 Task: Find and compare laptops on Amazon based on specifications and price.
Action: Mouse moved to (24, 112)
Screenshot: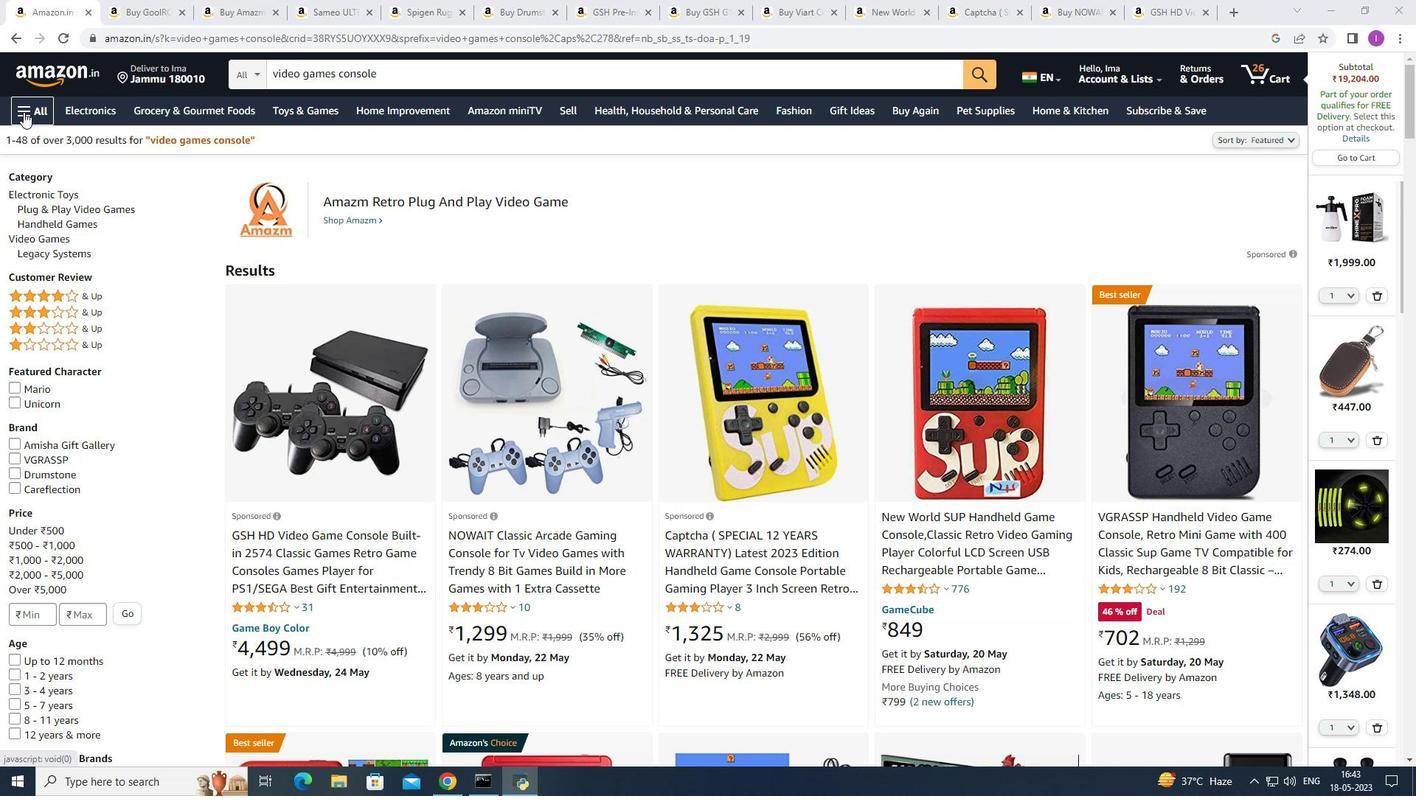 
Action: Mouse pressed left at (24, 112)
Screenshot: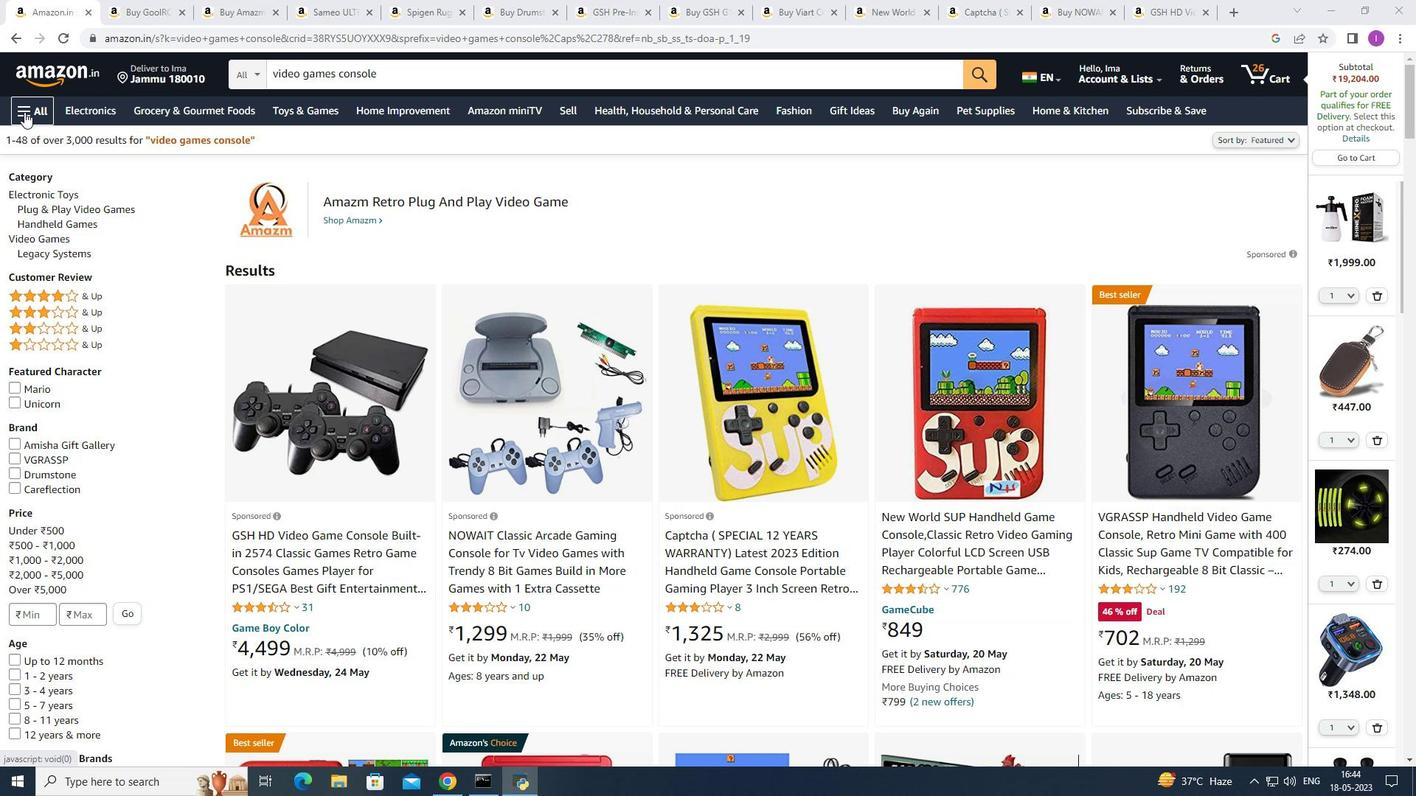 
Action: Mouse moved to (44, 646)
Screenshot: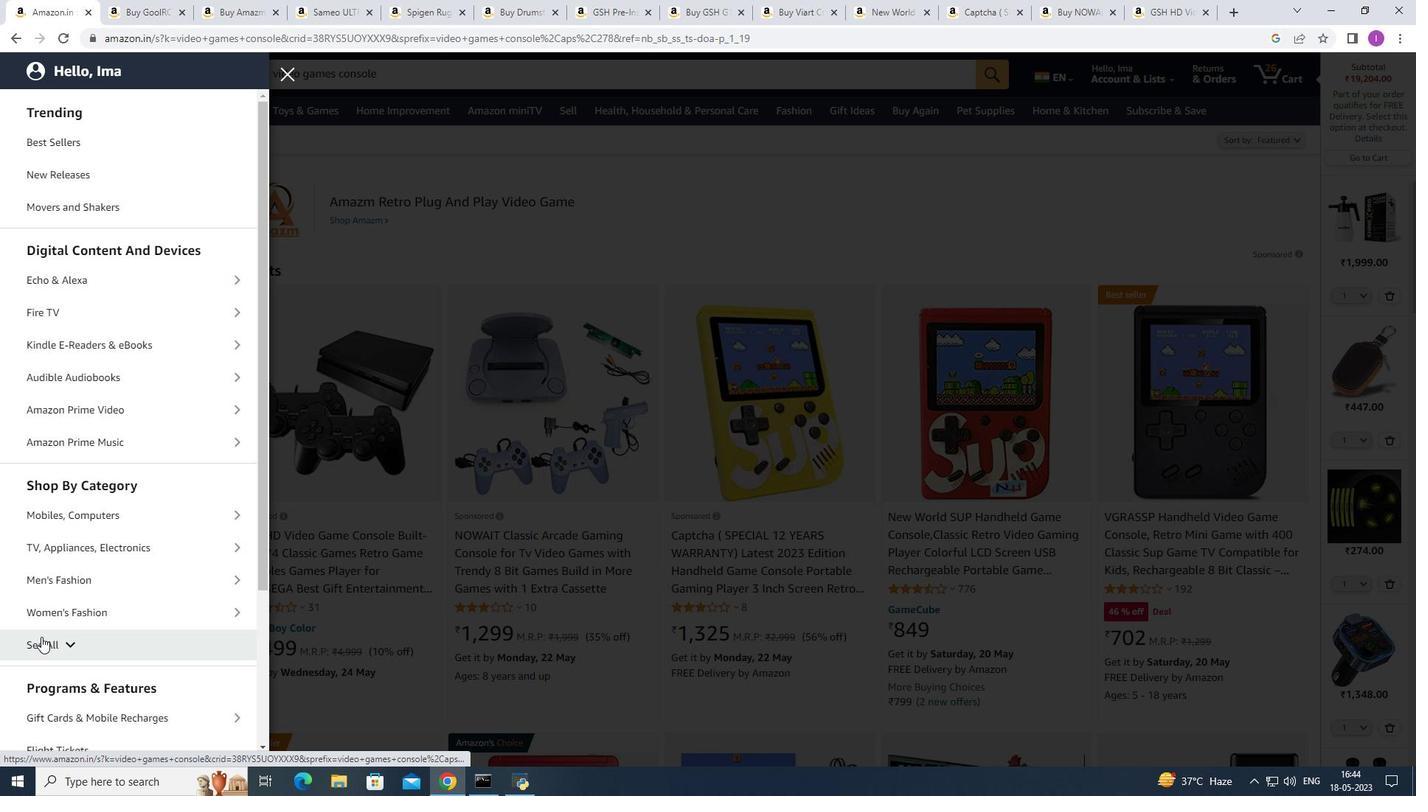 
Action: Mouse pressed left at (44, 646)
Screenshot: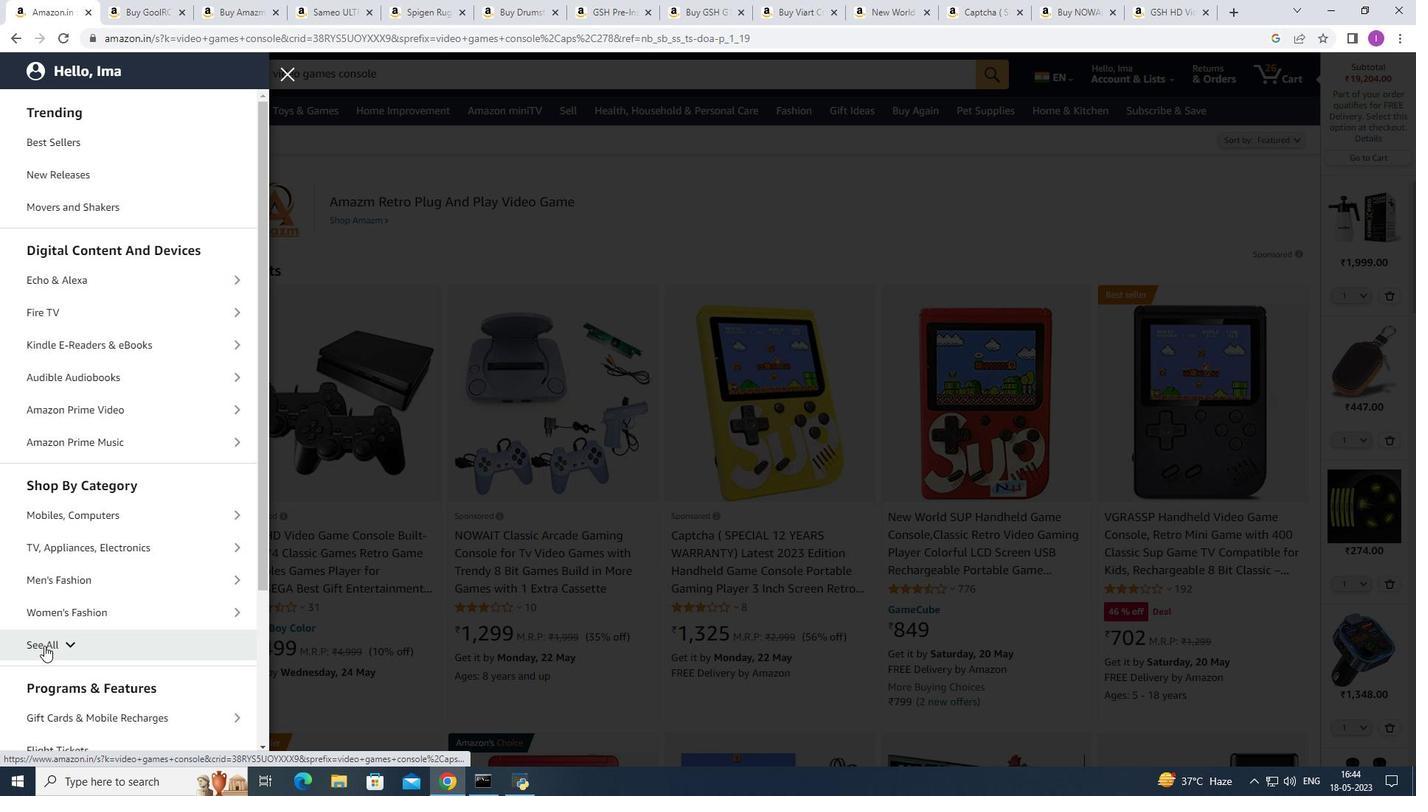 
Action: Mouse moved to (45, 646)
Screenshot: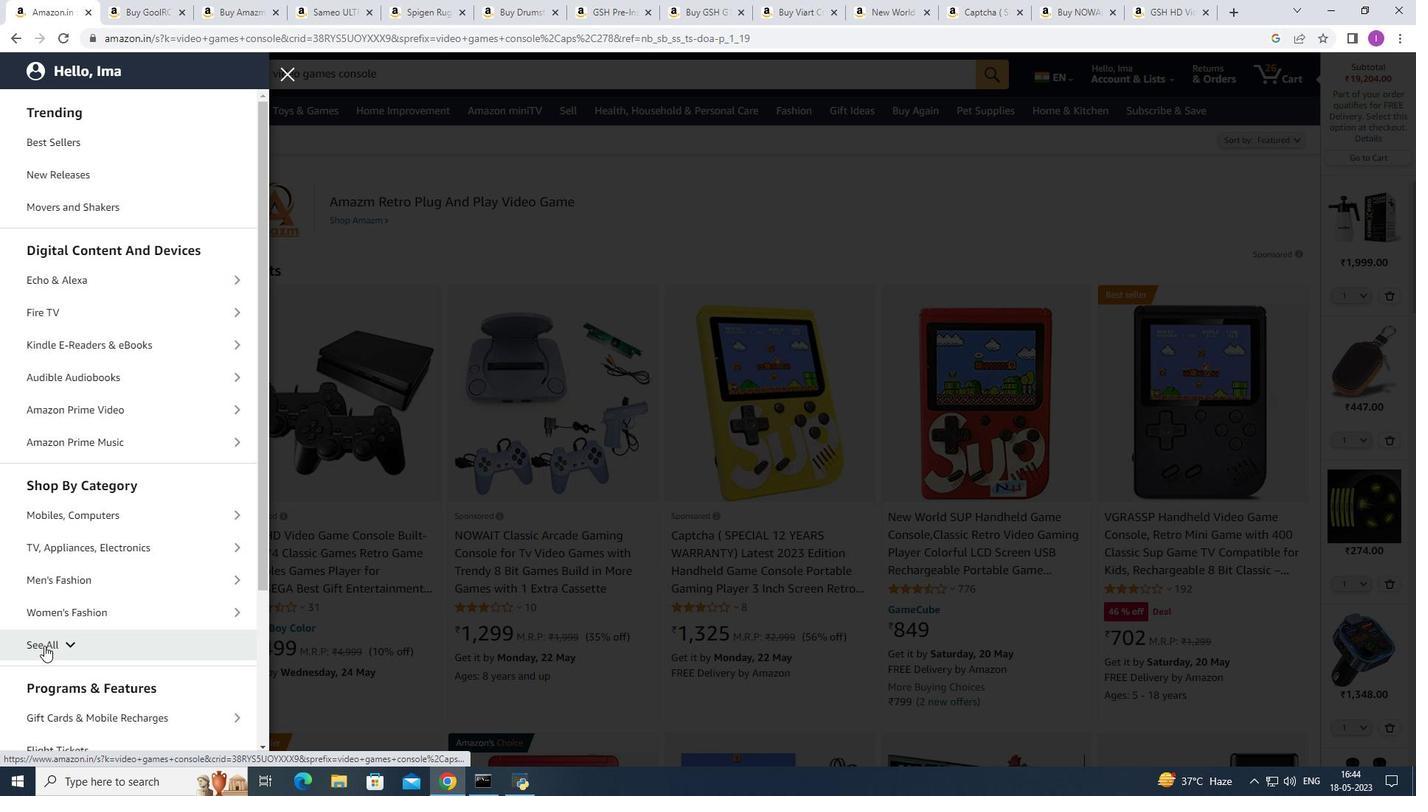 
Action: Mouse pressed left at (45, 646)
Screenshot: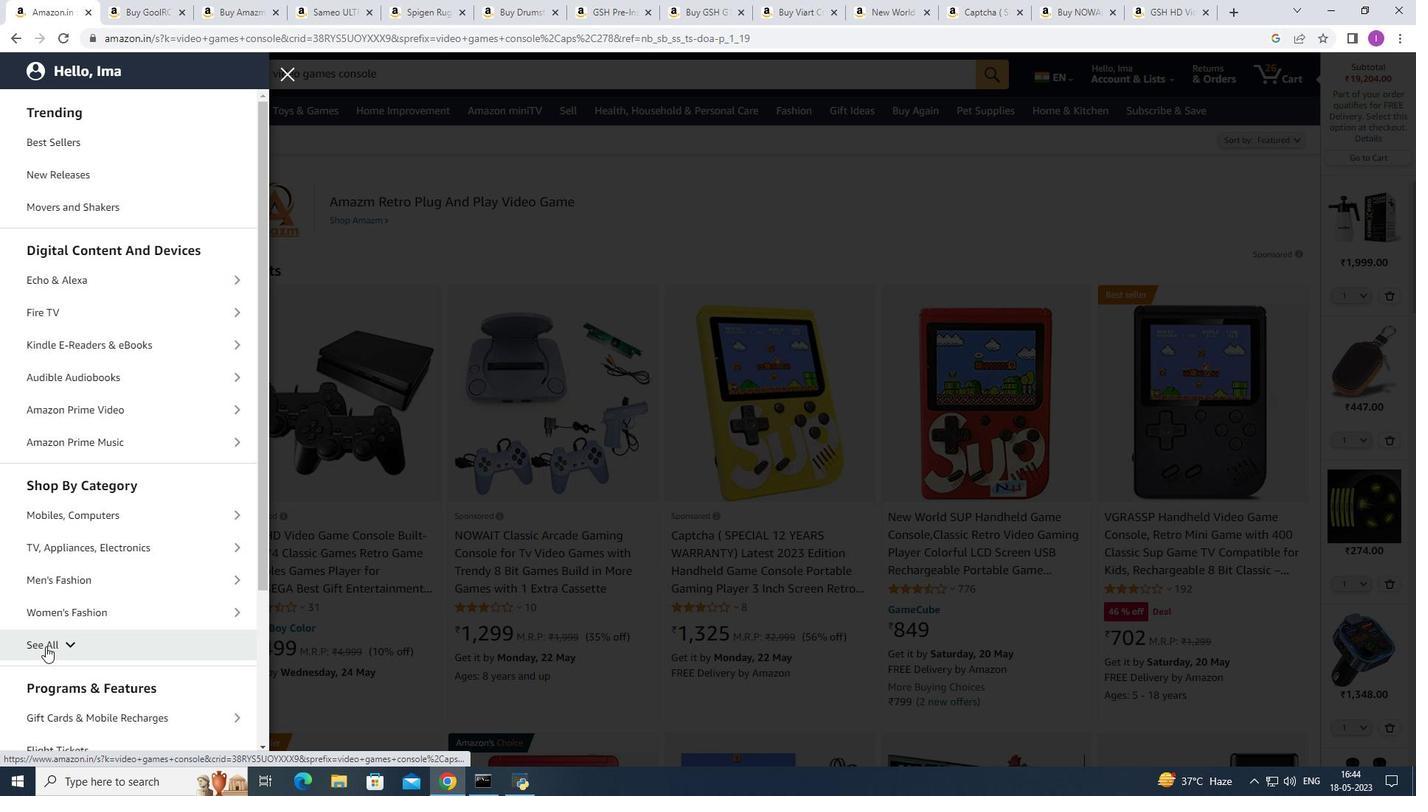 
Action: Mouse moved to (64, 577)
Screenshot: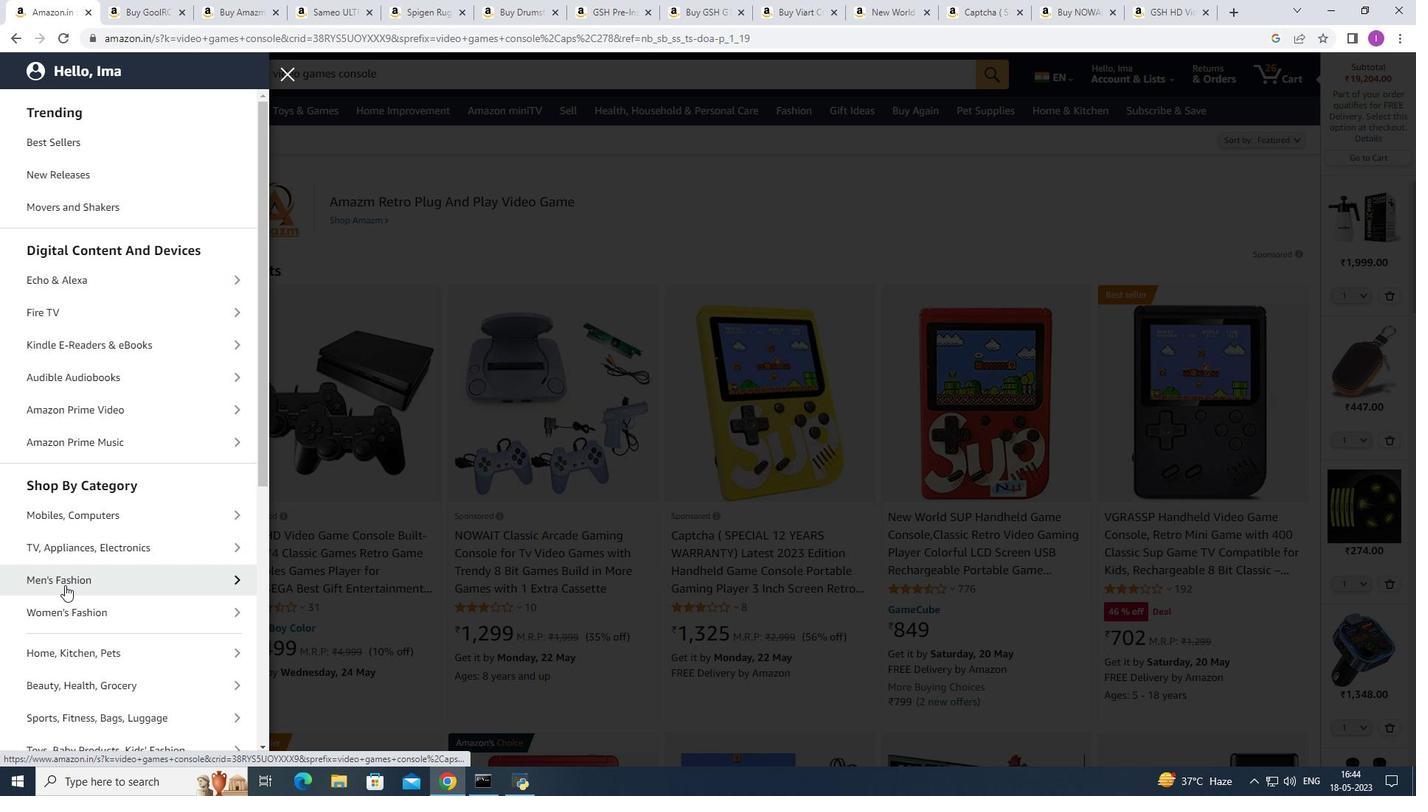 
Action: Mouse scrolled (64, 581) with delta (0, 0)
Screenshot: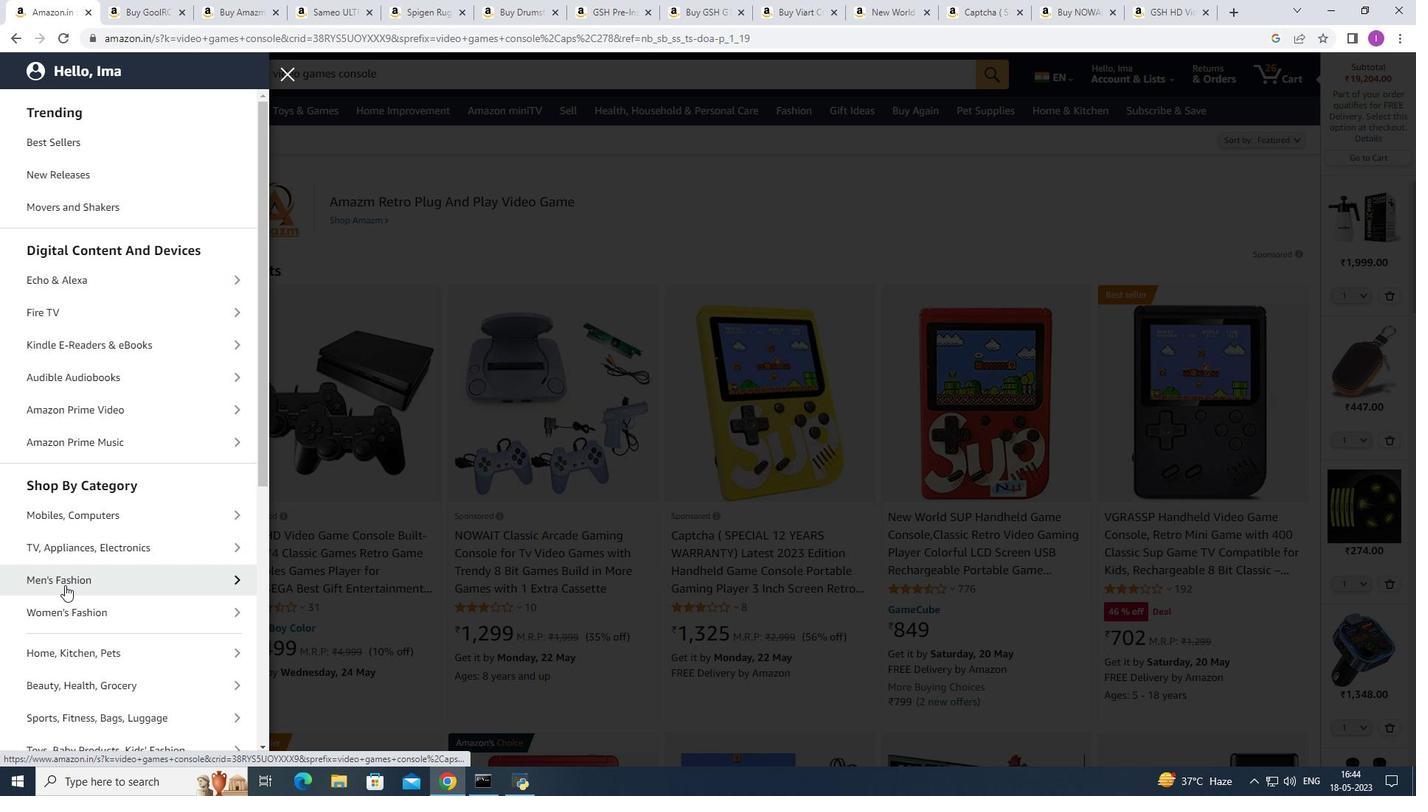 
Action: Mouse moved to (115, 470)
Screenshot: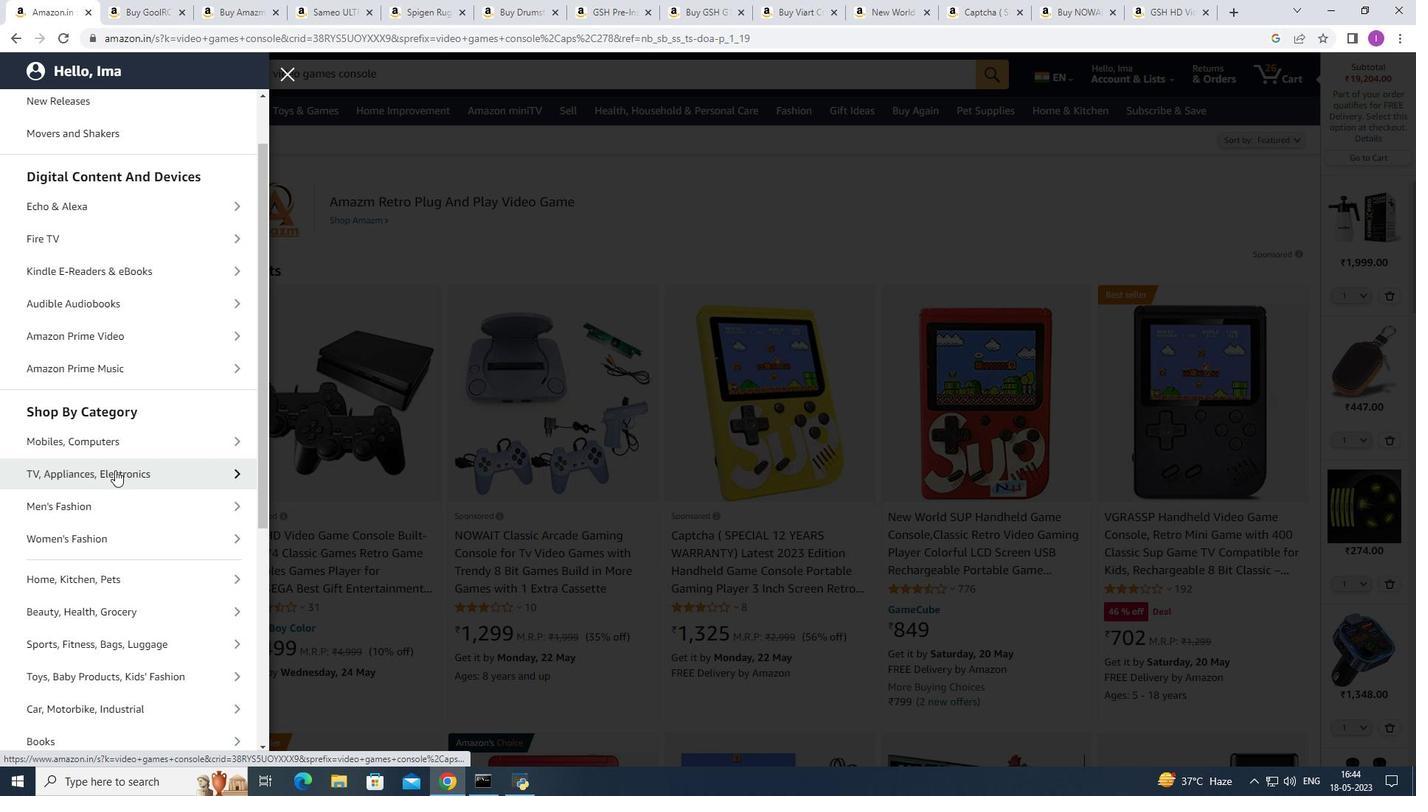 
Action: Mouse pressed left at (115, 470)
Screenshot: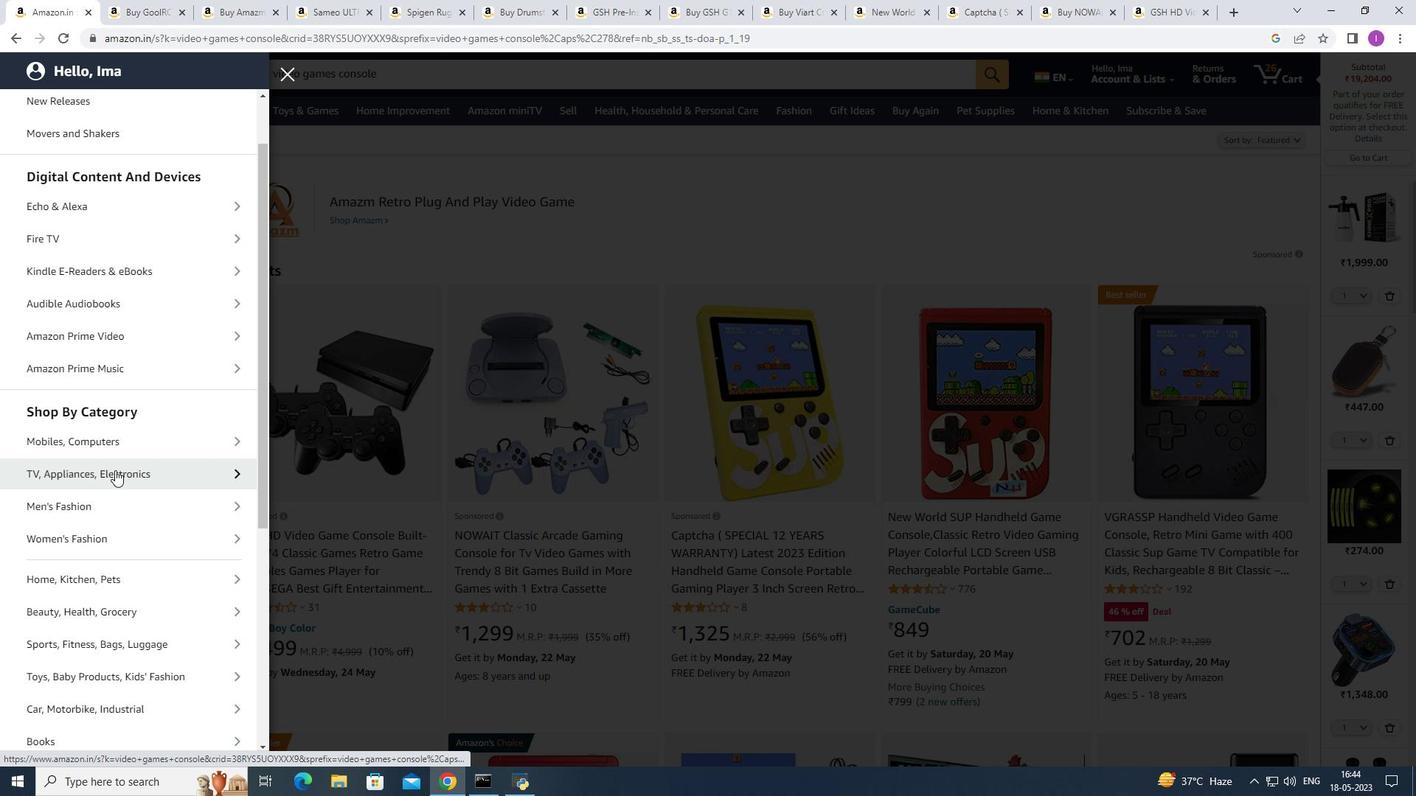 
Action: Mouse moved to (156, 466)
Screenshot: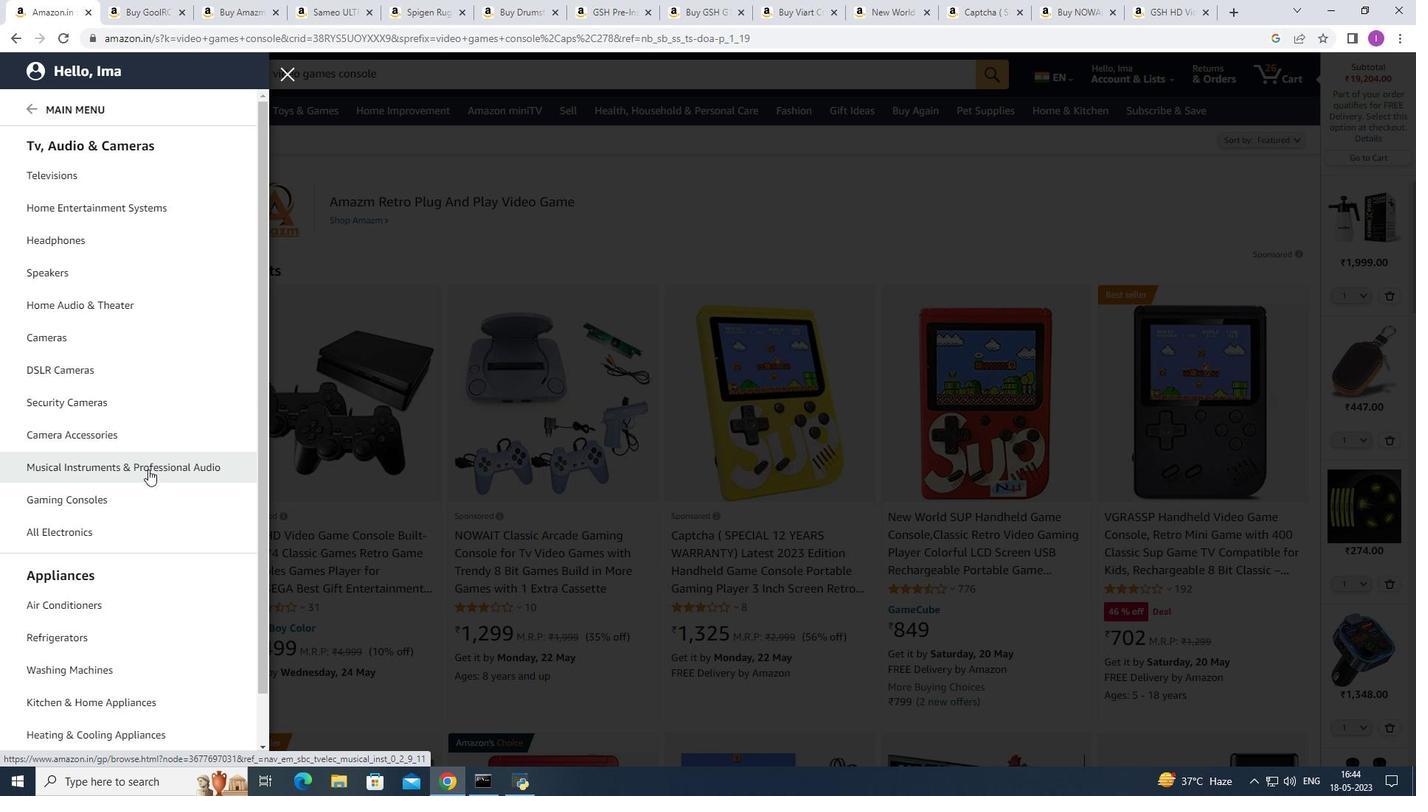 
Action: Mouse scrolled (156, 465) with delta (0, 0)
Screenshot: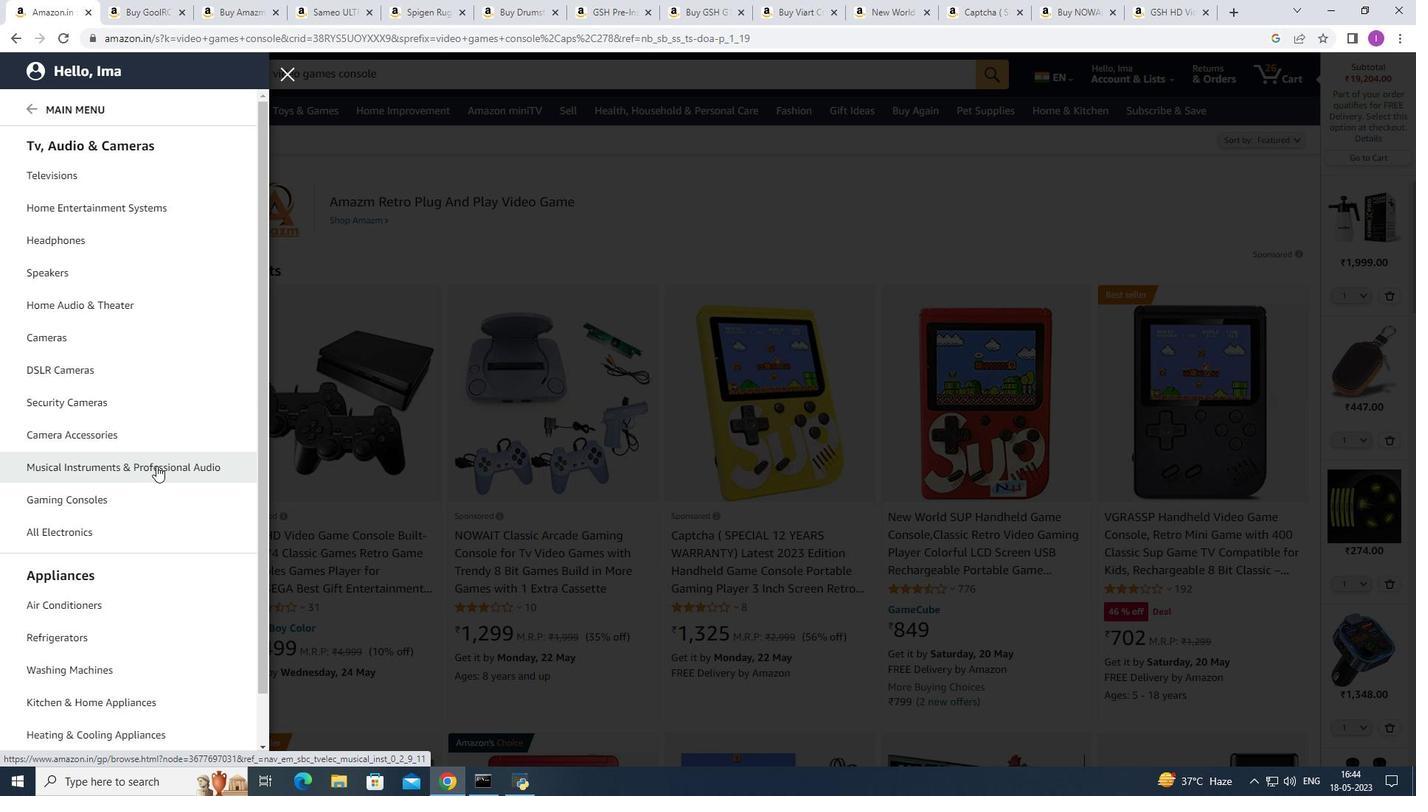 
Action: Mouse moved to (151, 340)
Screenshot: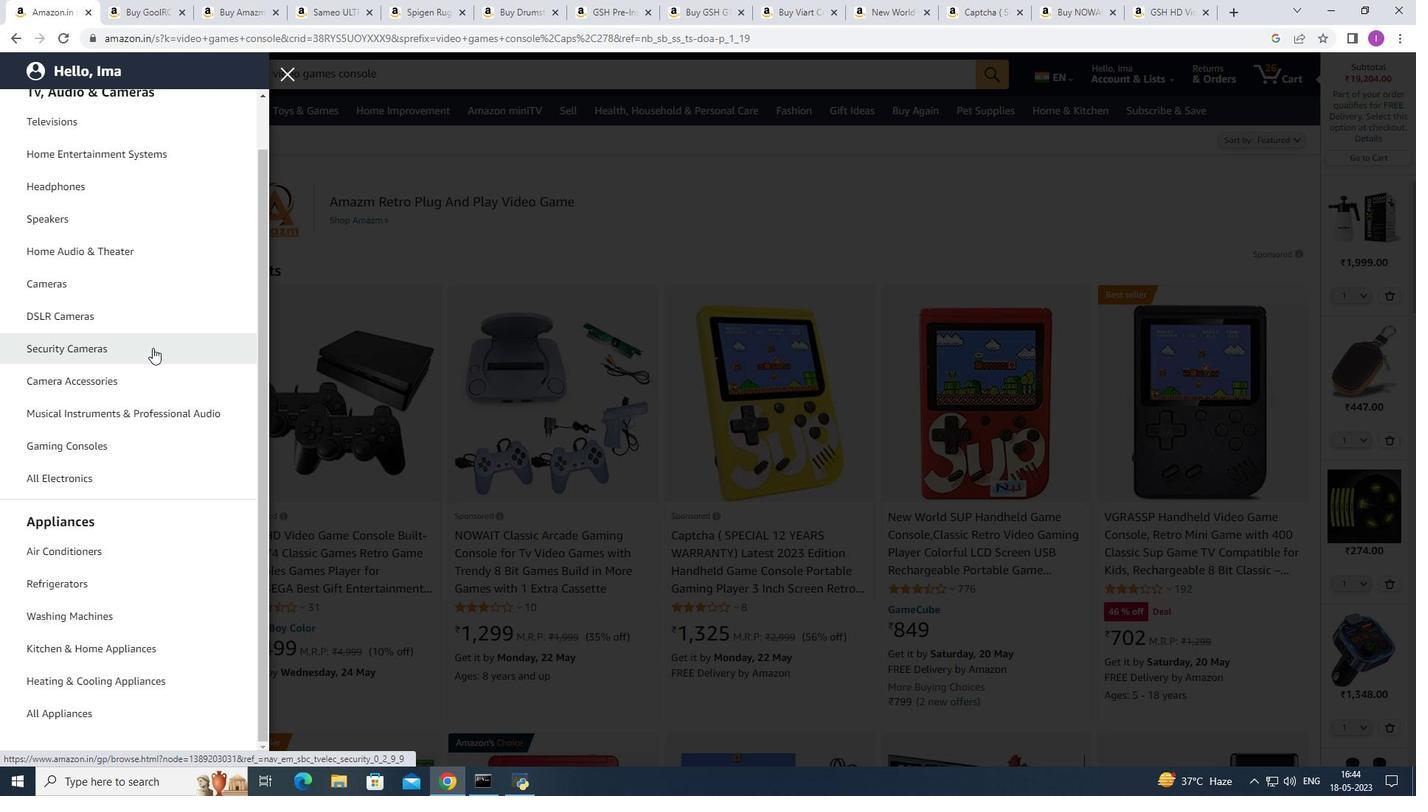 
Action: Mouse scrolled (151, 339) with delta (0, 0)
Screenshot: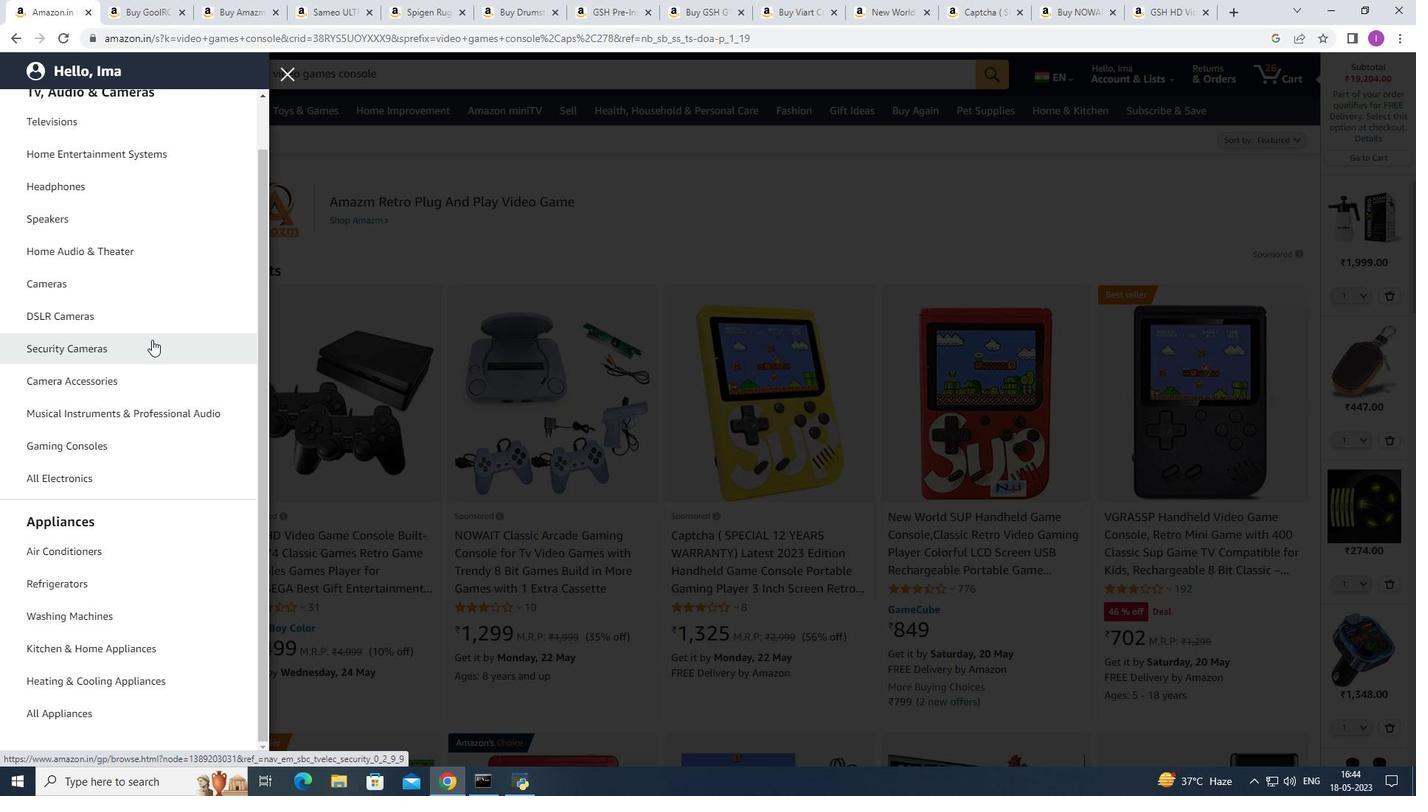 
Action: Mouse scrolled (151, 339) with delta (0, 0)
Screenshot: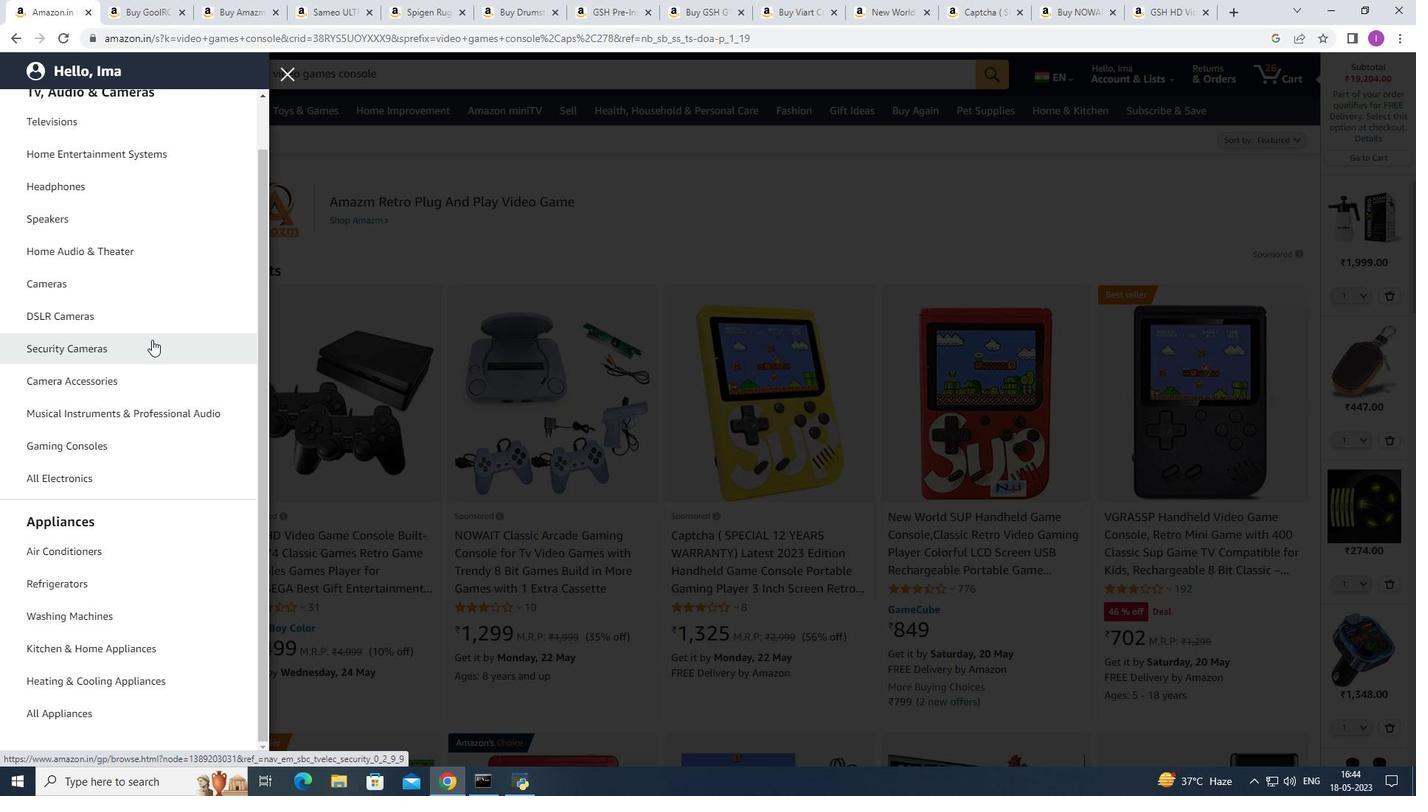 
Action: Mouse scrolled (151, 340) with delta (0, 0)
Screenshot: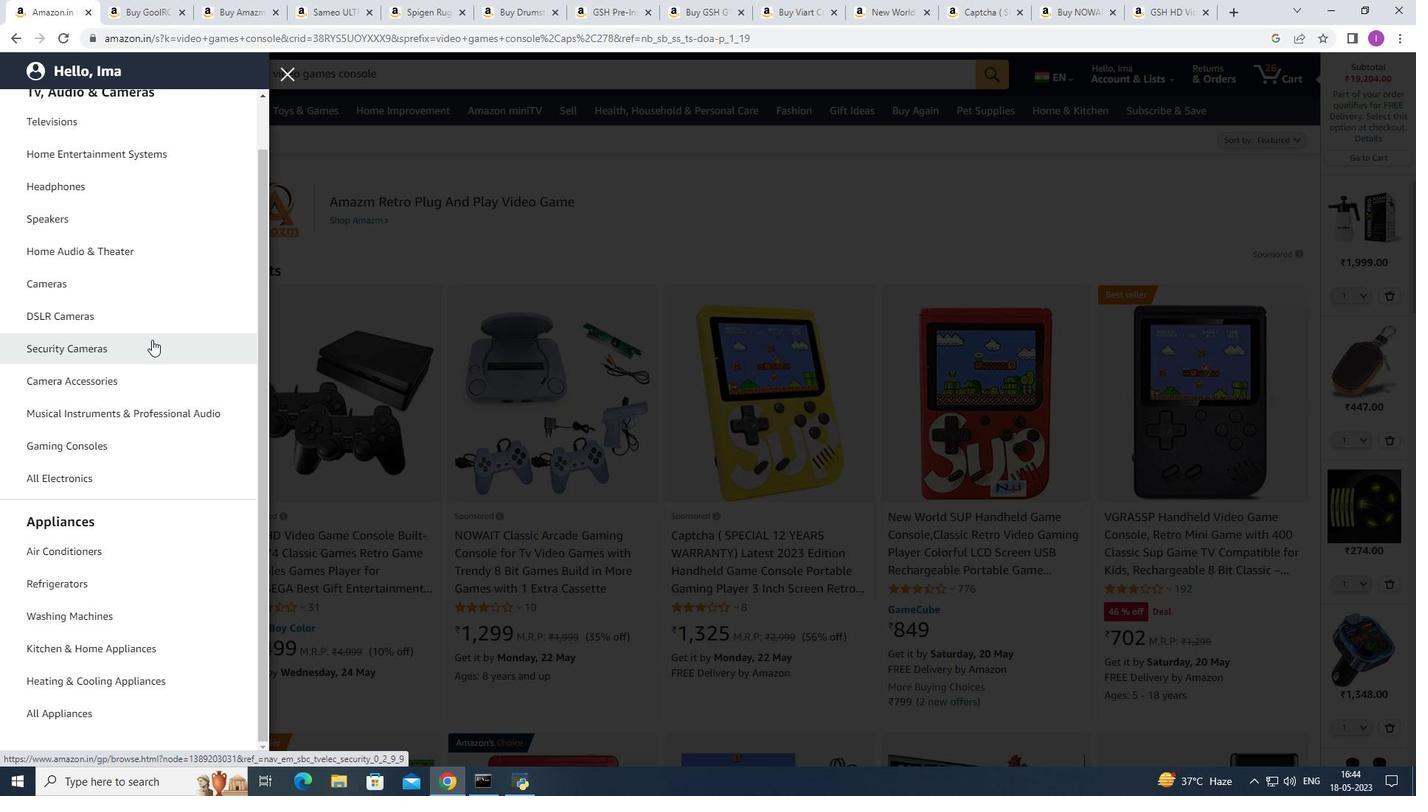 
Action: Mouse scrolled (151, 340) with delta (0, 0)
Screenshot: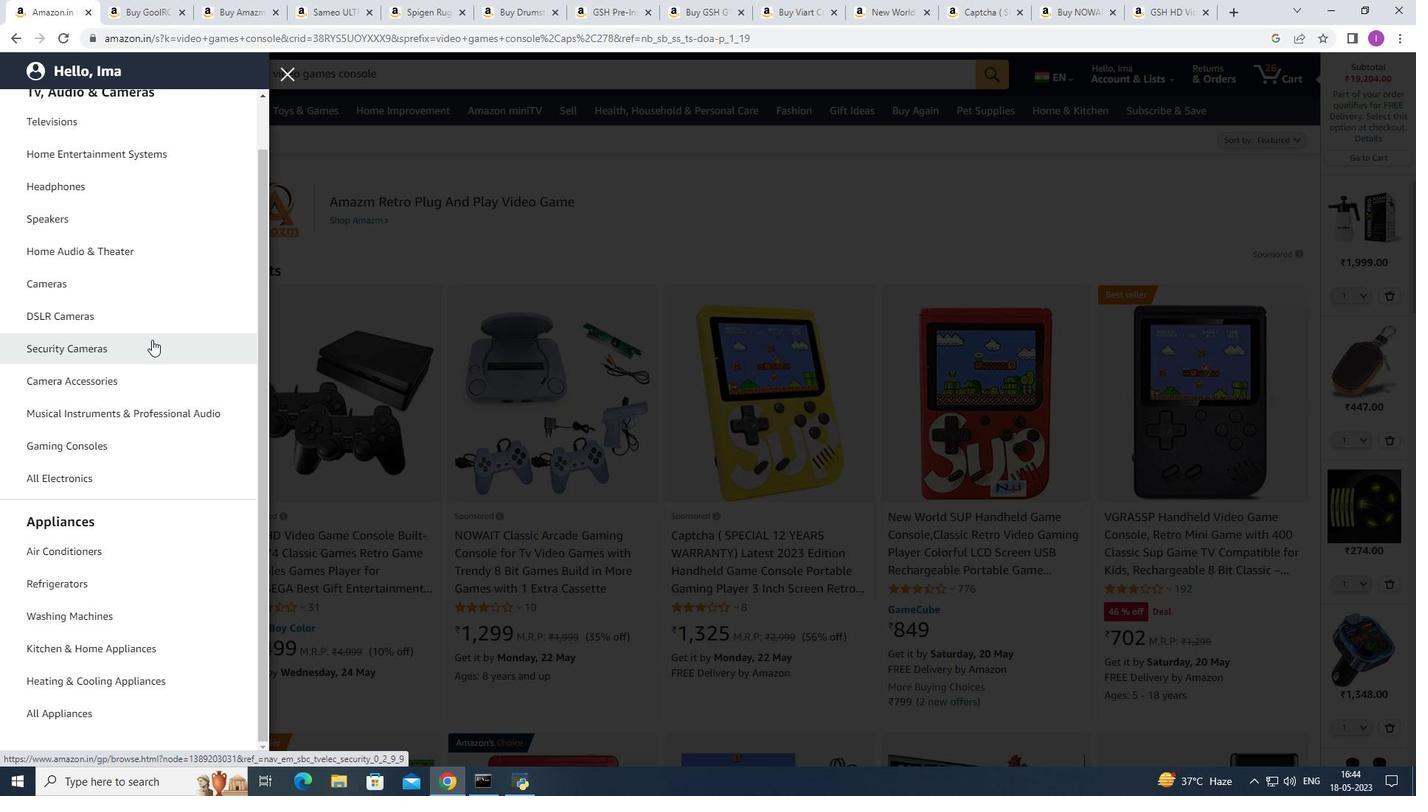 
Action: Mouse scrolled (151, 340) with delta (0, 0)
Screenshot: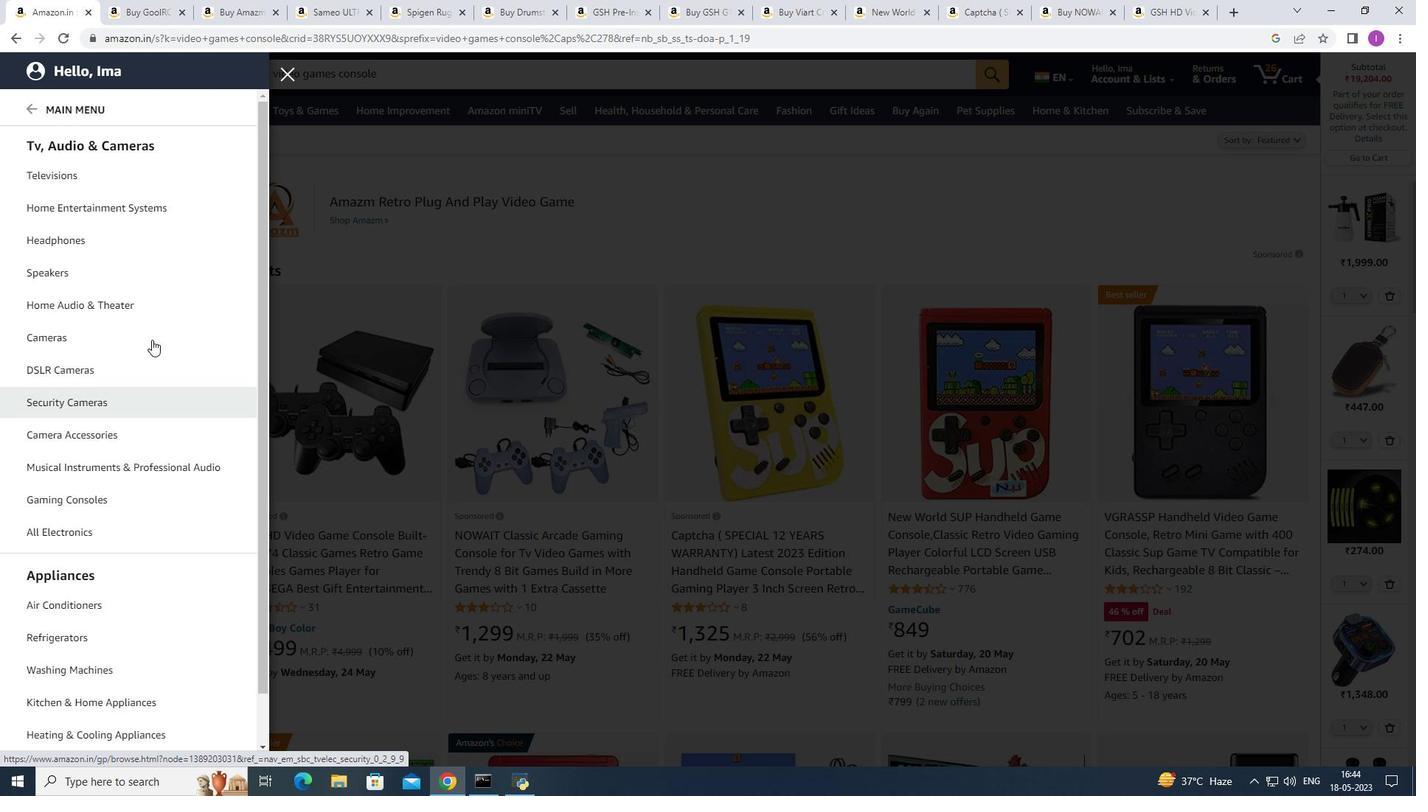 
Action: Mouse scrolled (151, 340) with delta (0, 0)
Screenshot: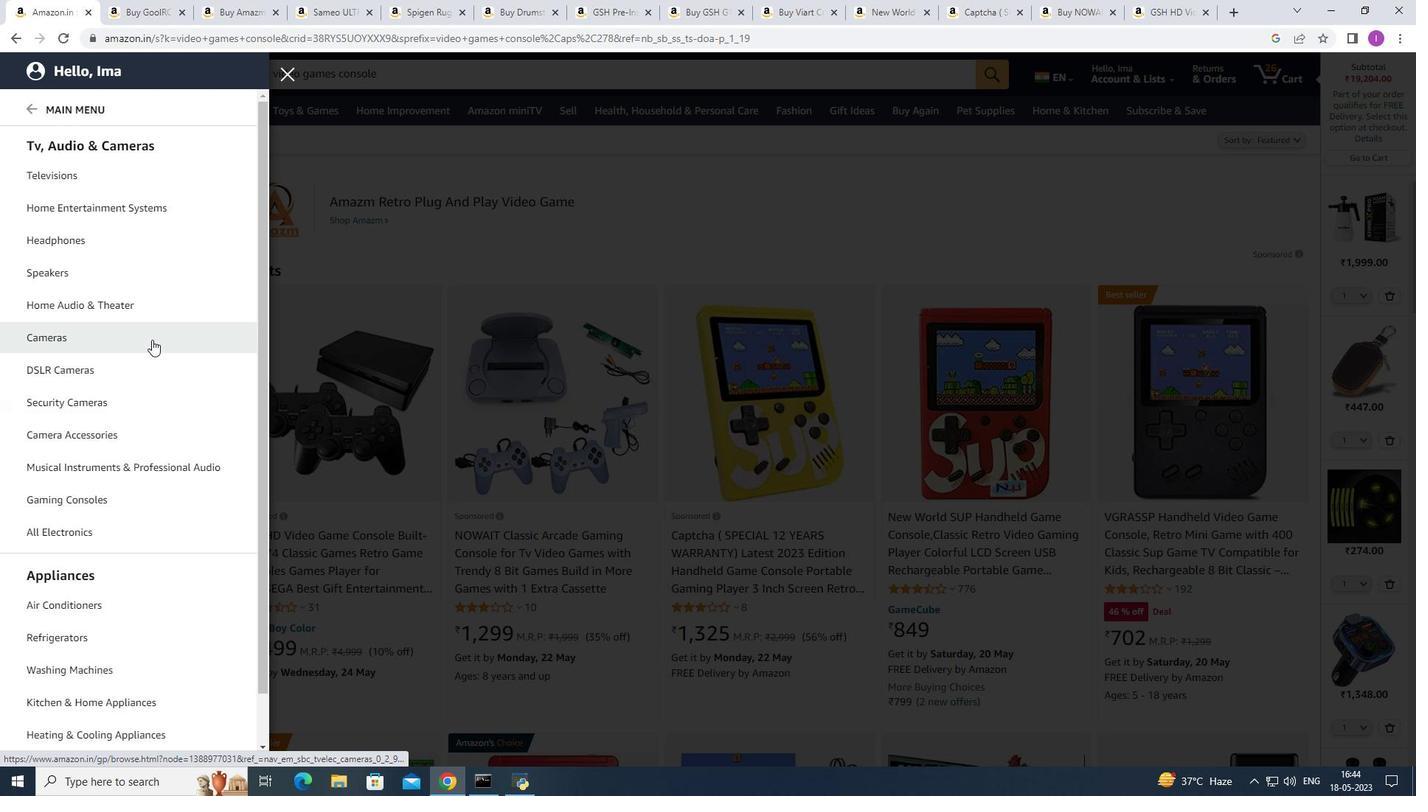 
Action: Mouse moved to (151, 340)
Screenshot: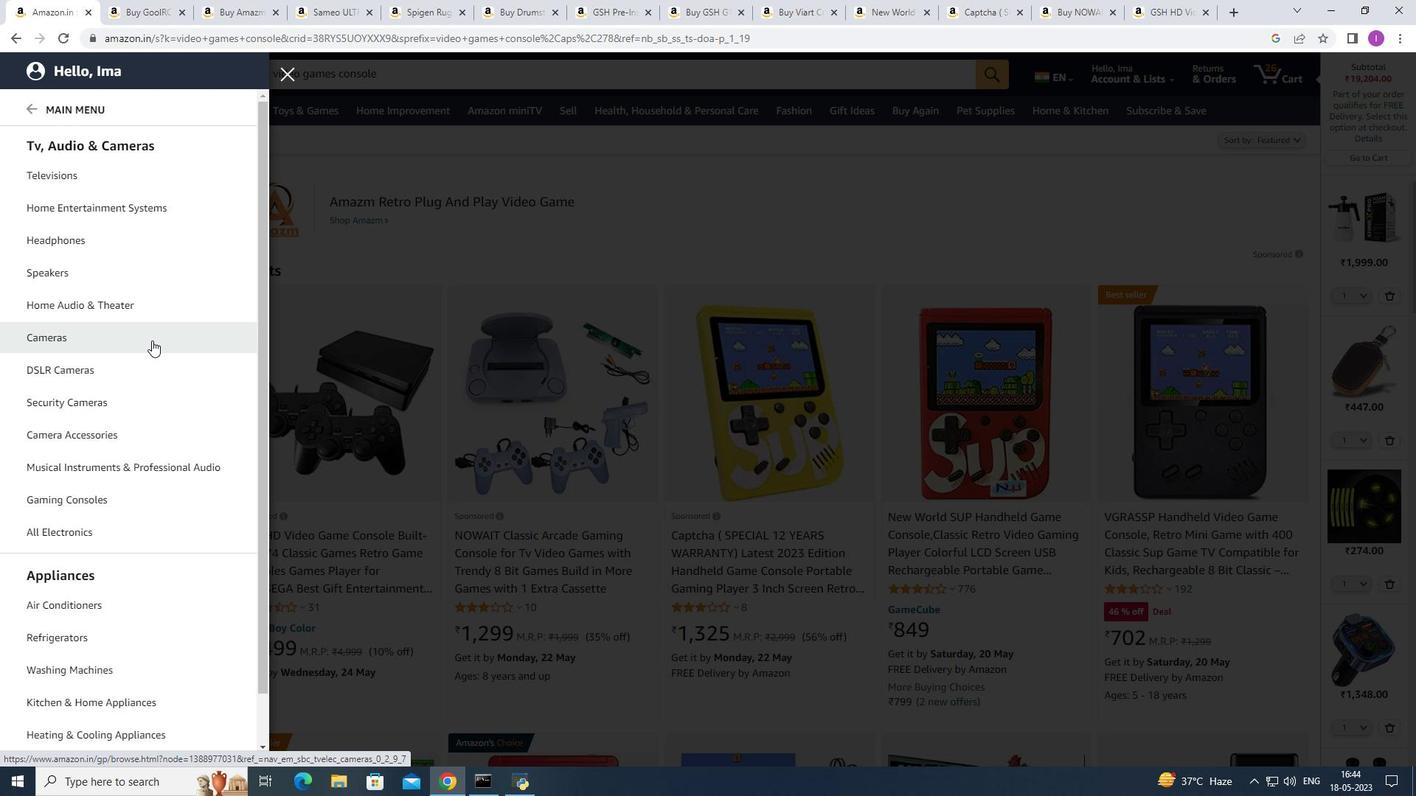 
Action: Mouse scrolled (151, 341) with delta (0, 0)
Screenshot: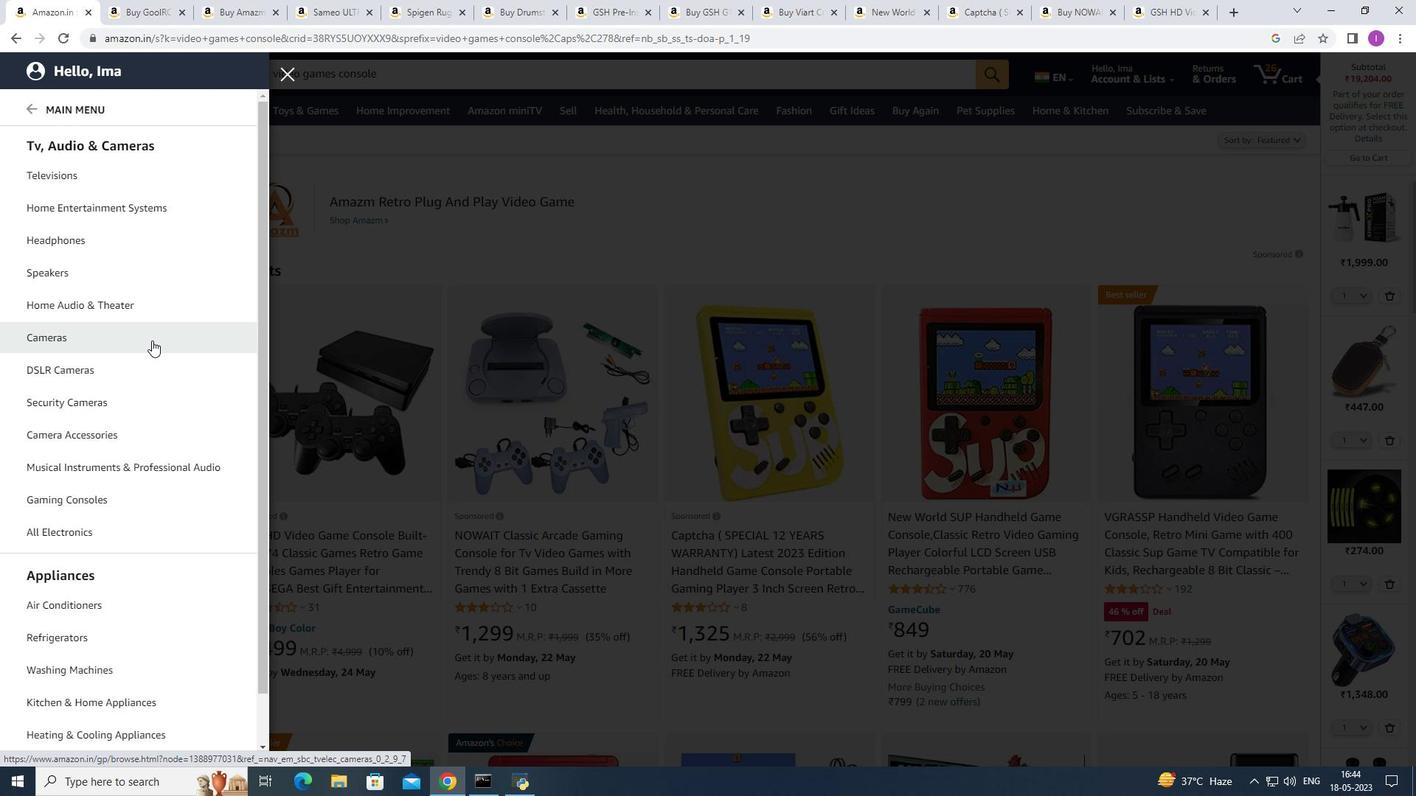 
Action: Mouse moved to (154, 340)
Screenshot: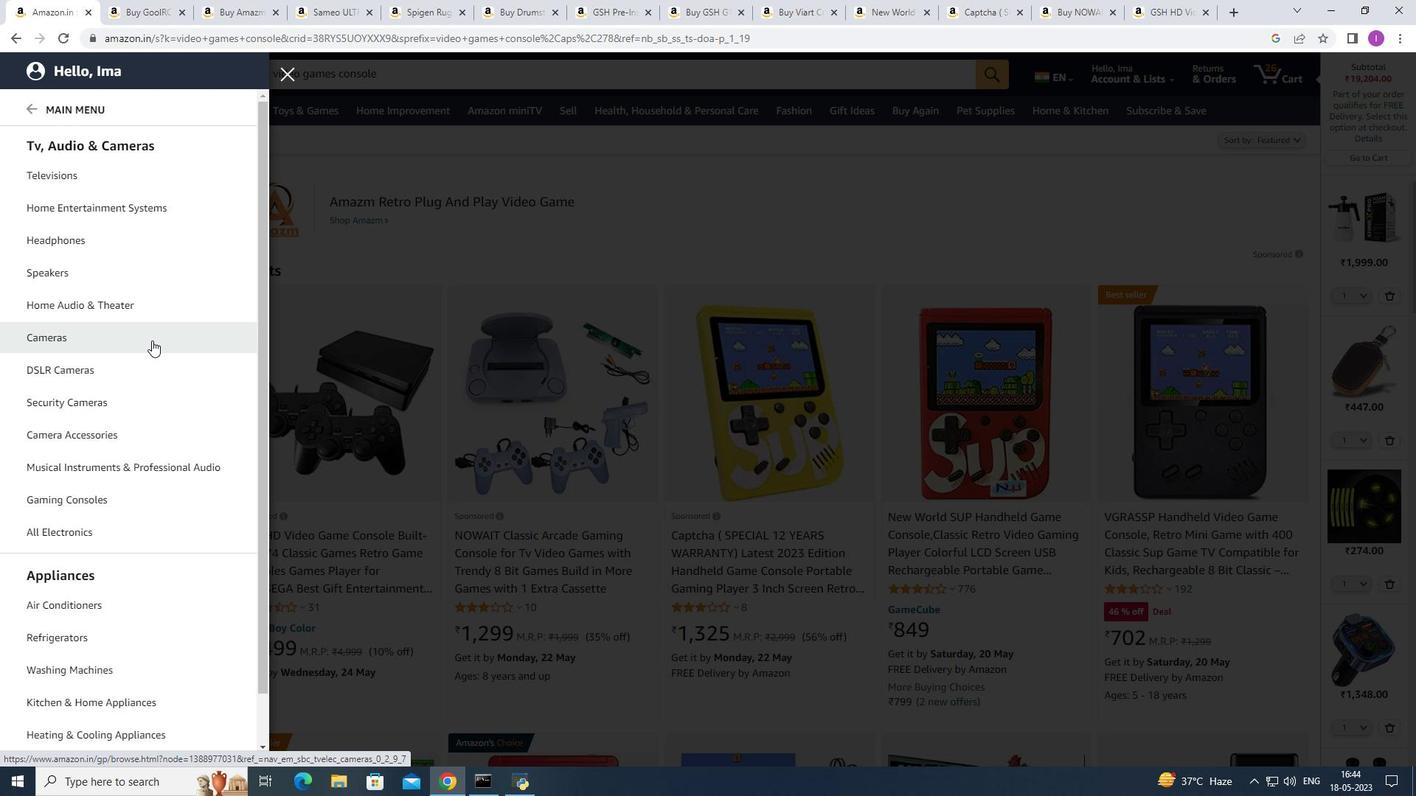 
Action: Mouse scrolled (154, 340) with delta (0, 0)
Screenshot: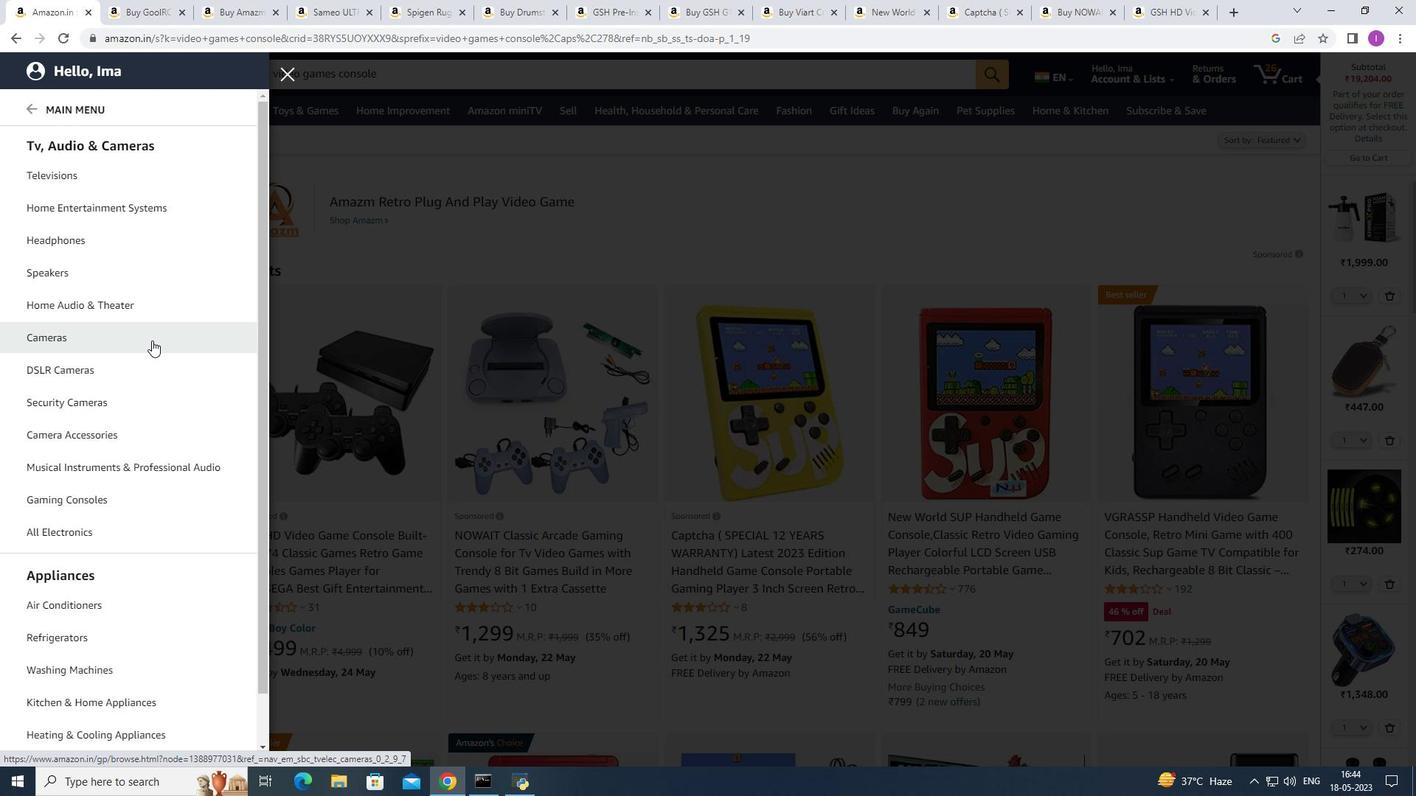 
Action: Mouse moved to (107, 351)
Screenshot: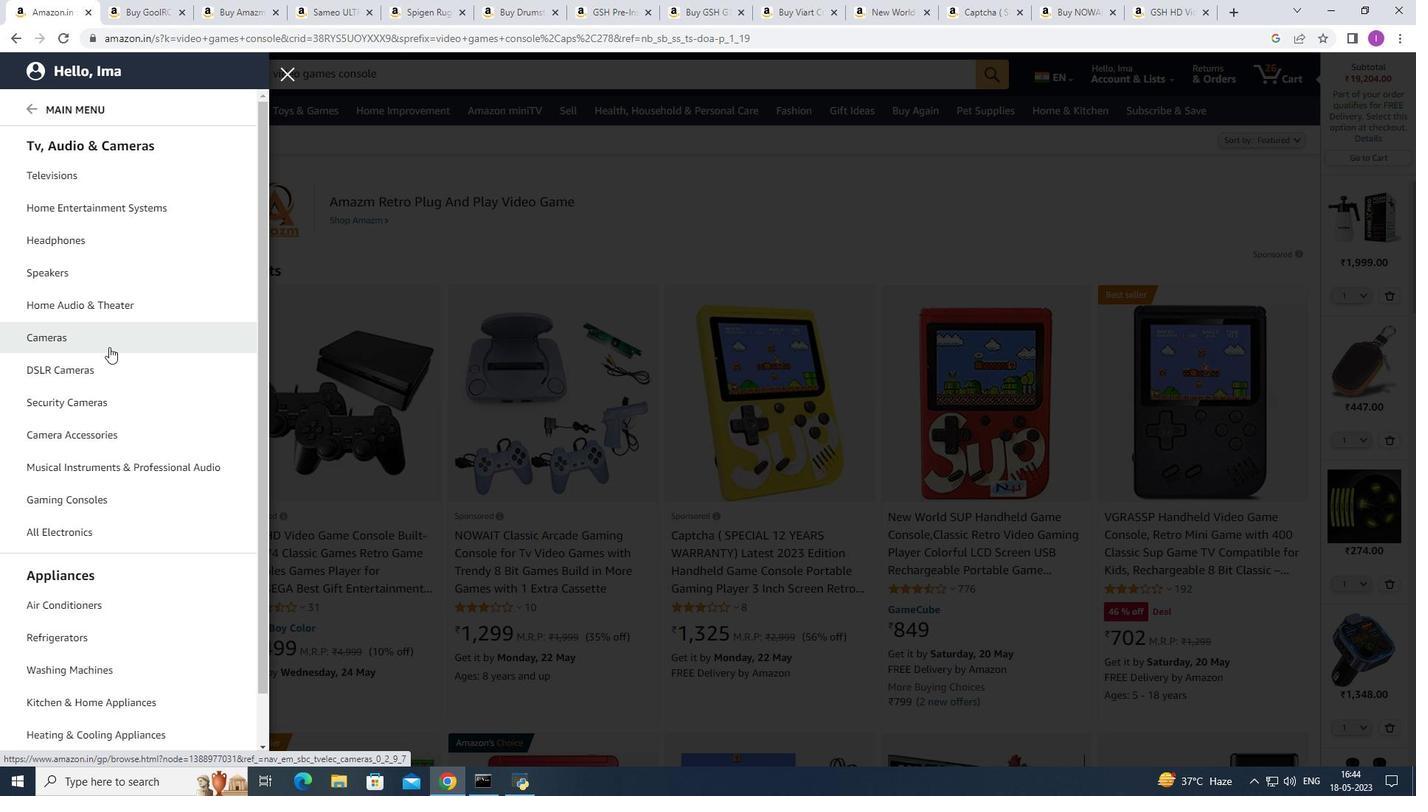 
Action: Mouse scrolled (107, 351) with delta (0, 0)
Screenshot: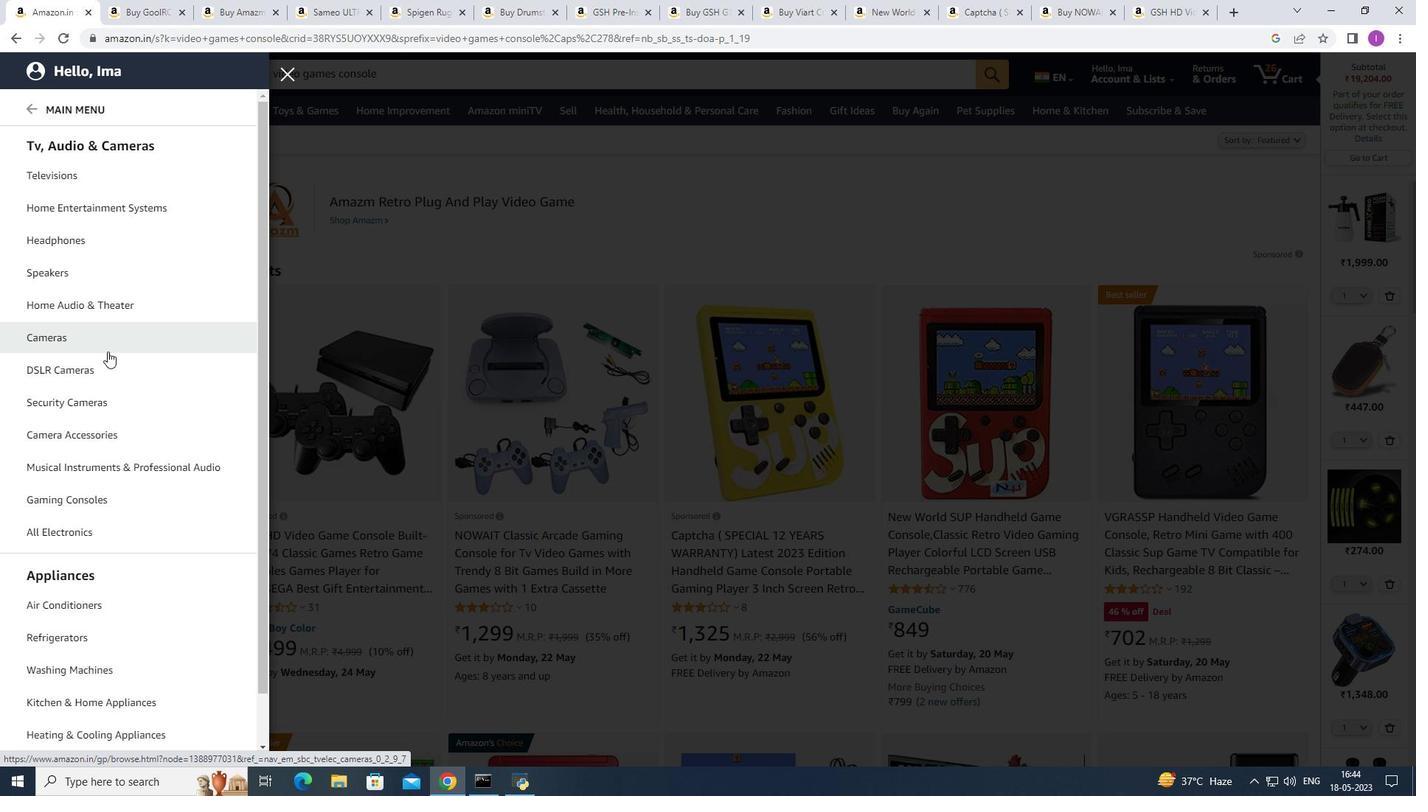 
Action: Mouse scrolled (107, 351) with delta (0, 0)
Screenshot: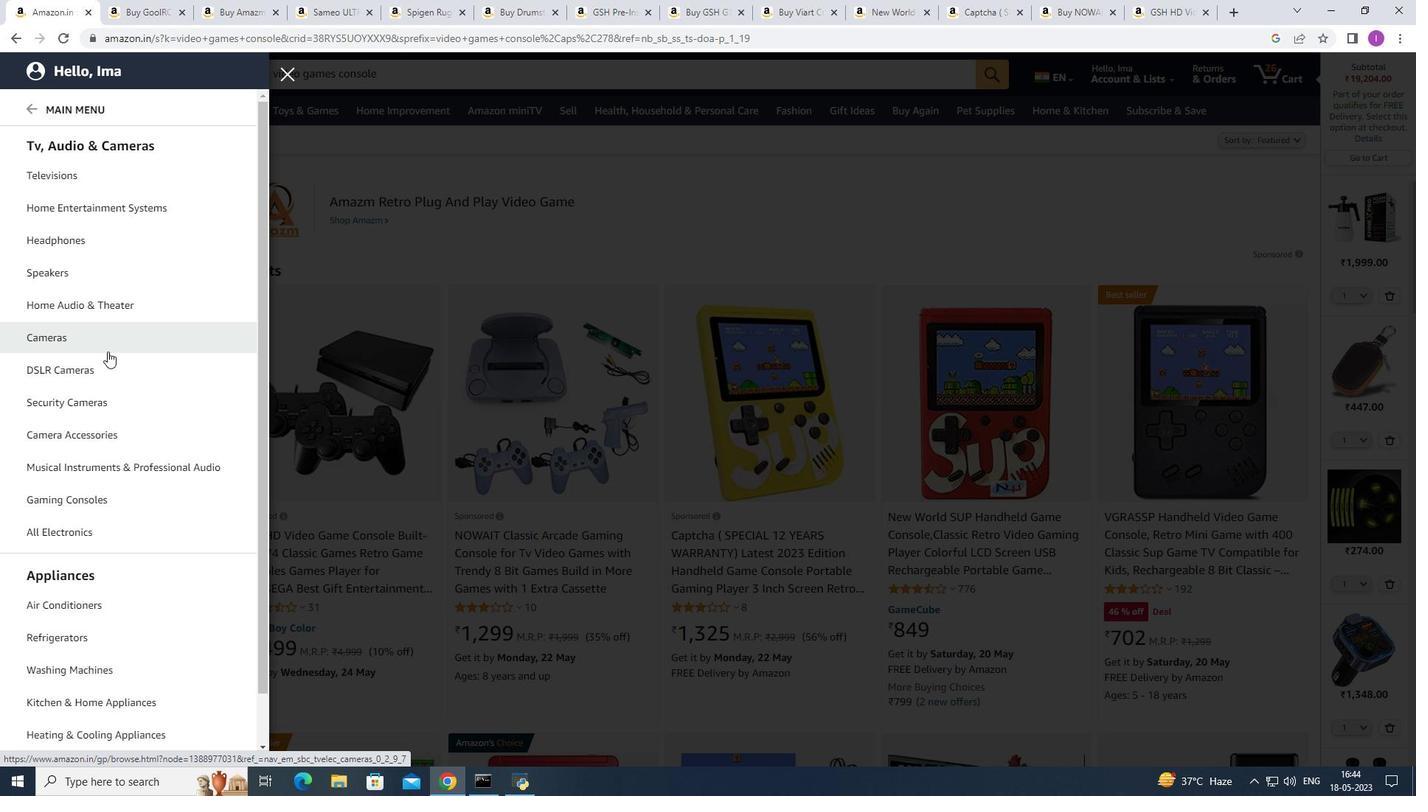 
Action: Mouse scrolled (107, 351) with delta (0, 0)
Screenshot: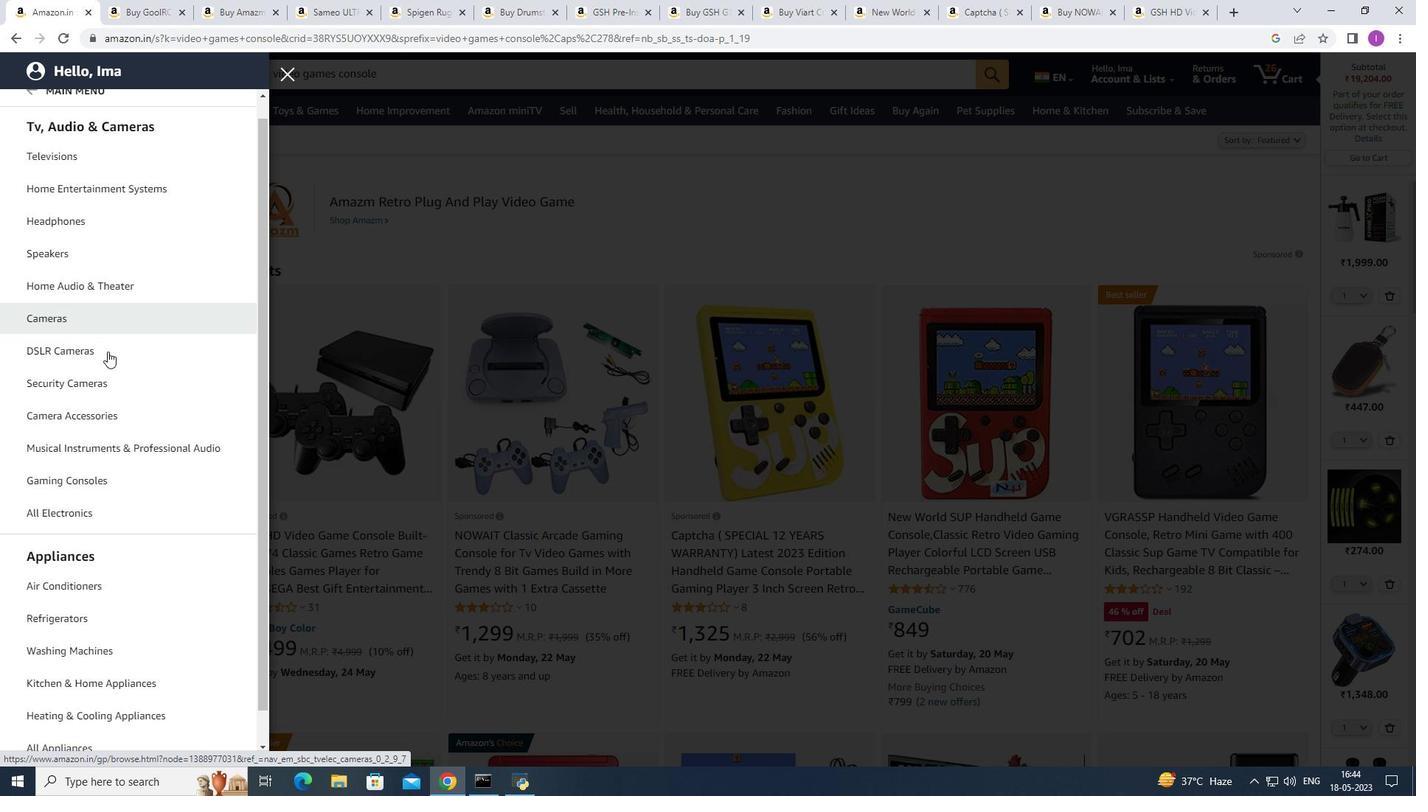 
Action: Mouse moved to (101, 348)
Screenshot: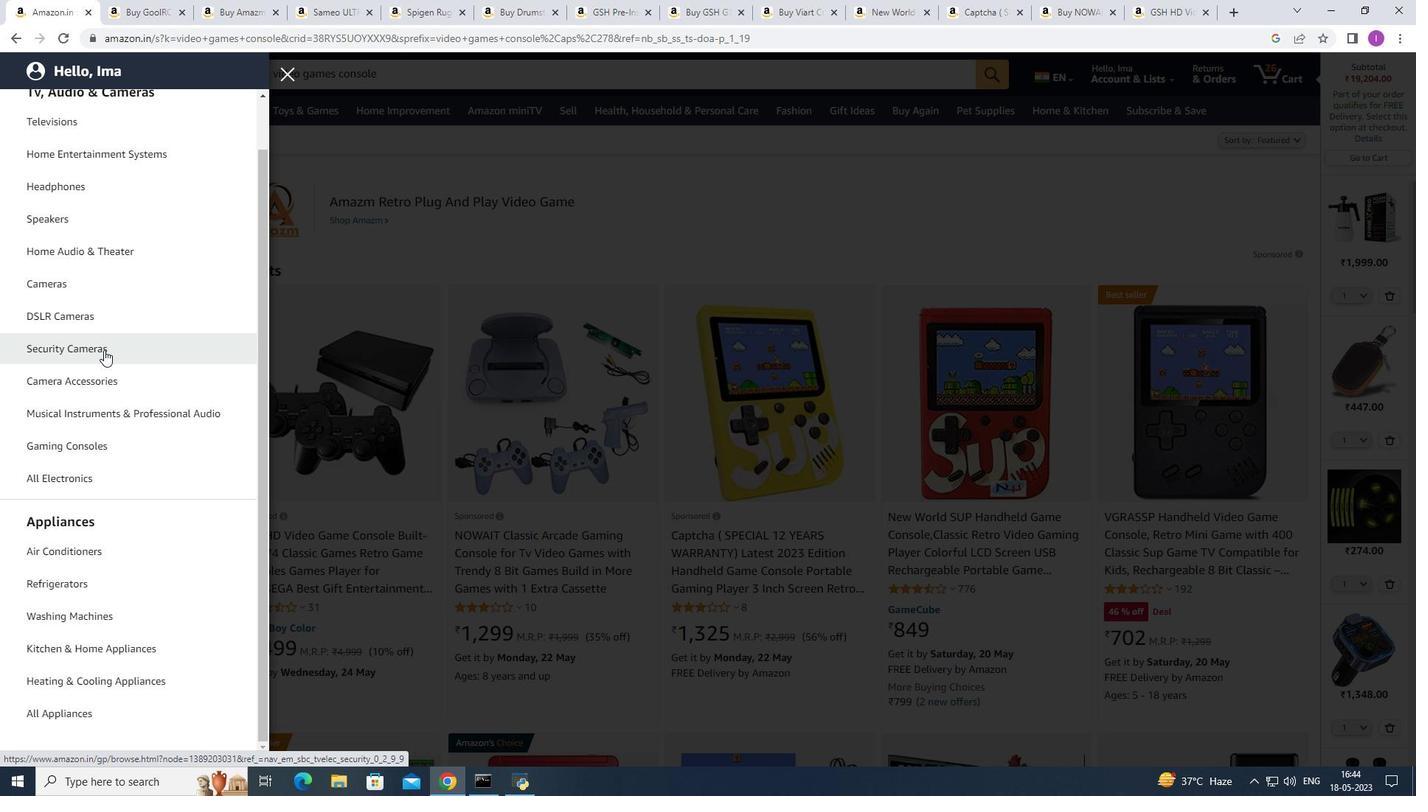 
Action: Mouse scrolled (101, 348) with delta (0, 0)
Screenshot: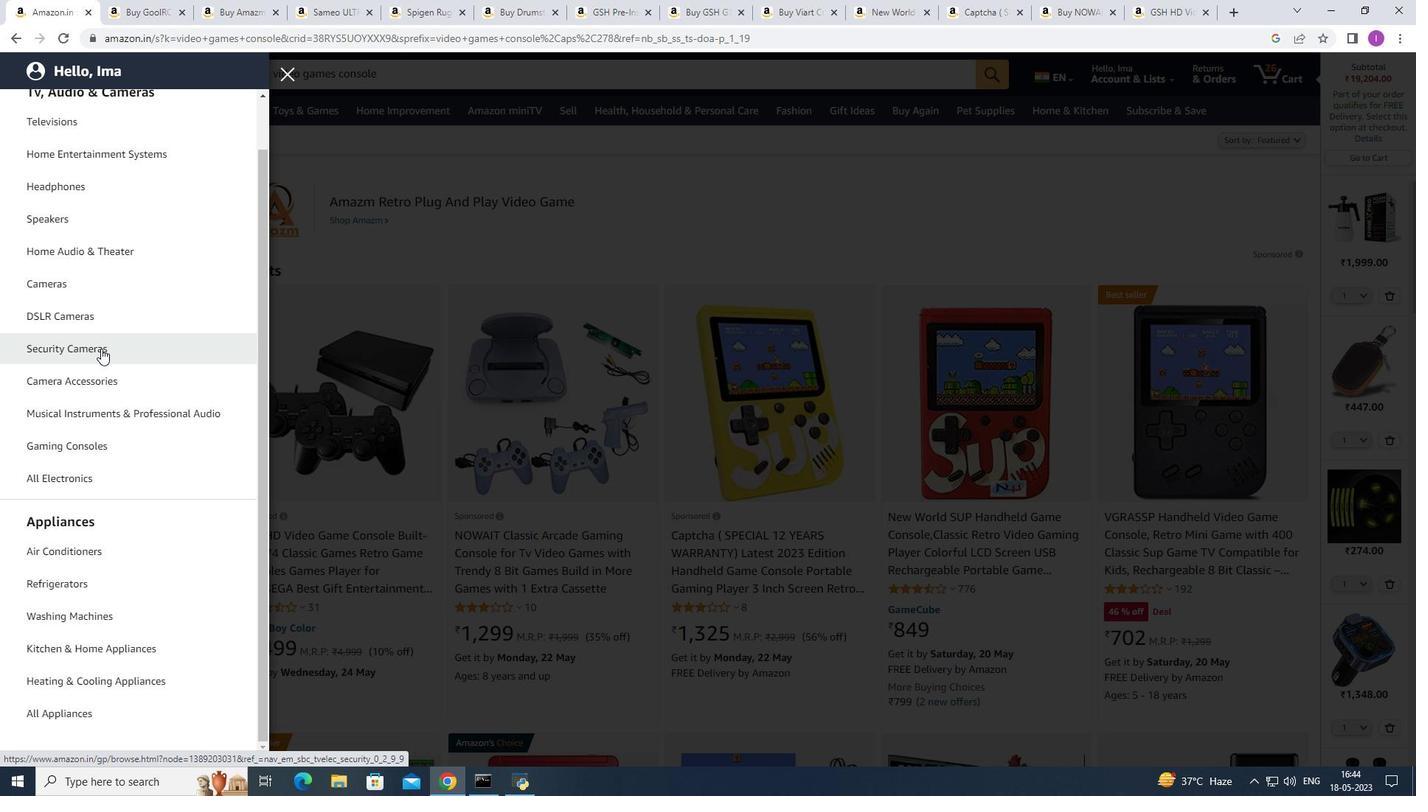 
Action: Mouse moved to (98, 349)
Screenshot: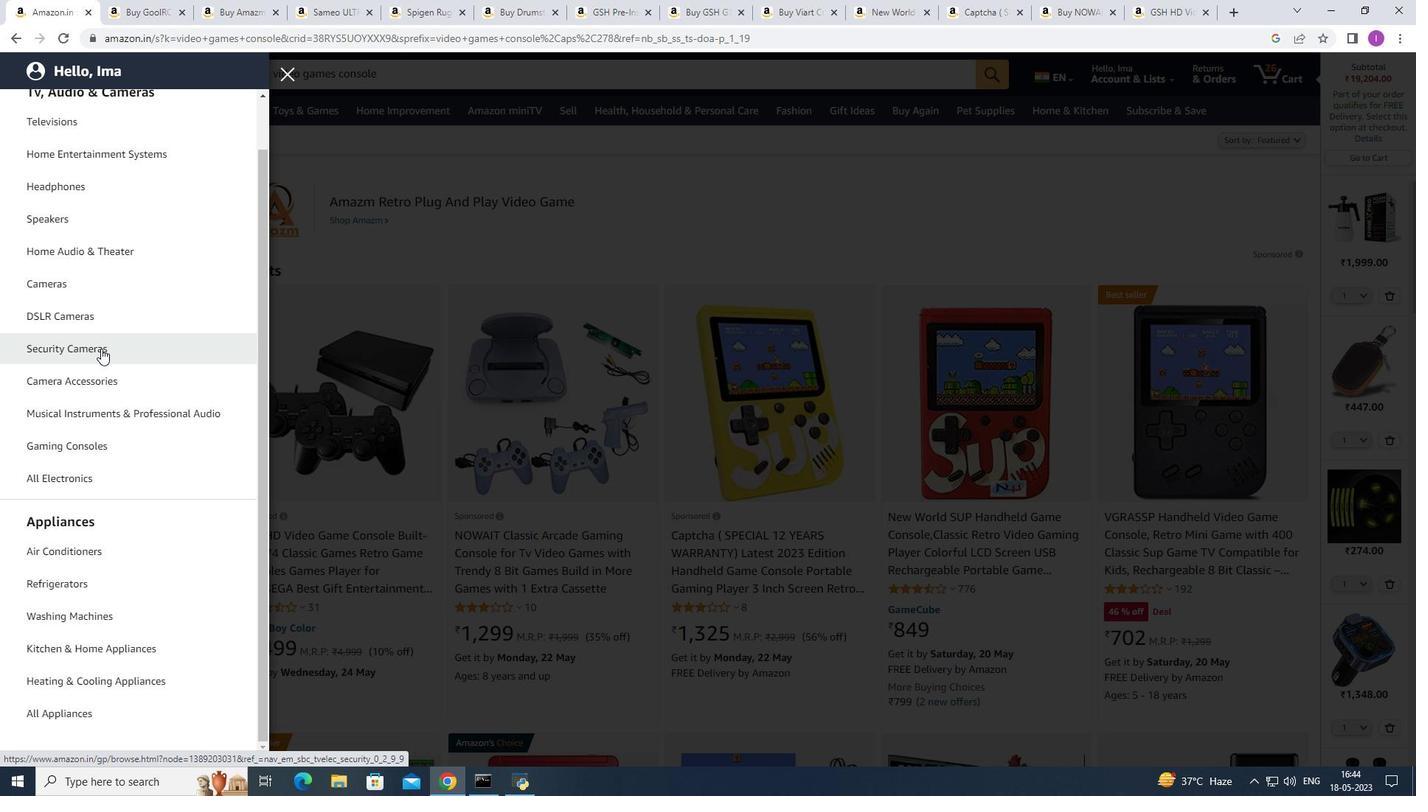 
Action: Mouse scrolled (98, 348) with delta (0, 0)
Screenshot: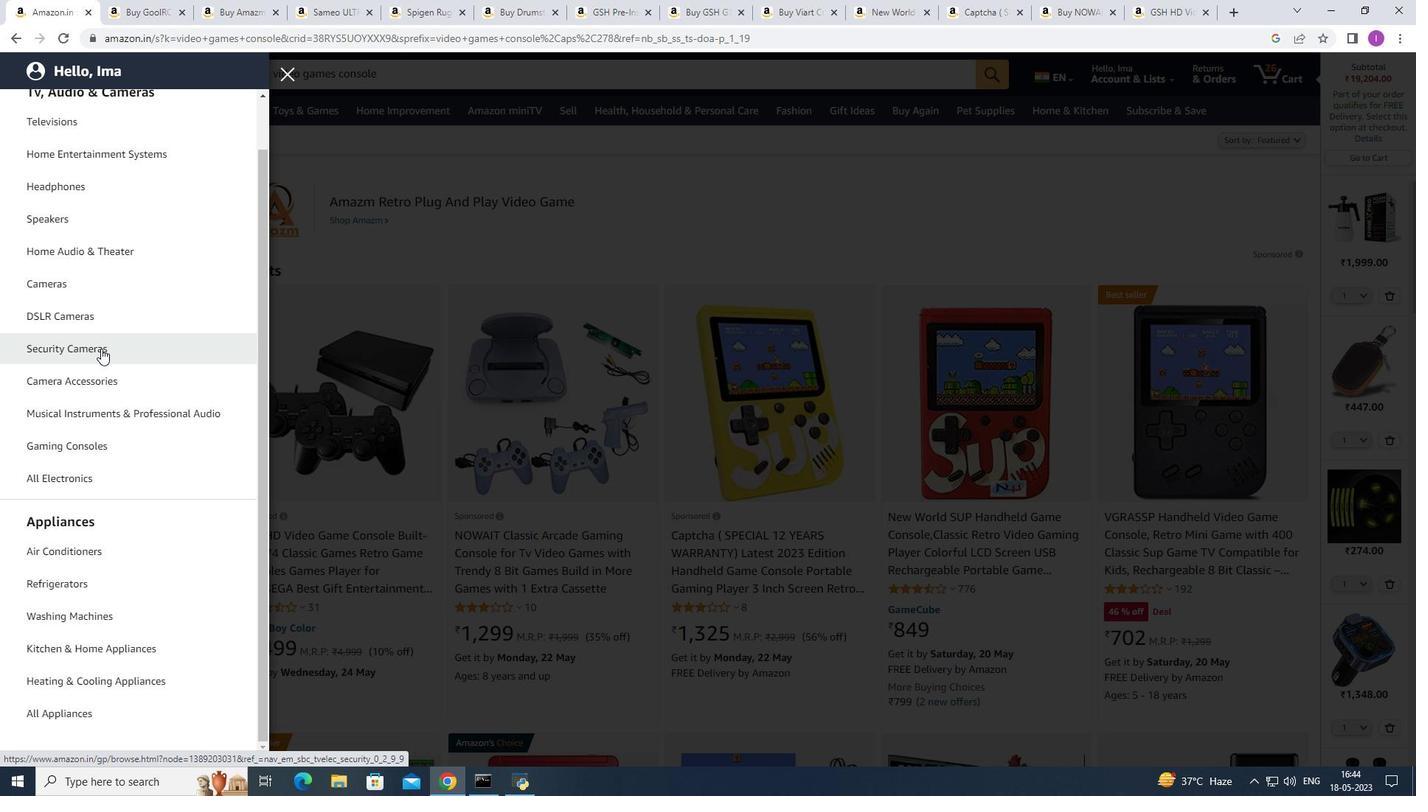 
Action: Mouse scrolled (98, 348) with delta (0, 0)
Screenshot: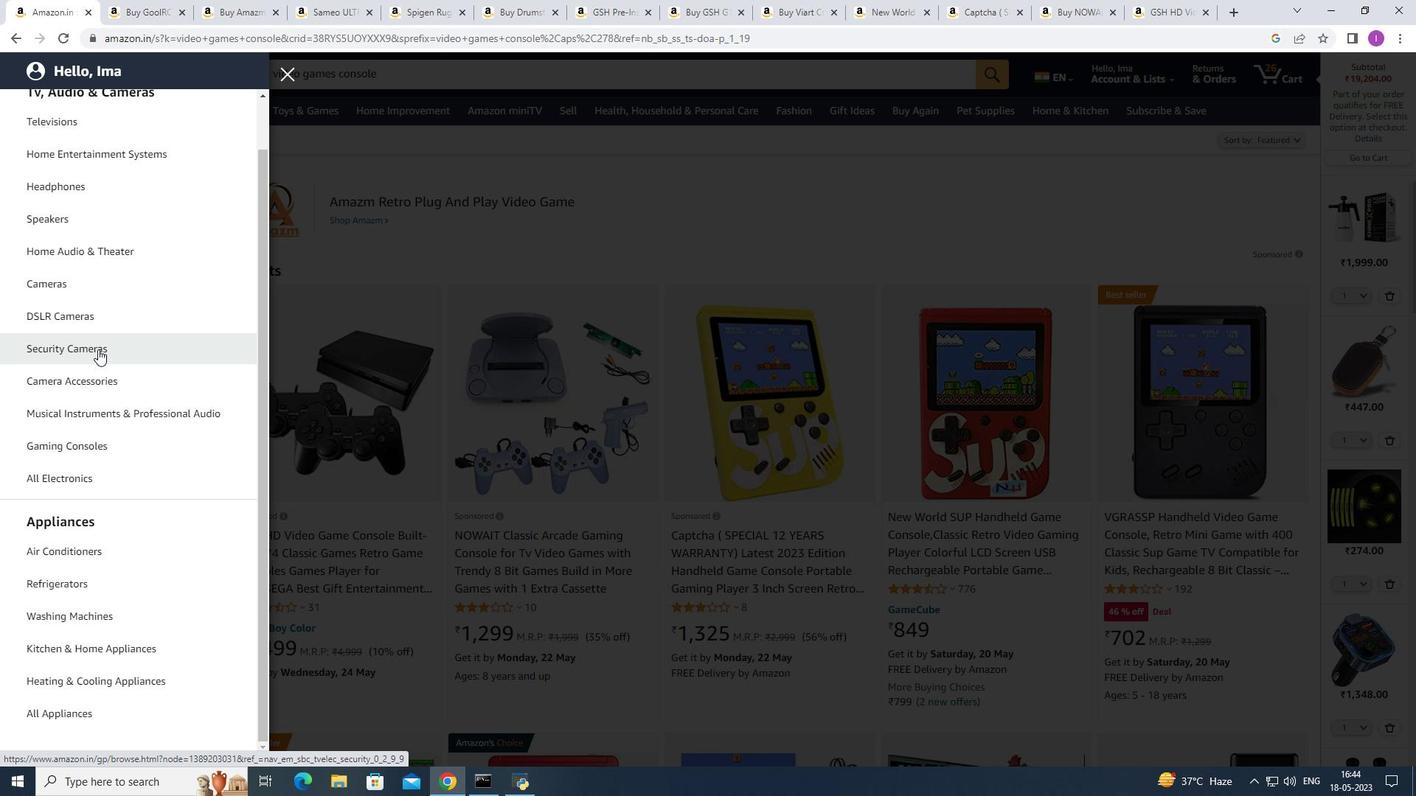 
Action: Mouse scrolled (98, 348) with delta (0, 0)
Screenshot: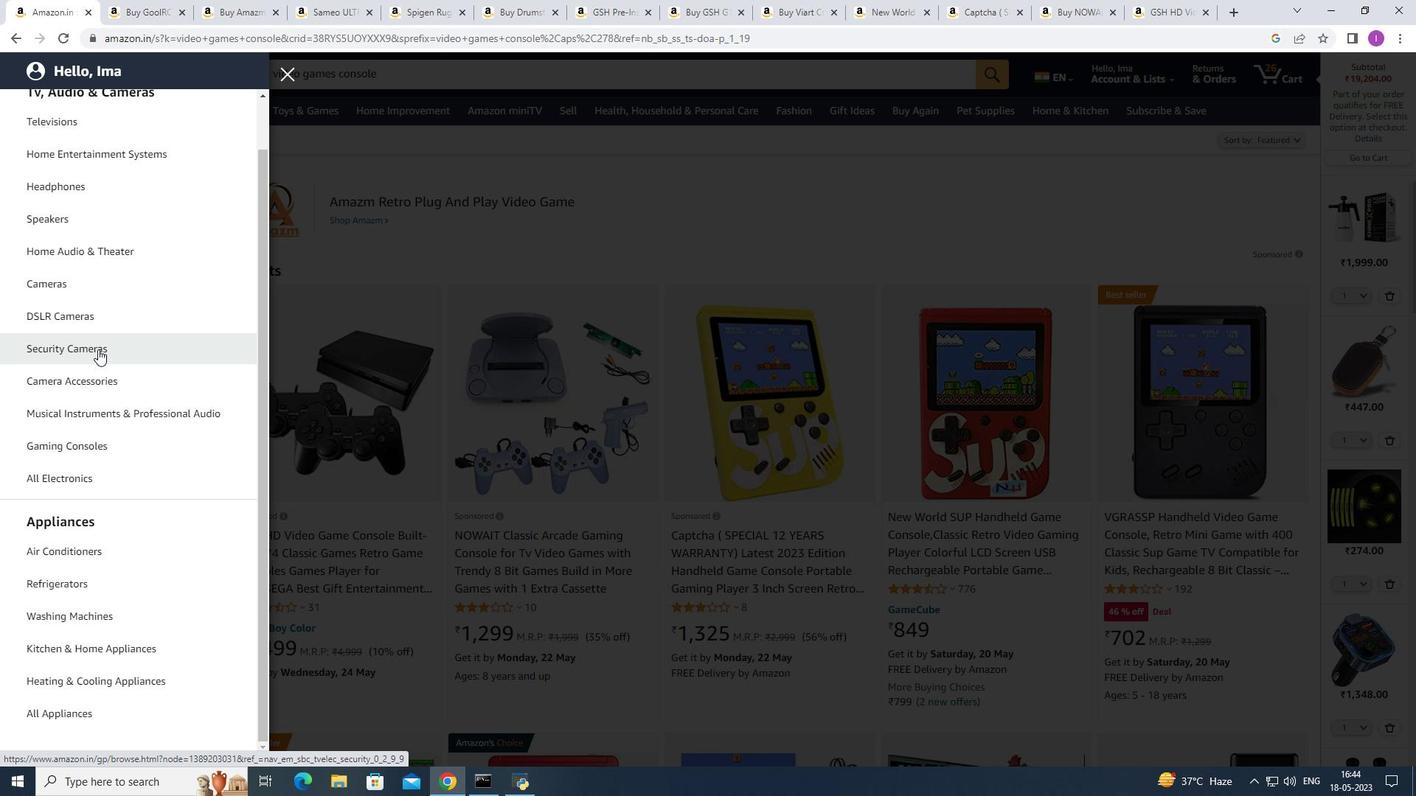 
Action: Mouse moved to (92, 377)
Screenshot: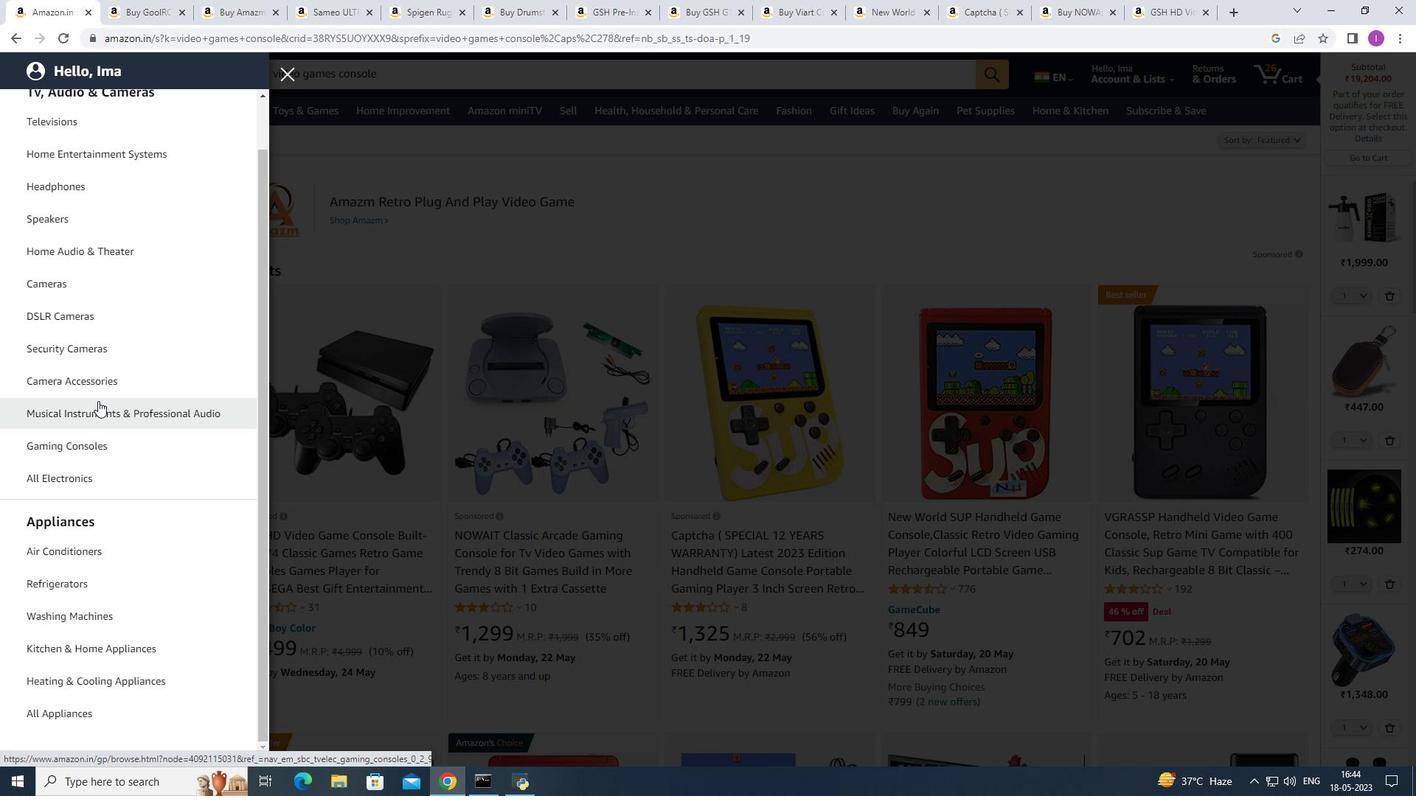 
Action: Mouse scrolled (92, 378) with delta (0, 0)
Screenshot: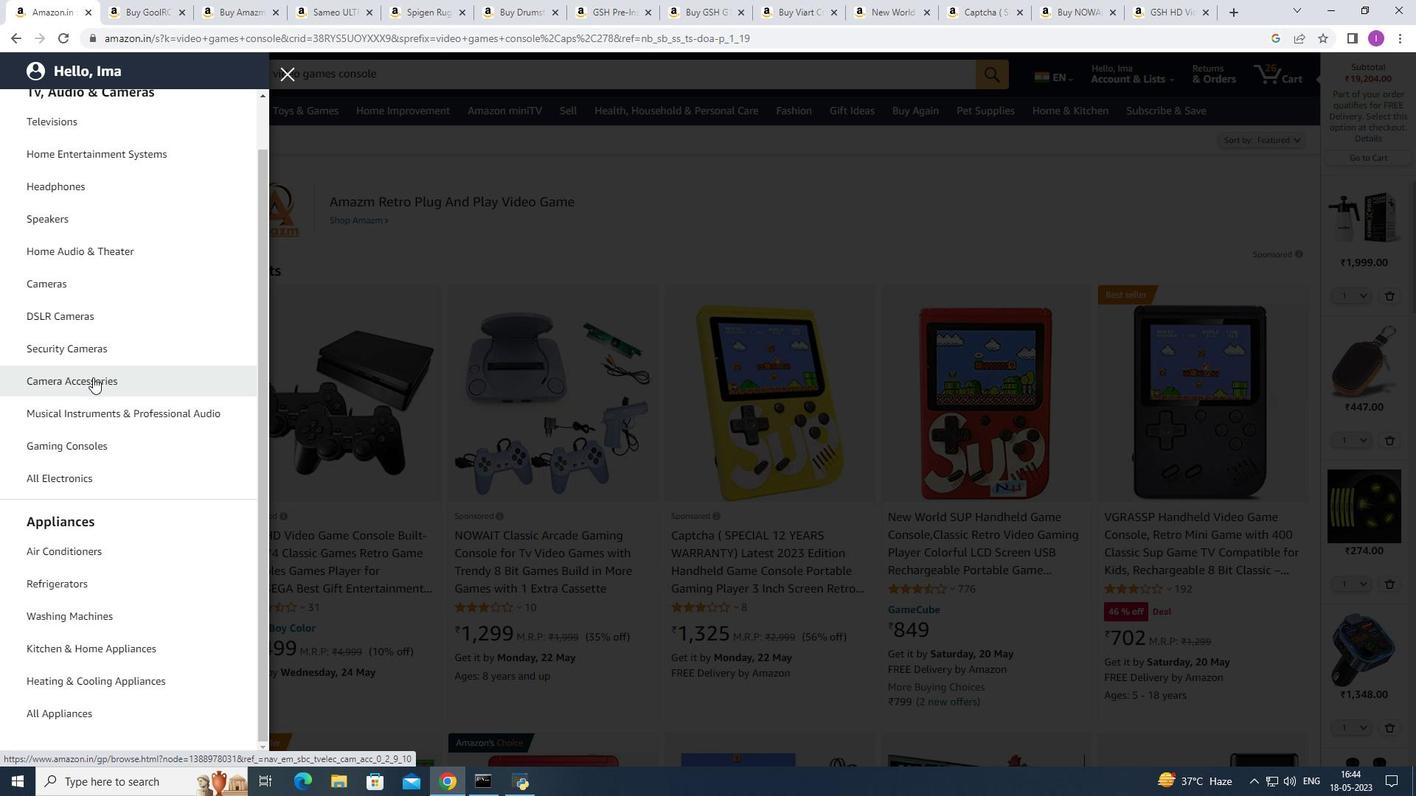 
Action: Mouse scrolled (92, 378) with delta (0, 0)
Screenshot: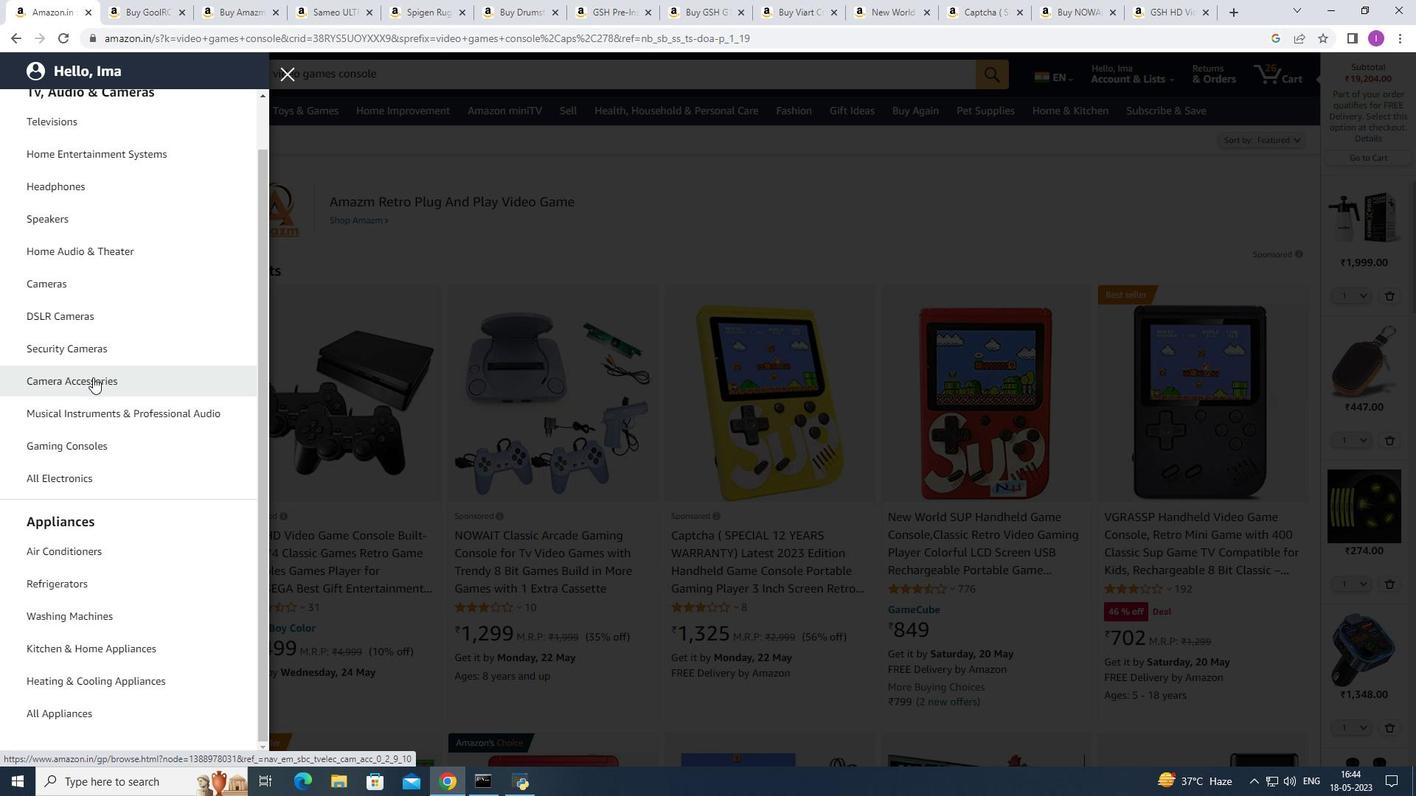 
Action: Mouse scrolled (92, 378) with delta (0, 0)
Screenshot: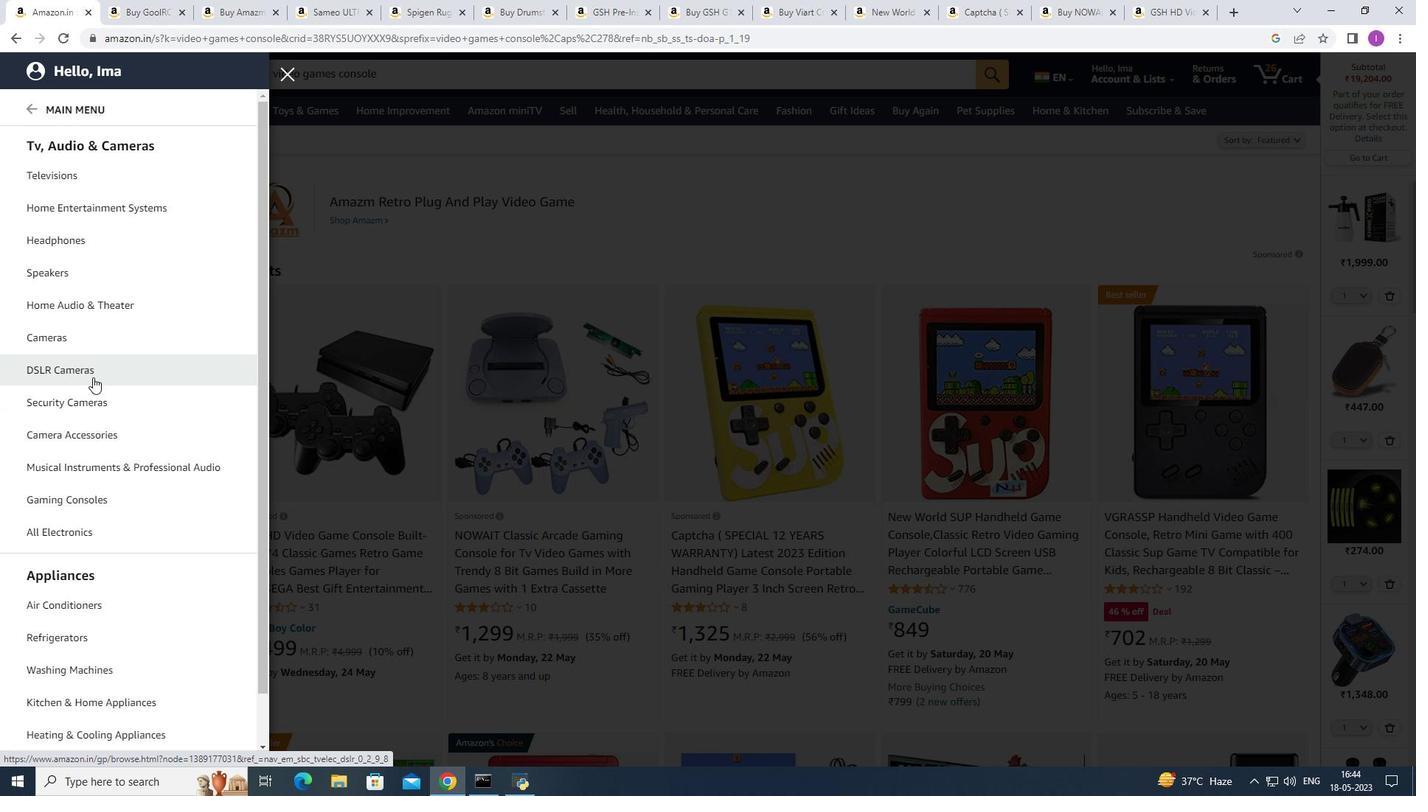 
Action: Mouse scrolled (92, 378) with delta (0, 0)
Screenshot: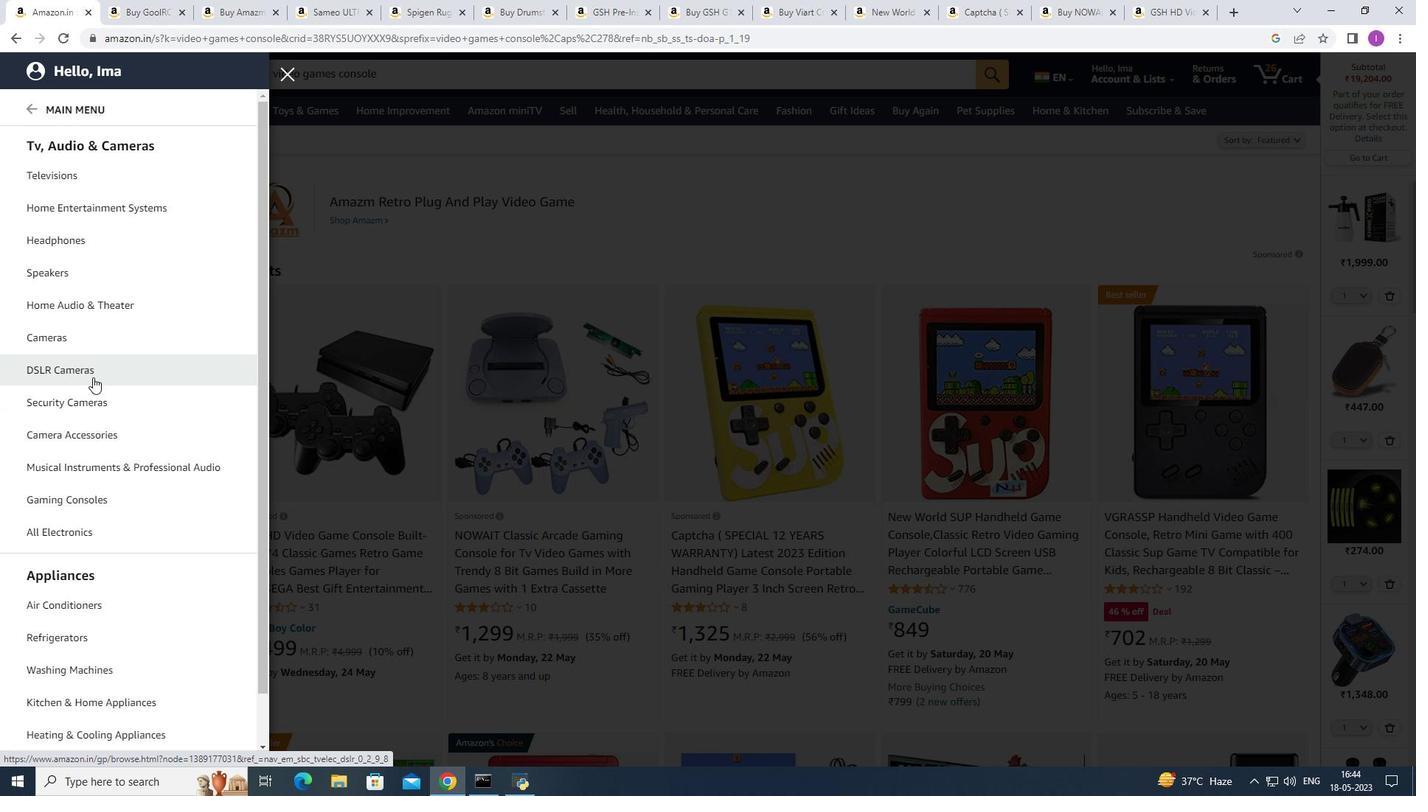 
Action: Mouse moved to (61, 533)
Screenshot: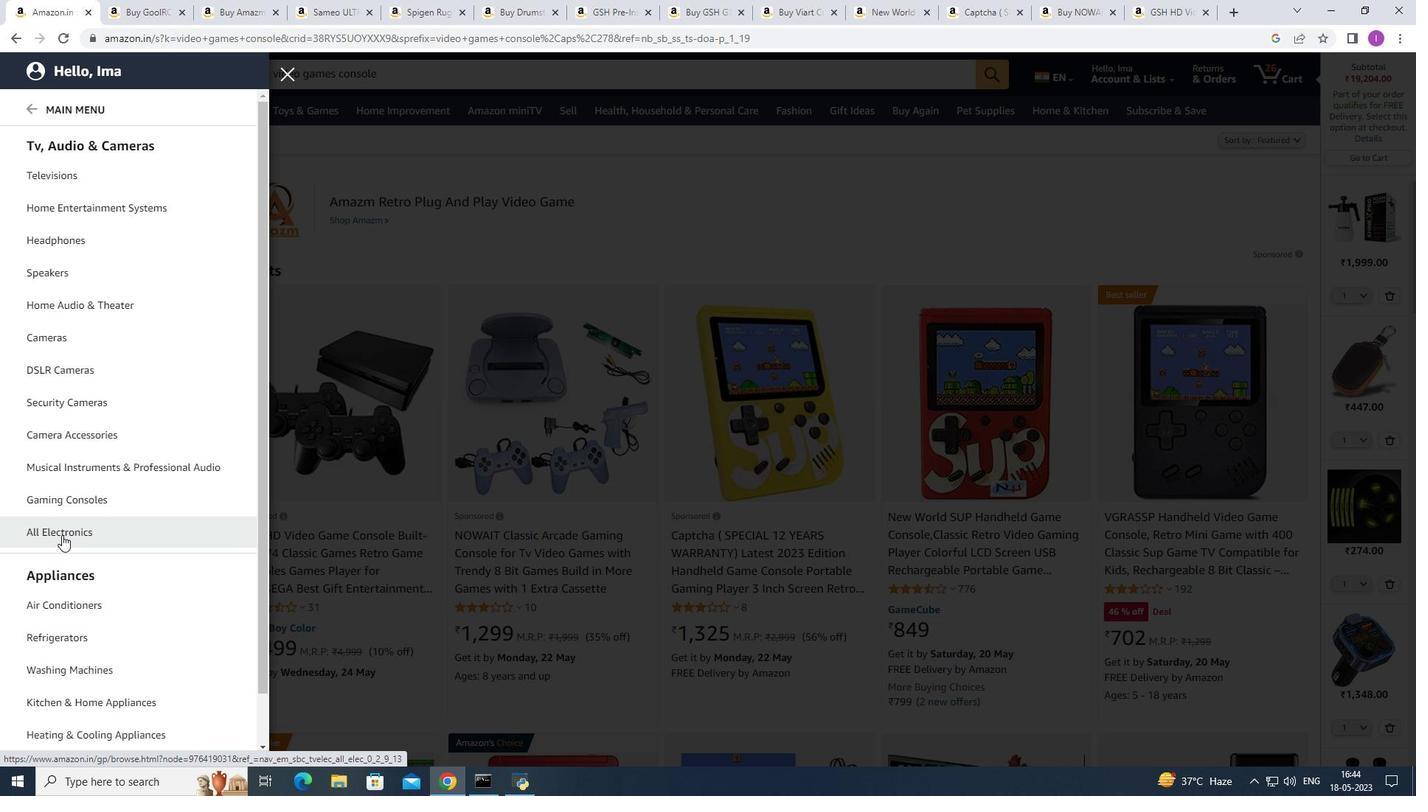 
Action: Mouse pressed left at (61, 533)
Screenshot: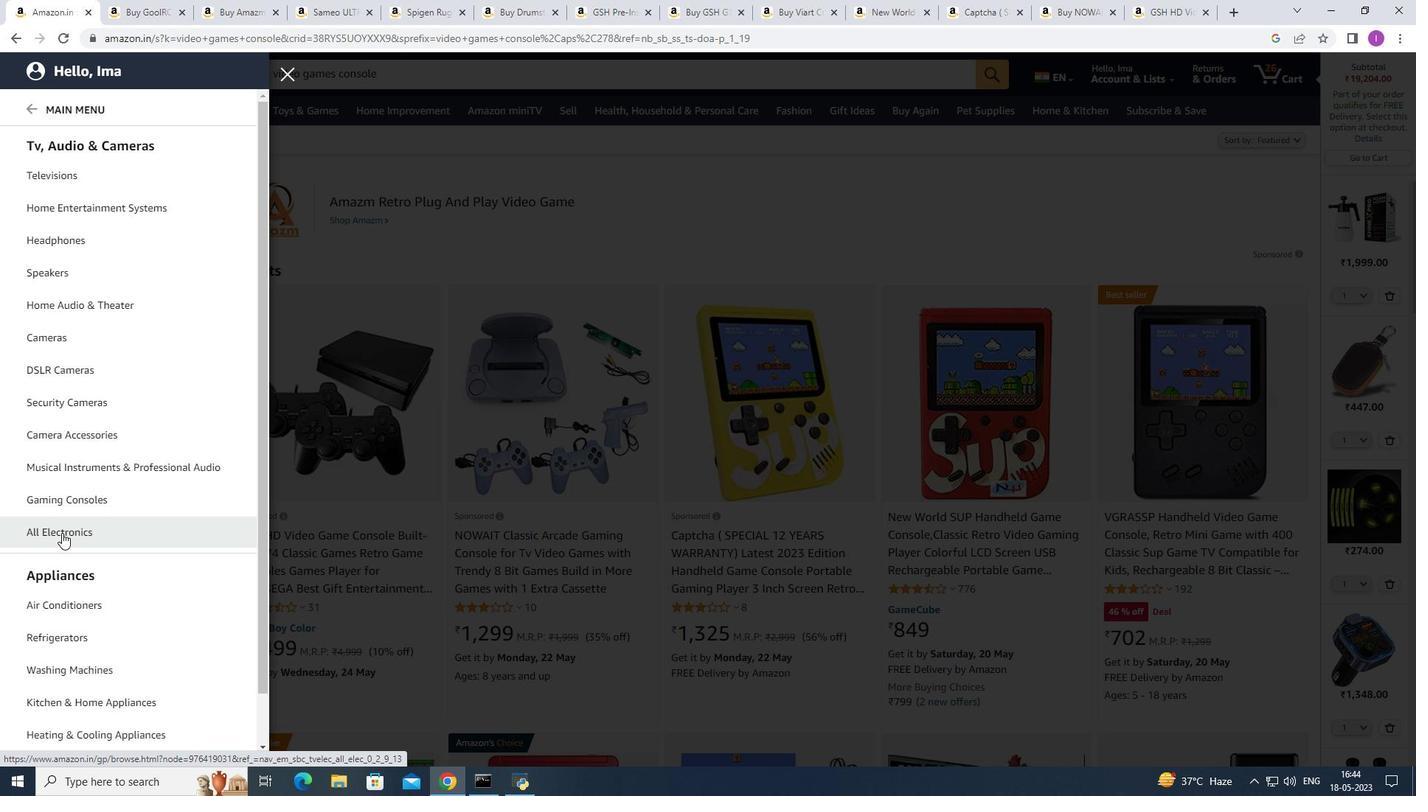 
Action: Mouse moved to (70, 273)
Screenshot: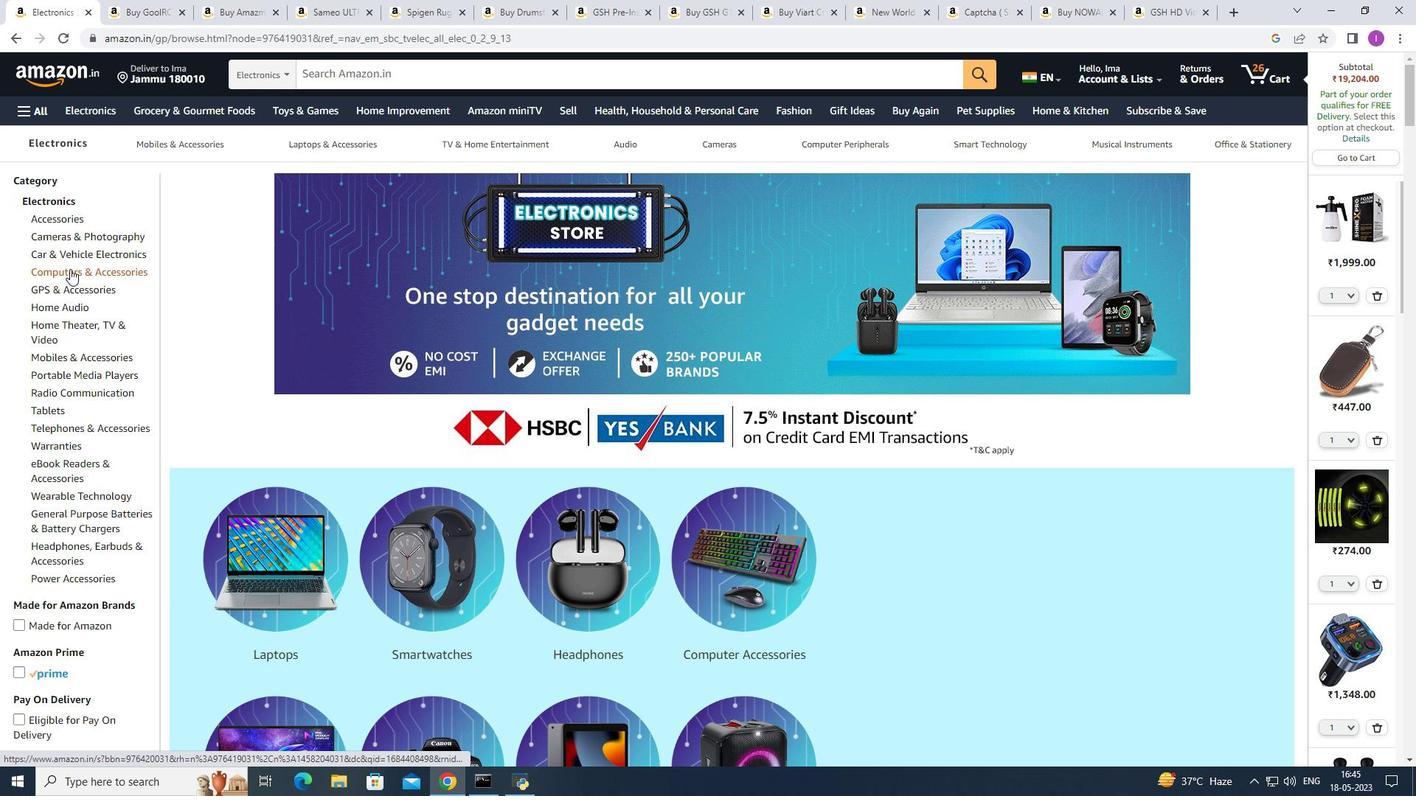 
Action: Mouse pressed left at (70, 273)
Screenshot: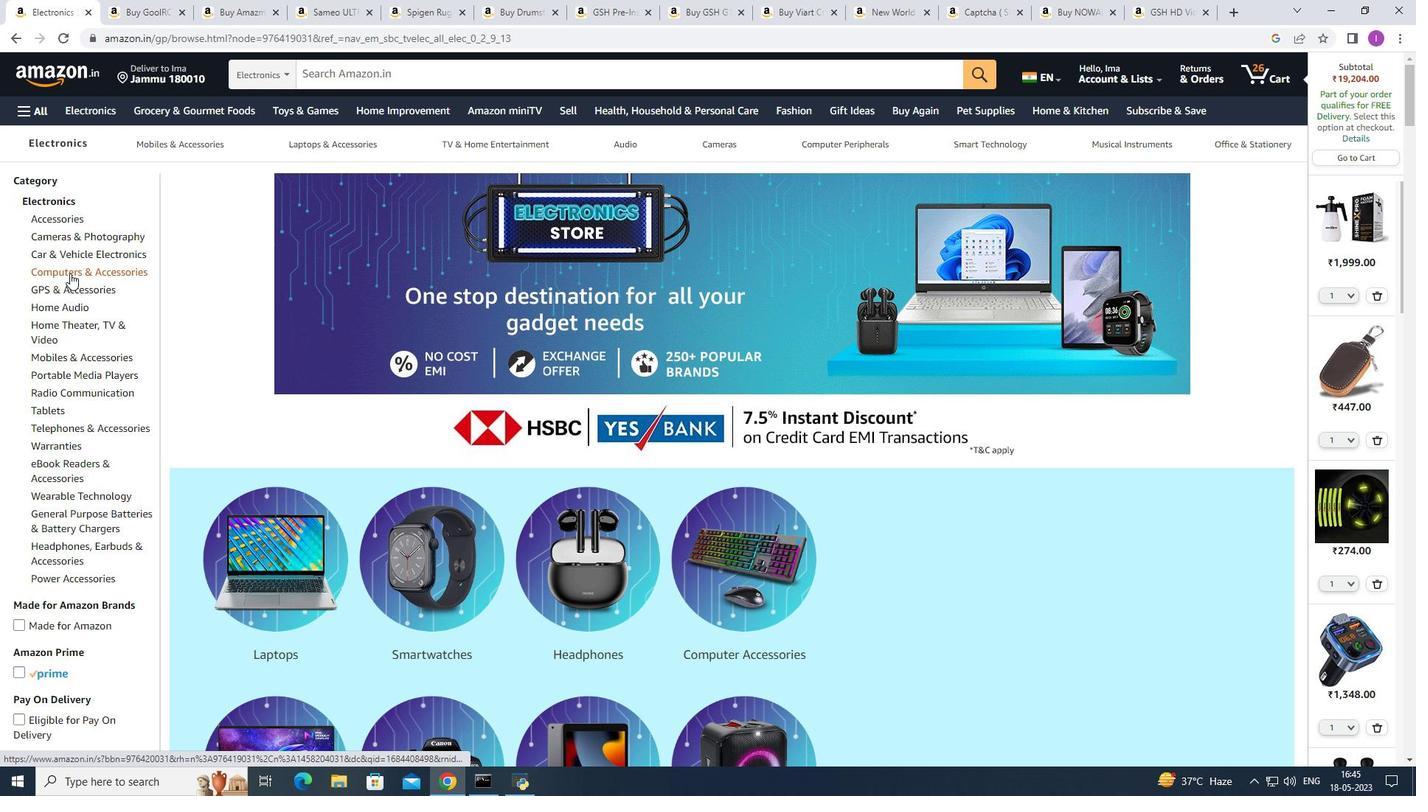 
Action: Mouse moved to (36, 451)
Screenshot: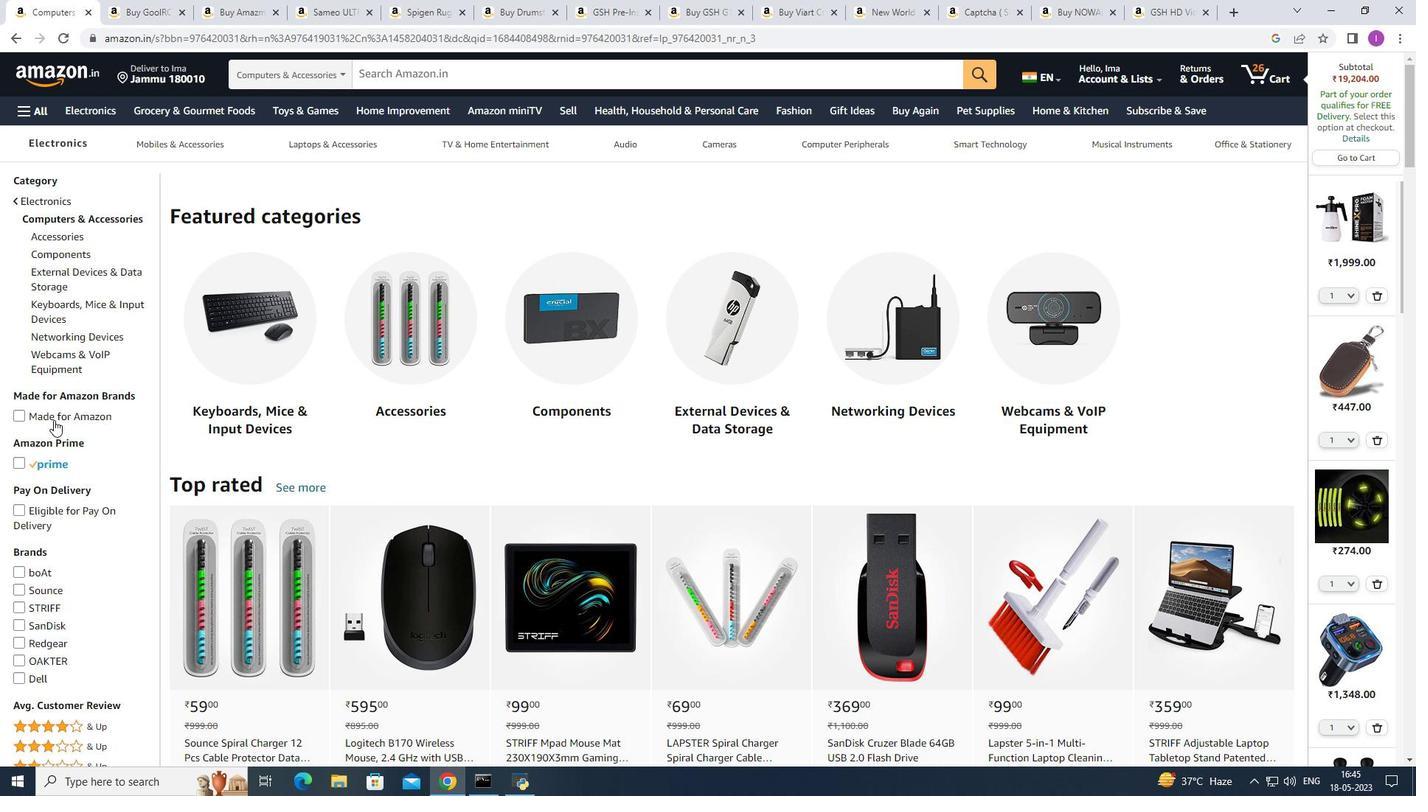 
Action: Mouse scrolled (36, 450) with delta (0, 0)
Screenshot: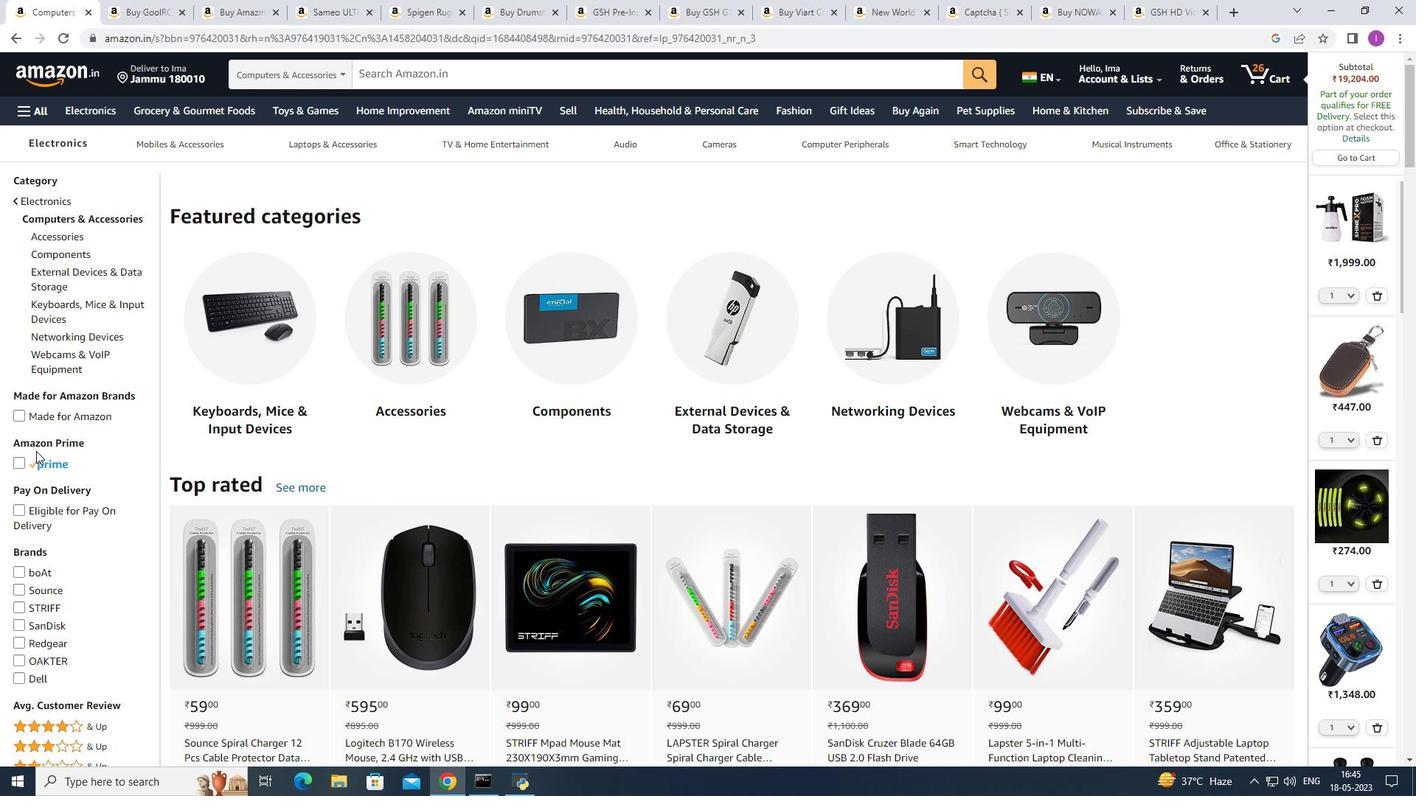 
Action: Mouse scrolled (36, 450) with delta (0, 0)
Screenshot: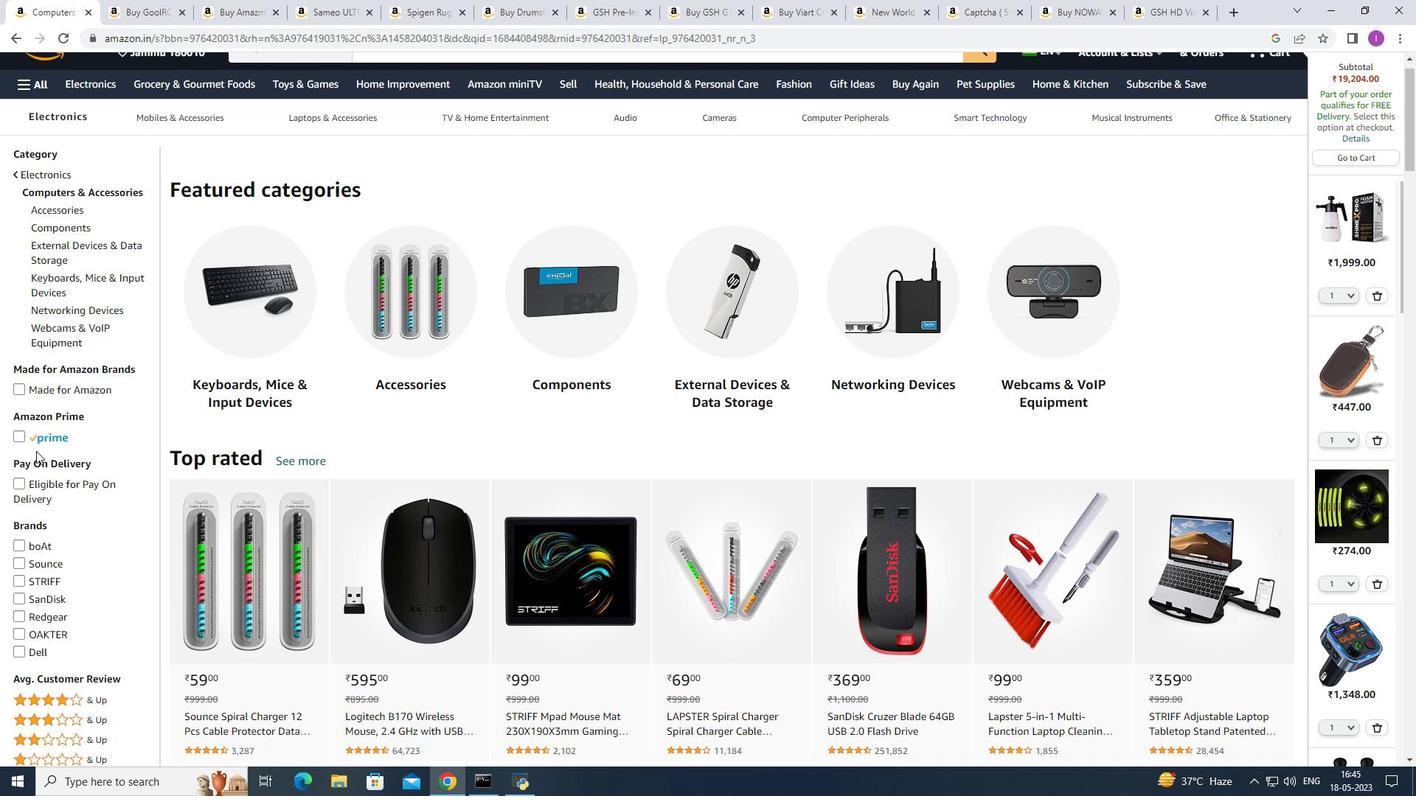
Action: Mouse scrolled (36, 452) with delta (0, 0)
Screenshot: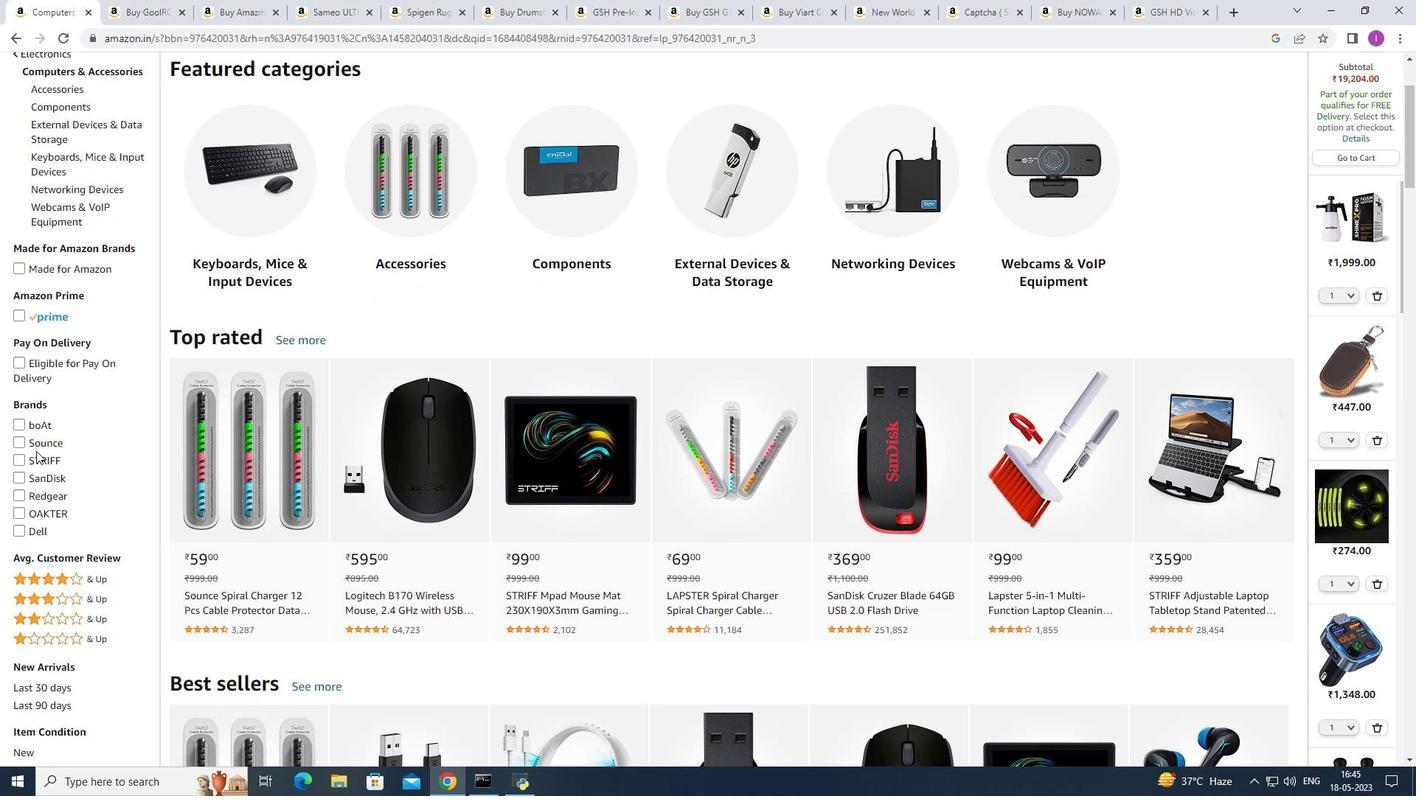 
Action: Mouse scrolled (36, 452) with delta (0, 0)
Screenshot: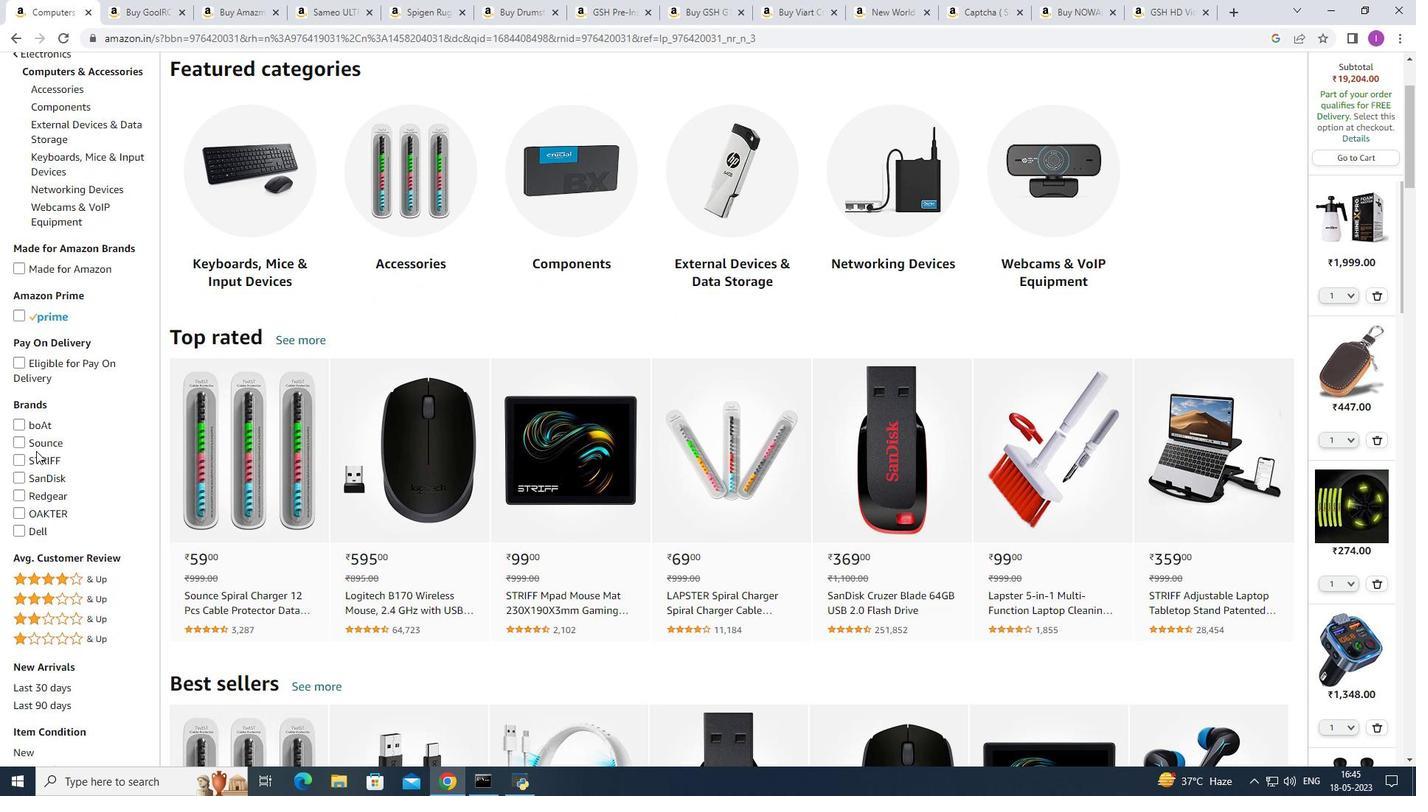 
Action: Mouse scrolled (36, 452) with delta (0, 0)
Screenshot: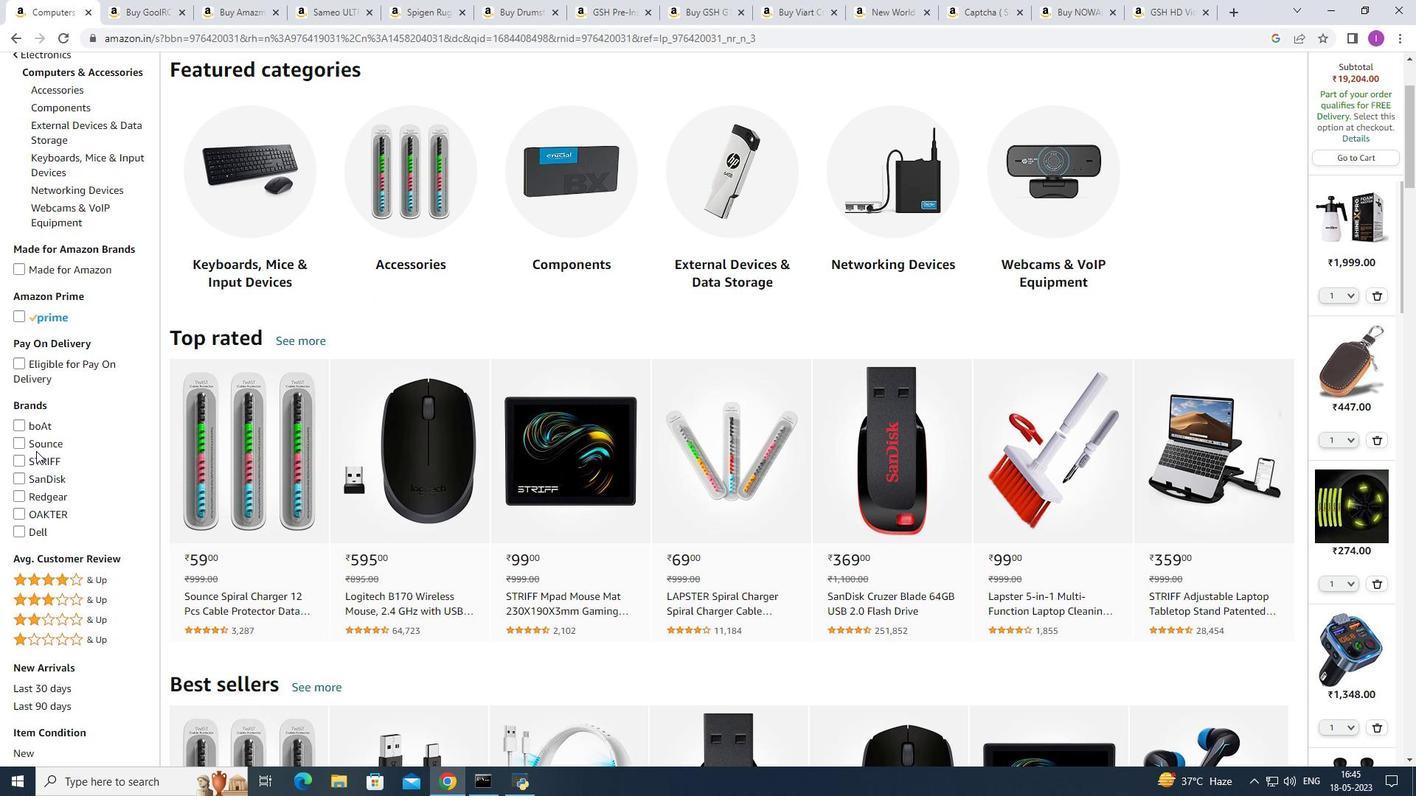 
Action: Mouse moved to (314, 145)
Screenshot: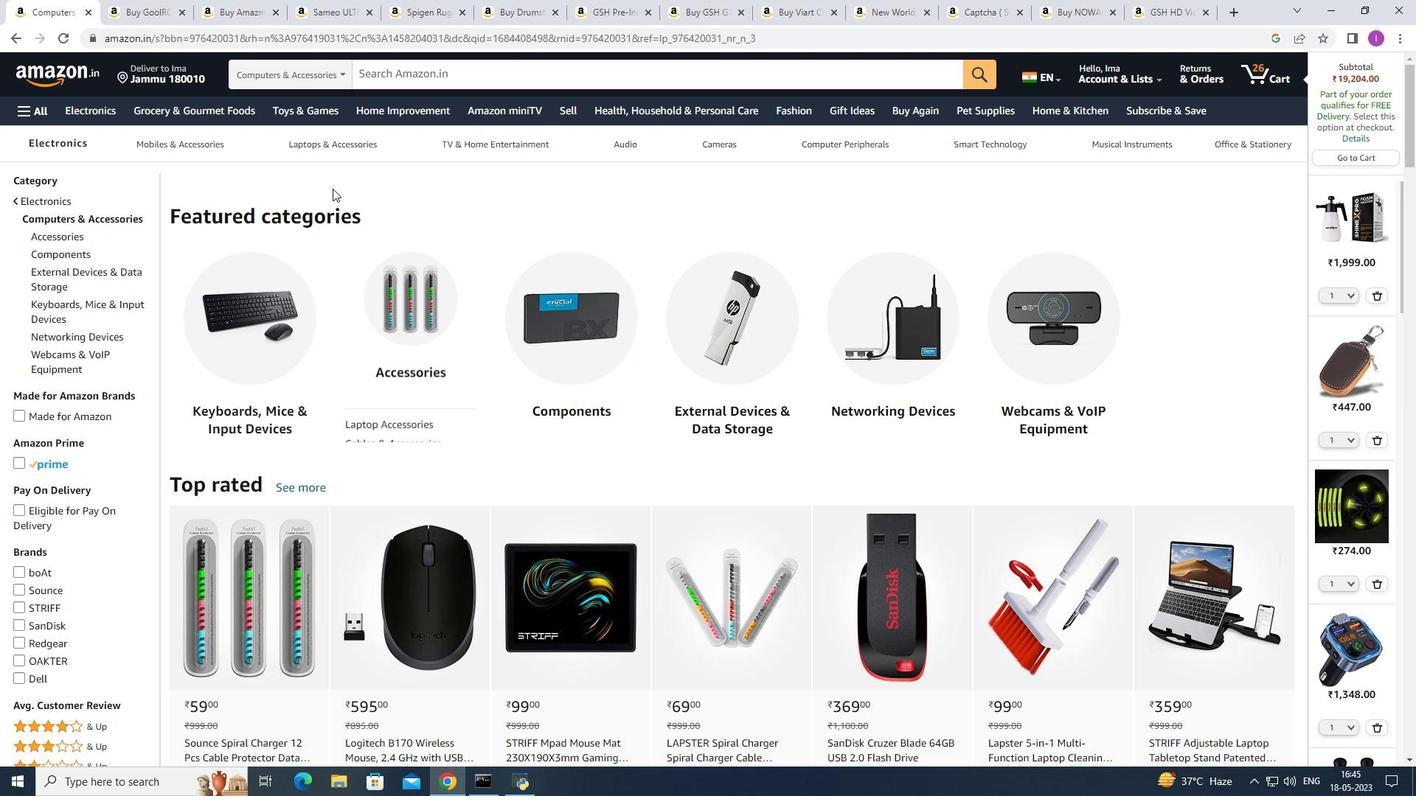 
Action: Mouse pressed left at (314, 145)
Screenshot: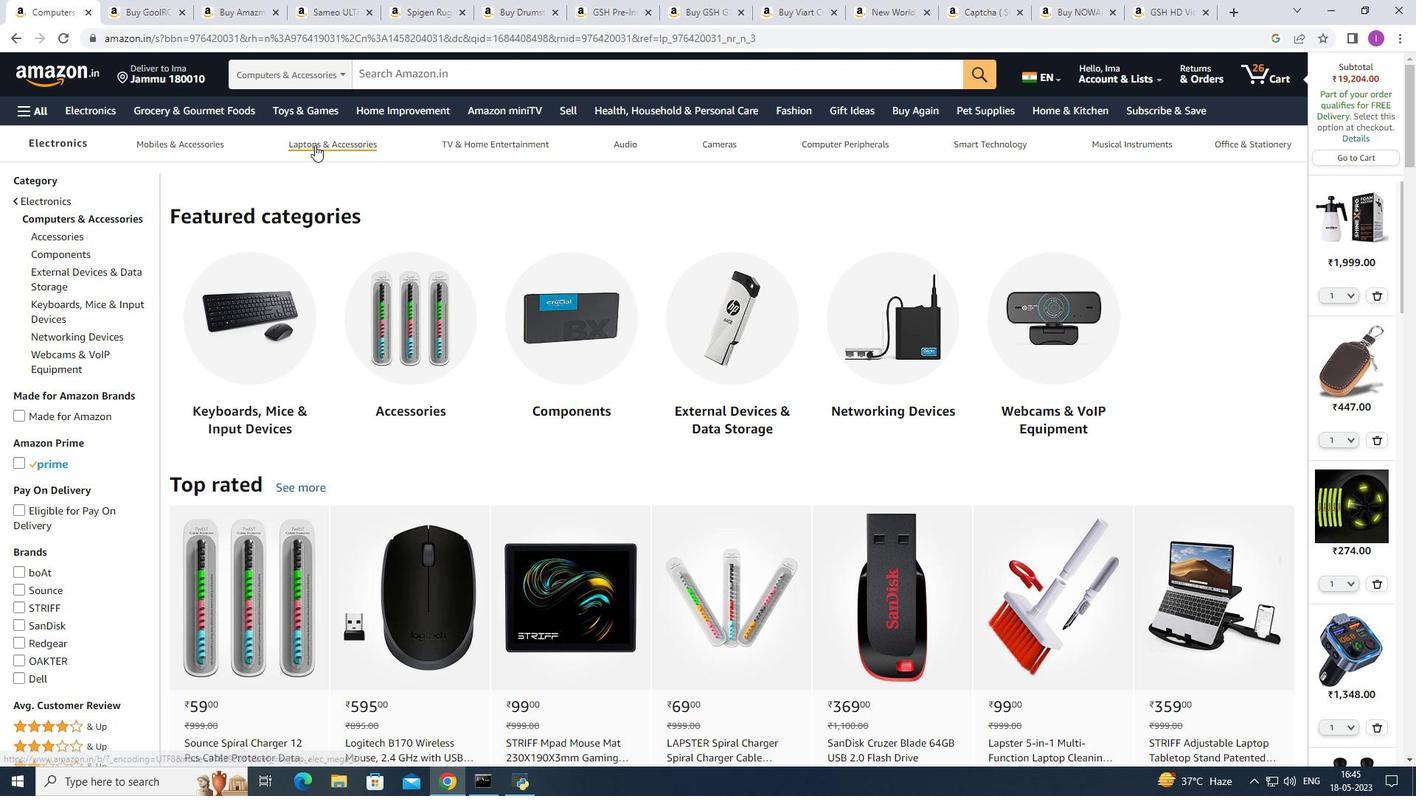 
Action: Mouse moved to (308, 140)
Screenshot: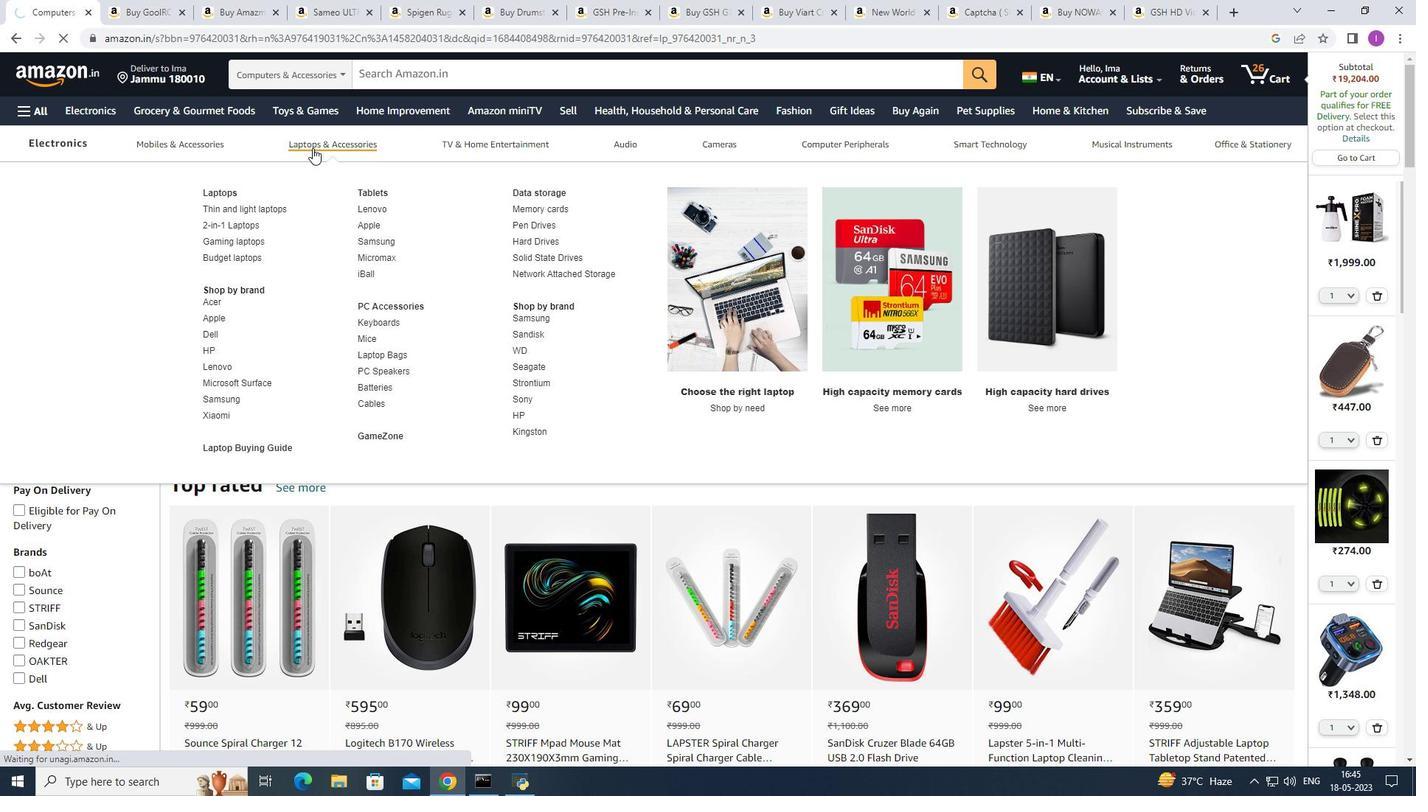 
Action: Mouse pressed left at (308, 140)
Screenshot: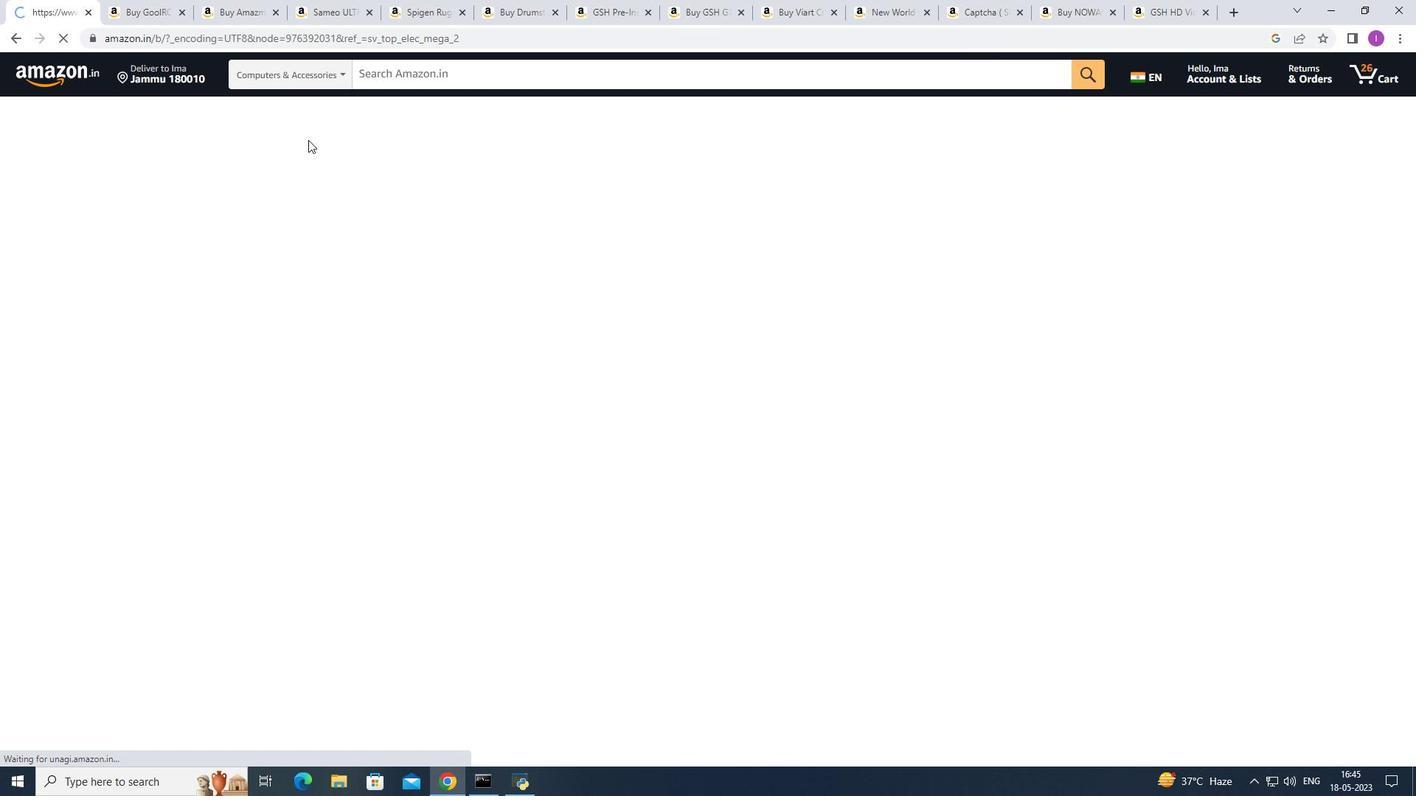 
Action: Mouse moved to (289, 412)
Screenshot: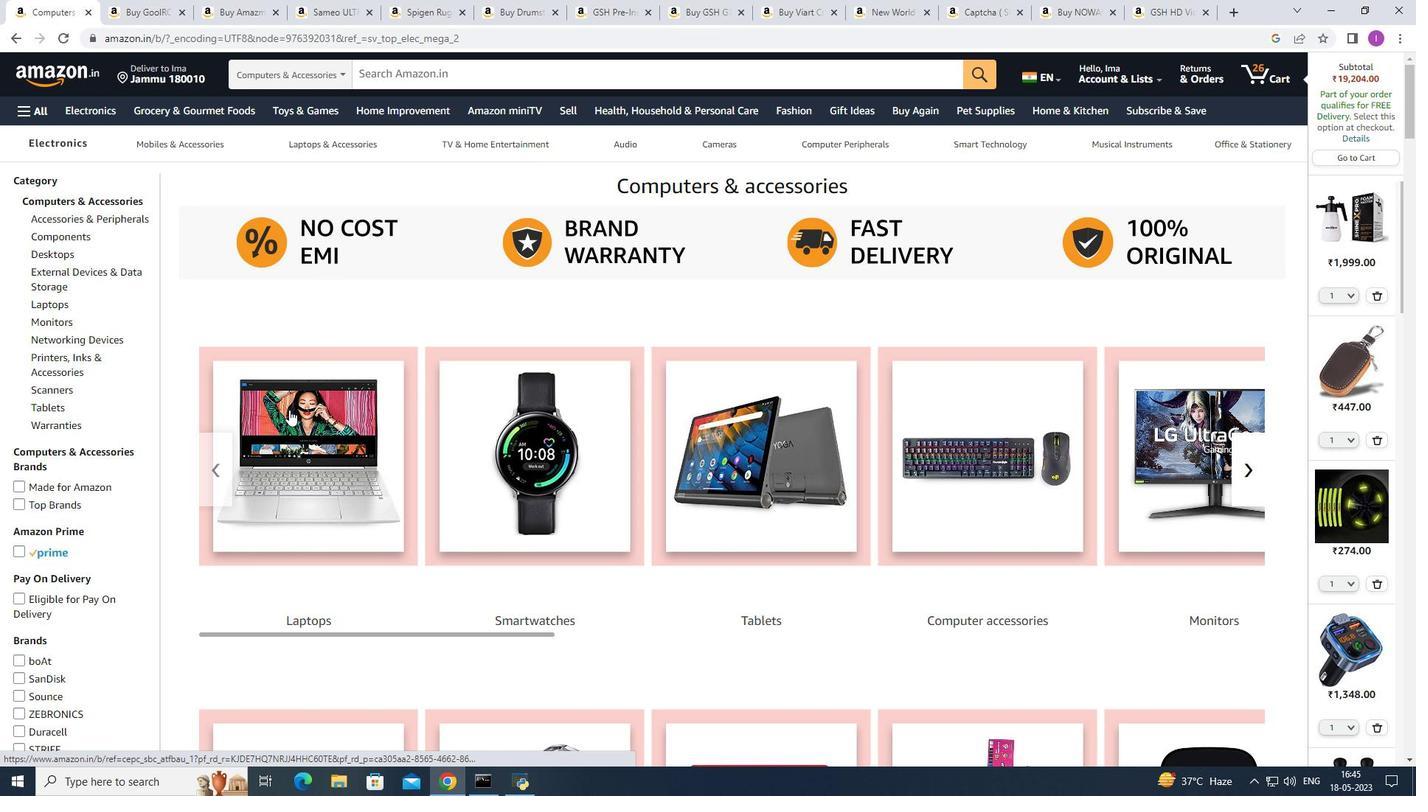 
Action: Mouse pressed left at (289, 412)
Screenshot: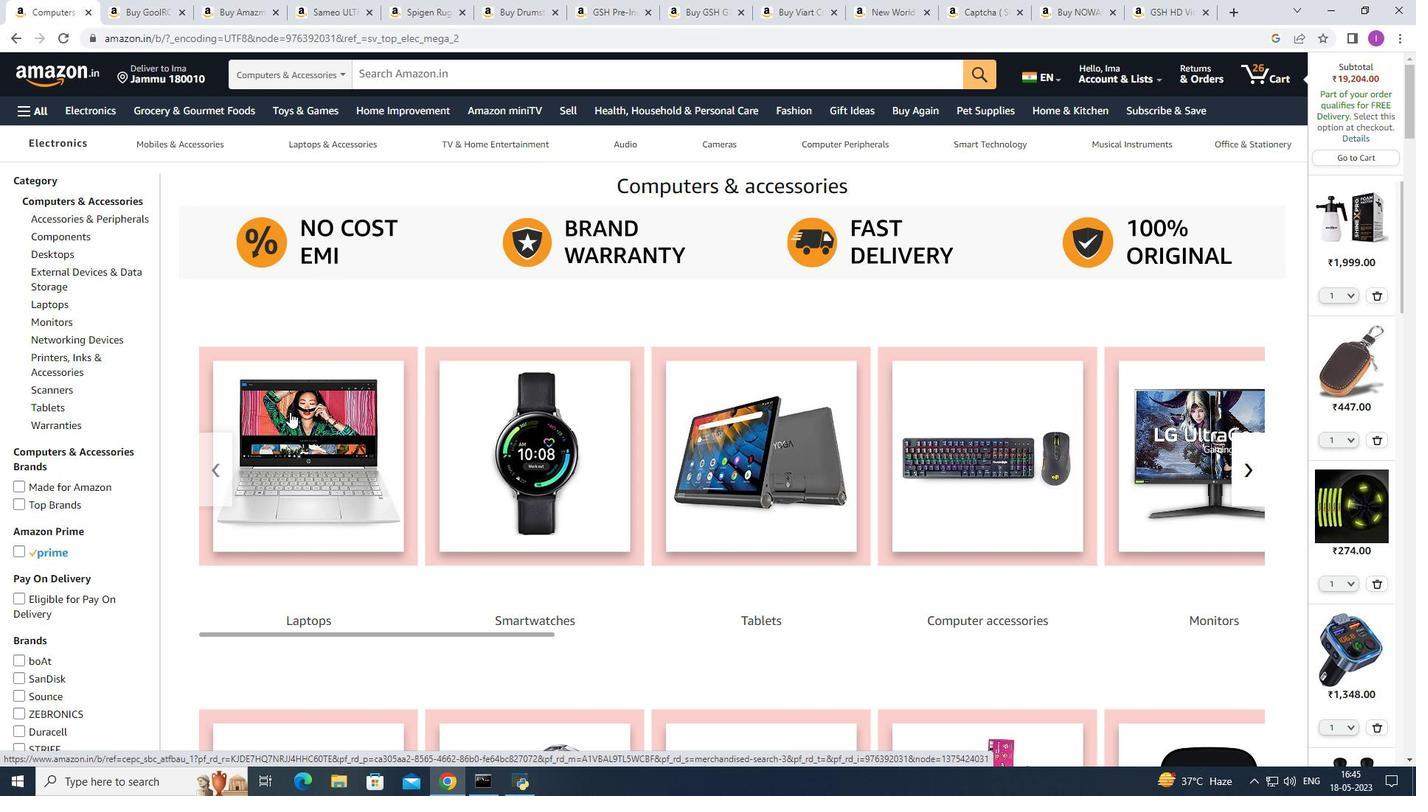 
Action: Mouse moved to (348, 307)
Screenshot: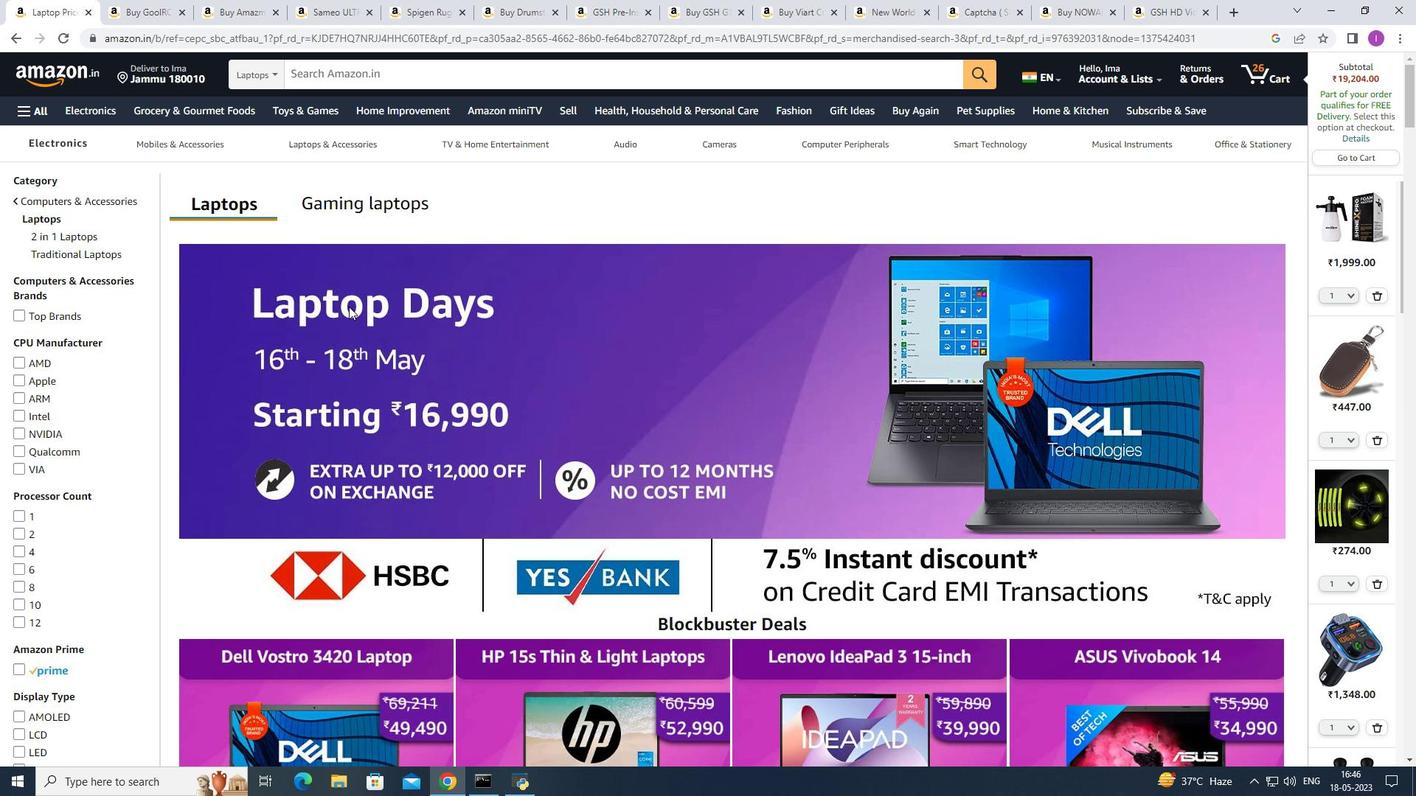 
Action: Mouse scrolled (348, 308) with delta (0, 0)
Screenshot: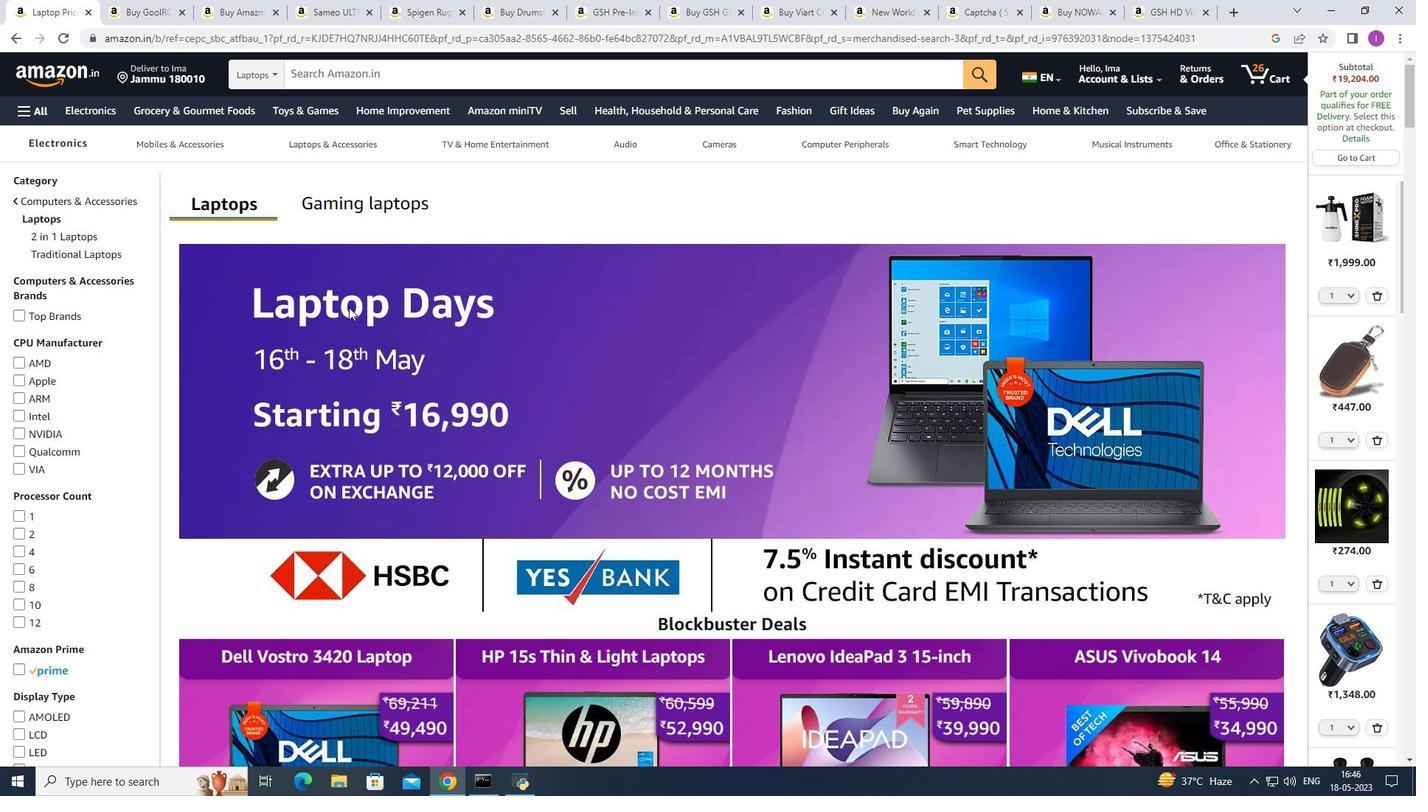 
Action: Mouse moved to (328, 241)
Screenshot: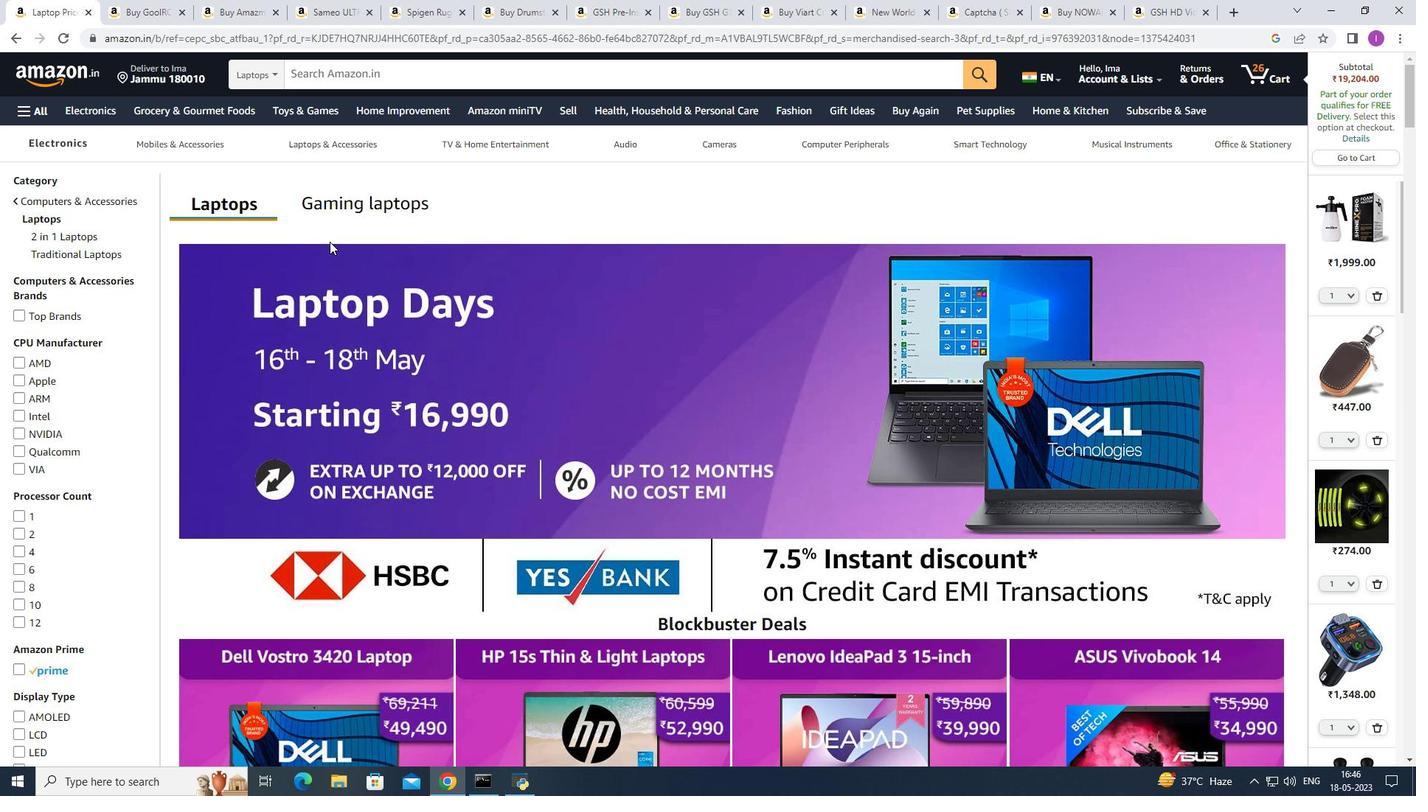 
Action: Mouse scrolled (328, 242) with delta (0, 0)
Screenshot: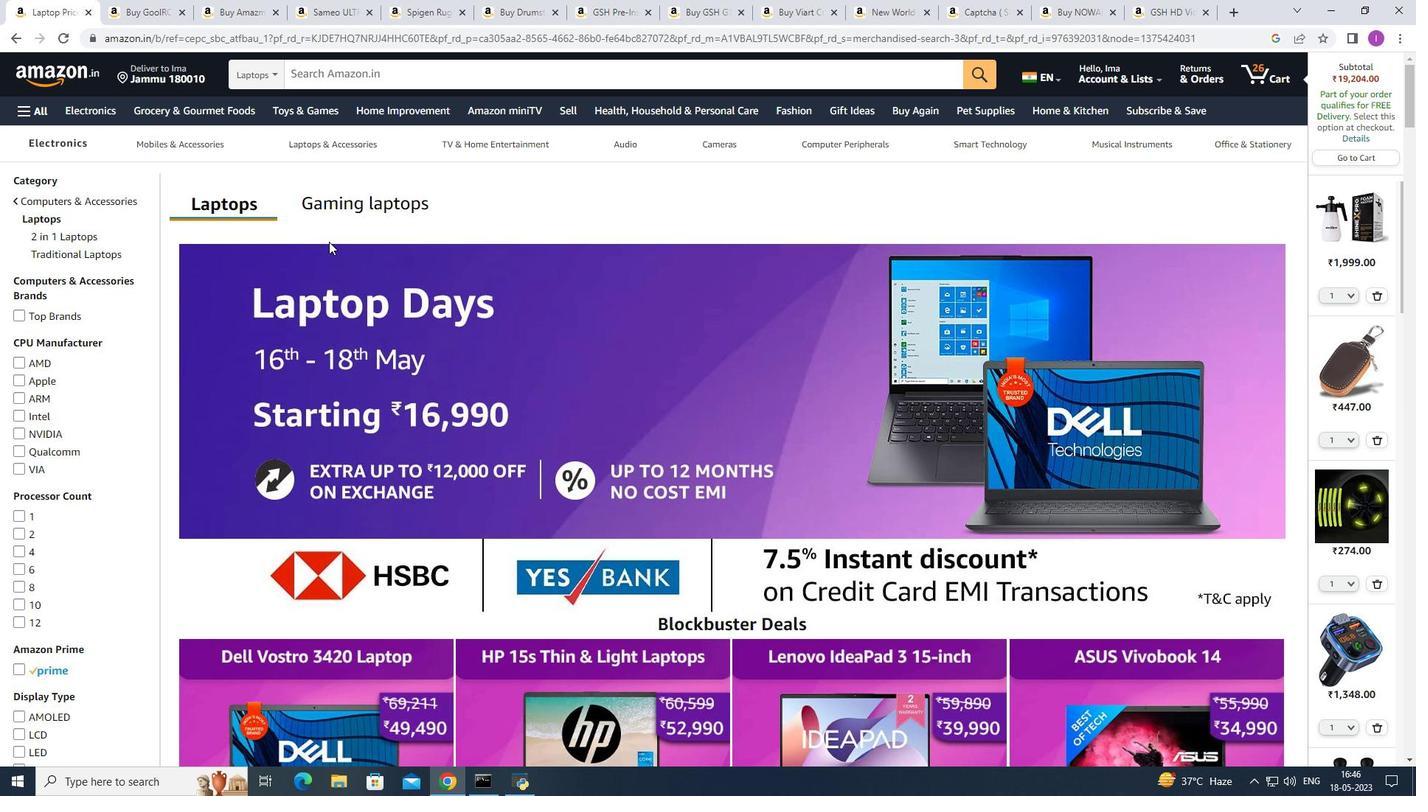 
Action: Mouse moved to (285, 251)
Screenshot: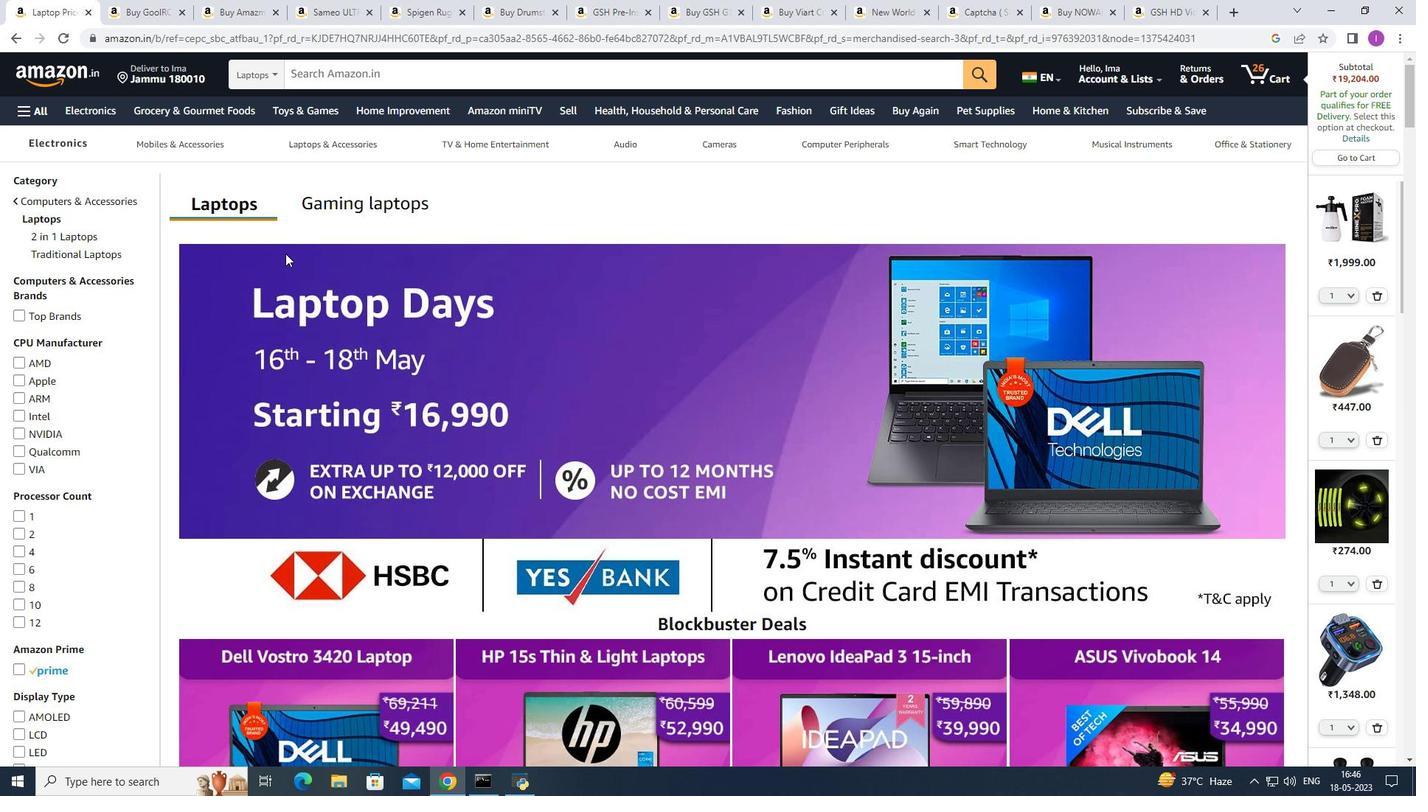 
Action: Mouse scrolled (285, 252) with delta (0, 0)
Screenshot: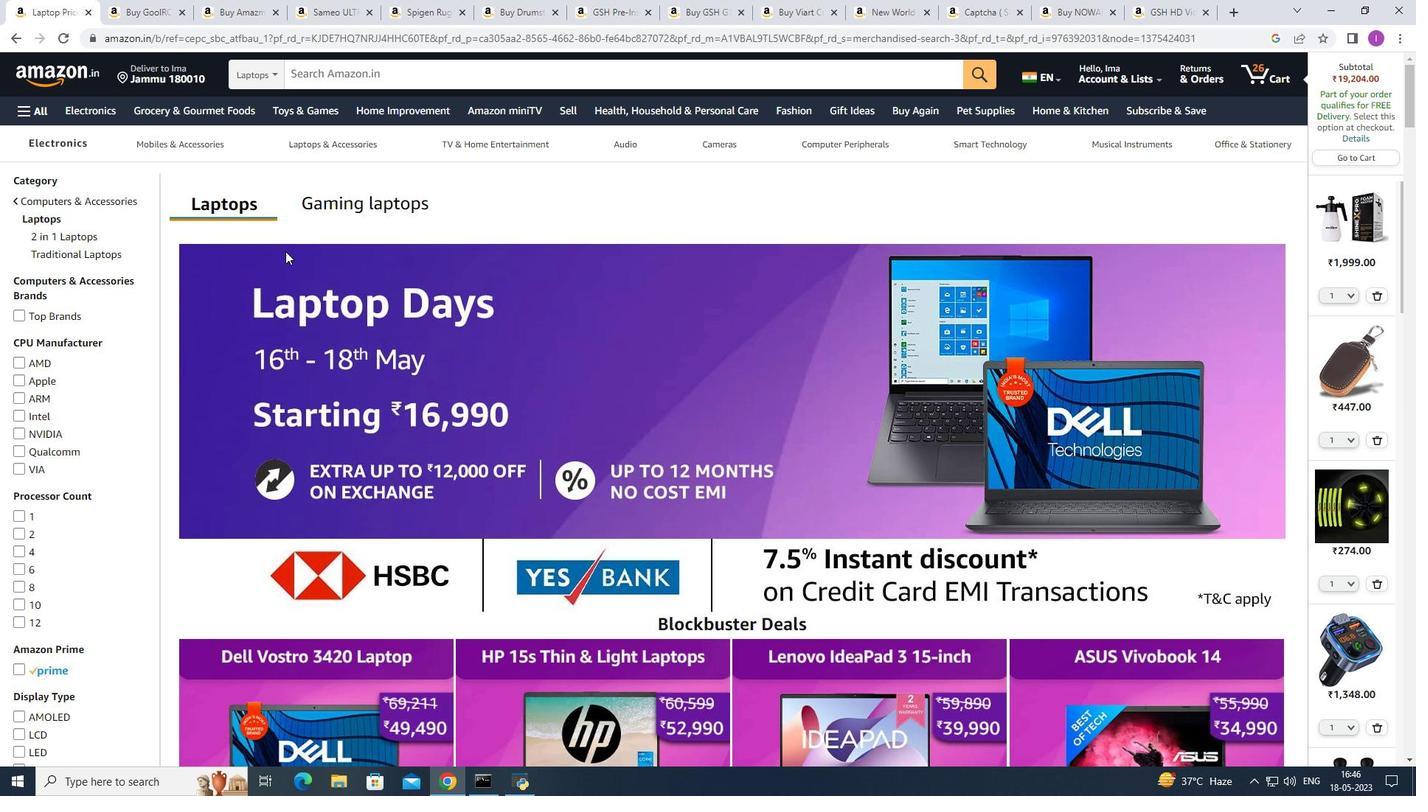 
Action: Mouse moved to (285, 249)
Screenshot: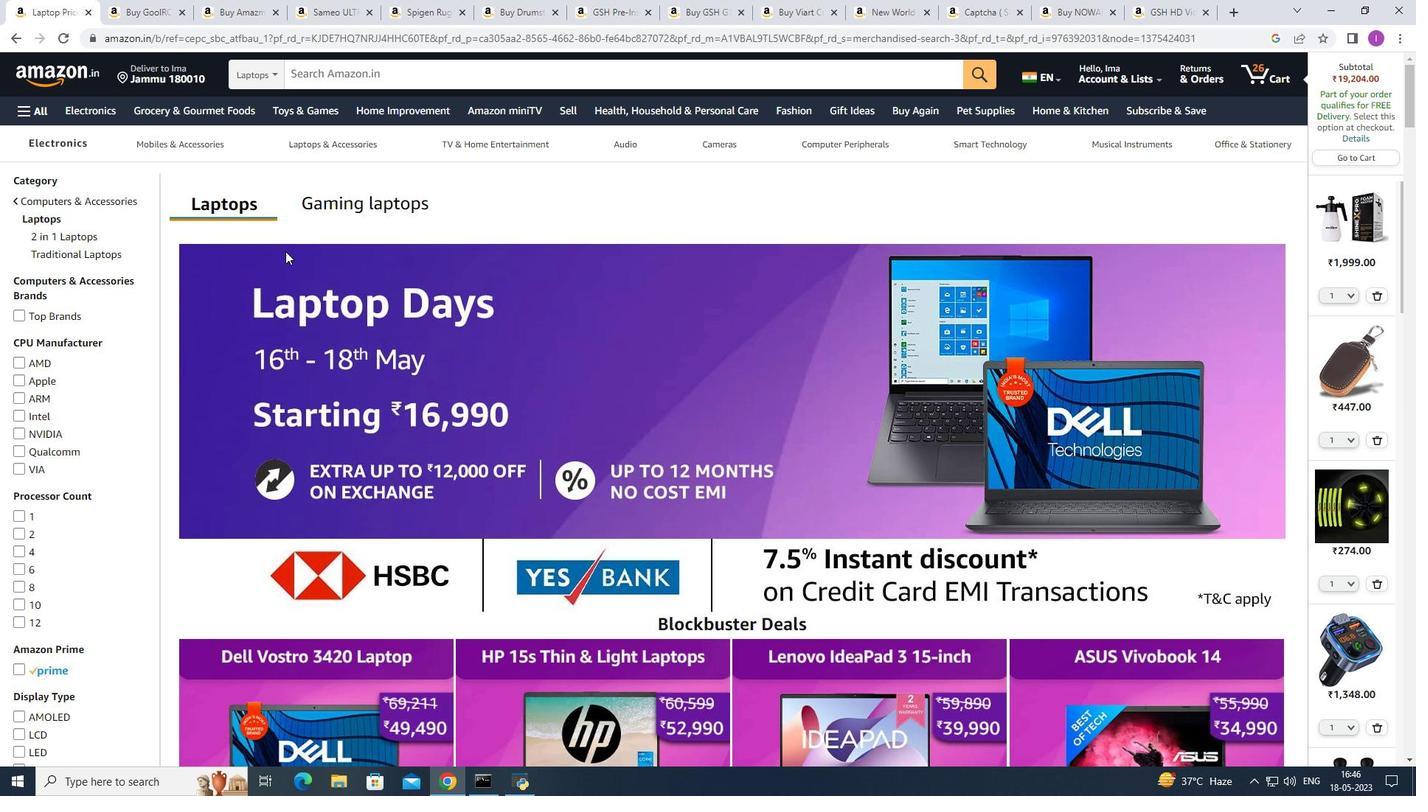 
Action: Mouse scrolled (285, 248) with delta (0, 0)
Screenshot: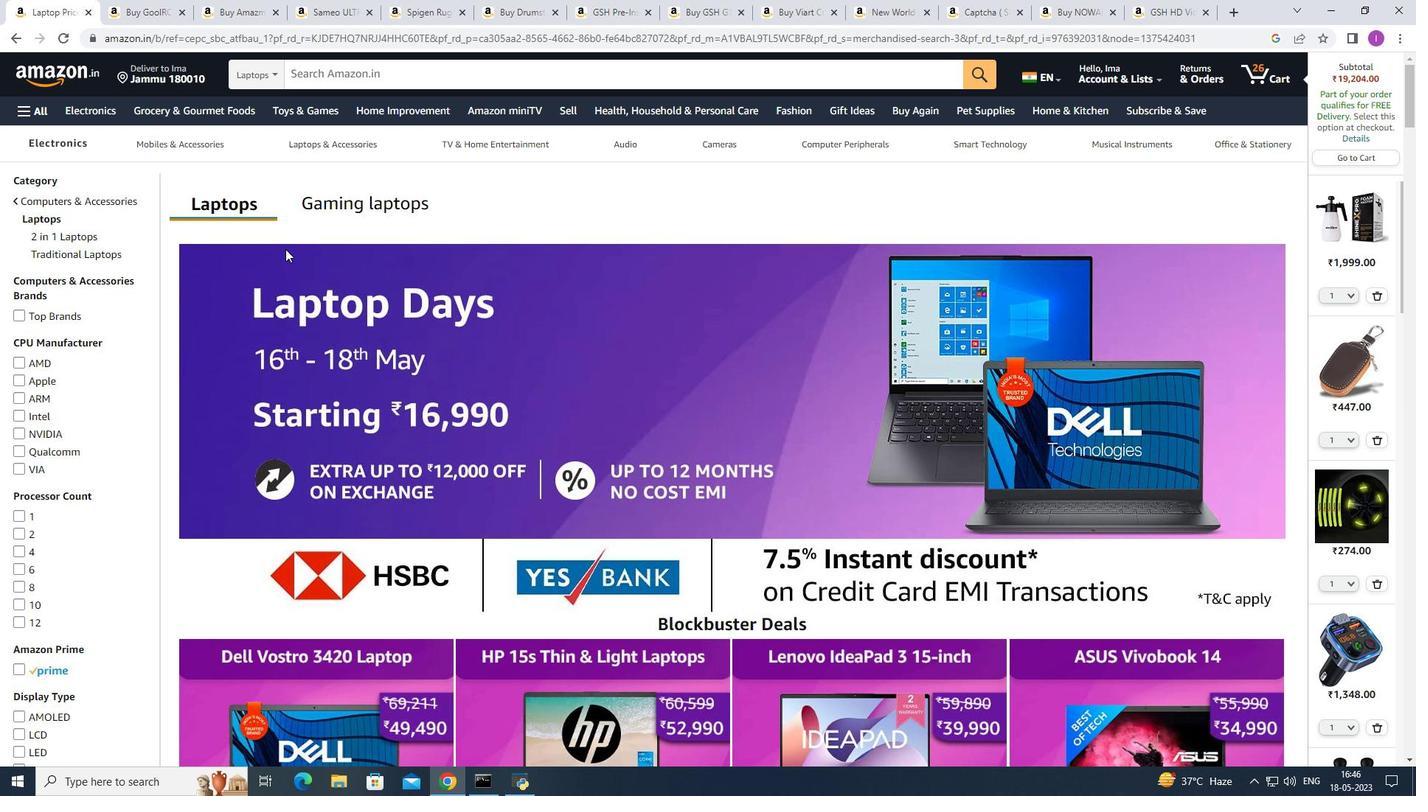 
Action: Mouse scrolled (285, 248) with delta (0, 0)
Screenshot: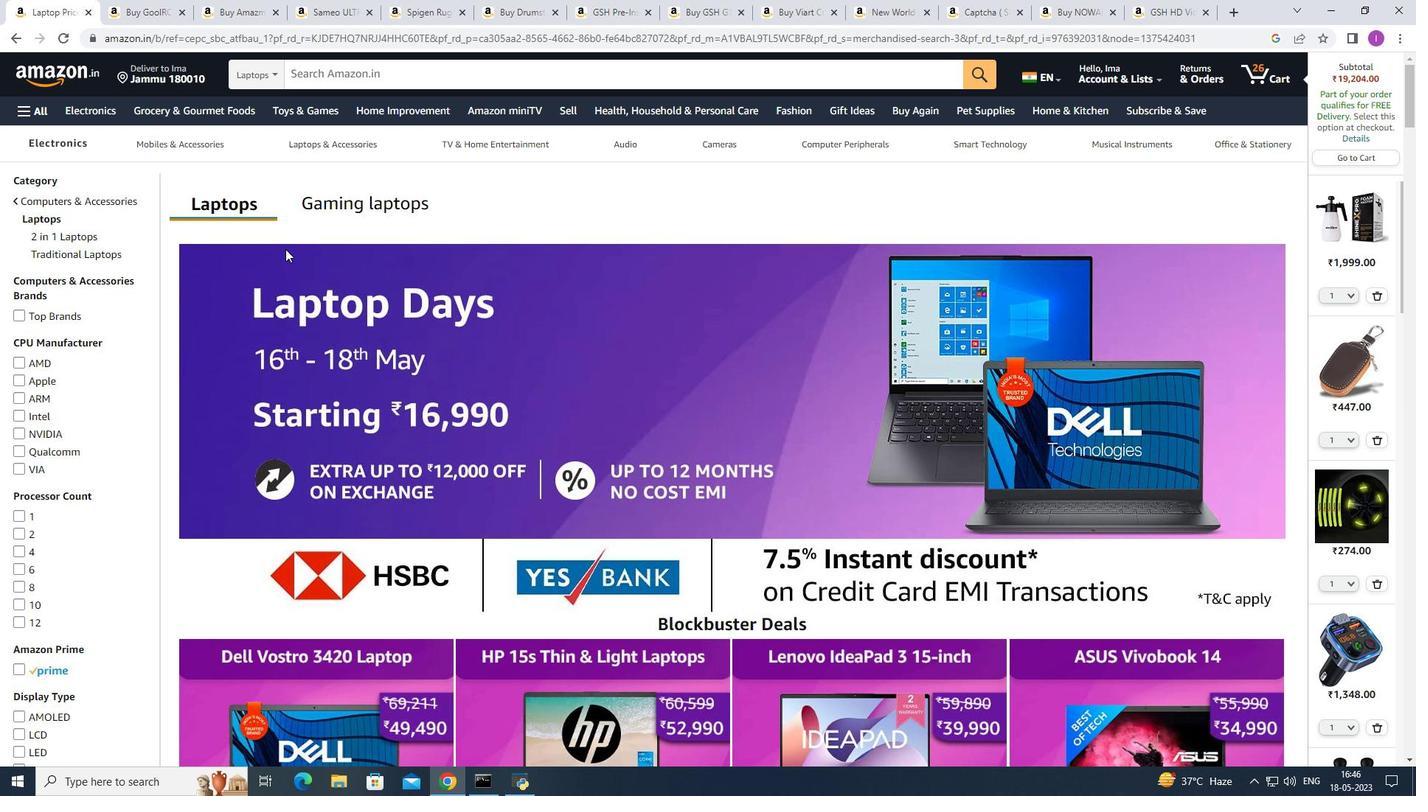 
Action: Mouse scrolled (285, 248) with delta (0, 0)
Screenshot: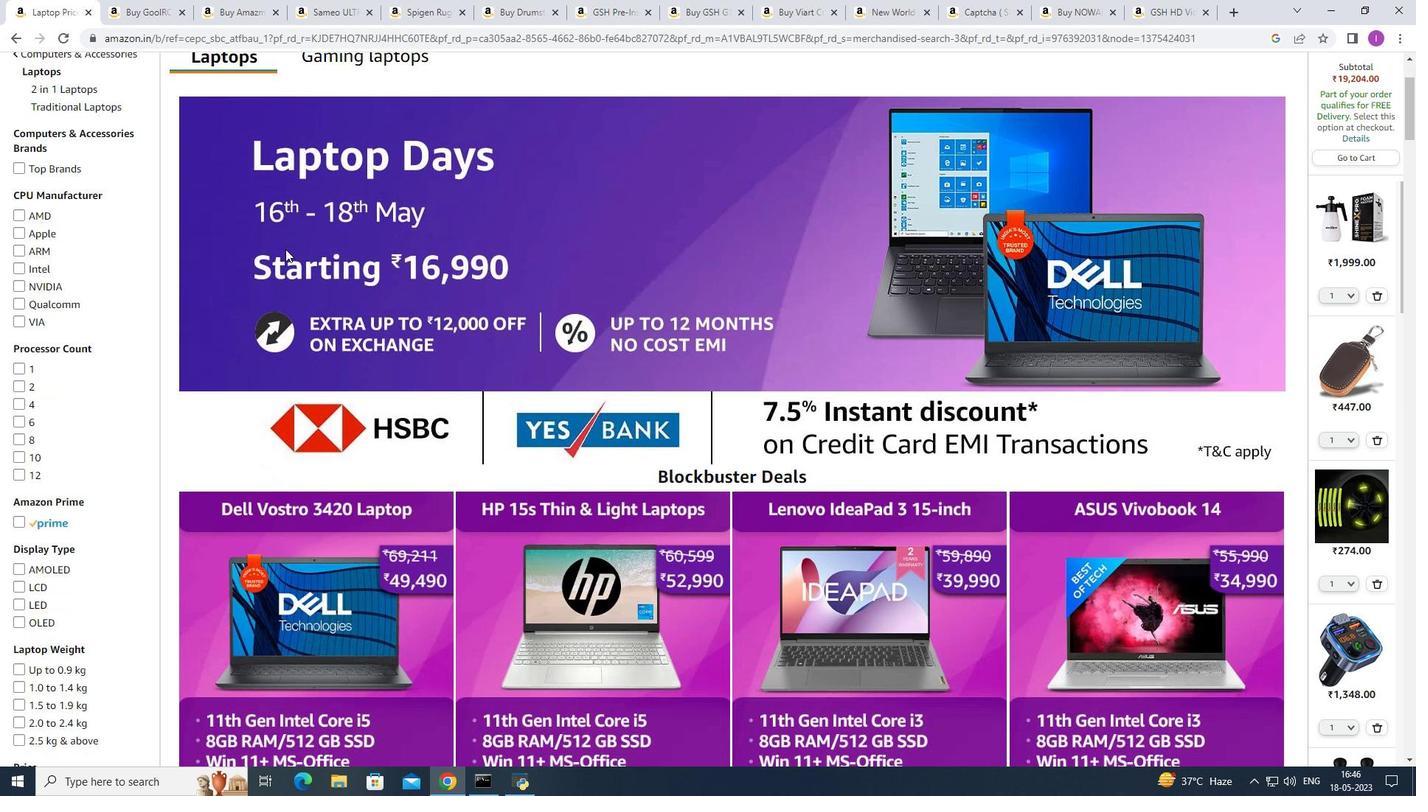 
Action: Mouse scrolled (285, 248) with delta (0, 0)
Screenshot: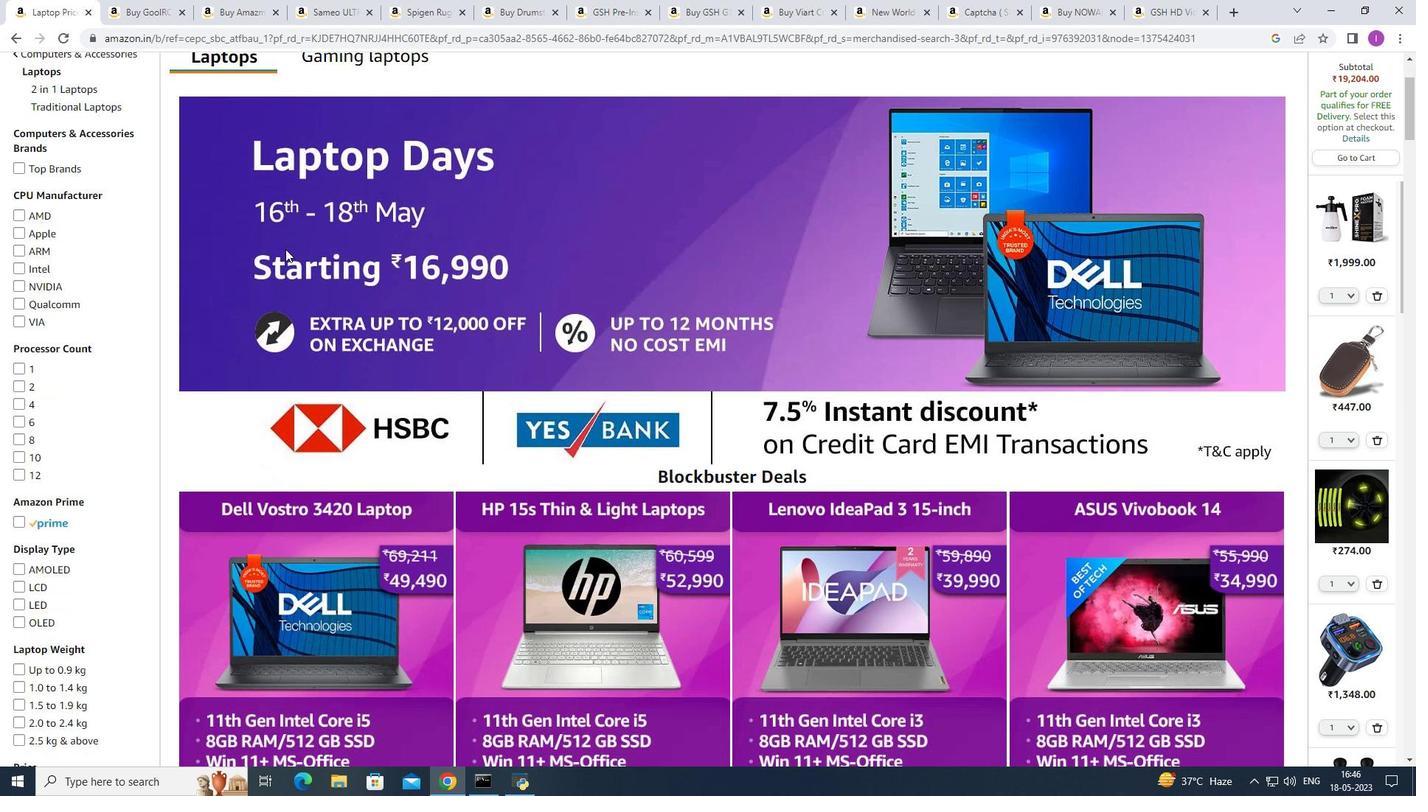 
Action: Mouse scrolled (285, 248) with delta (0, 0)
Screenshot: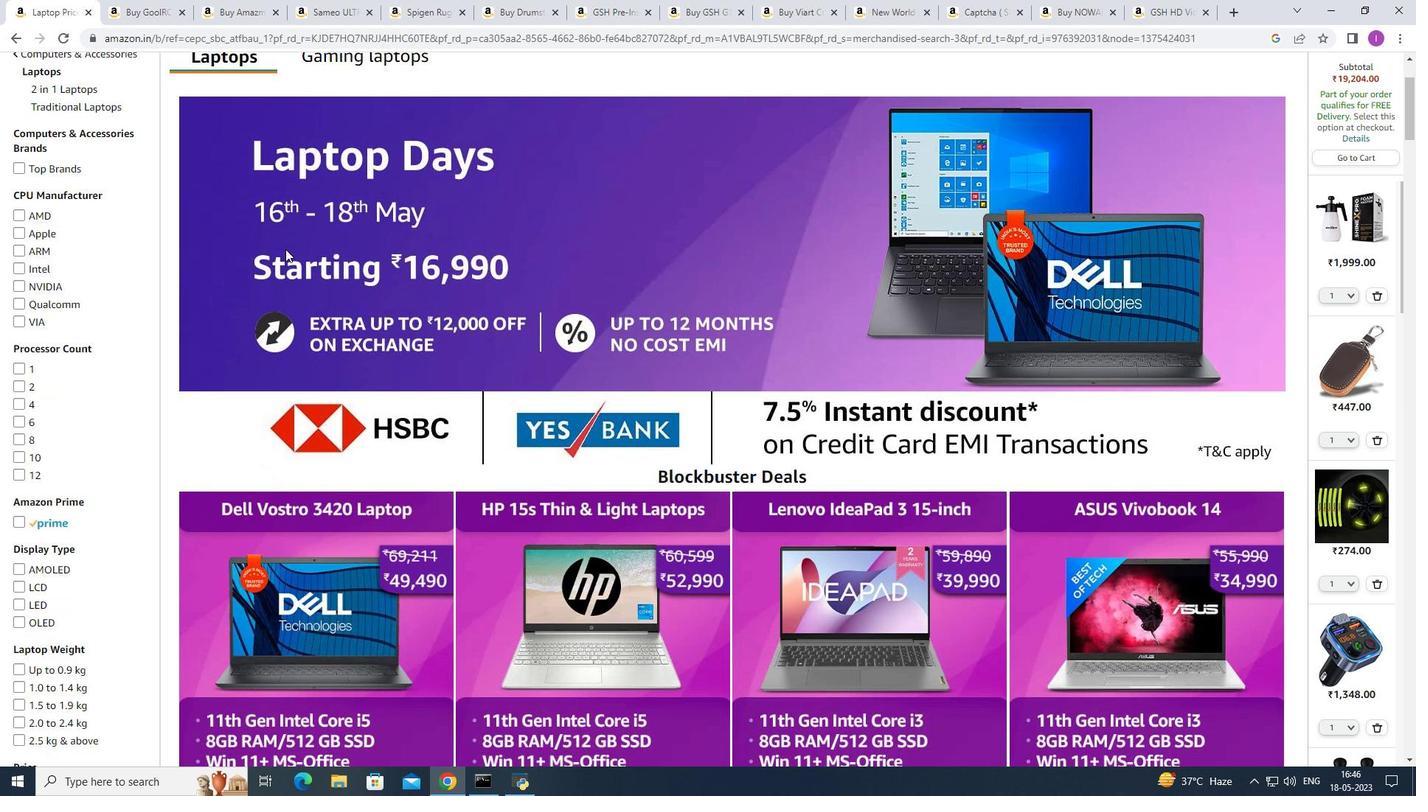 
Action: Mouse scrolled (285, 248) with delta (0, 0)
Screenshot: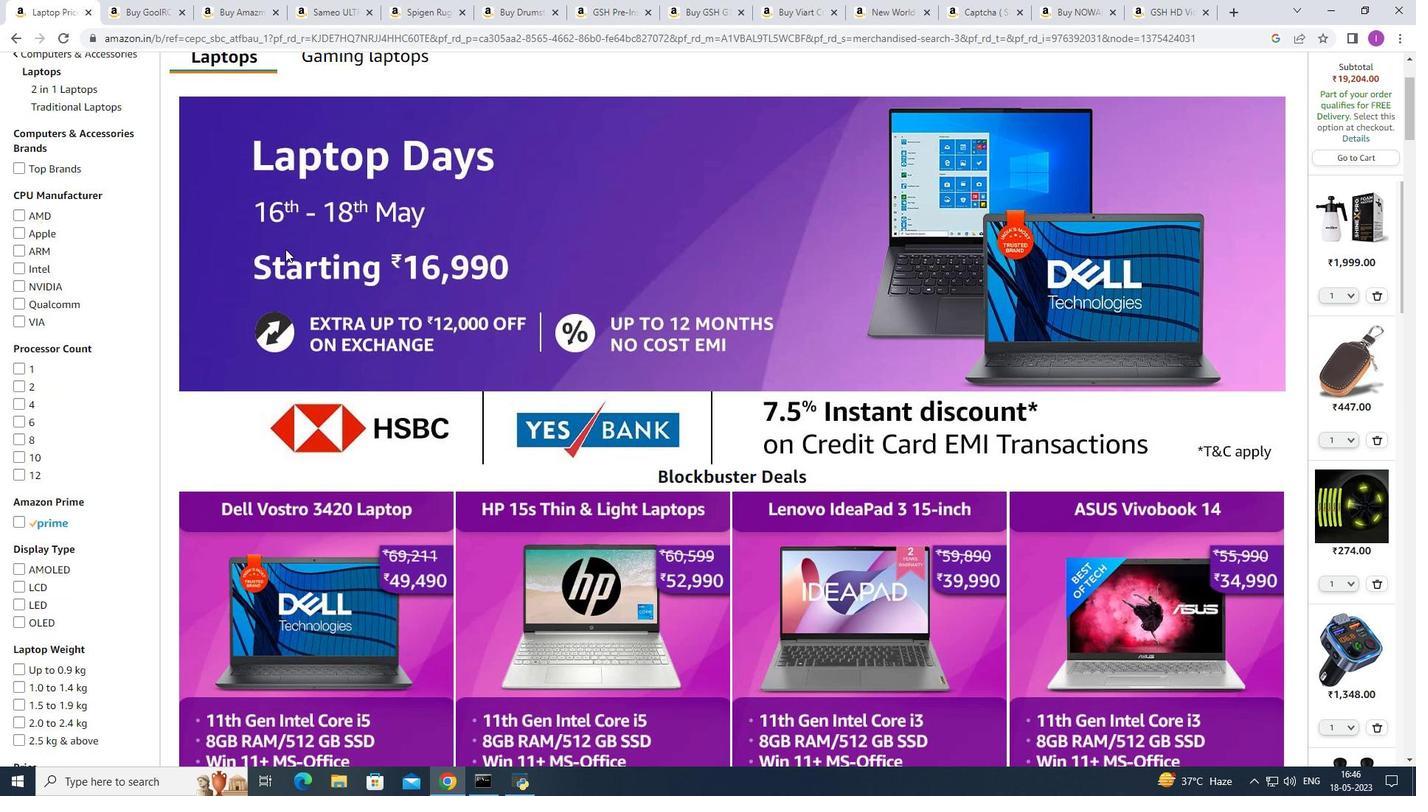 
Action: Mouse moved to (286, 249)
Screenshot: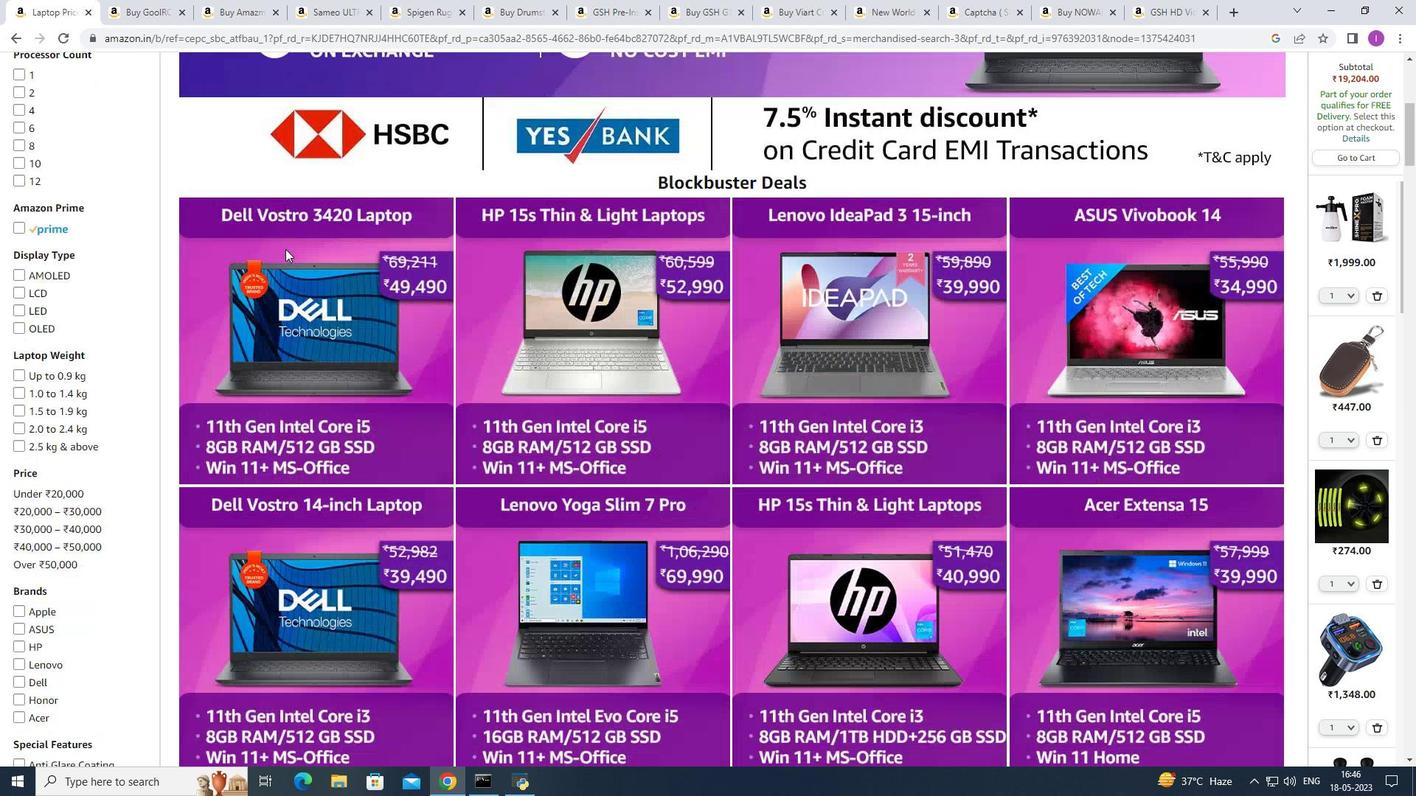 
Action: Mouse scrolled (286, 248) with delta (0, 0)
Screenshot: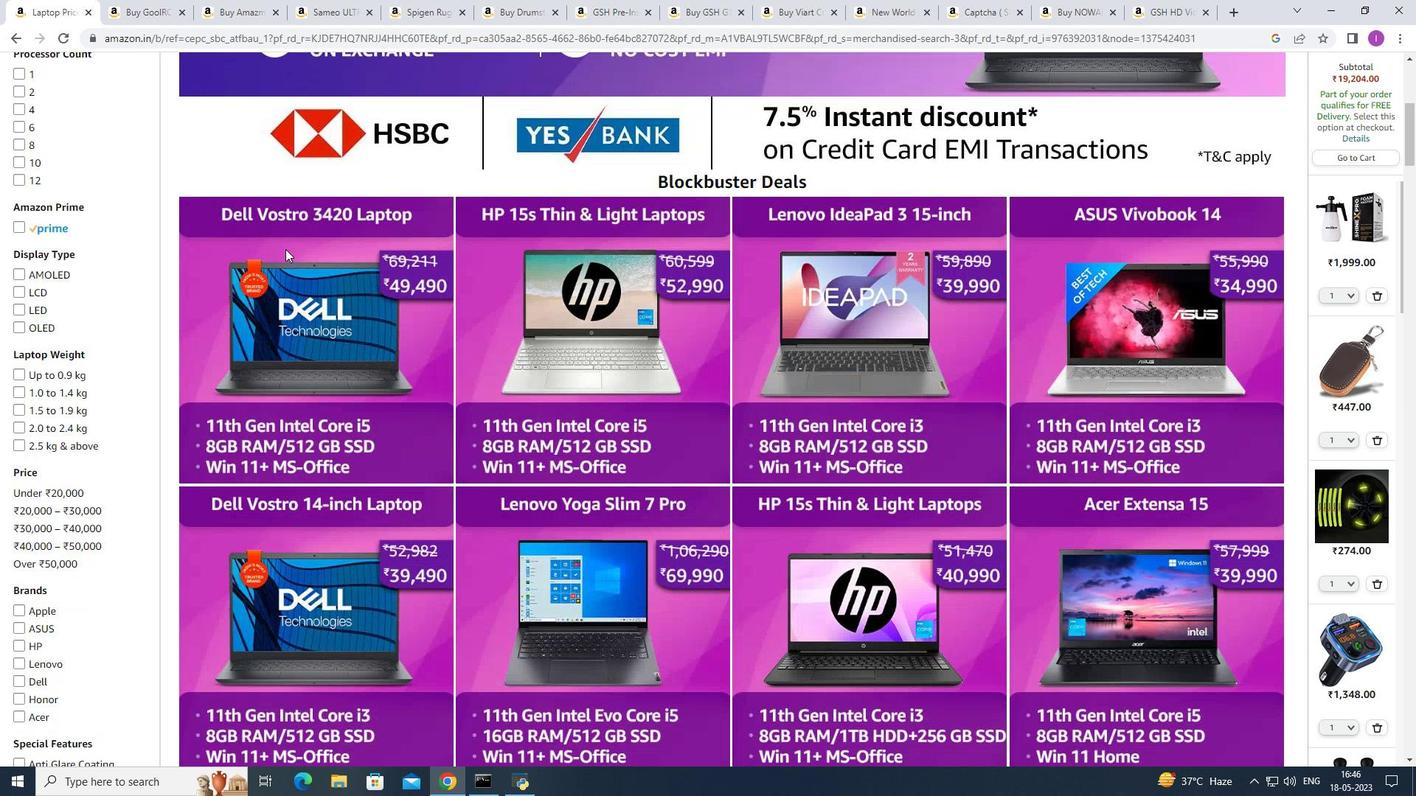 
Action: Mouse scrolled (286, 248) with delta (0, 0)
Screenshot: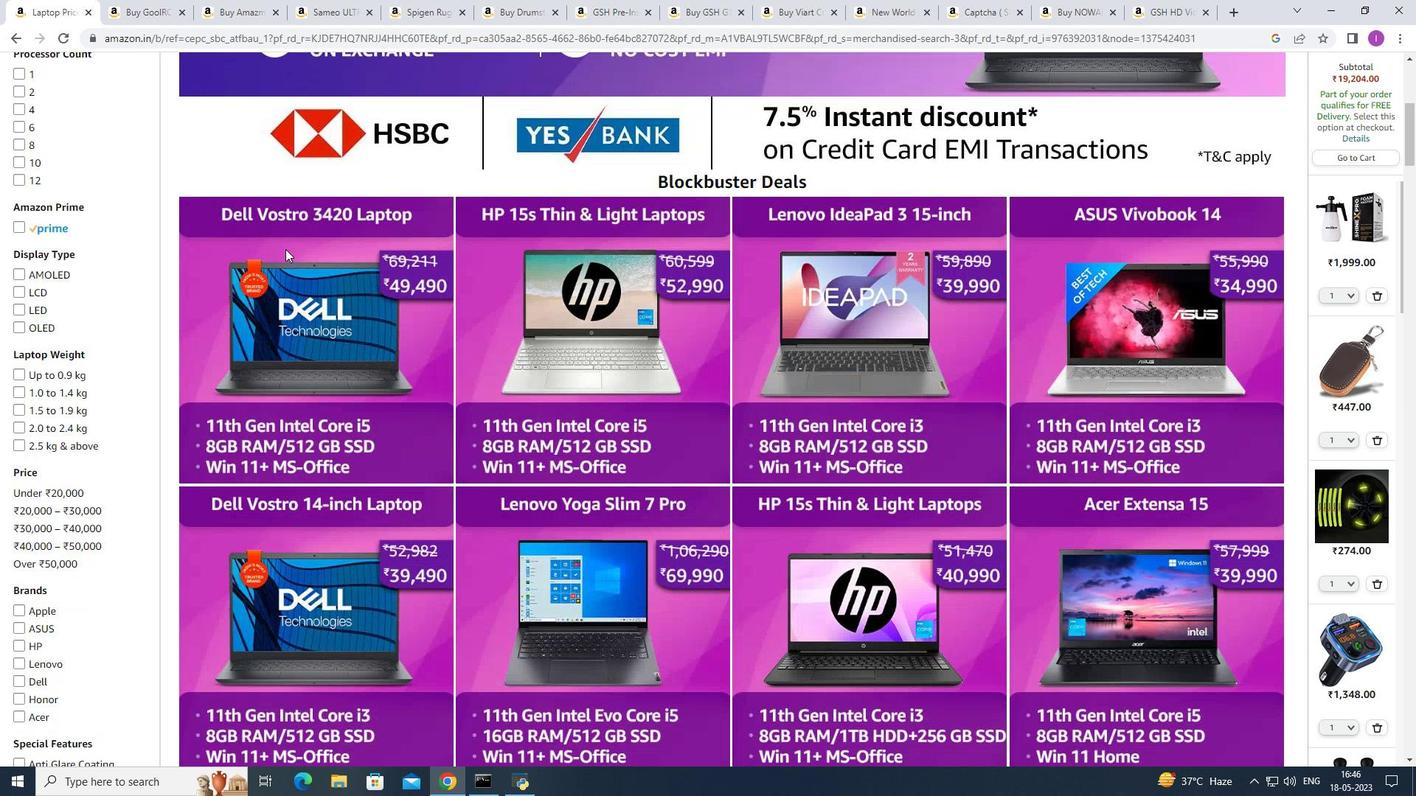 
Action: Mouse scrolled (286, 248) with delta (0, 0)
Screenshot: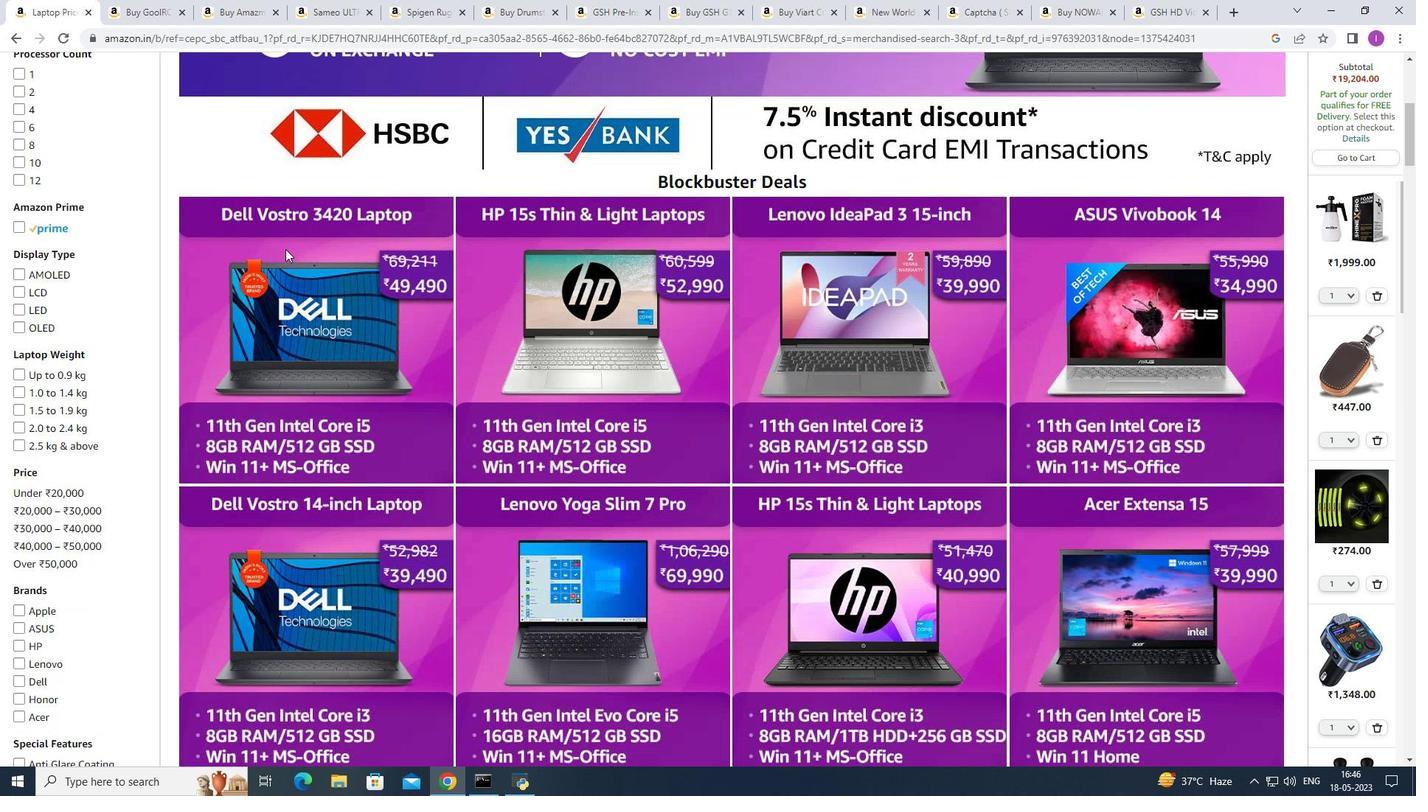 
Action: Mouse scrolled (286, 248) with delta (0, 0)
Screenshot: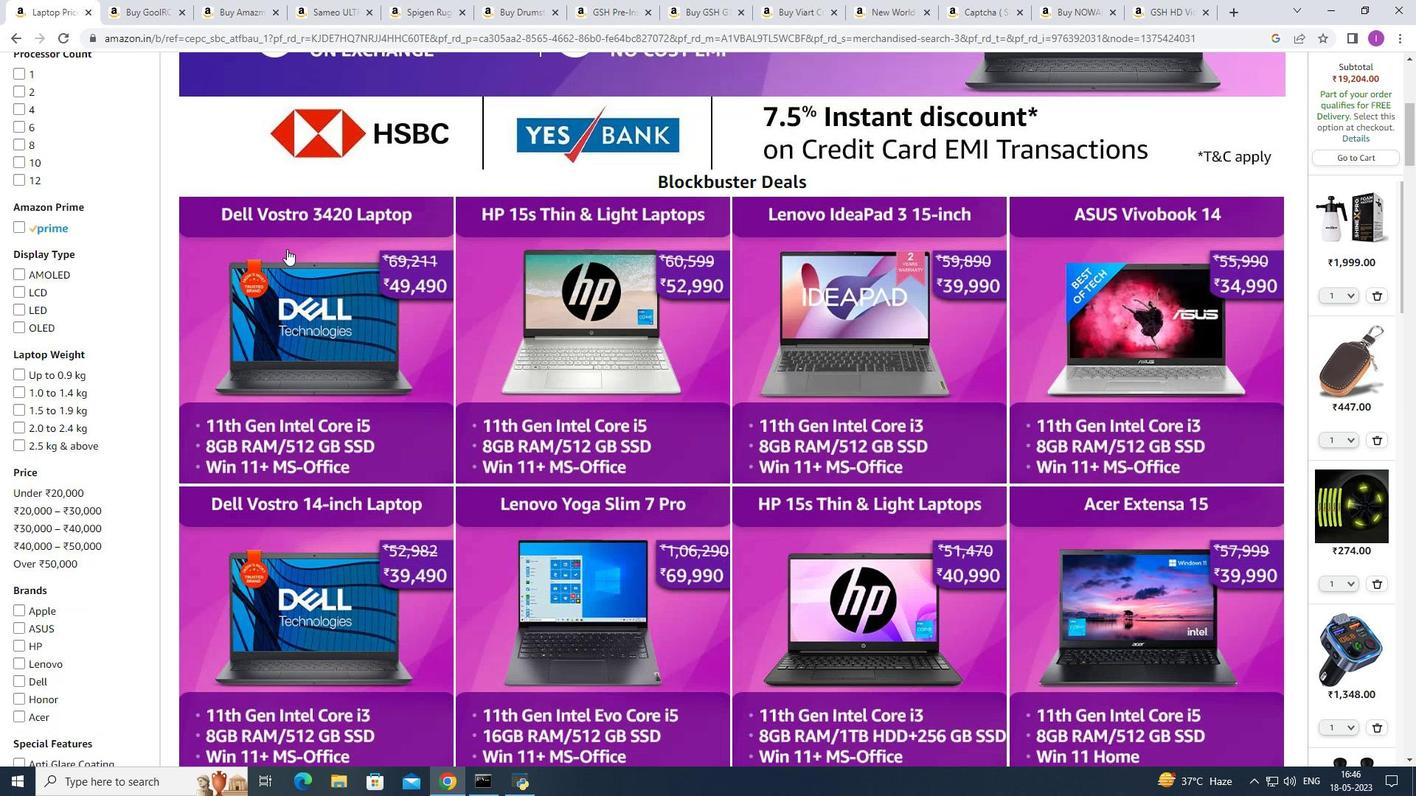 
Action: Mouse moved to (287, 248)
Screenshot: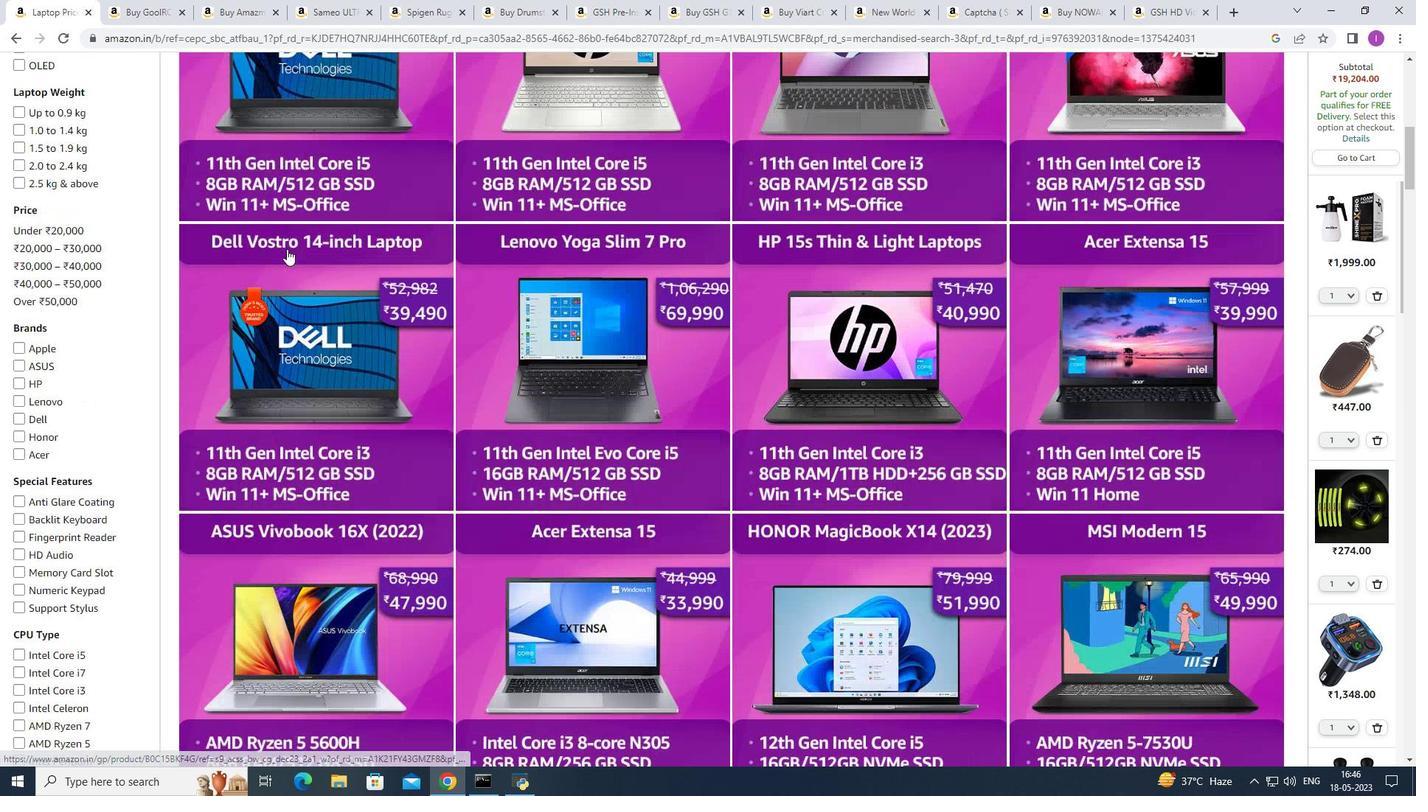 
Action: Mouse scrolled (287, 247) with delta (0, 0)
Screenshot: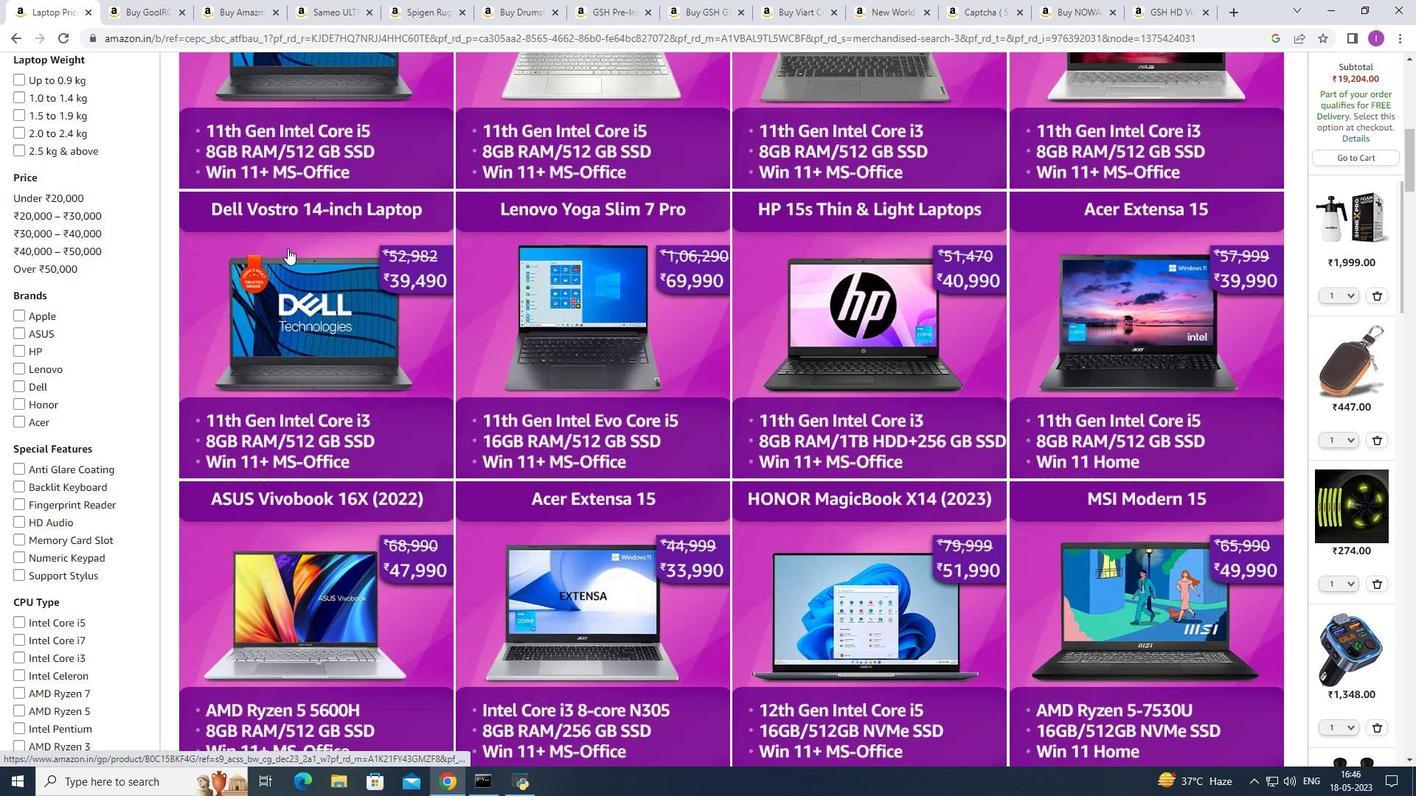 
Action: Mouse scrolled (287, 247) with delta (0, 0)
Screenshot: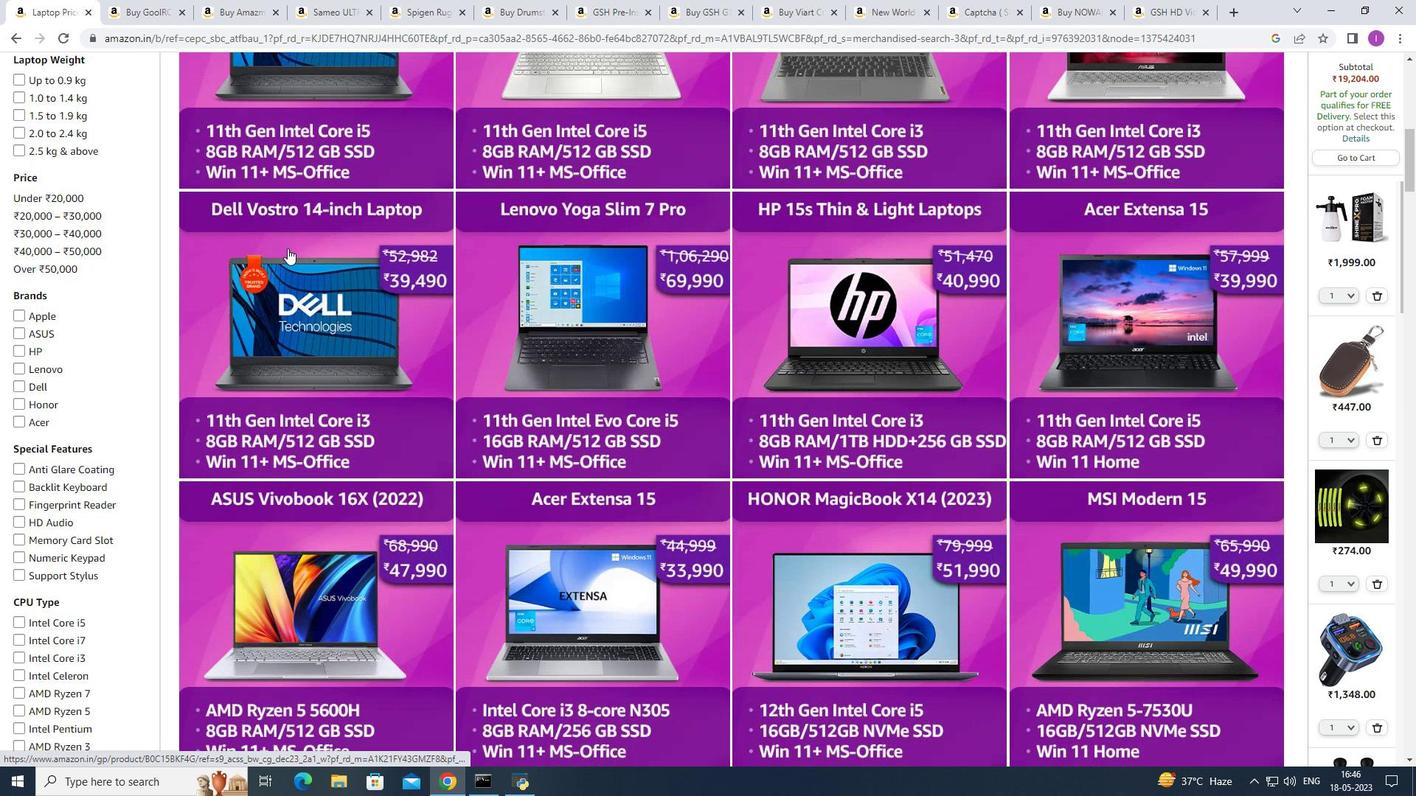 
Action: Mouse moved to (288, 248)
Screenshot: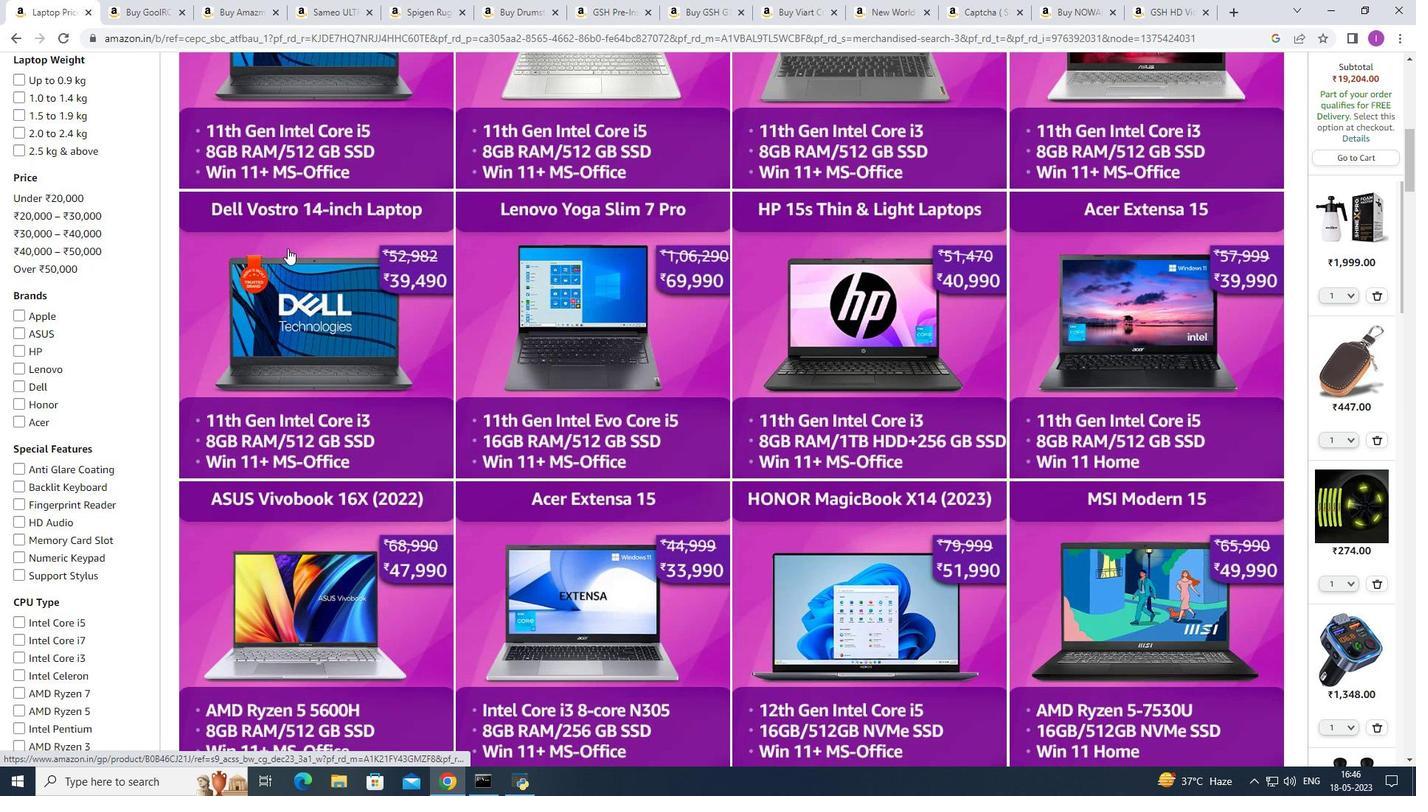 
Action: Mouse scrolled (288, 247) with delta (0, 0)
Screenshot: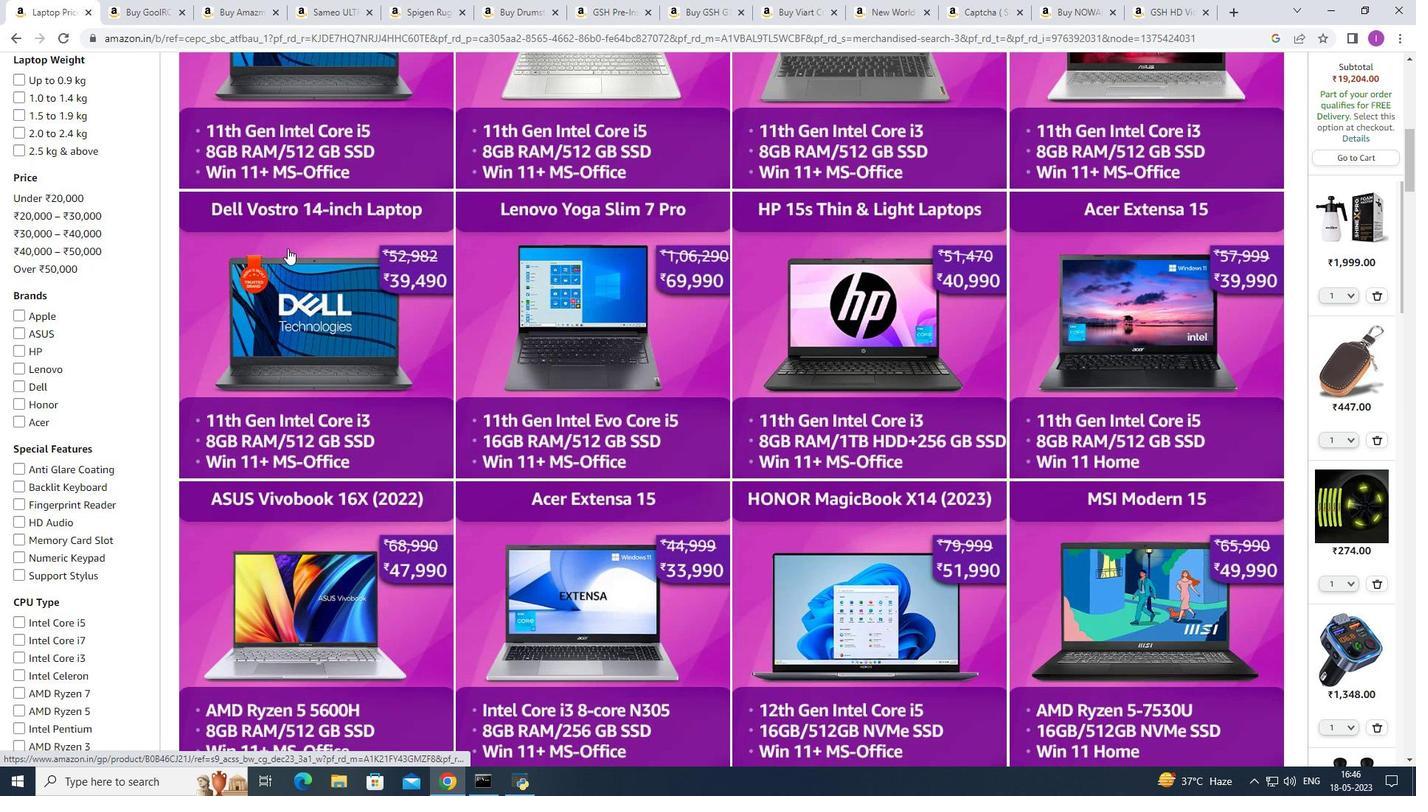 
Action: Mouse scrolled (288, 247) with delta (0, 0)
Screenshot: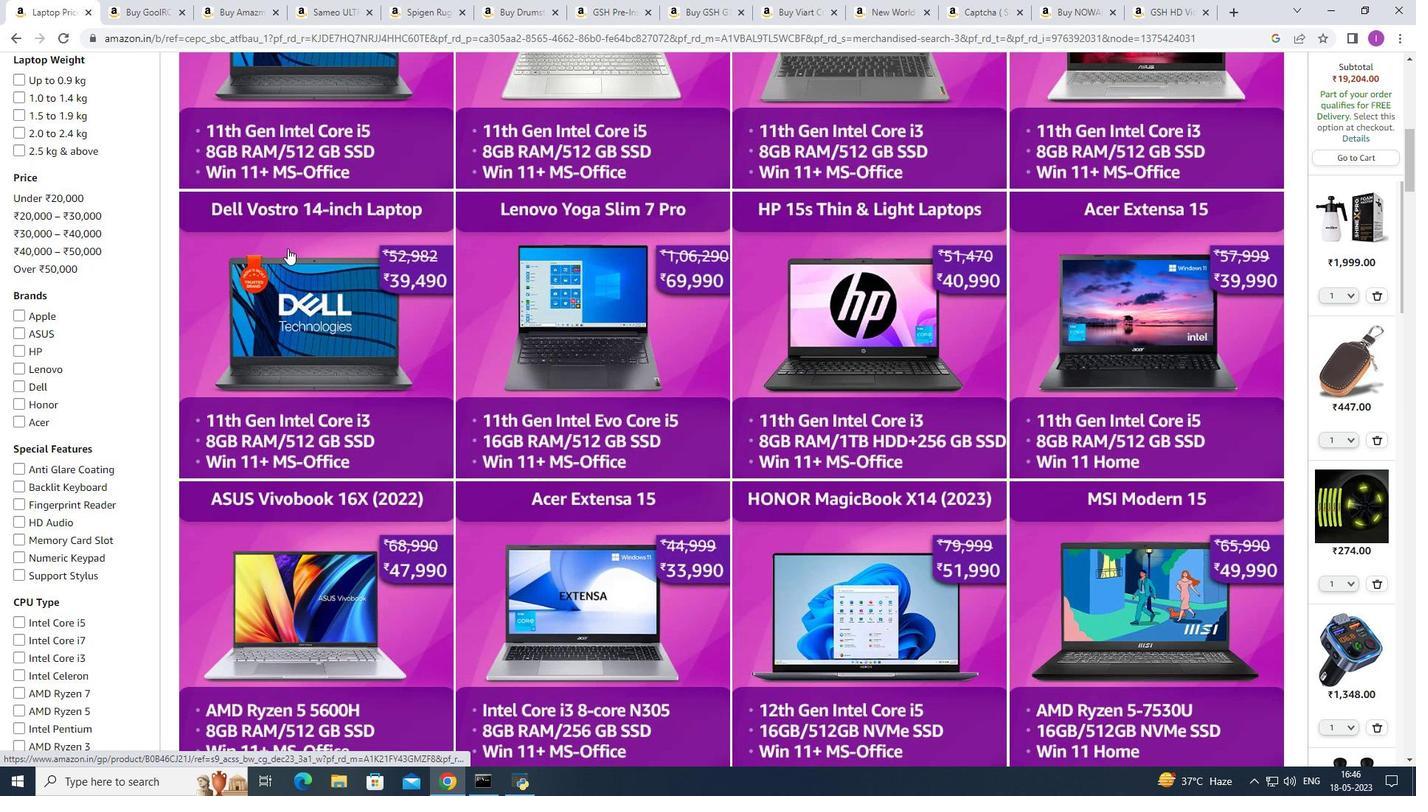 
Action: Mouse moved to (288, 247)
Screenshot: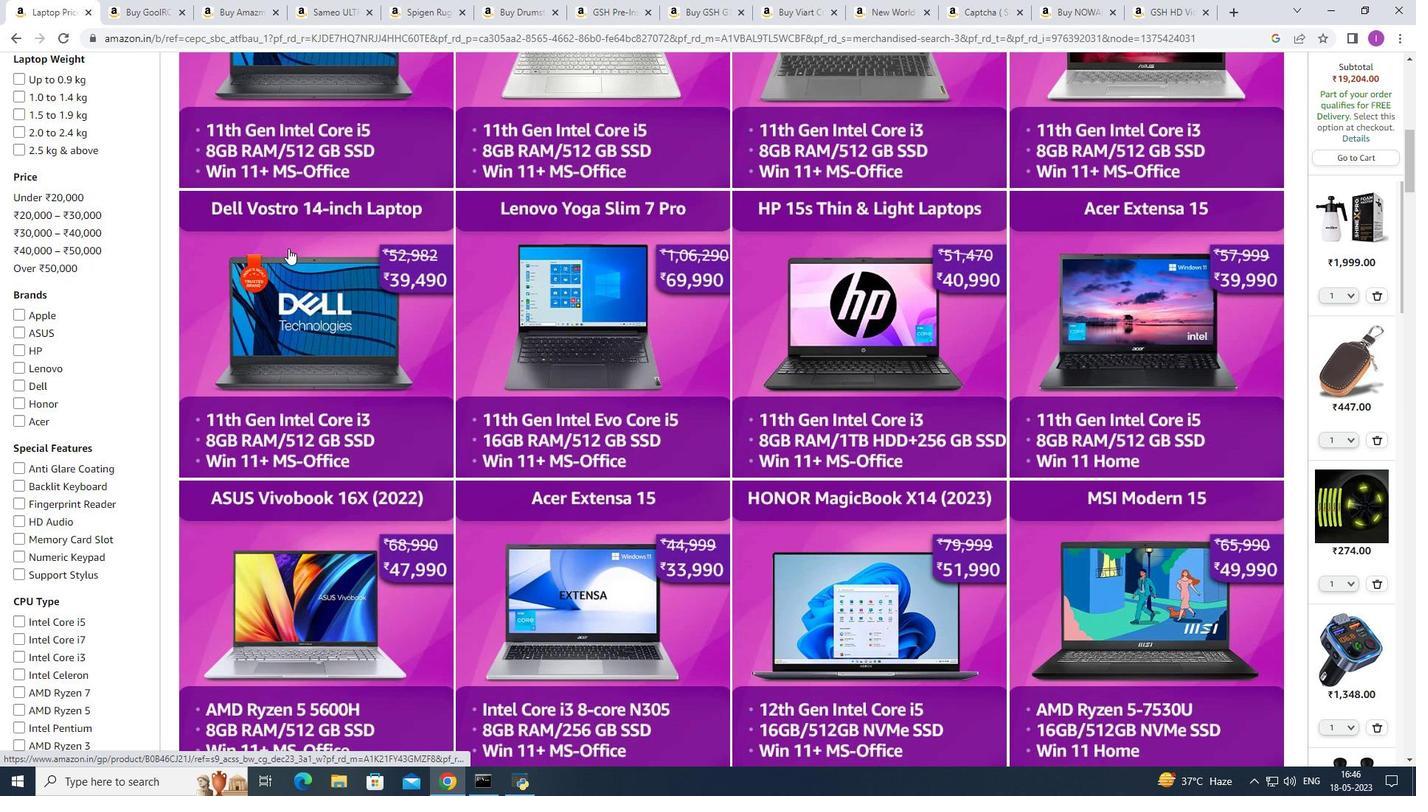 
Action: Mouse scrolled (288, 247) with delta (0, 0)
Screenshot: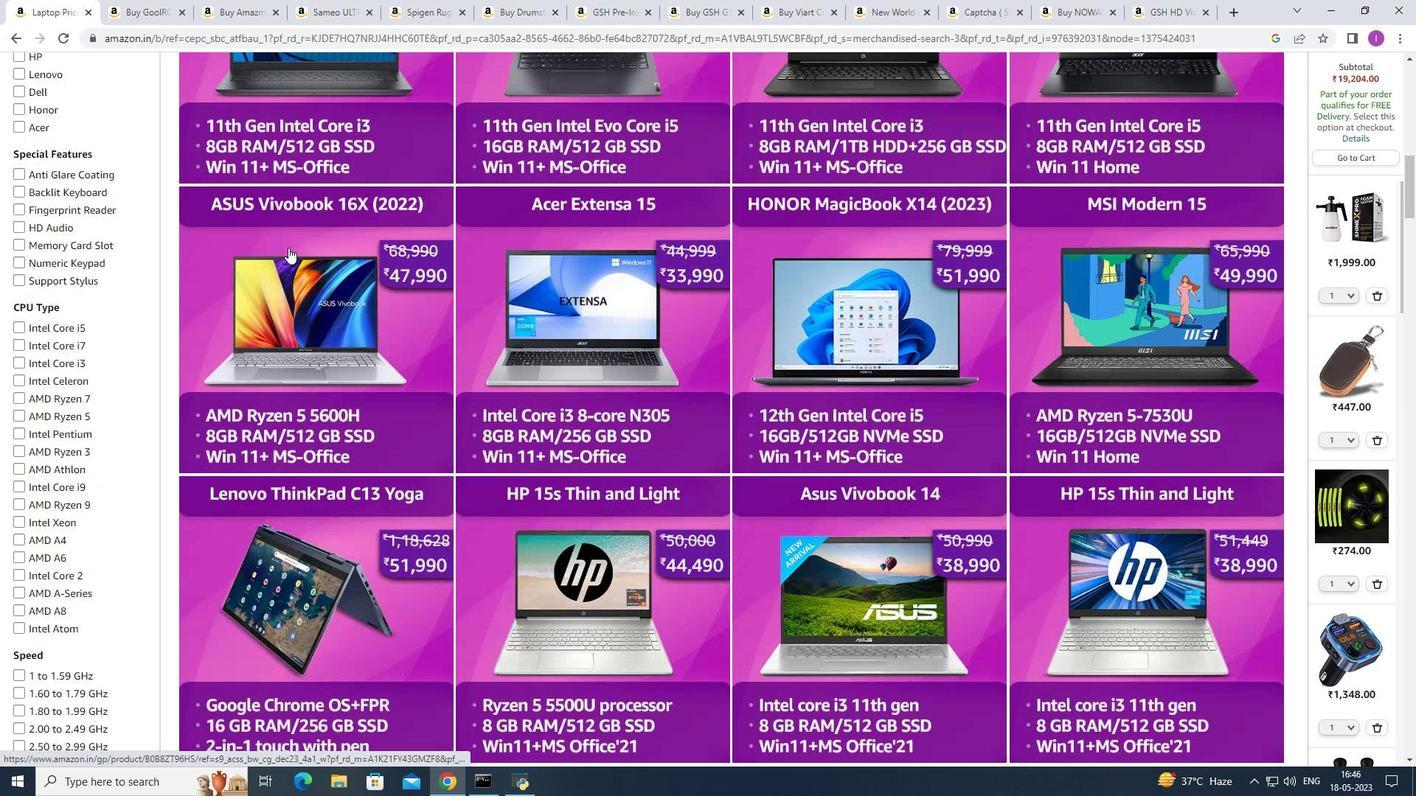 
Action: Mouse scrolled (288, 247) with delta (0, 0)
Screenshot: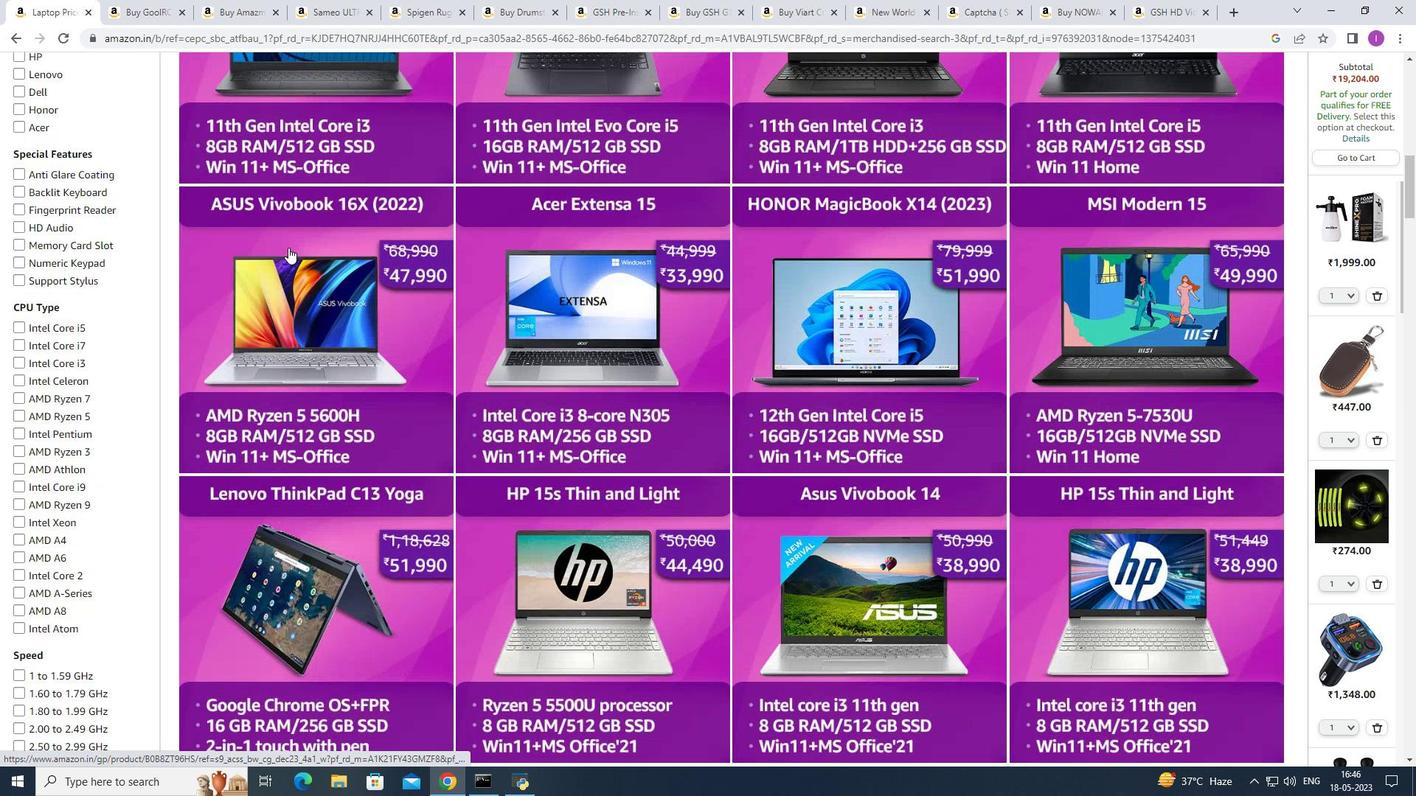 
Action: Mouse scrolled (288, 247) with delta (0, 0)
Screenshot: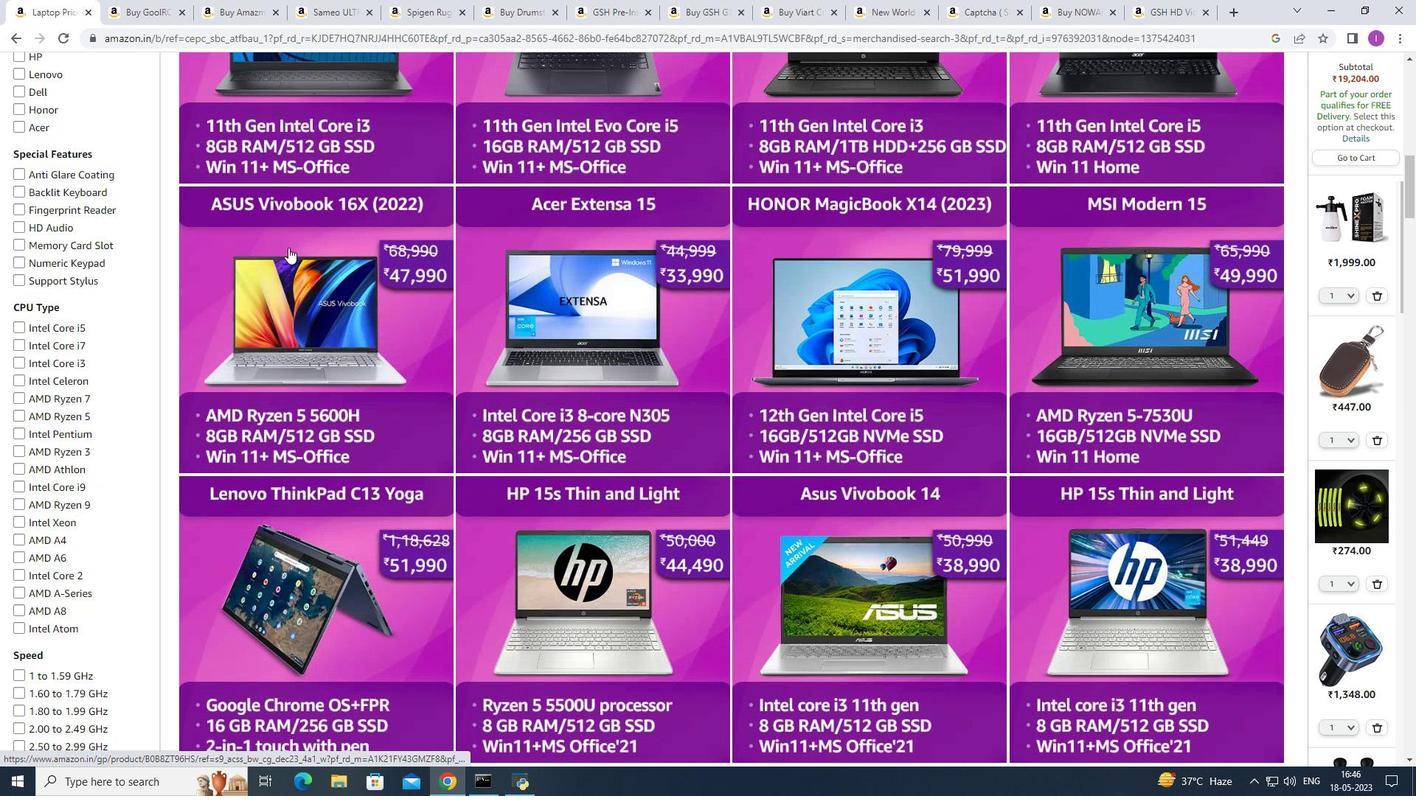 
Action: Mouse moved to (289, 247)
Screenshot: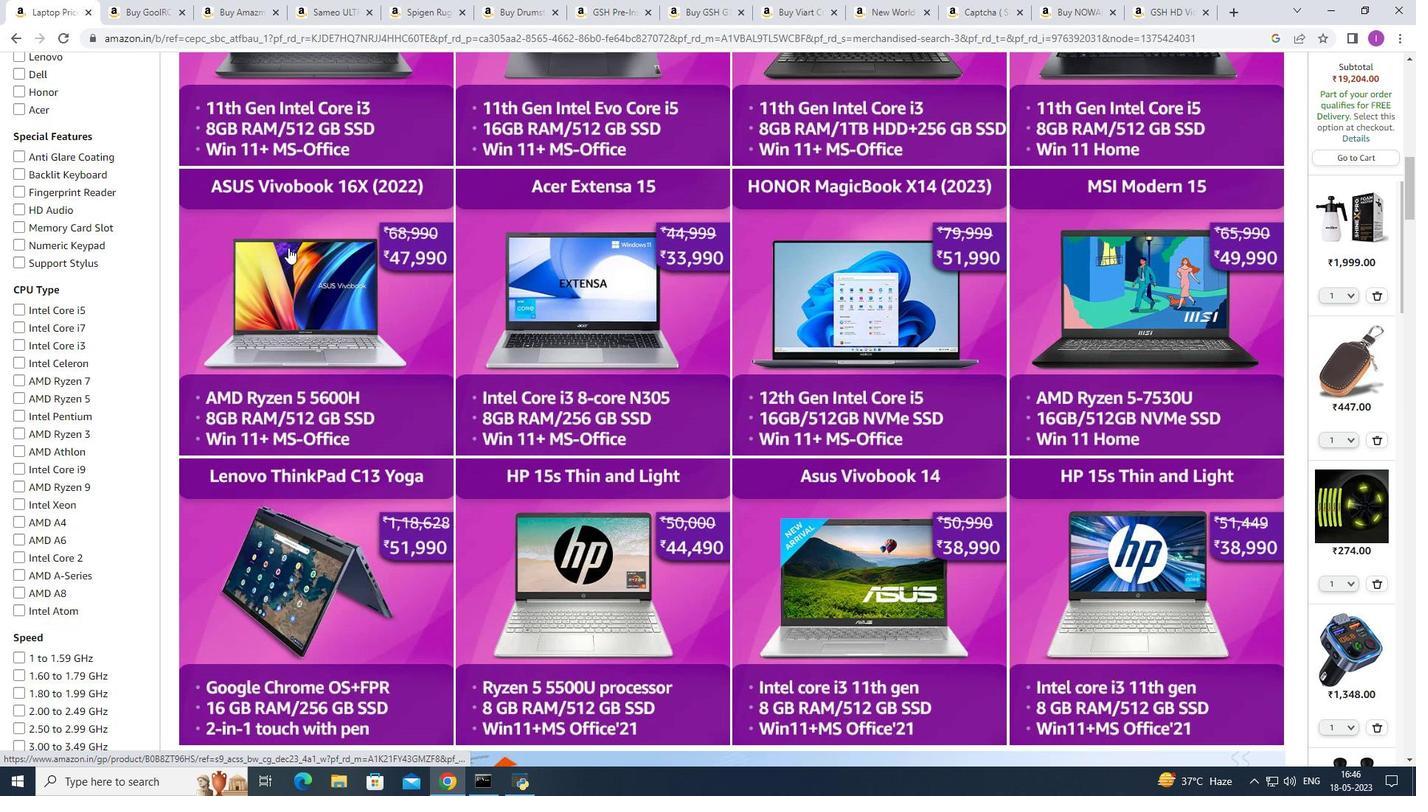 
Action: Mouse scrolled (289, 247) with delta (0, 0)
Screenshot: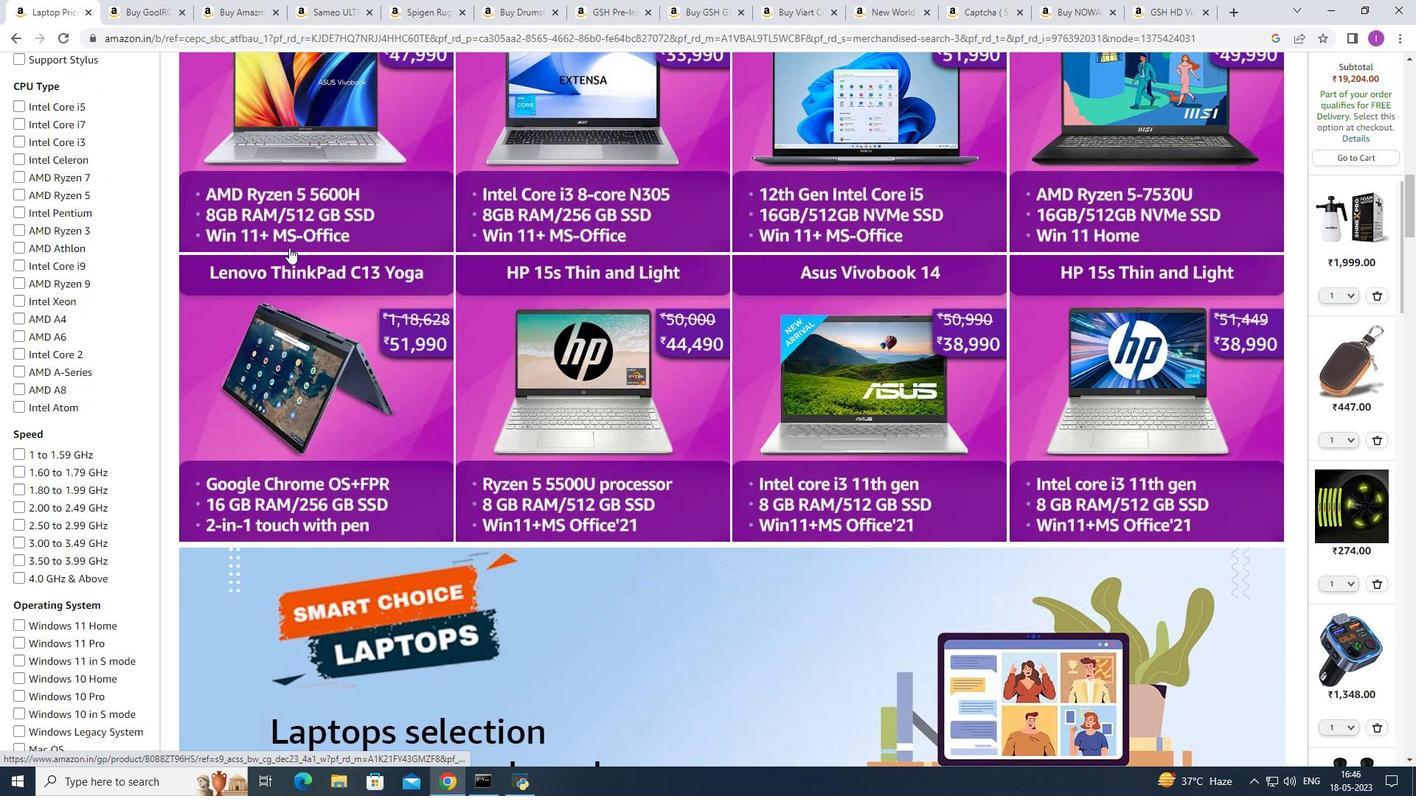 
Action: Mouse scrolled (289, 247) with delta (0, 0)
Screenshot: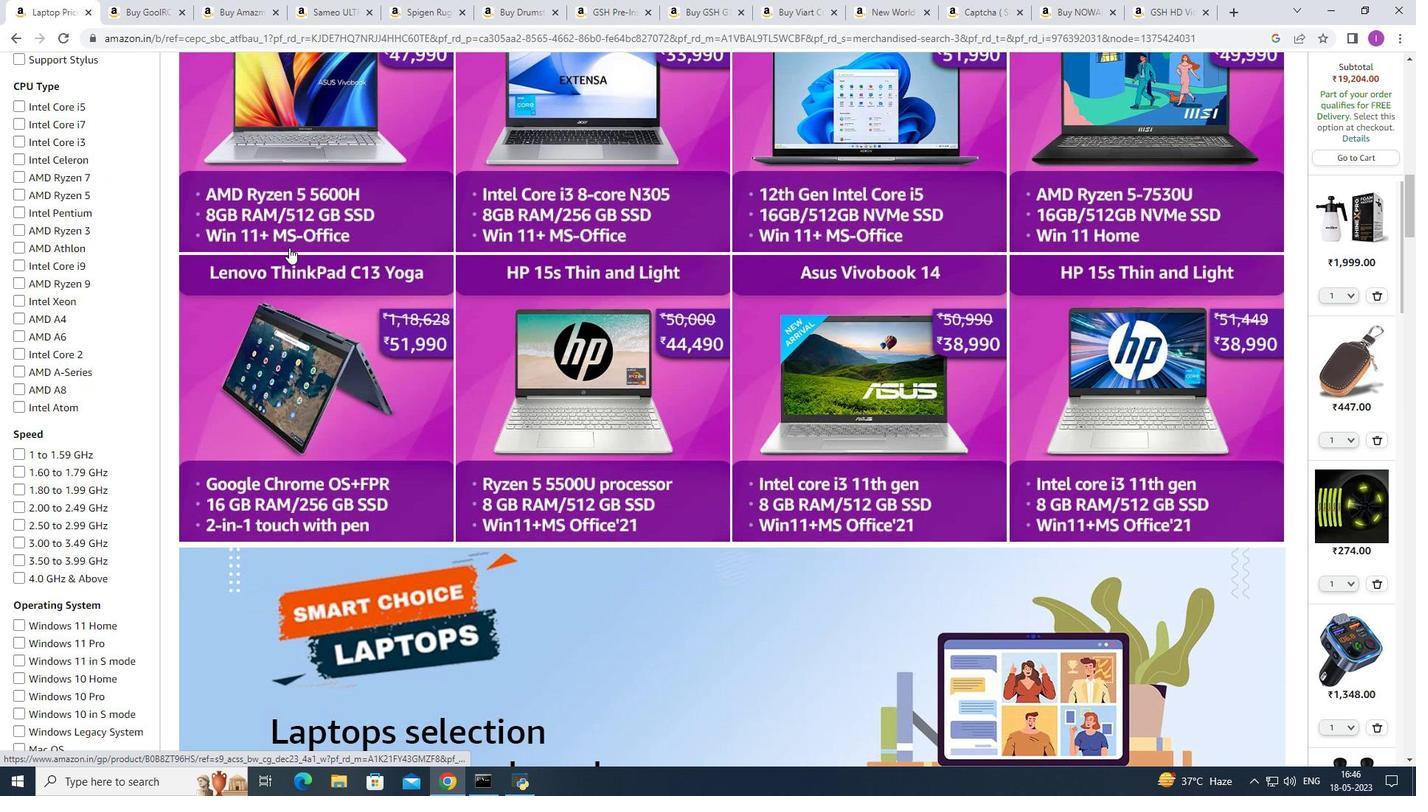 
Action: Mouse scrolled (289, 248) with delta (0, 0)
Screenshot: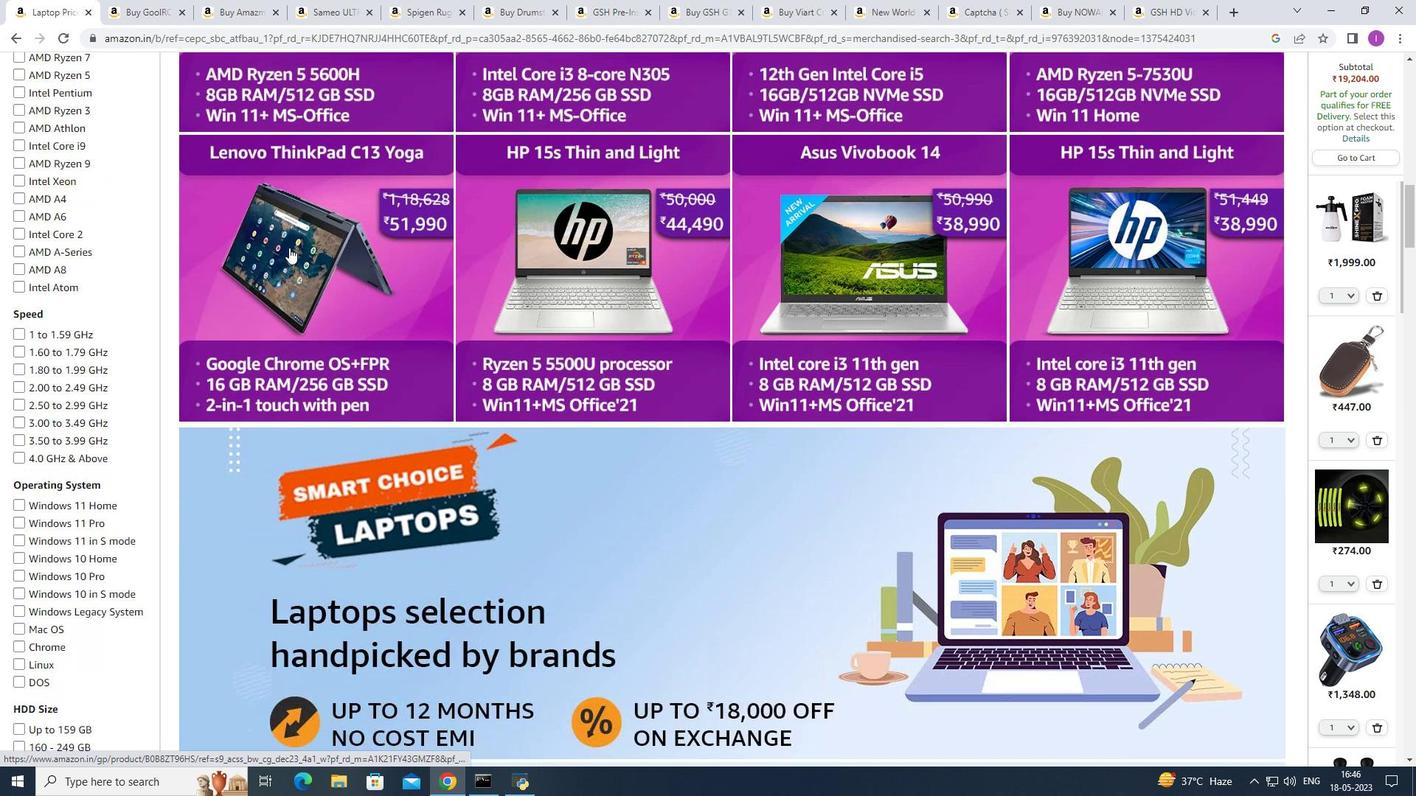 
Action: Mouse scrolled (289, 248) with delta (0, 0)
Screenshot: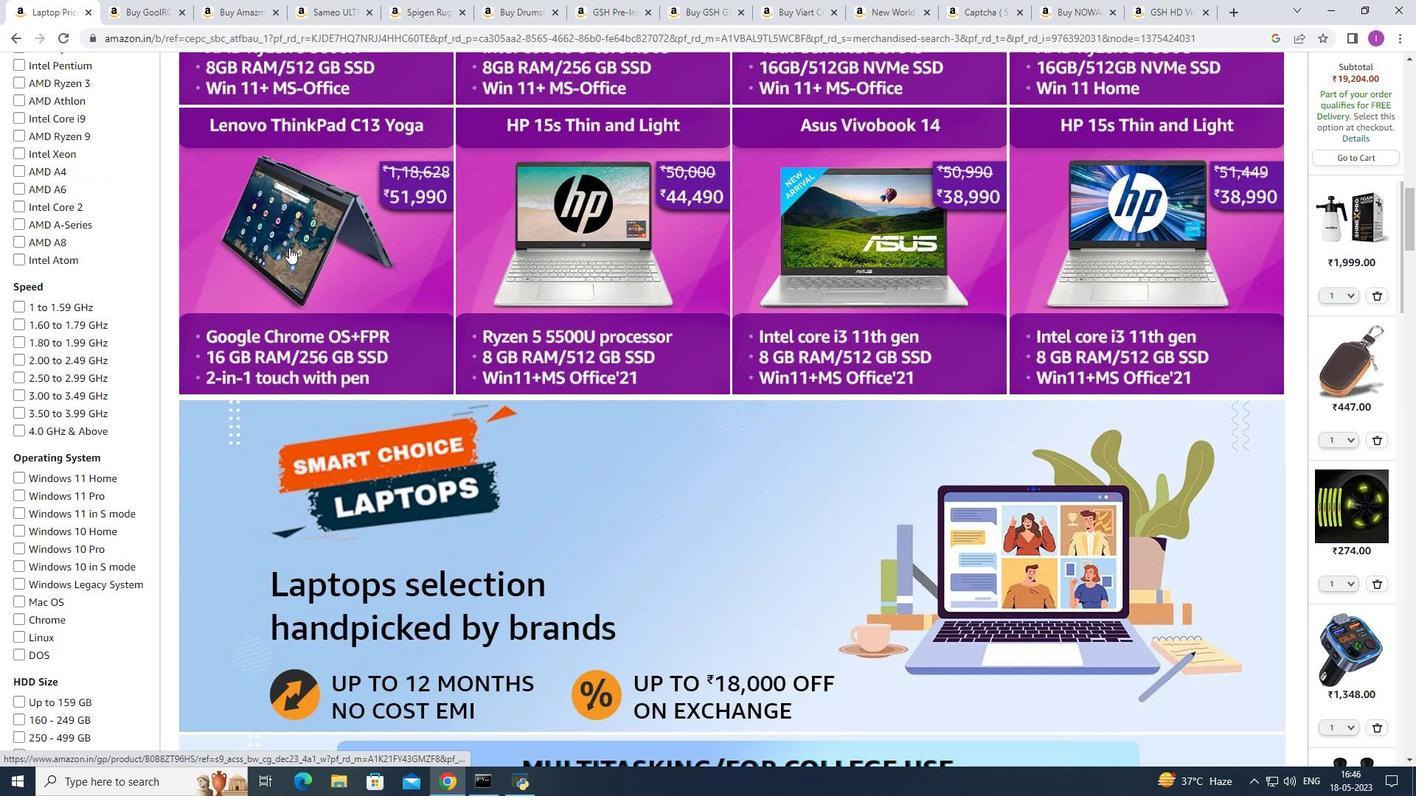 
Action: Mouse moved to (292, 255)
Screenshot: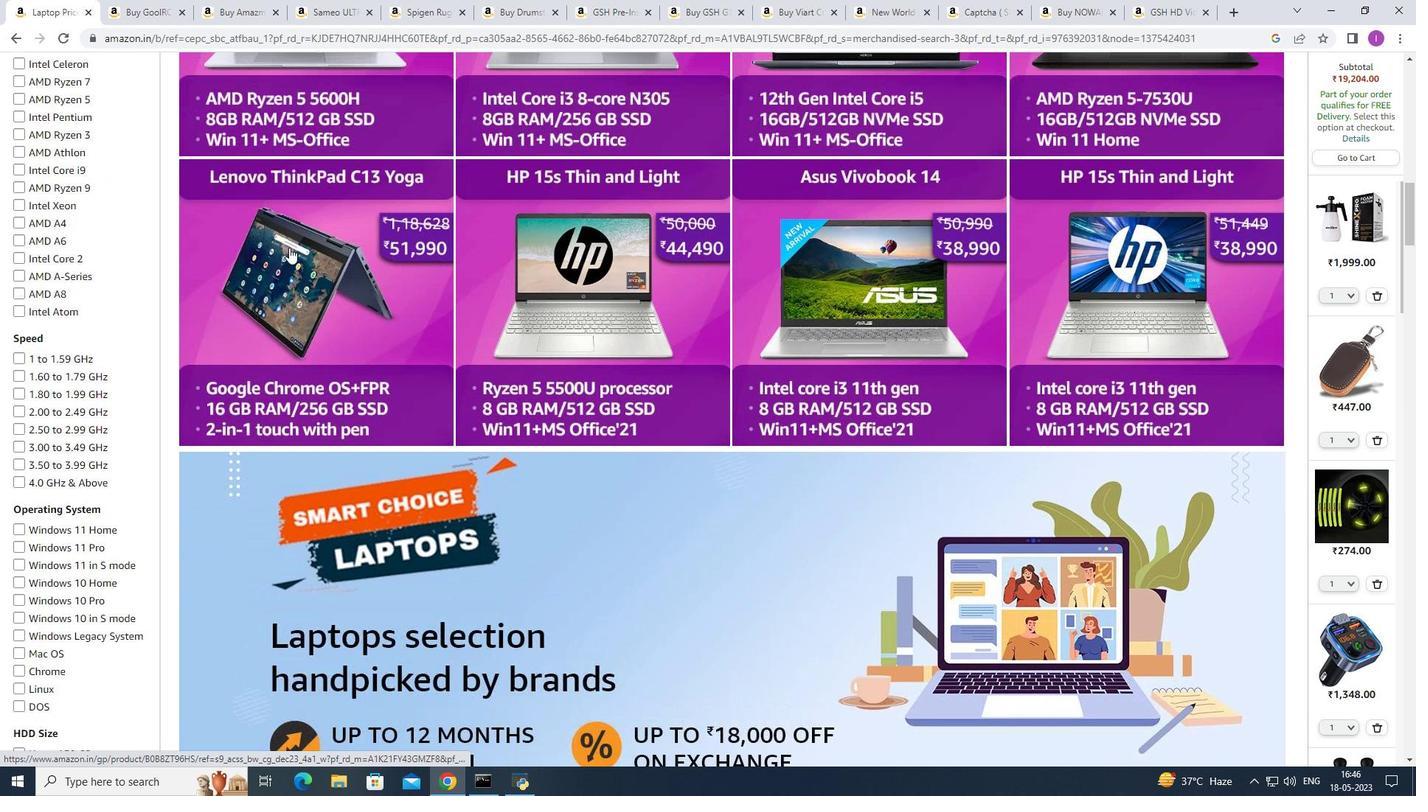 
Action: Mouse scrolled (290, 253) with delta (0, 0)
Screenshot: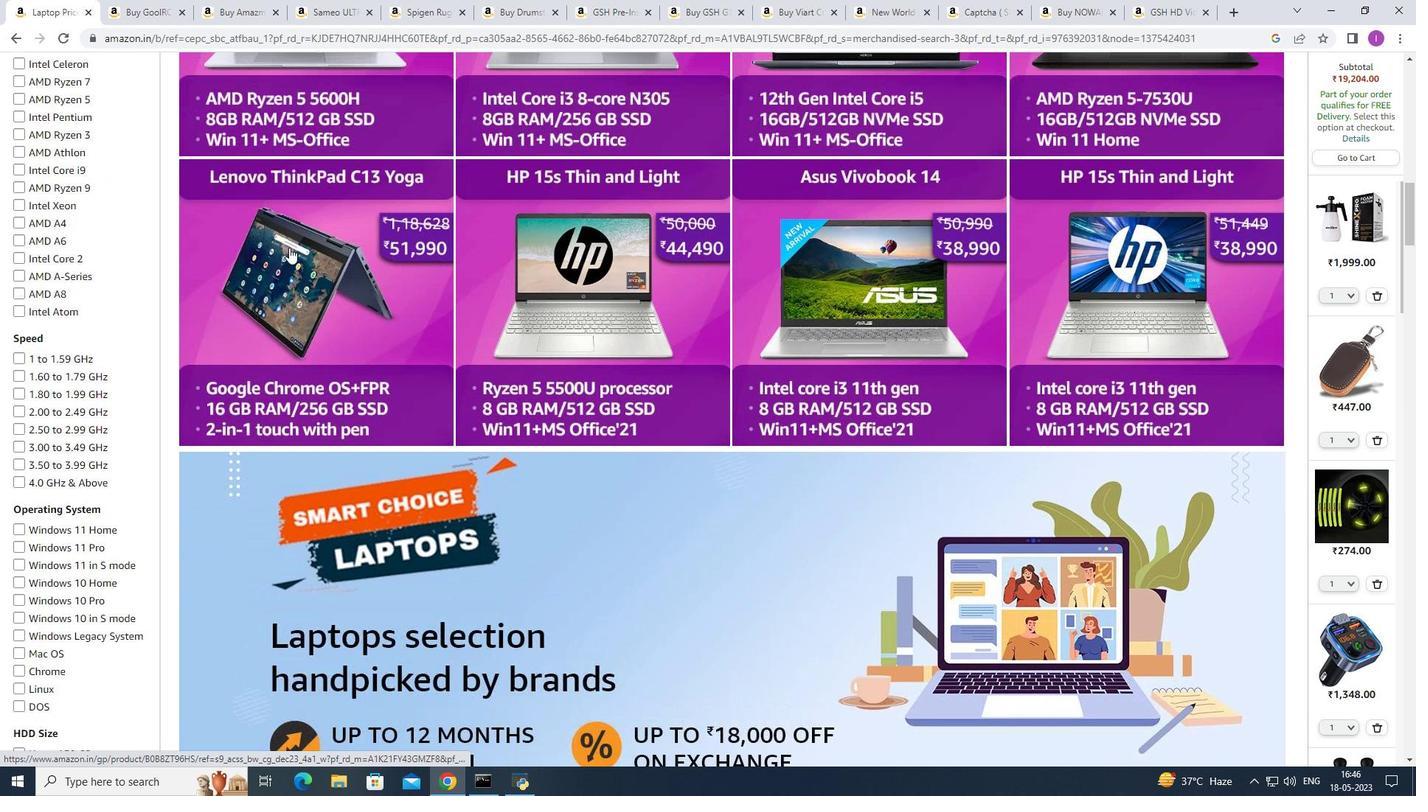 
Action: Mouse moved to (312, 297)
Screenshot: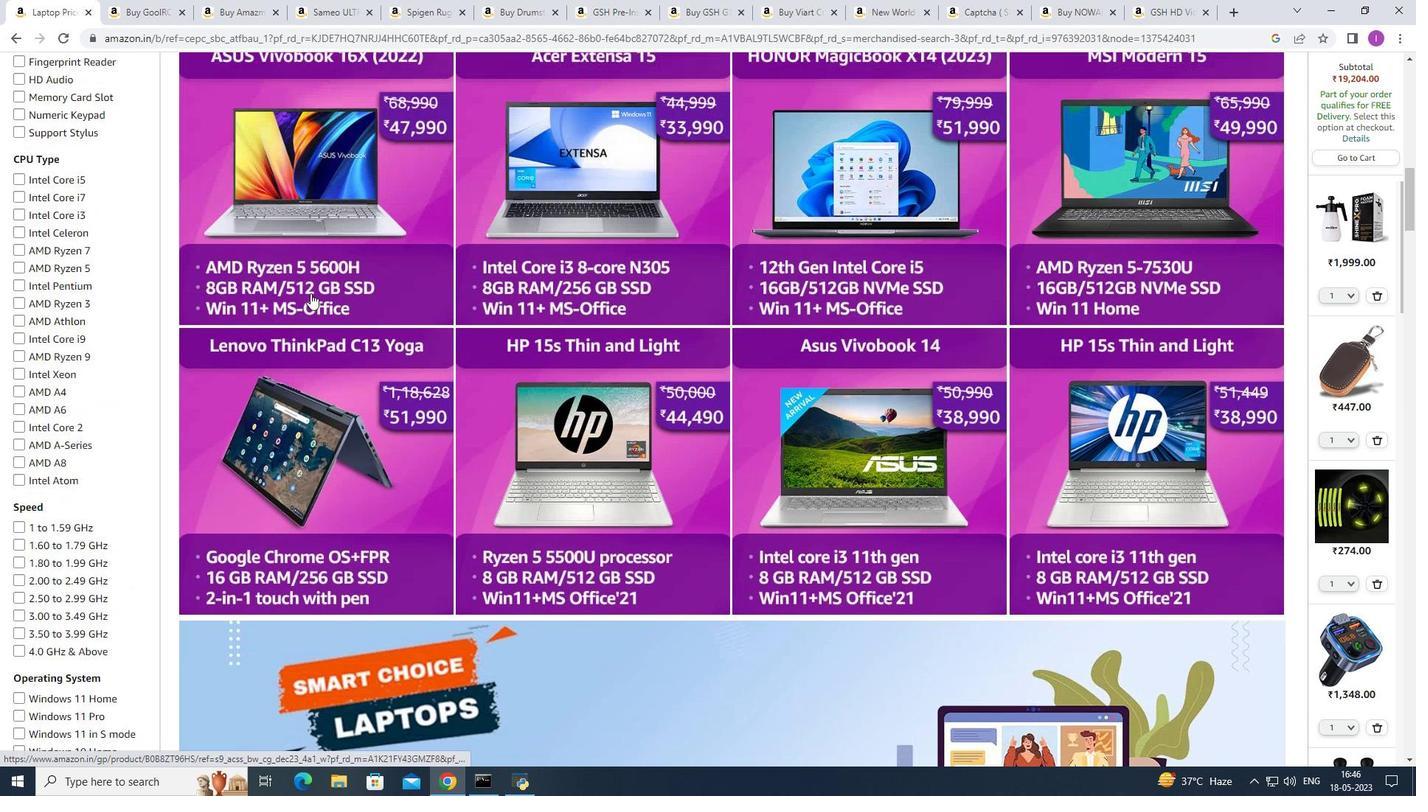 
Action: Mouse scrolled (312, 297) with delta (0, 0)
Screenshot: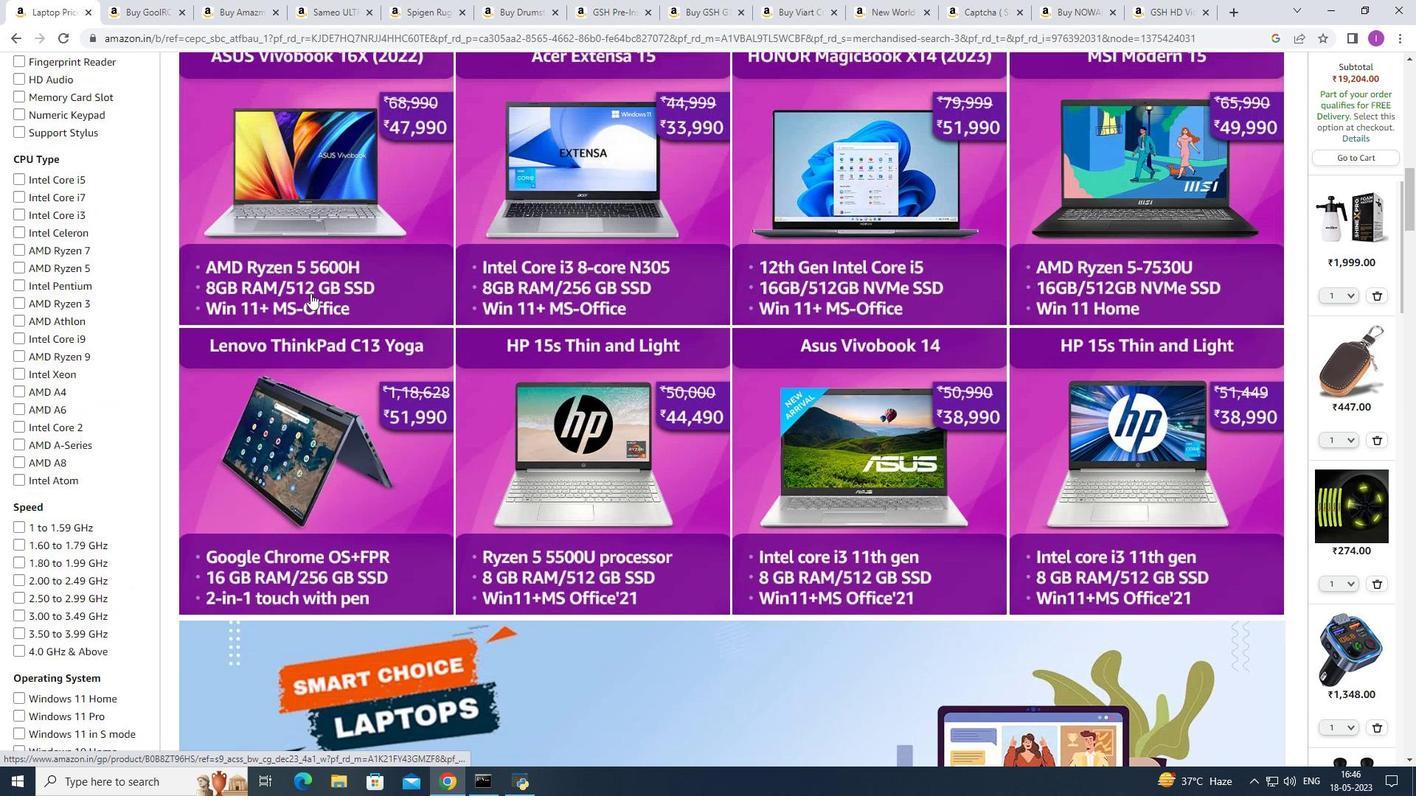 
Action: Mouse scrolled (312, 297) with delta (0, 0)
Screenshot: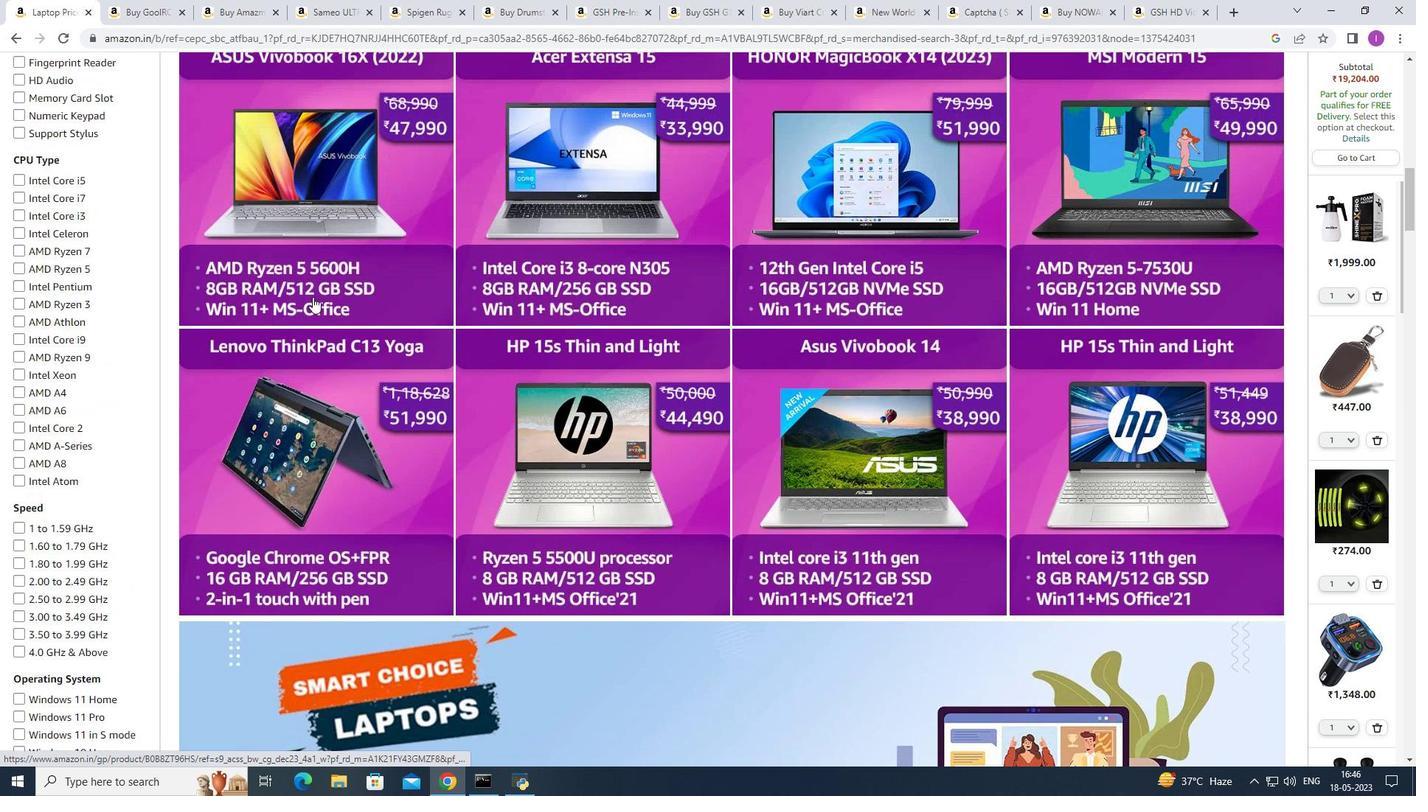 
Action: Mouse scrolled (312, 297) with delta (0, 0)
Screenshot: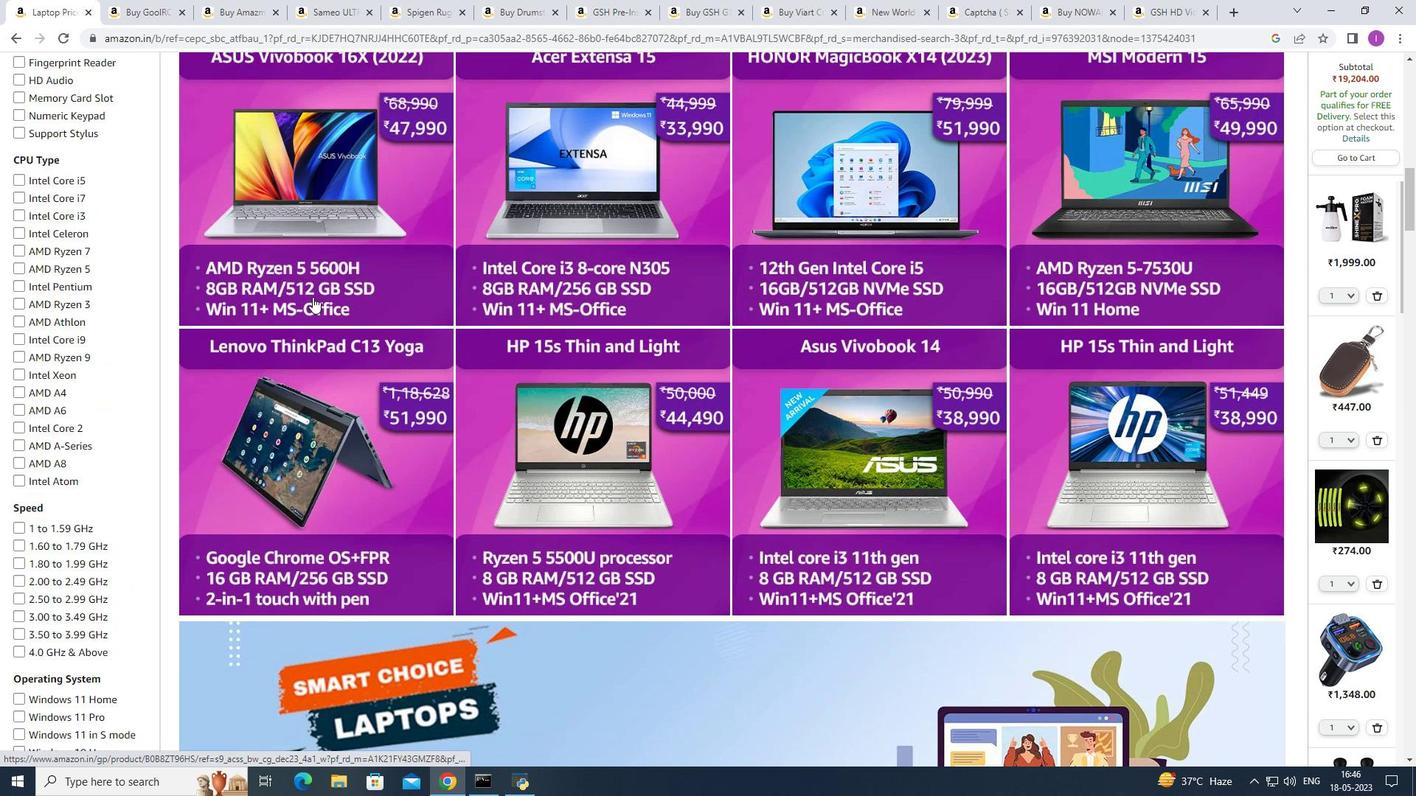 
Action: Mouse moved to (312, 297)
Screenshot: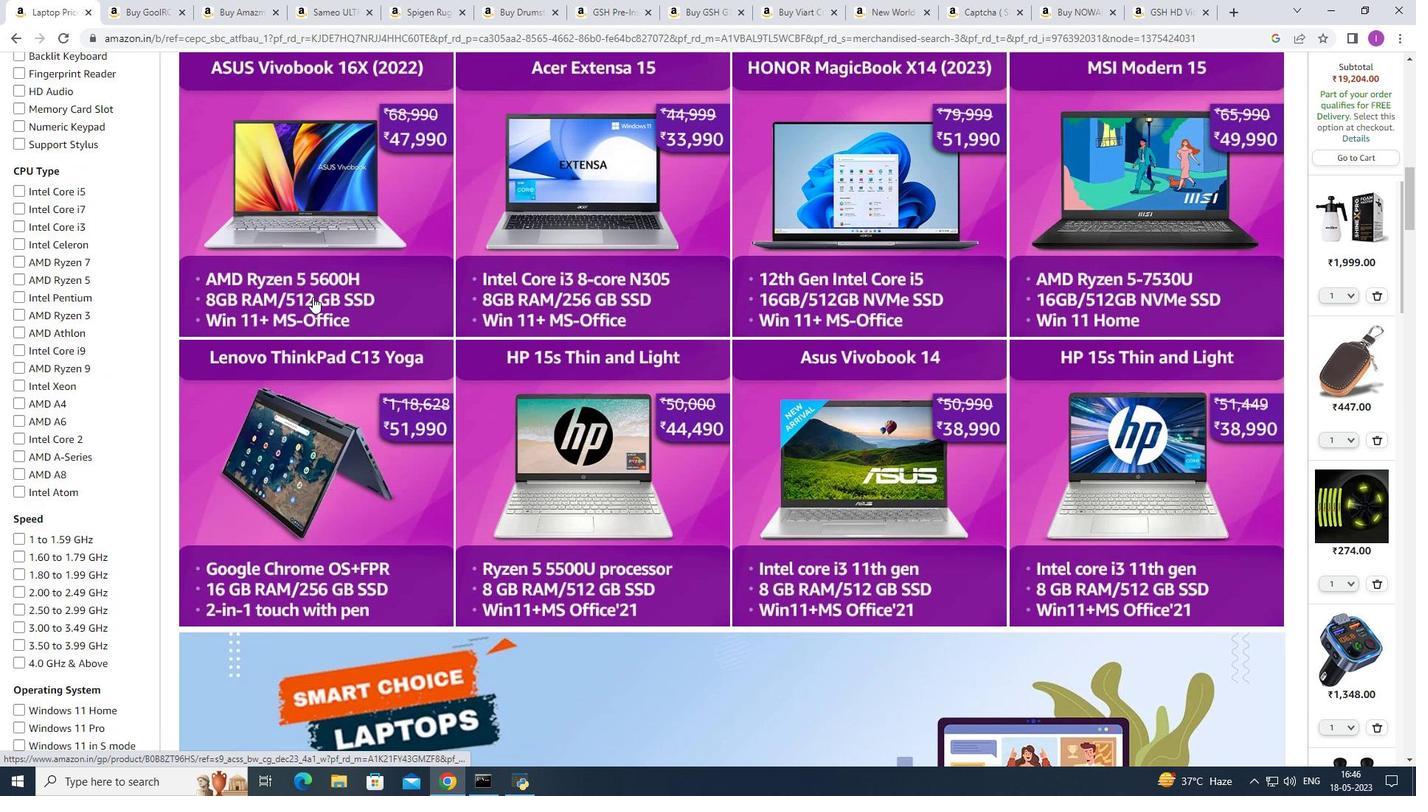 
Action: Mouse scrolled (312, 298) with delta (0, 0)
Screenshot: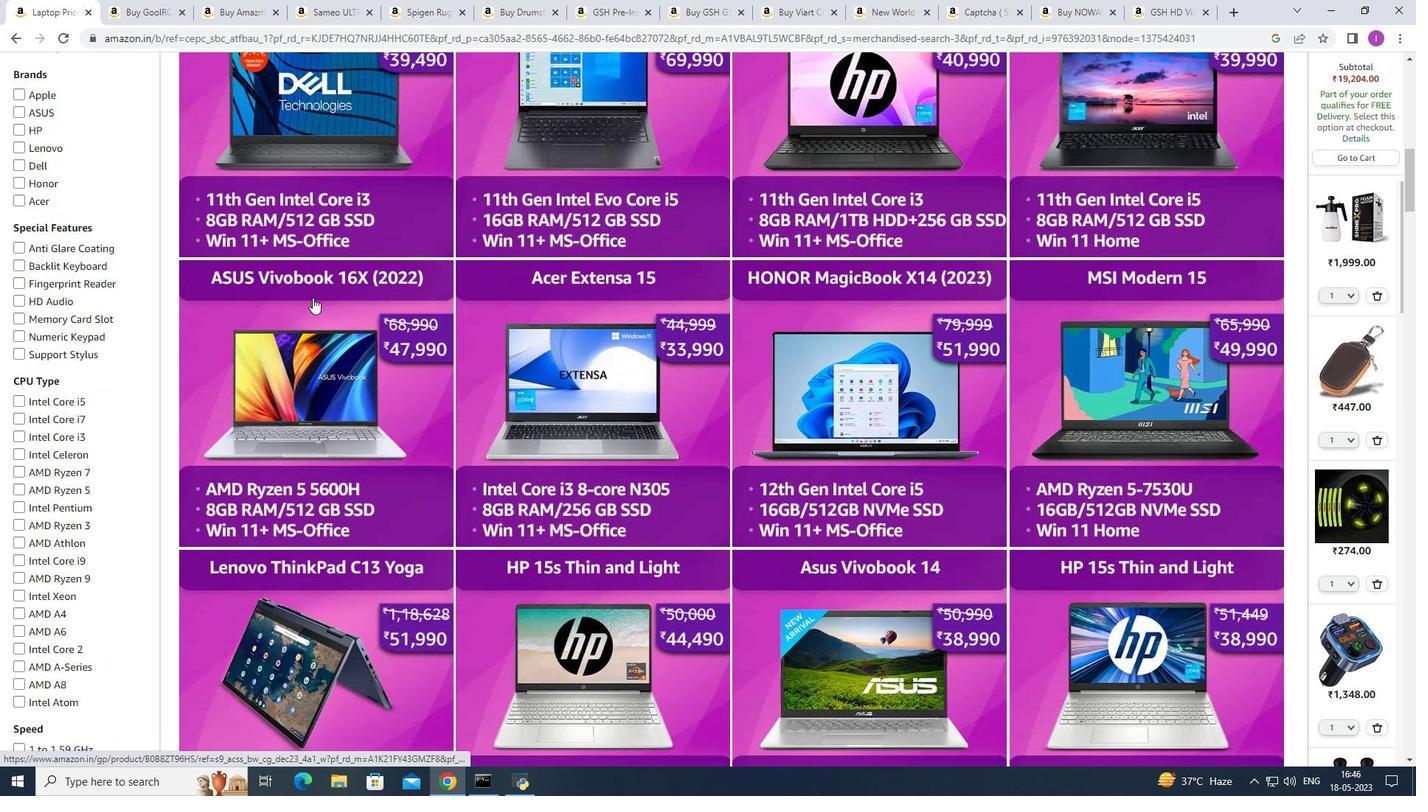 
Action: Mouse scrolled (312, 298) with delta (0, 0)
Screenshot: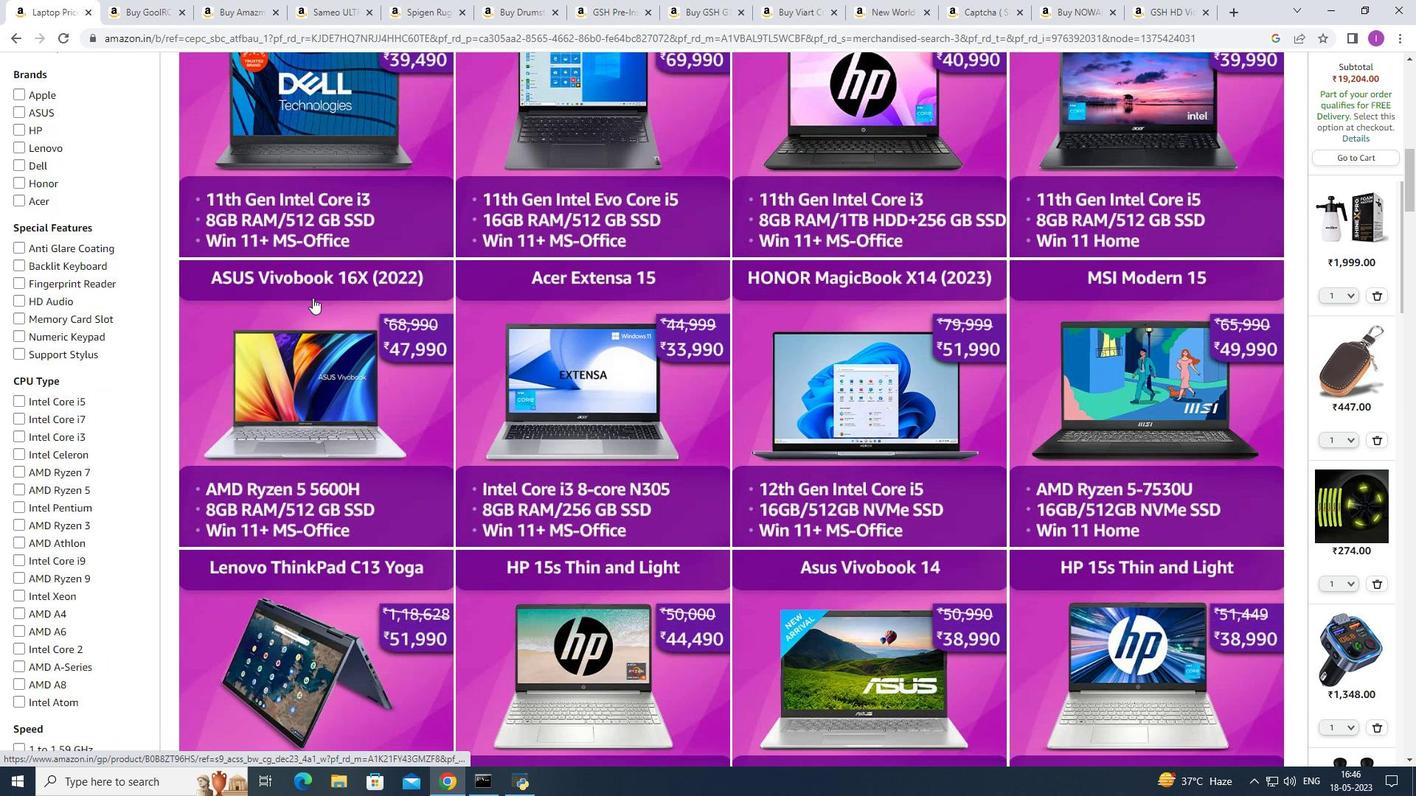 
Action: Mouse scrolled (312, 298) with delta (0, 0)
Screenshot: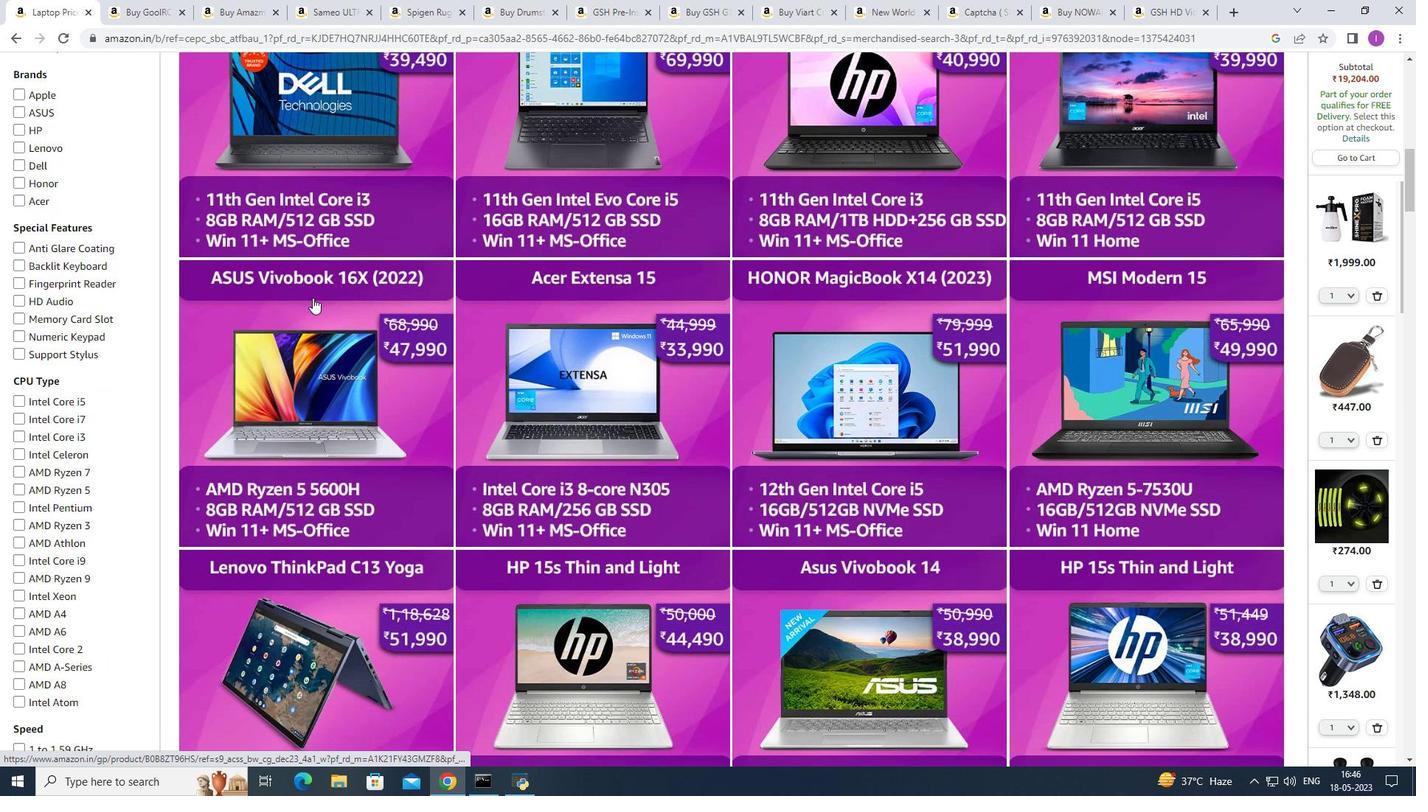 
Action: Mouse moved to (315, 303)
Screenshot: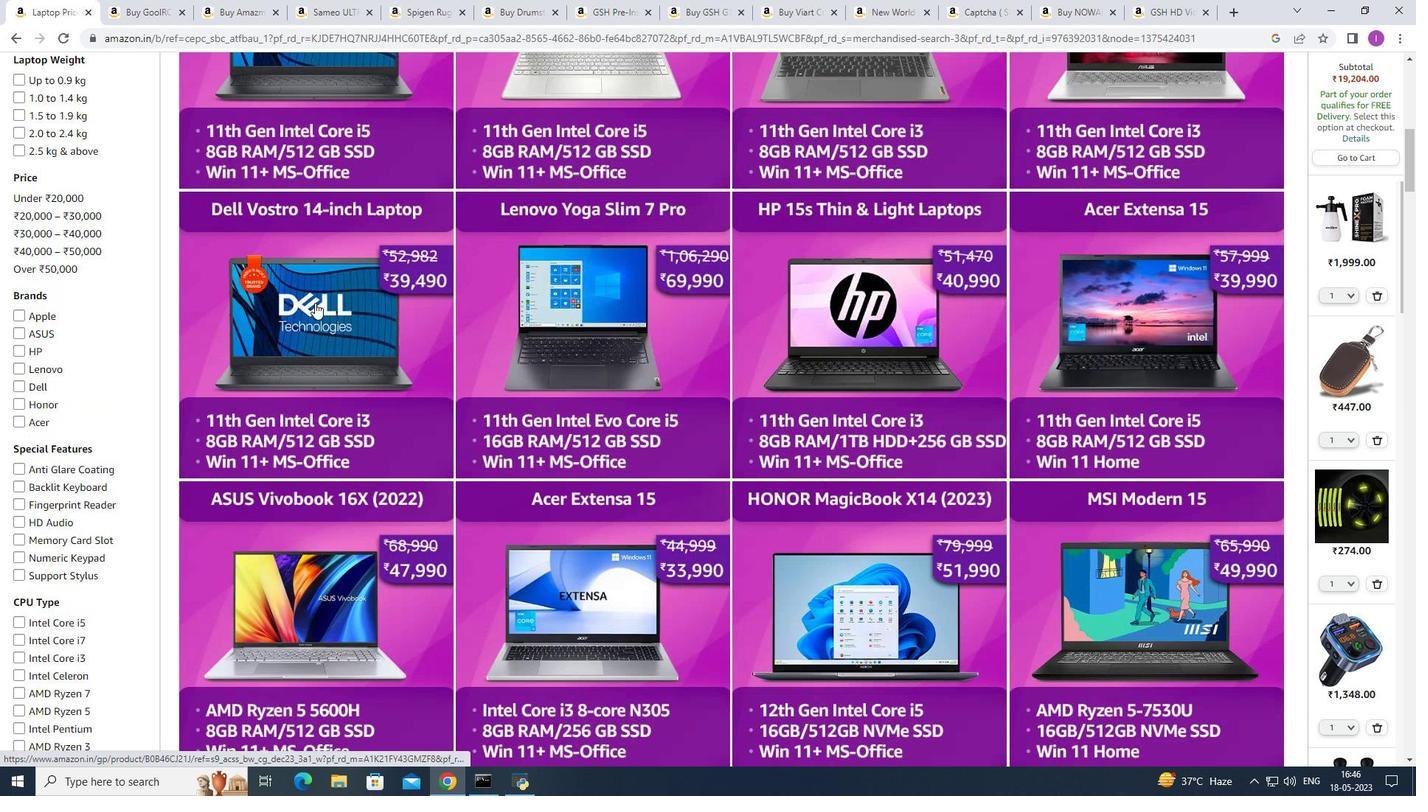 
Action: Mouse scrolled (315, 303) with delta (0, 0)
Screenshot: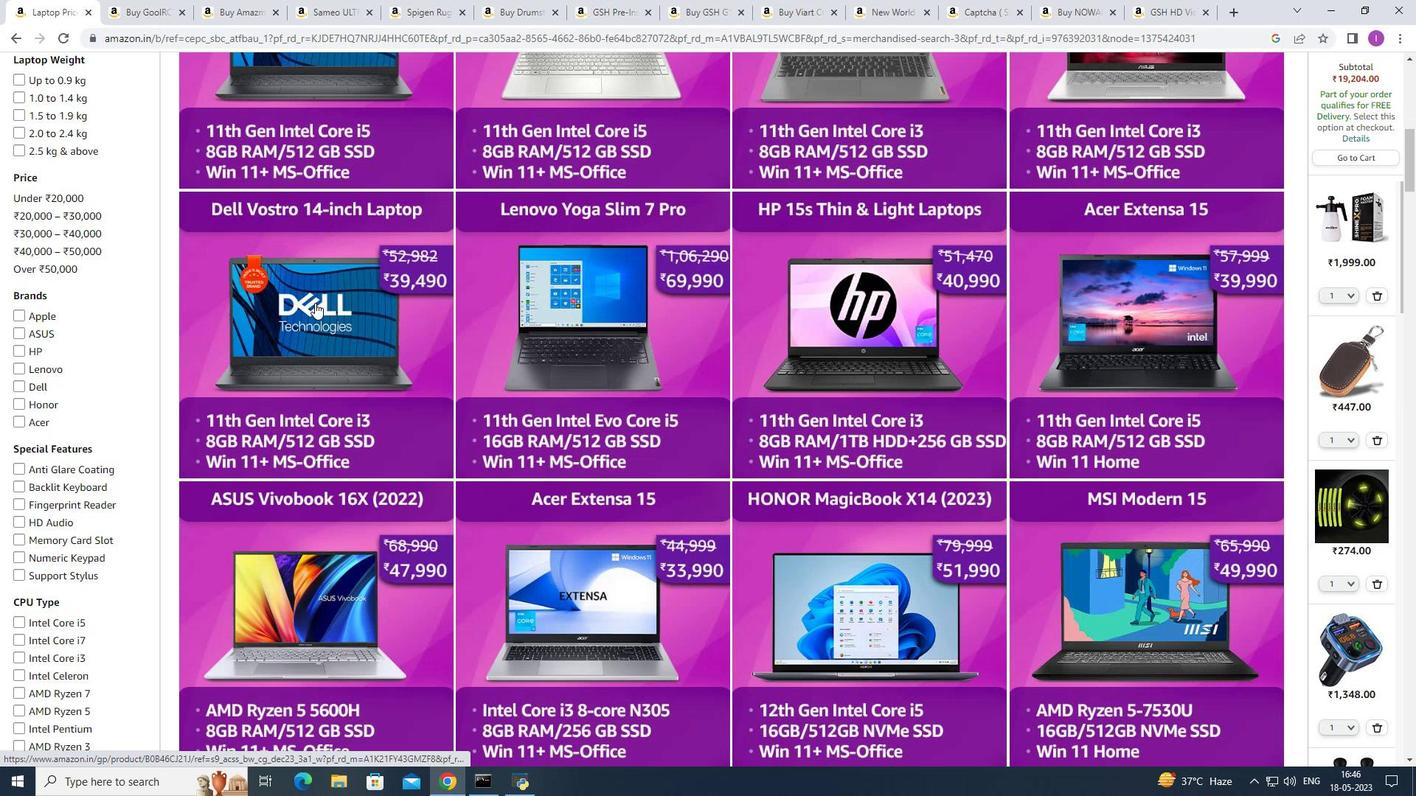 
Action: Mouse scrolled (315, 303) with delta (0, 0)
Screenshot: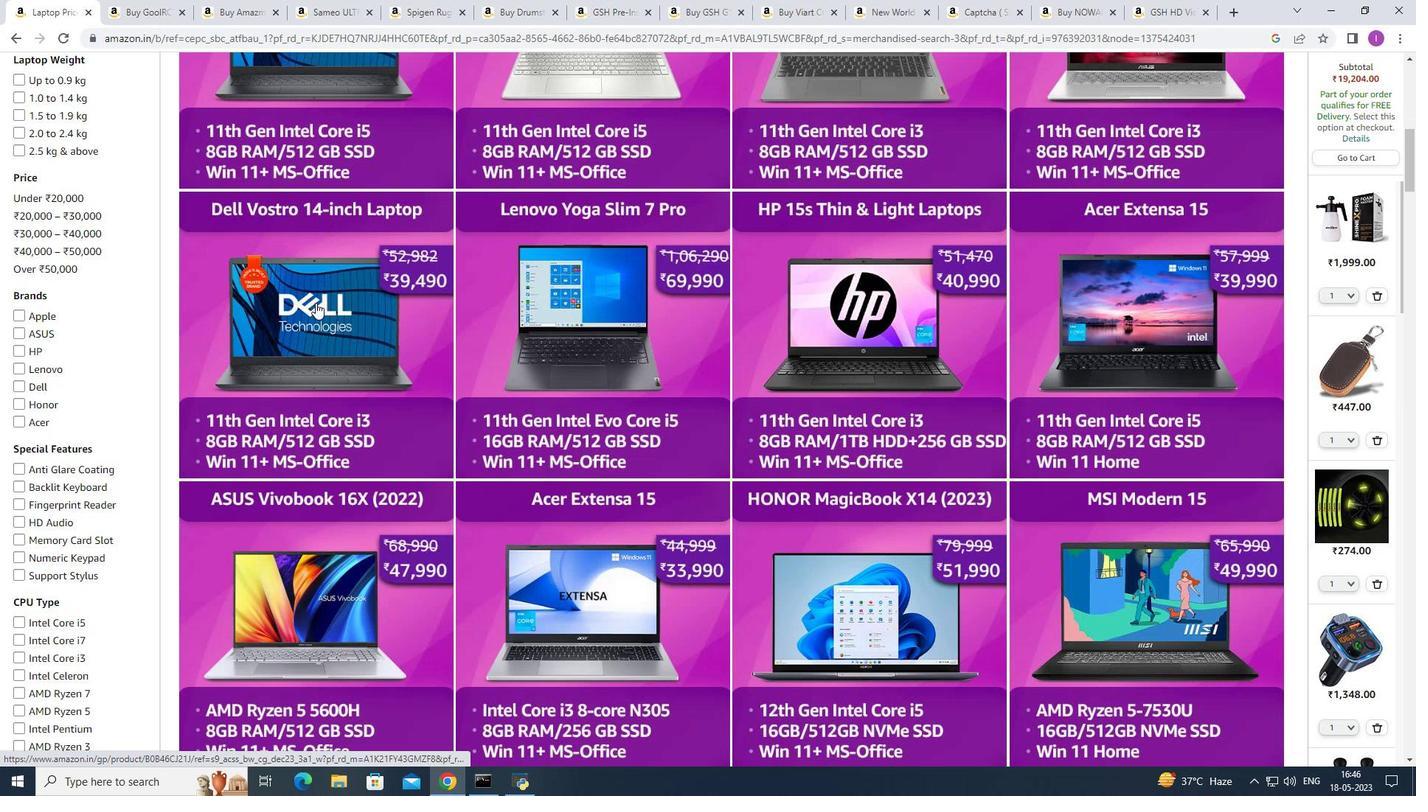 
Action: Mouse scrolled (315, 303) with delta (0, 0)
Screenshot: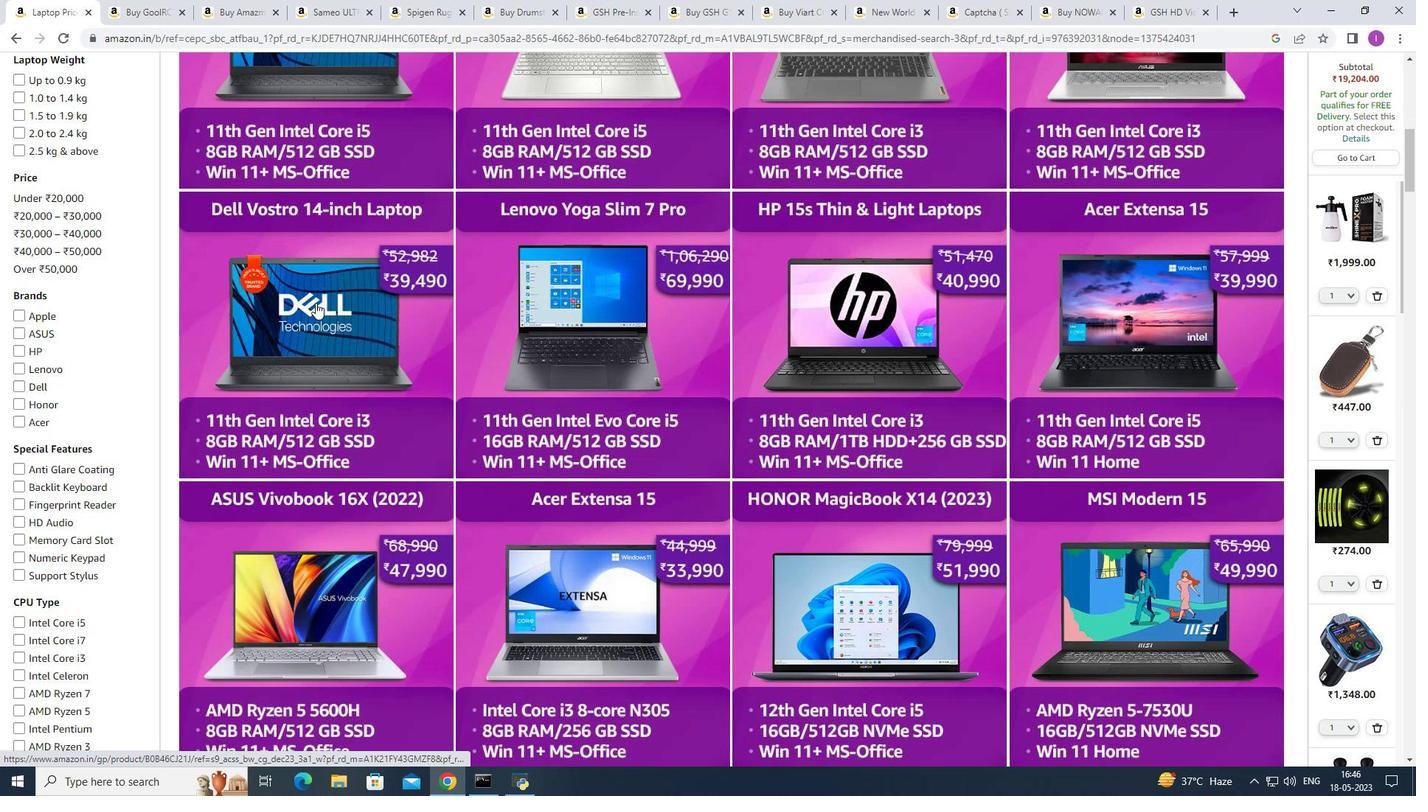 
Action: Mouse scrolled (315, 303) with delta (0, 0)
Screenshot: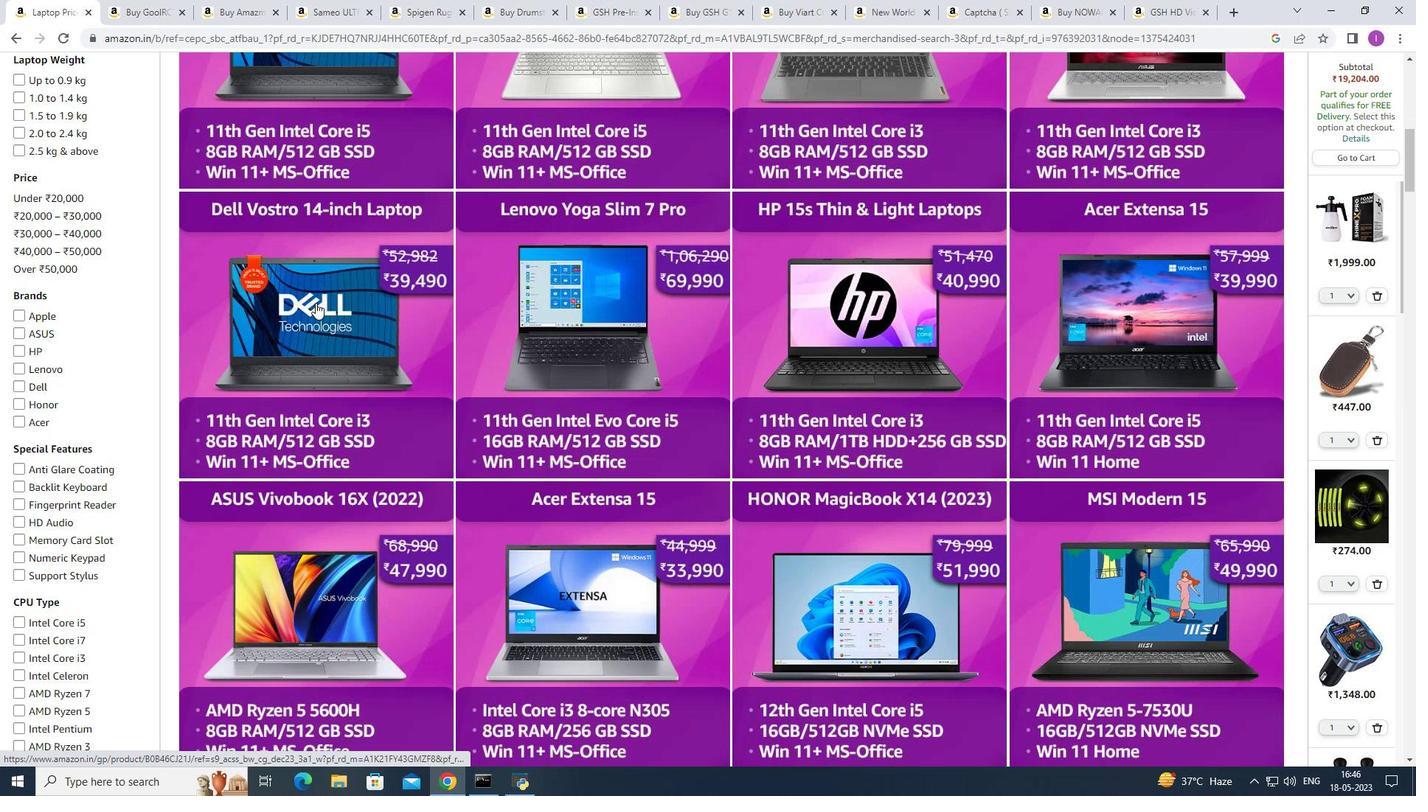 
Action: Mouse moved to (318, 303)
Screenshot: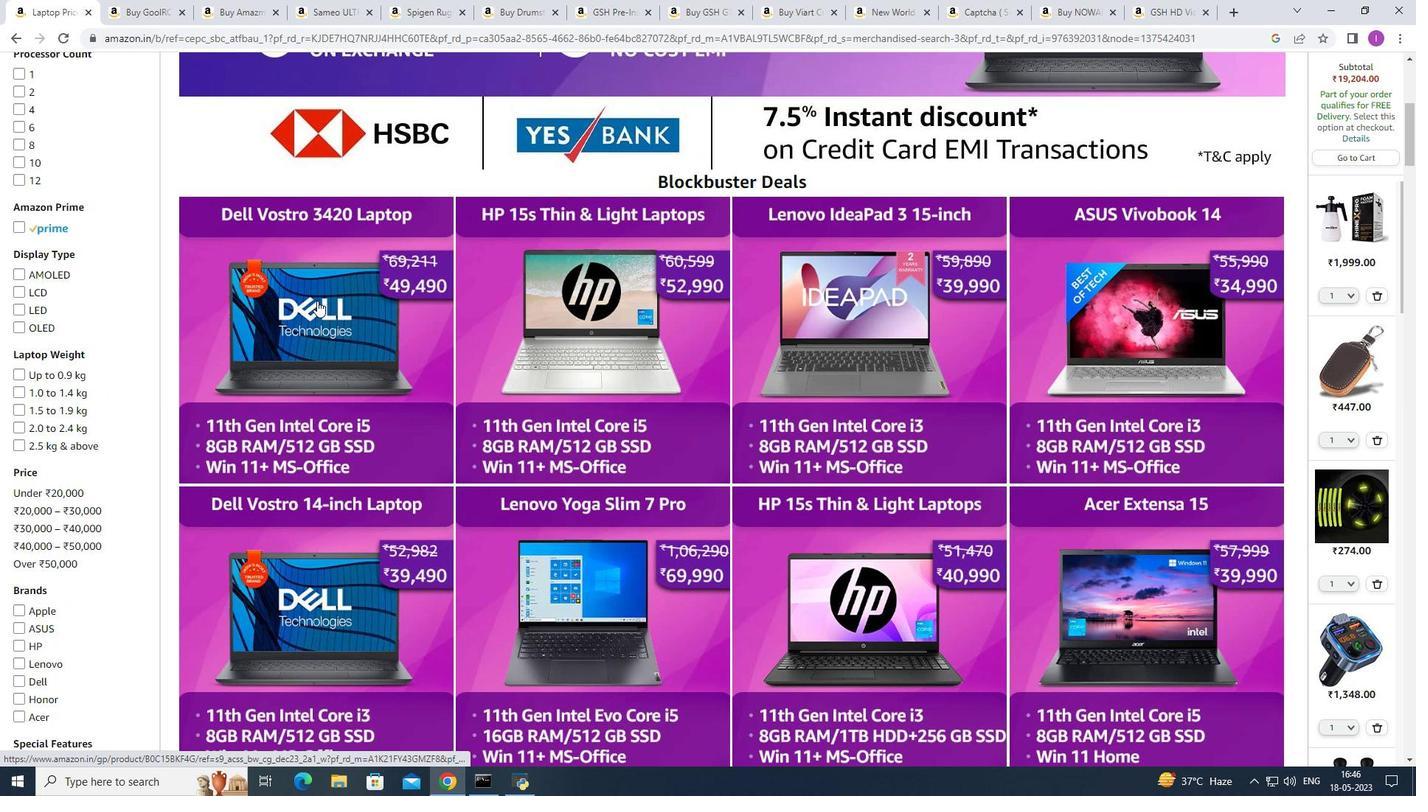 
Action: Mouse scrolled (318, 304) with delta (0, 0)
Screenshot: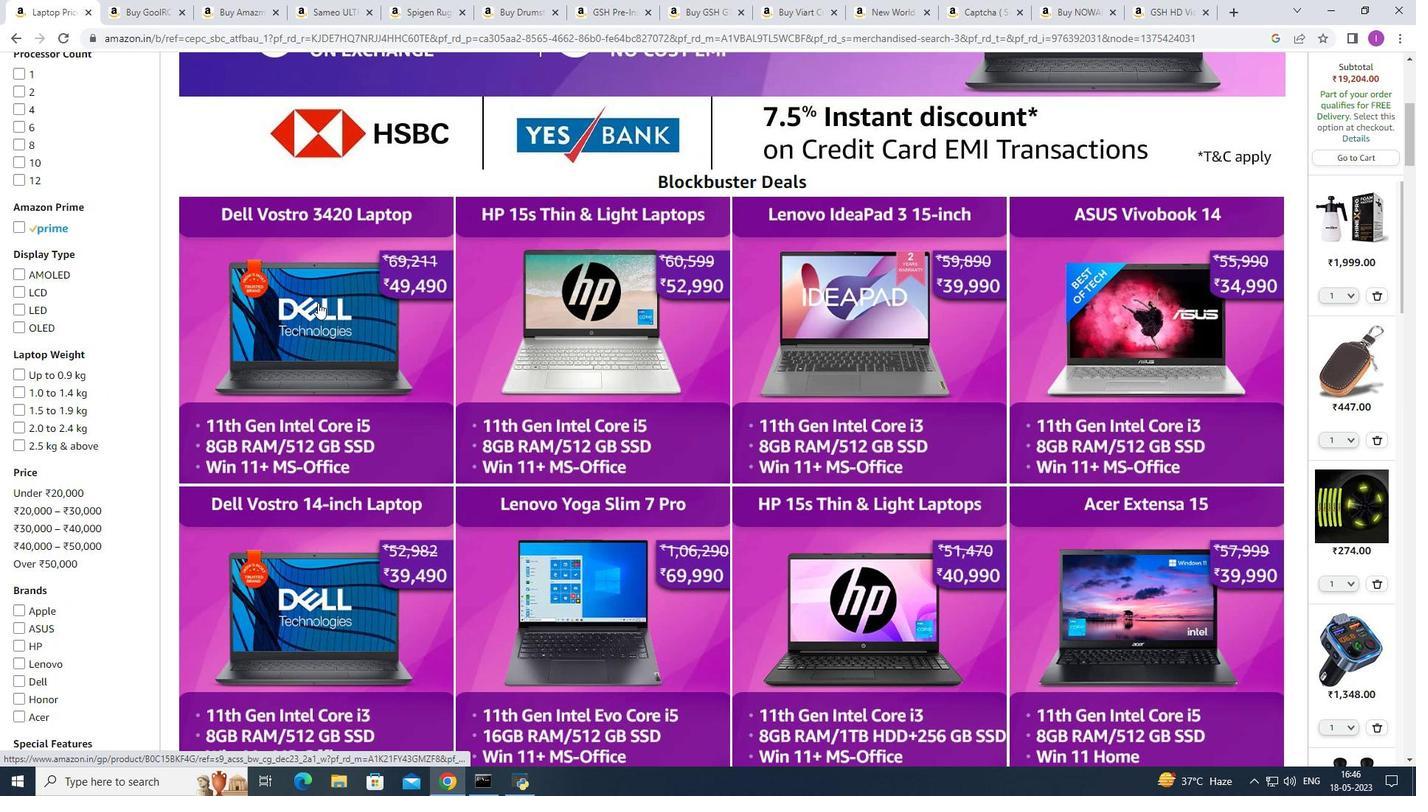 
Action: Mouse scrolled (318, 304) with delta (0, 0)
Screenshot: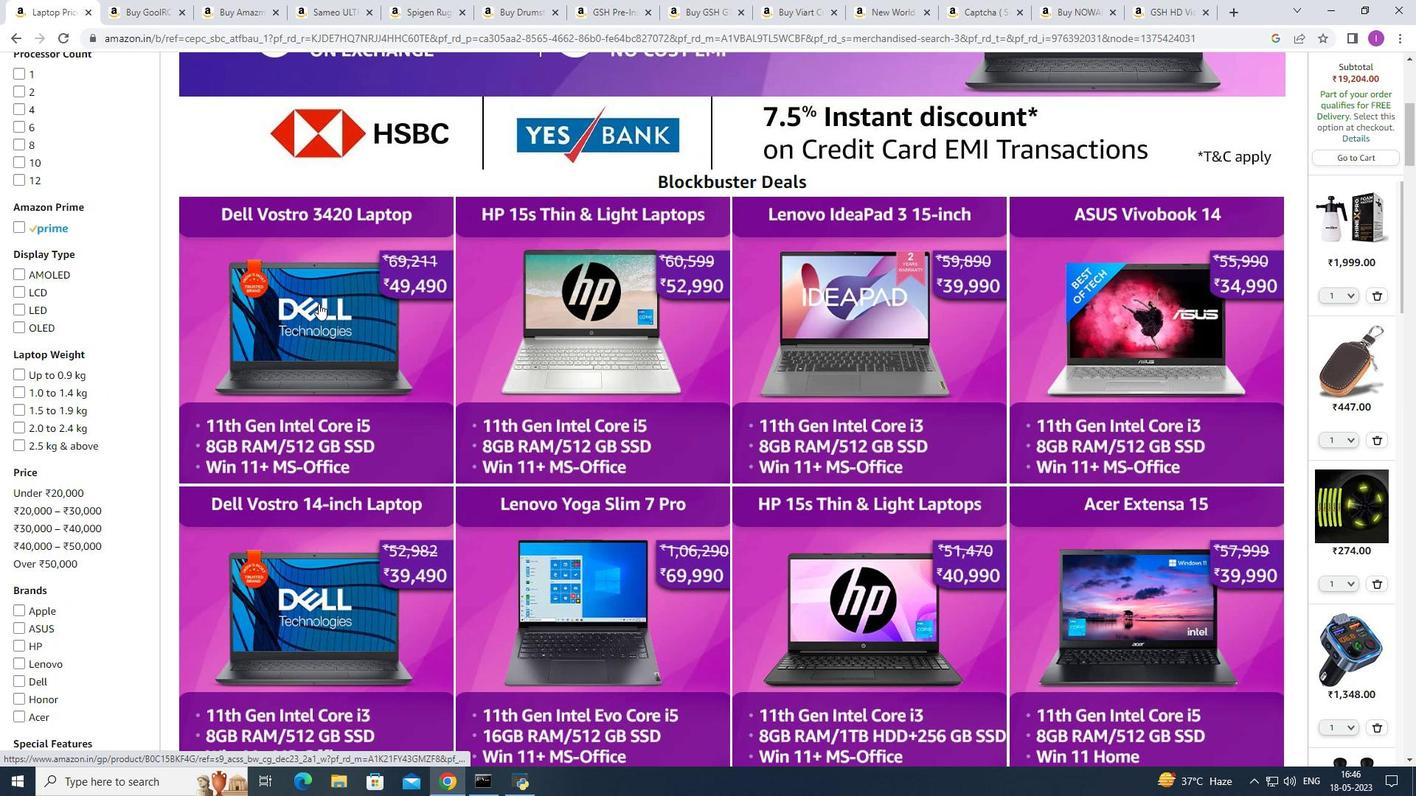 
Action: Mouse scrolled (318, 304) with delta (0, 0)
Screenshot: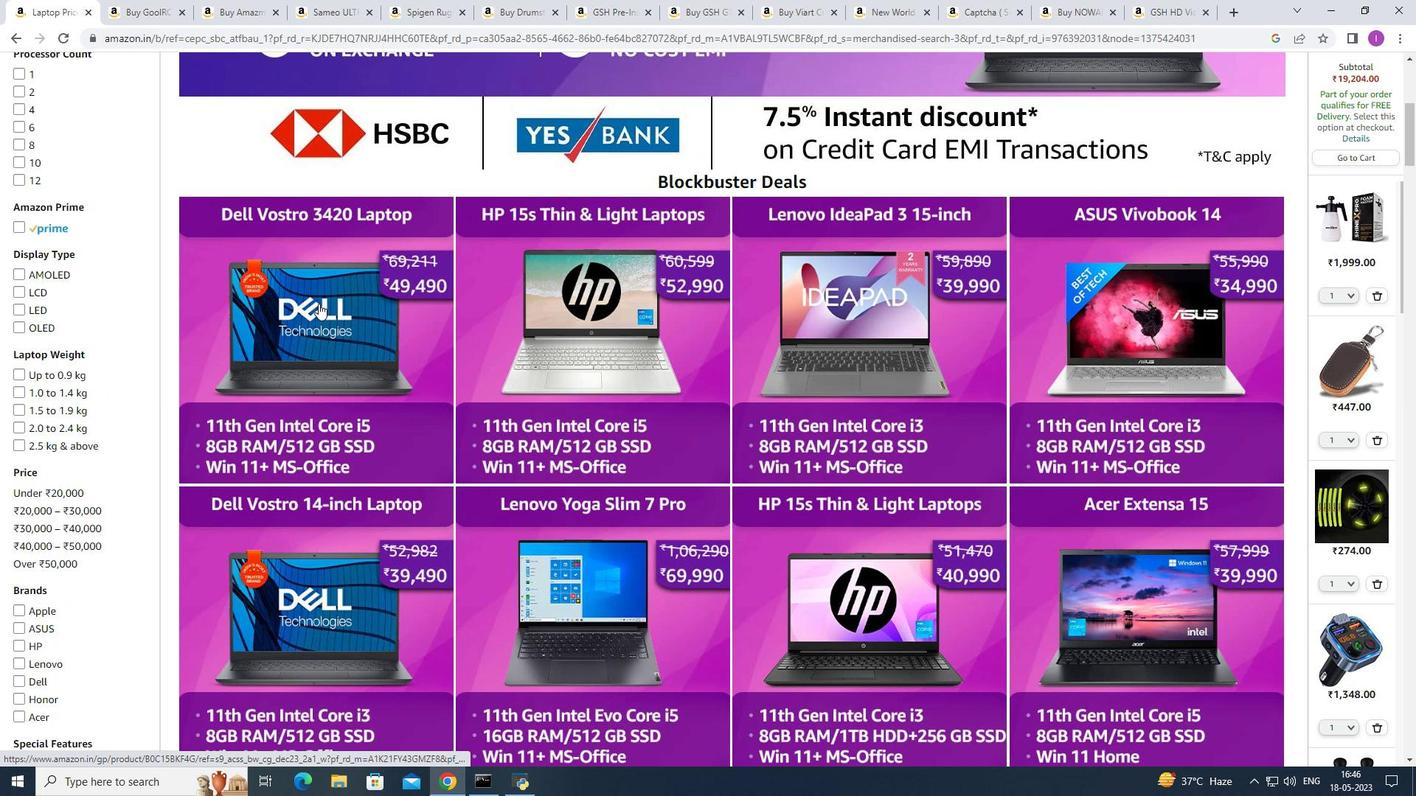
Action: Mouse moved to (323, 315)
Screenshot: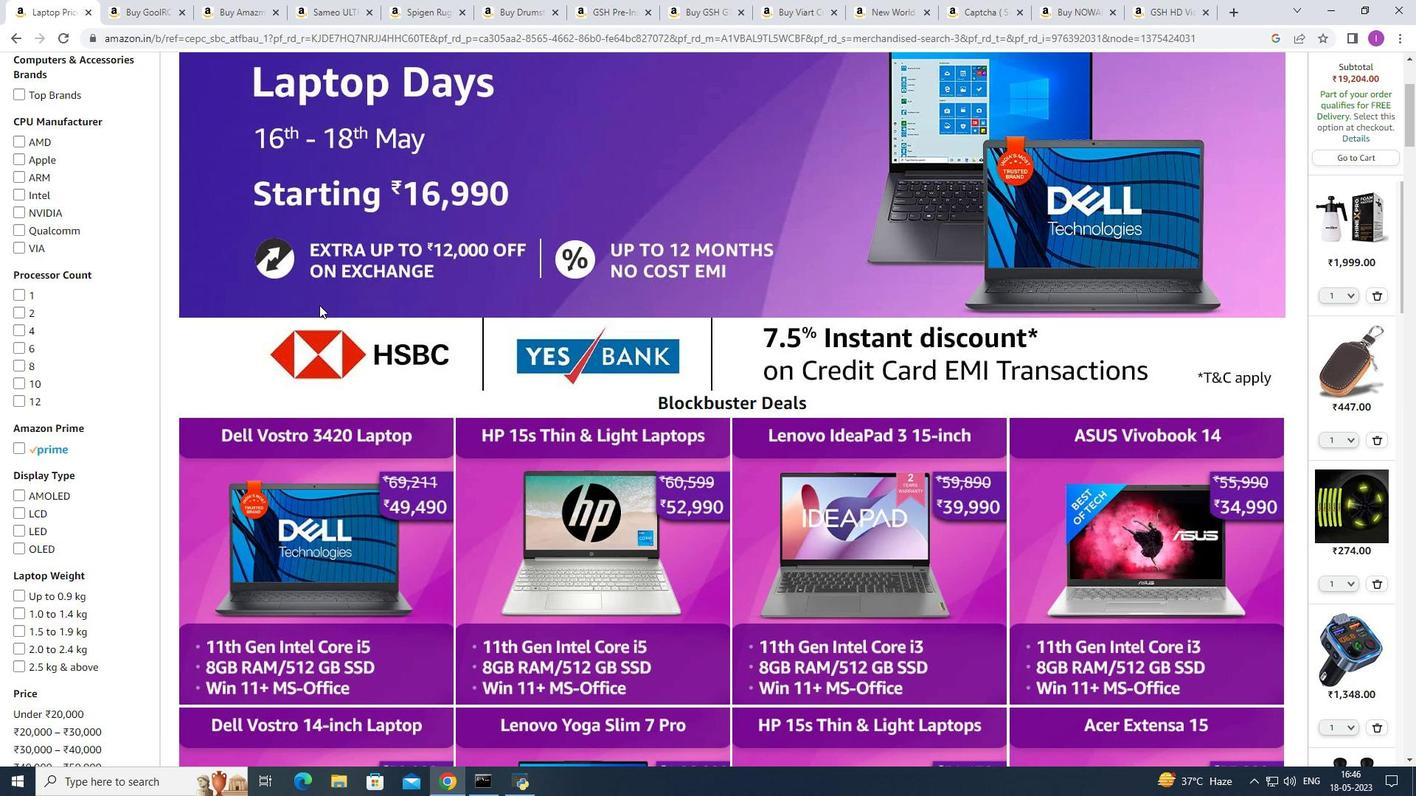 
Action: Mouse scrolled (323, 314) with delta (0, 0)
Screenshot: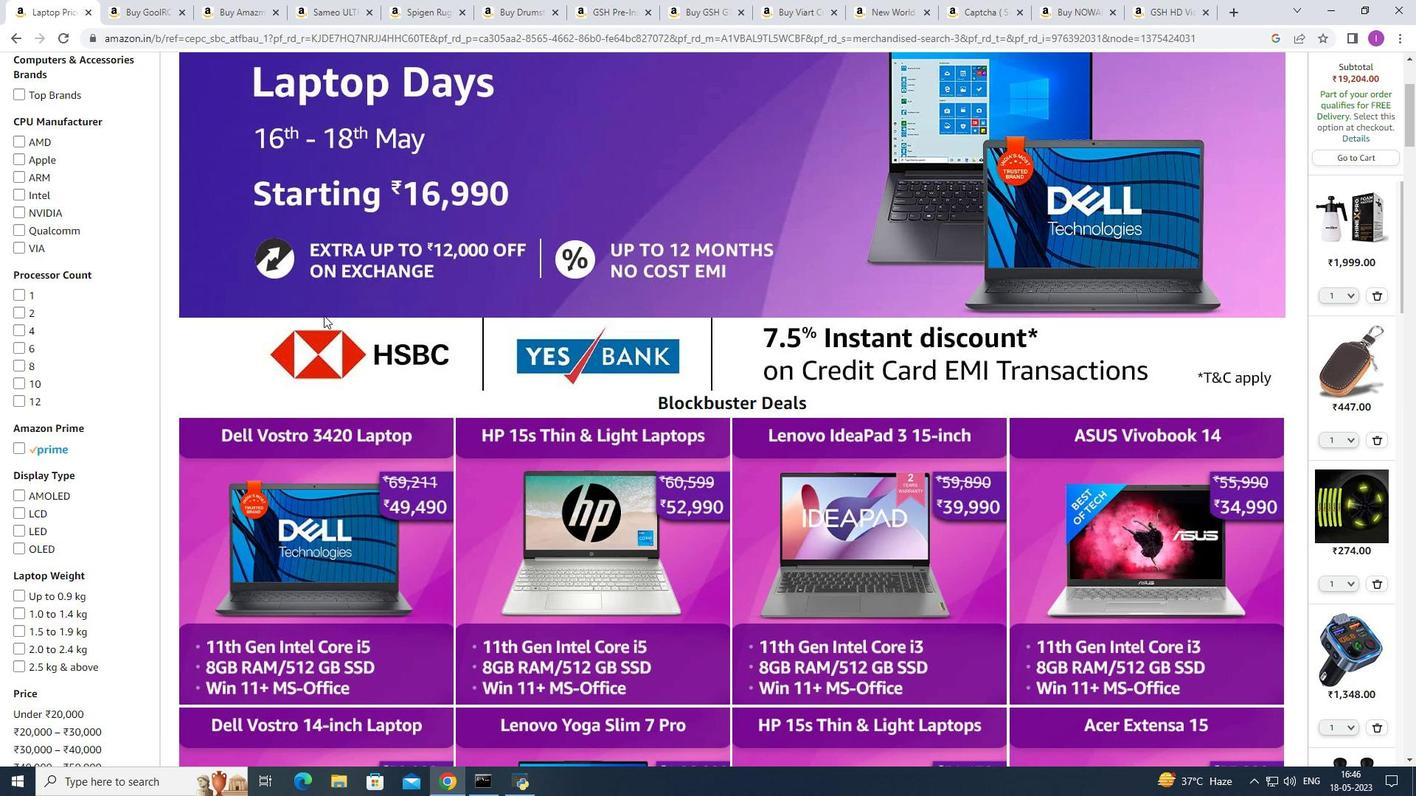 
Action: Mouse scrolled (323, 314) with delta (0, 0)
Screenshot: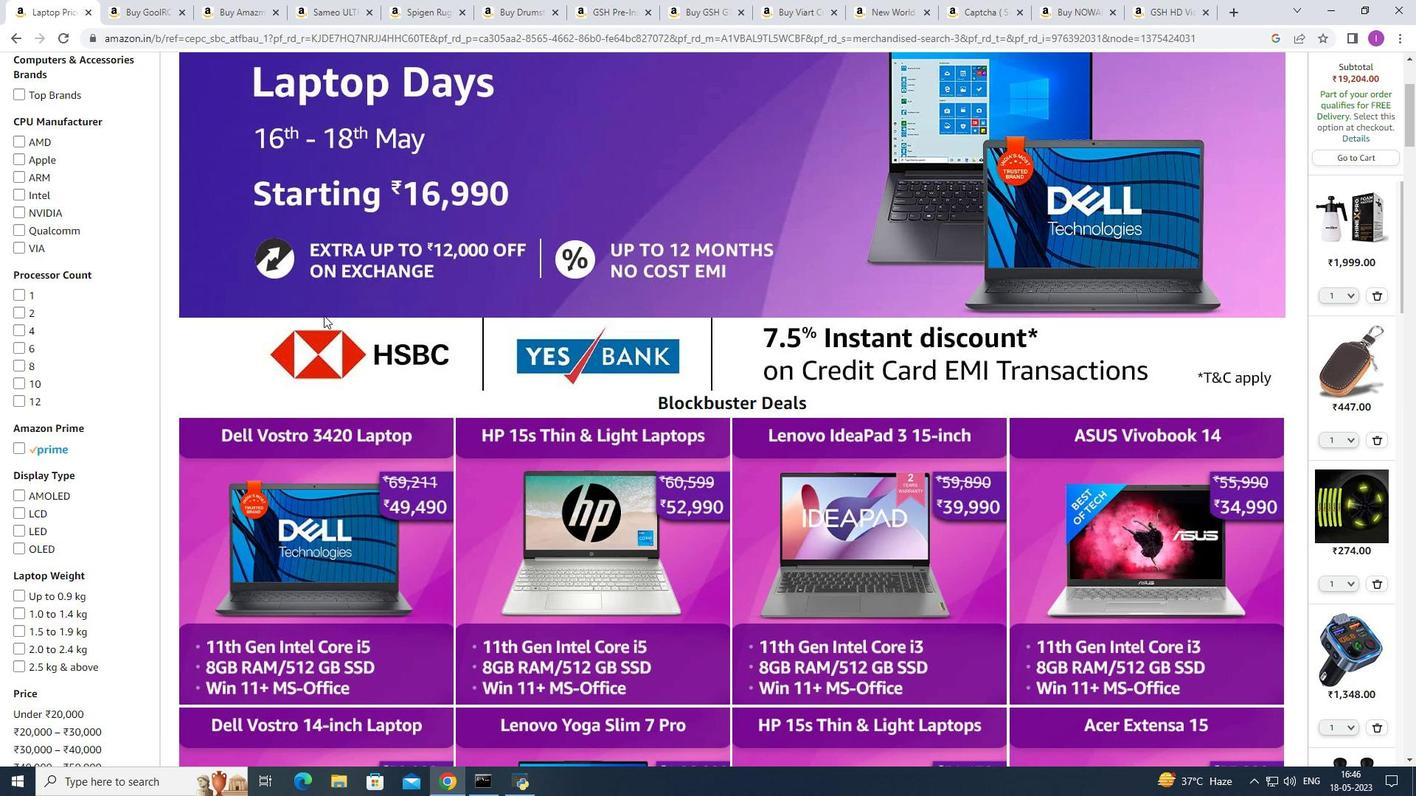 
Action: Mouse scrolled (323, 314) with delta (0, 0)
Screenshot: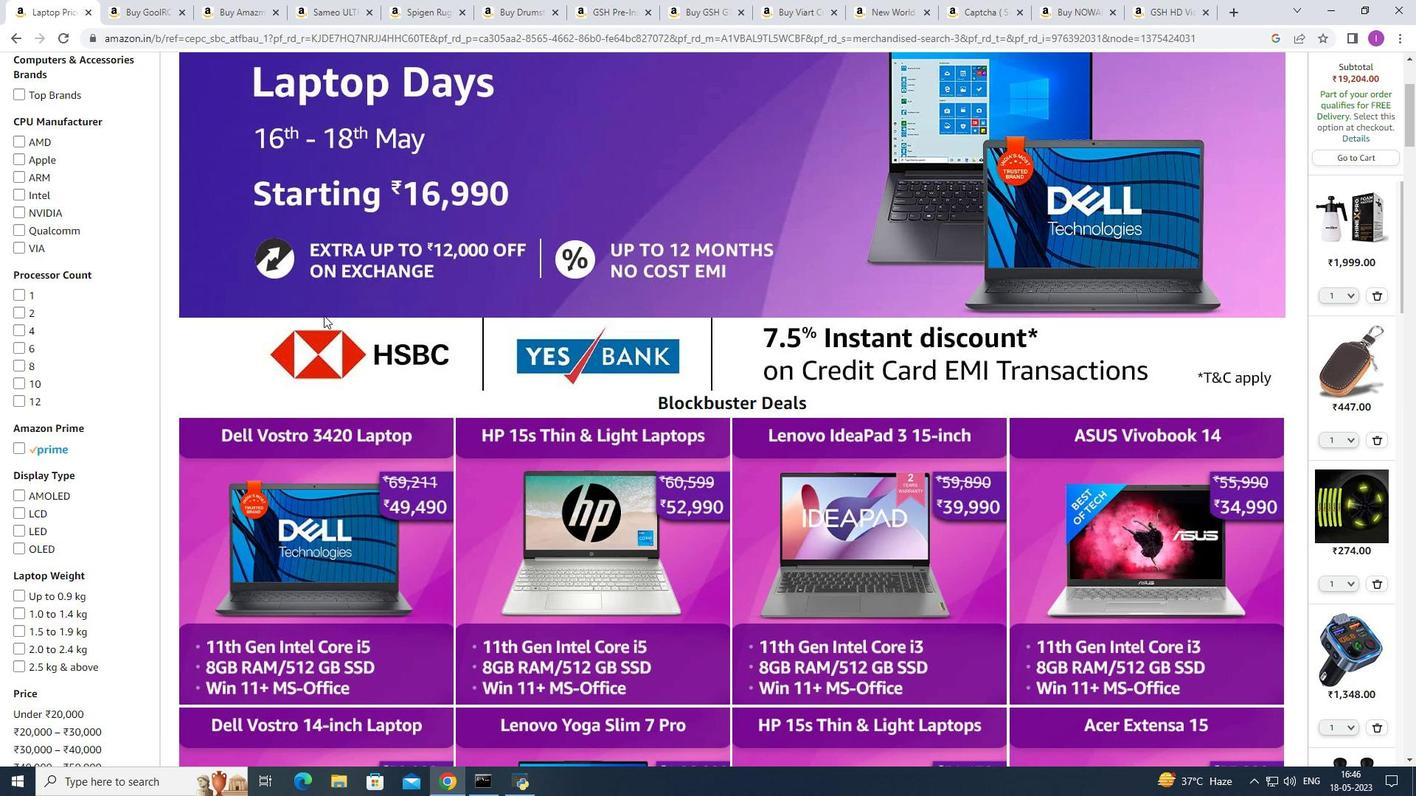 
Action: Mouse moved to (324, 316)
Screenshot: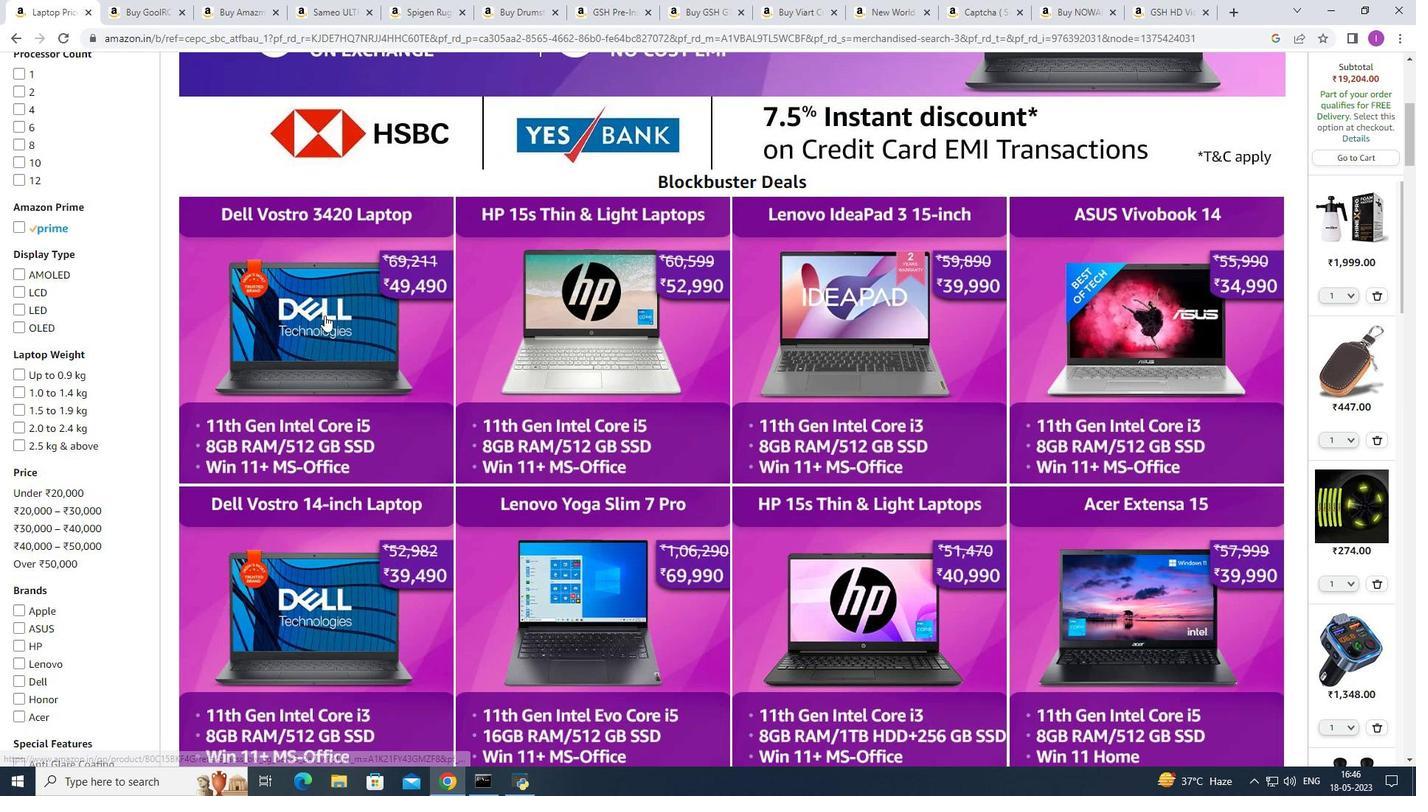 
Action: Mouse scrolled (324, 315) with delta (0, 0)
Screenshot: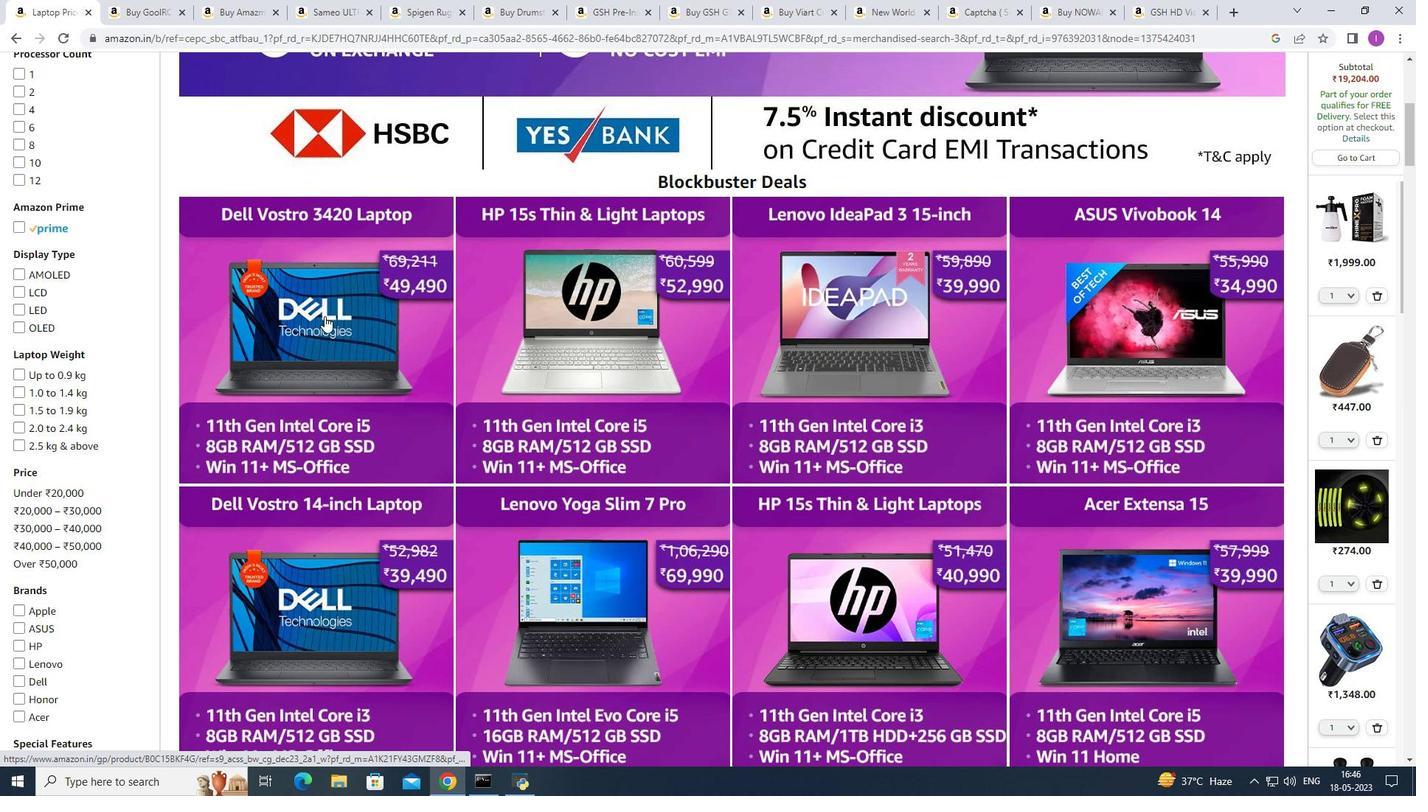 
Action: Mouse moved to (317, 302)
Screenshot: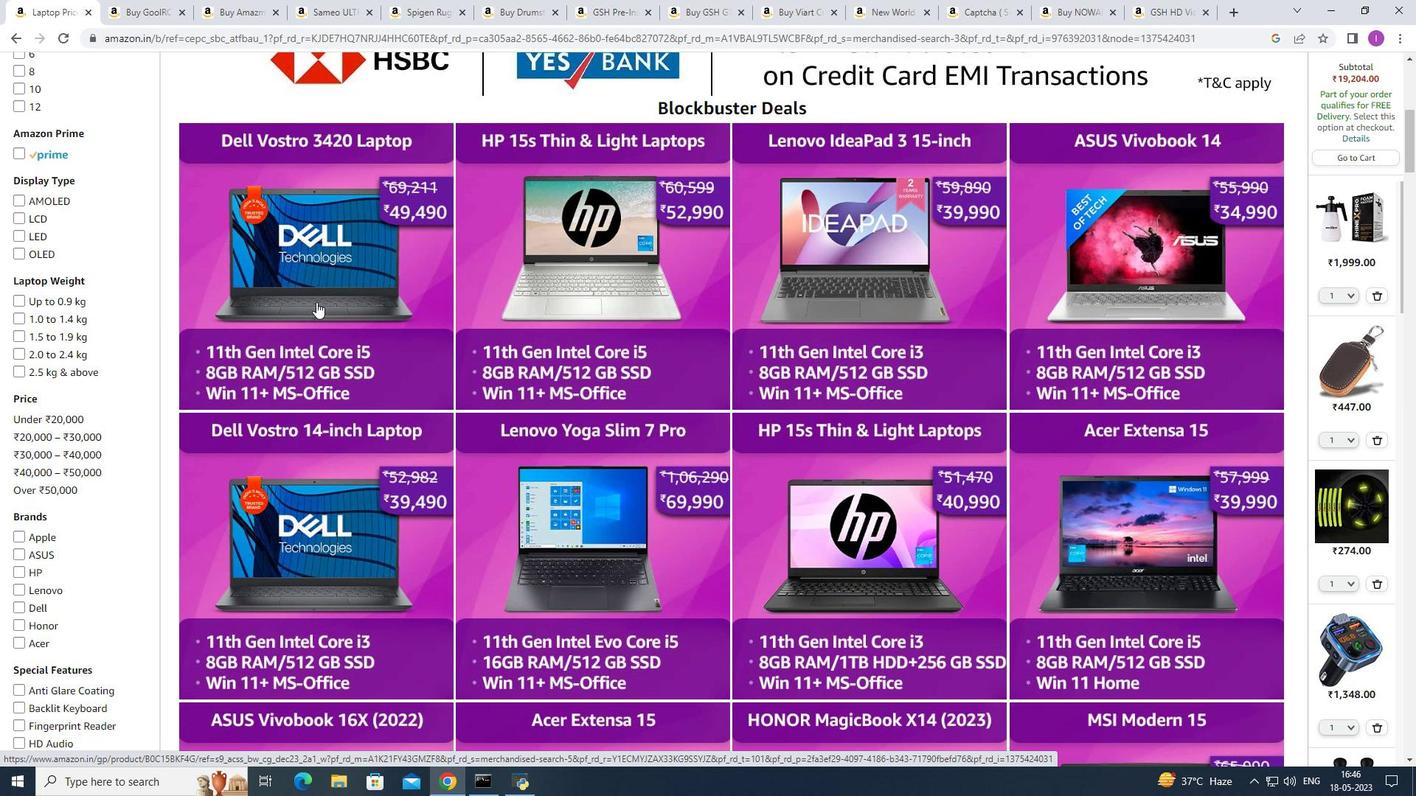 
Action: Mouse pressed left at (317, 302)
Screenshot: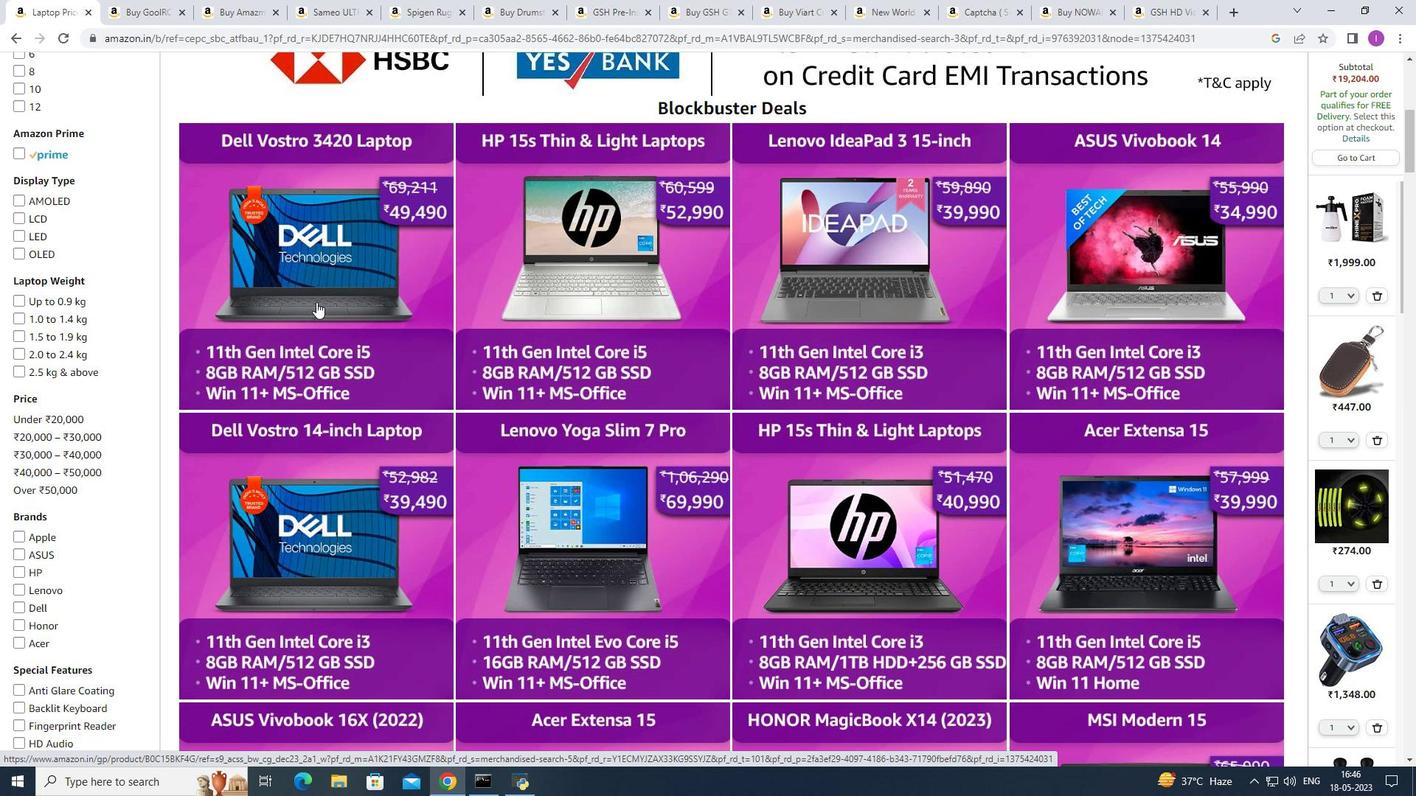 
Action: Mouse moved to (581, 330)
Screenshot: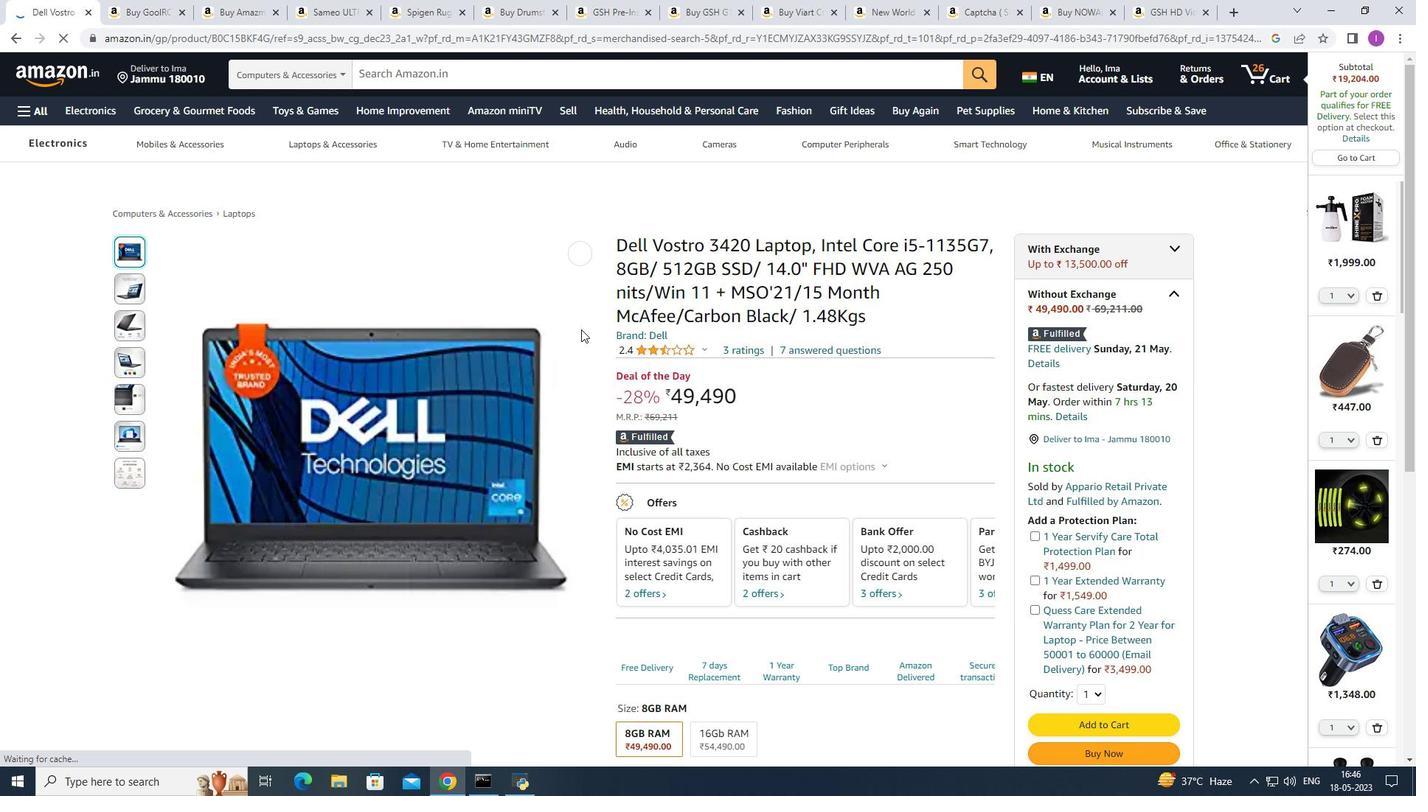 
Action: Mouse scrolled (581, 329) with delta (0, 0)
Screenshot: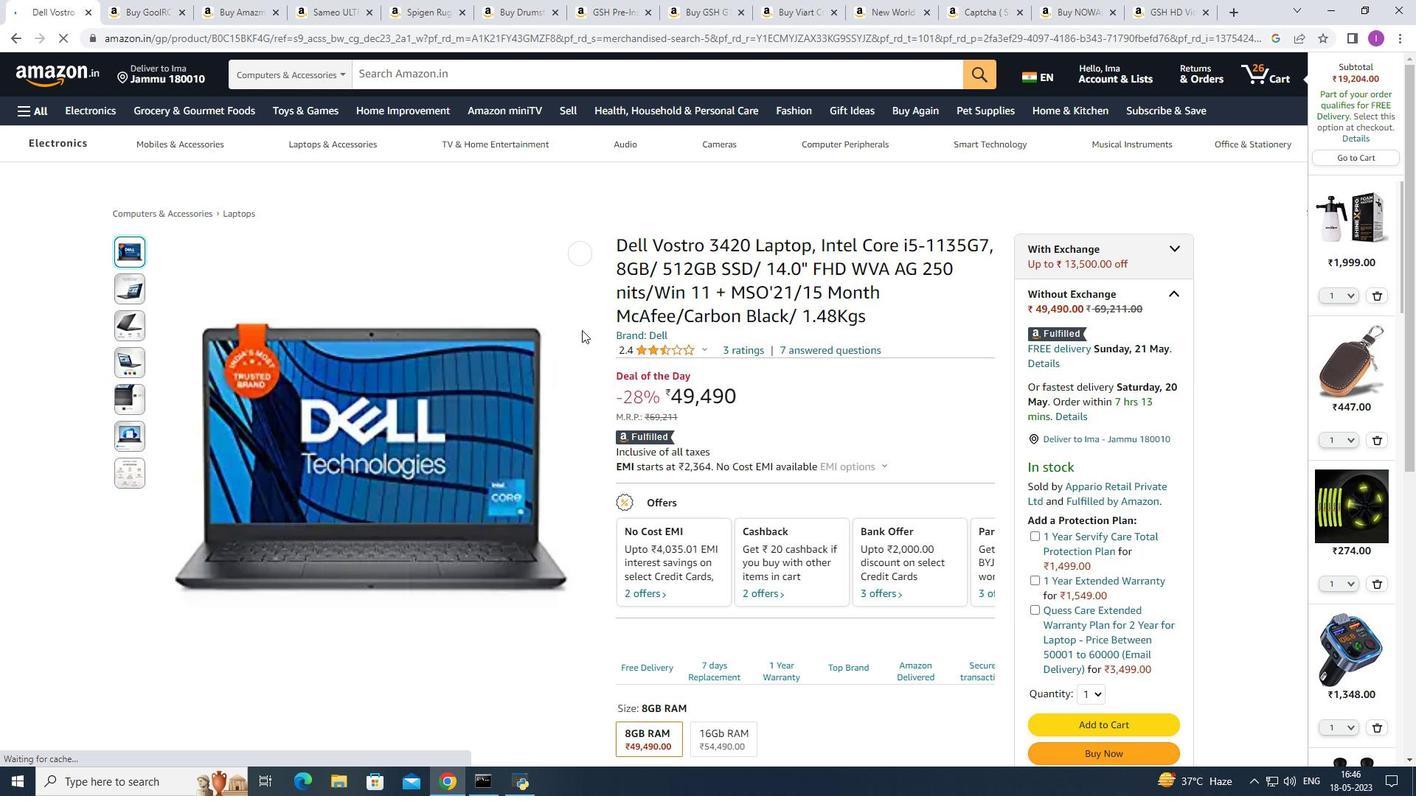 
Action: Mouse scrolled (581, 329) with delta (0, 0)
Screenshot: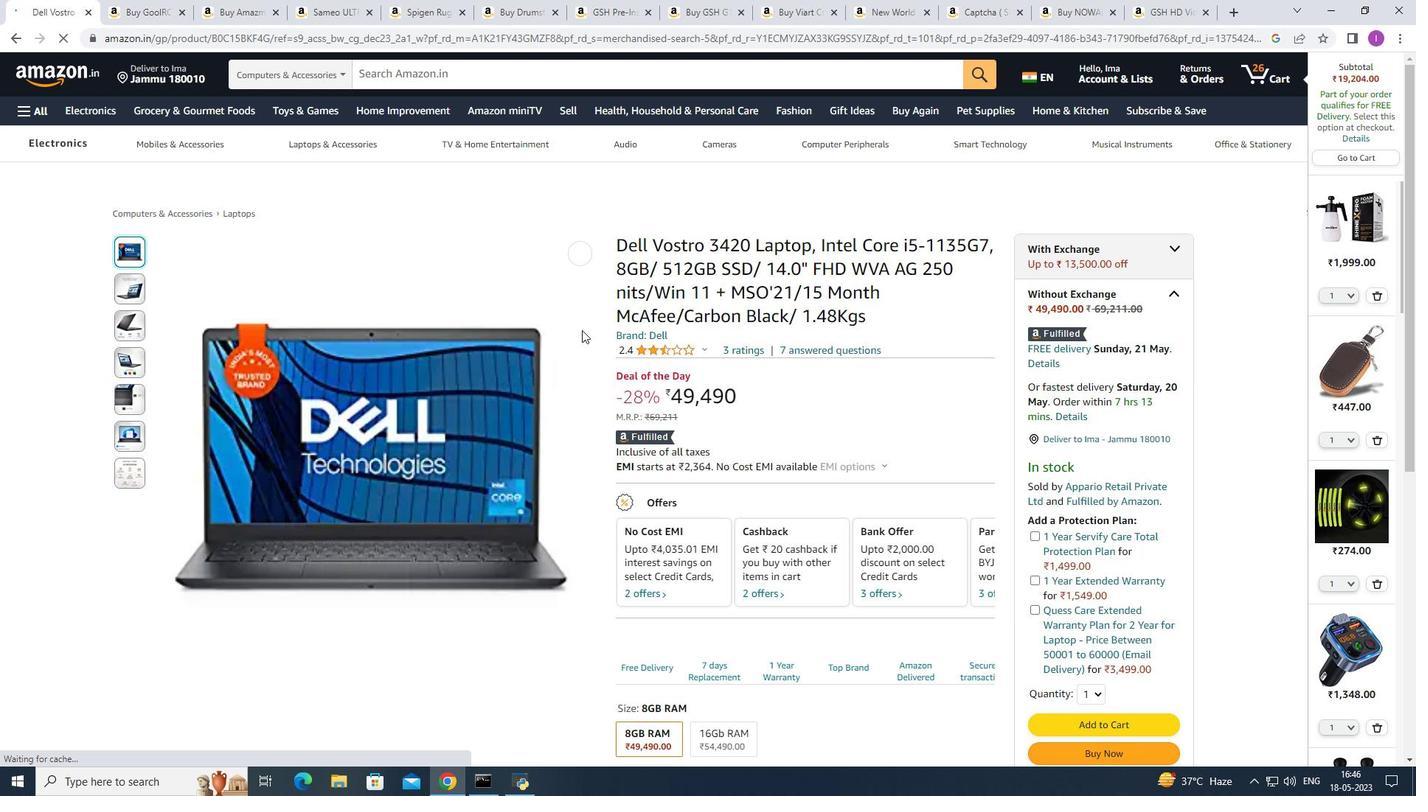 
Action: Mouse scrolled (581, 329) with delta (0, 0)
Screenshot: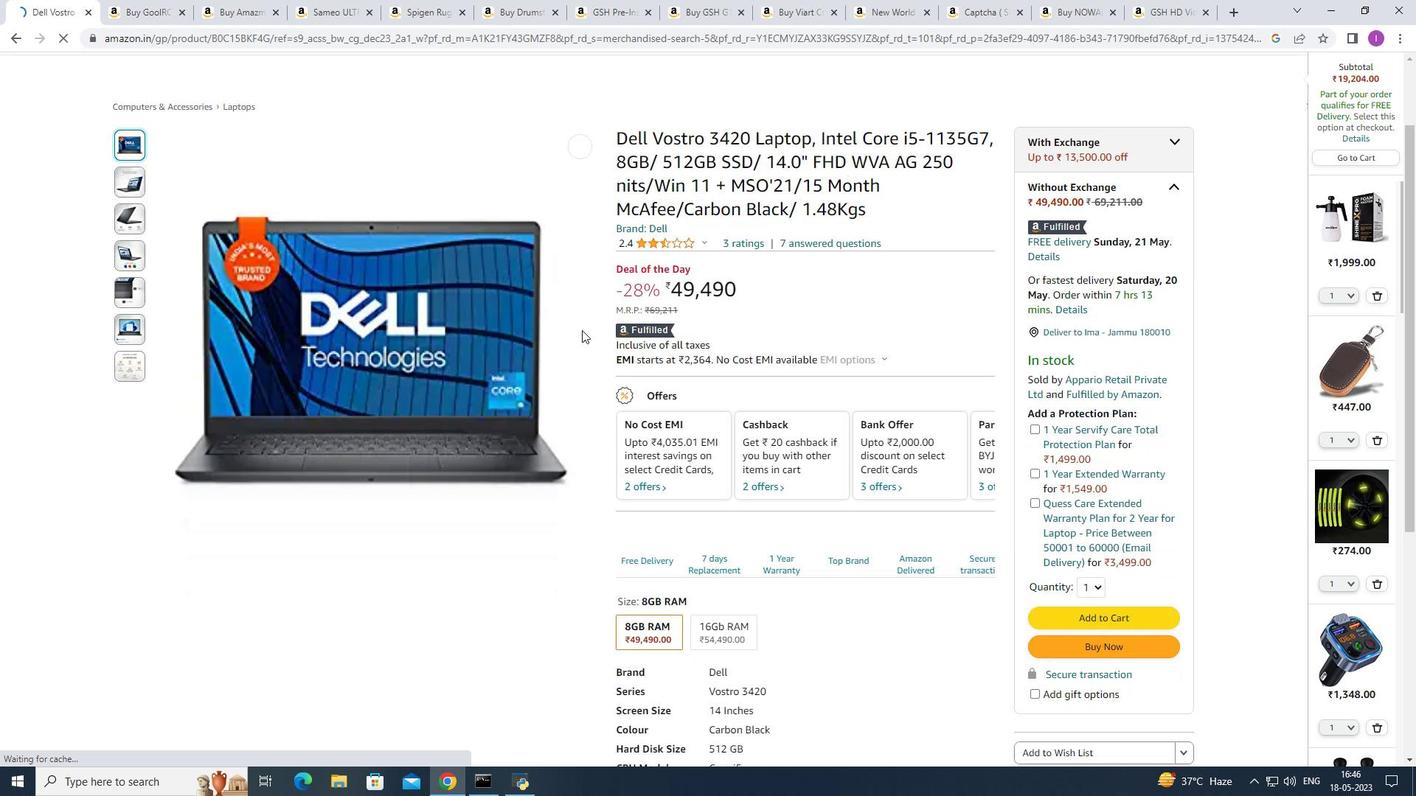 
Action: Mouse moved to (582, 330)
Screenshot: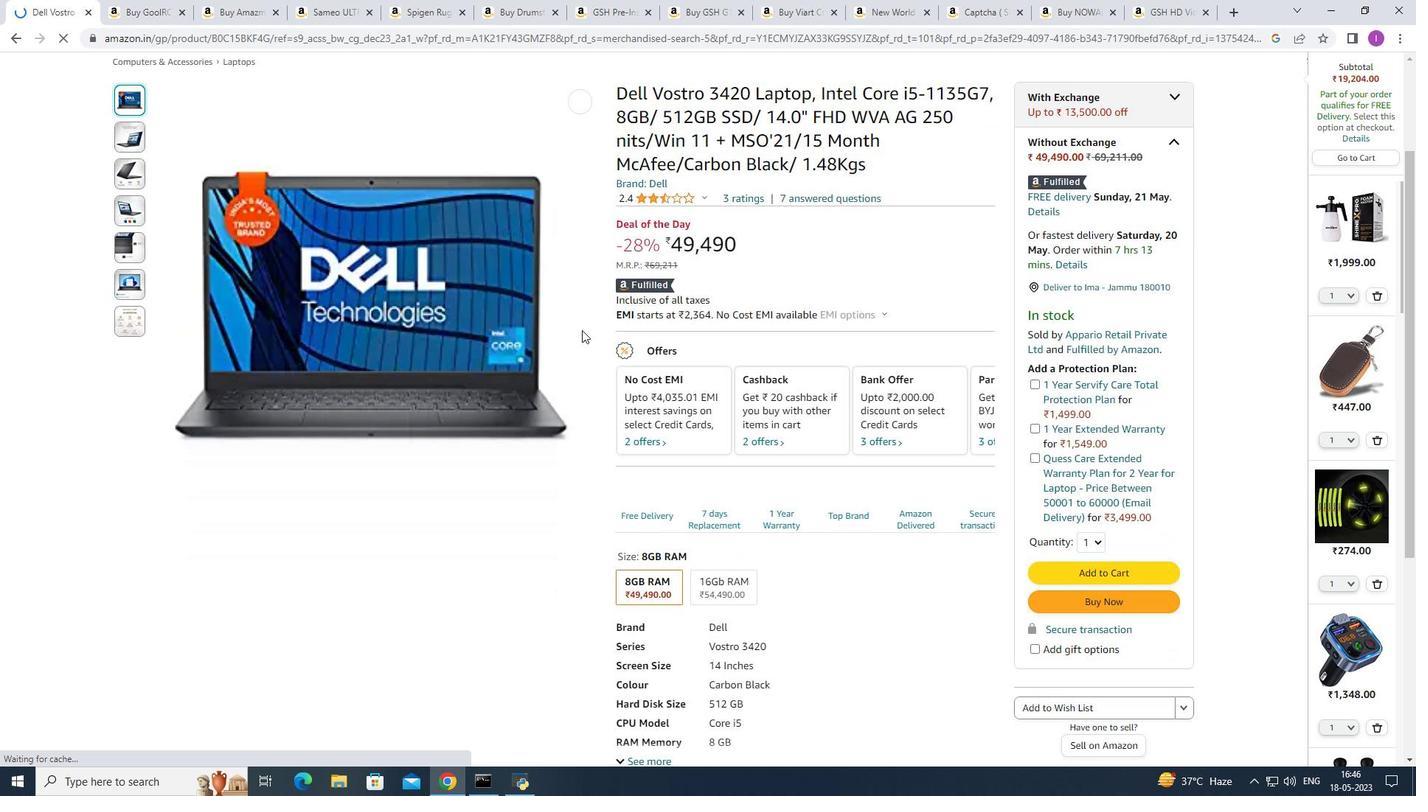 
Action: Mouse scrolled (582, 329) with delta (0, 0)
Screenshot: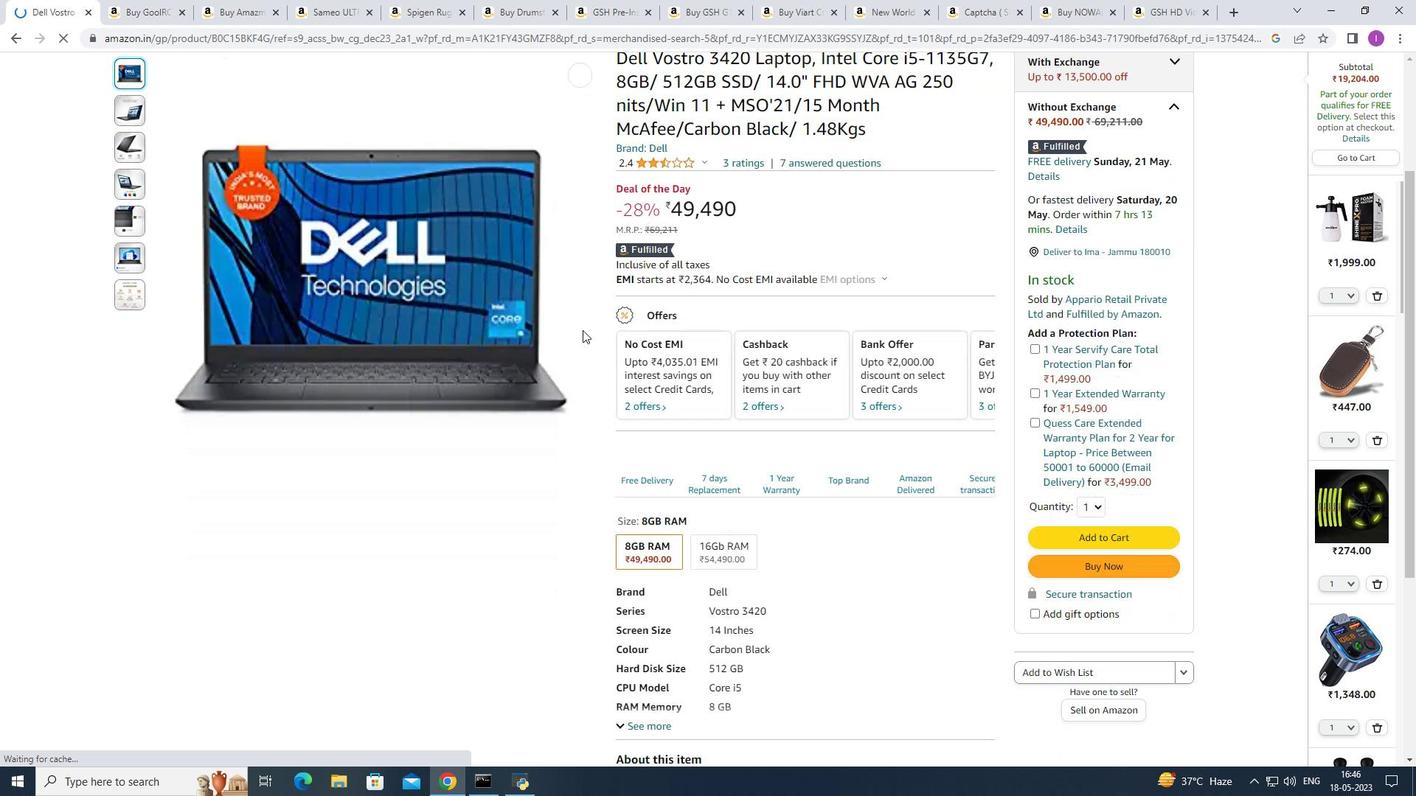 
Action: Mouse moved to (583, 326)
Screenshot: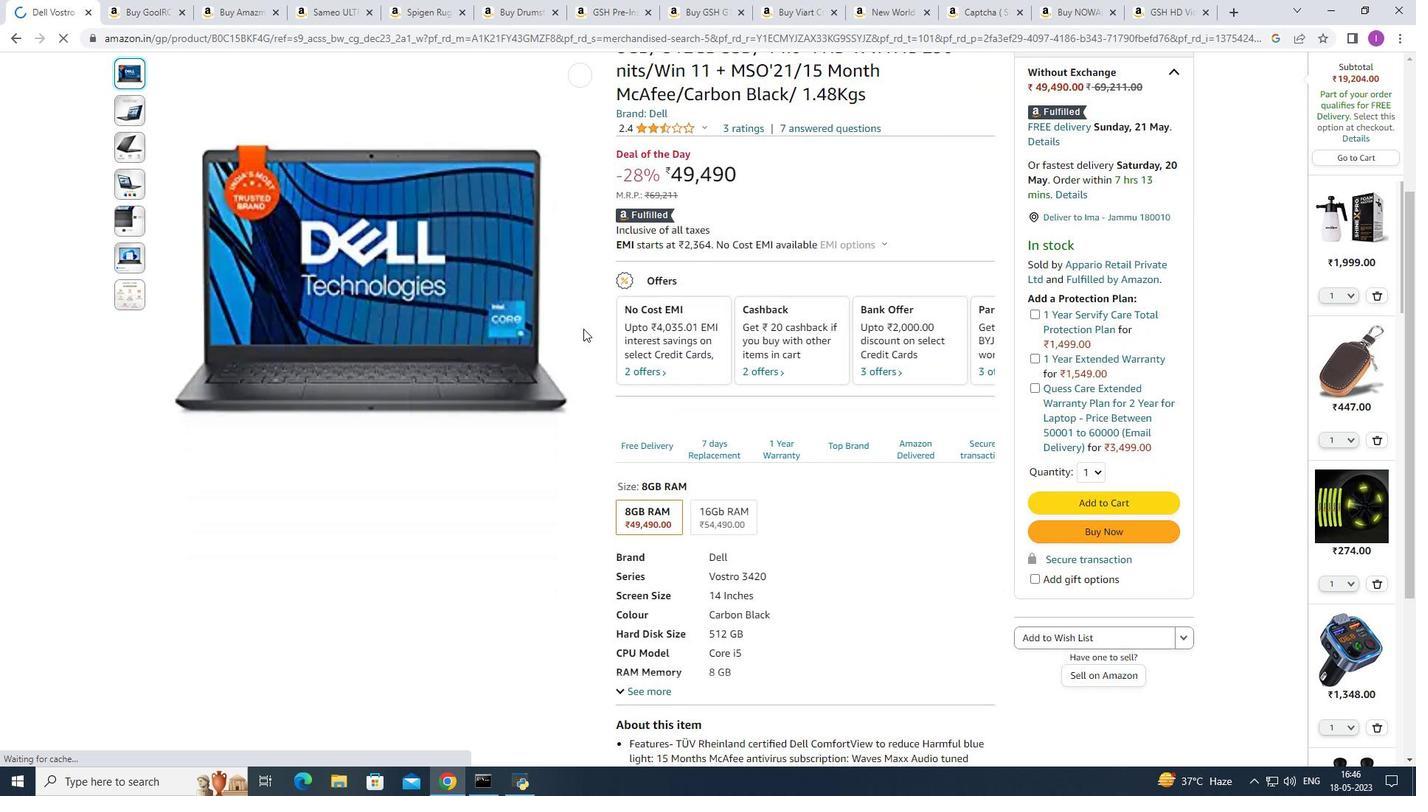 
Action: Mouse scrolled (583, 326) with delta (0, 0)
Screenshot: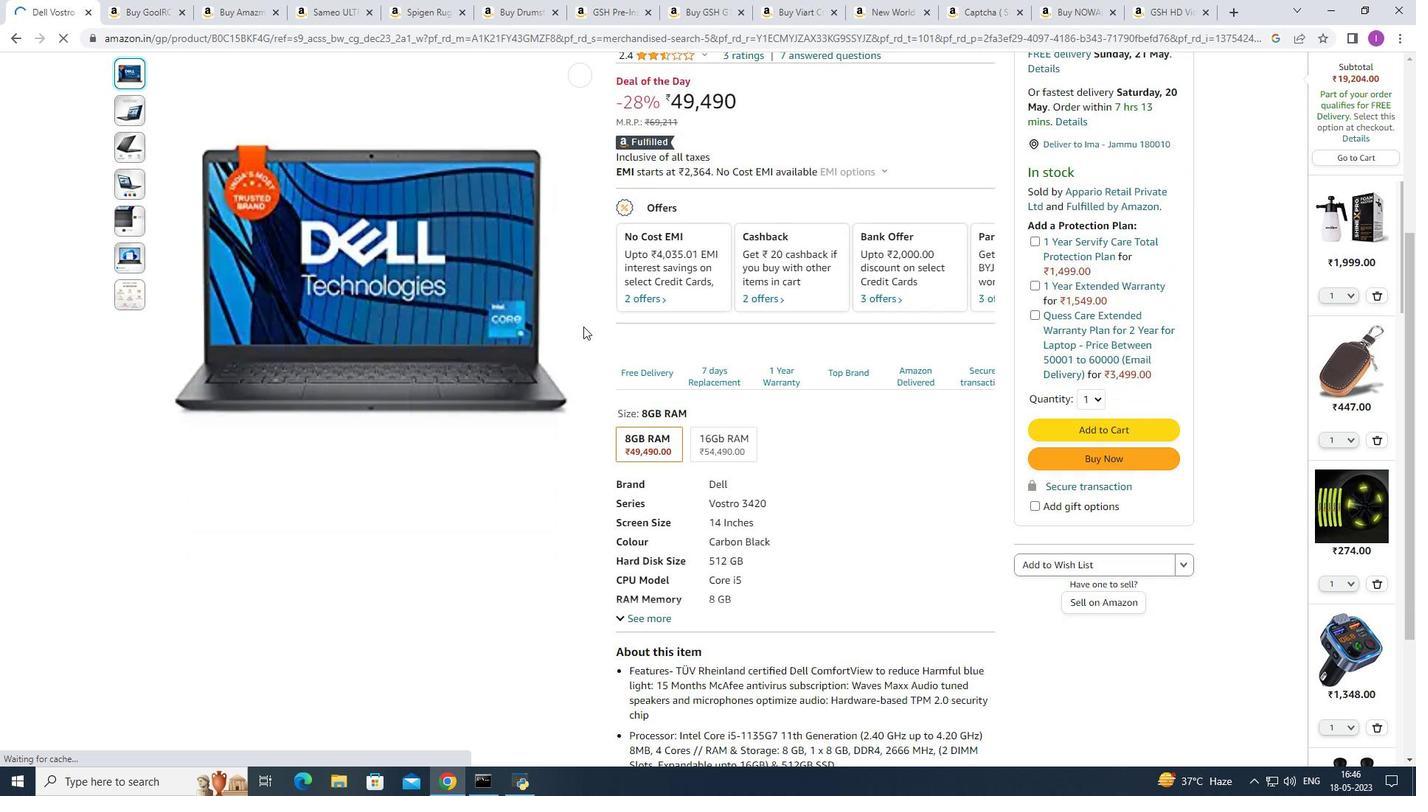 
Action: Mouse scrolled (583, 326) with delta (0, 0)
Screenshot: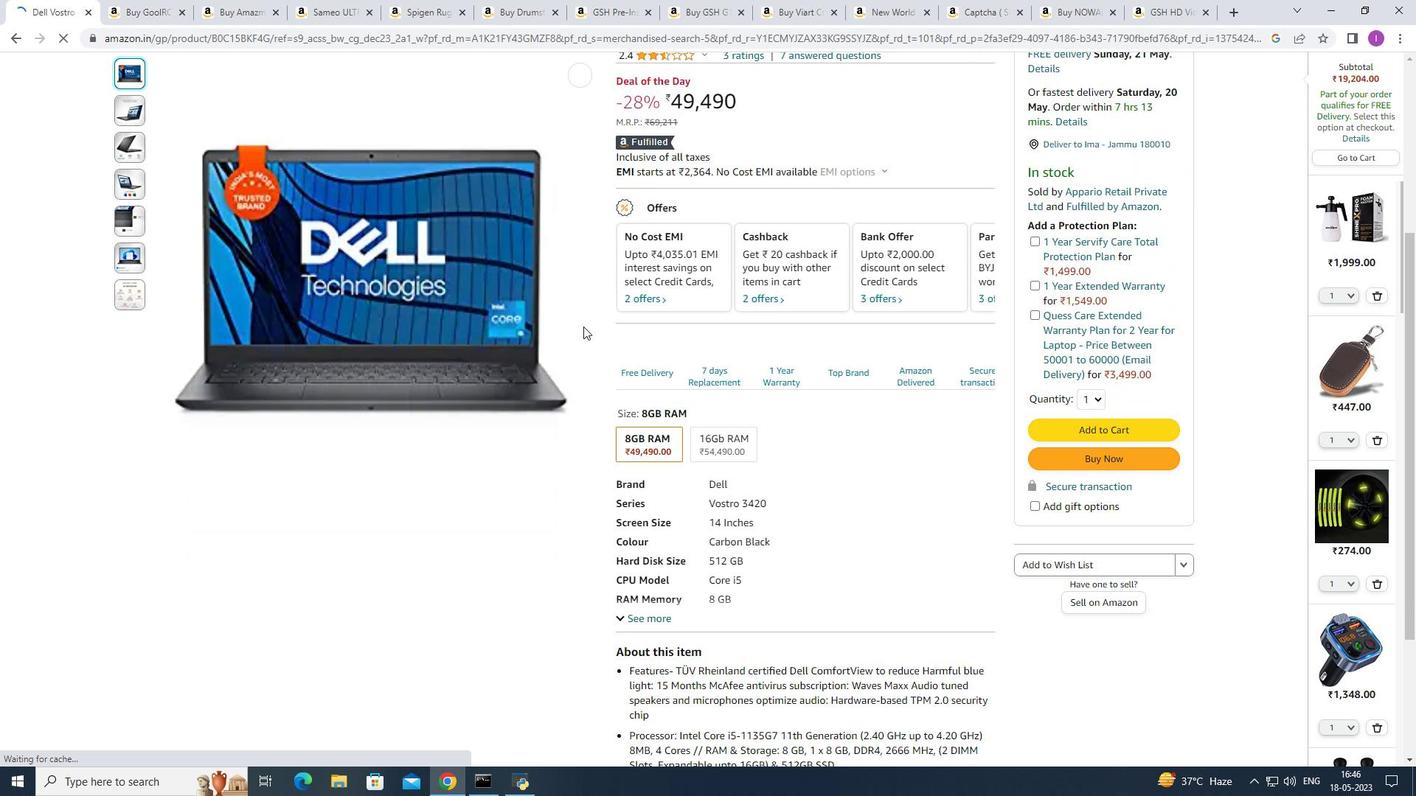 
Action: Mouse scrolled (583, 326) with delta (0, 0)
Screenshot: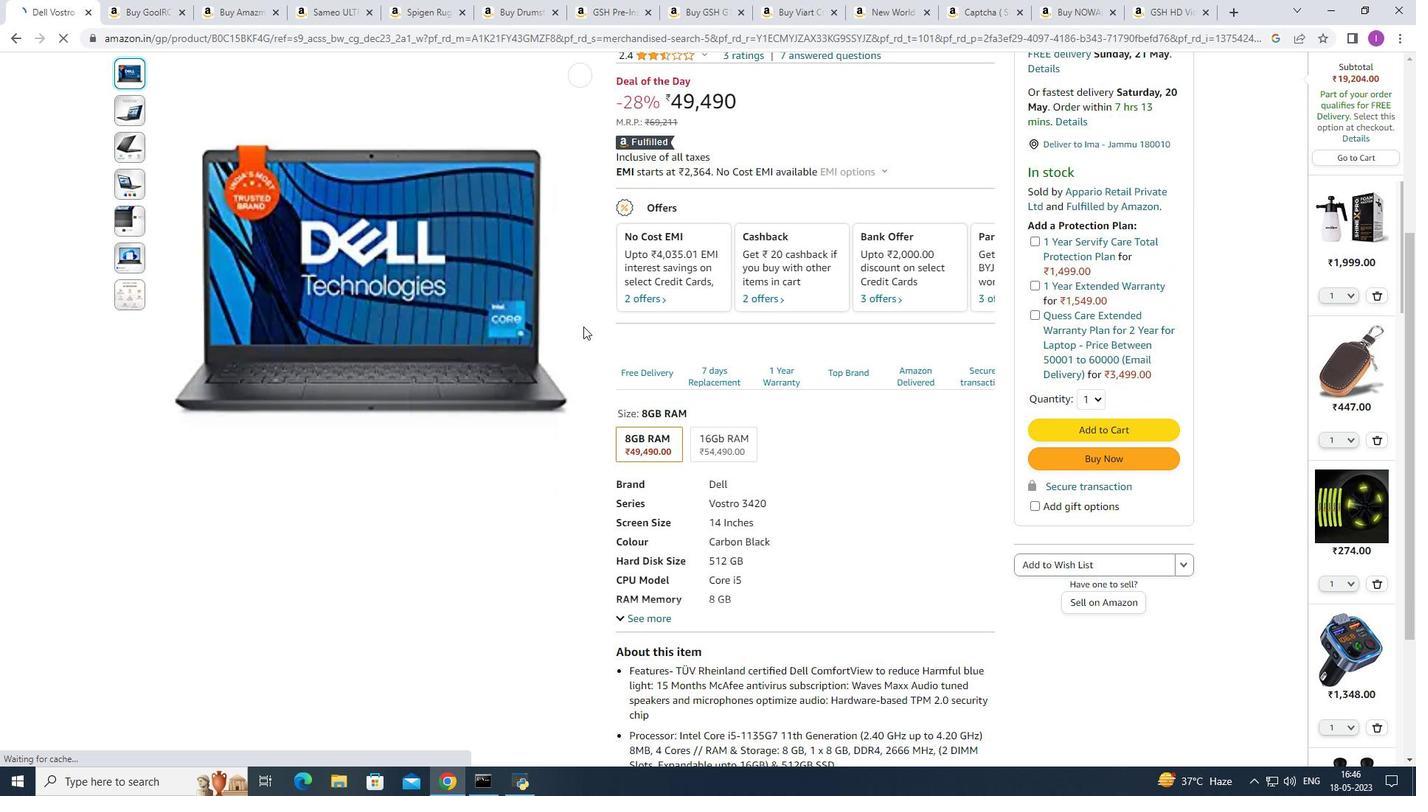 
Action: Mouse scrolled (583, 326) with delta (0, 0)
Screenshot: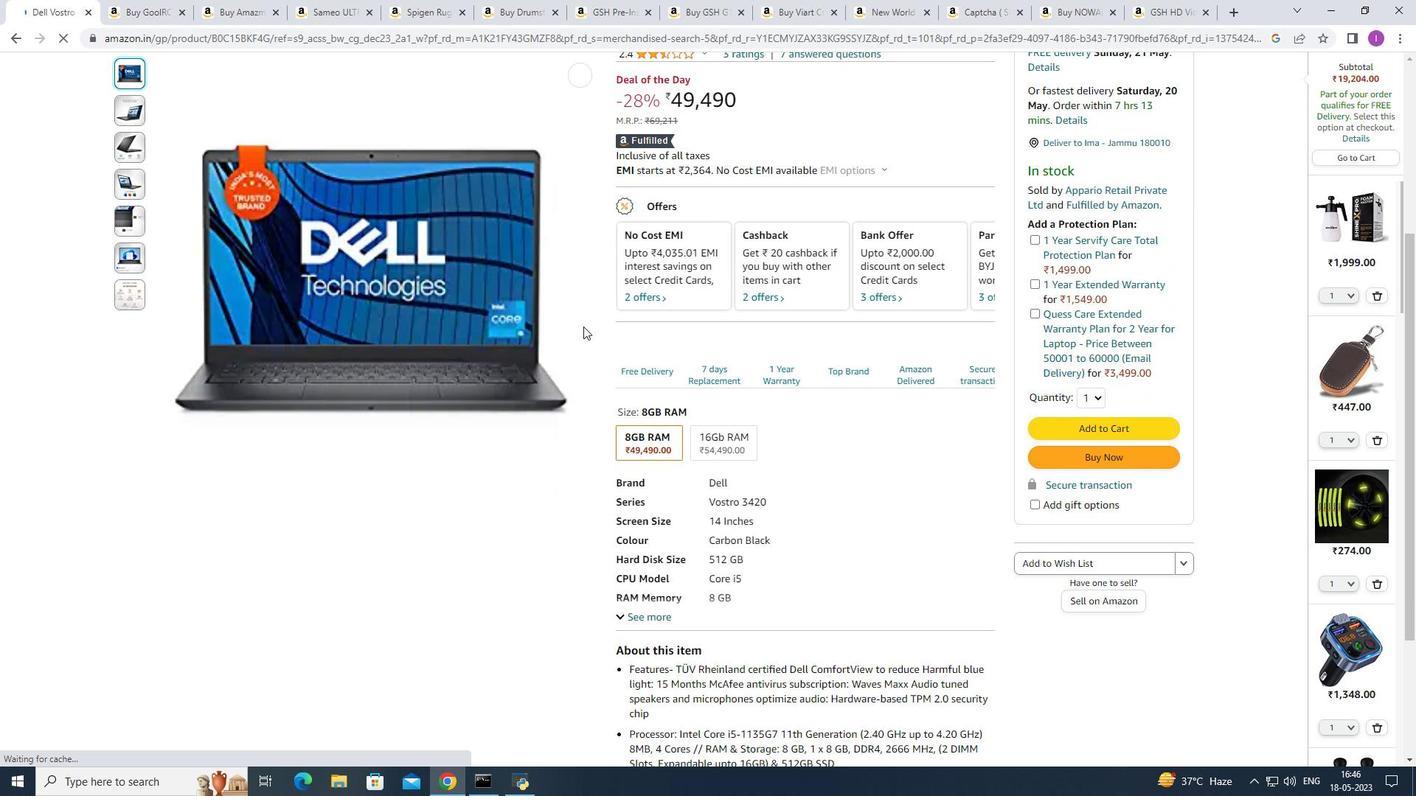 
Action: Mouse moved to (584, 326)
Screenshot: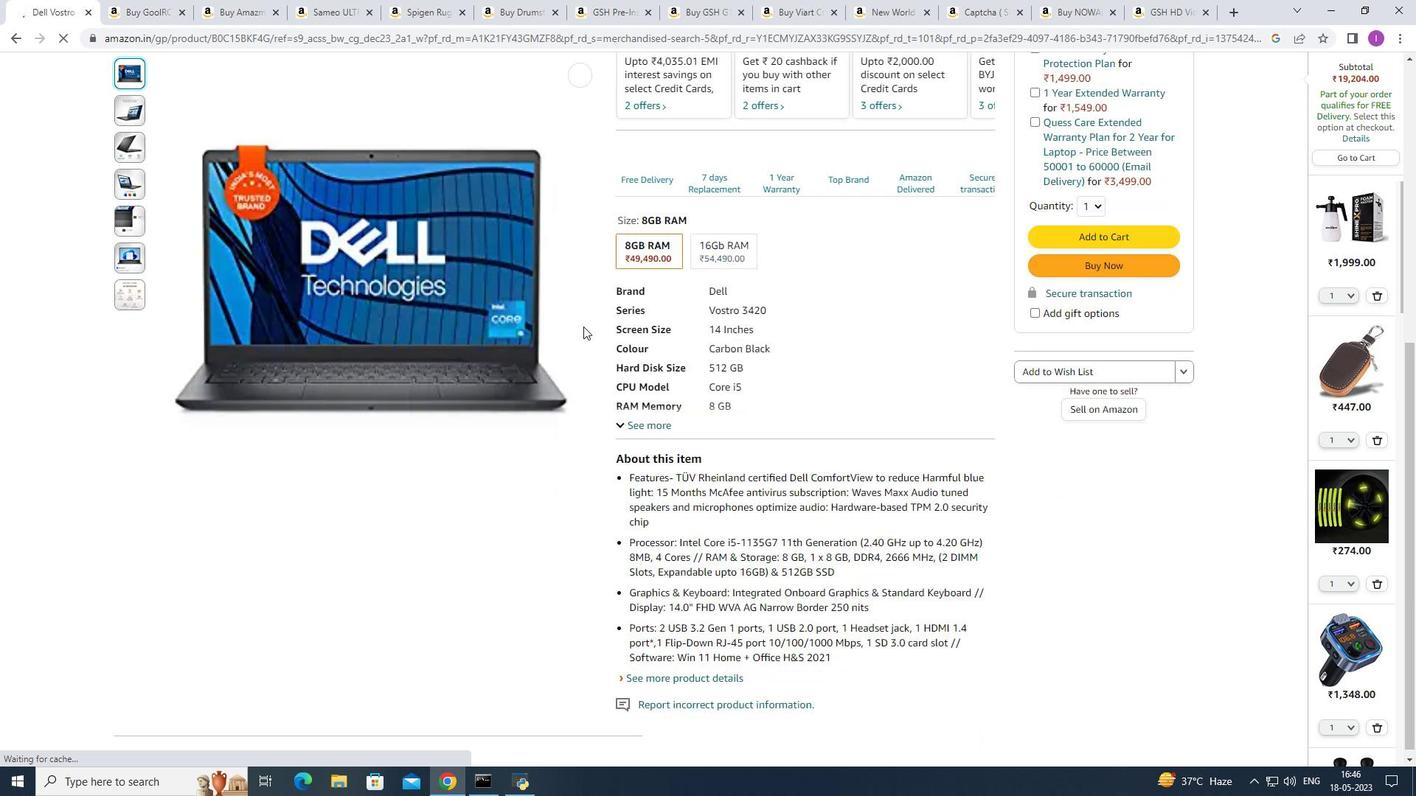 
Action: Mouse scrolled (584, 325) with delta (0, 0)
Screenshot: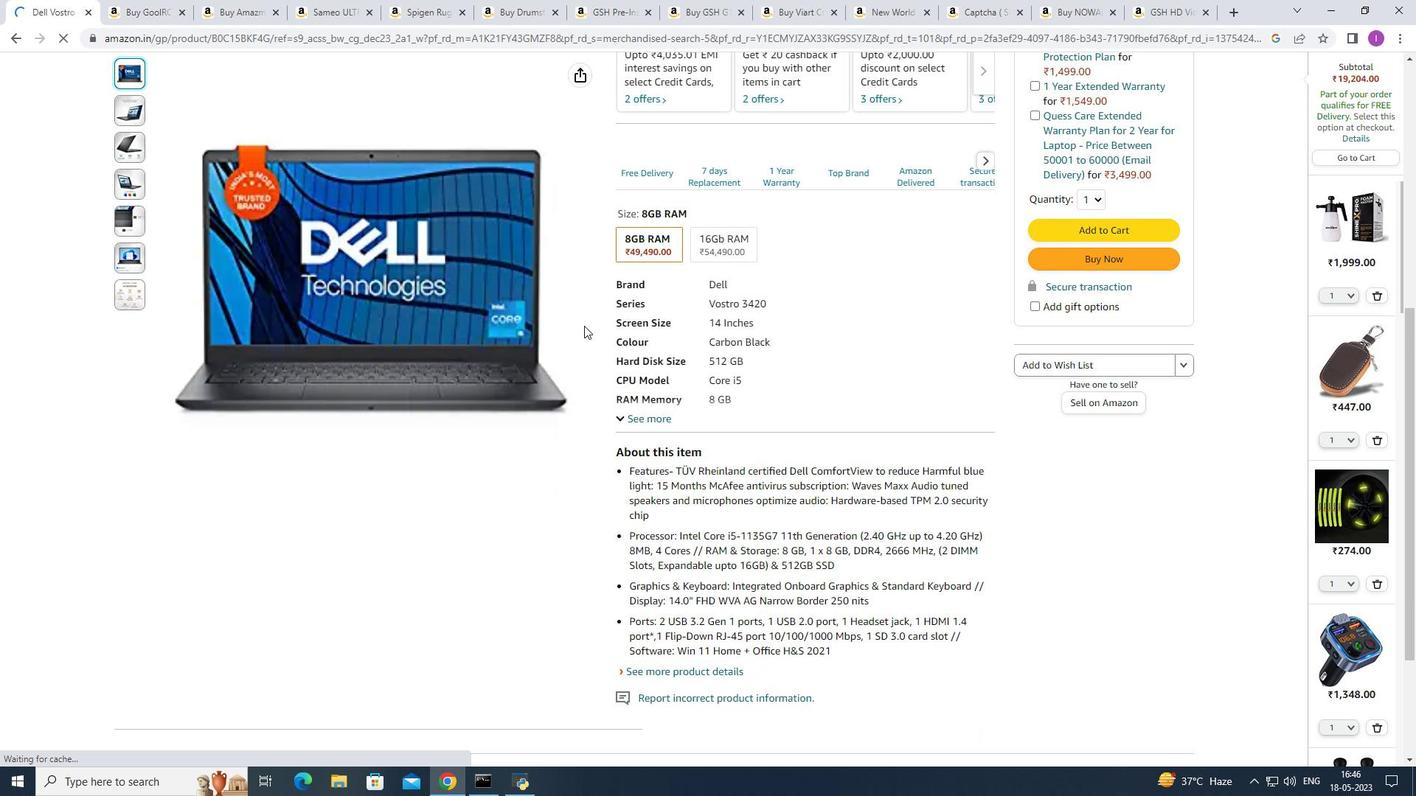 
Action: Mouse scrolled (584, 325) with delta (0, 0)
Screenshot: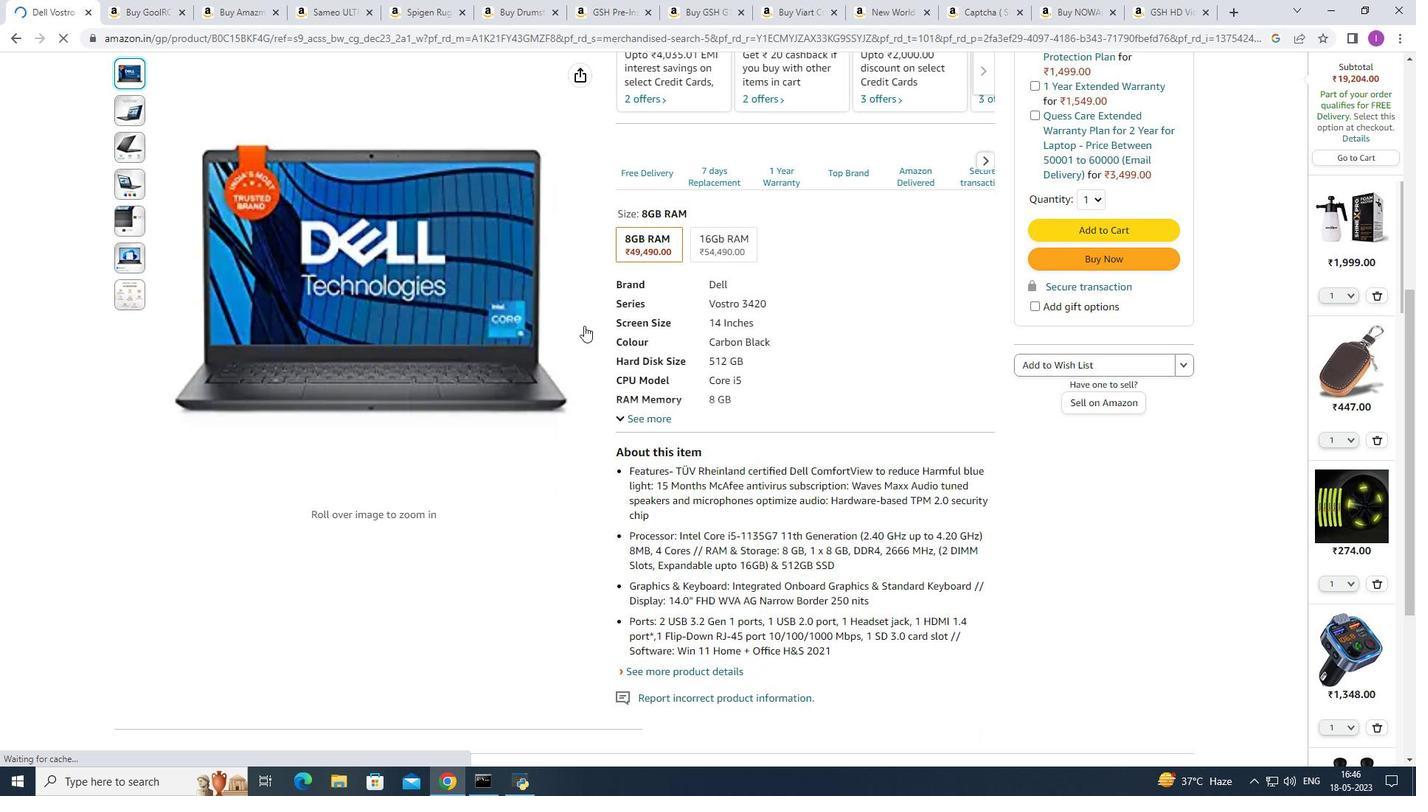 
Action: Mouse scrolled (584, 325) with delta (0, 0)
Screenshot: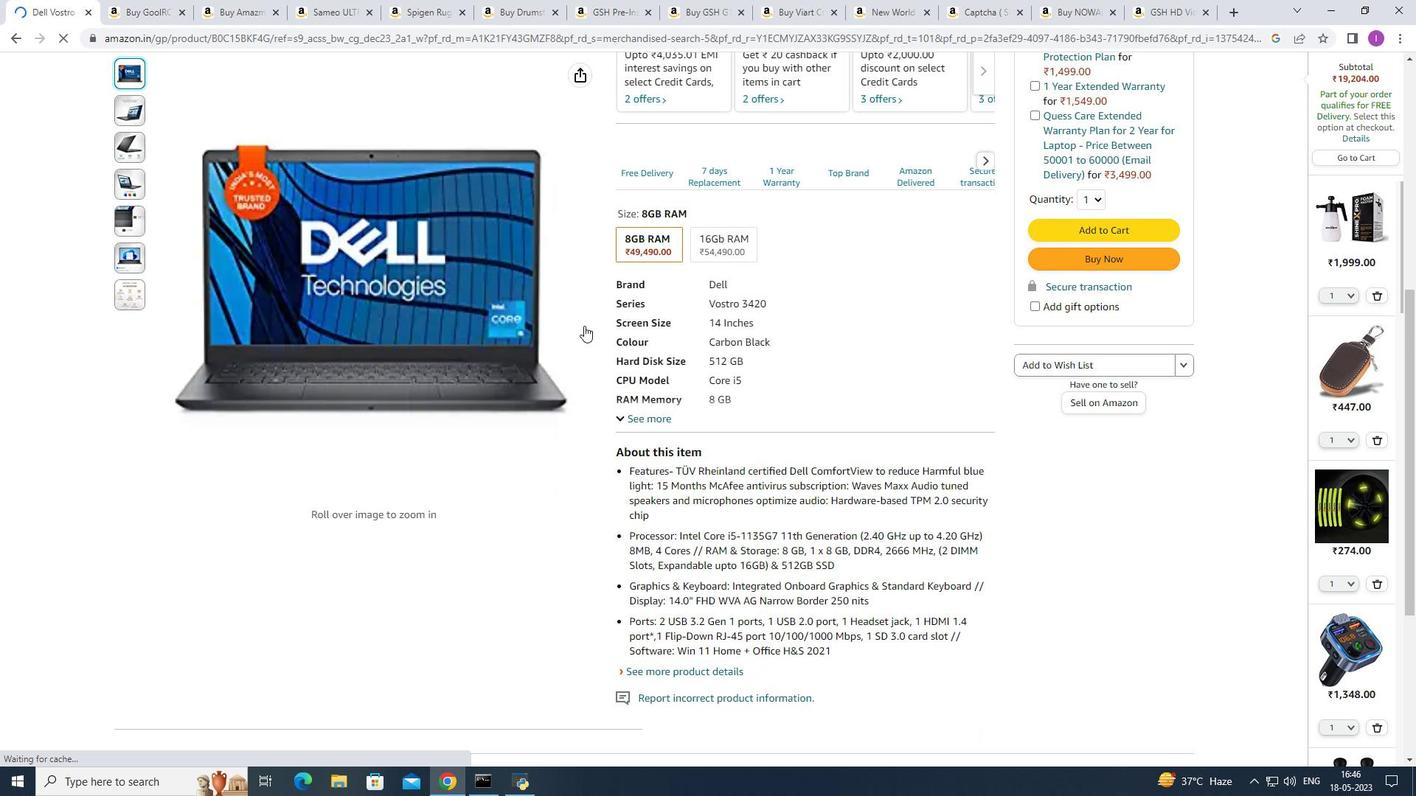
Action: Mouse scrolled (584, 325) with delta (0, 0)
Screenshot: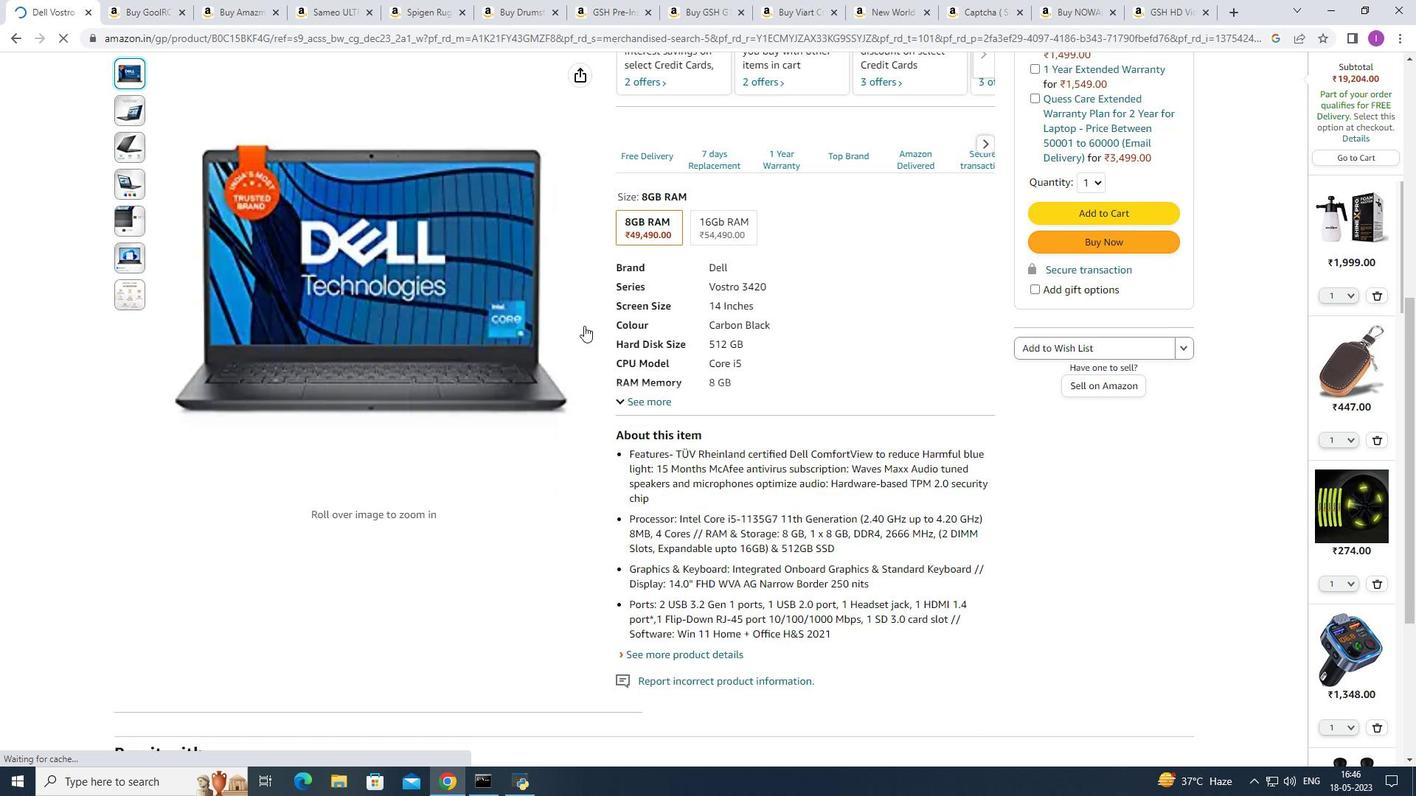 
Action: Mouse moved to (585, 325)
Screenshot: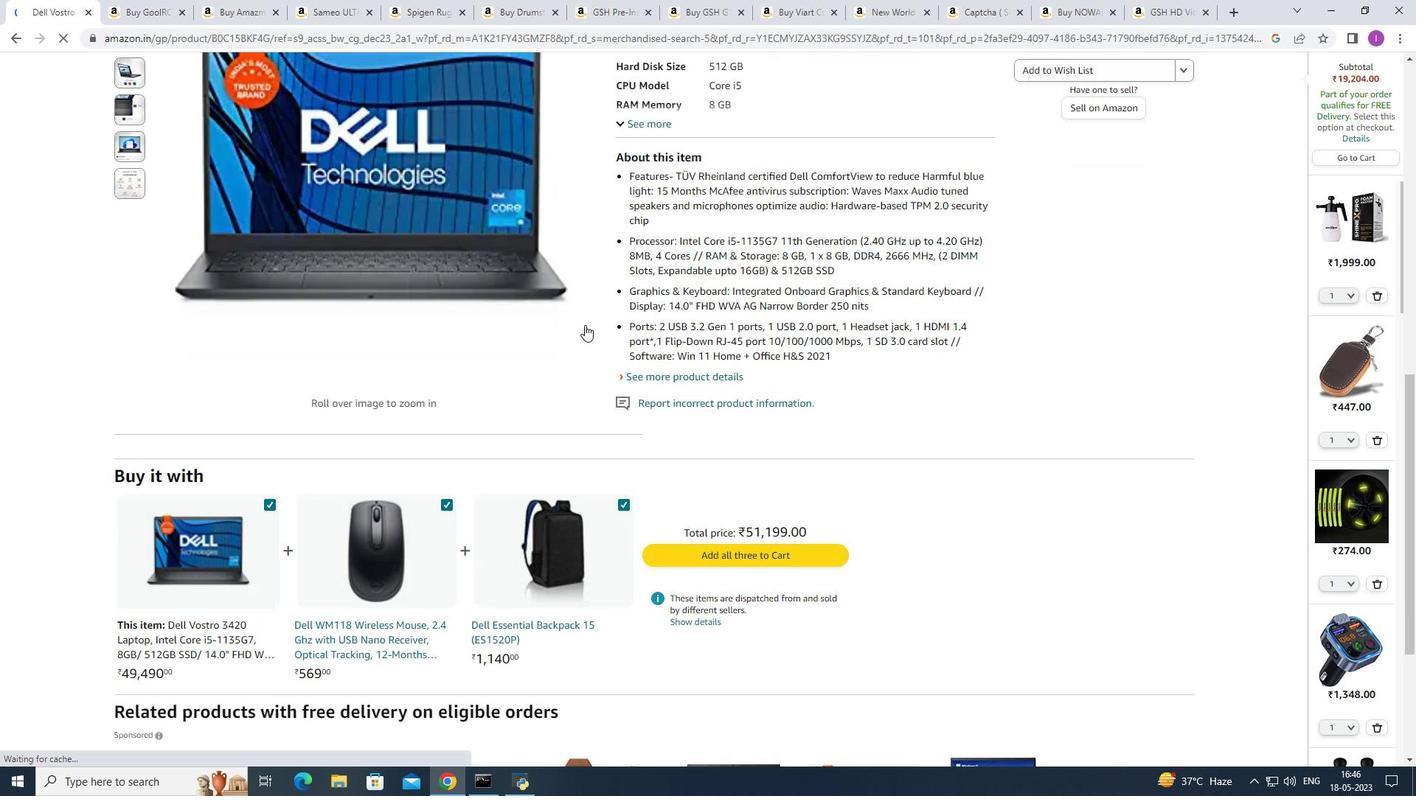 
Action: Mouse scrolled (585, 324) with delta (0, 0)
Screenshot: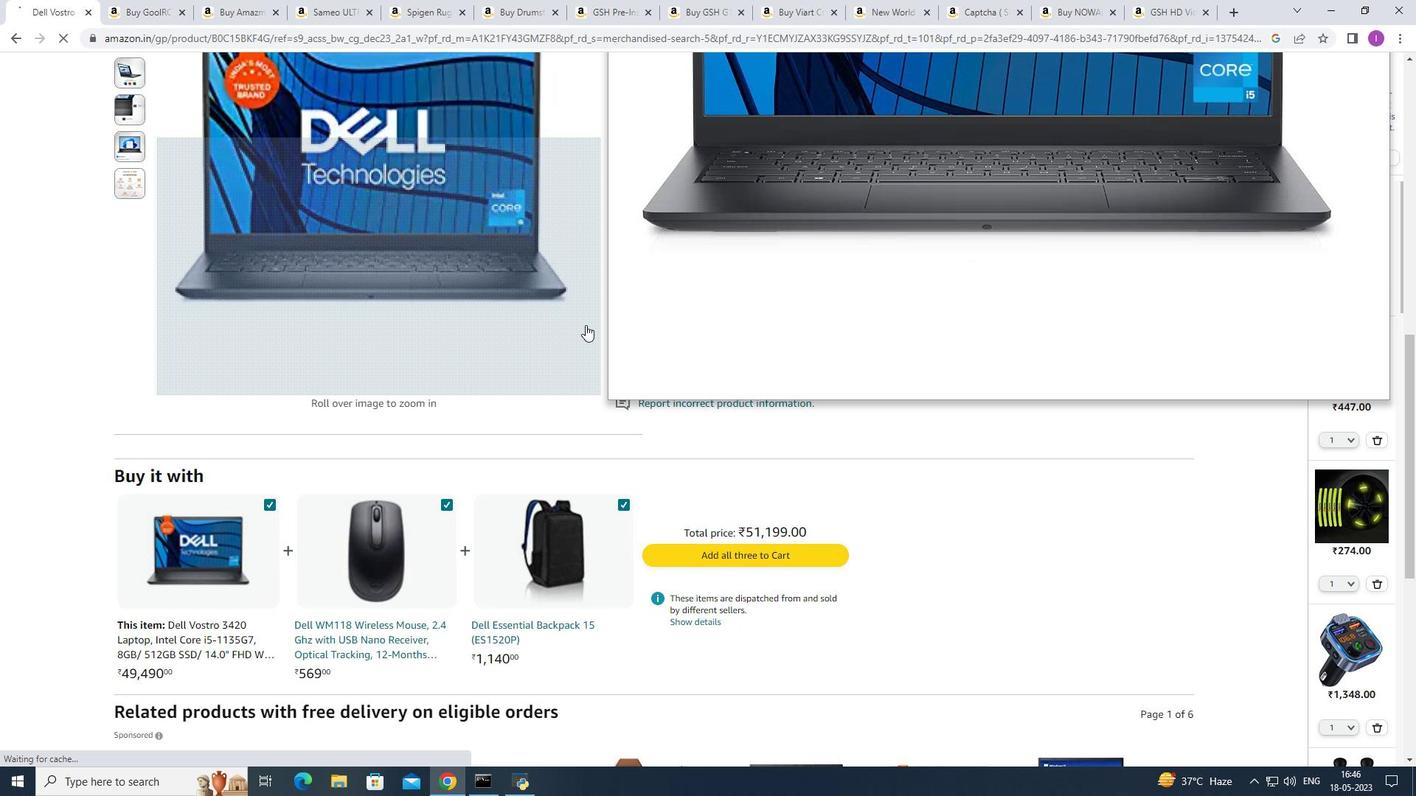 
Action: Mouse scrolled (585, 324) with delta (0, 0)
Screenshot: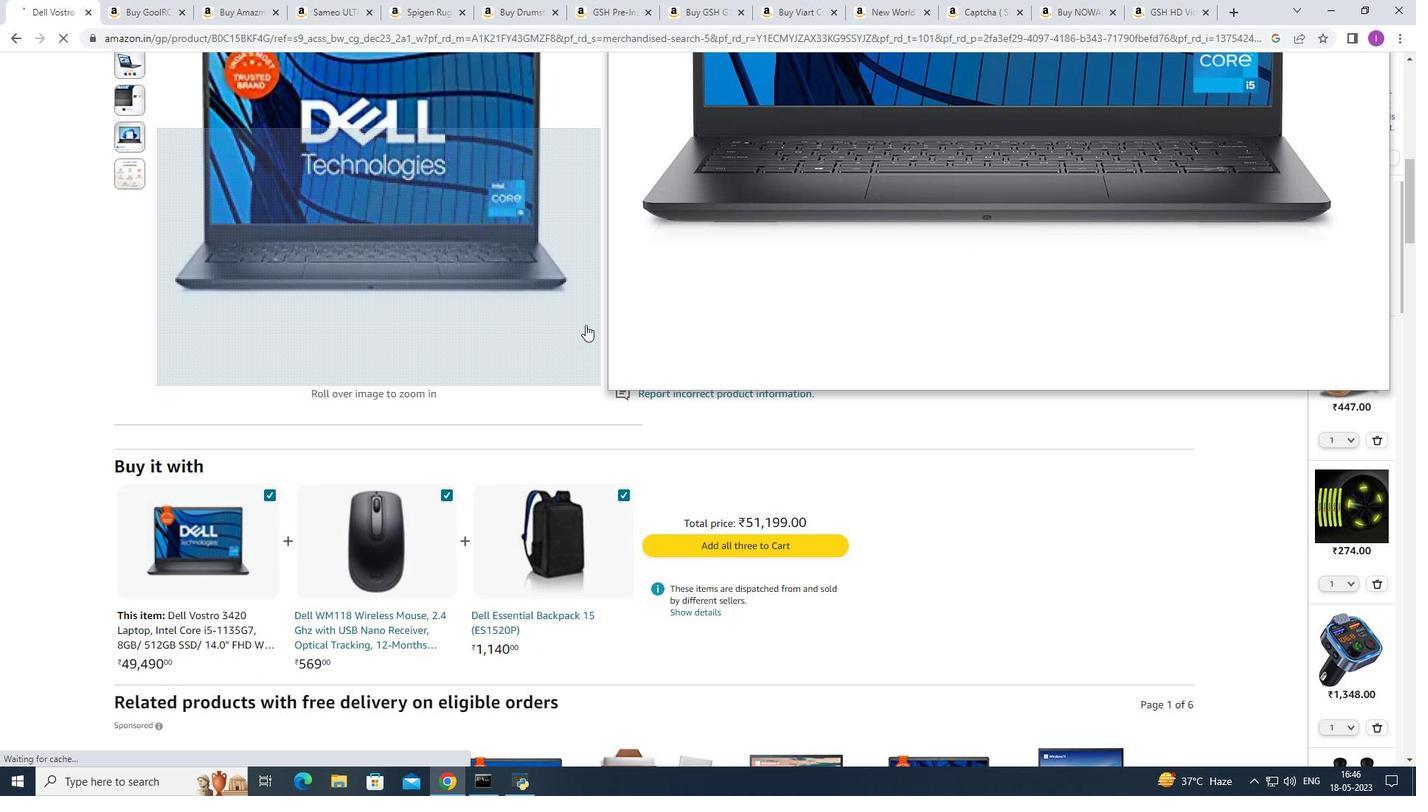 
Action: Mouse scrolled (585, 324) with delta (0, 0)
Screenshot: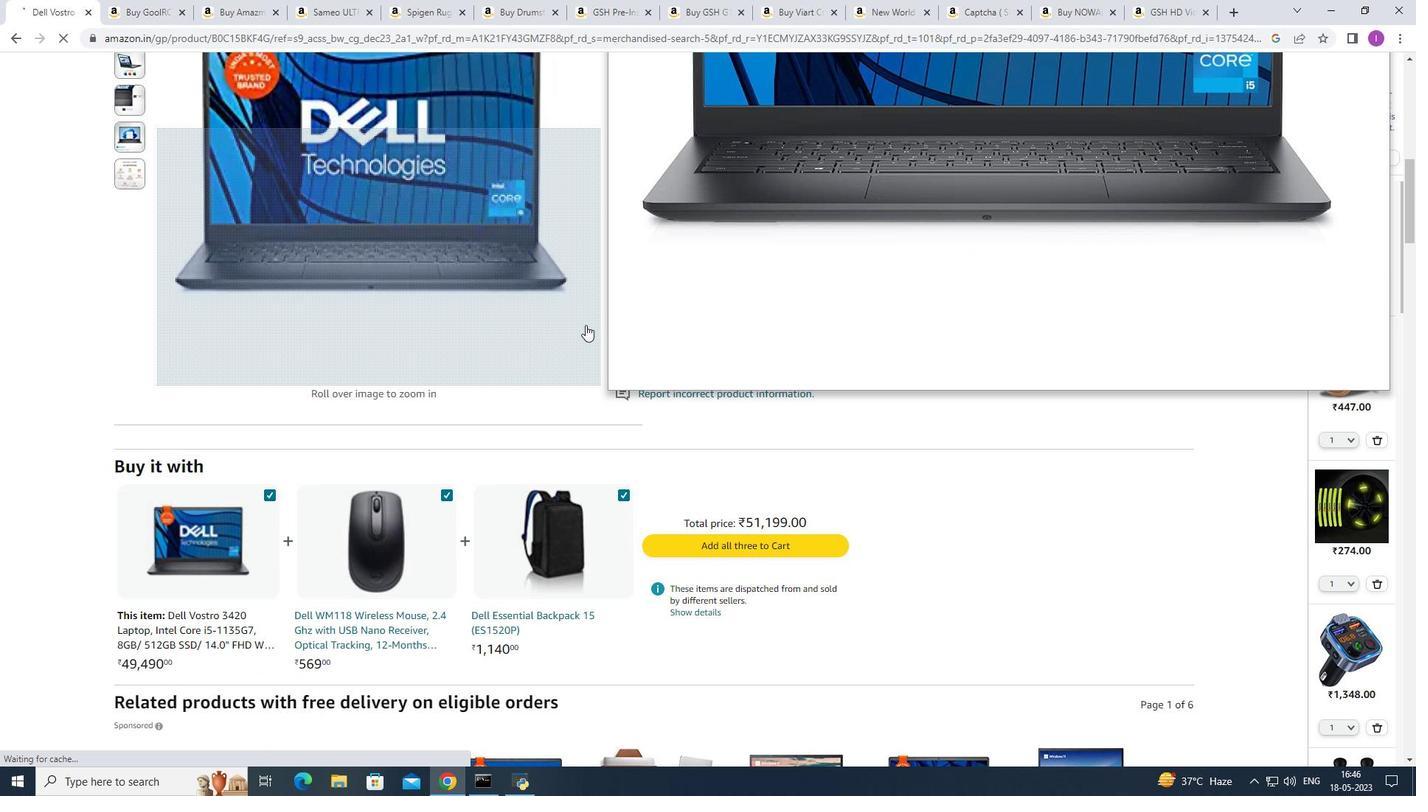 
Action: Mouse scrolled (585, 326) with delta (0, 0)
Screenshot: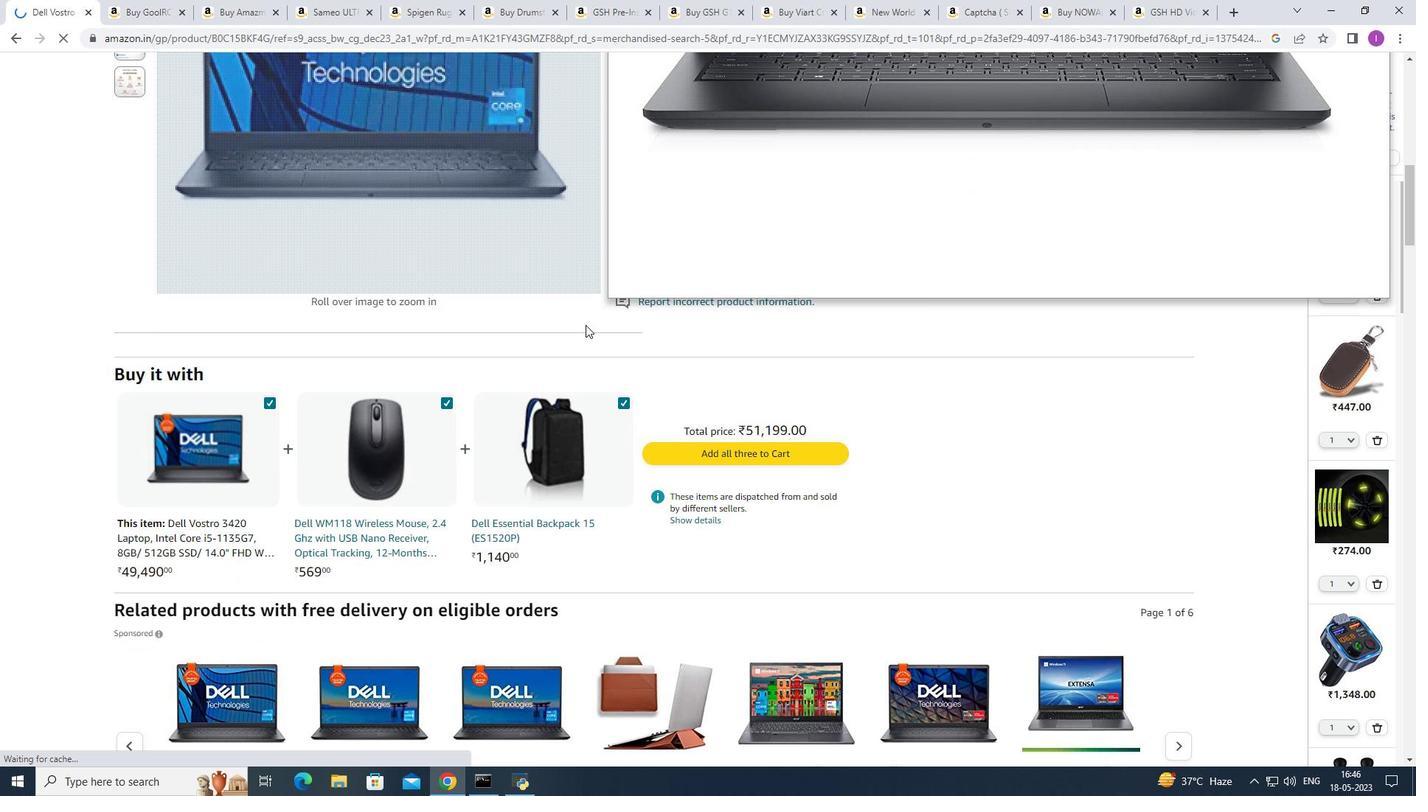 
Action: Mouse scrolled (585, 326) with delta (0, 0)
Screenshot: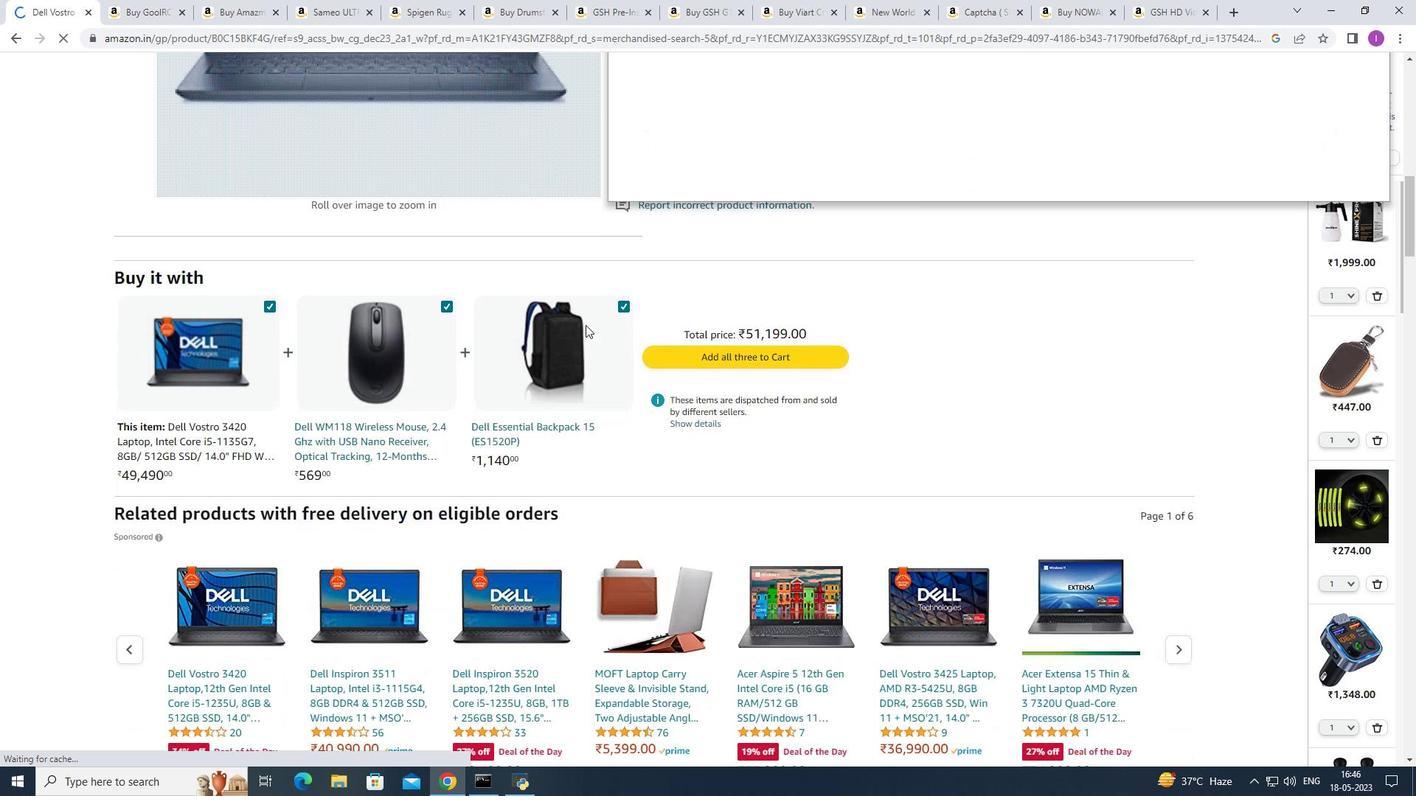 
Action: Mouse scrolled (585, 326) with delta (0, 0)
Screenshot: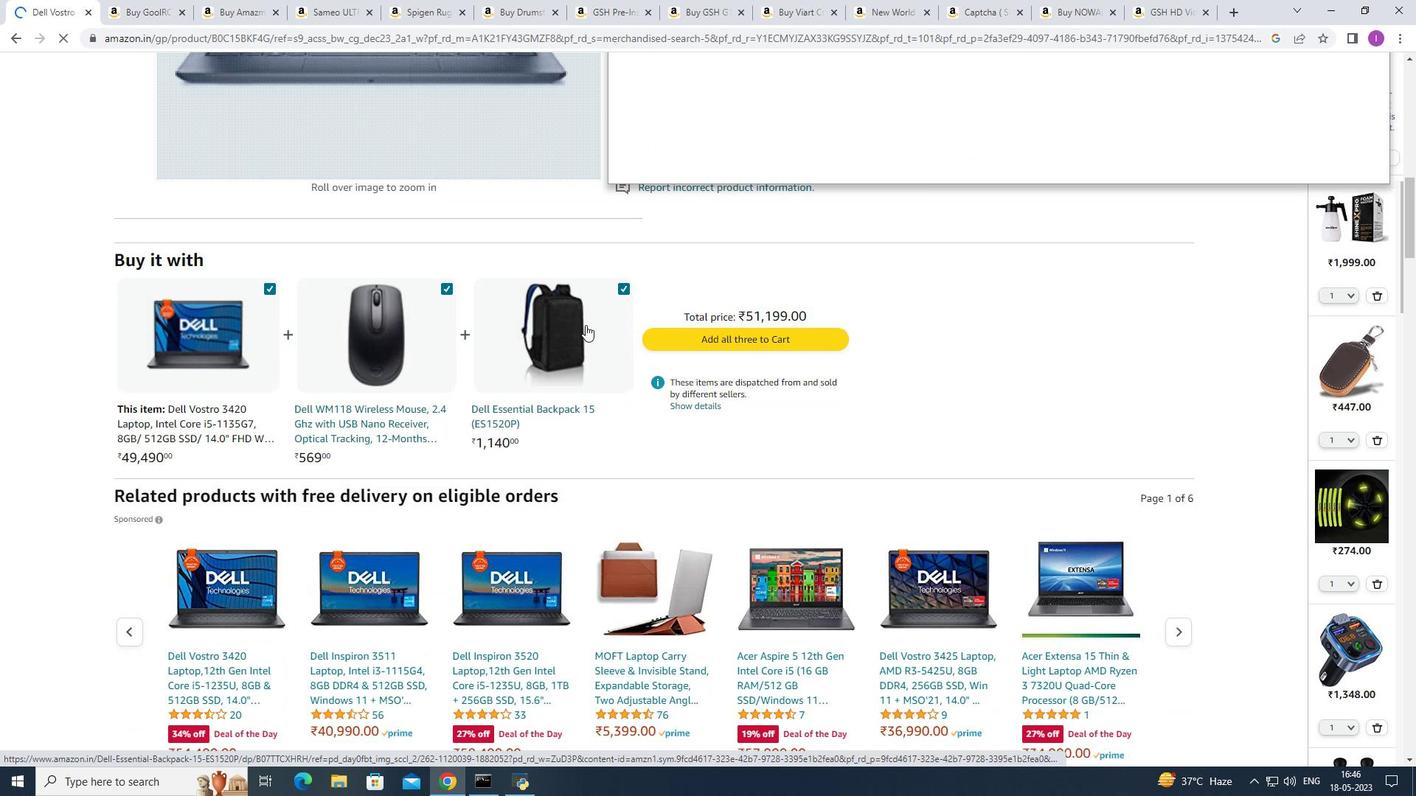 
Action: Mouse moved to (632, 325)
Screenshot: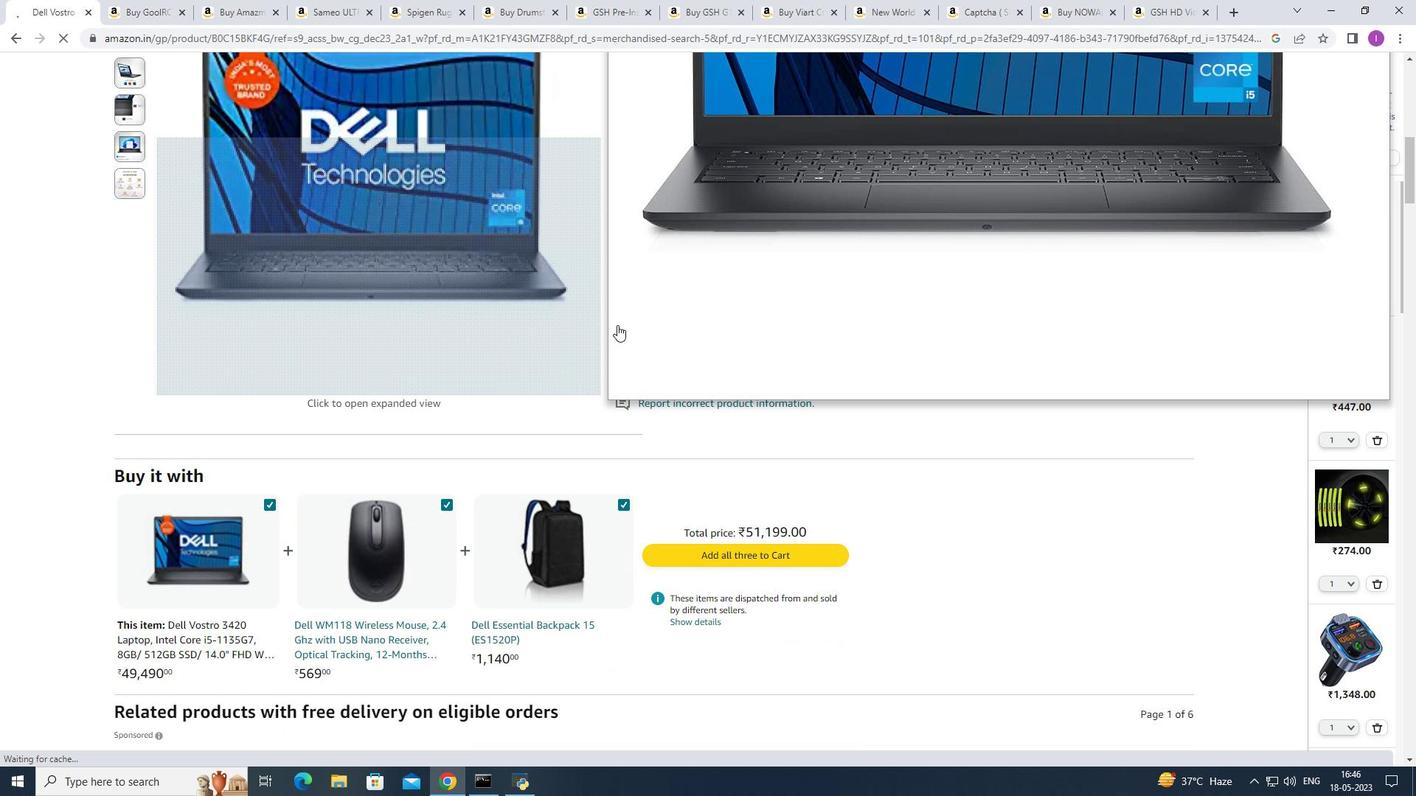 
Action: Mouse scrolled (631, 326) with delta (0, 0)
Screenshot: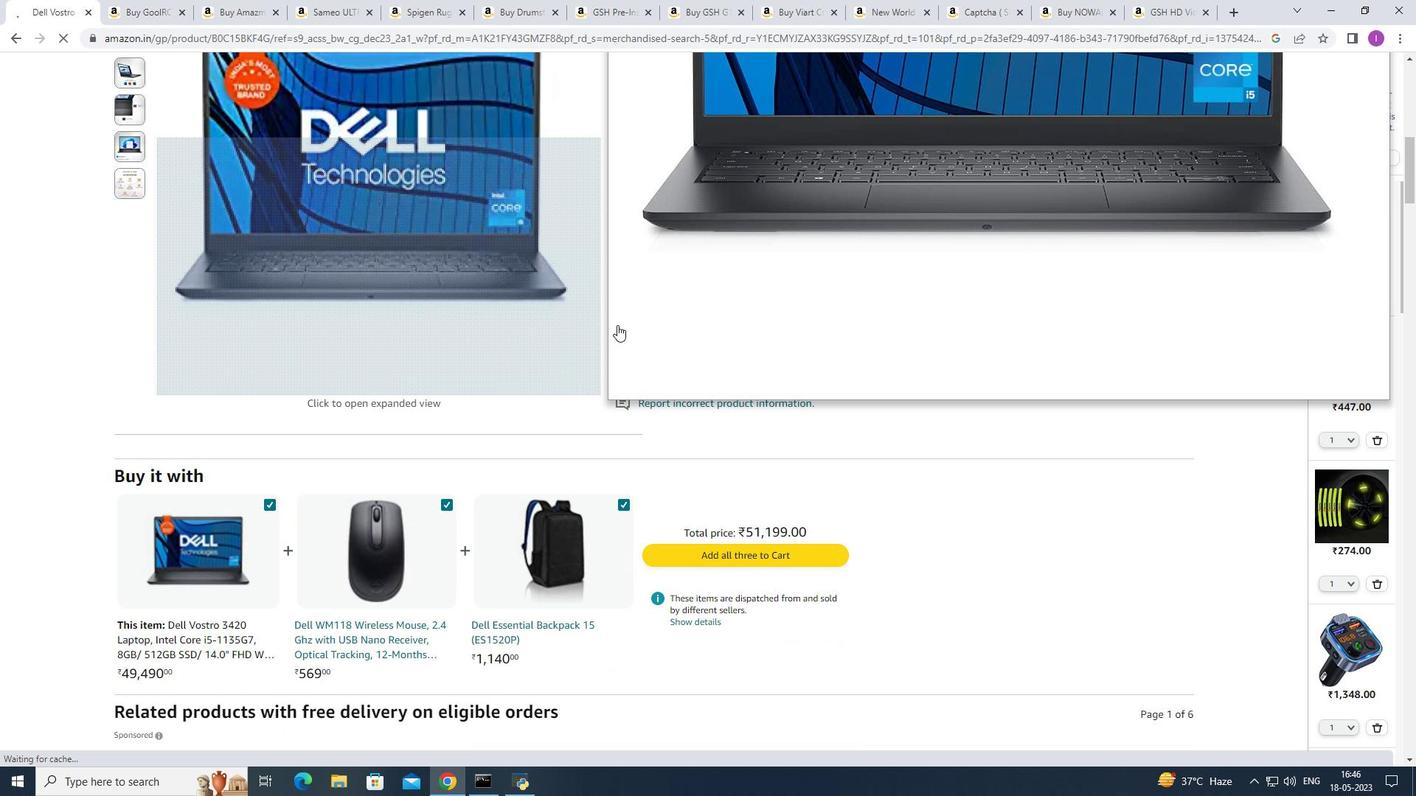 
Action: Mouse moved to (636, 325)
Screenshot: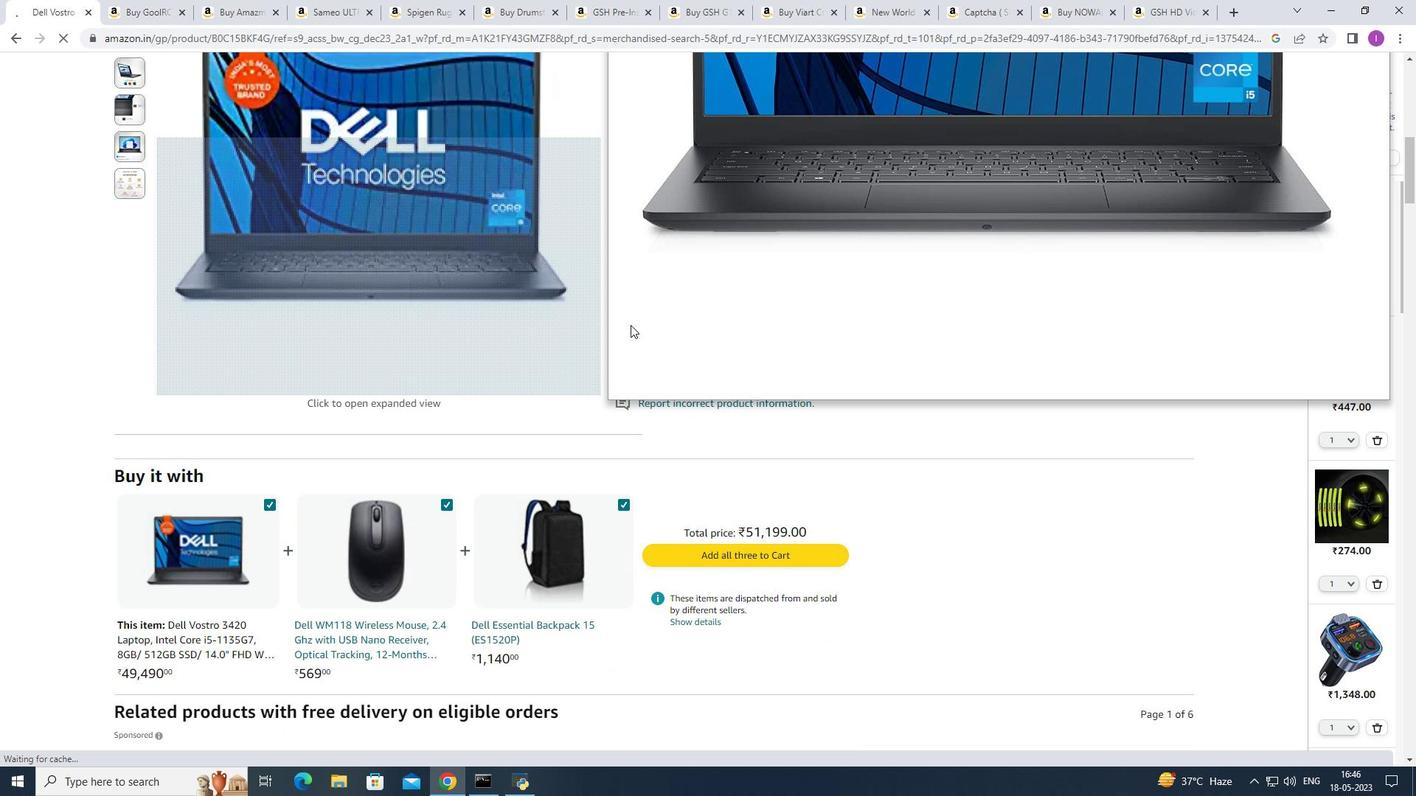 
Action: Mouse scrolled (635, 326) with delta (0, 0)
Screenshot: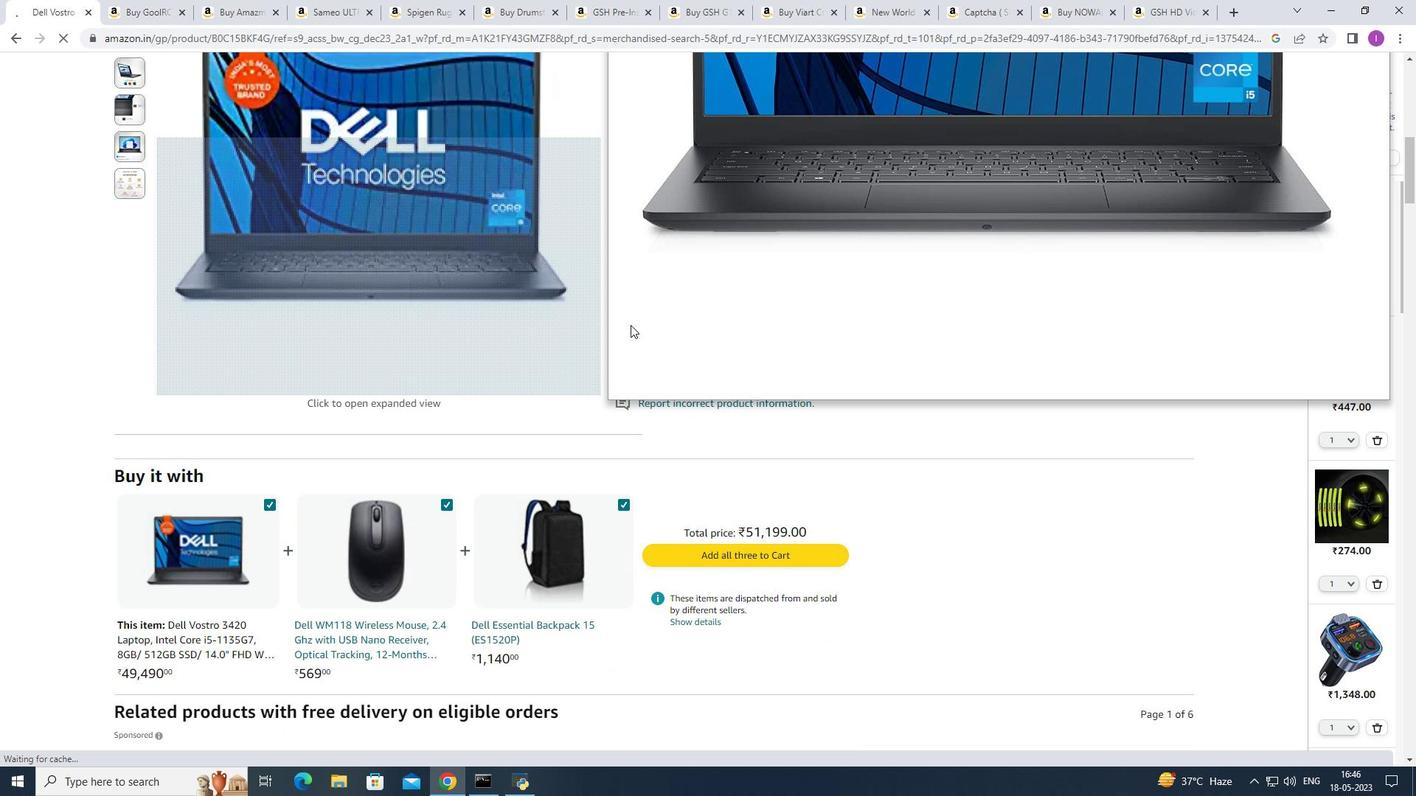 
Action: Mouse scrolled (636, 326) with delta (0, 0)
Screenshot: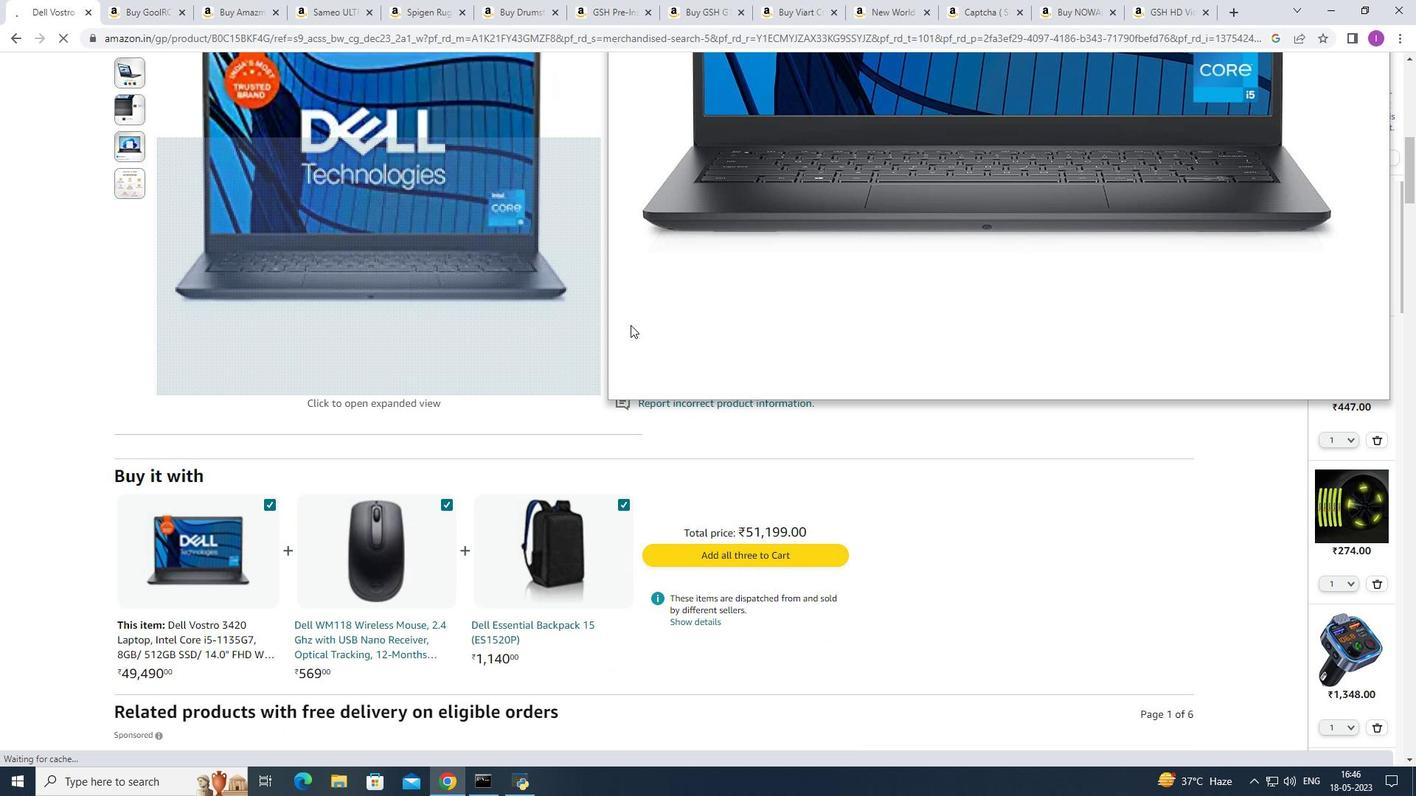 
Action: Mouse moved to (646, 325)
Screenshot: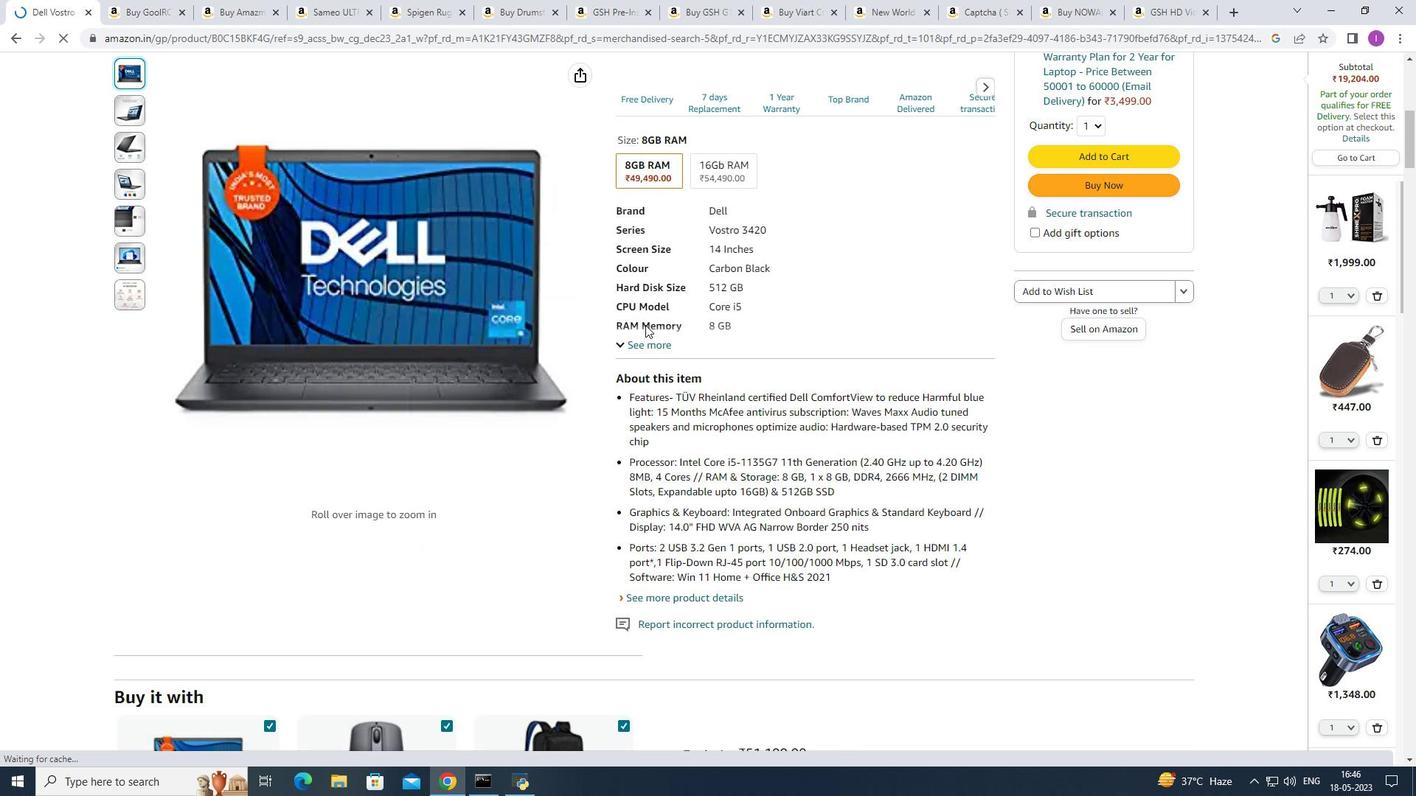 
Action: Mouse scrolled (646, 326) with delta (0, 0)
Screenshot: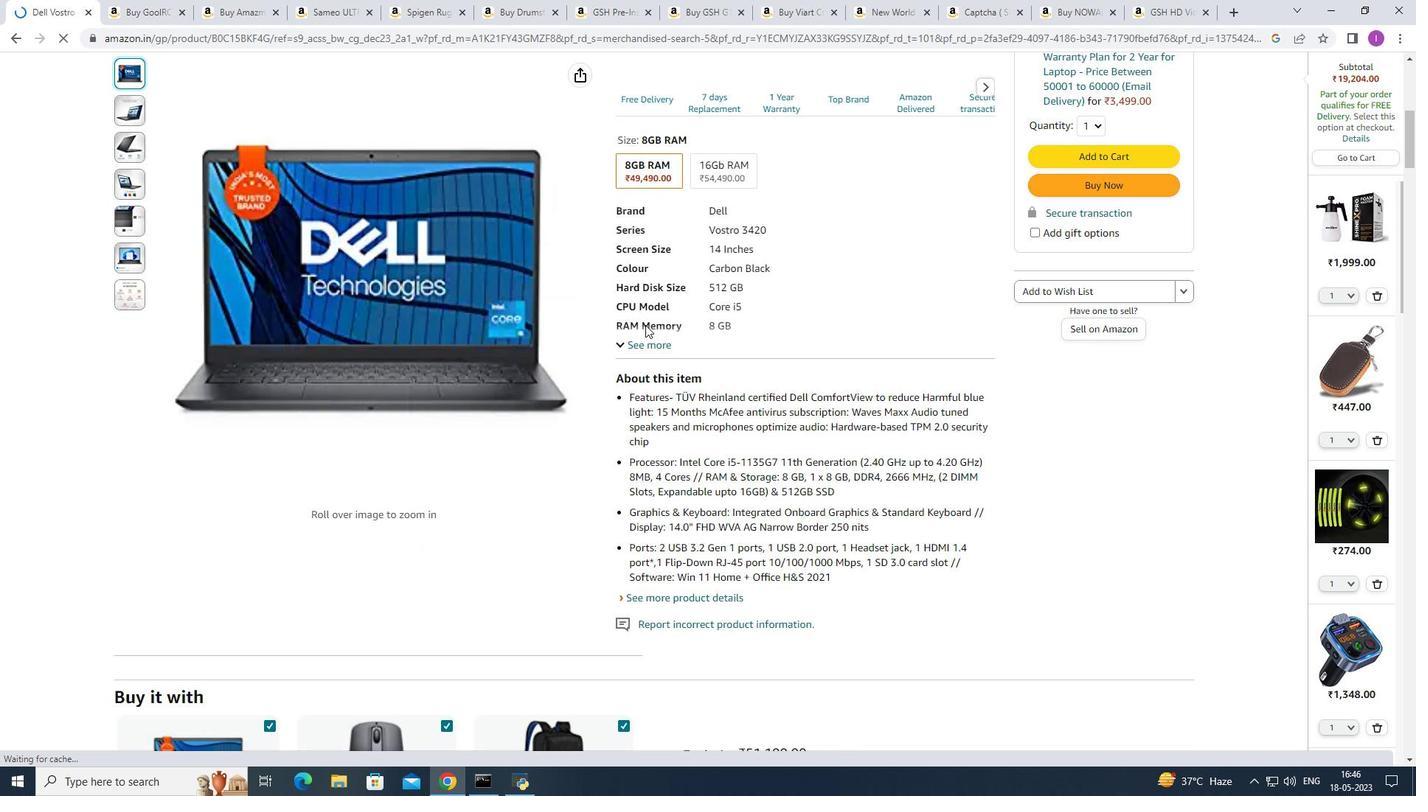 
Action: Mouse moved to (646, 325)
Screenshot: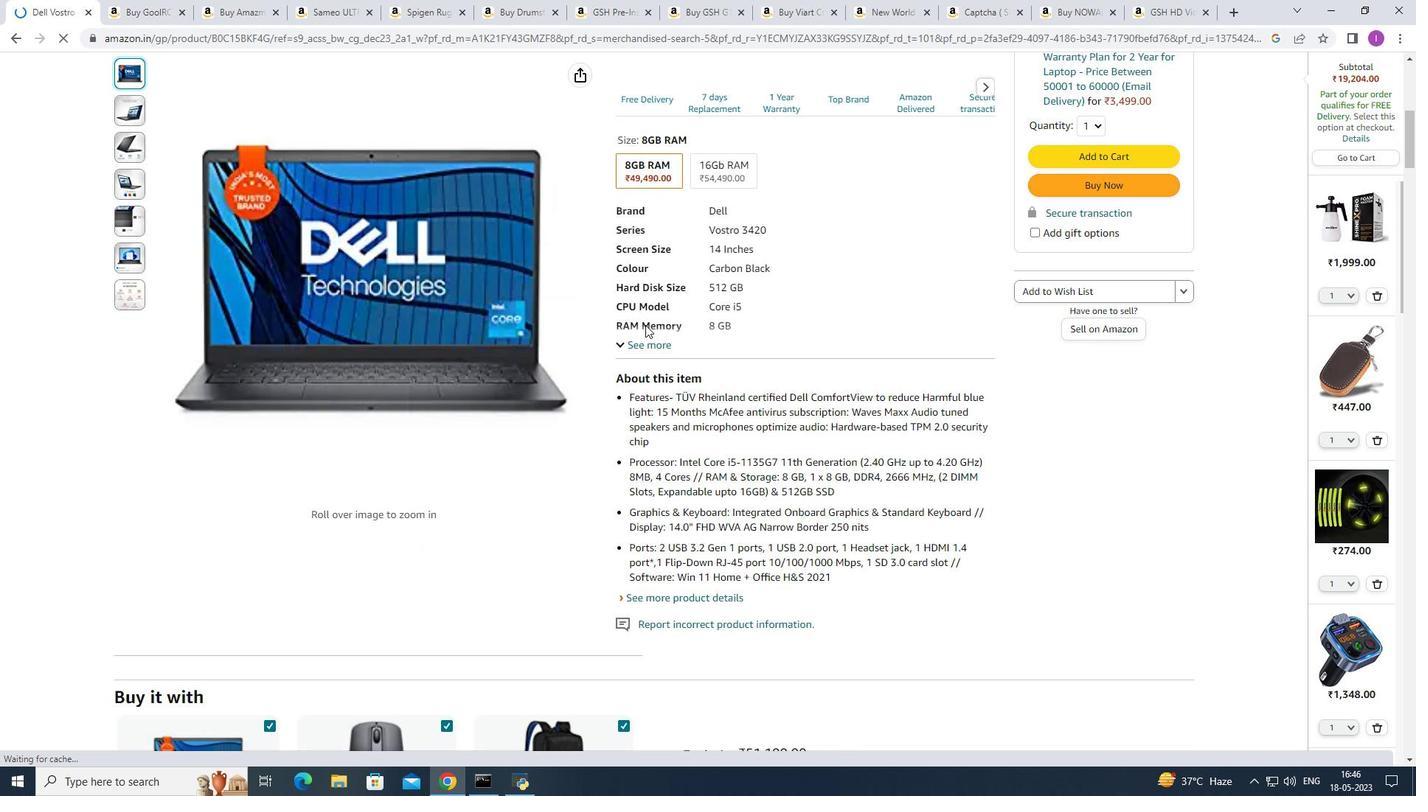 
Action: Mouse scrolled (646, 326) with delta (0, 0)
Screenshot: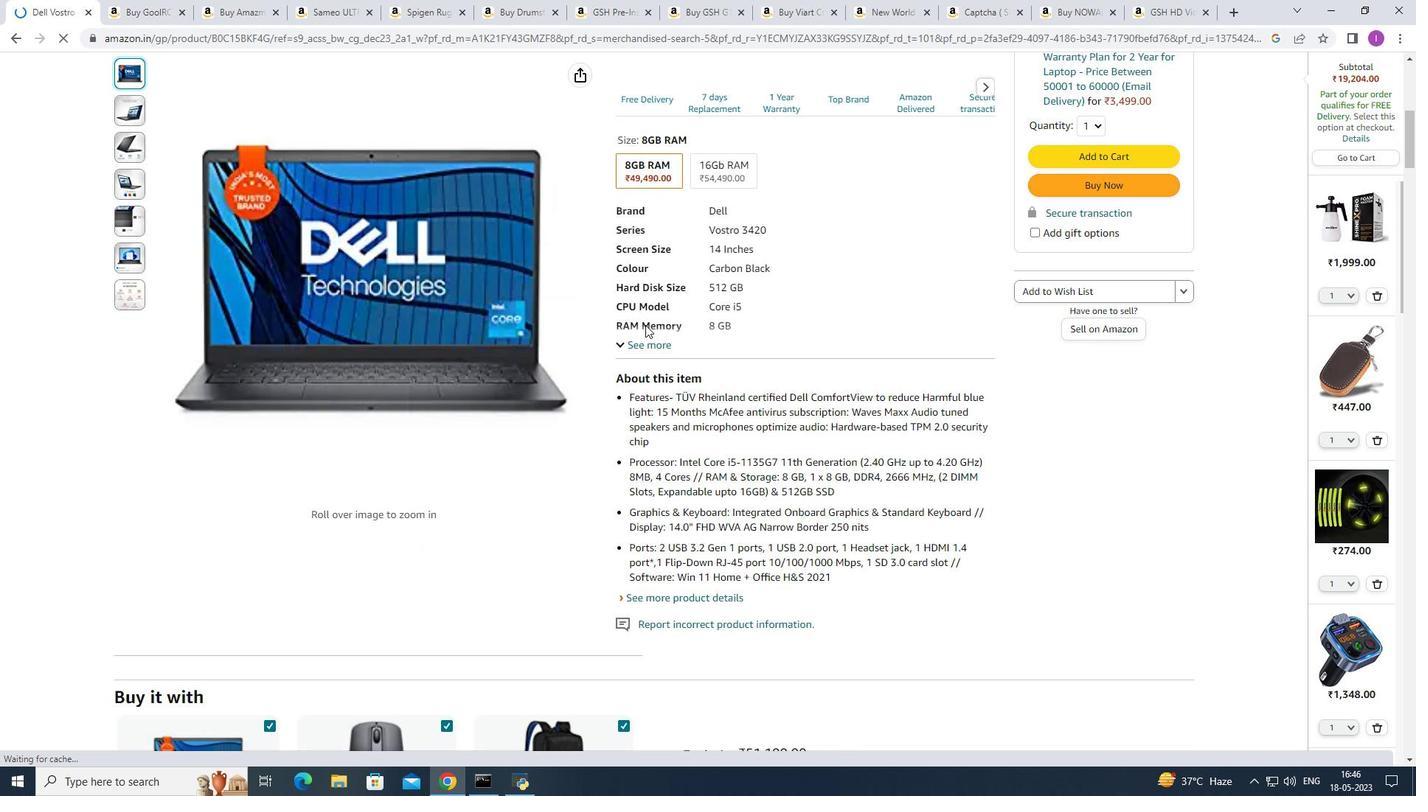 
Action: Mouse moved to (652, 325)
Screenshot: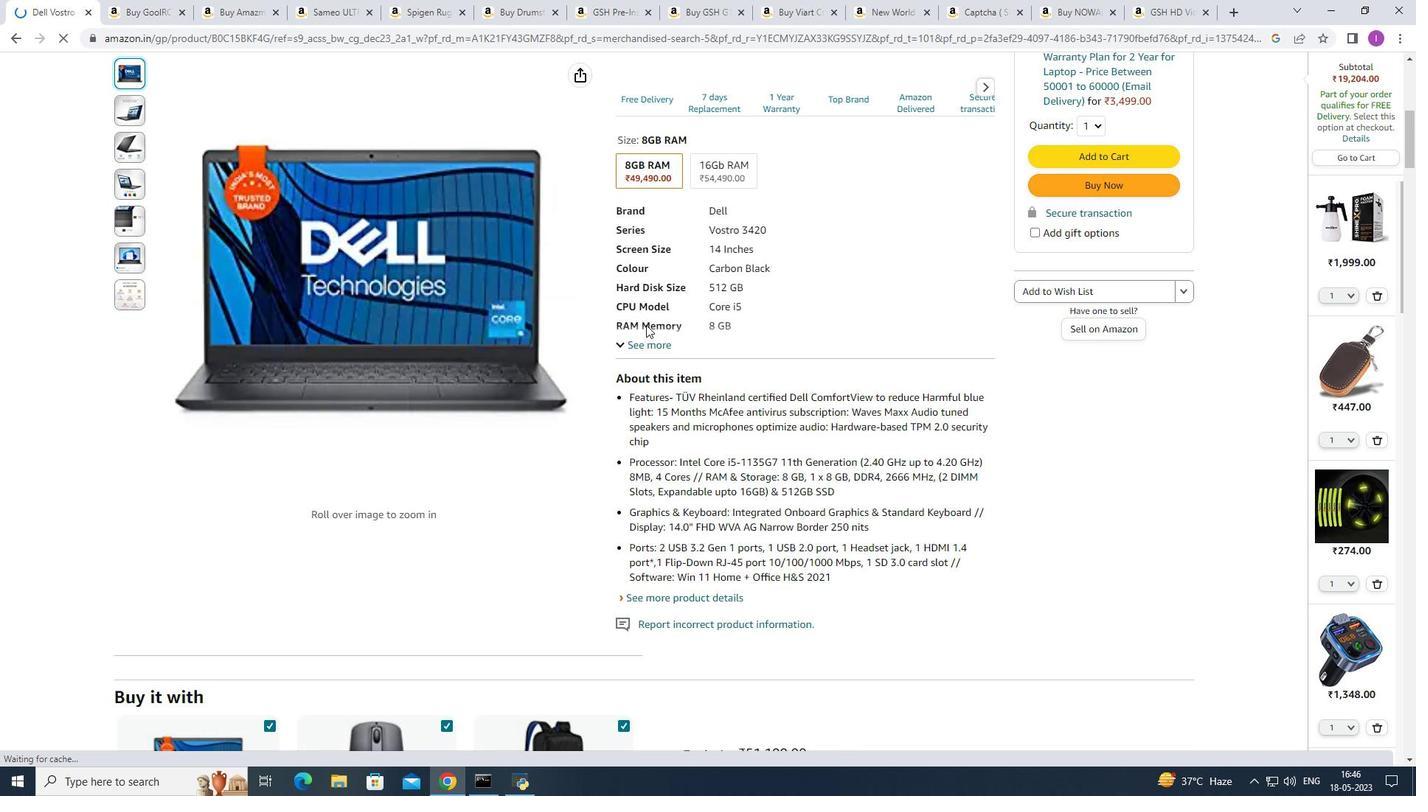
Action: Mouse scrolled (650, 326) with delta (0, 0)
Screenshot: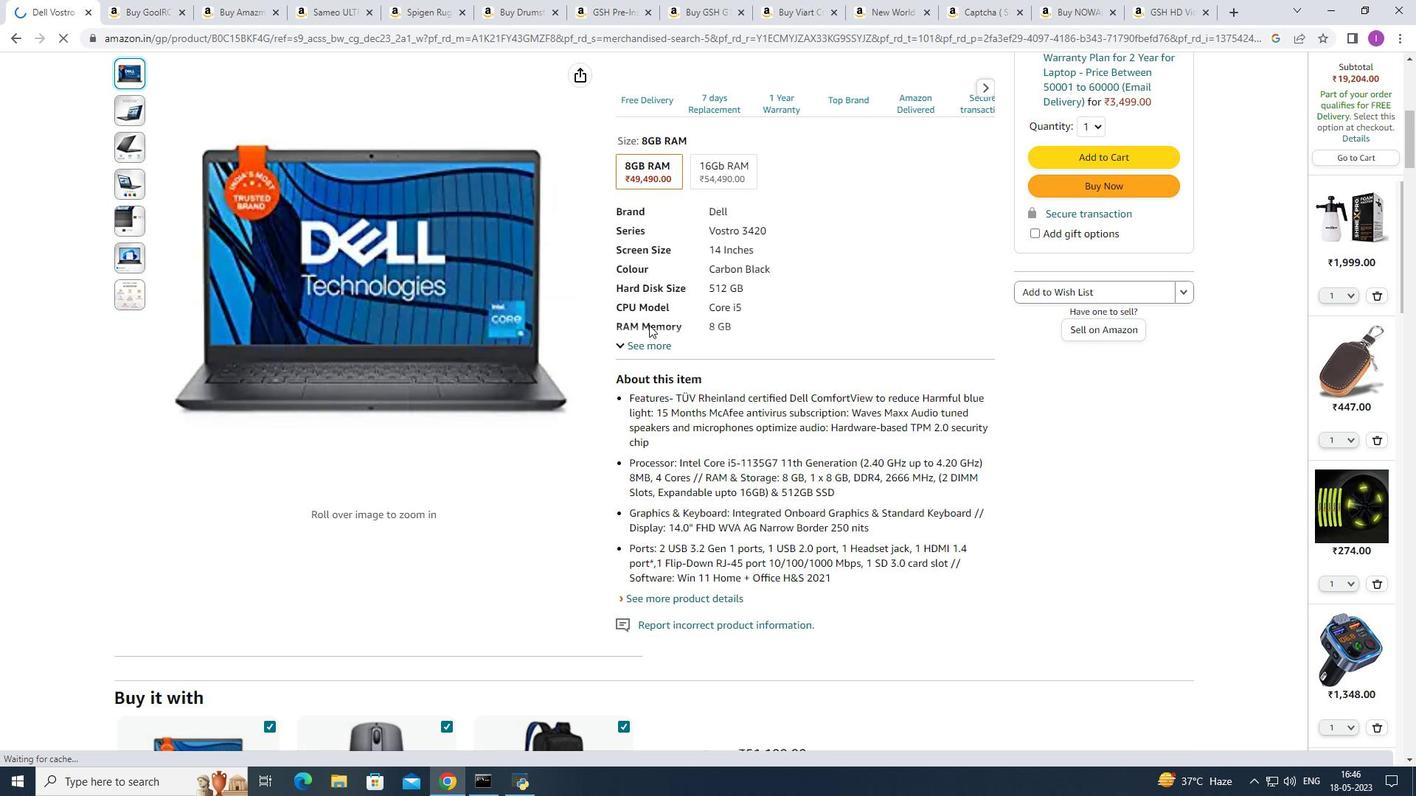 
Action: Mouse scrolled (652, 326) with delta (0, 0)
Screenshot: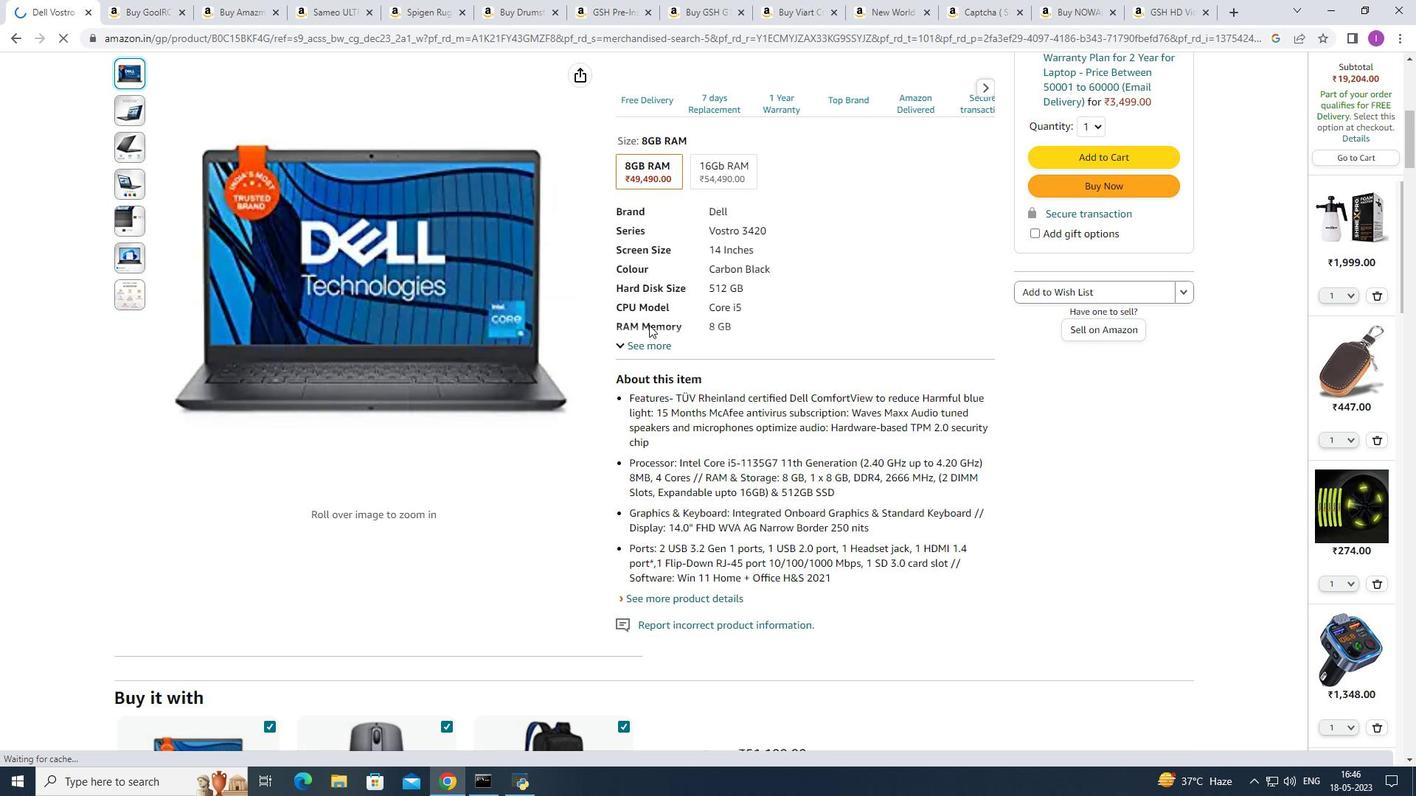 
Action: Mouse moved to (652, 325)
Screenshot: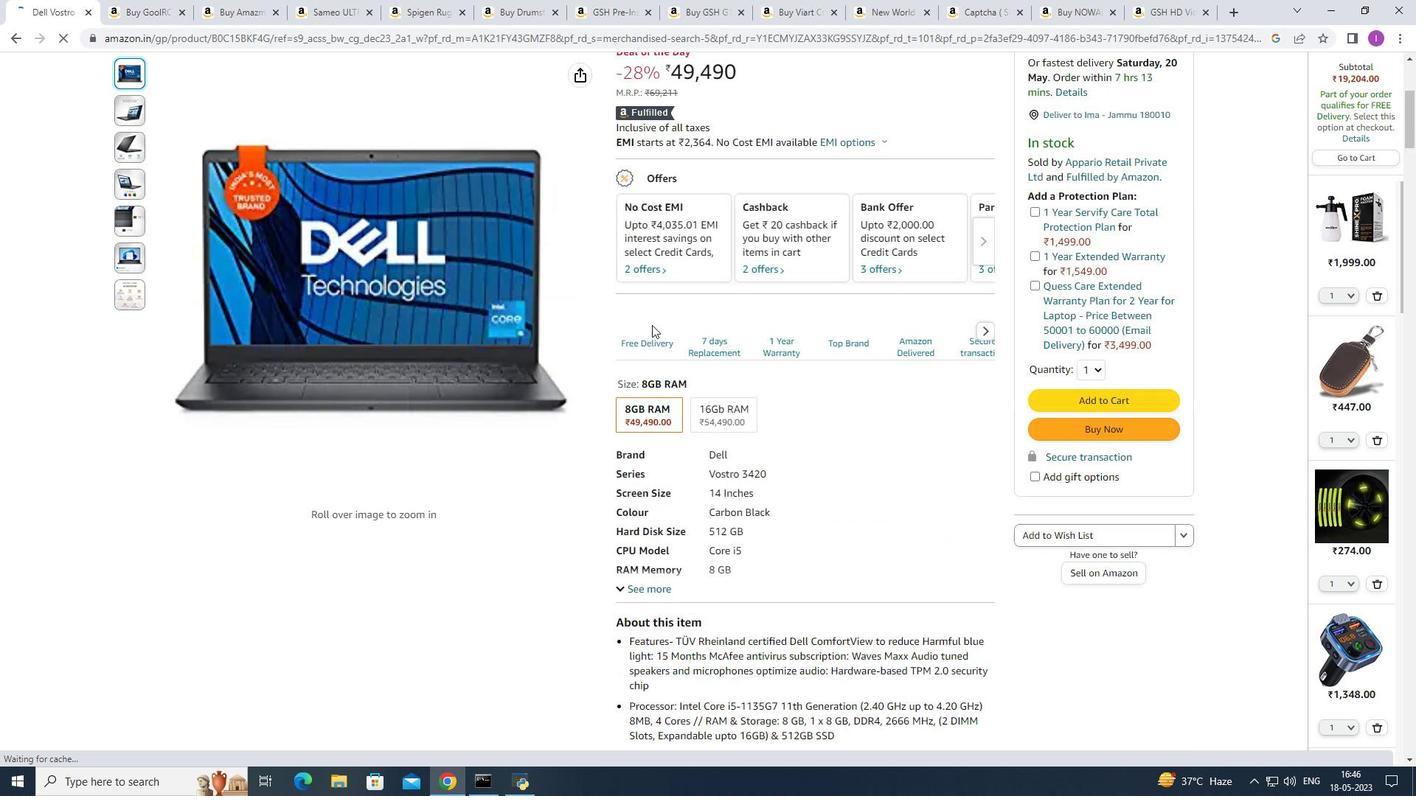 
Action: Mouse scrolled (652, 326) with delta (0, 0)
Screenshot: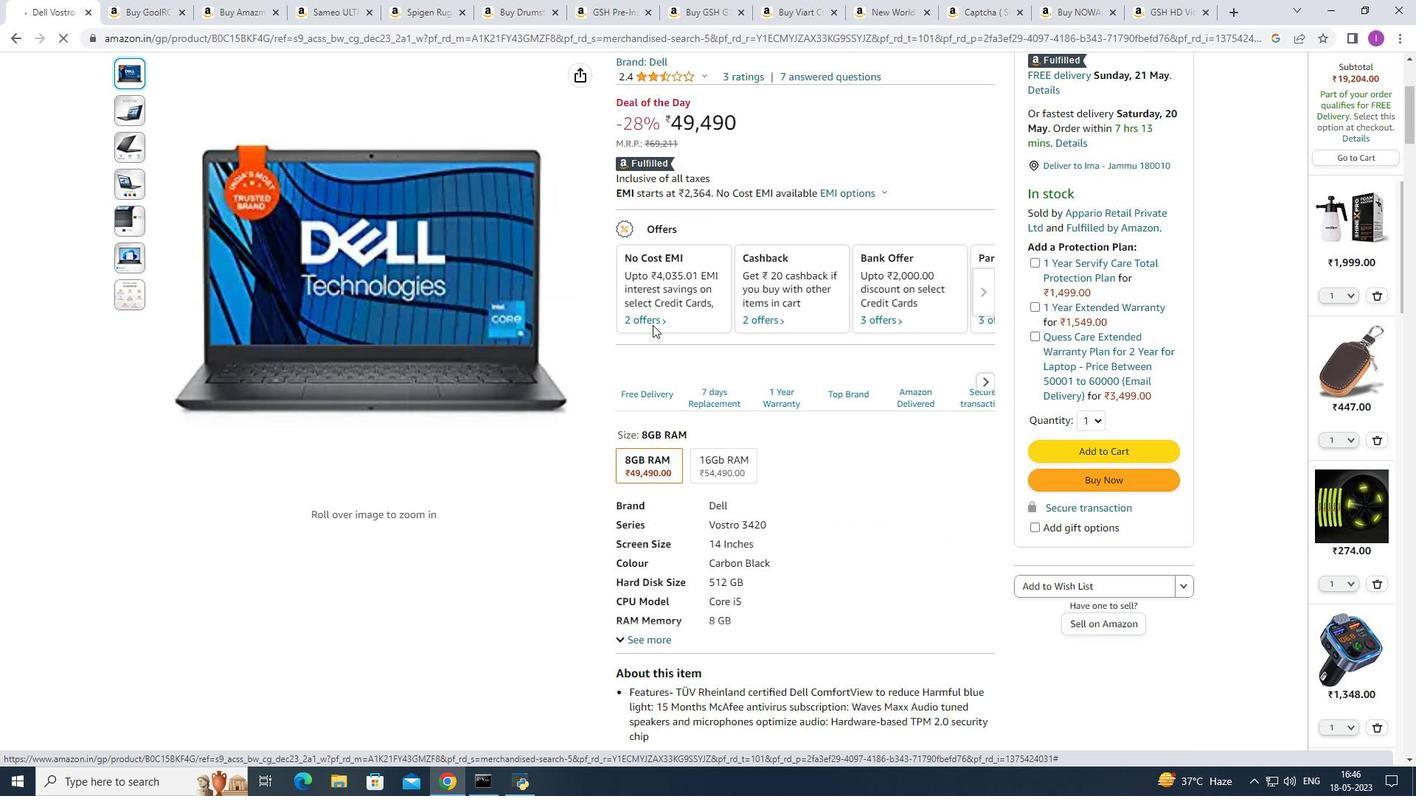 
Action: Mouse moved to (653, 325)
Screenshot: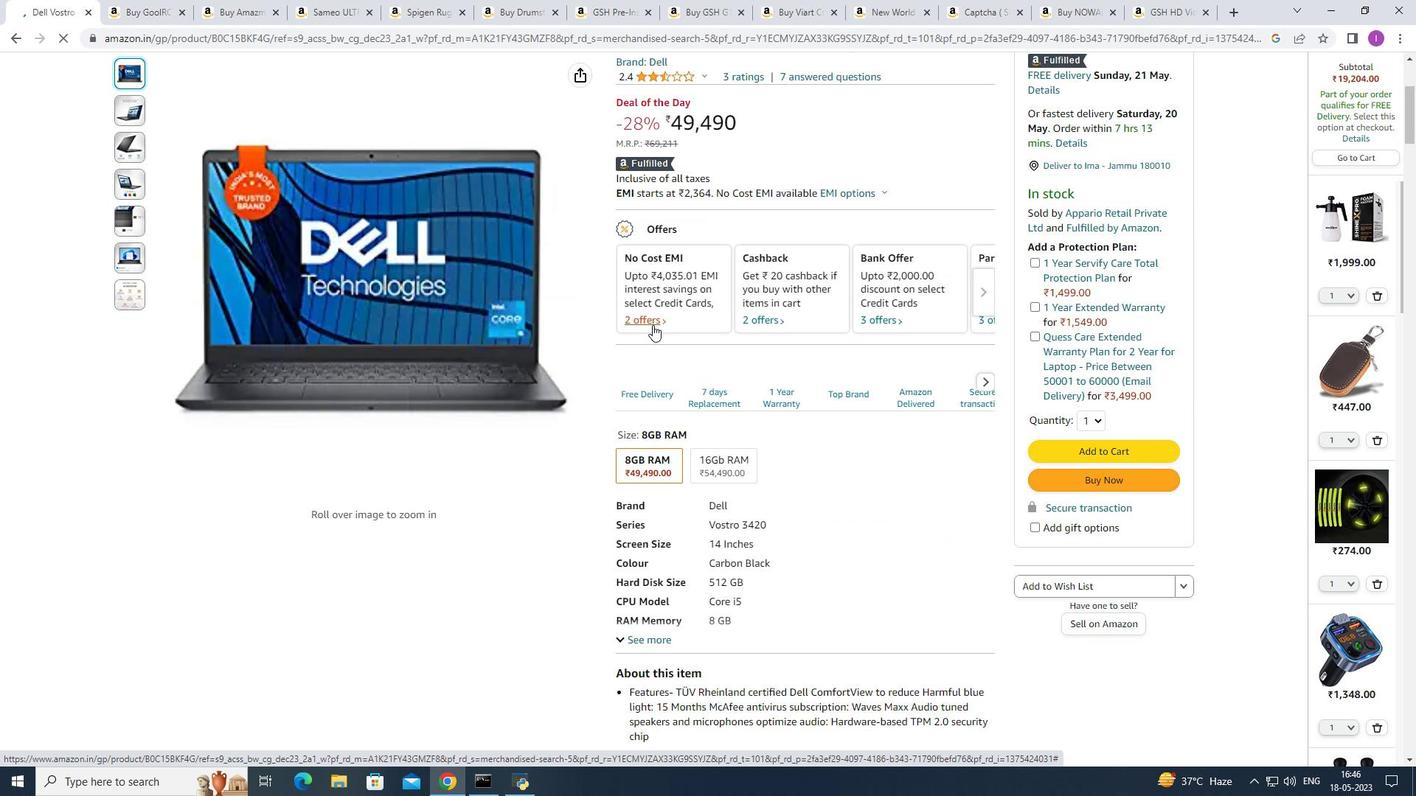 
Action: Mouse scrolled (653, 326) with delta (0, 0)
Screenshot: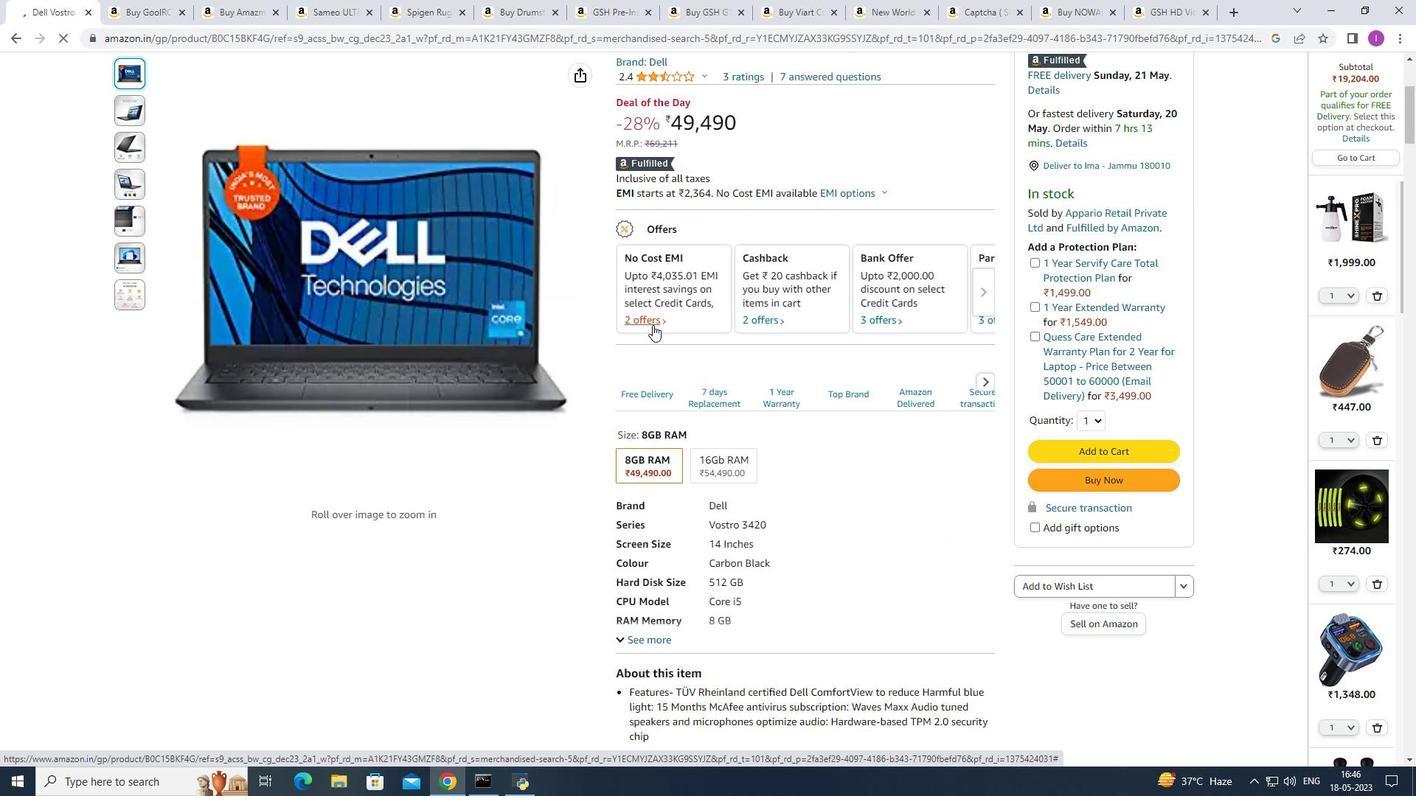 
Action: Mouse scrolled (653, 326) with delta (0, 0)
Screenshot: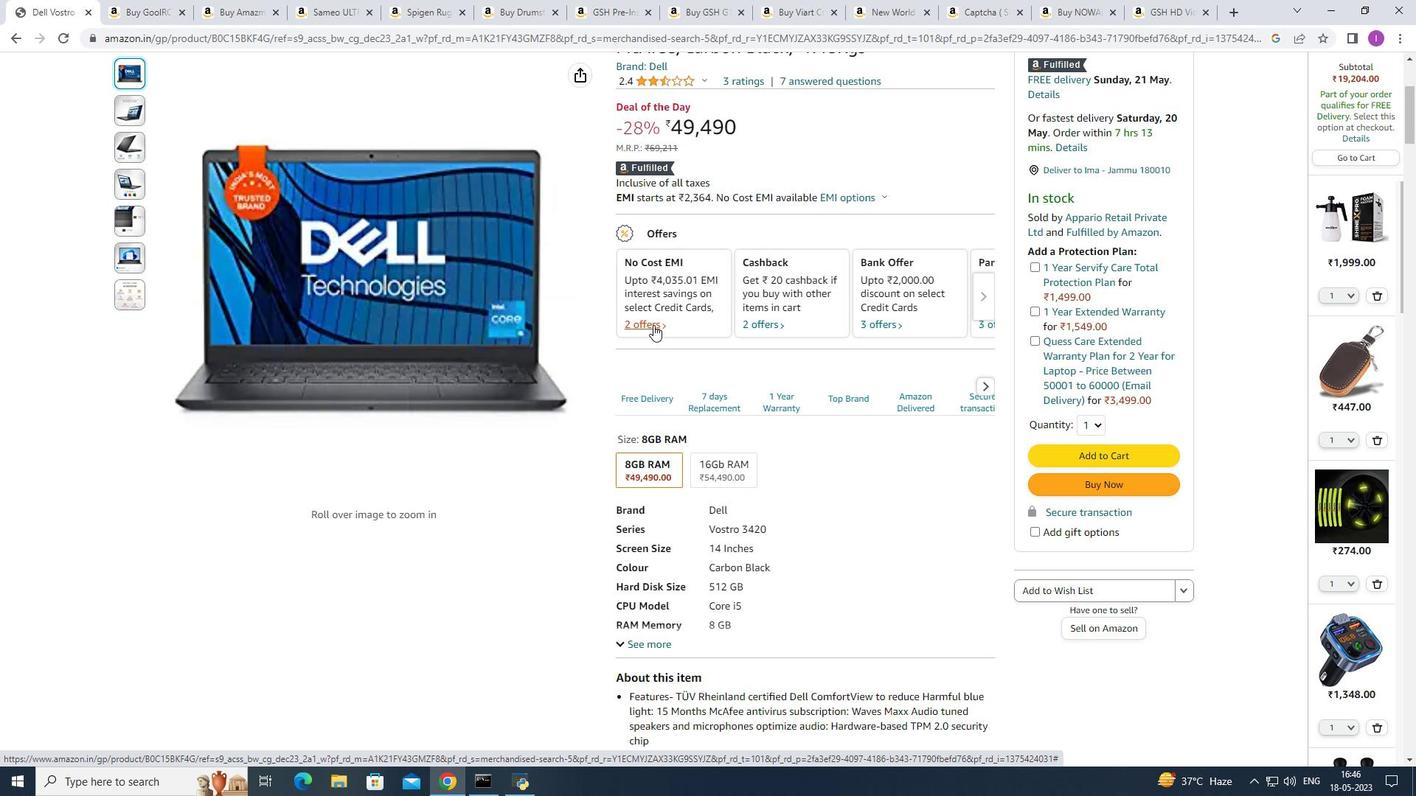 
Action: Mouse scrolled (653, 326) with delta (0, 0)
Screenshot: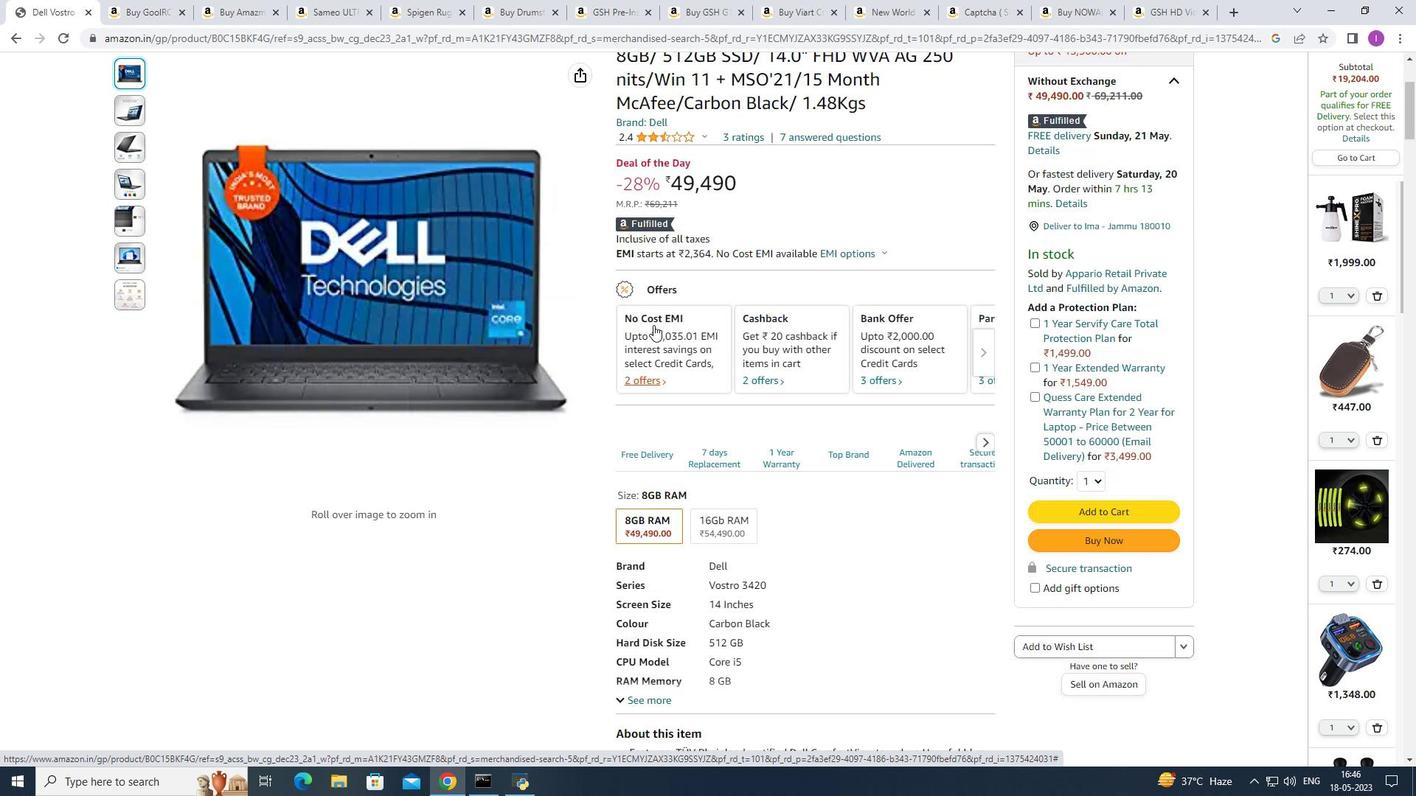 
Action: Mouse scrolled (653, 326) with delta (0, 0)
Screenshot: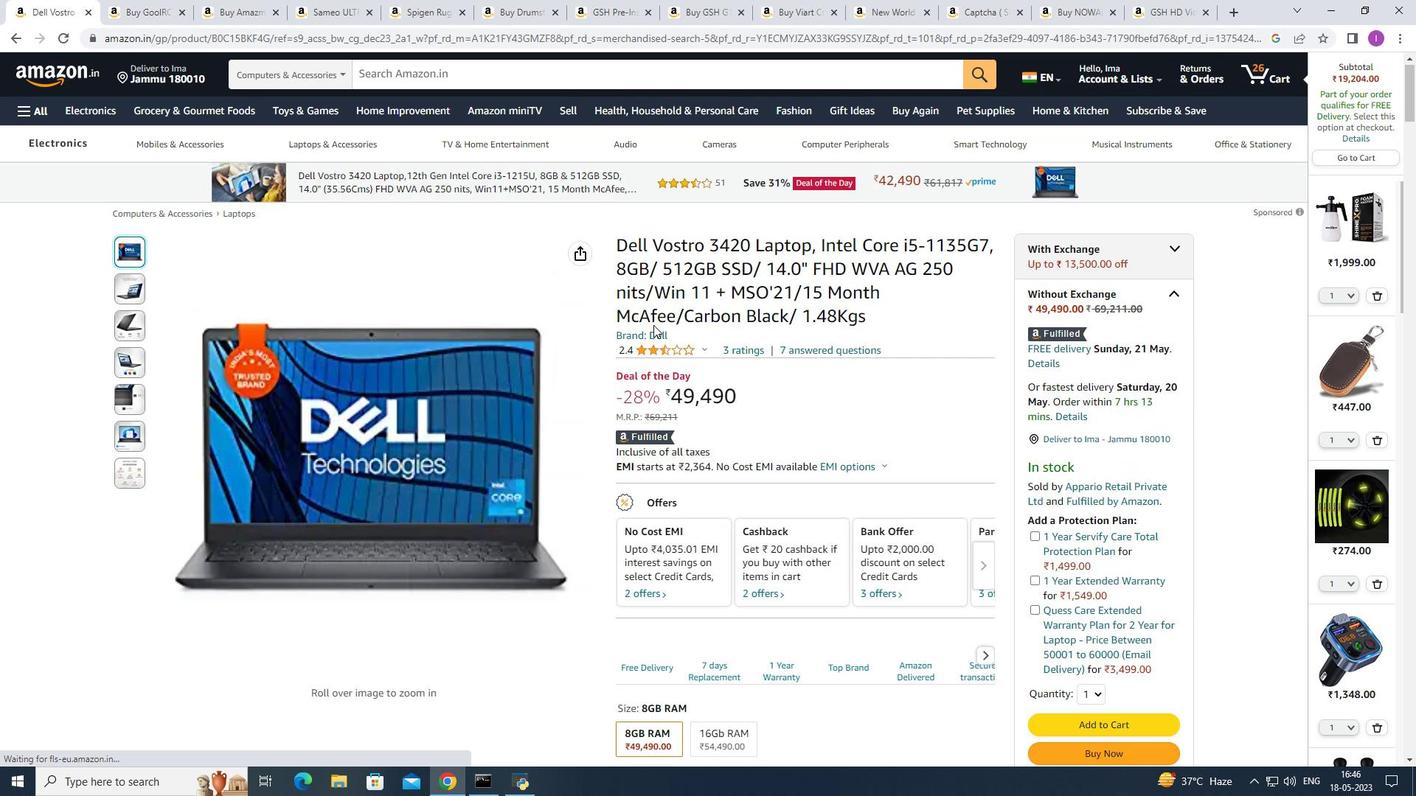 
Action: Mouse scrolled (653, 326) with delta (0, 0)
Screenshot: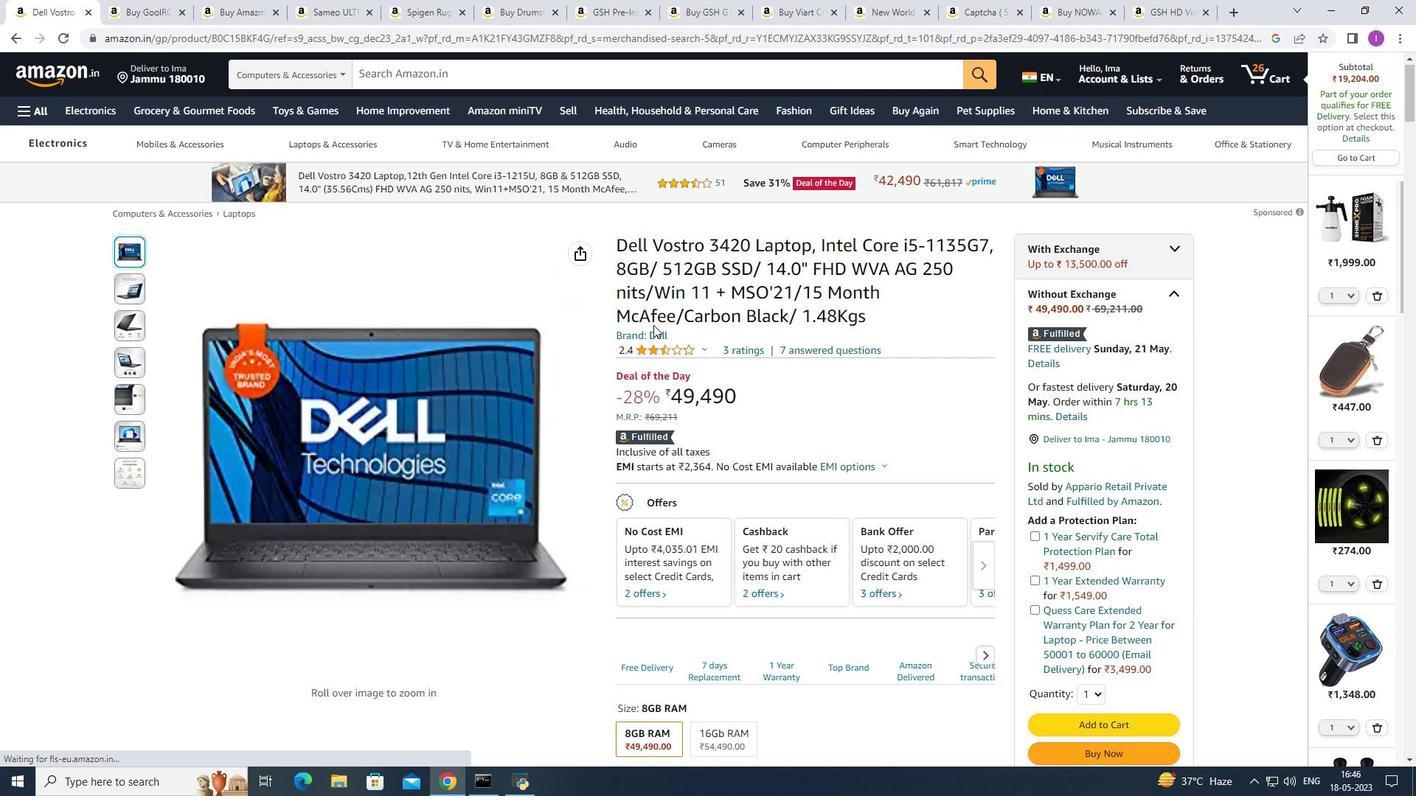 
Action: Mouse scrolled (653, 324) with delta (0, 0)
Screenshot: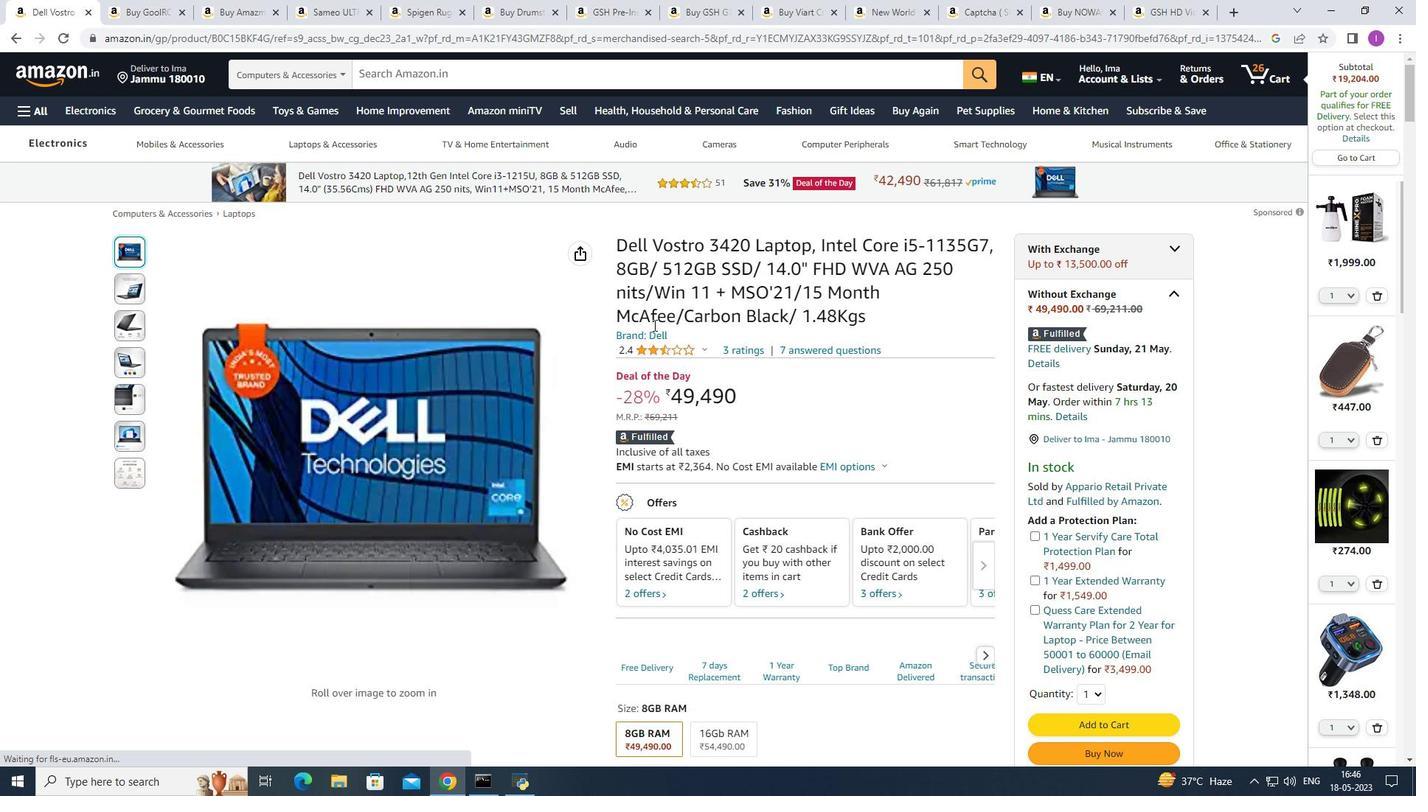 
Action: Mouse scrolled (653, 324) with delta (0, 0)
Screenshot: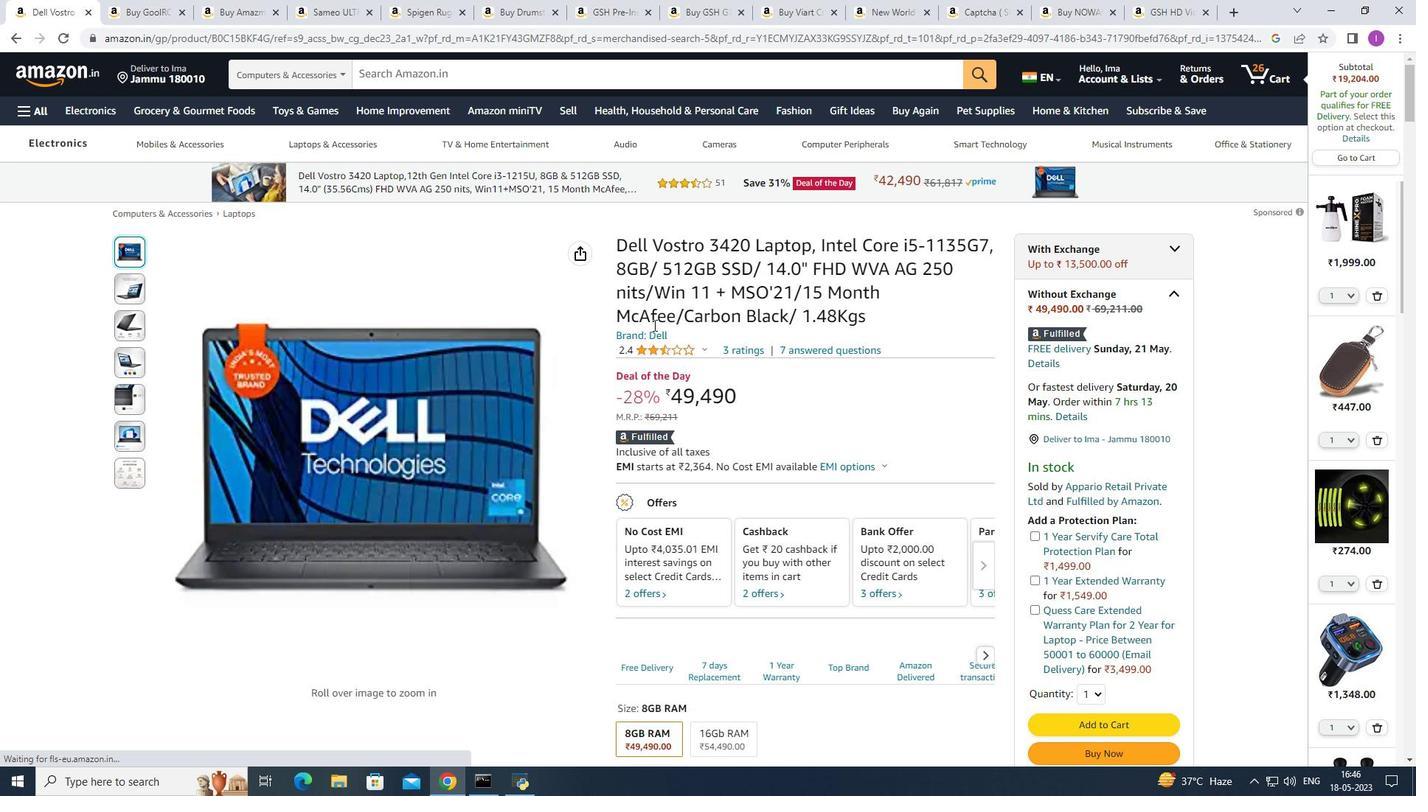 
Action: Mouse scrolled (653, 324) with delta (0, 0)
Screenshot: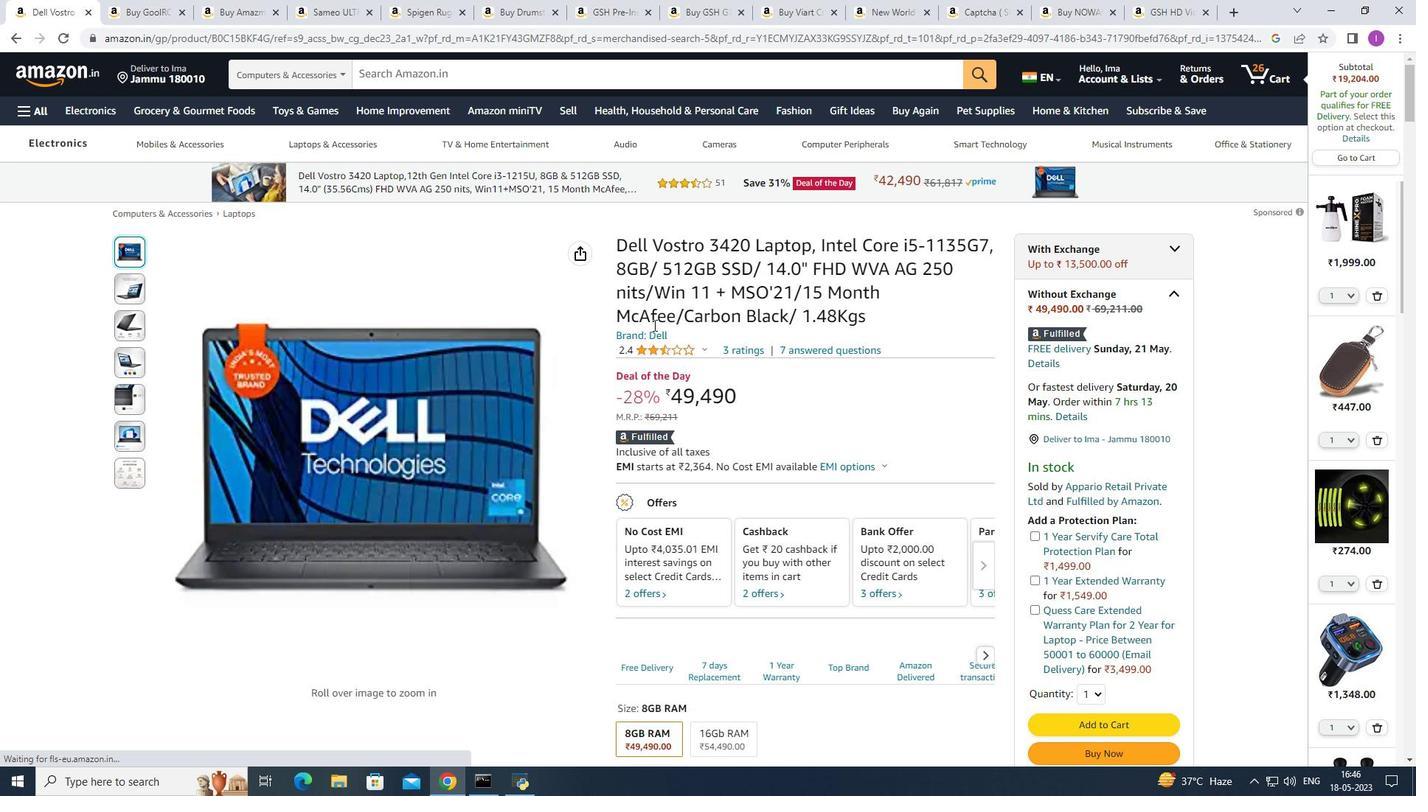 
Action: Mouse scrolled (653, 324) with delta (0, 0)
Screenshot: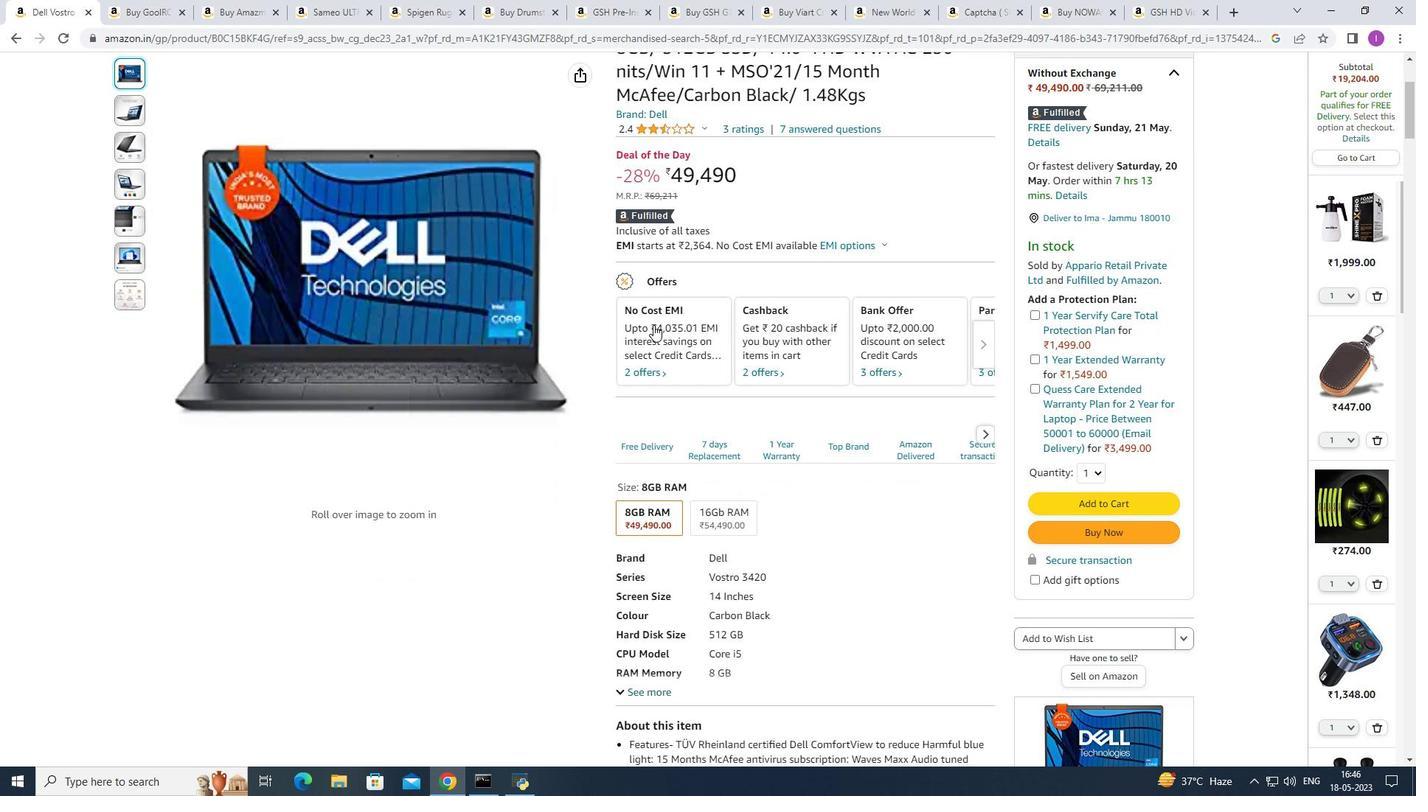 
Action: Mouse scrolled (653, 324) with delta (0, 0)
Screenshot: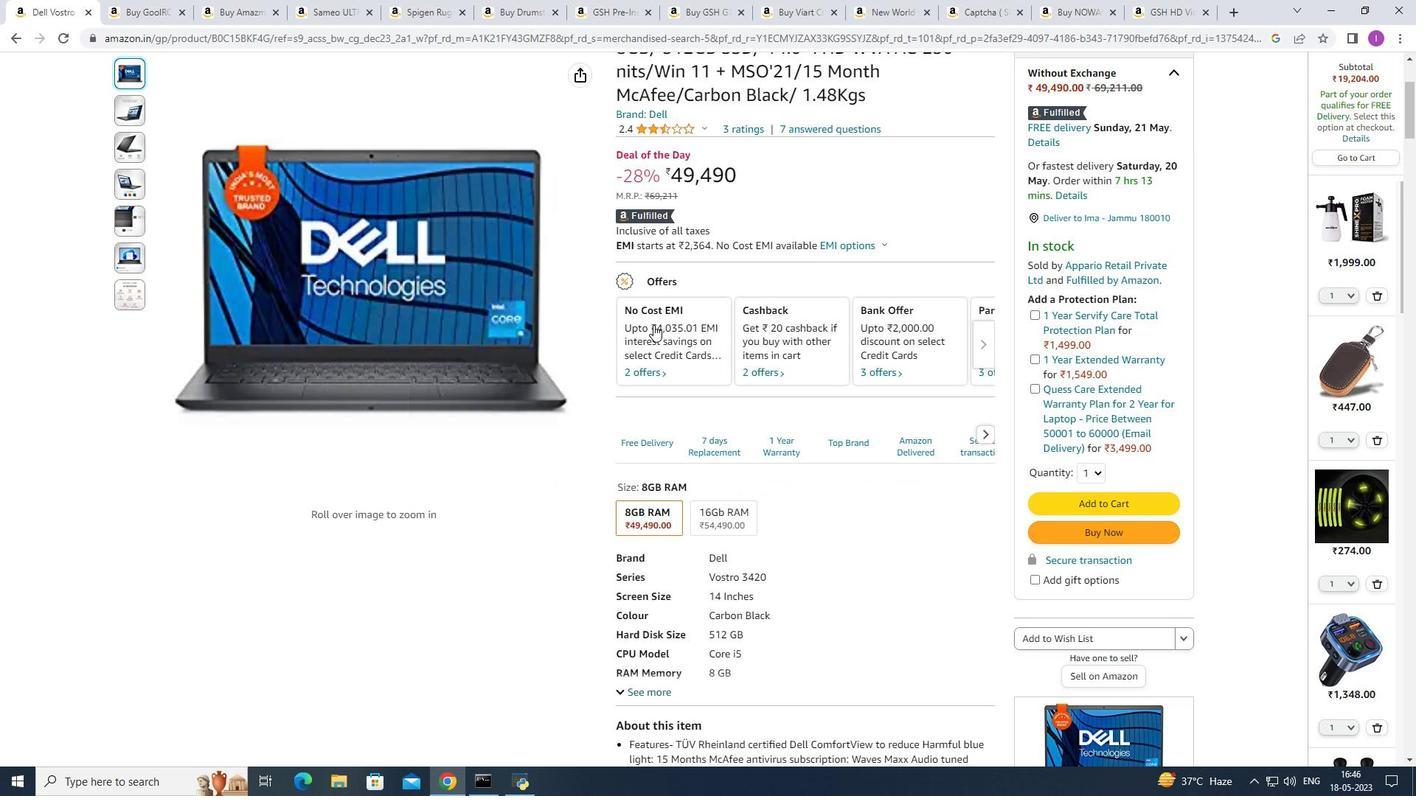 
Action: Mouse scrolled (653, 324) with delta (0, 0)
Screenshot: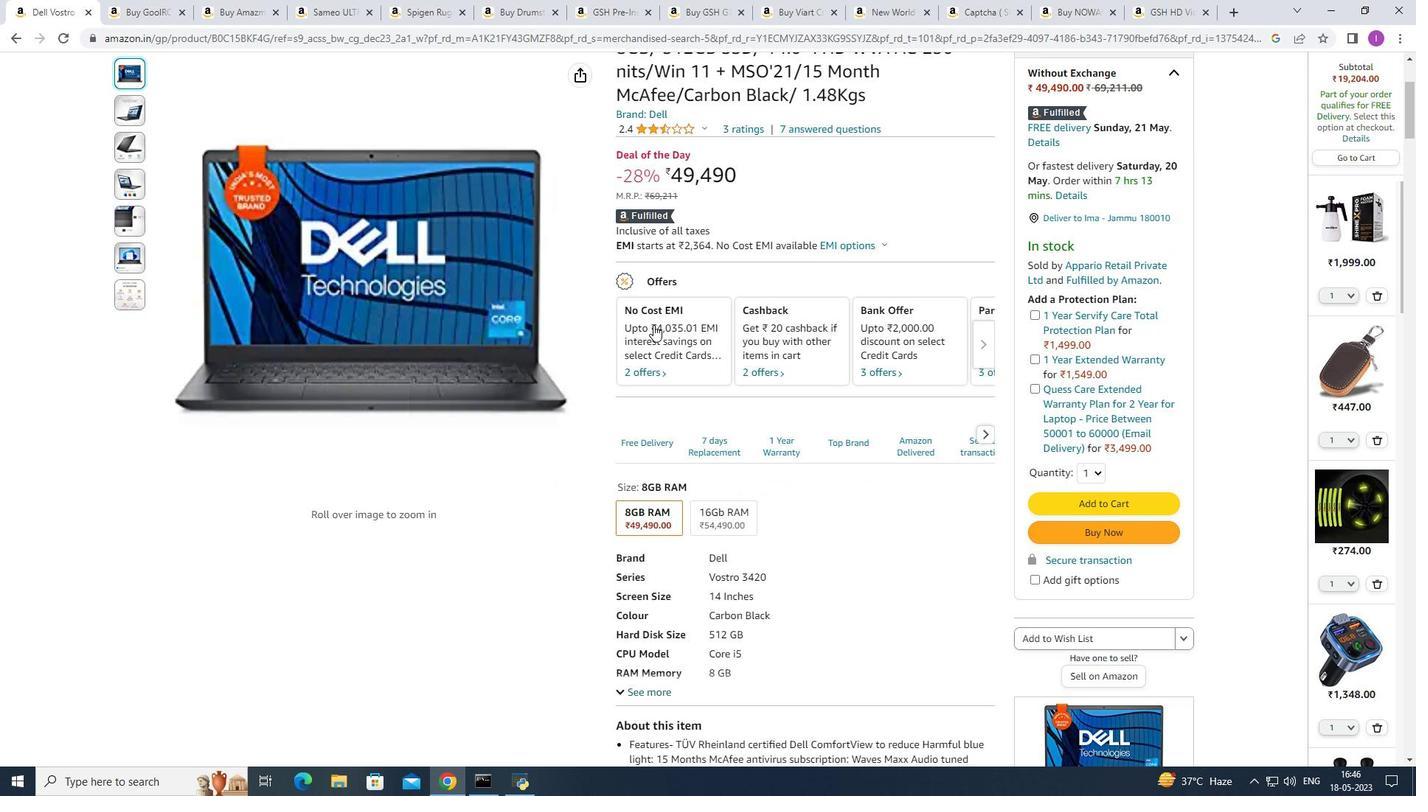 
Action: Mouse scrolled (653, 324) with delta (0, 0)
Screenshot: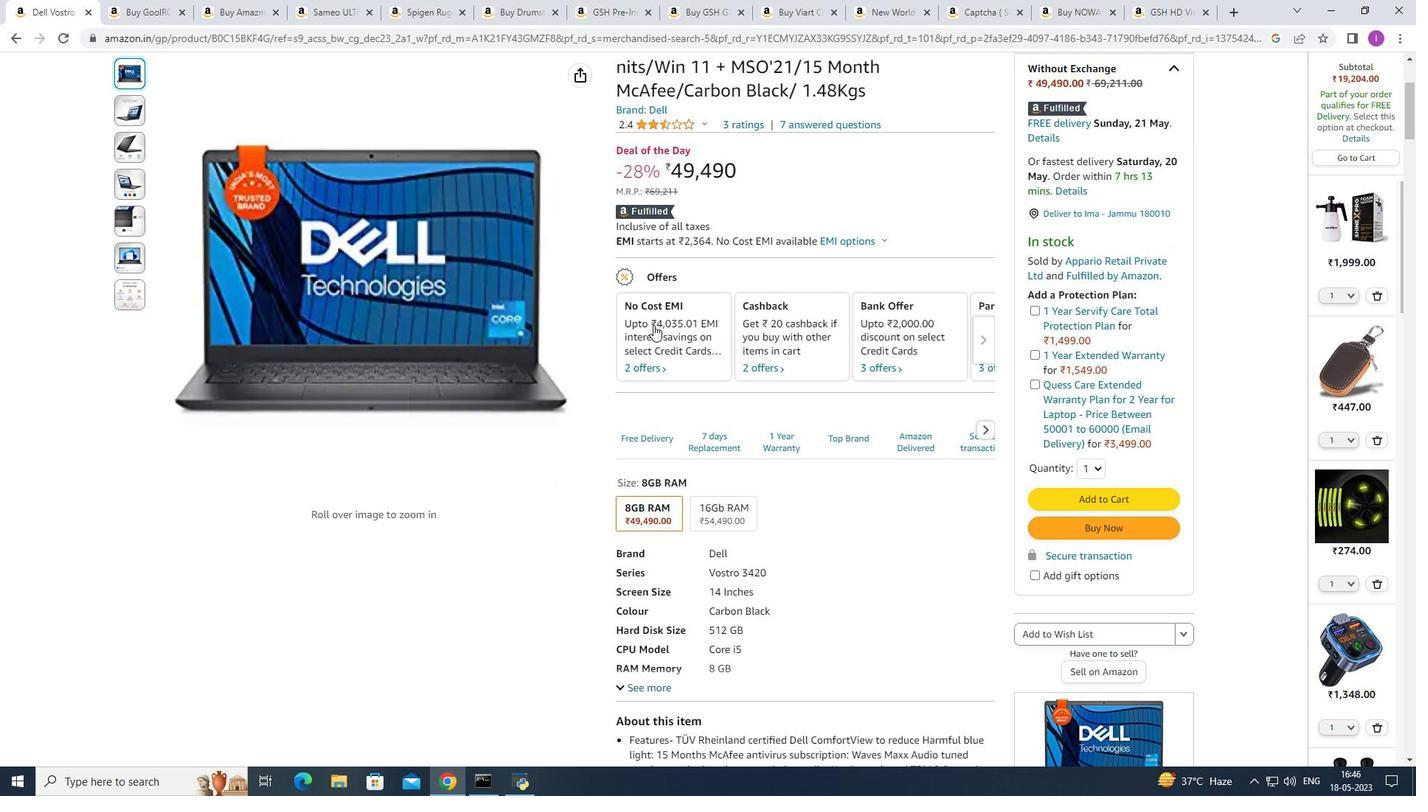 
Action: Mouse scrolled (653, 324) with delta (0, 0)
Screenshot: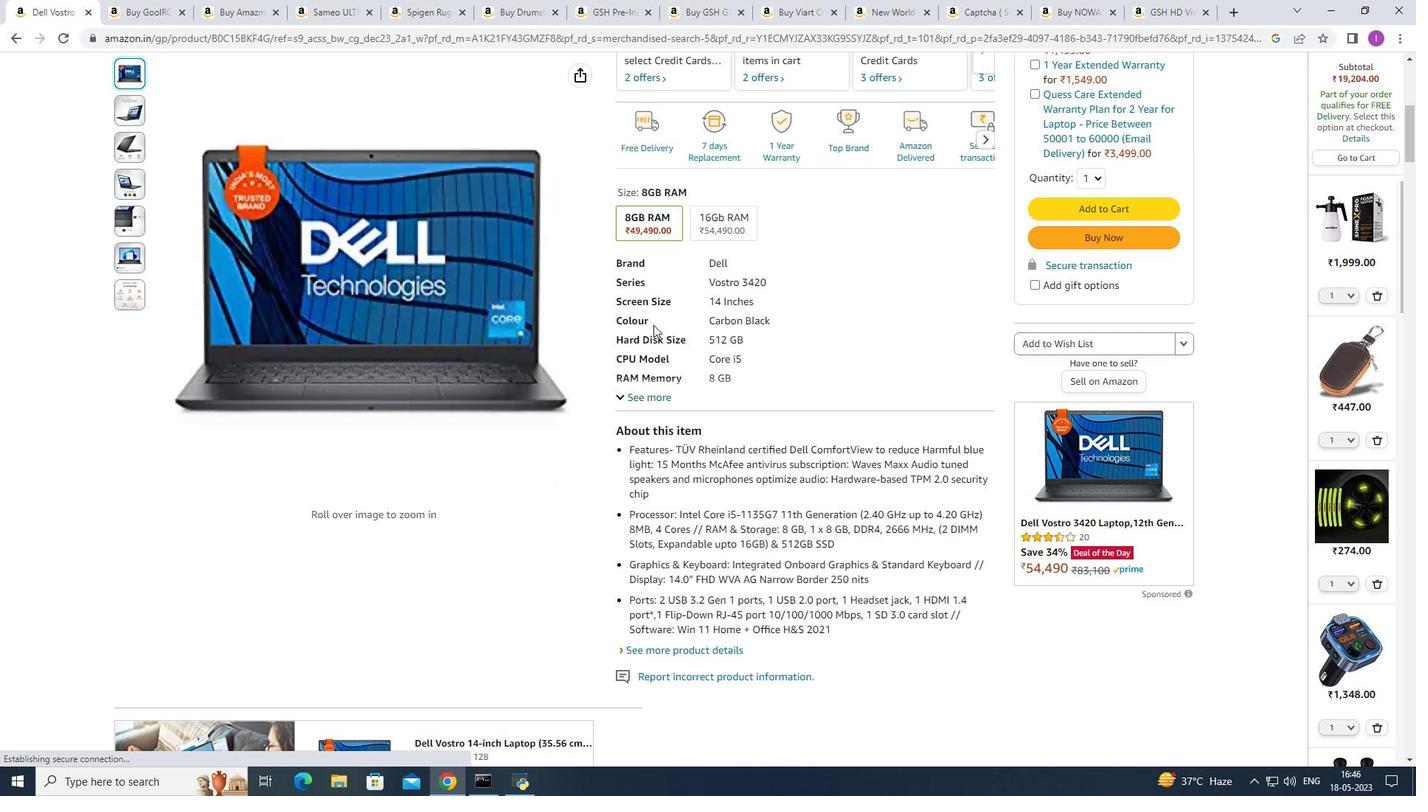 
Action: Mouse scrolled (653, 324) with delta (0, 0)
Screenshot: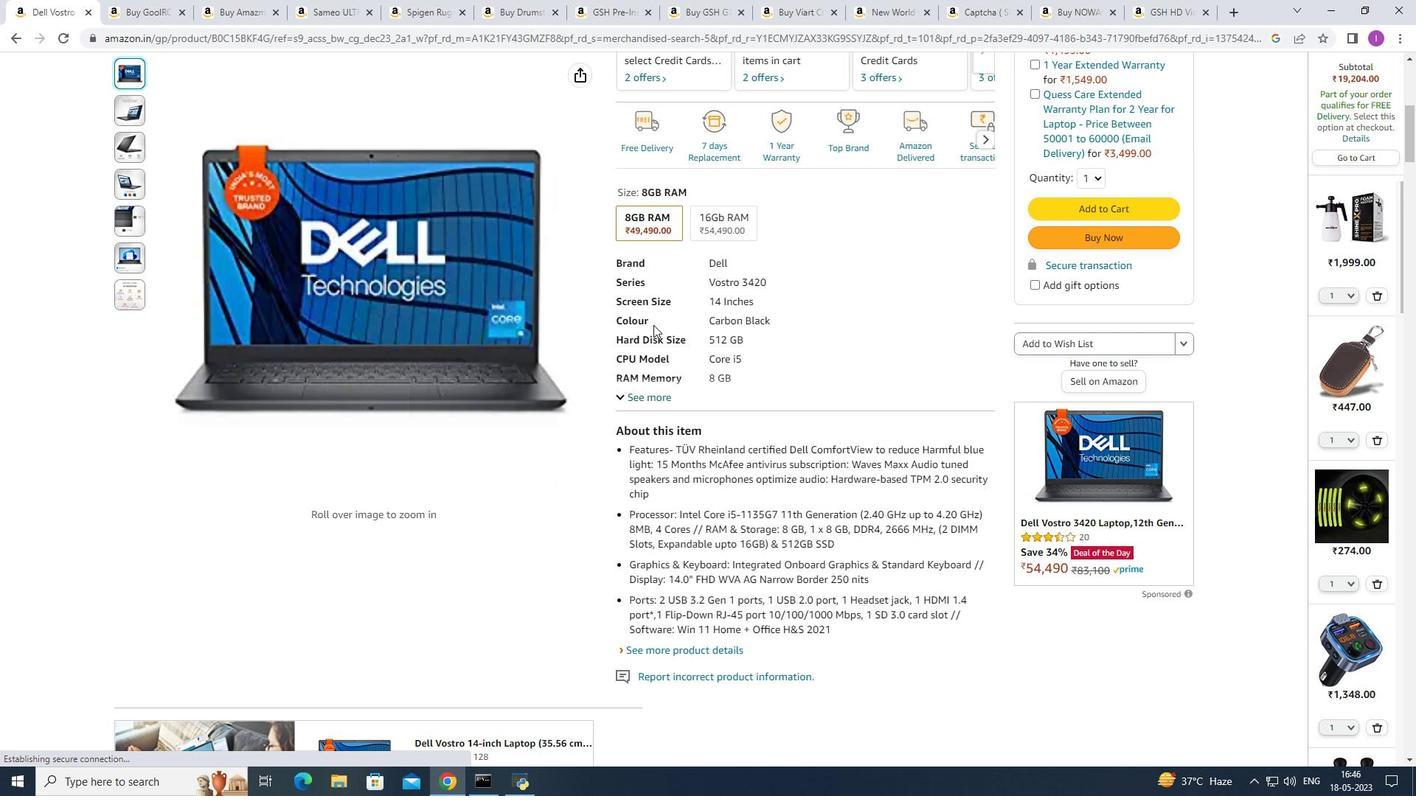 
Action: Mouse scrolled (653, 324) with delta (0, 0)
Screenshot: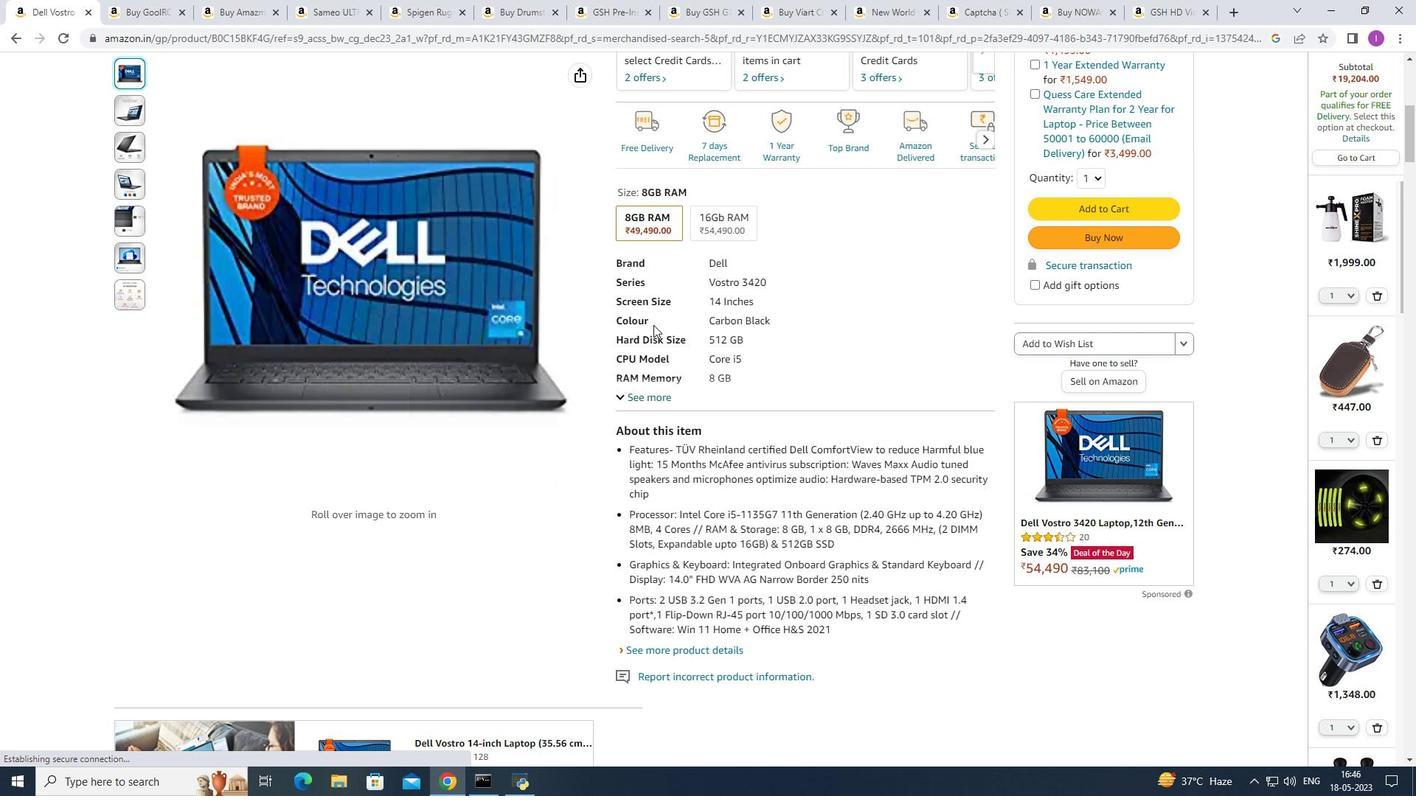 
Action: Mouse scrolled (653, 324) with delta (0, 0)
Screenshot: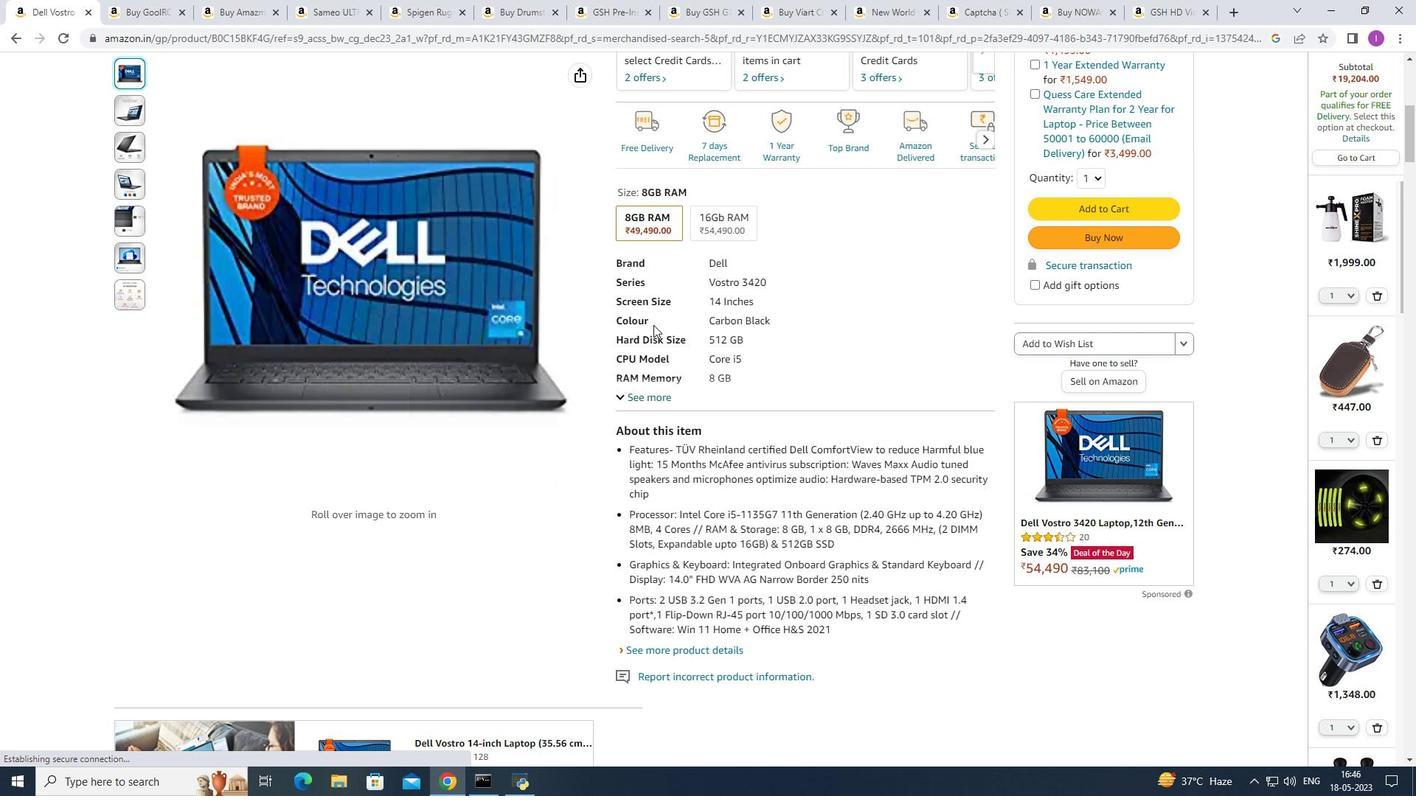 
Action: Mouse scrolled (653, 324) with delta (0, 0)
Screenshot: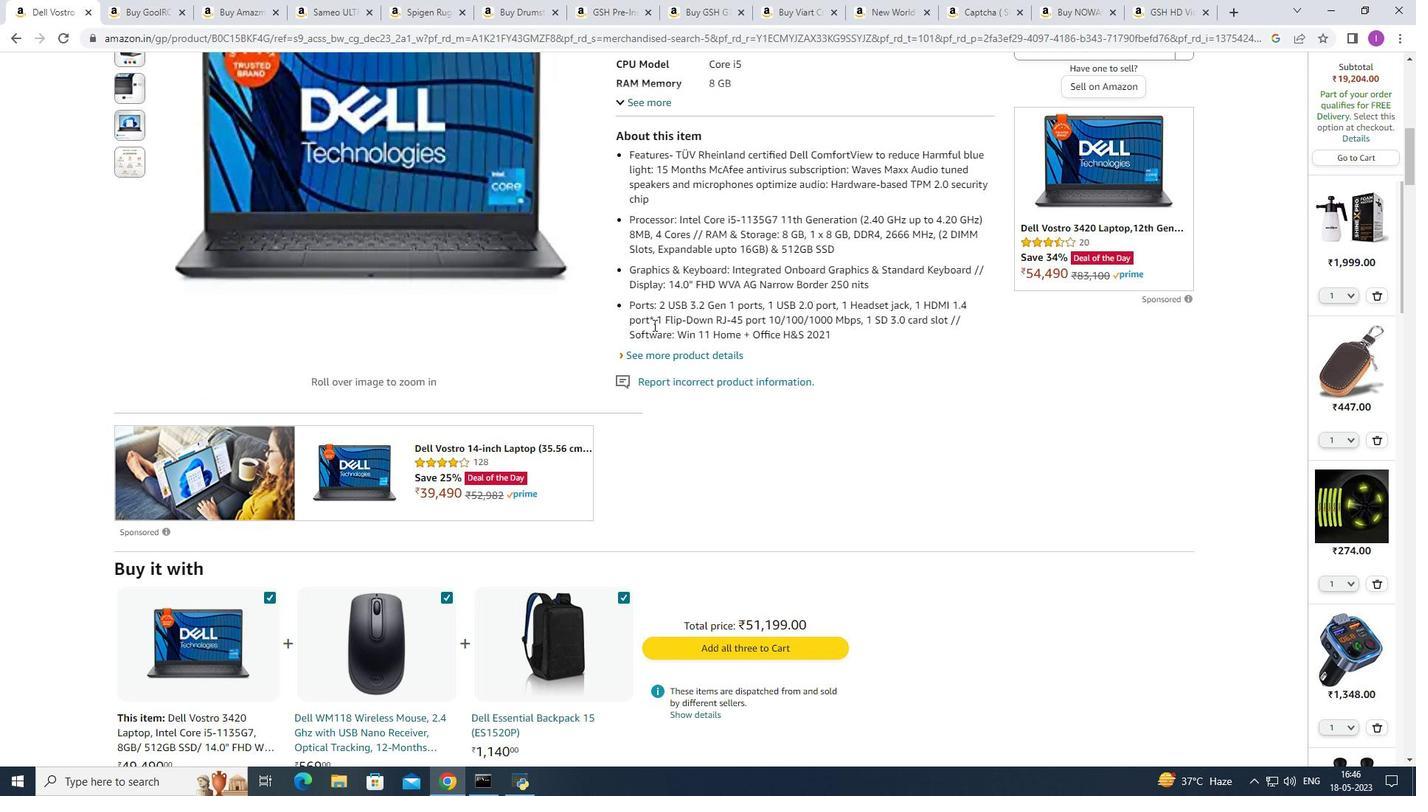 
Action: Mouse scrolled (653, 324) with delta (0, 0)
Screenshot: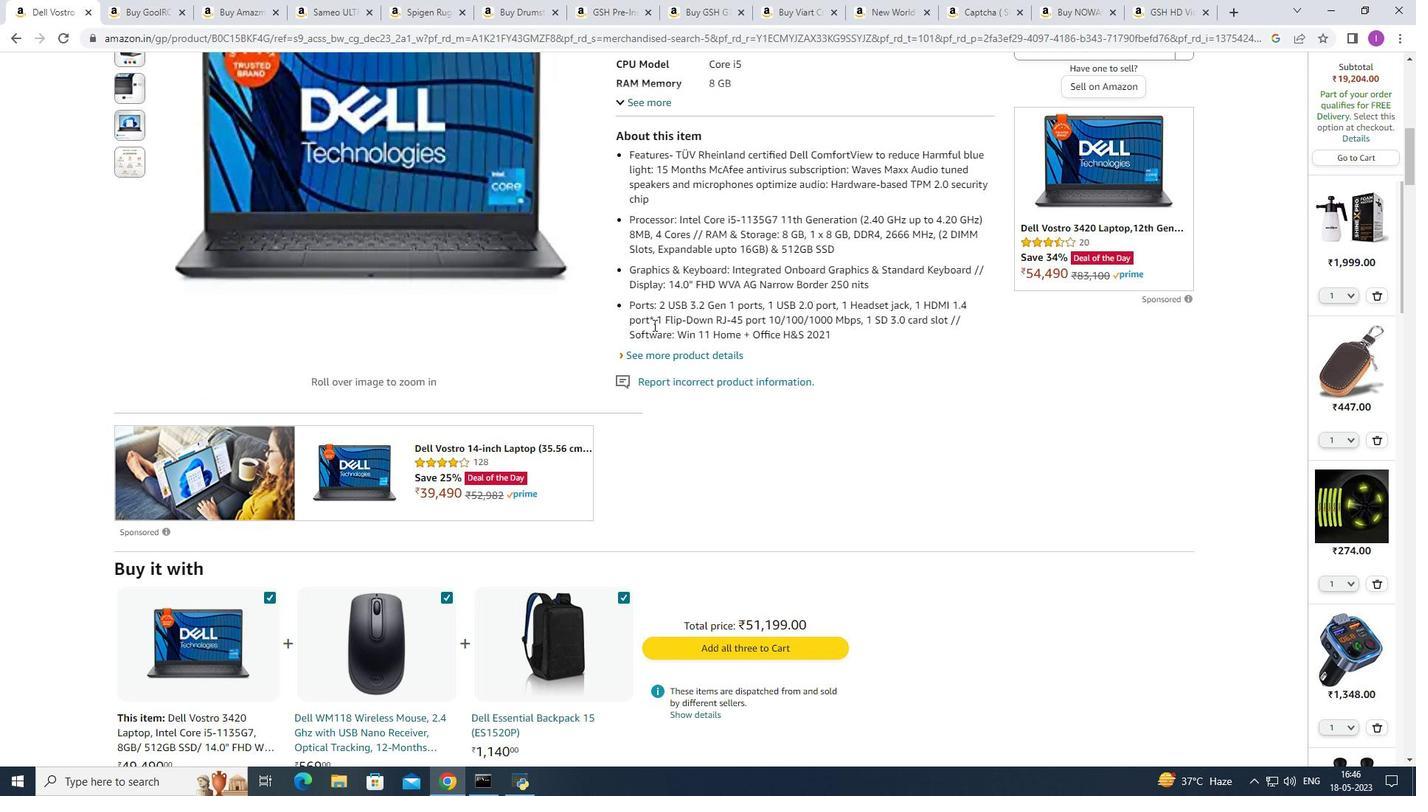 
Action: Mouse scrolled (653, 324) with delta (0, 0)
Screenshot: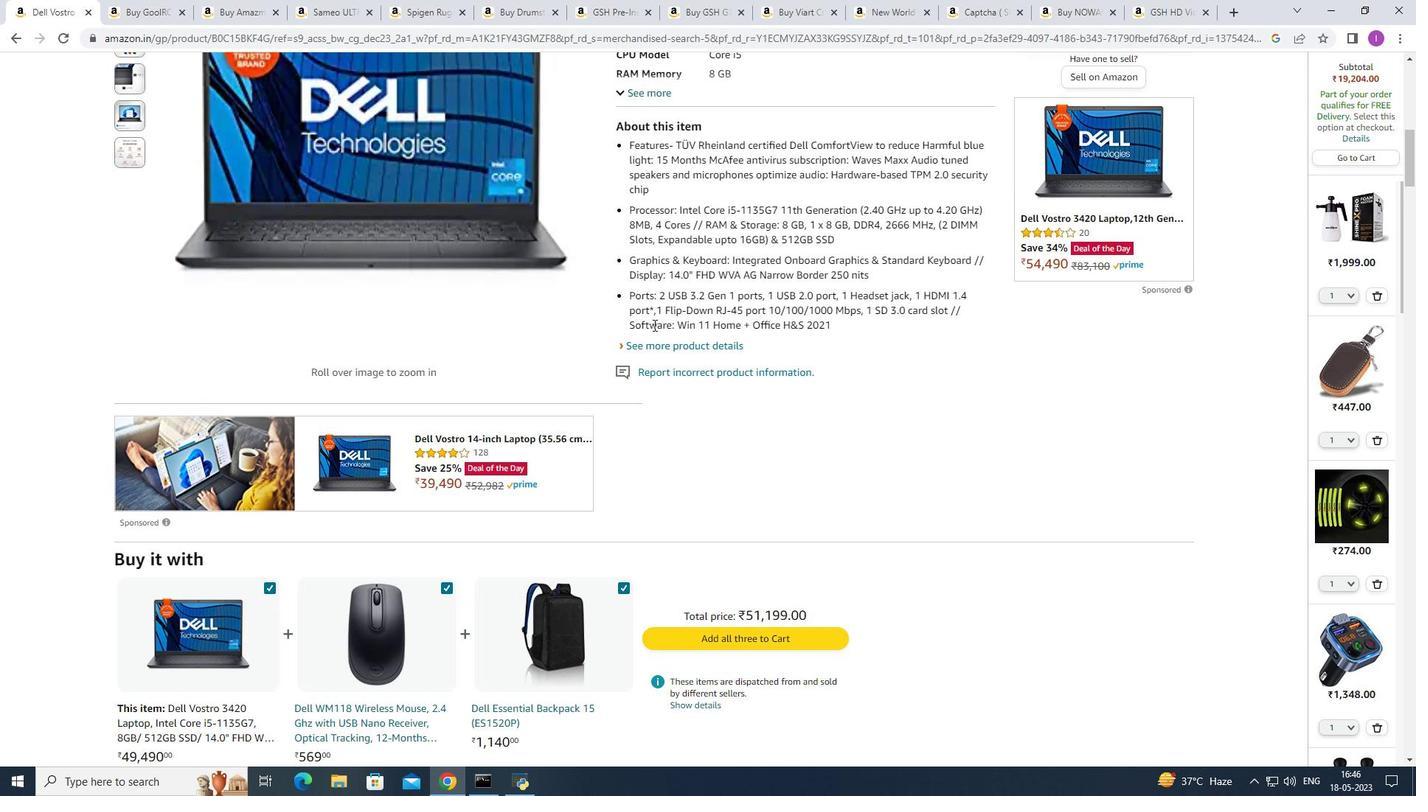 
Action: Mouse moved to (654, 326)
Screenshot: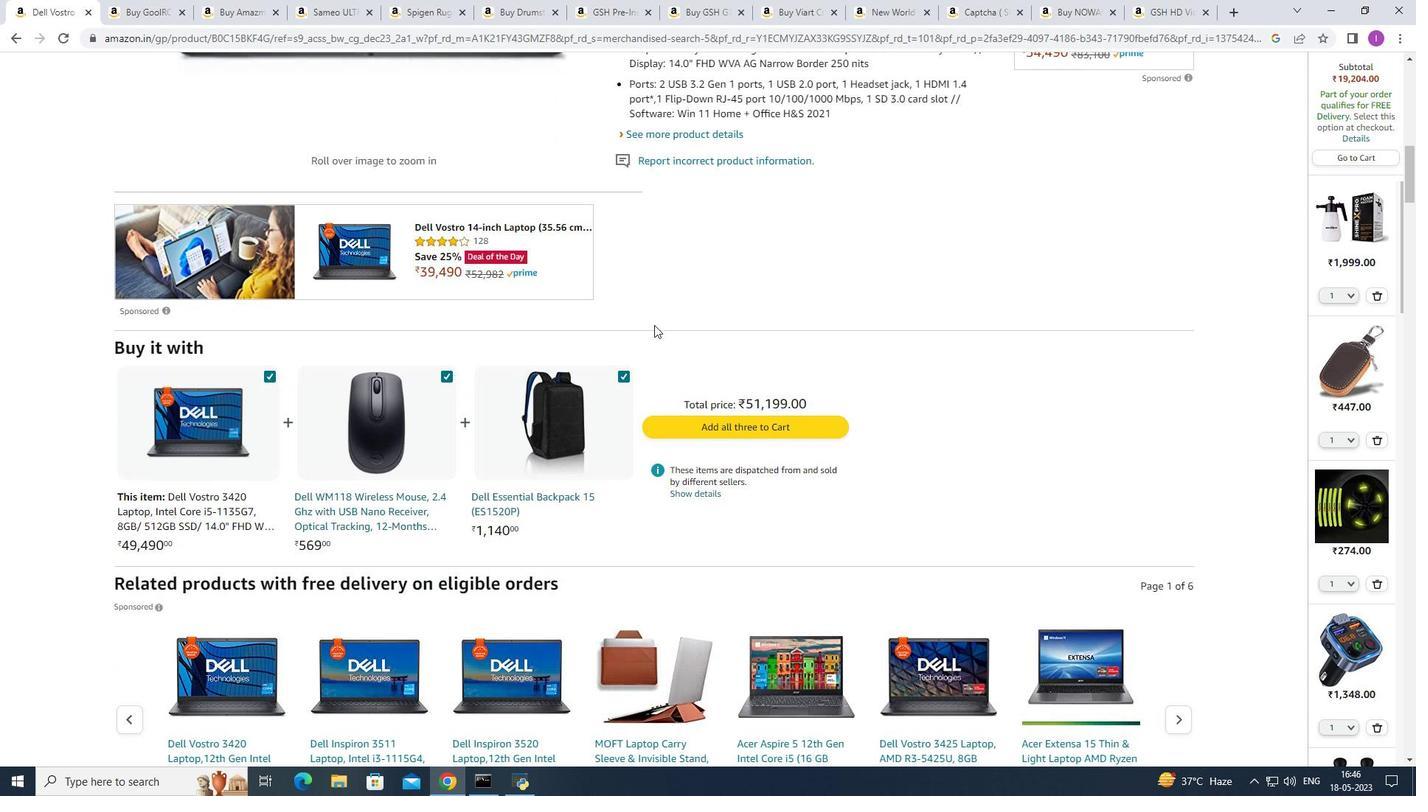 
Action: Mouse scrolled (654, 325) with delta (0, 0)
Screenshot: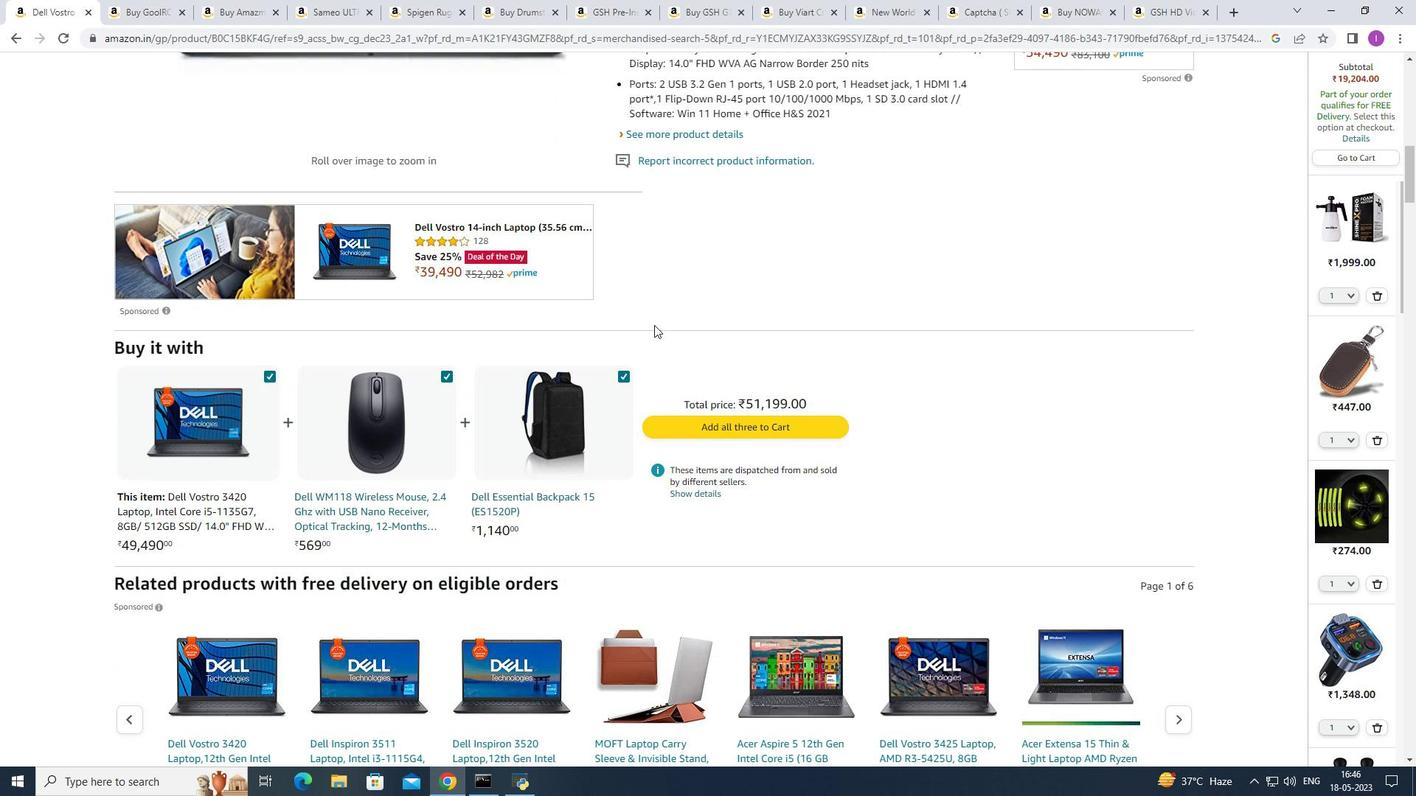 
Action: Mouse scrolled (654, 325) with delta (0, 0)
Screenshot: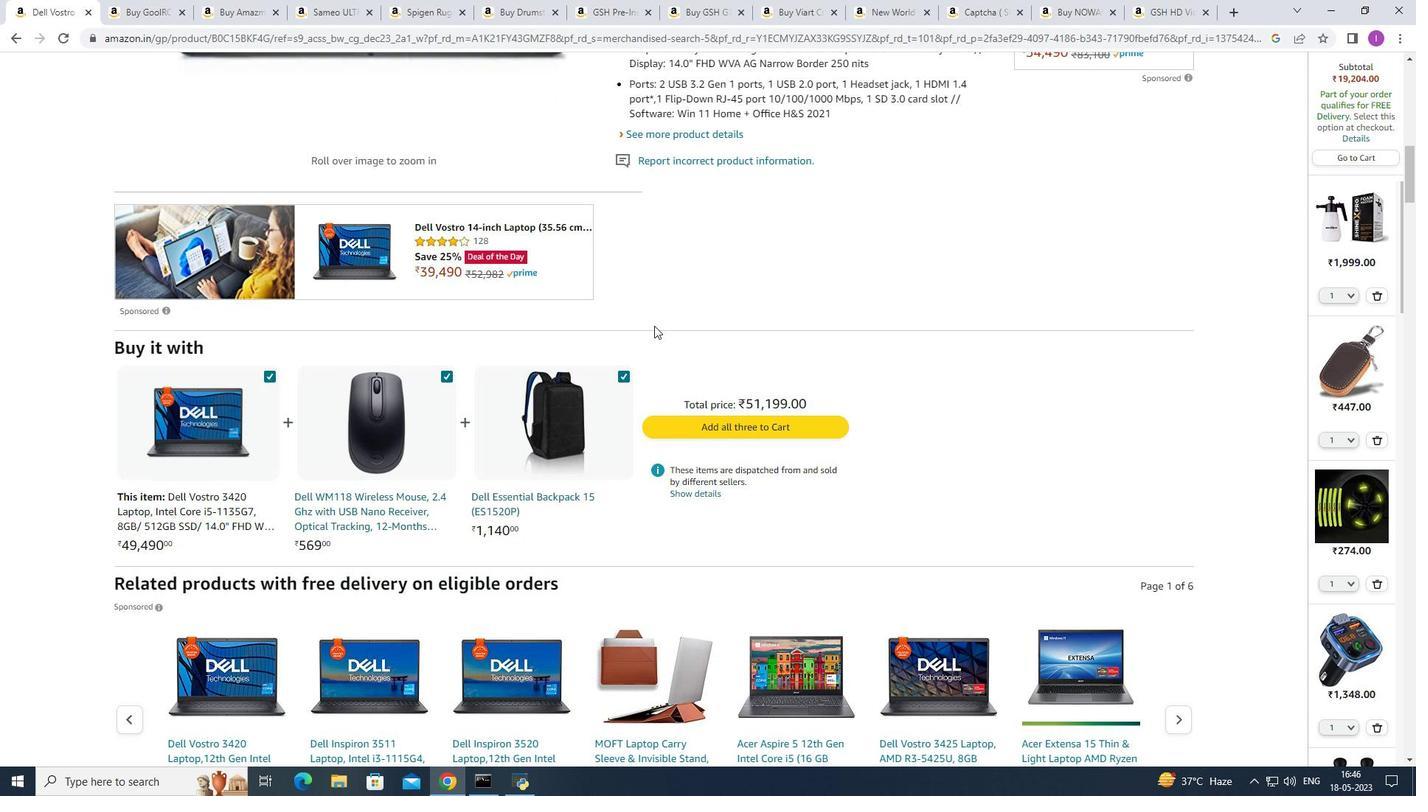 
Action: Mouse scrolled (654, 325) with delta (0, 0)
Screenshot: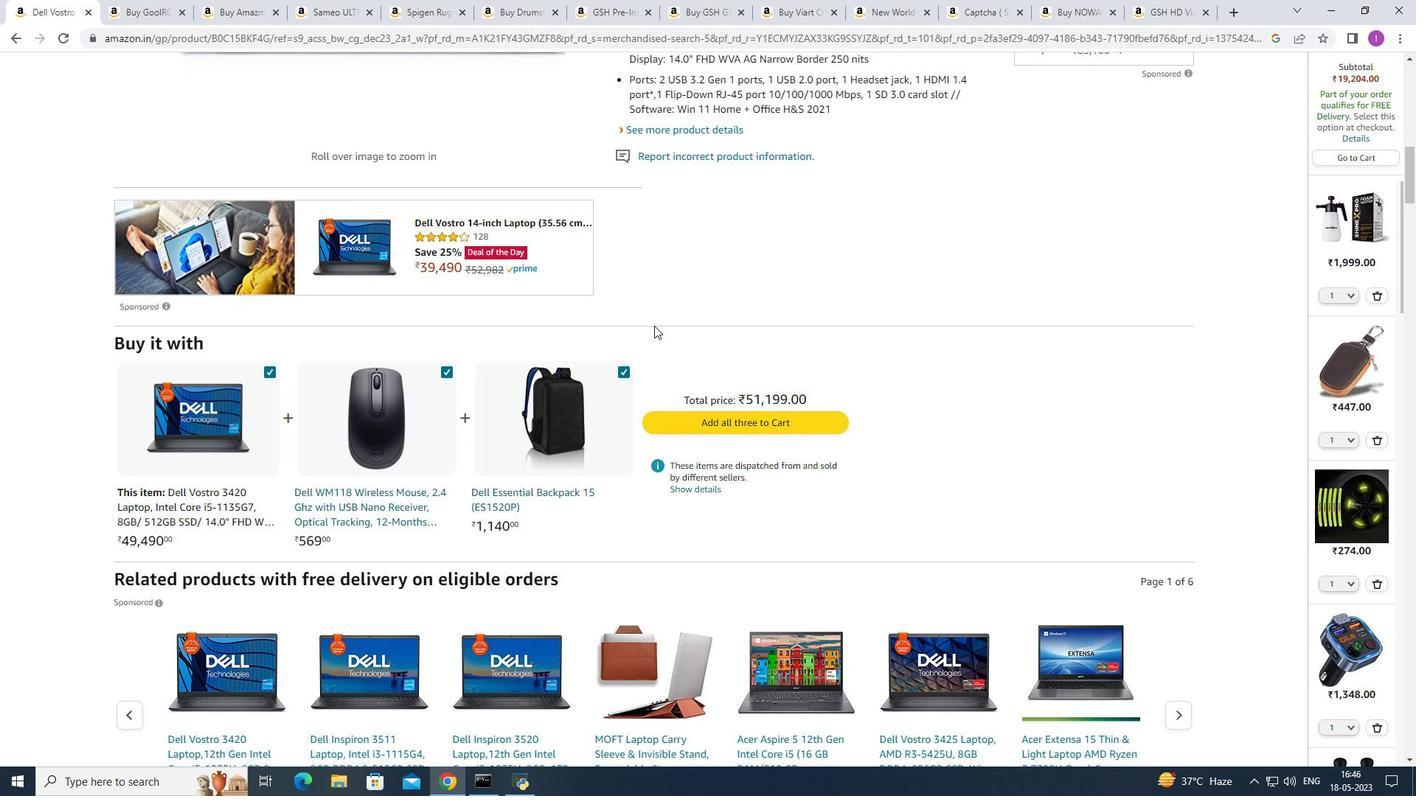 
Action: Mouse scrolled (654, 325) with delta (0, 0)
Screenshot: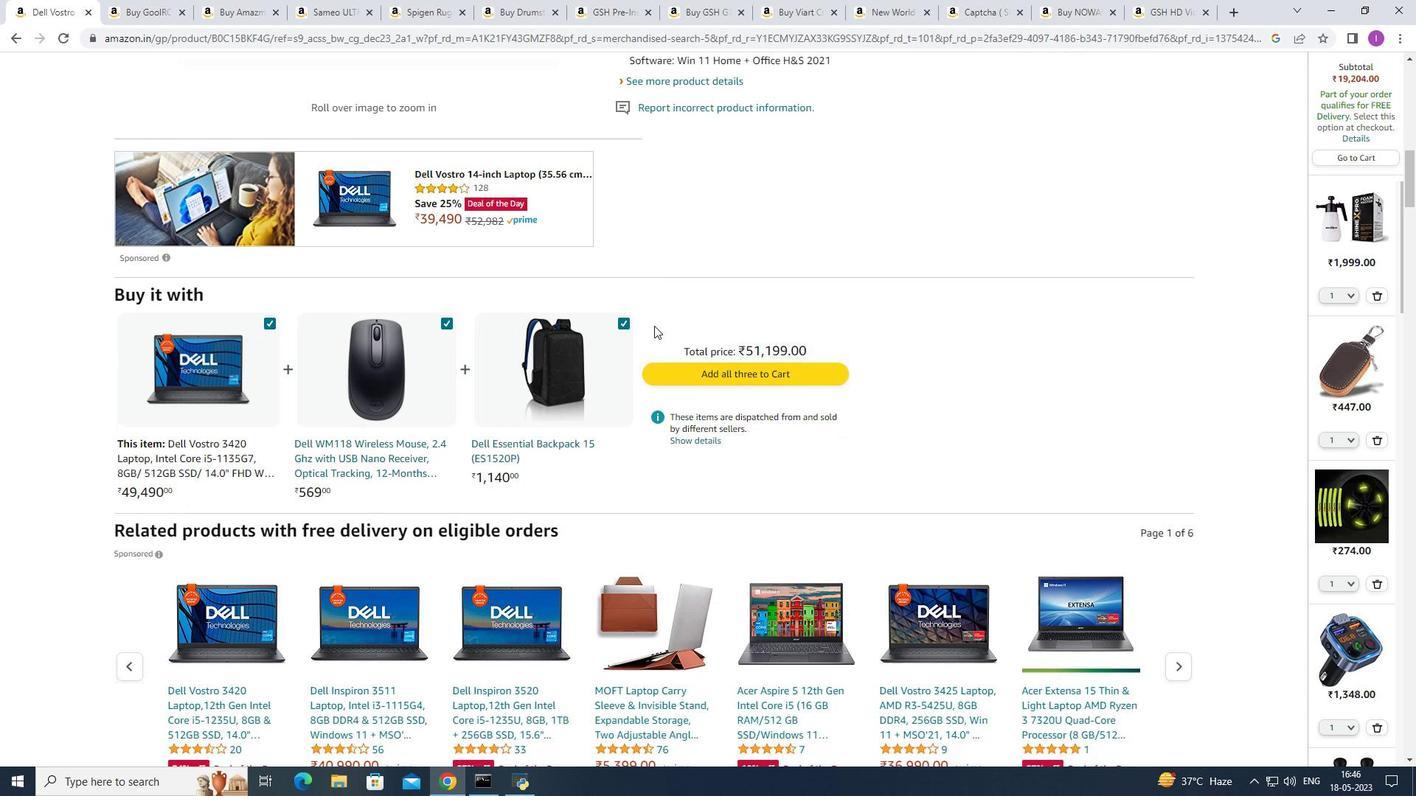 
Action: Mouse scrolled (654, 325) with delta (0, 0)
Screenshot: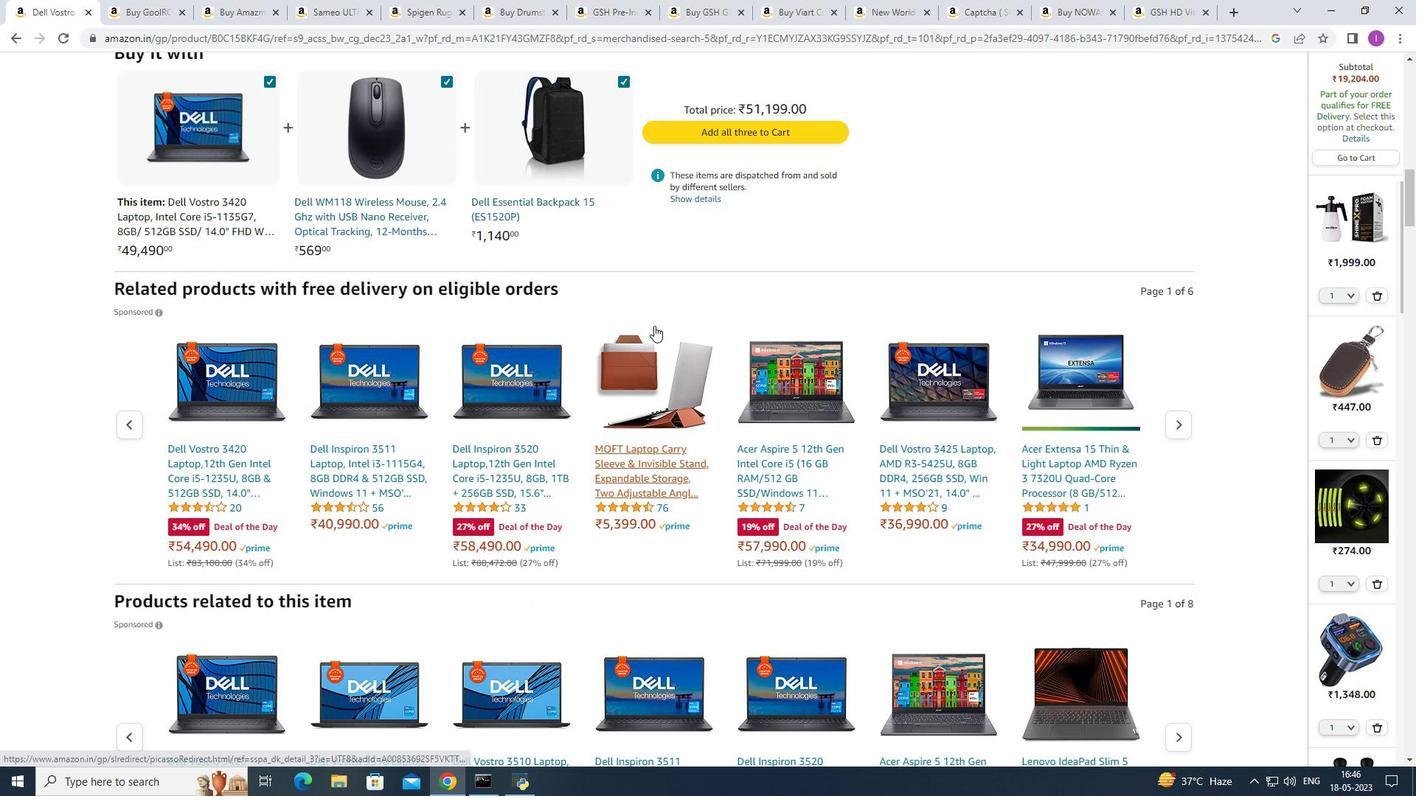 
Action: Mouse scrolled (654, 325) with delta (0, 0)
Screenshot: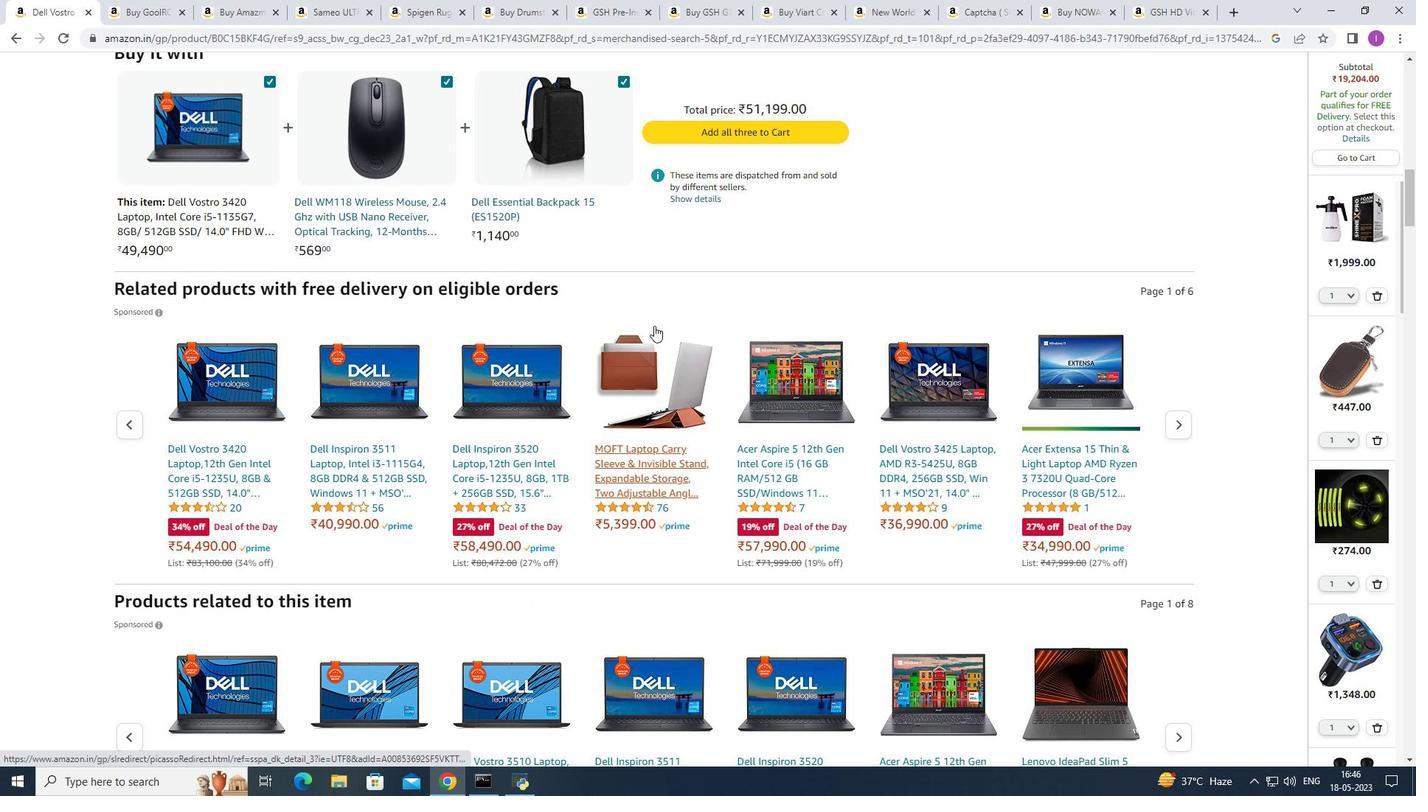 
Action: Mouse moved to (654, 327)
Screenshot: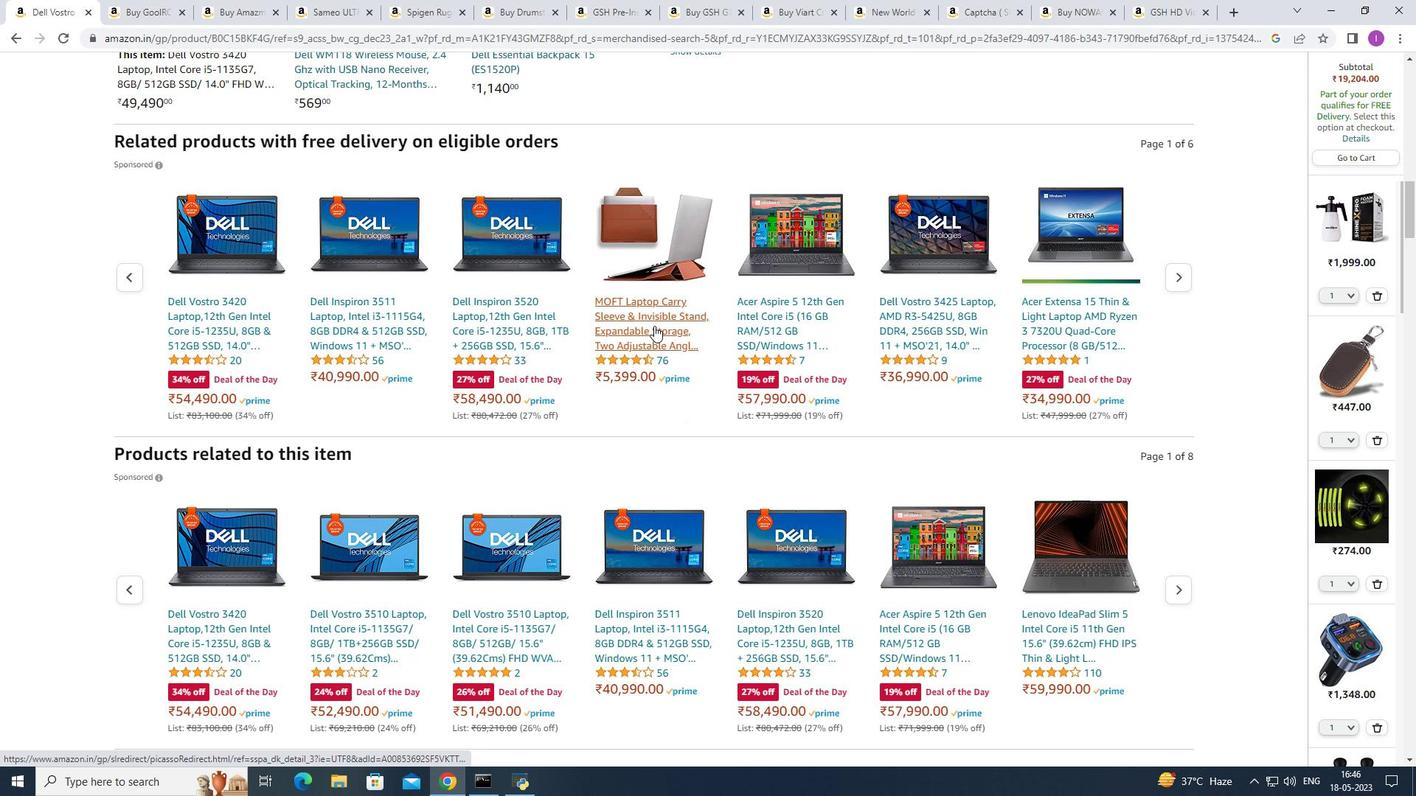 
Action: Mouse scrolled (654, 326) with delta (0, 0)
Screenshot: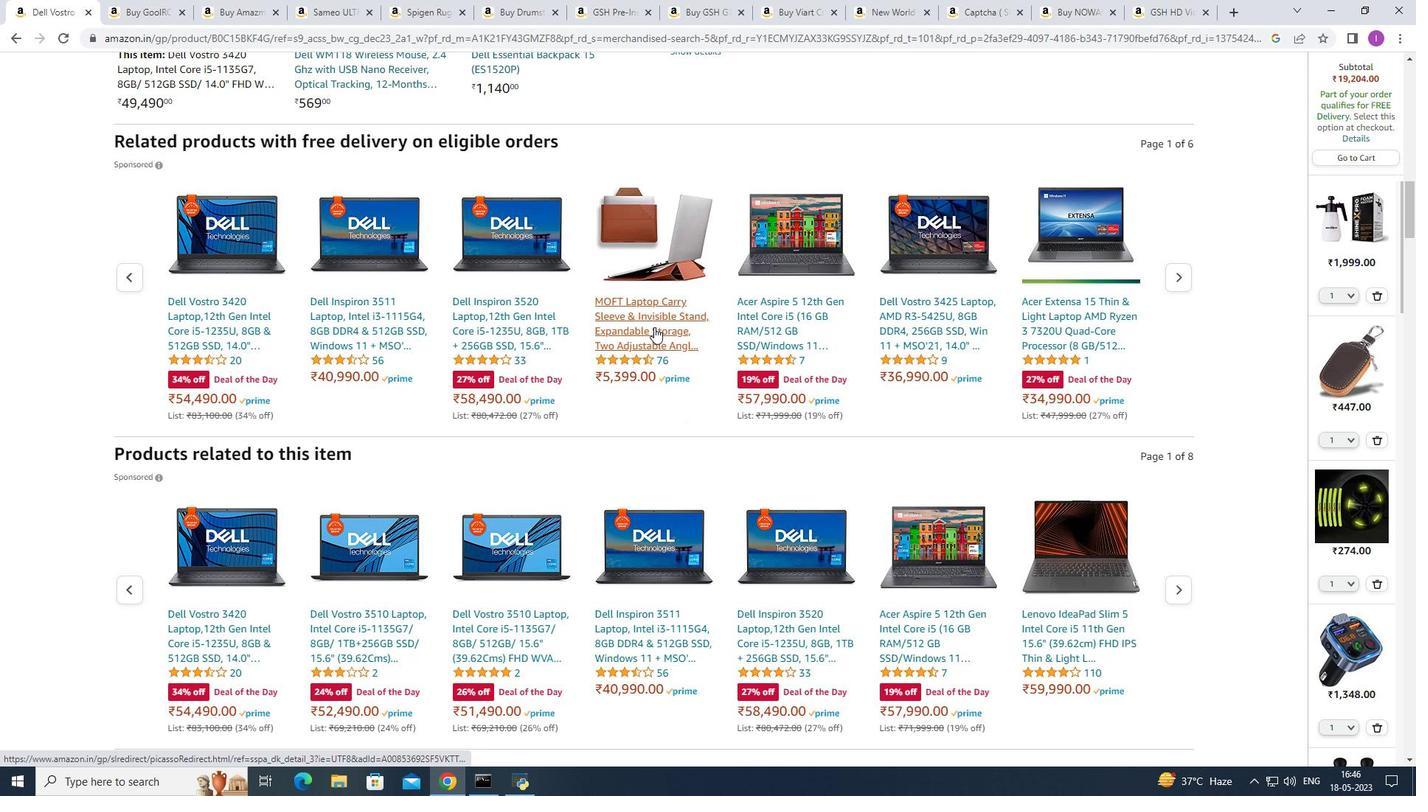 
Action: Mouse scrolled (654, 326) with delta (0, 0)
Screenshot: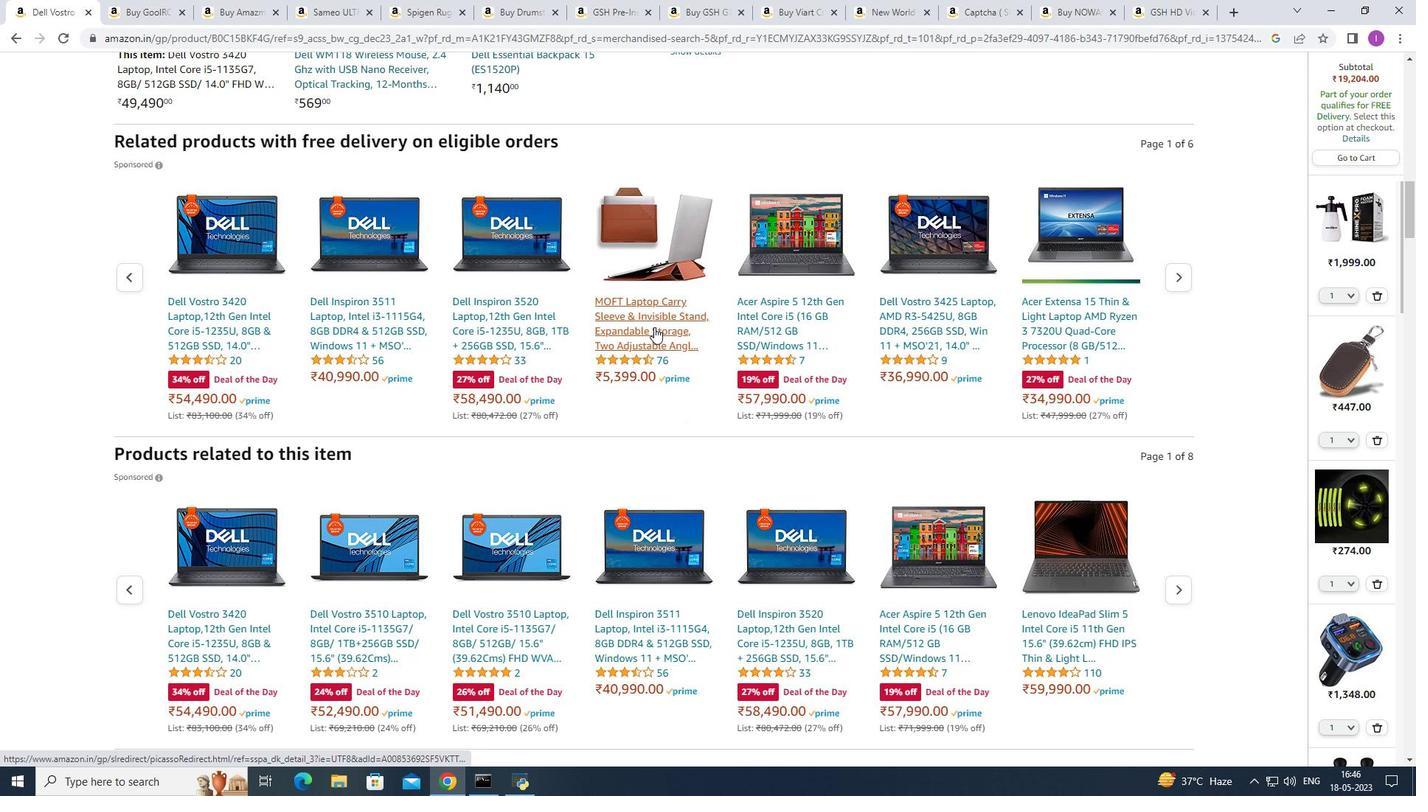 
Action: Mouse moved to (654, 326)
Screenshot: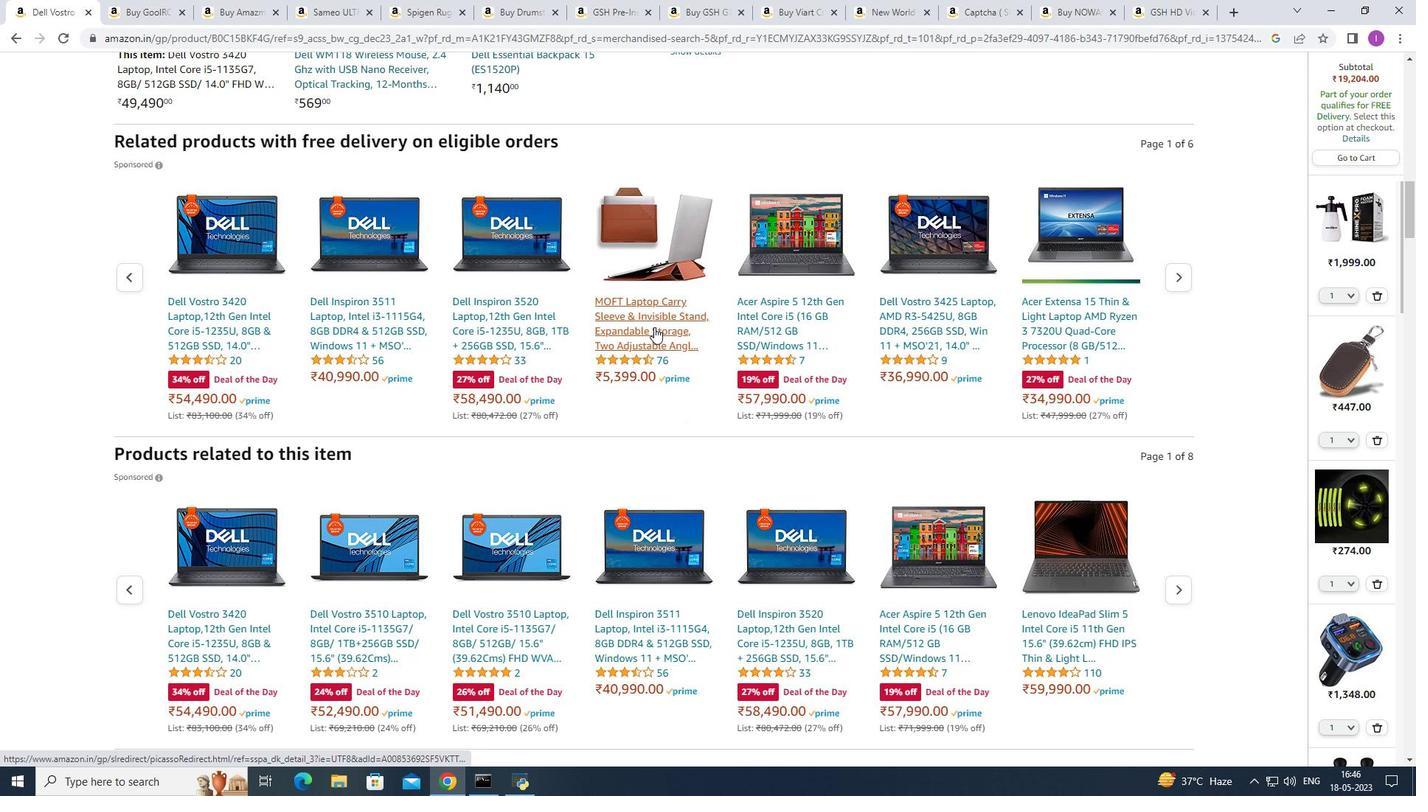 
Action: Mouse scrolled (654, 326) with delta (0, 0)
Screenshot: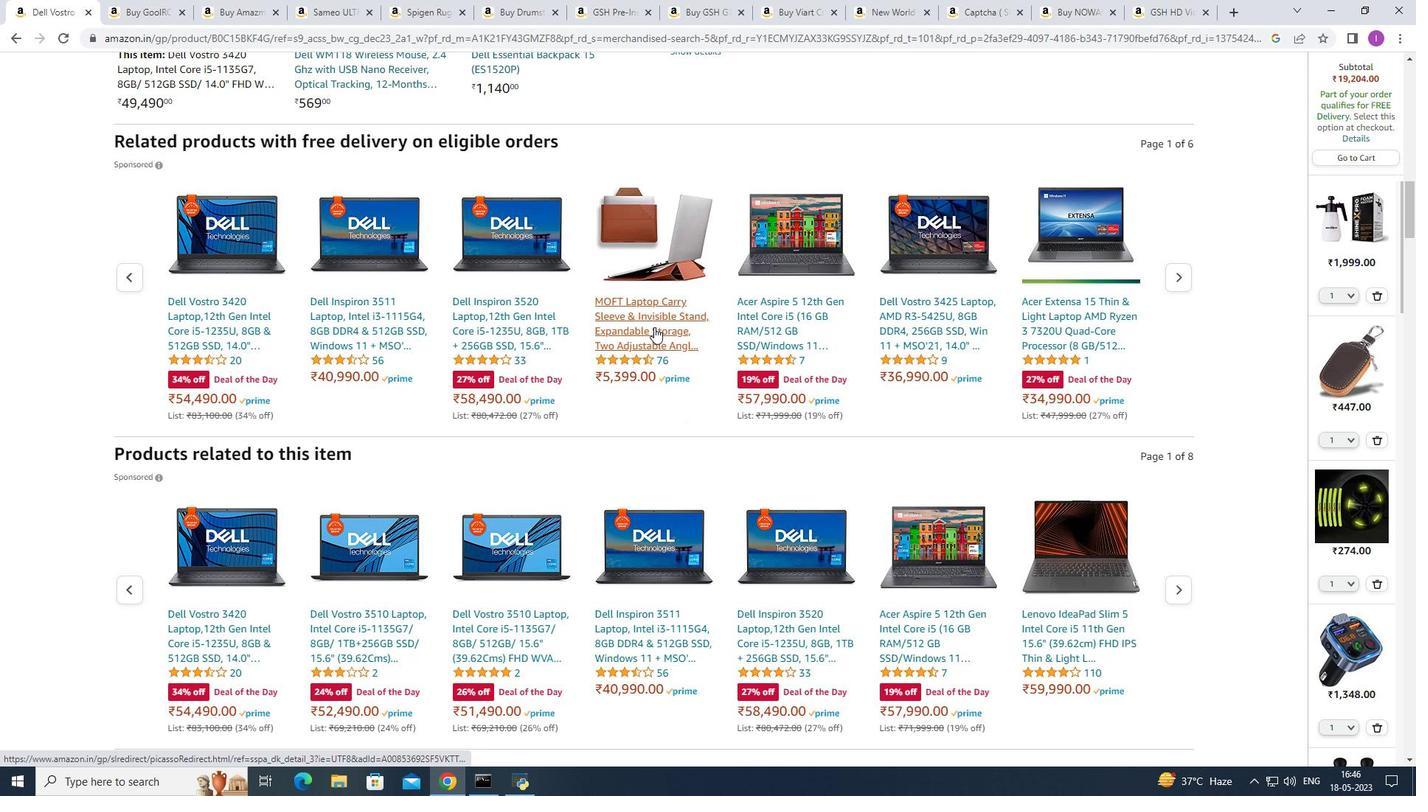 
Action: Mouse moved to (654, 325)
Screenshot: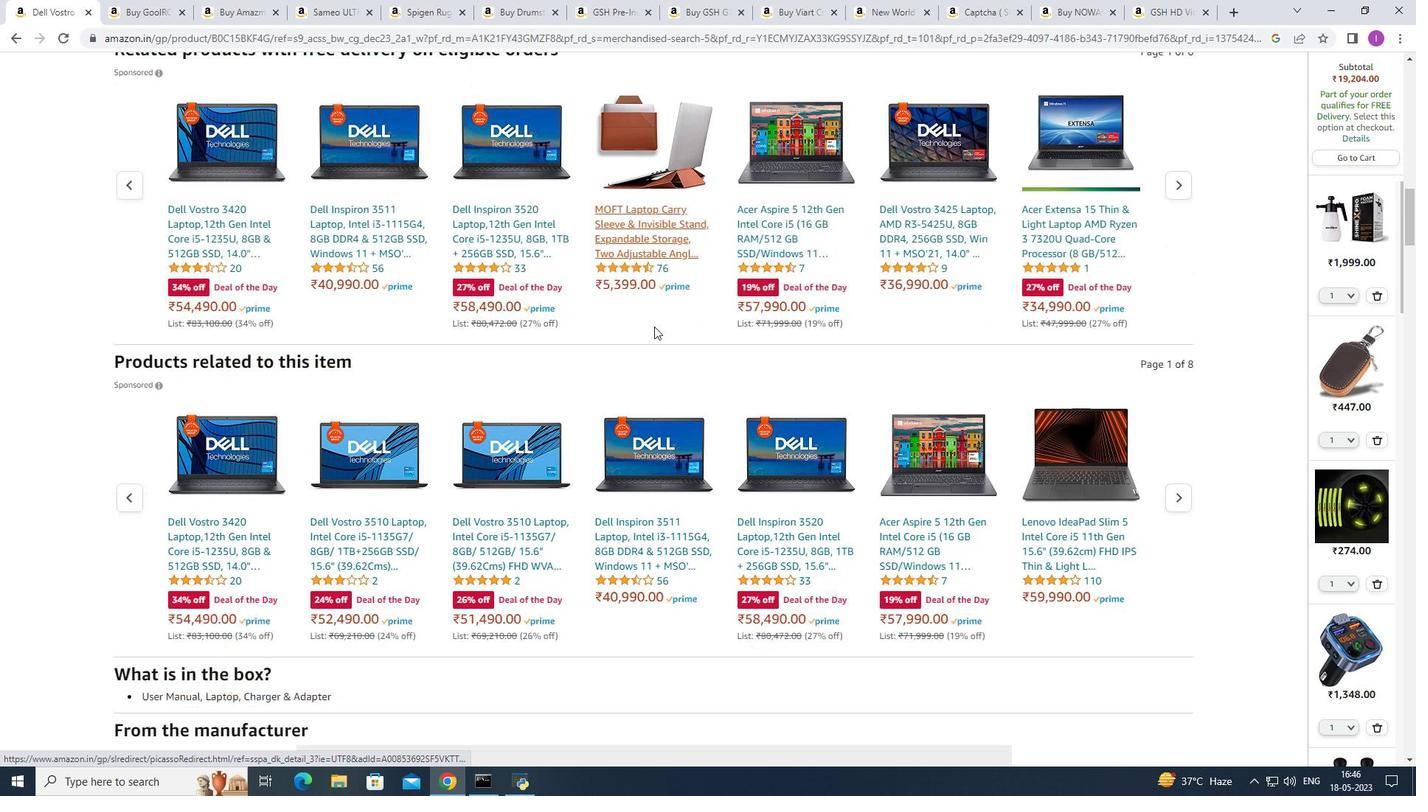 
Action: Mouse scrolled (654, 324) with delta (0, 0)
Screenshot: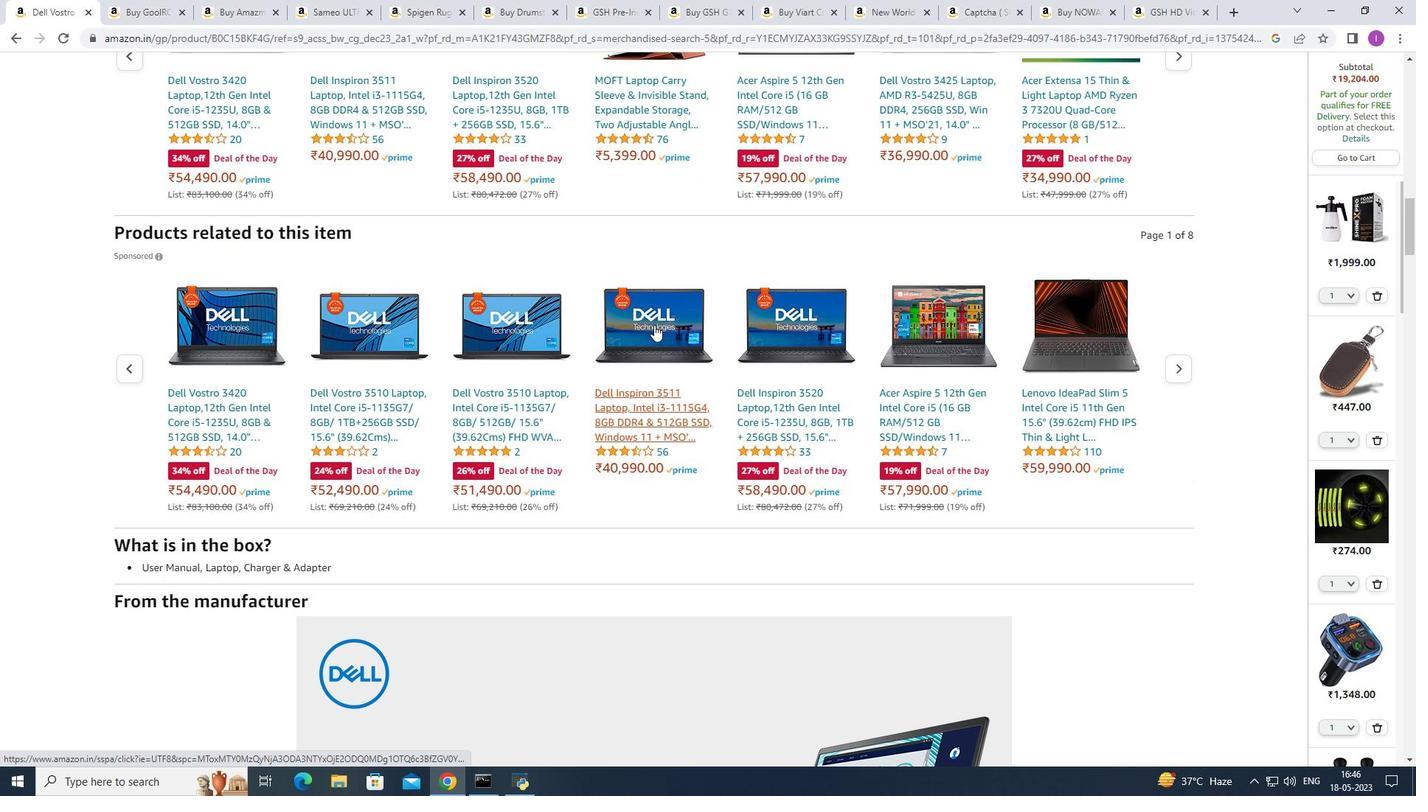 
Action: Mouse scrolled (654, 324) with delta (0, 0)
Screenshot: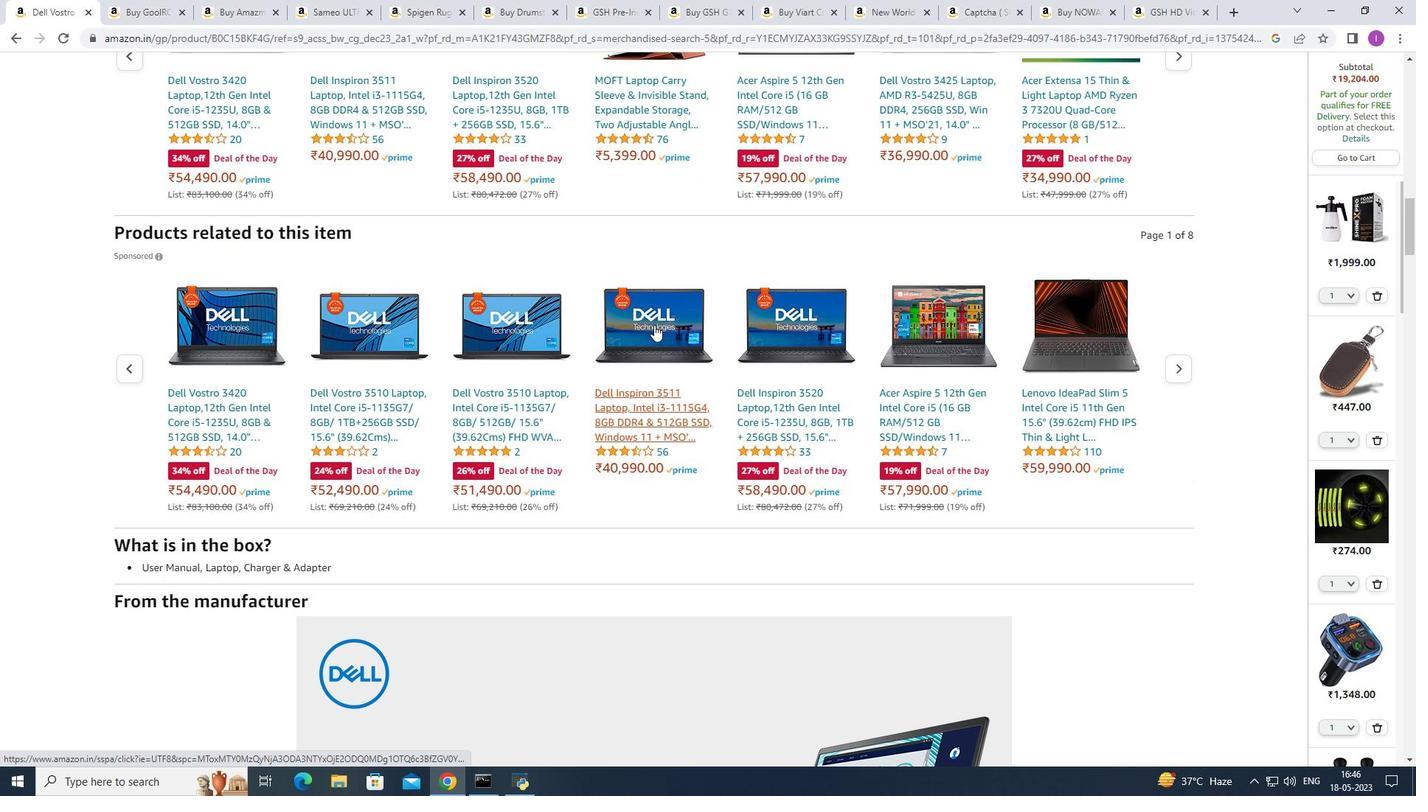 
Action: Mouse scrolled (654, 324) with delta (0, 0)
Screenshot: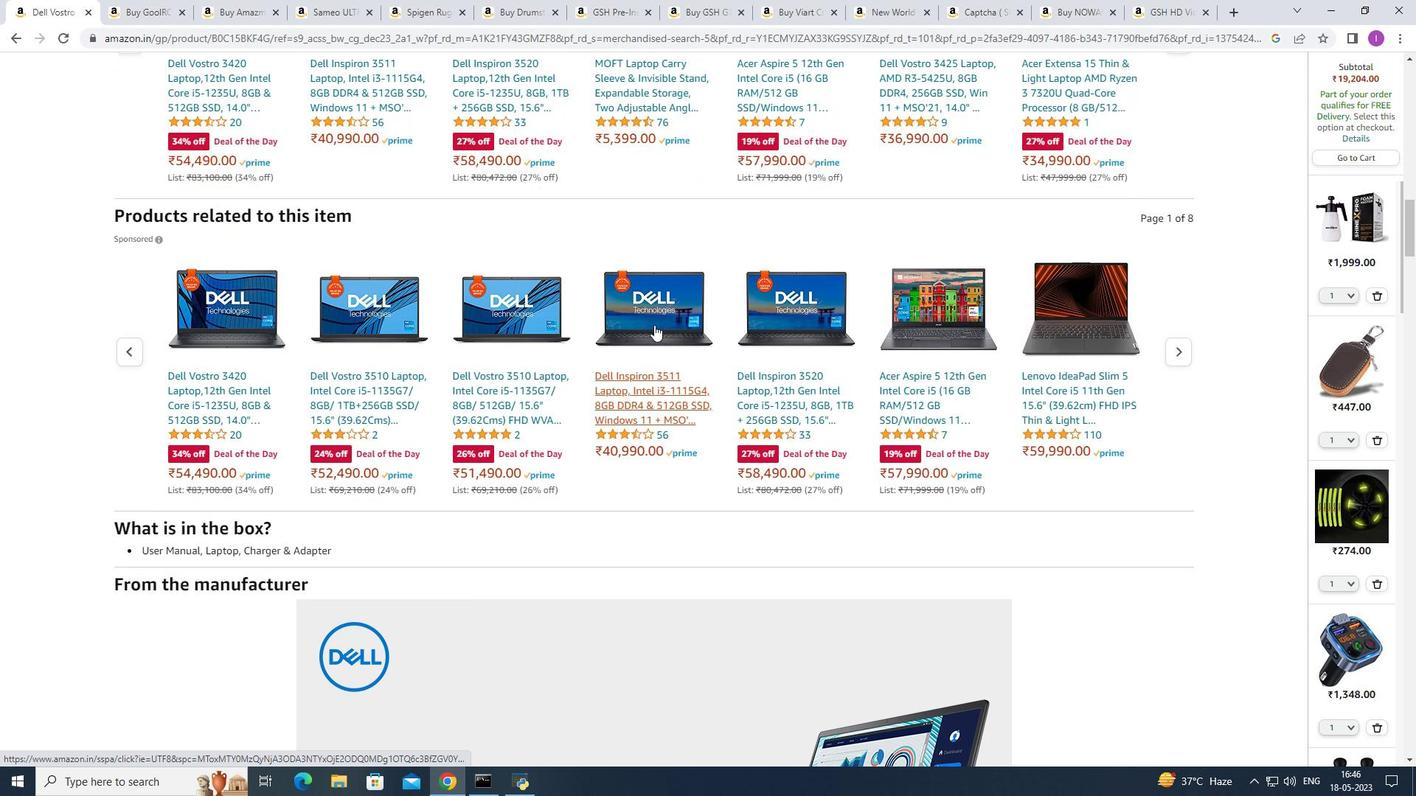 
Action: Mouse moved to (653, 322)
Screenshot: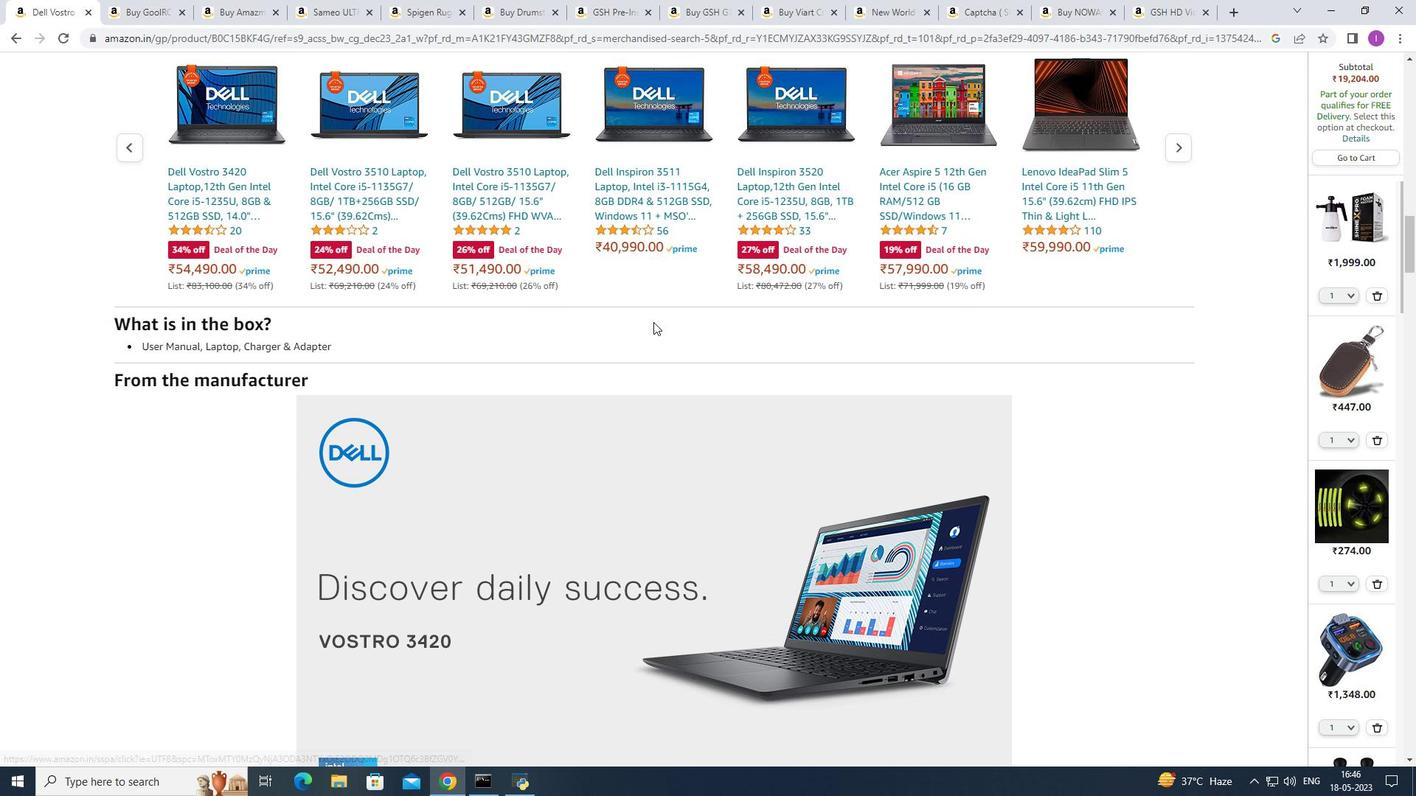 
Action: Mouse scrolled (653, 321) with delta (0, 0)
Screenshot: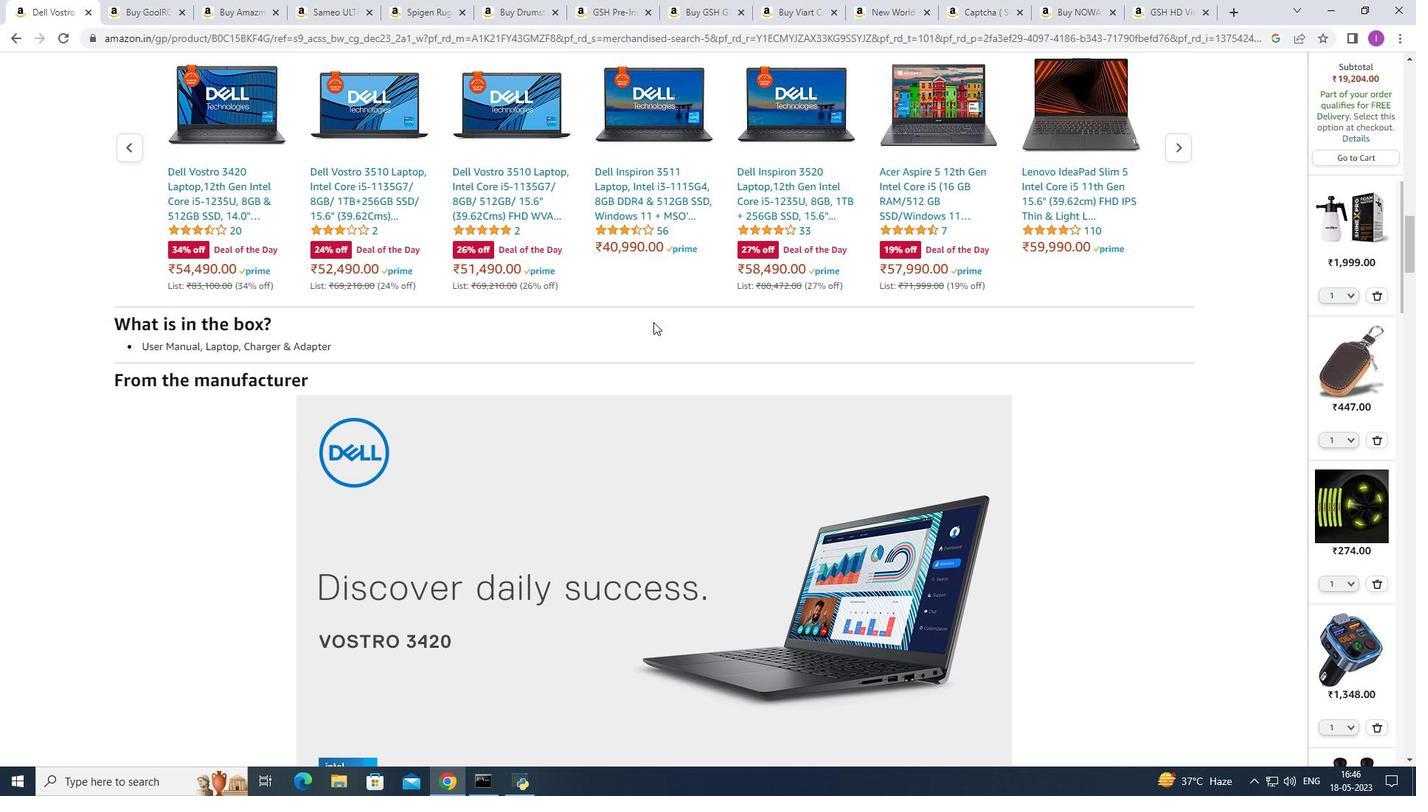 
Action: Mouse scrolled (653, 321) with delta (0, 0)
Screenshot: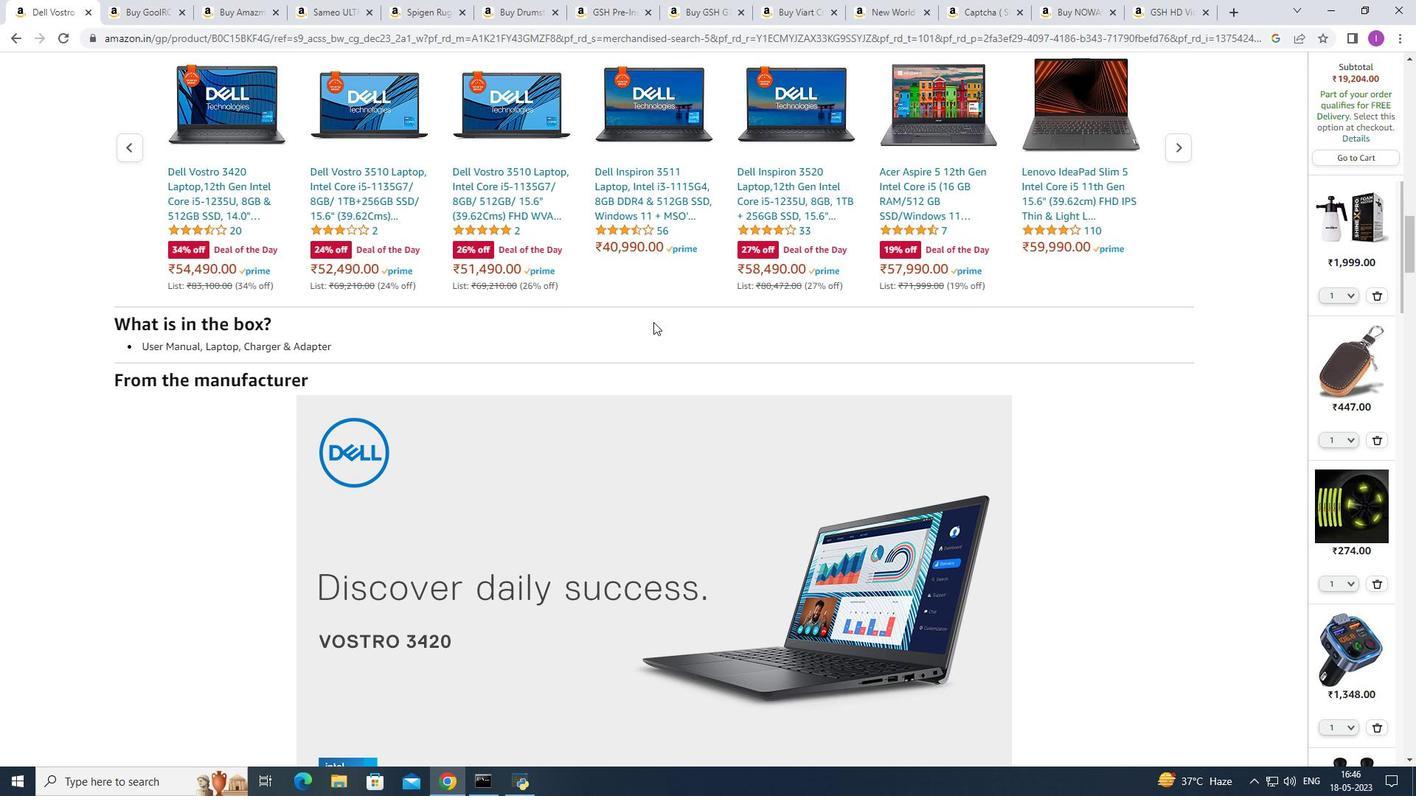 
Action: Mouse moved to (652, 322)
Screenshot: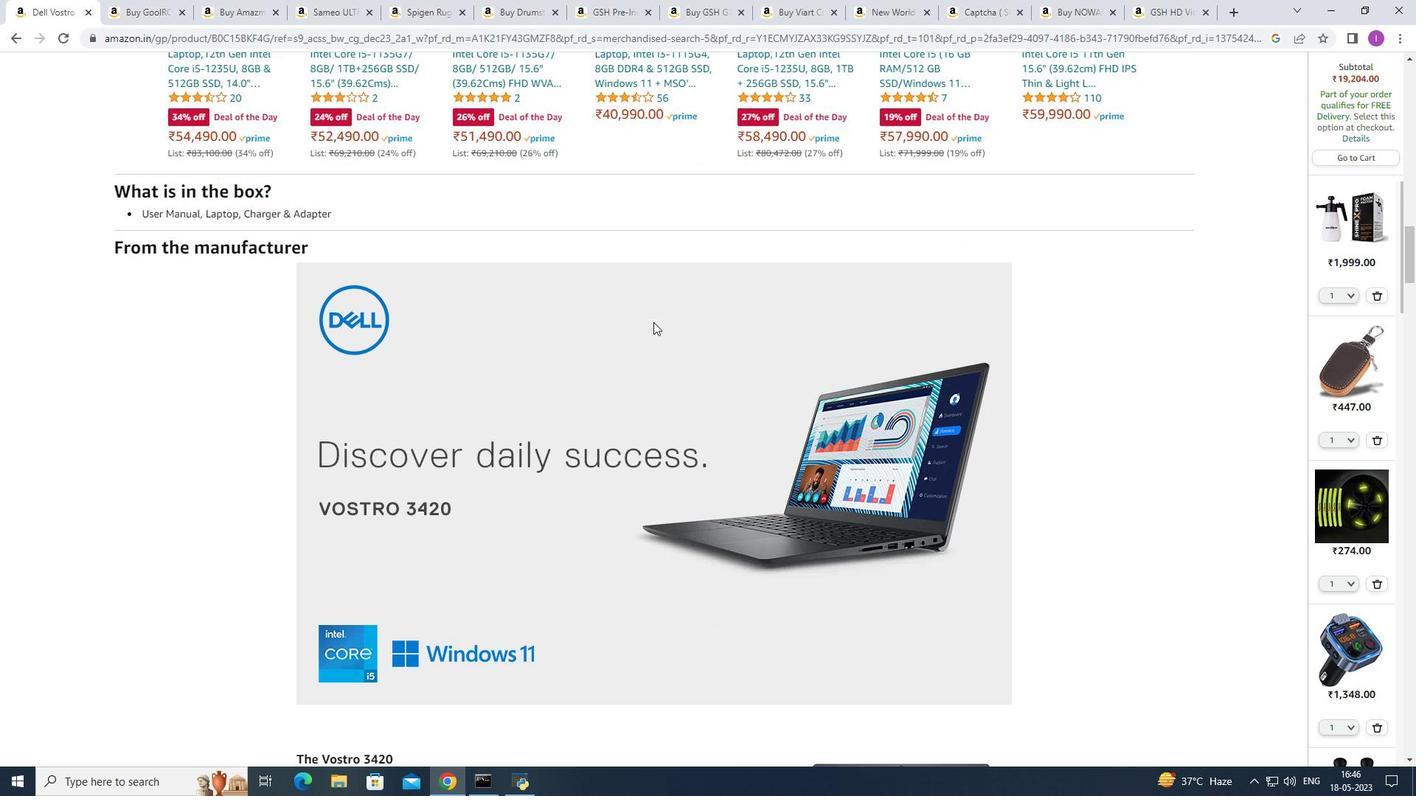 
Action: Mouse scrolled (652, 321) with delta (0, 0)
Screenshot: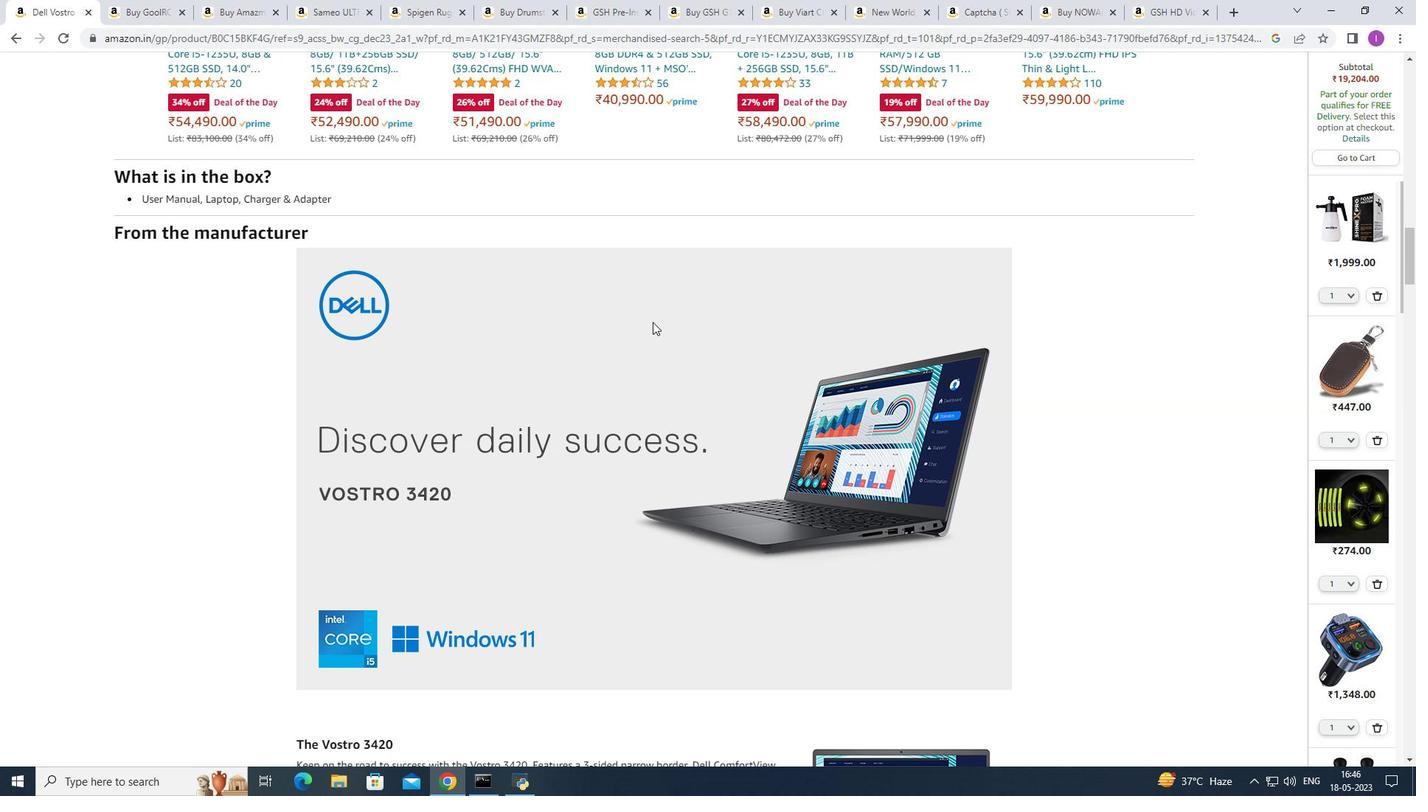 
Action: Mouse scrolled (652, 321) with delta (0, 0)
Screenshot: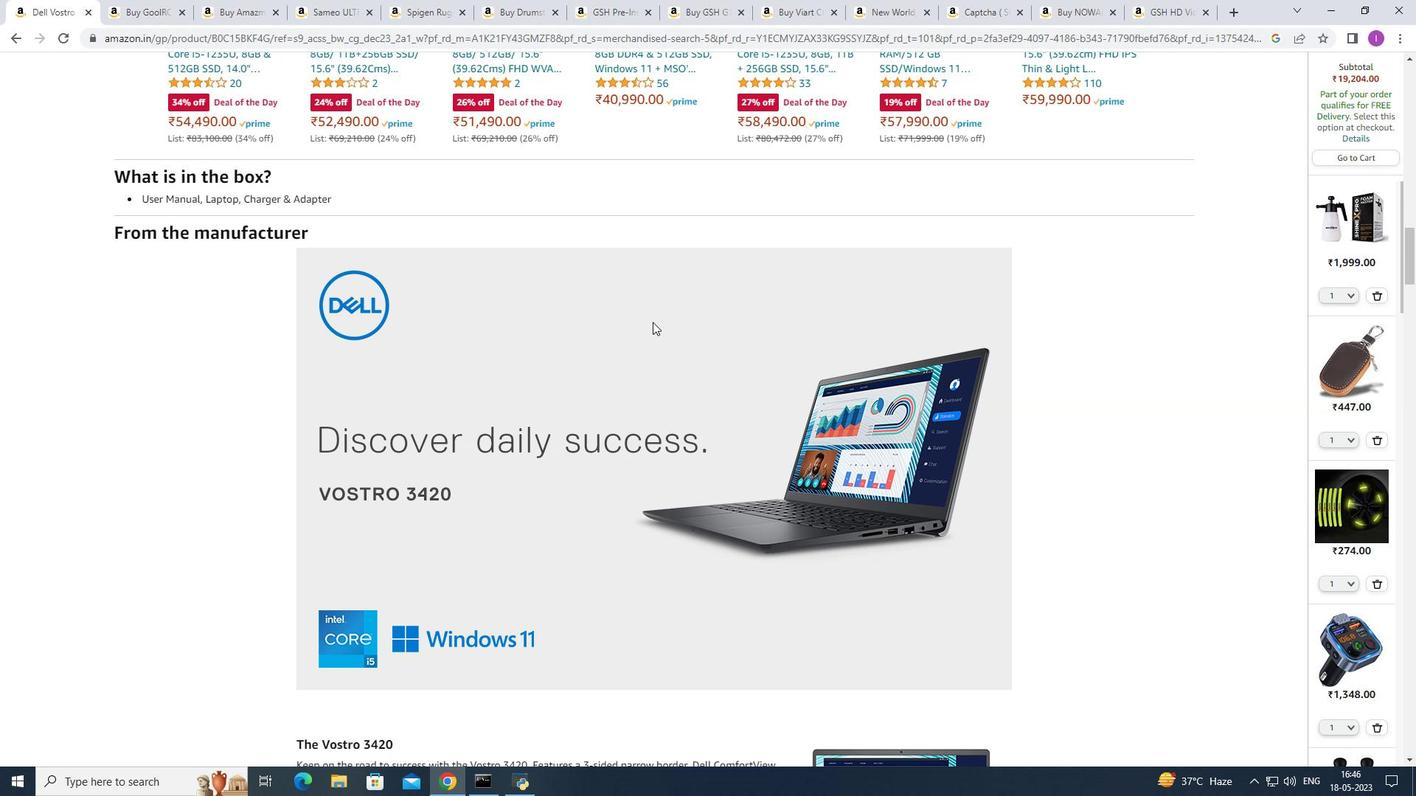 
Action: Mouse scrolled (652, 321) with delta (0, 0)
Screenshot: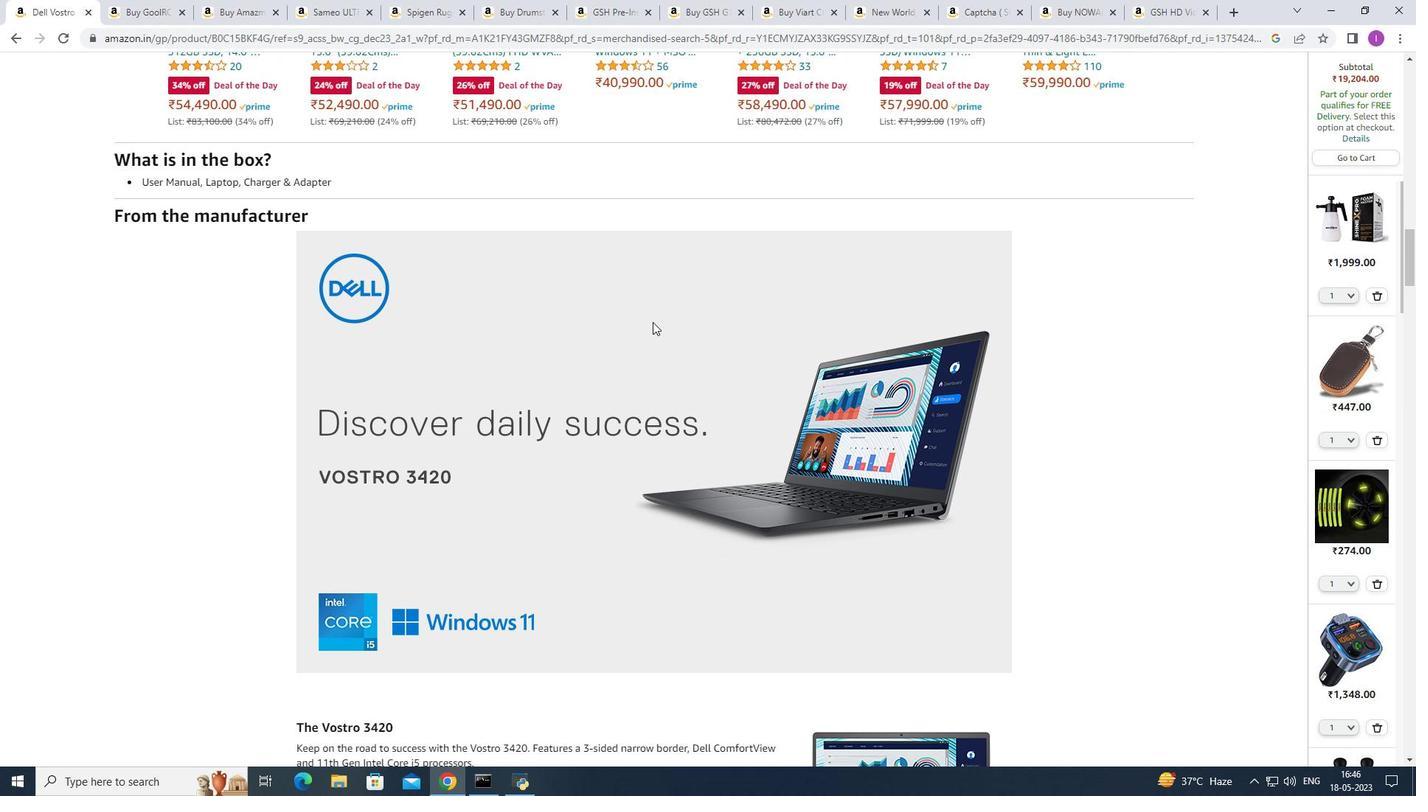 
Action: Mouse moved to (651, 320)
Screenshot: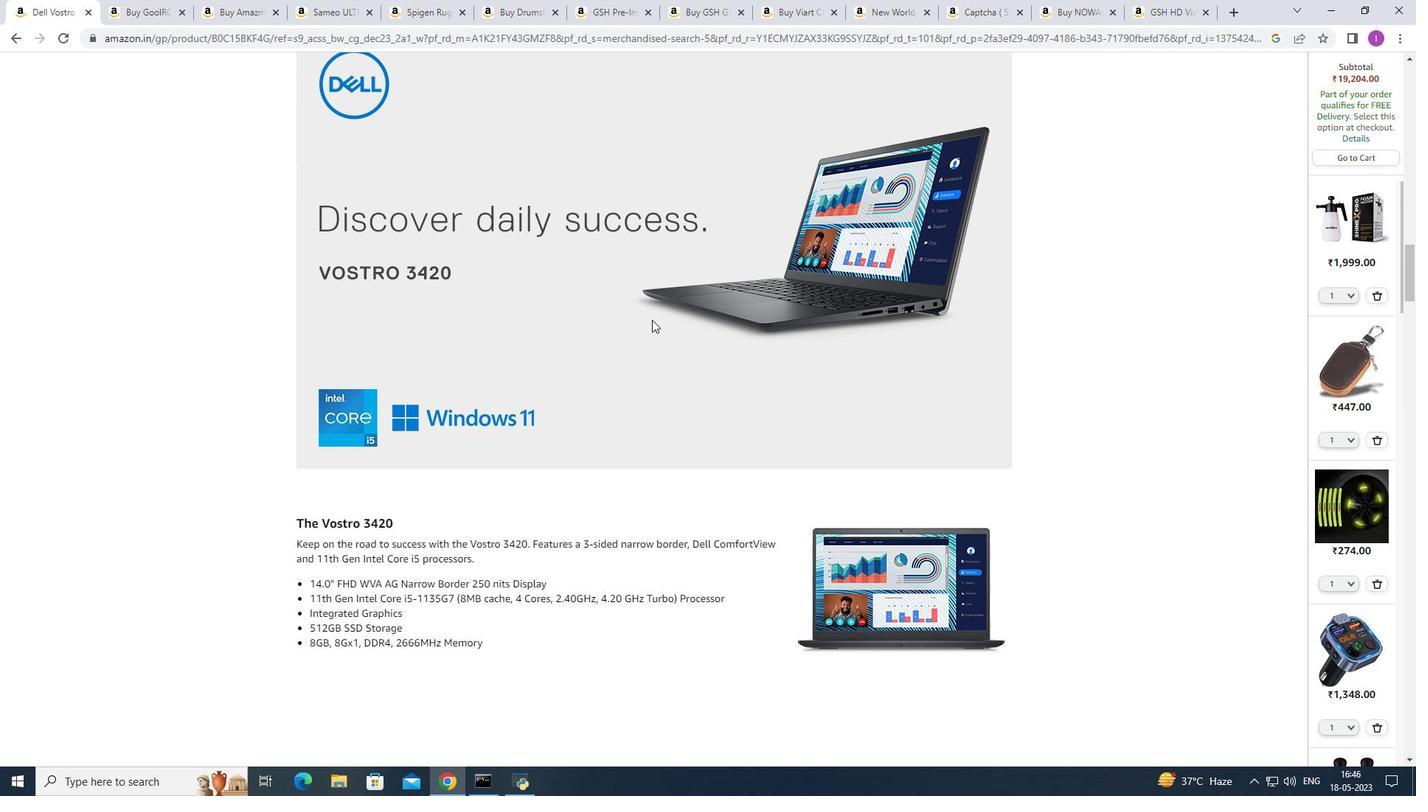 
Action: Mouse scrolled (651, 319) with delta (0, 0)
Screenshot: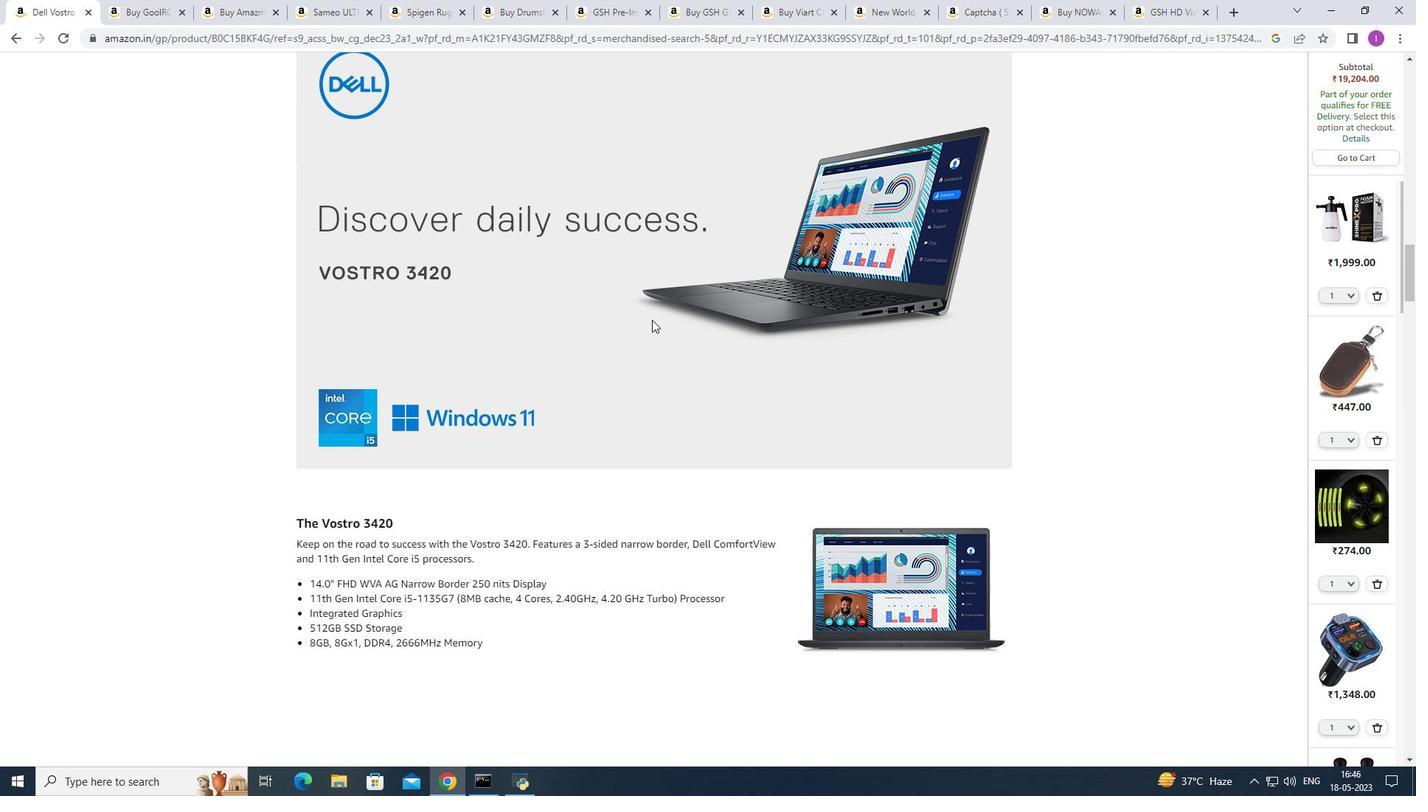 
Action: Mouse scrolled (651, 319) with delta (0, 0)
Screenshot: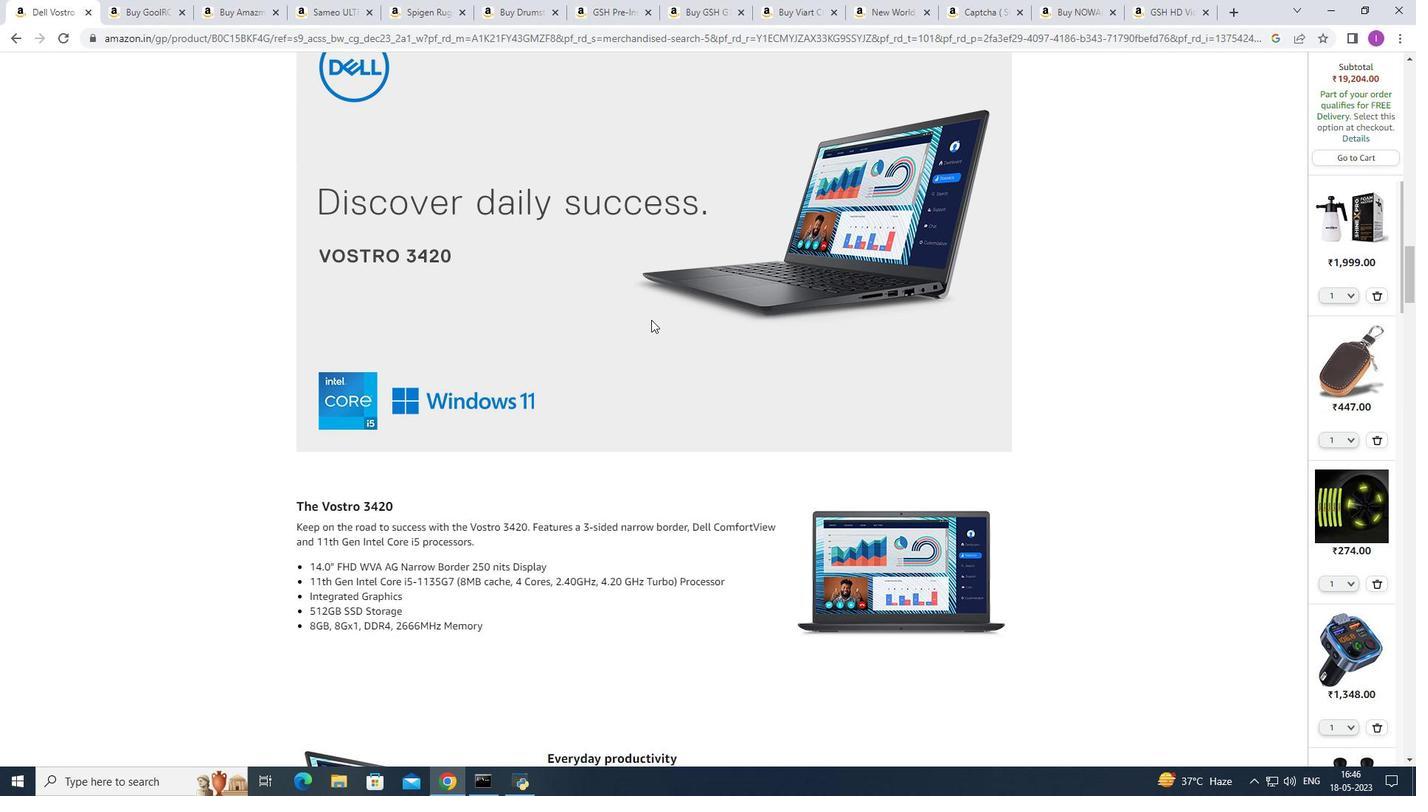 
Action: Mouse scrolled (651, 319) with delta (0, 0)
Screenshot: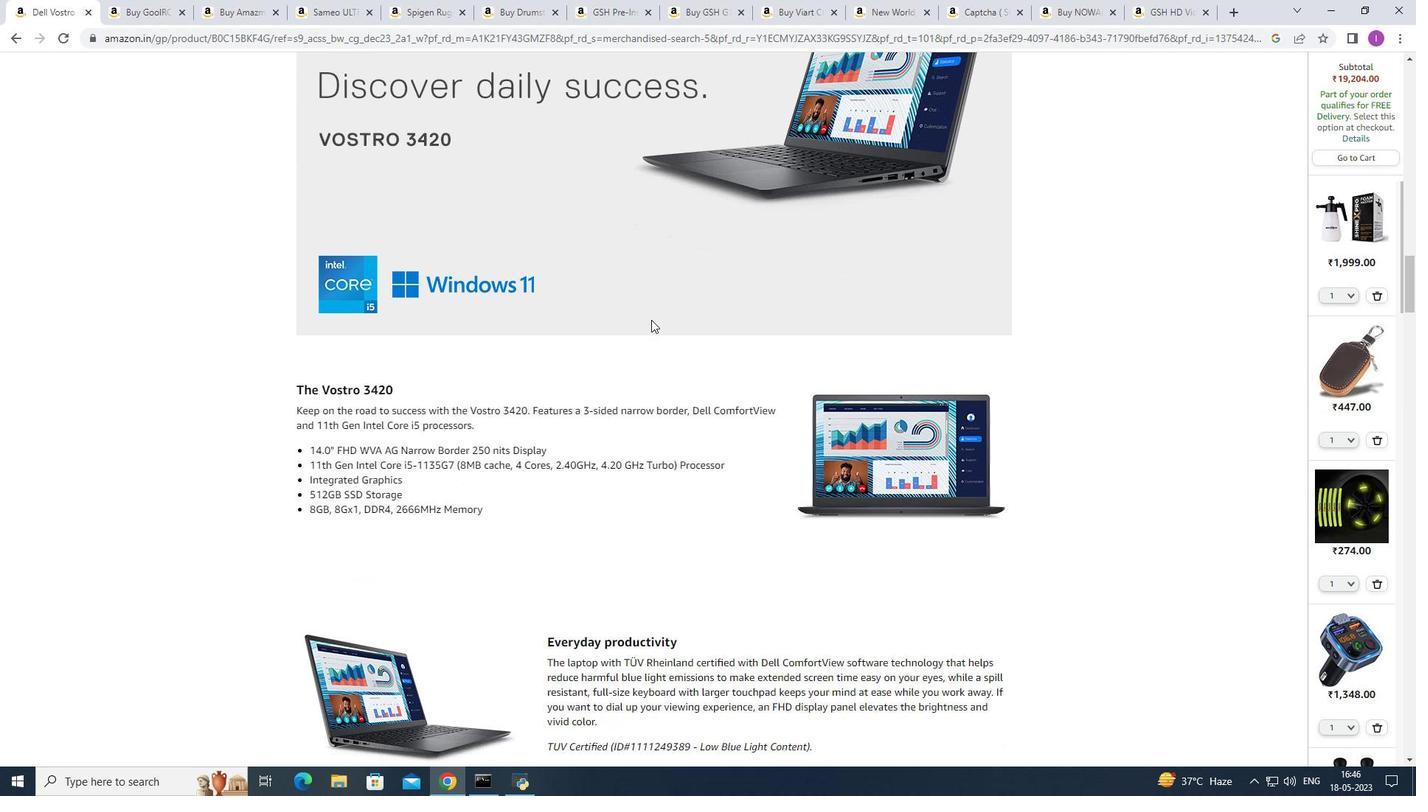 
Action: Mouse moved to (649, 316)
Screenshot: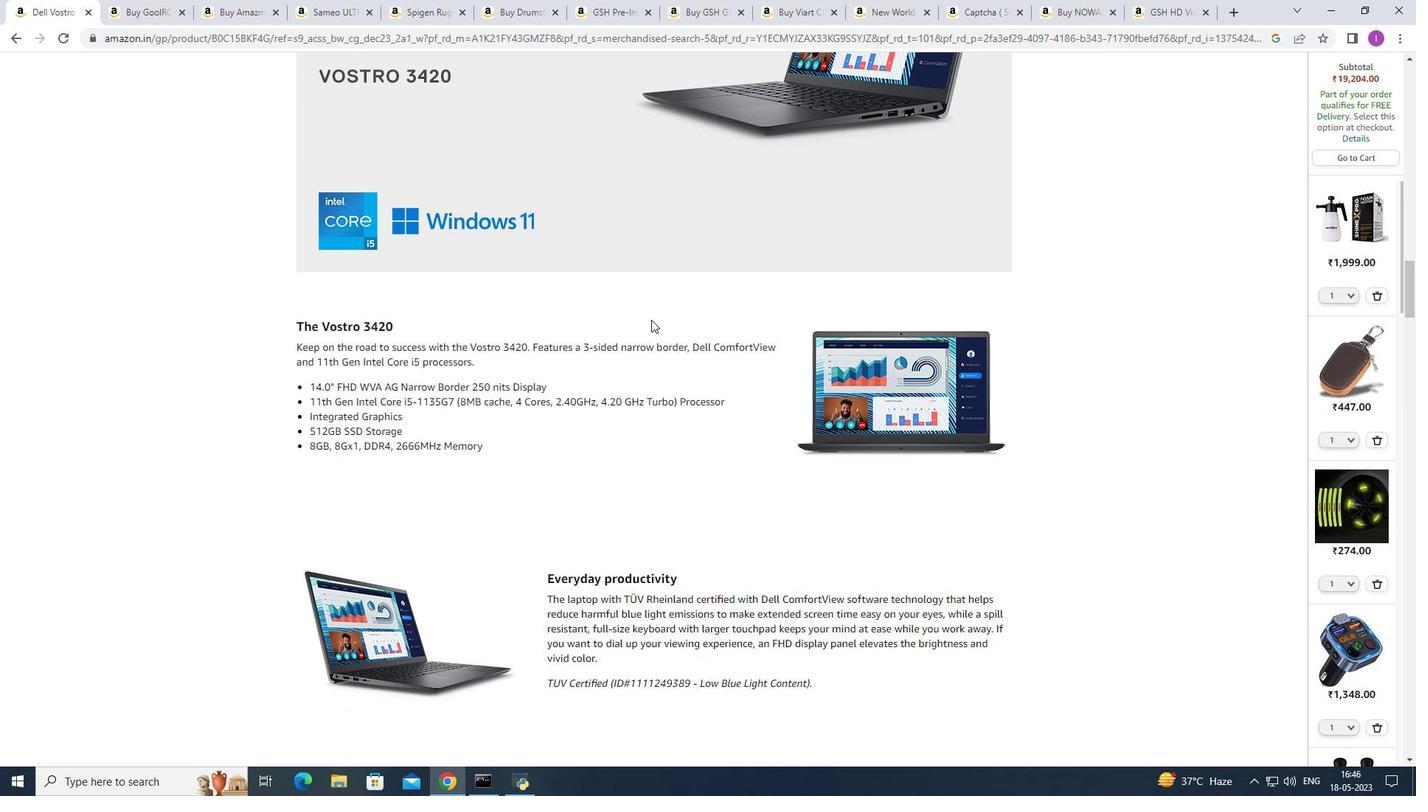
Action: Mouse scrolled (649, 315) with delta (0, 0)
Screenshot: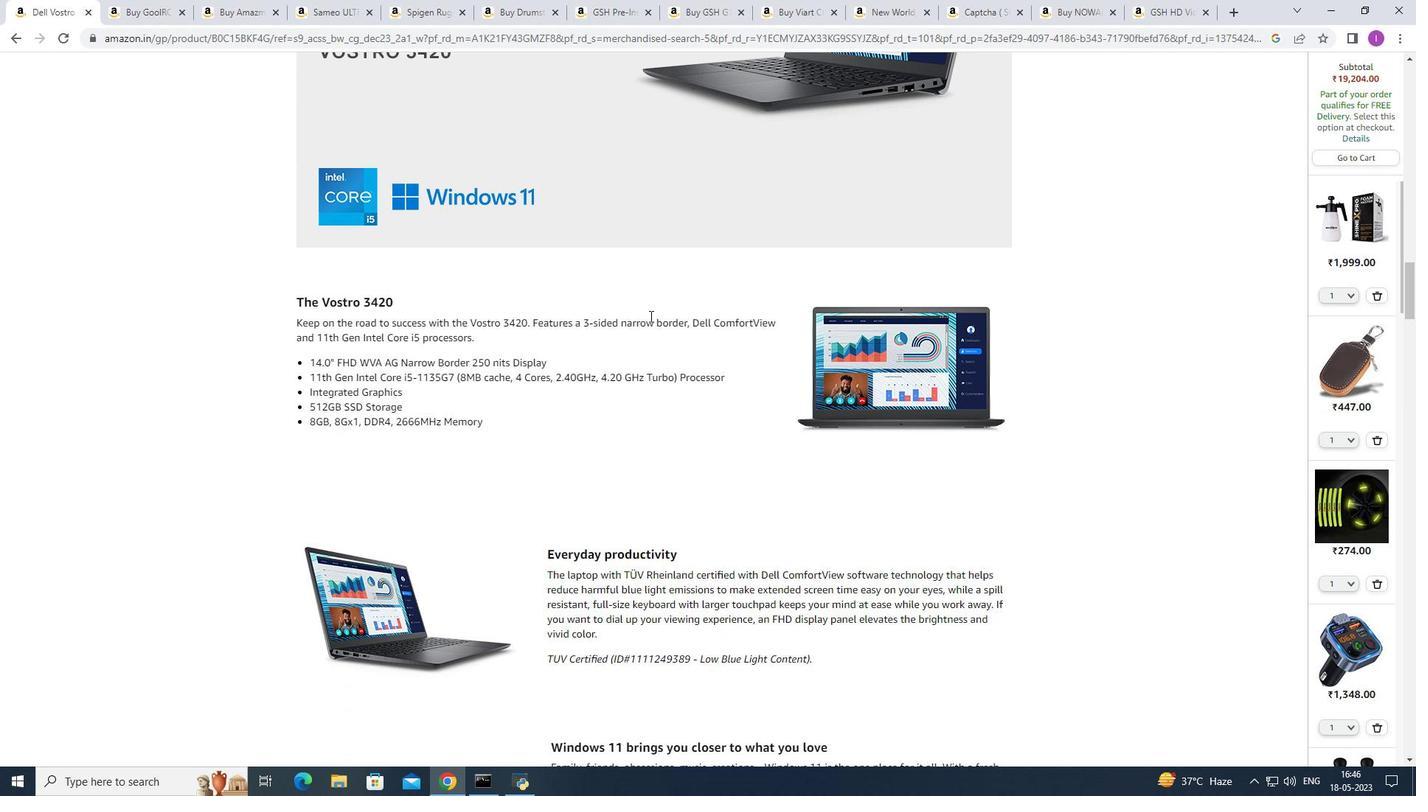 
Action: Mouse scrolled (649, 315) with delta (0, 0)
Screenshot: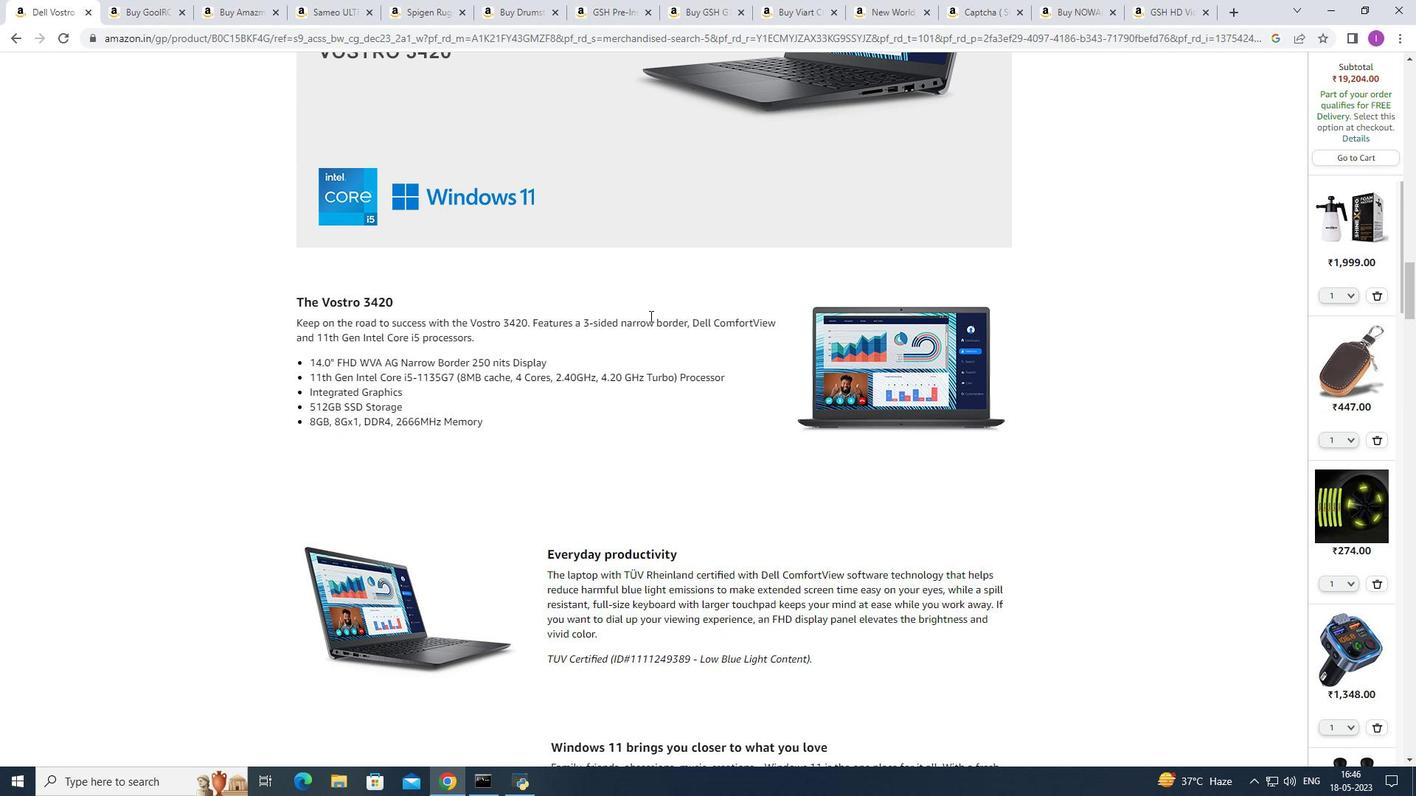 
Action: Mouse scrolled (649, 315) with delta (0, 0)
Screenshot: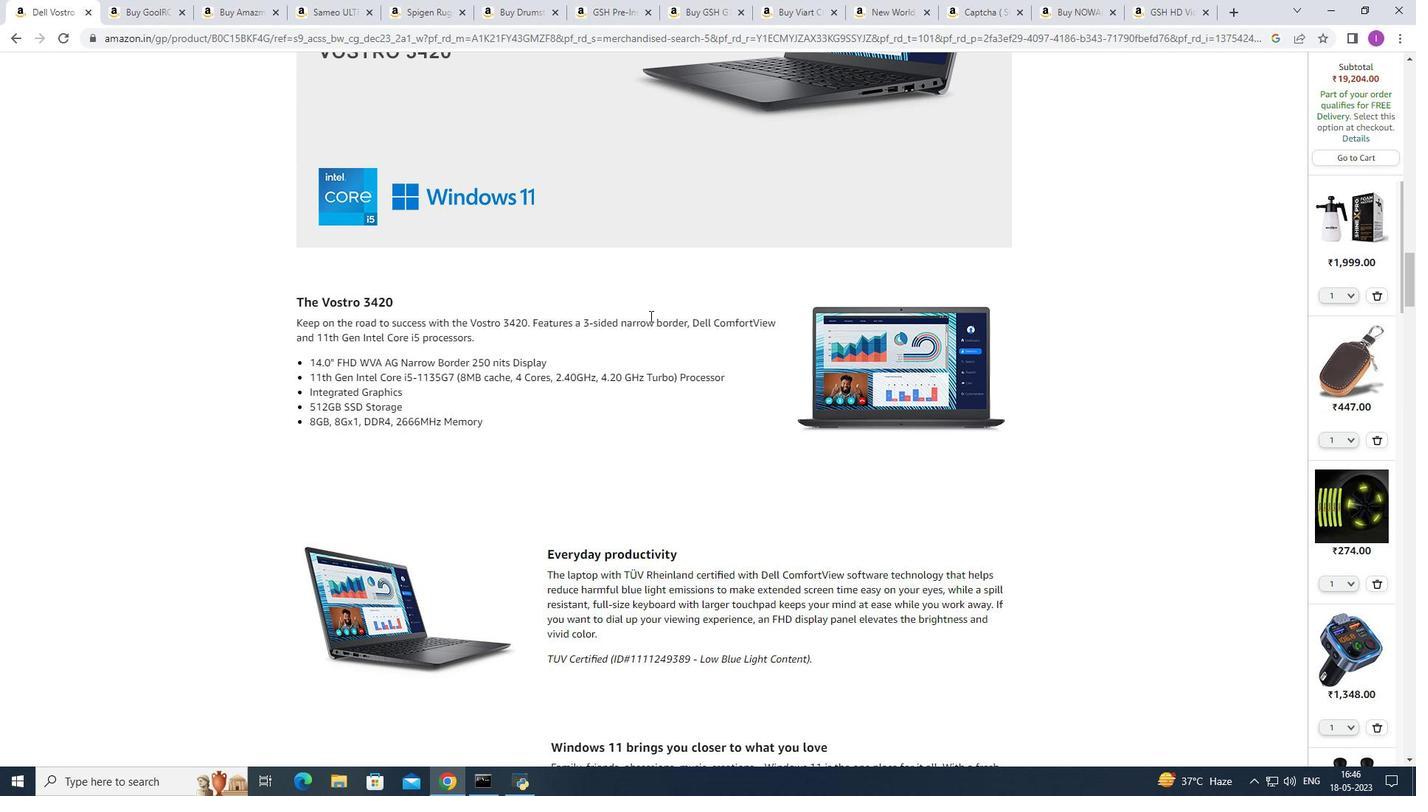 
Action: Mouse scrolled (649, 315) with delta (0, 0)
Screenshot: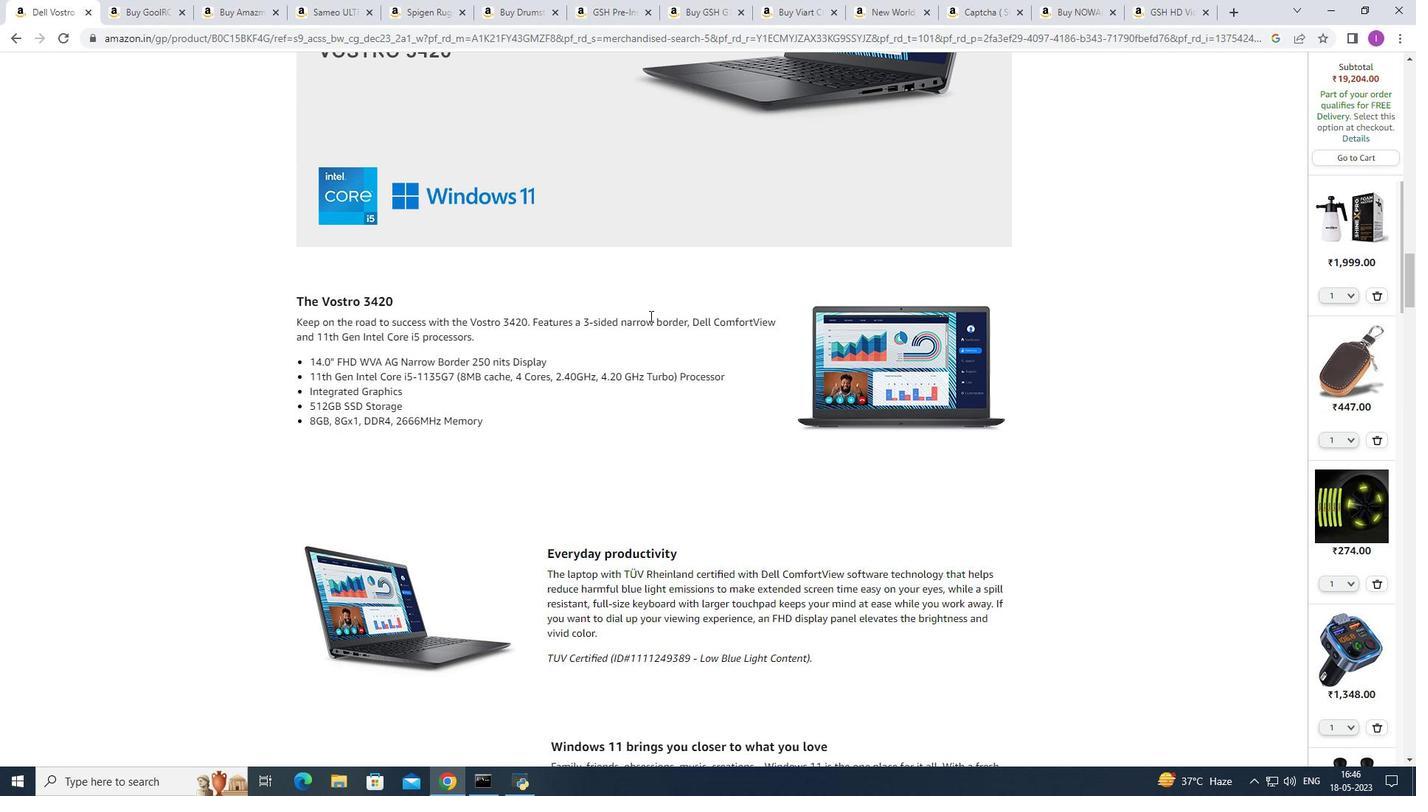 
Action: Mouse scrolled (649, 315) with delta (0, 0)
Screenshot: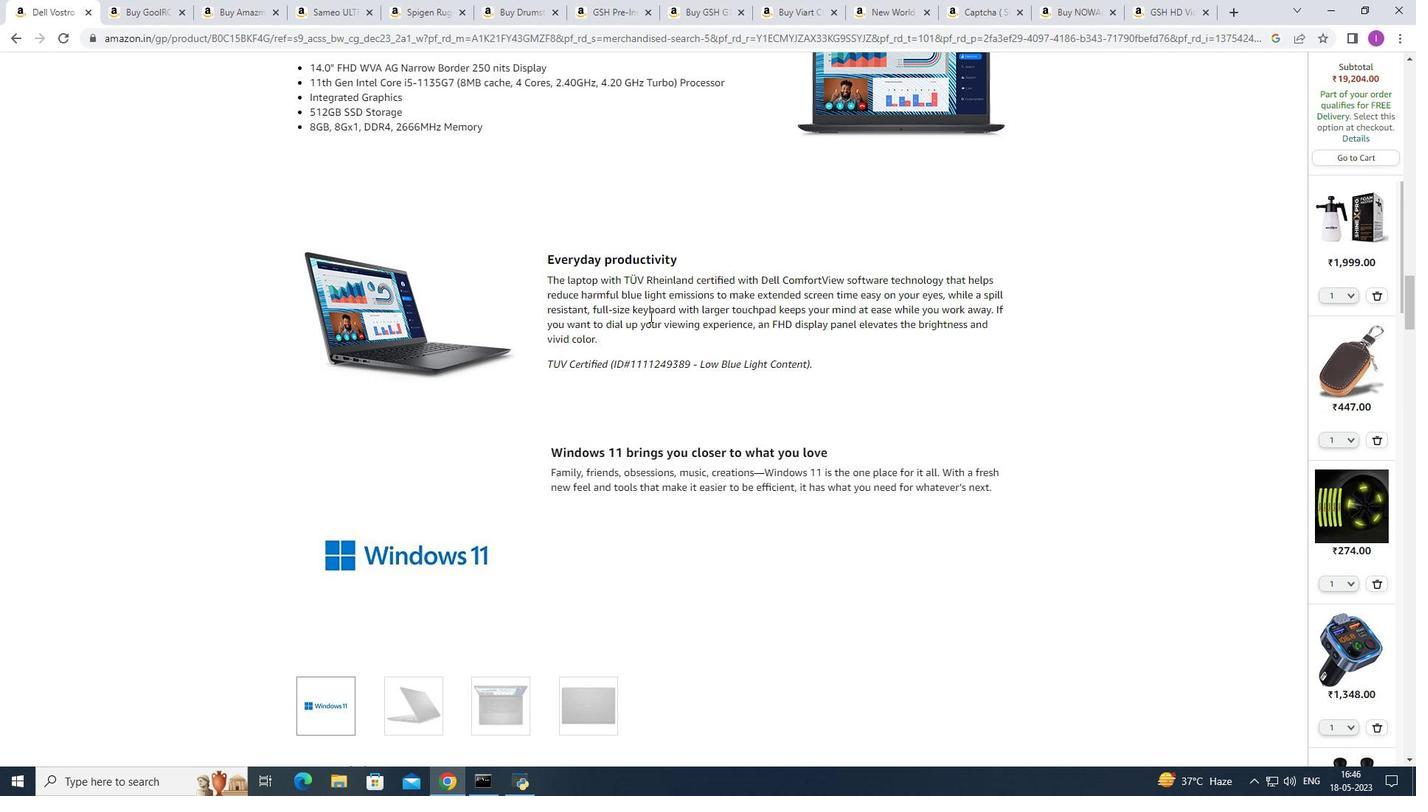 
Action: Mouse scrolled (649, 315) with delta (0, 0)
Screenshot: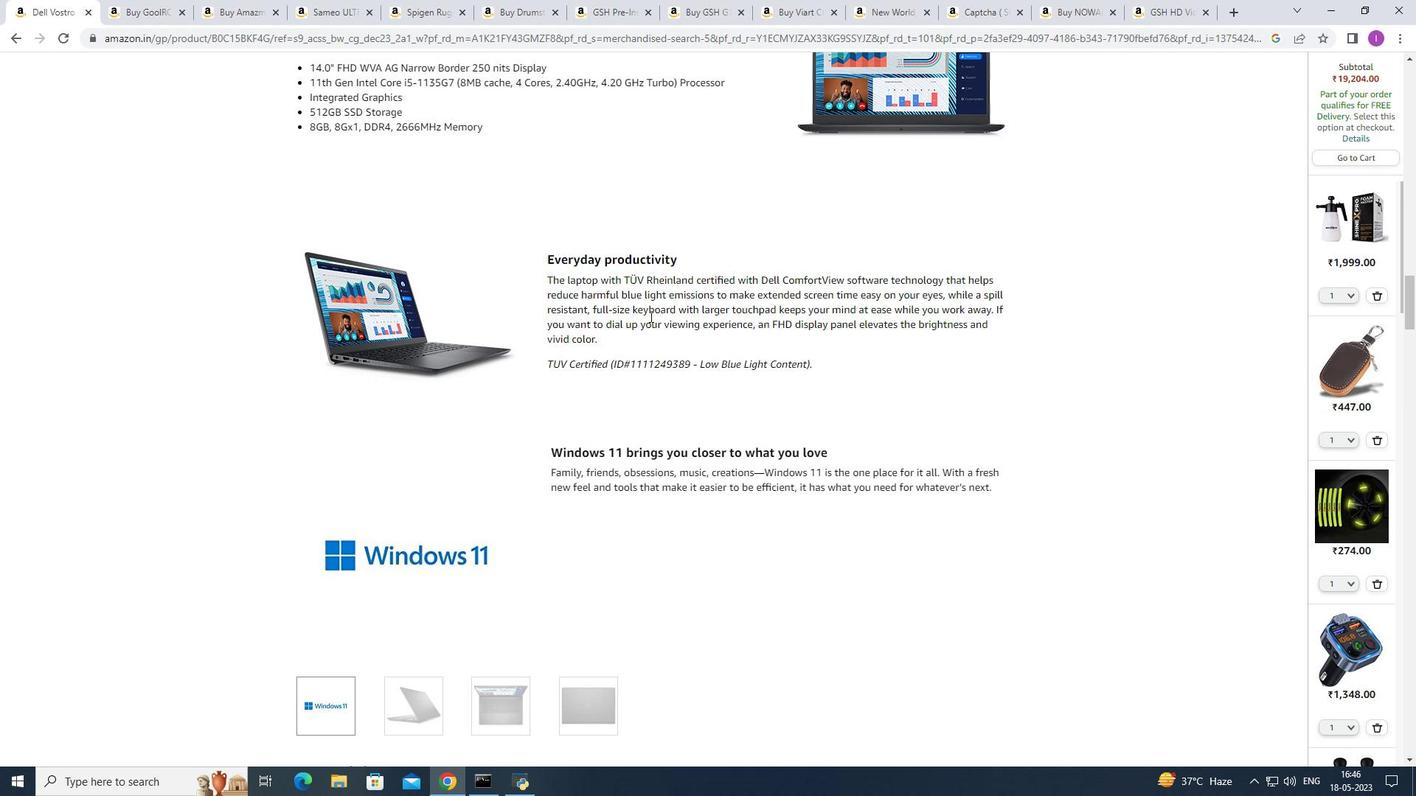 
Action: Mouse scrolled (649, 315) with delta (0, 0)
Screenshot: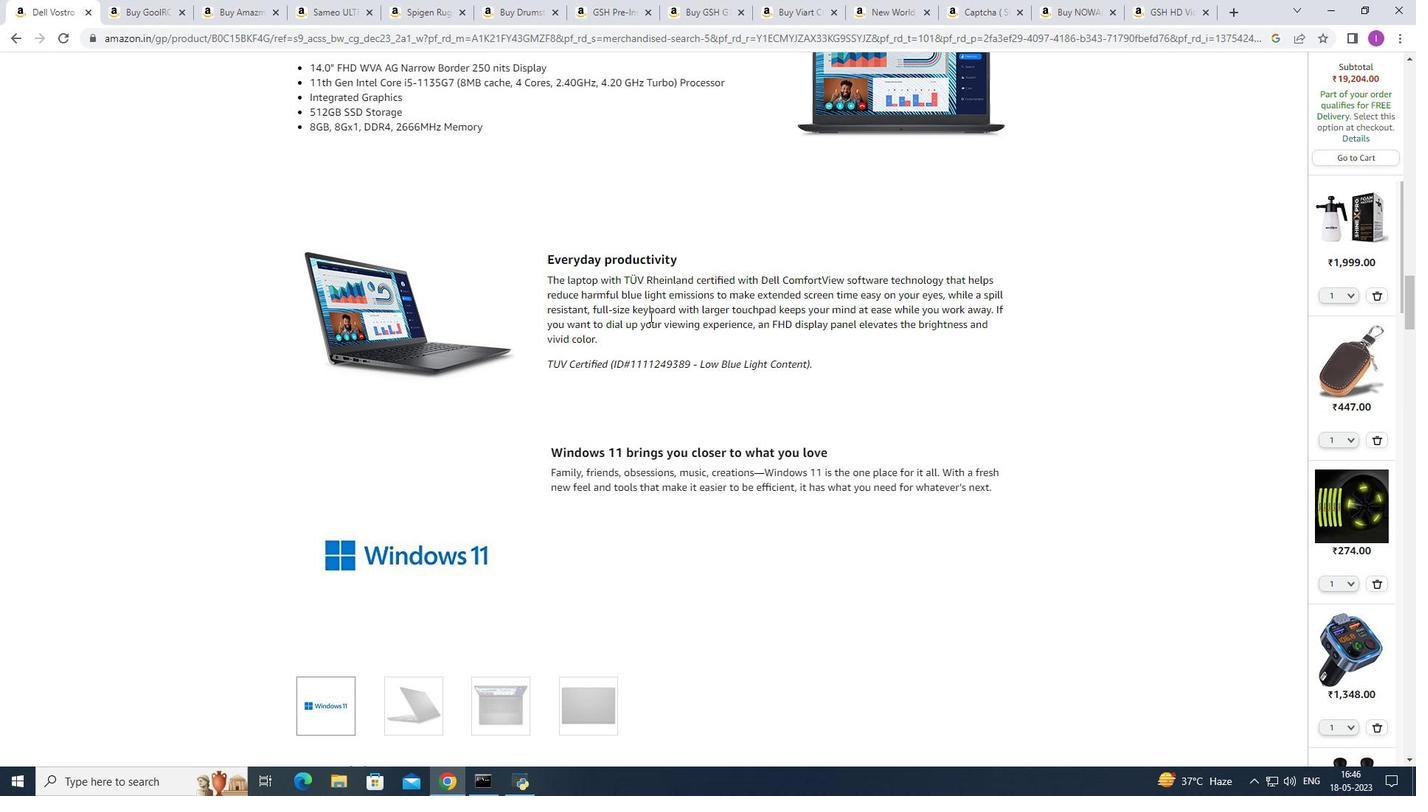 
Action: Mouse scrolled (649, 315) with delta (0, 0)
Screenshot: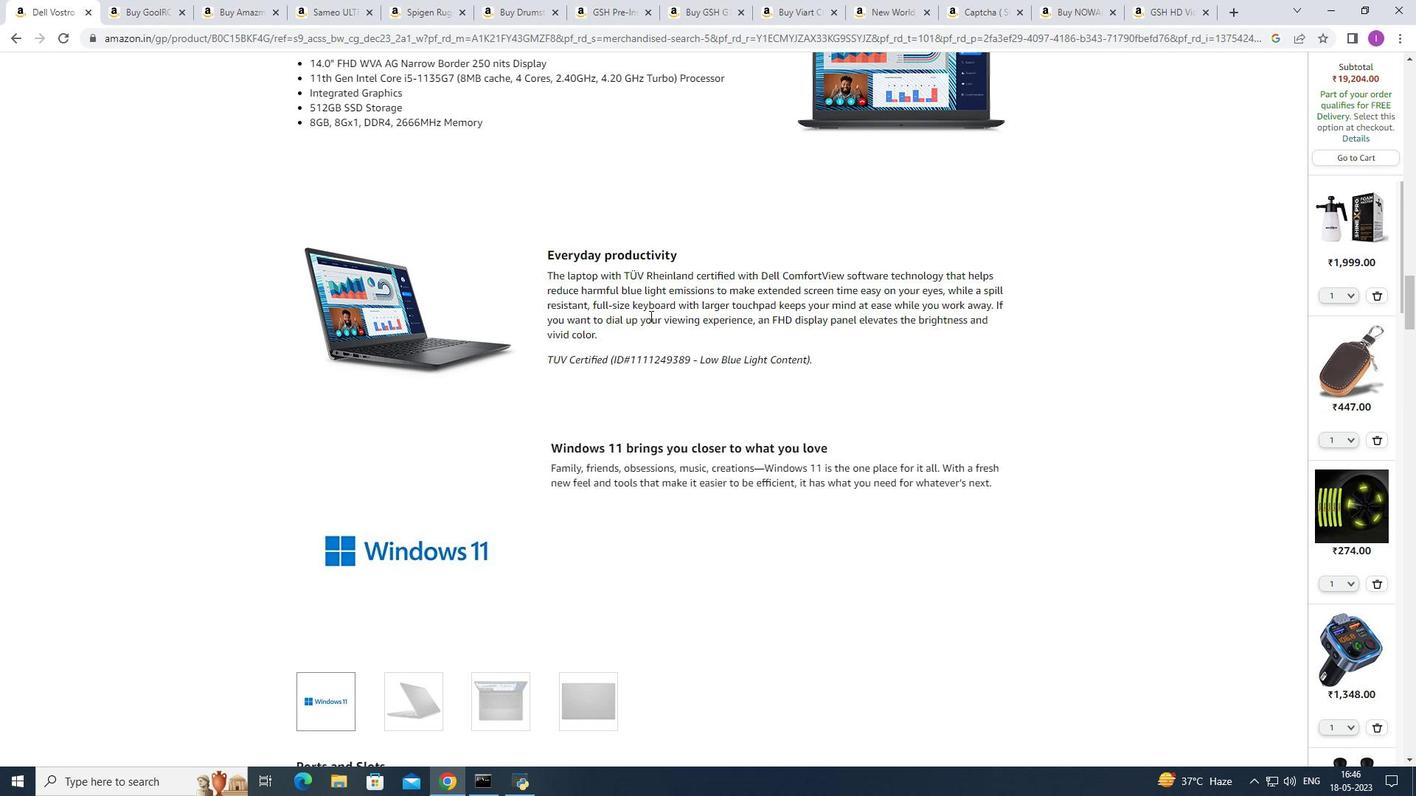 
Action: Mouse moved to (651, 314)
Screenshot: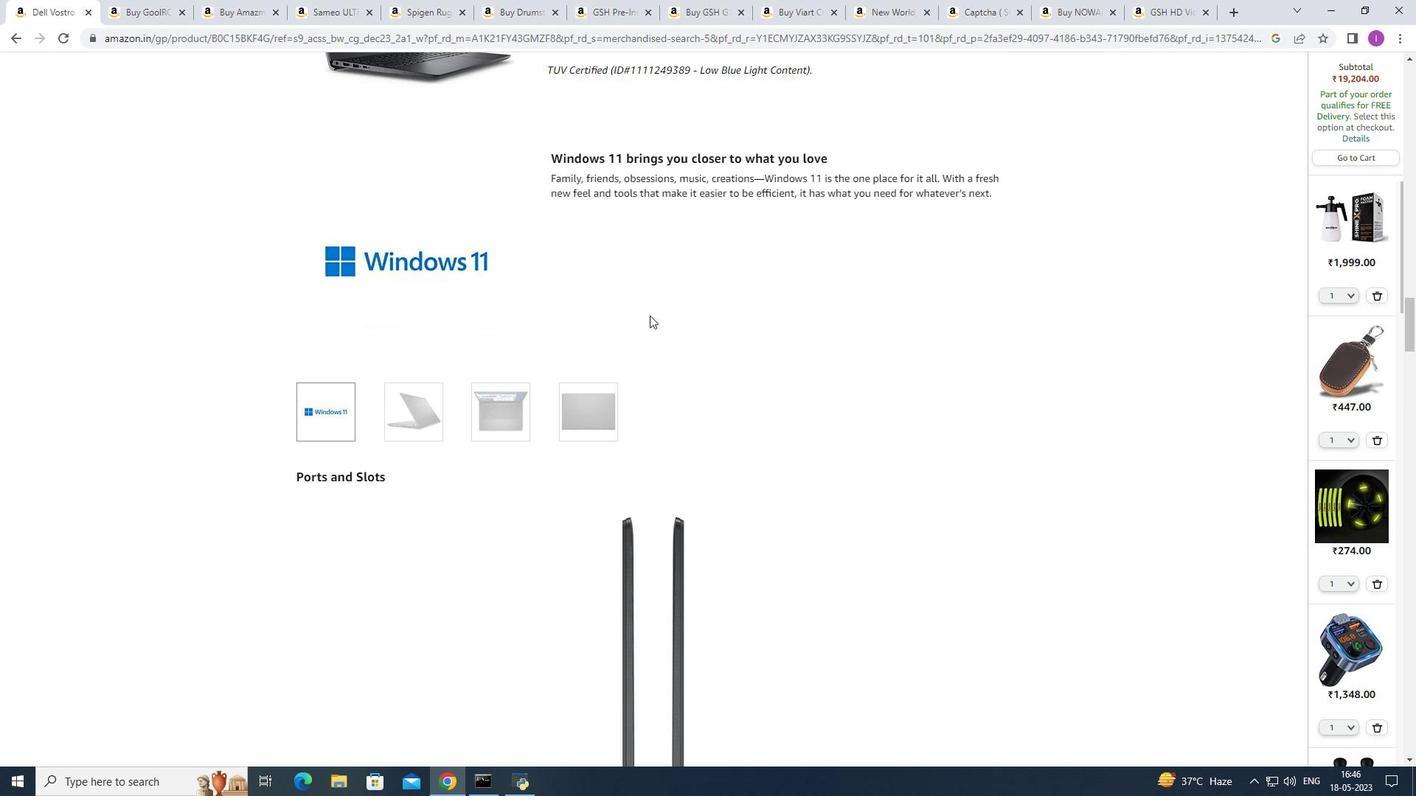 
Action: Mouse scrolled (651, 314) with delta (0, 0)
Screenshot: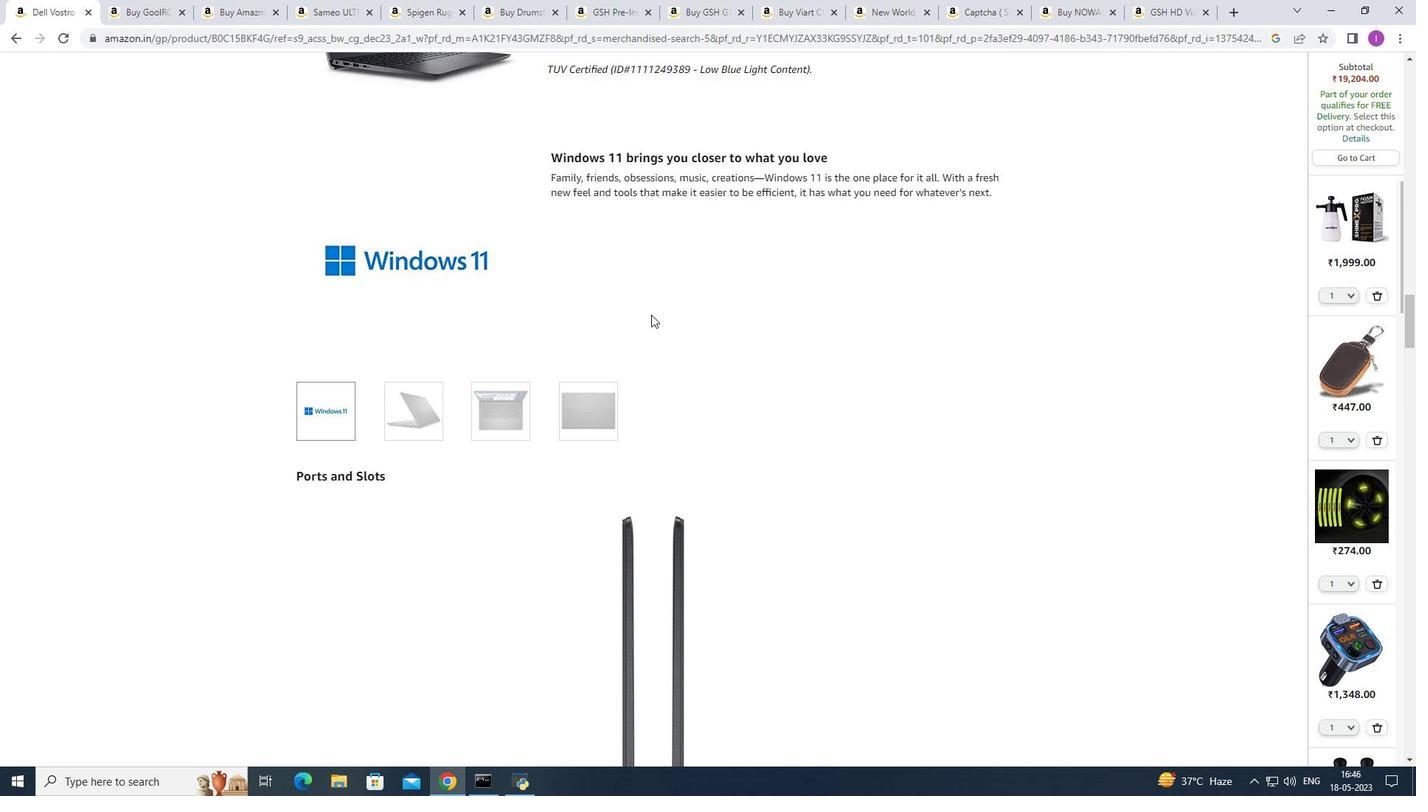 
Action: Mouse scrolled (651, 314) with delta (0, 0)
Screenshot: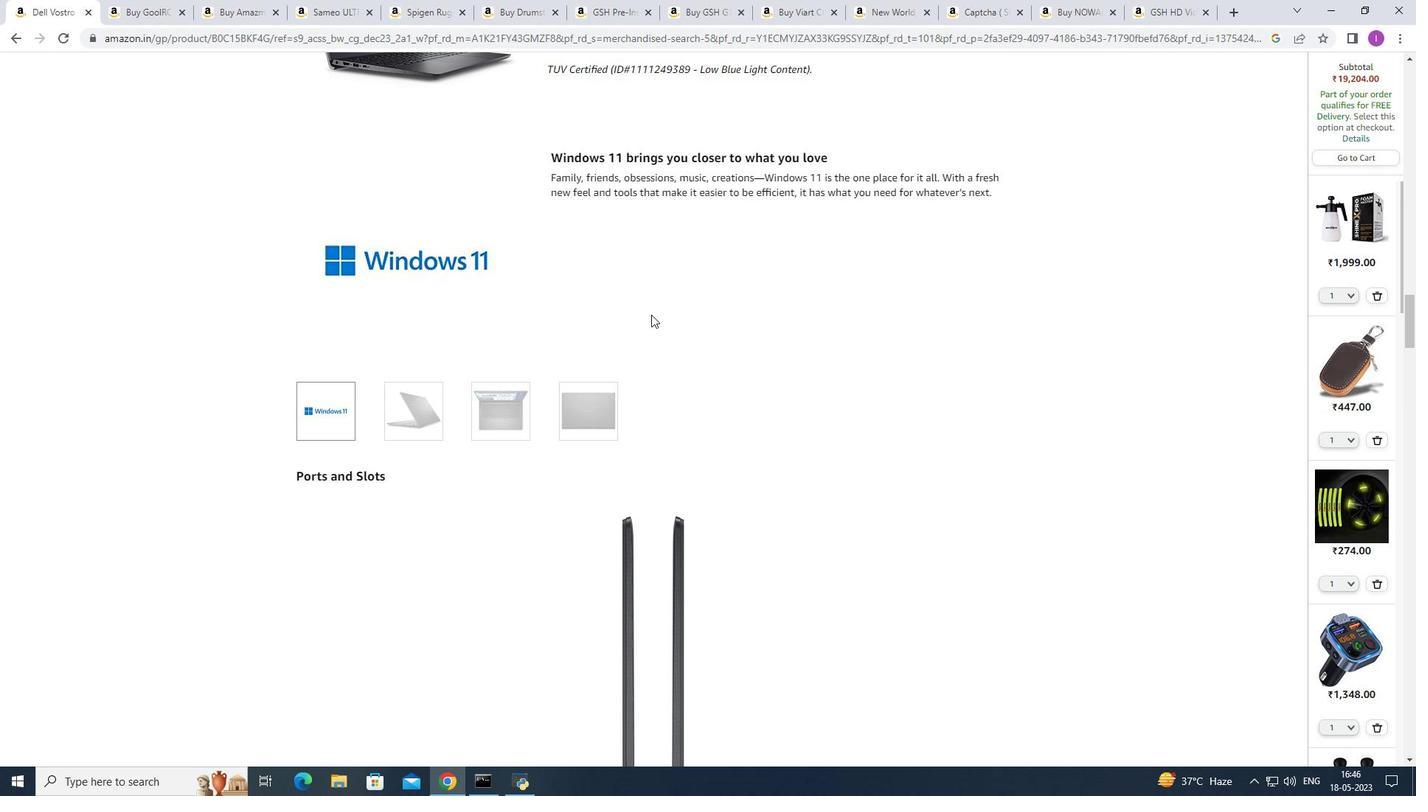 
Action: Mouse scrolled (651, 314) with delta (0, 0)
Screenshot: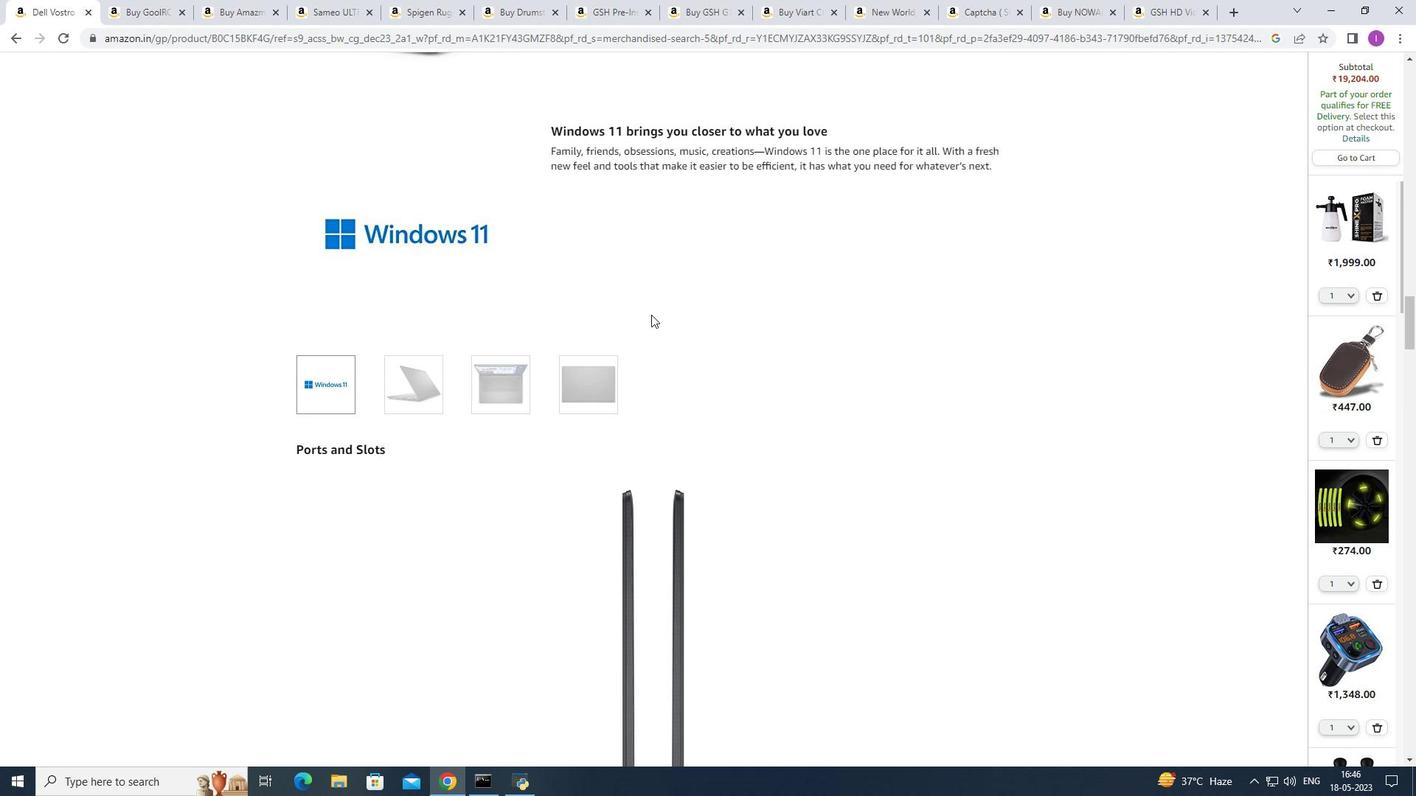 
Action: Mouse scrolled (651, 314) with delta (0, 0)
Screenshot: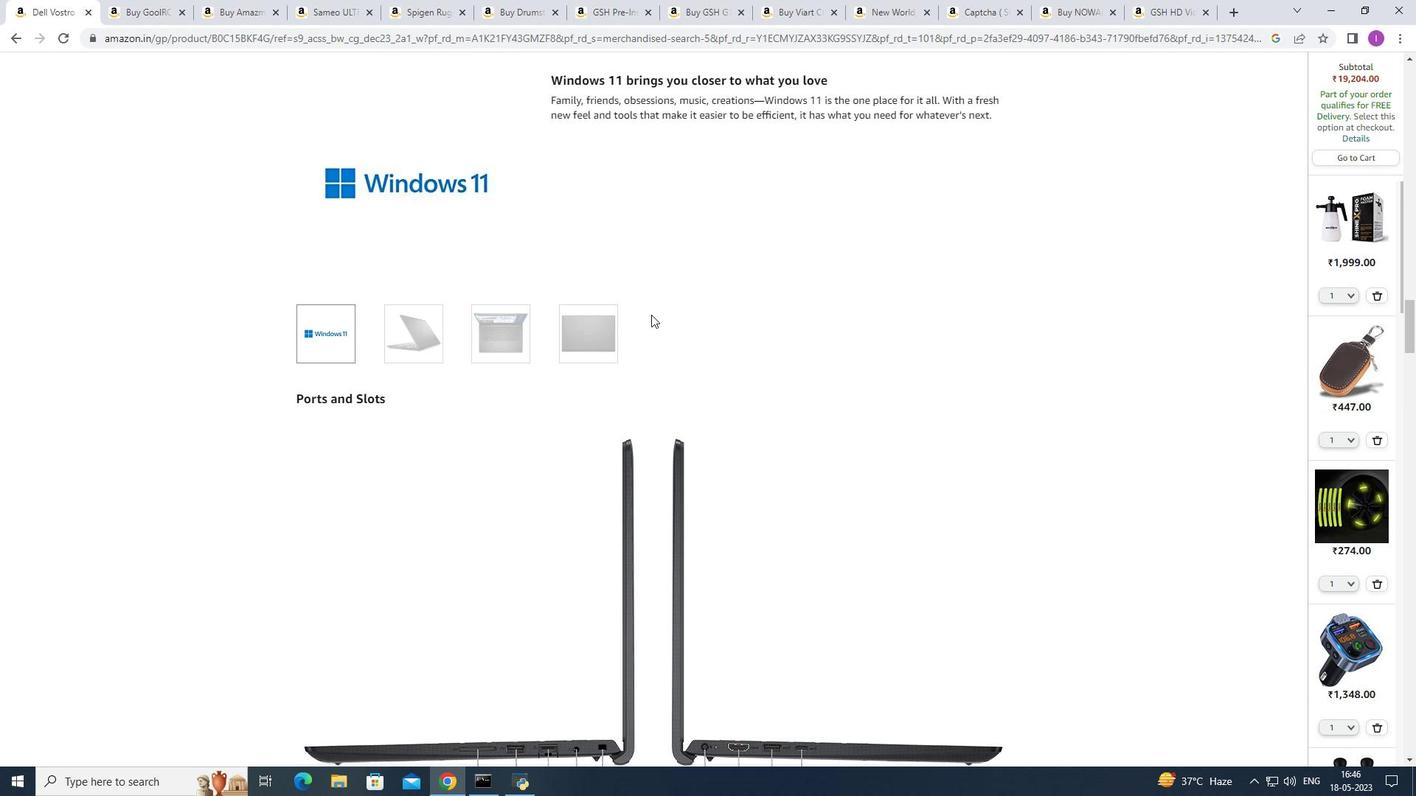 
Action: Mouse moved to (648, 308)
Screenshot: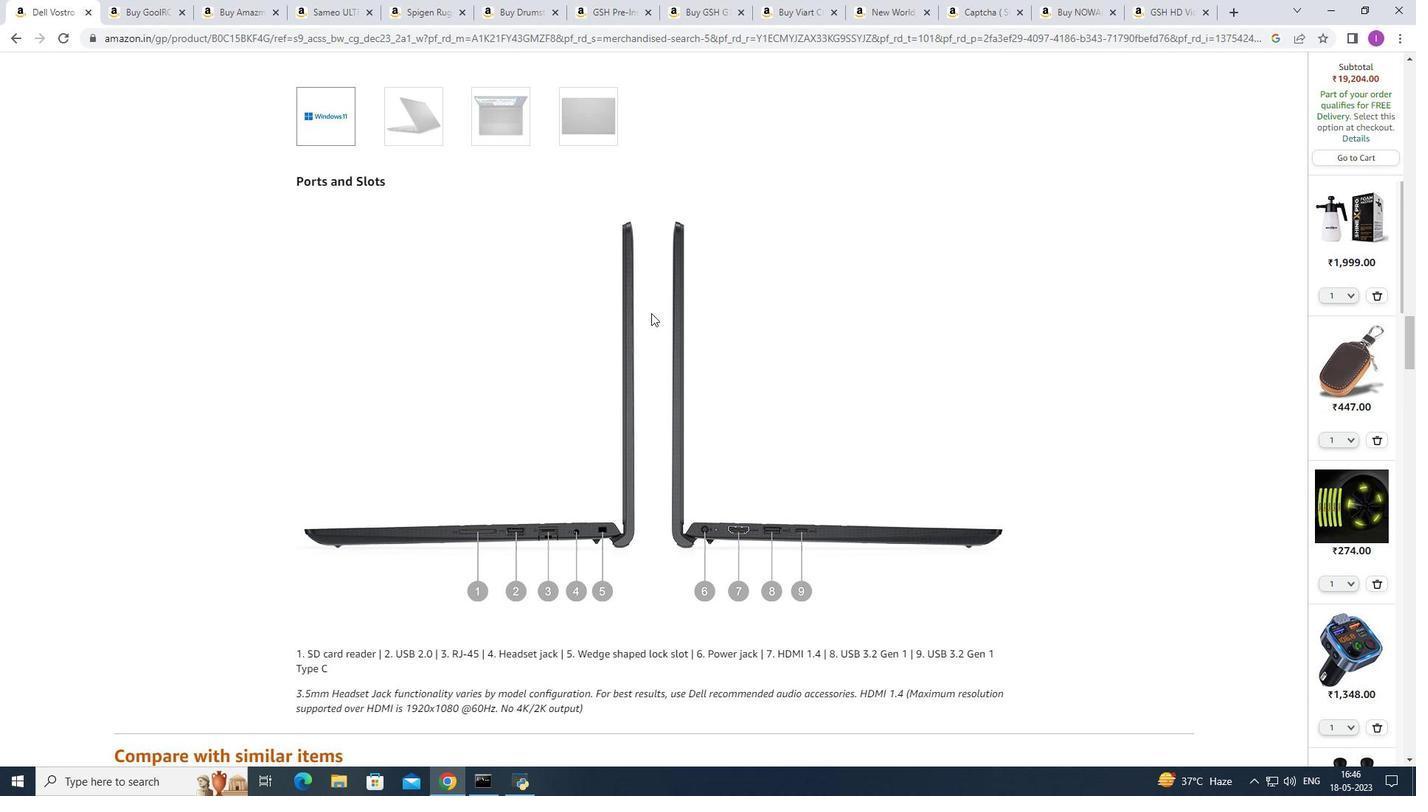 
Action: Mouse scrolled (648, 307) with delta (0, 0)
Screenshot: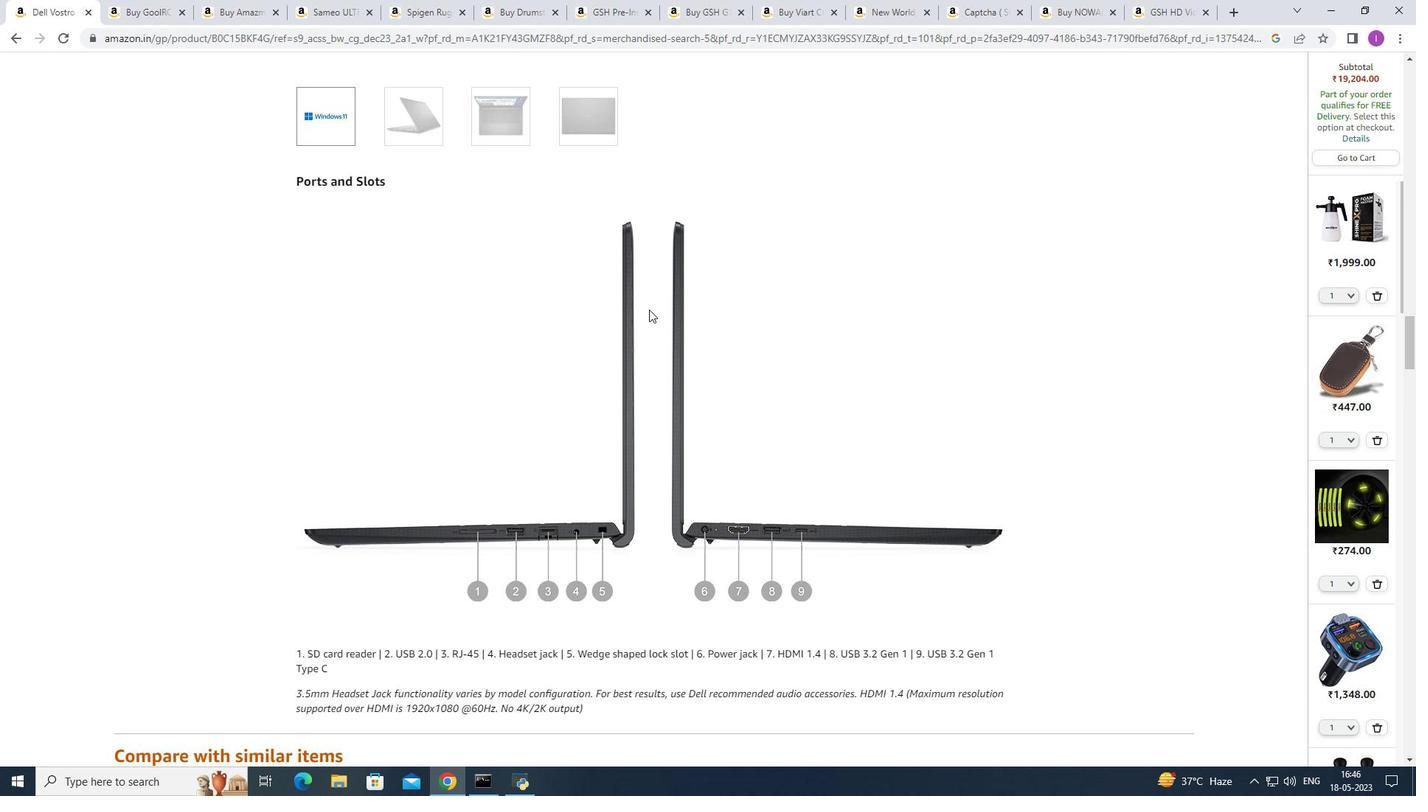 
Action: Mouse scrolled (648, 307) with delta (0, 0)
Screenshot: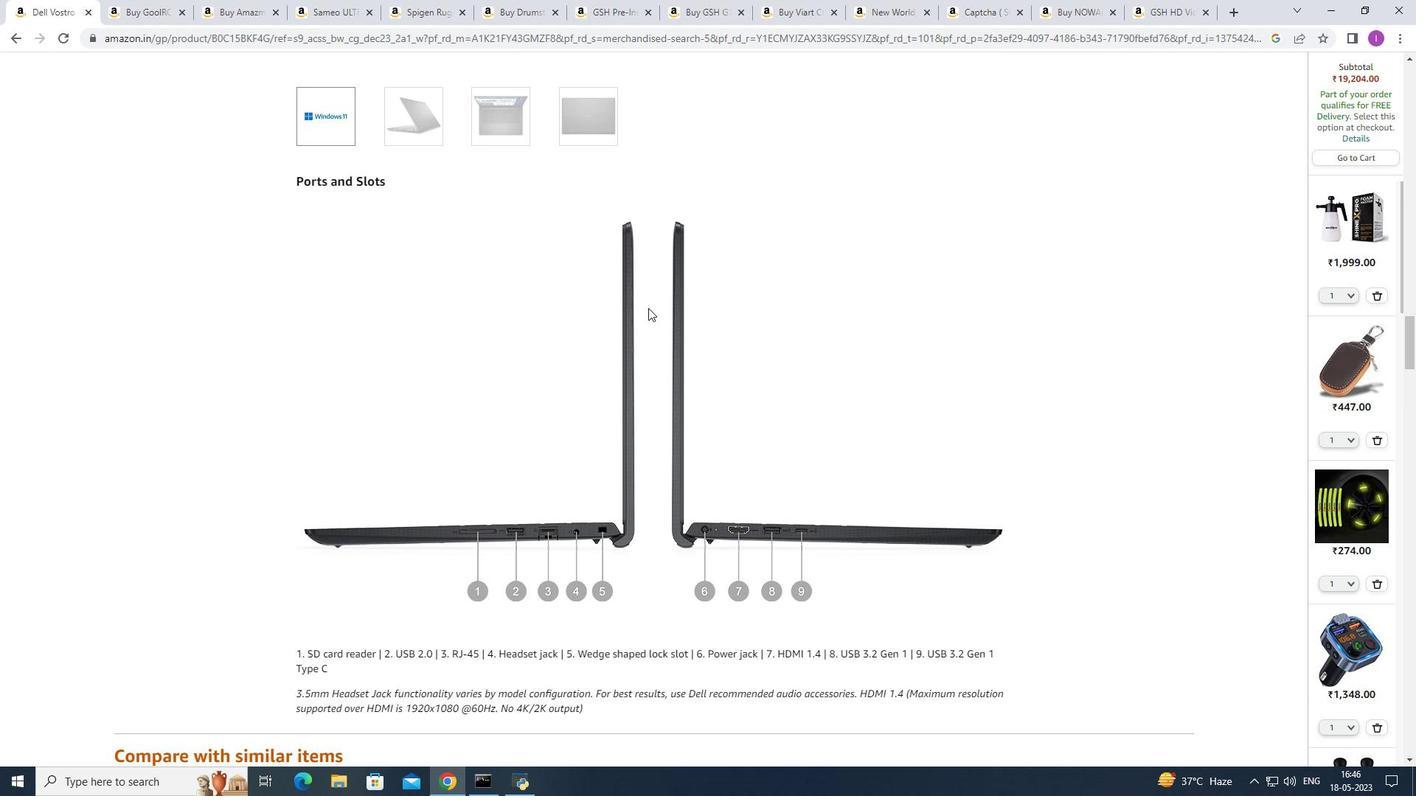 
Action: Mouse scrolled (648, 307) with delta (0, 0)
Screenshot: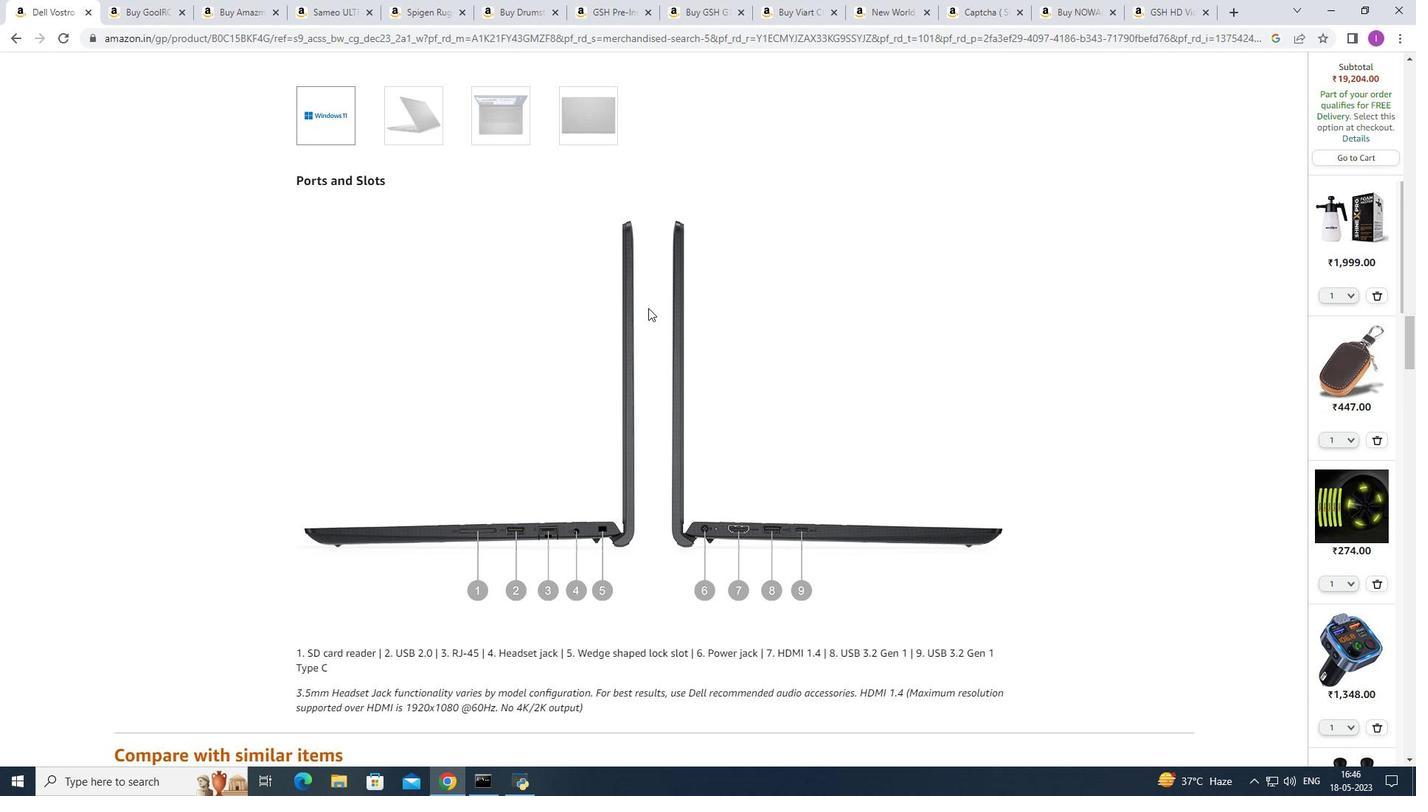 
Action: Mouse moved to (647, 307)
Screenshot: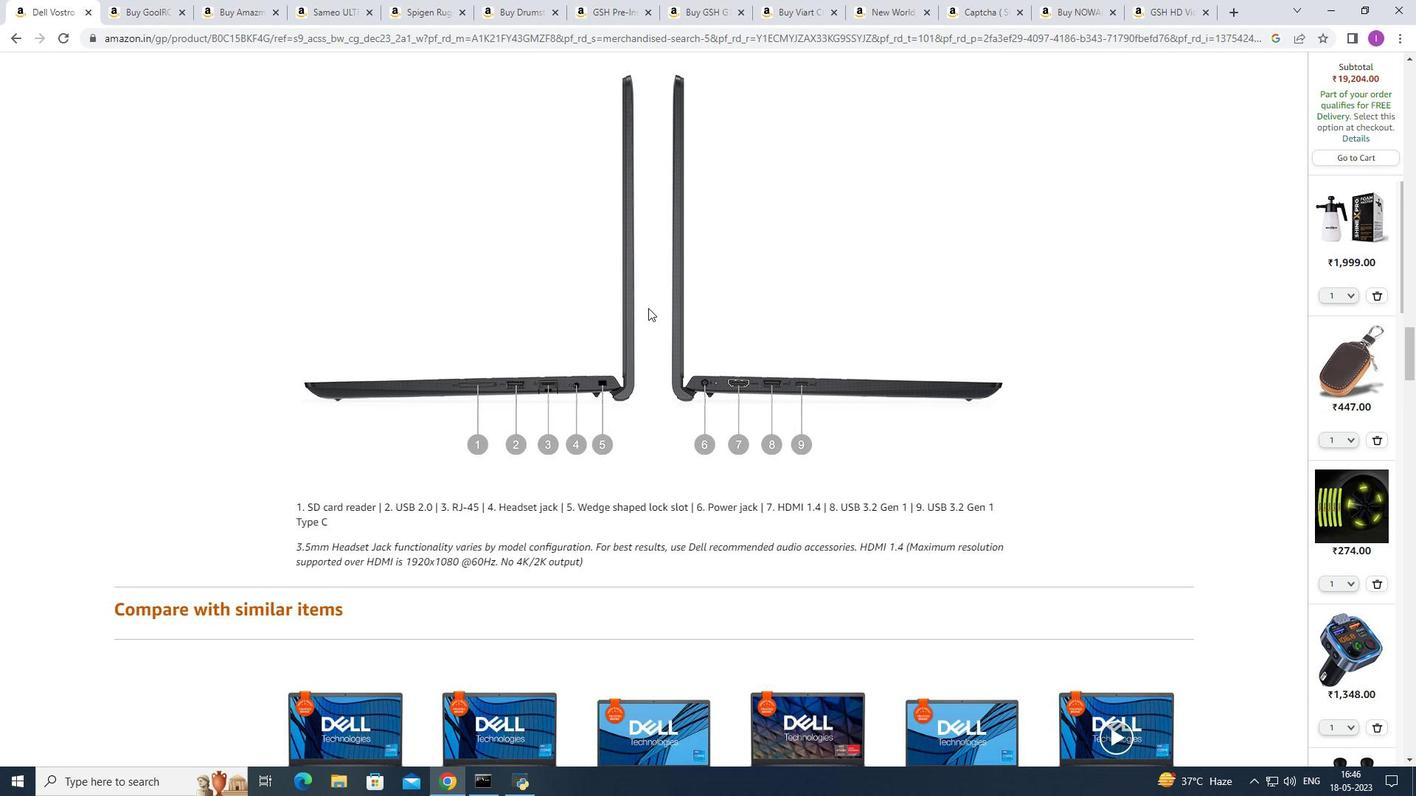 
Action: Mouse scrolled (647, 306) with delta (0, 0)
Screenshot: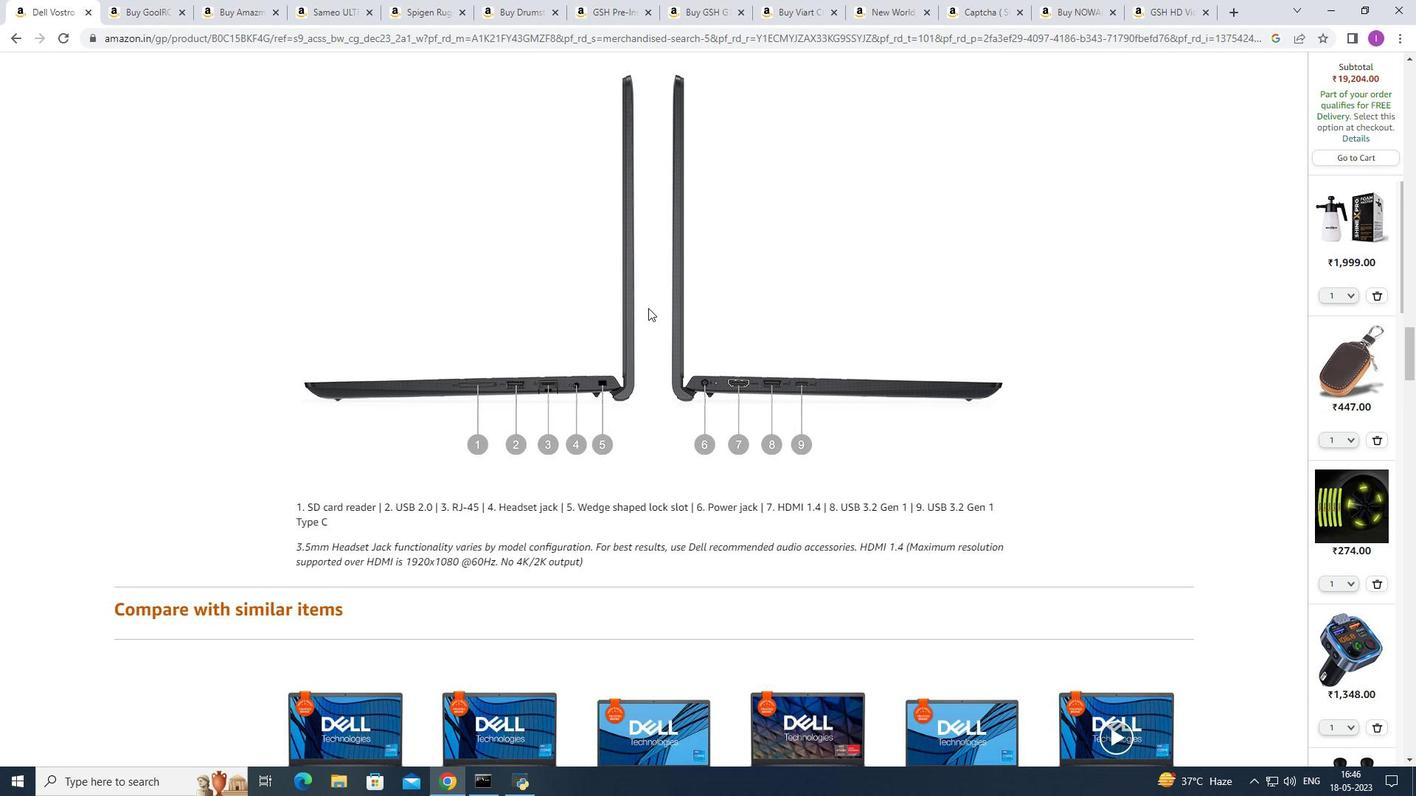 
Action: Mouse moved to (649, 307)
Screenshot: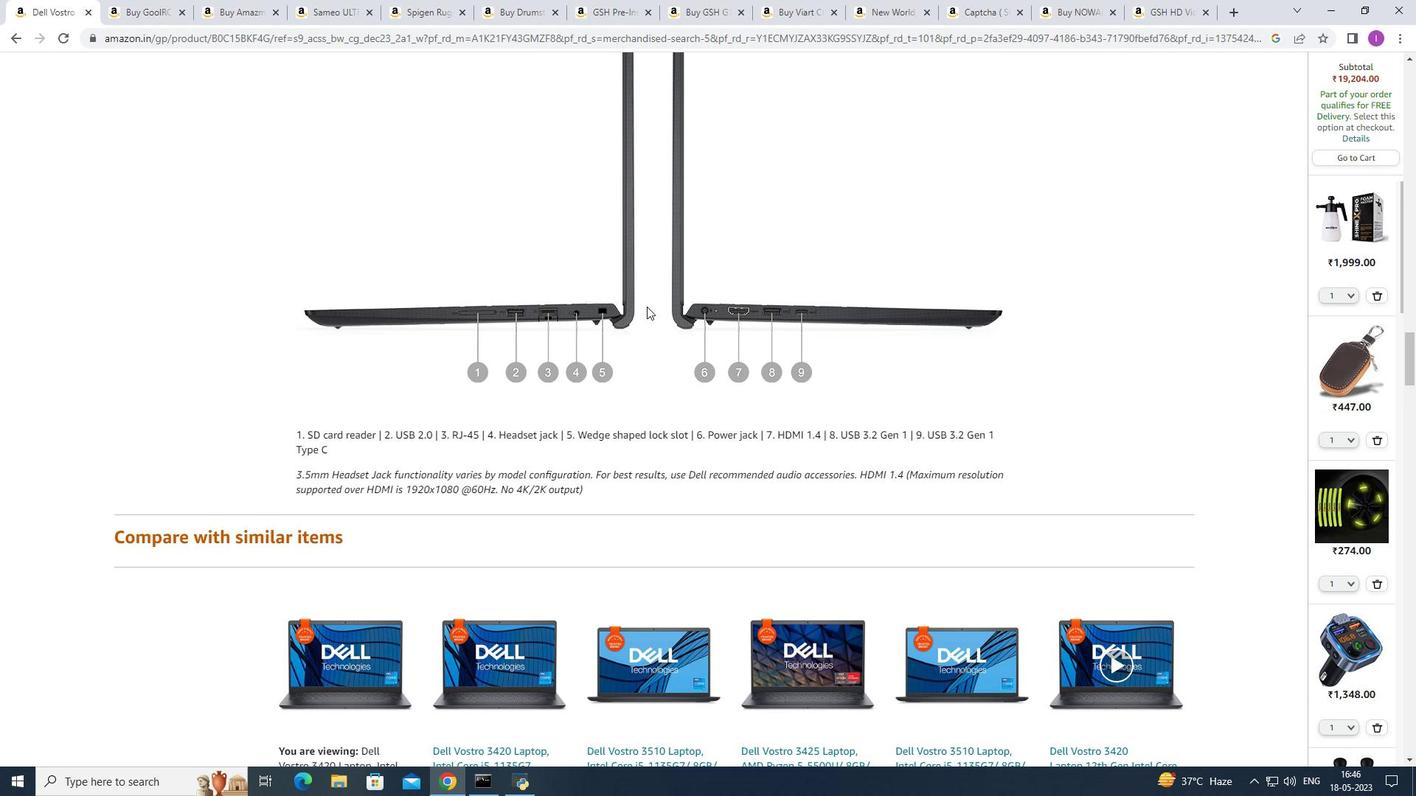 
Action: Mouse scrolled (649, 306) with delta (0, 0)
Screenshot: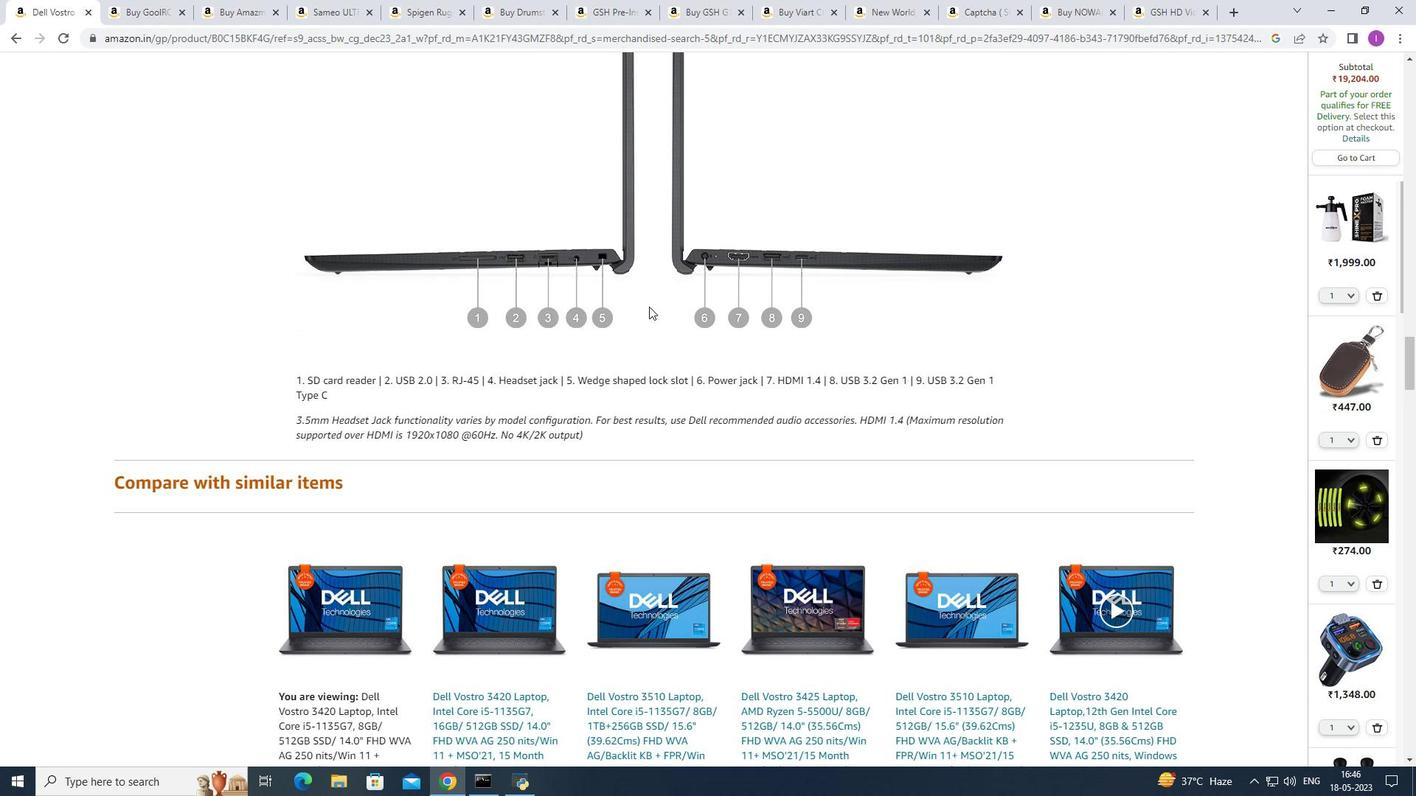 
Action: Mouse scrolled (649, 306) with delta (0, 0)
Screenshot: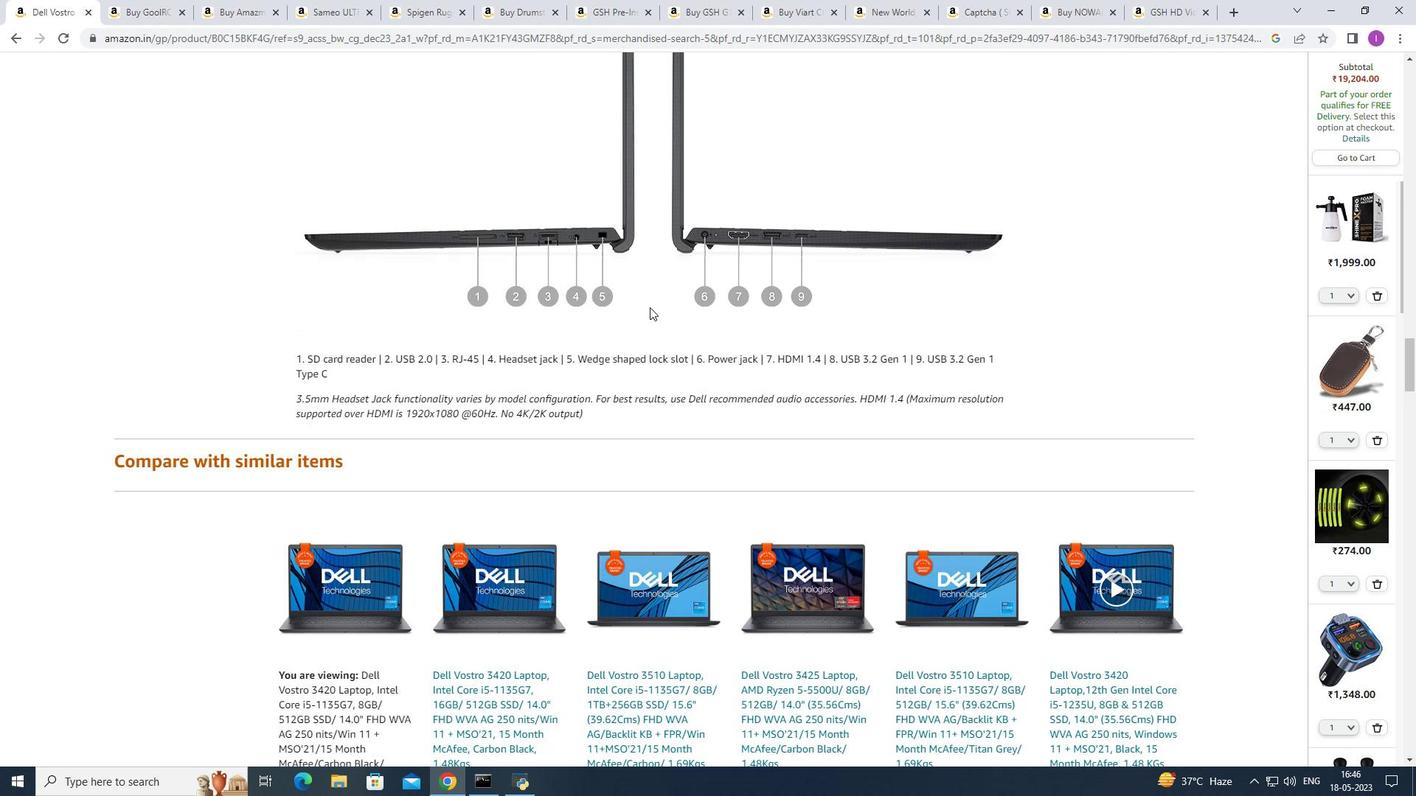 
Action: Mouse scrolled (649, 306) with delta (0, 0)
Screenshot: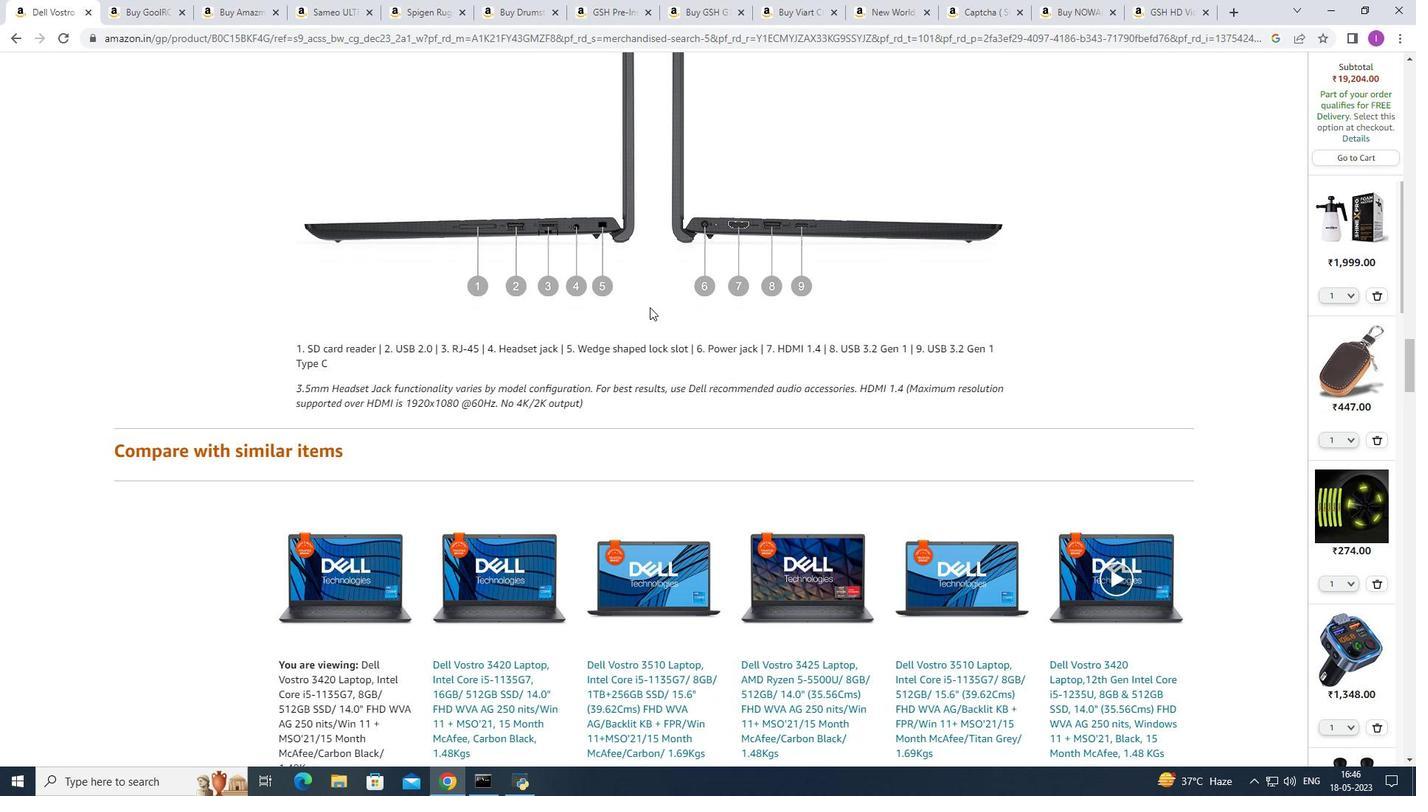 
Action: Mouse moved to (649, 309)
Screenshot: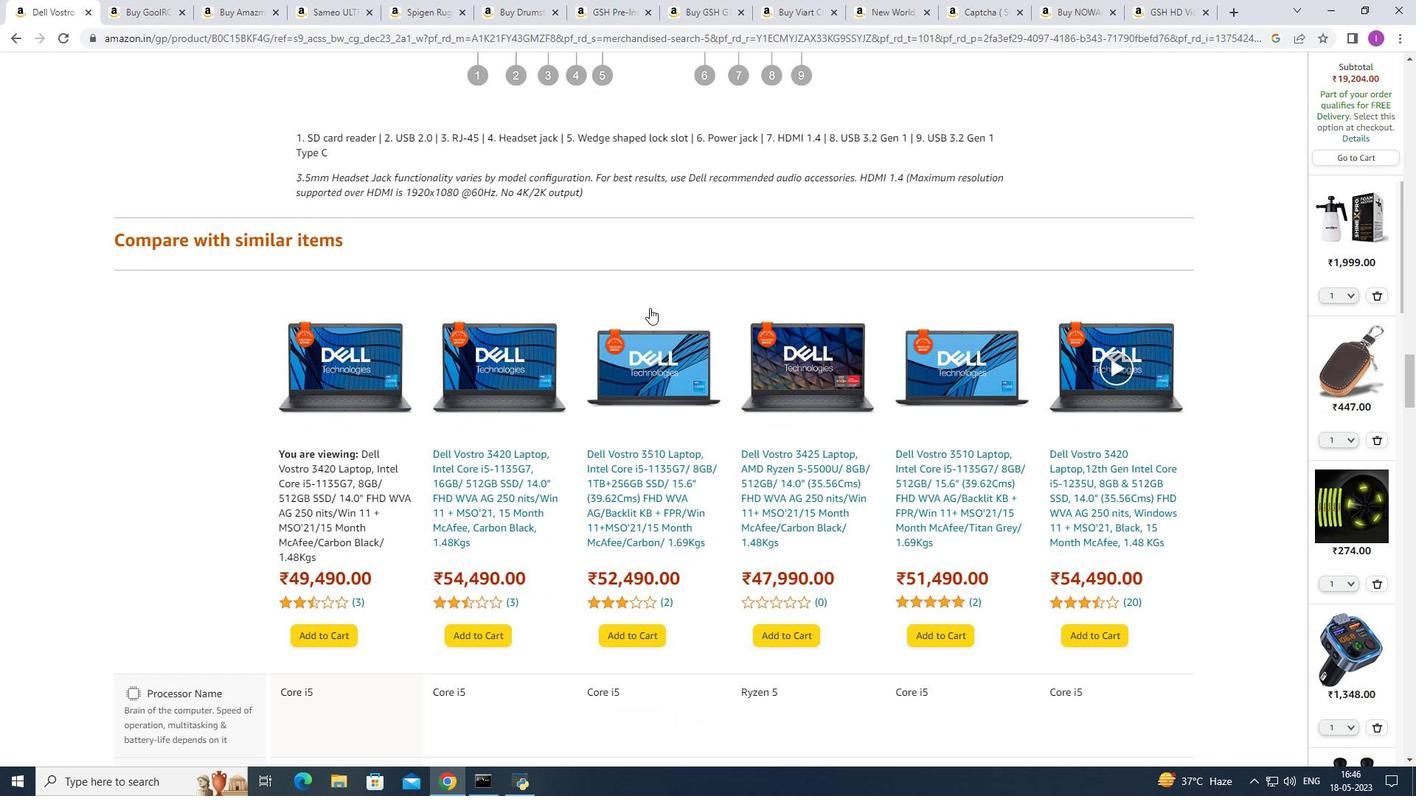 
Action: Mouse scrolled (649, 308) with delta (0, 0)
Screenshot: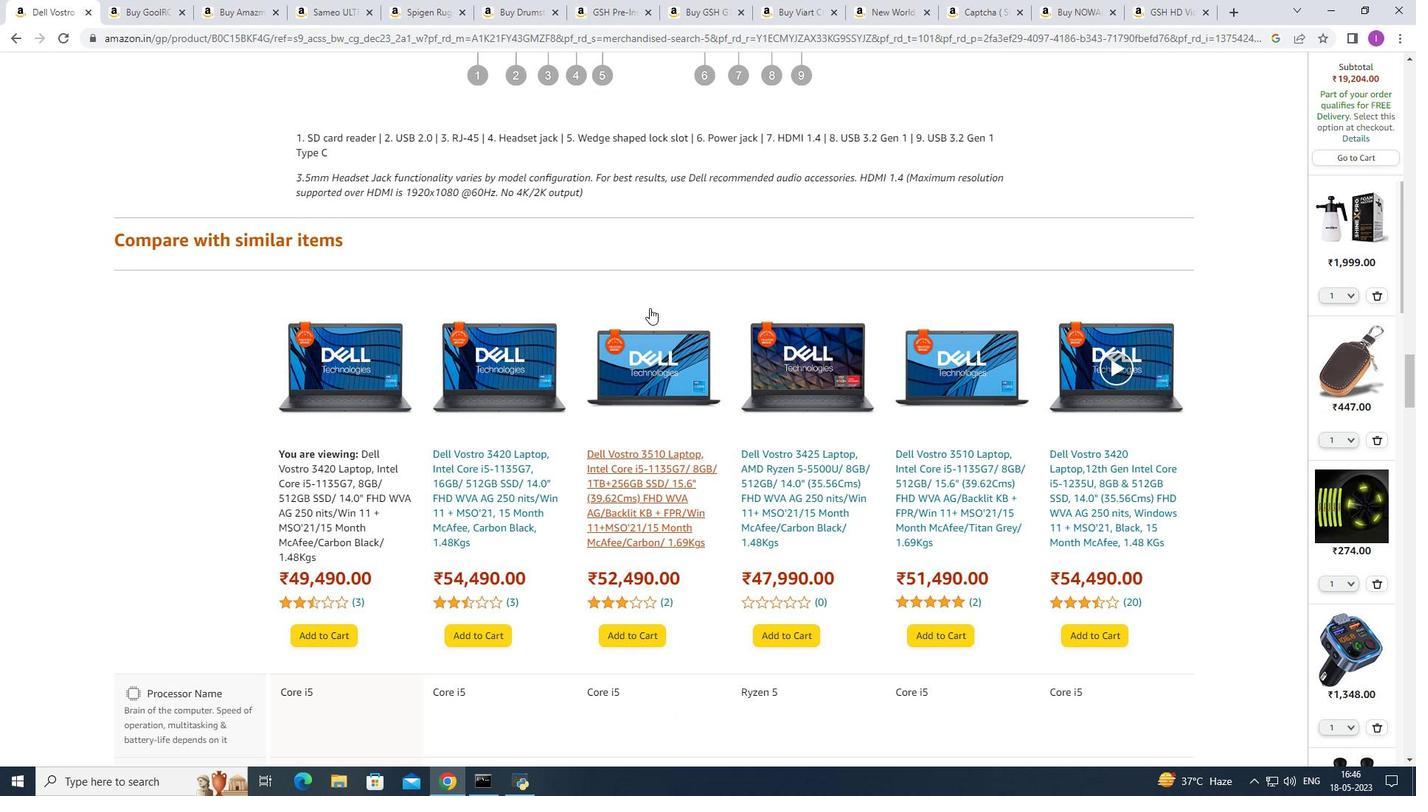 
Action: Mouse scrolled (649, 308) with delta (0, 0)
Screenshot: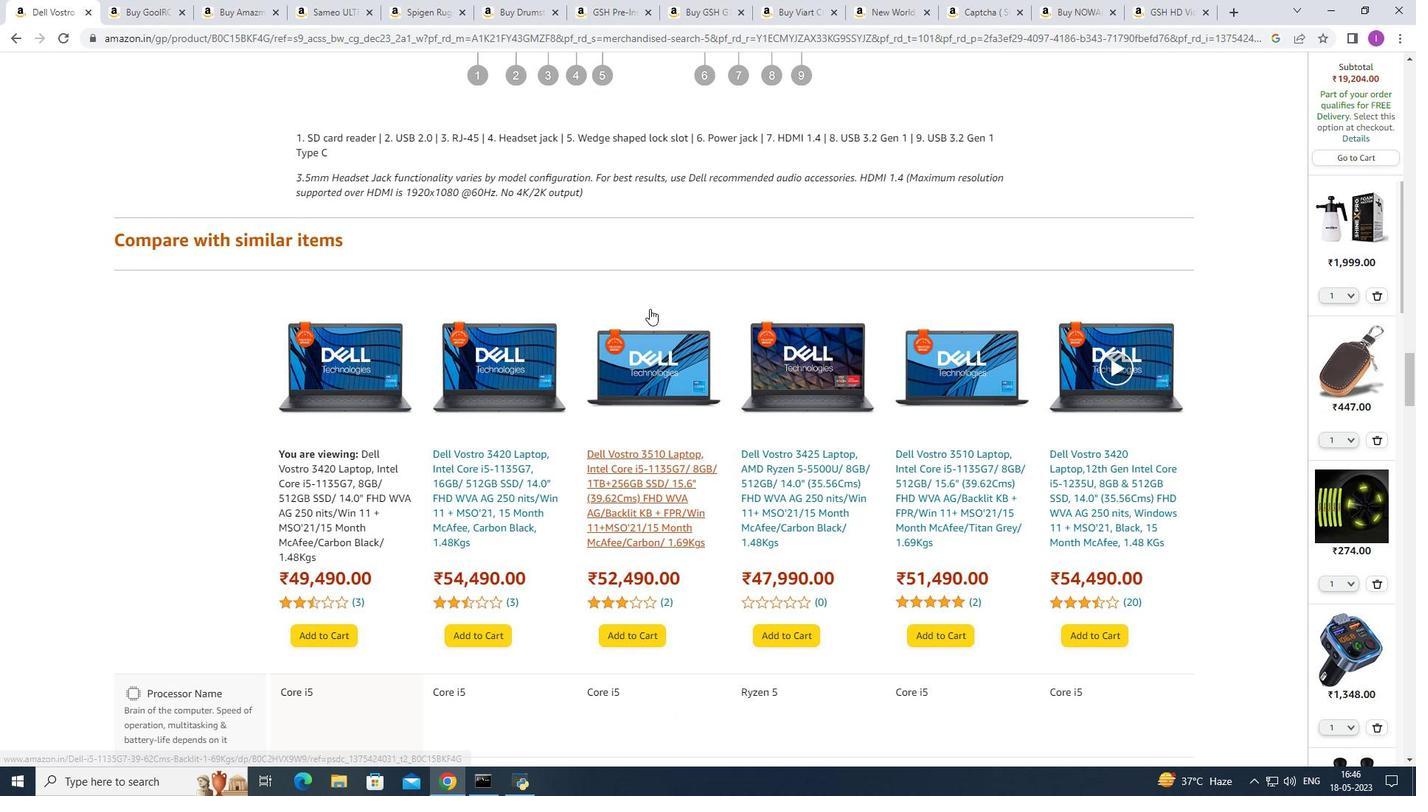 
Action: Mouse moved to (649, 309)
Screenshot: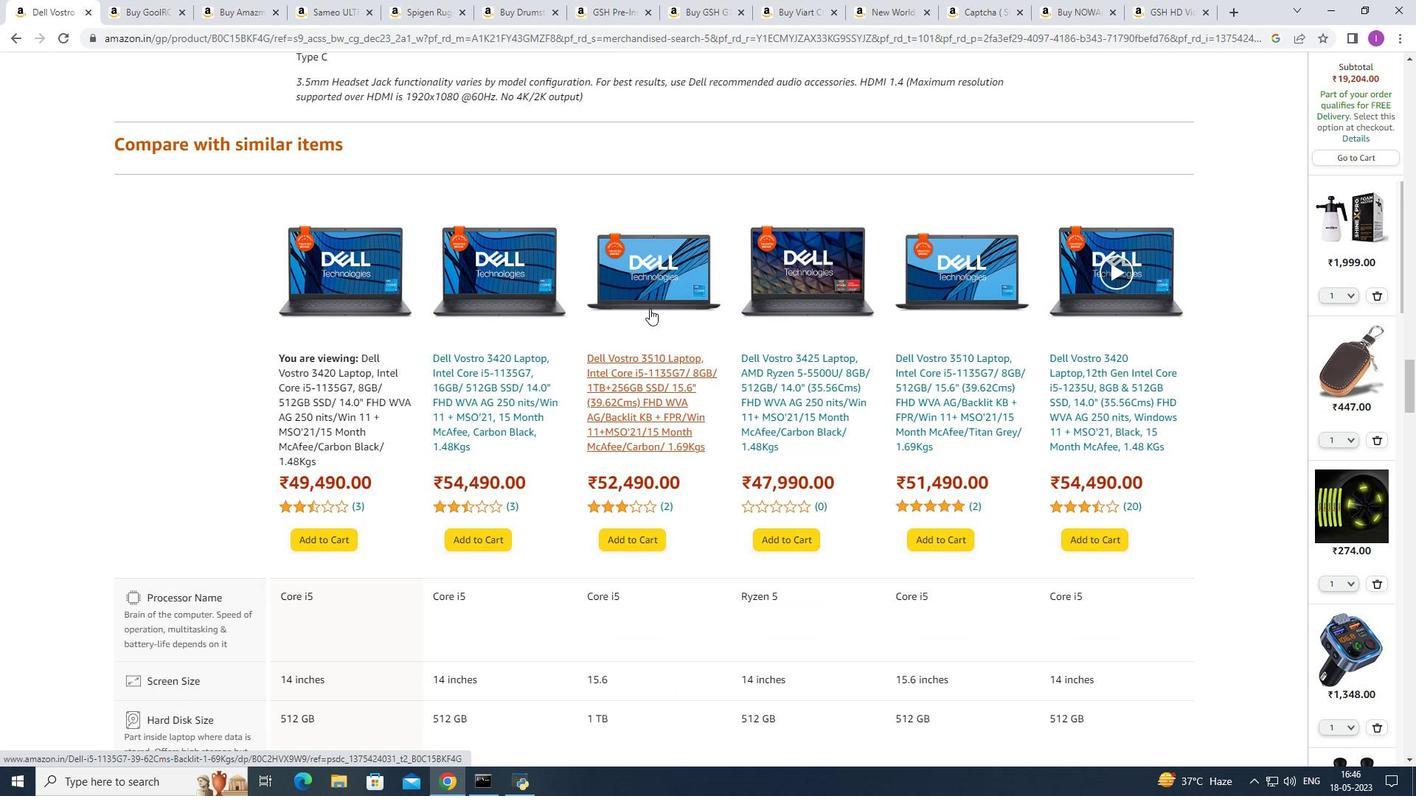 
Action: Mouse scrolled (649, 308) with delta (0, 0)
Screenshot: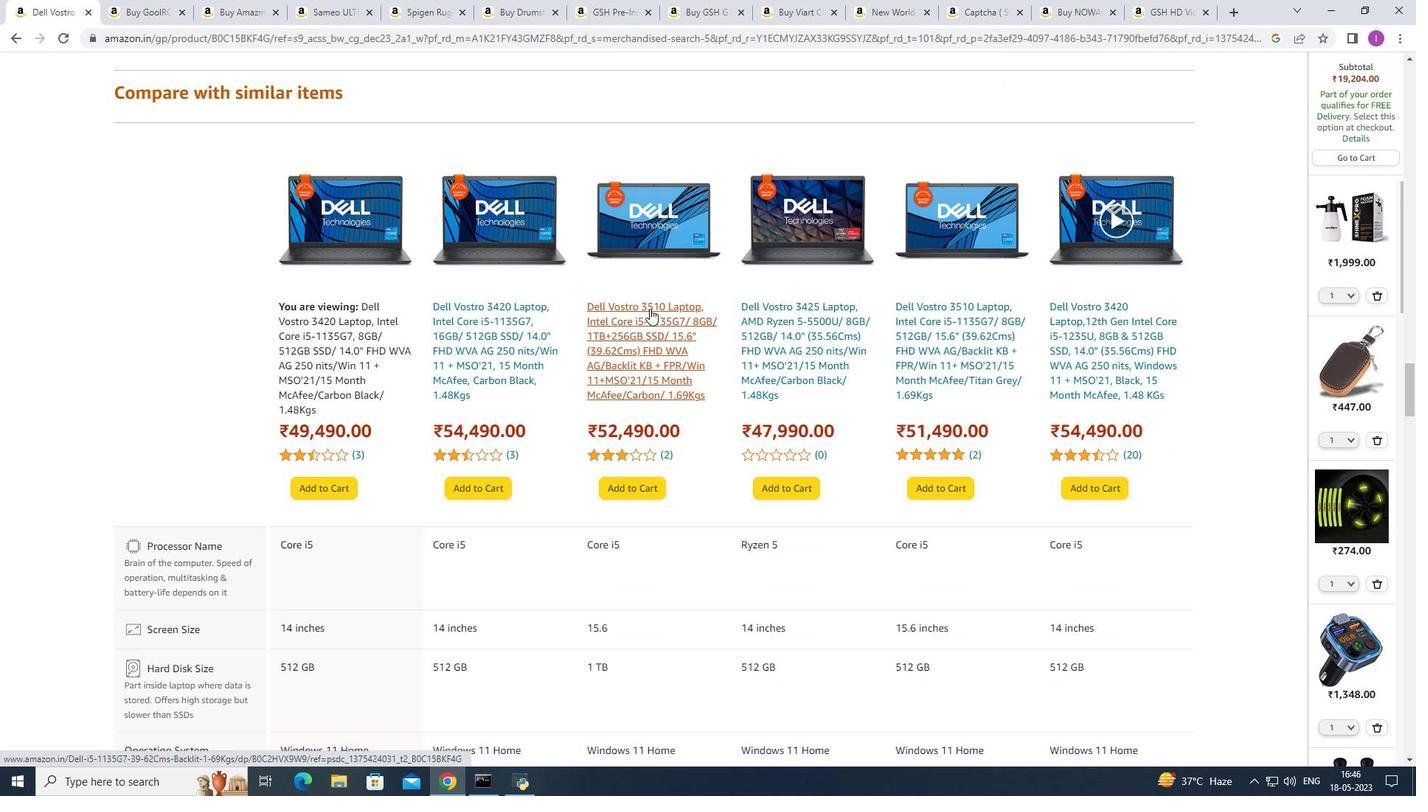 
Action: Mouse moved to (328, 288)
Screenshot: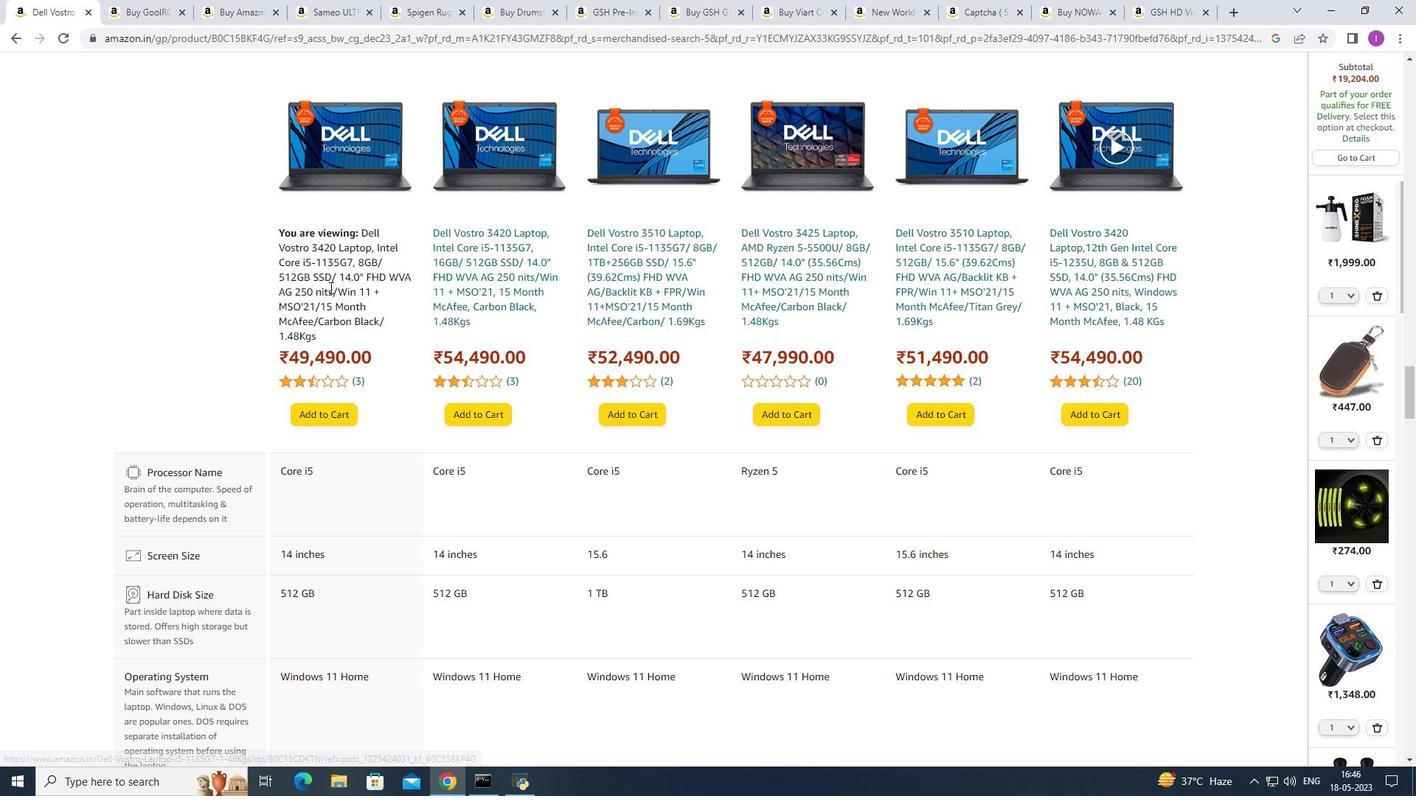 
Action: Mouse scrolled (328, 287) with delta (0, 0)
Screenshot: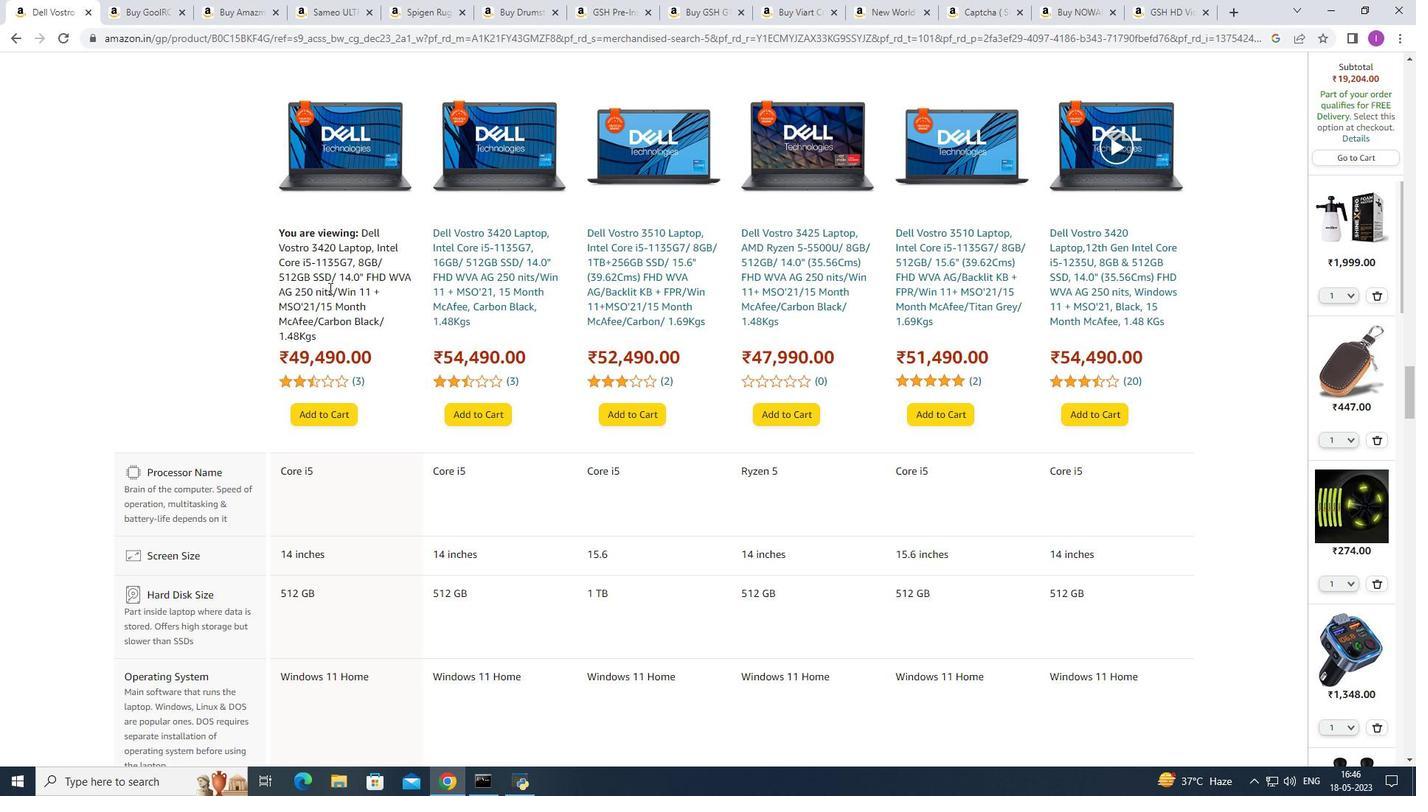 
Action: Mouse moved to (295, 241)
Screenshot: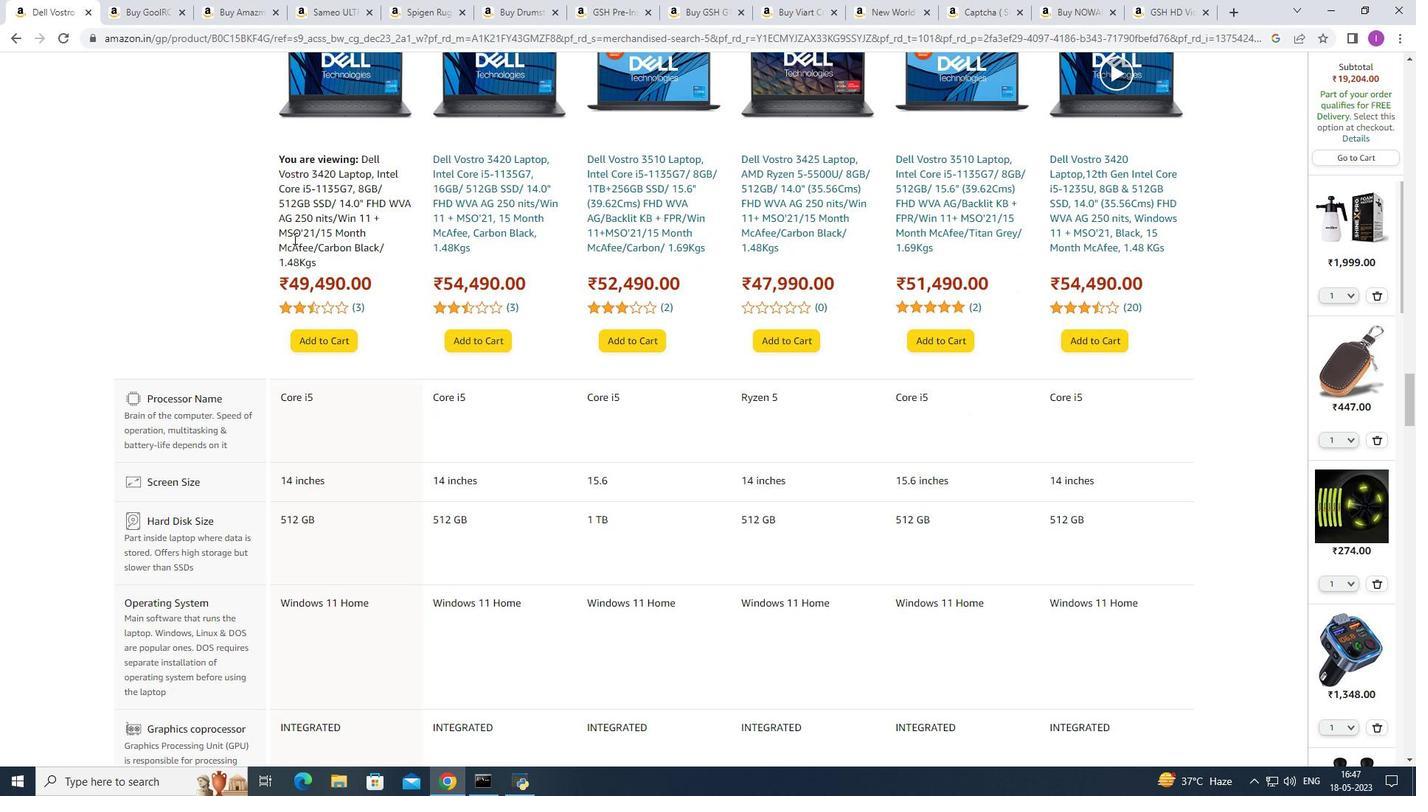 
Action: Mouse scrolled (295, 241) with delta (0, 0)
Screenshot: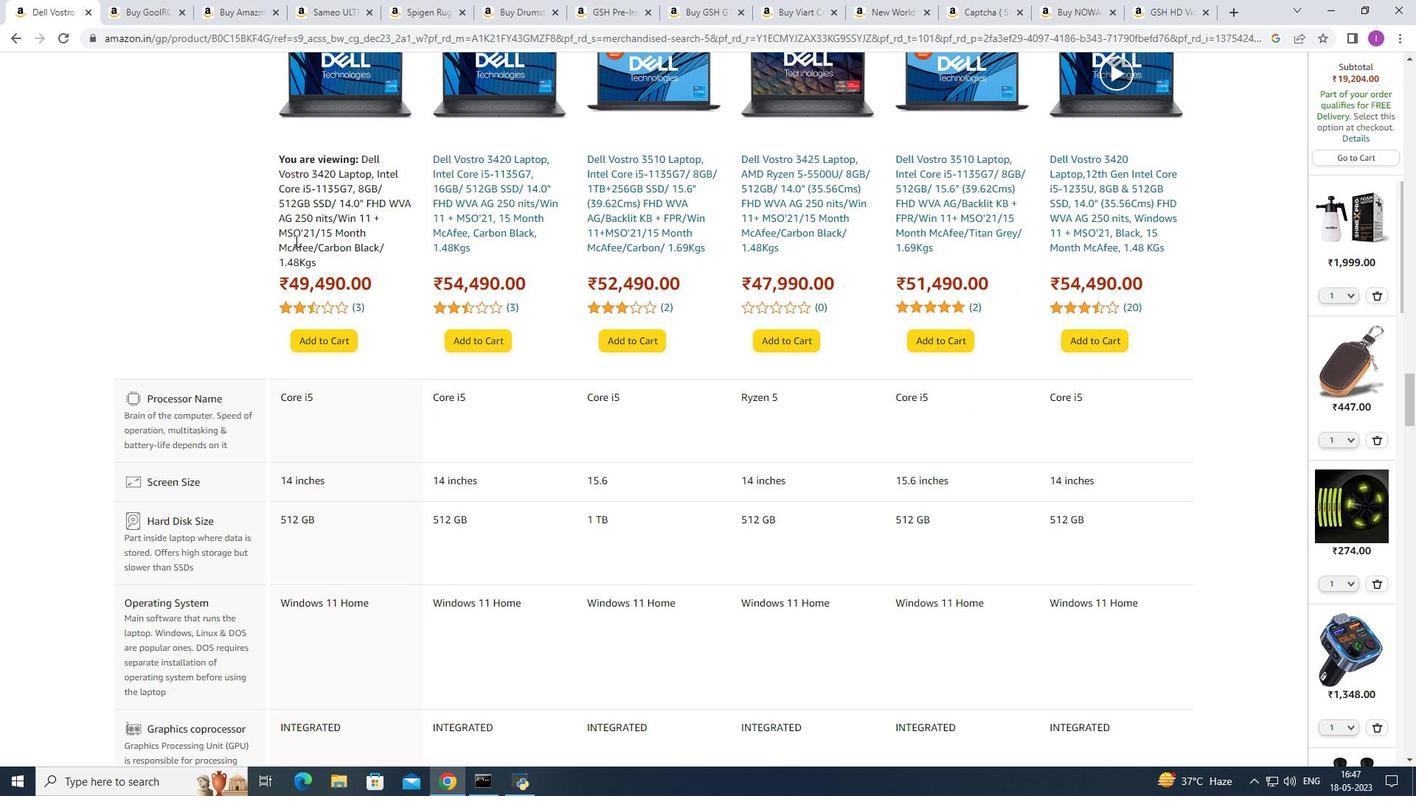 
Action: Mouse scrolled (295, 241) with delta (0, 0)
Screenshot: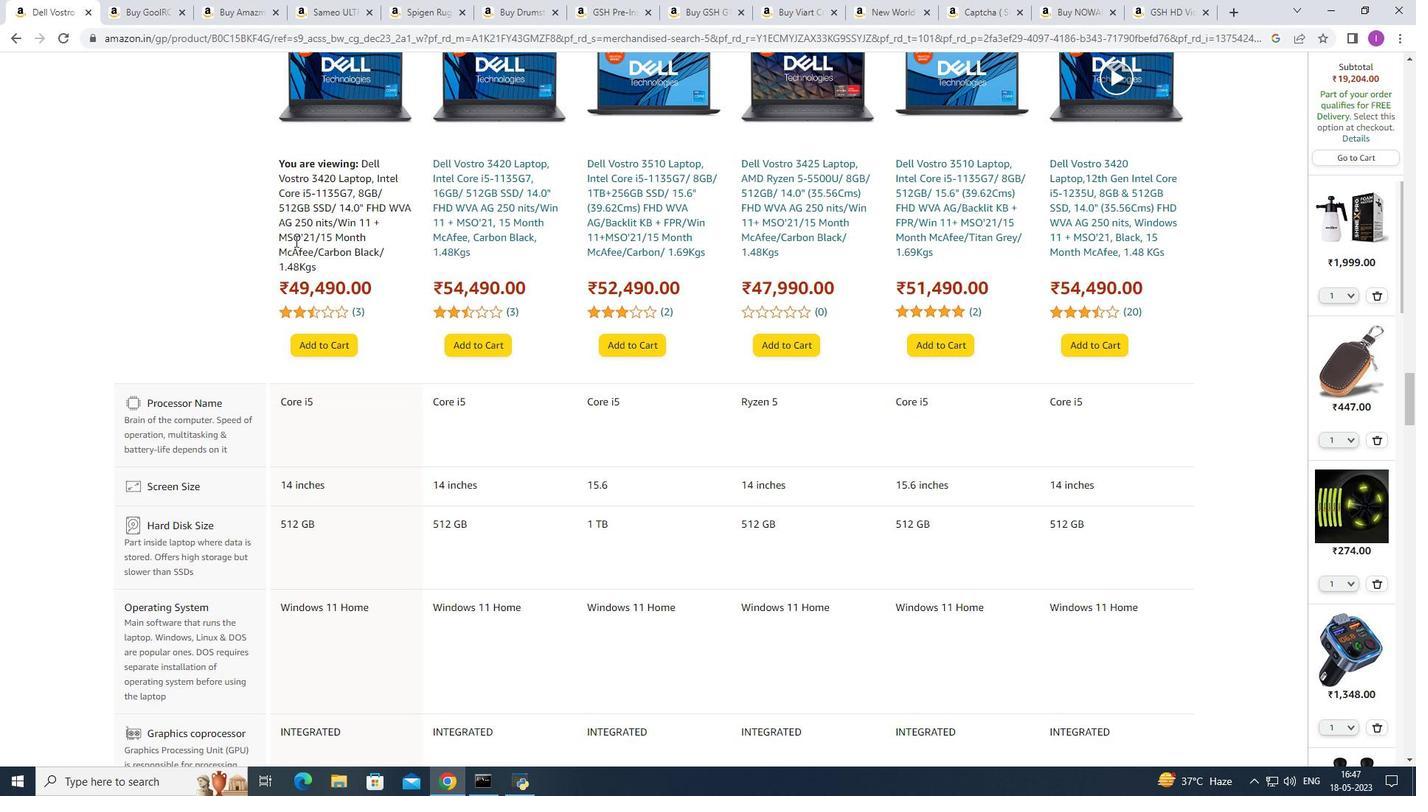 
Action: Mouse moved to (320, 219)
Screenshot: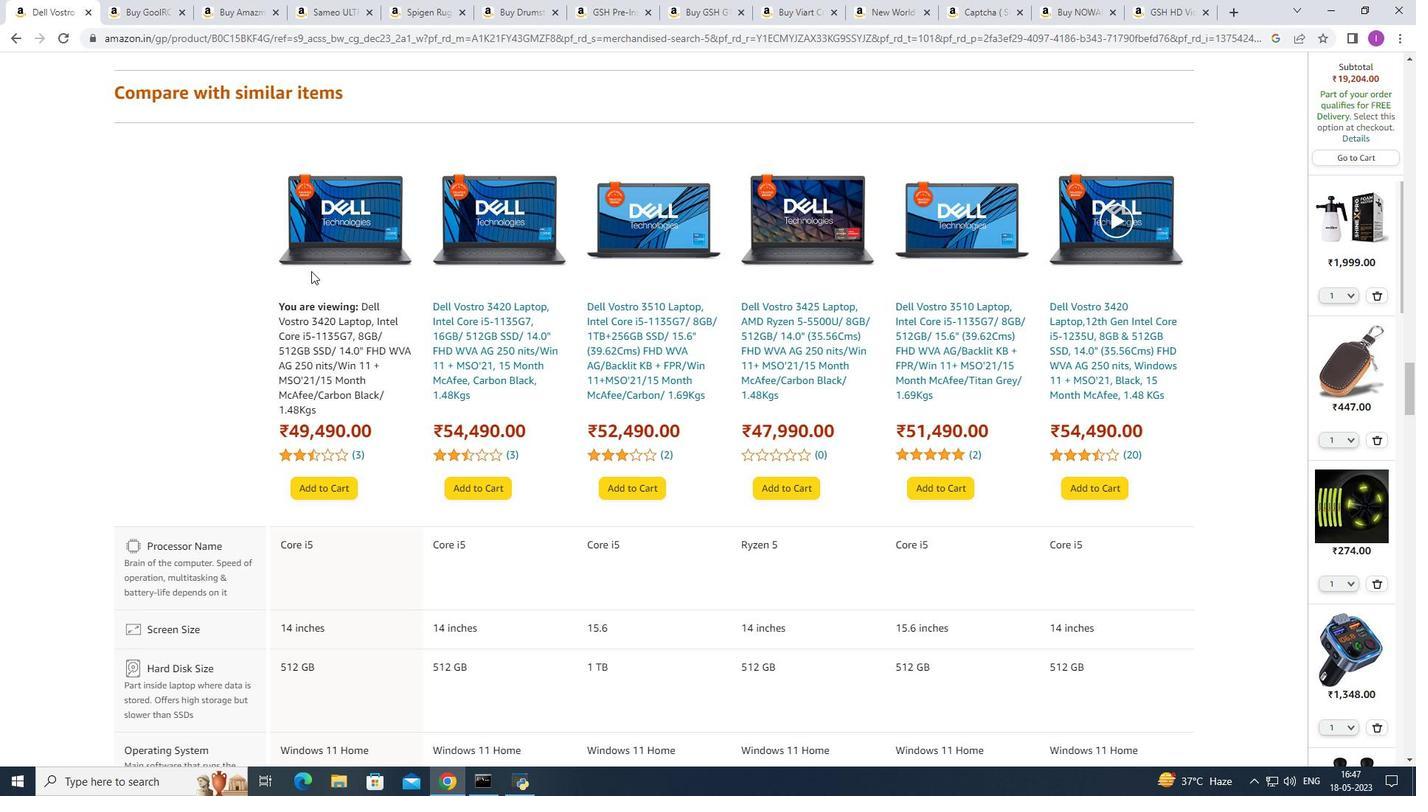 
Action: Mouse pressed left at (320, 219)
Screenshot: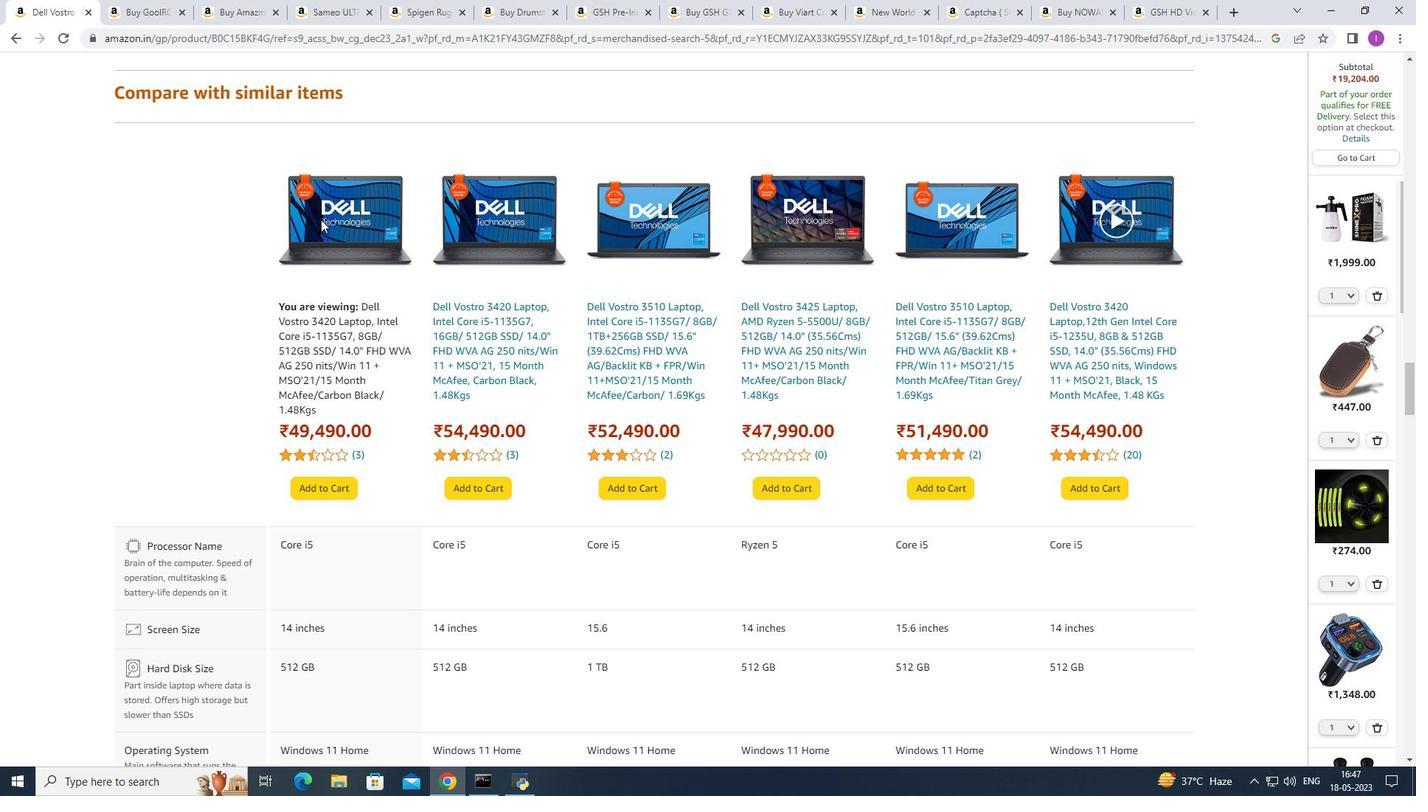 
Action: Mouse moved to (311, 232)
Screenshot: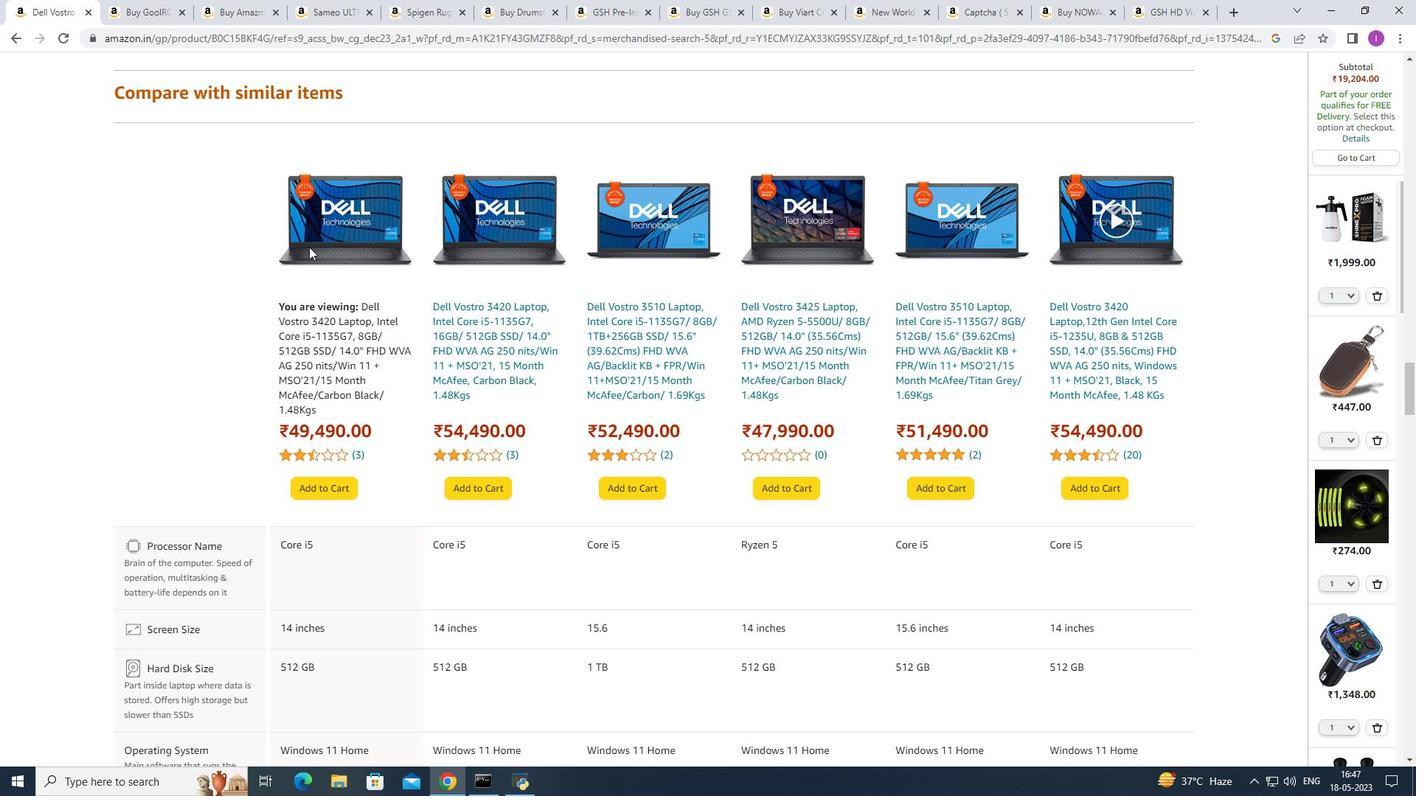 
Action: Mouse pressed left at (311, 232)
Screenshot: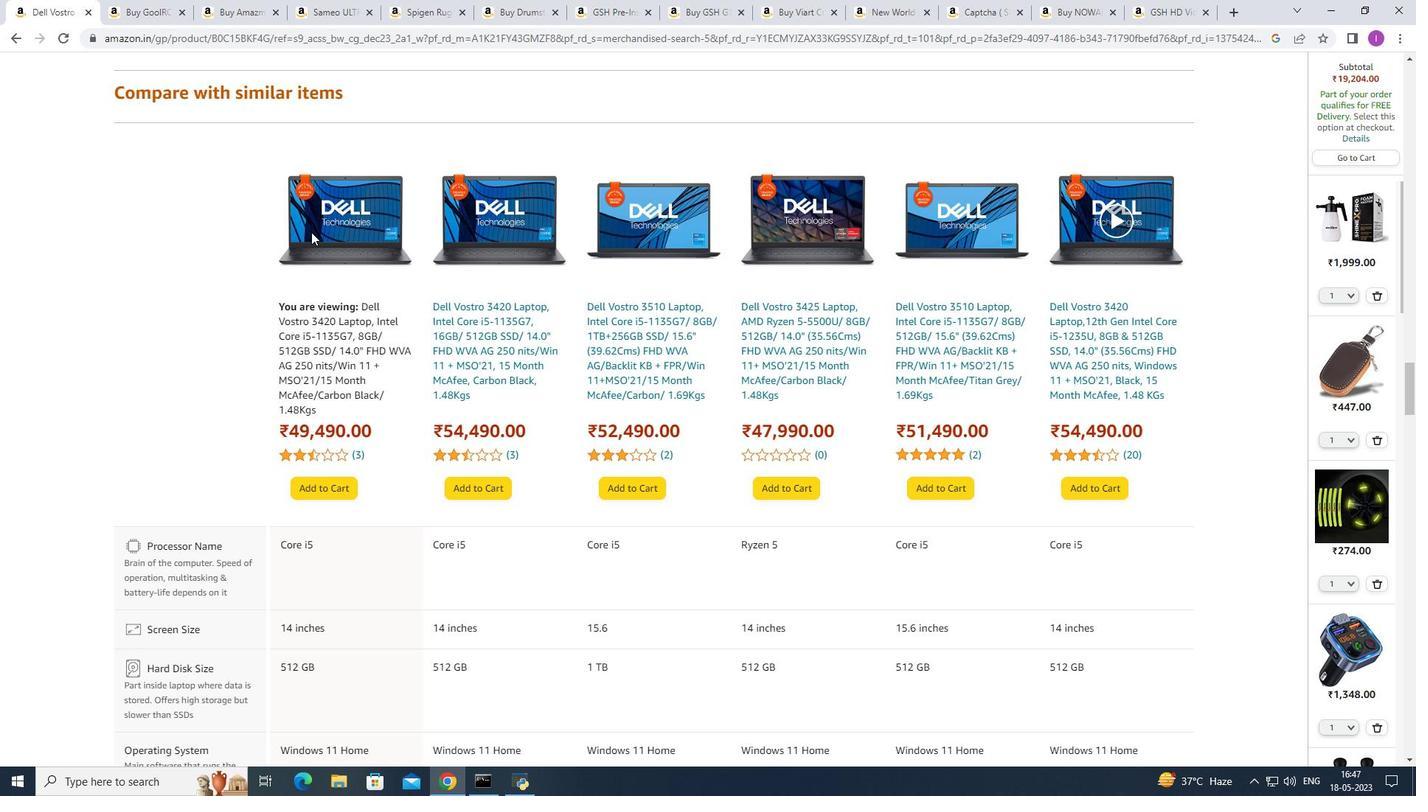 
Action: Mouse moved to (350, 246)
Screenshot: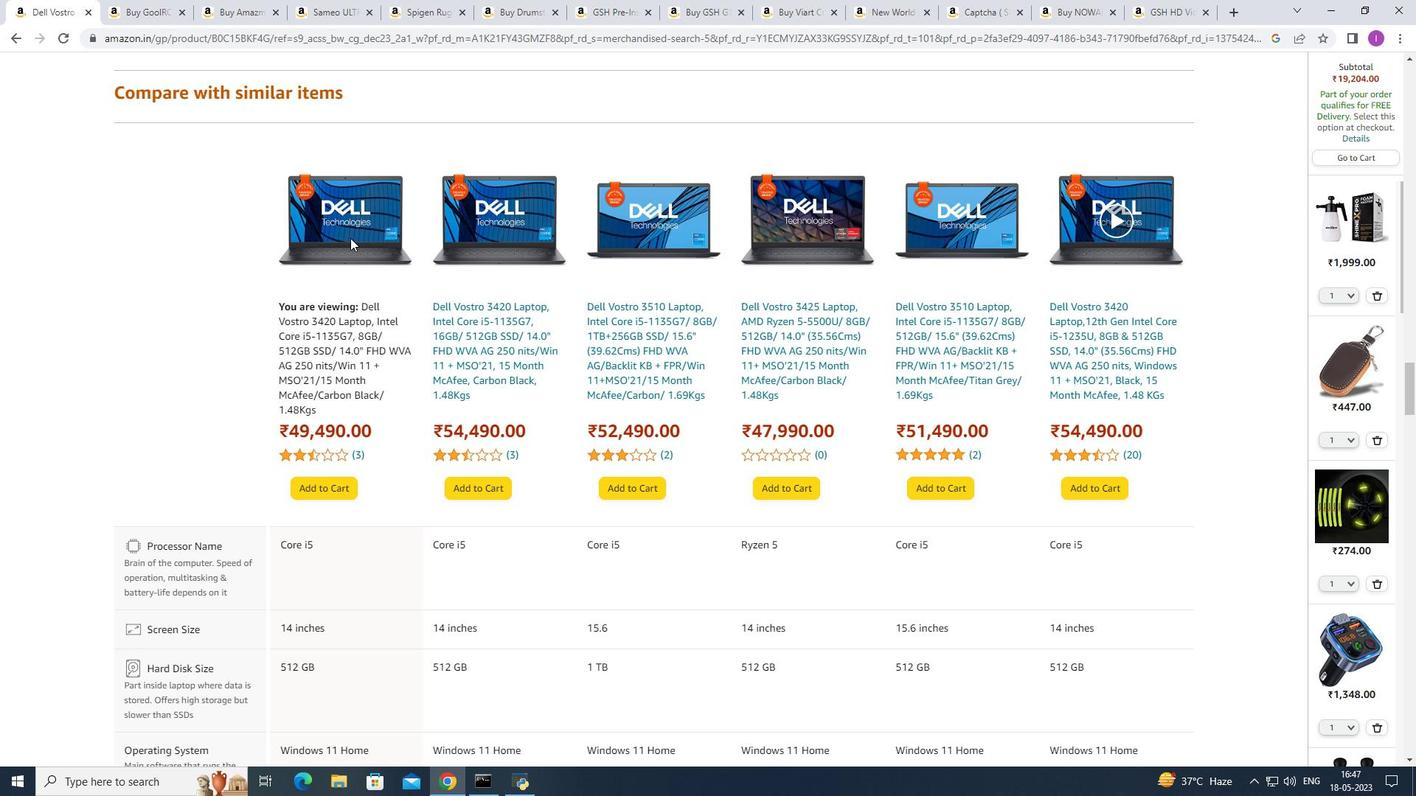 
Action: Mouse pressed left at (350, 246)
Screenshot: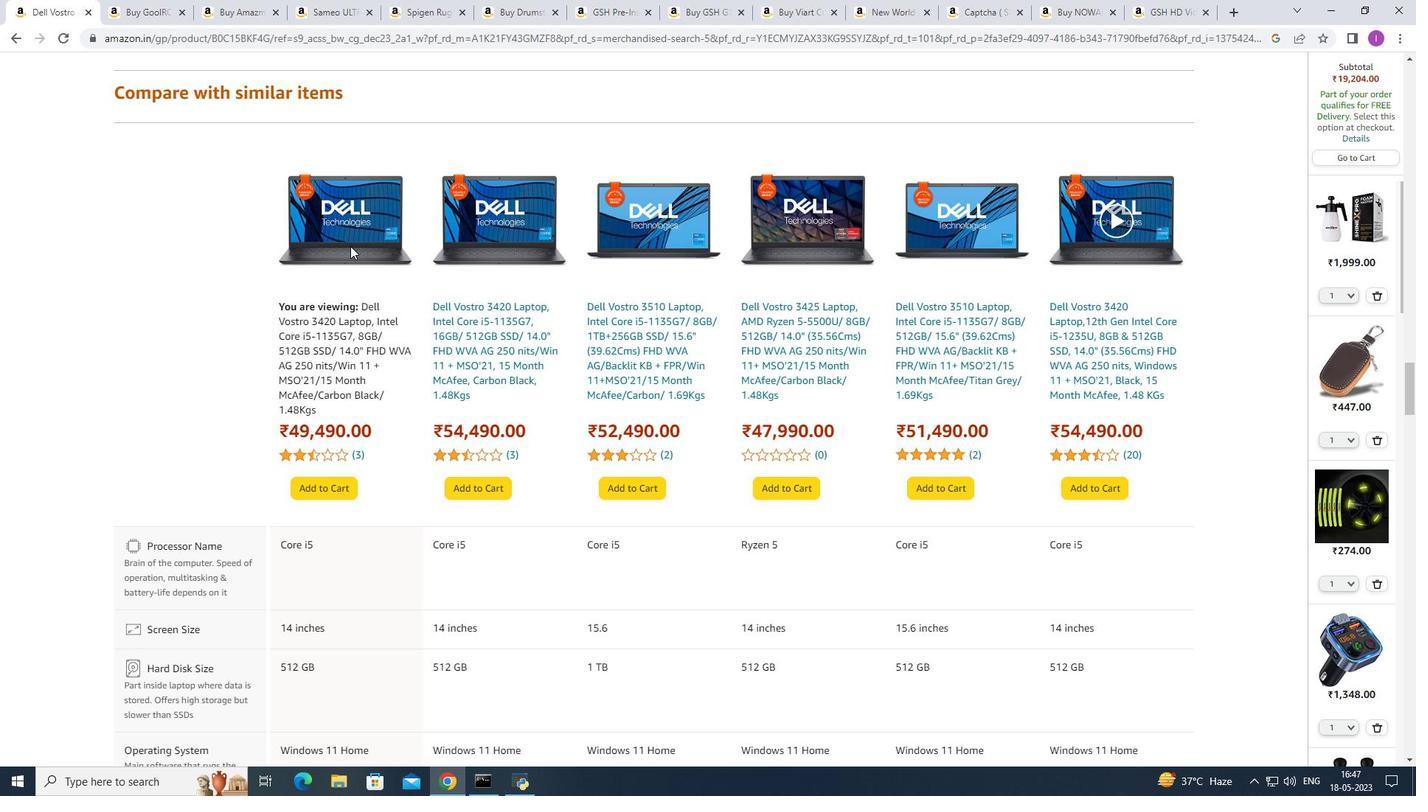 
Action: Mouse moved to (334, 259)
Screenshot: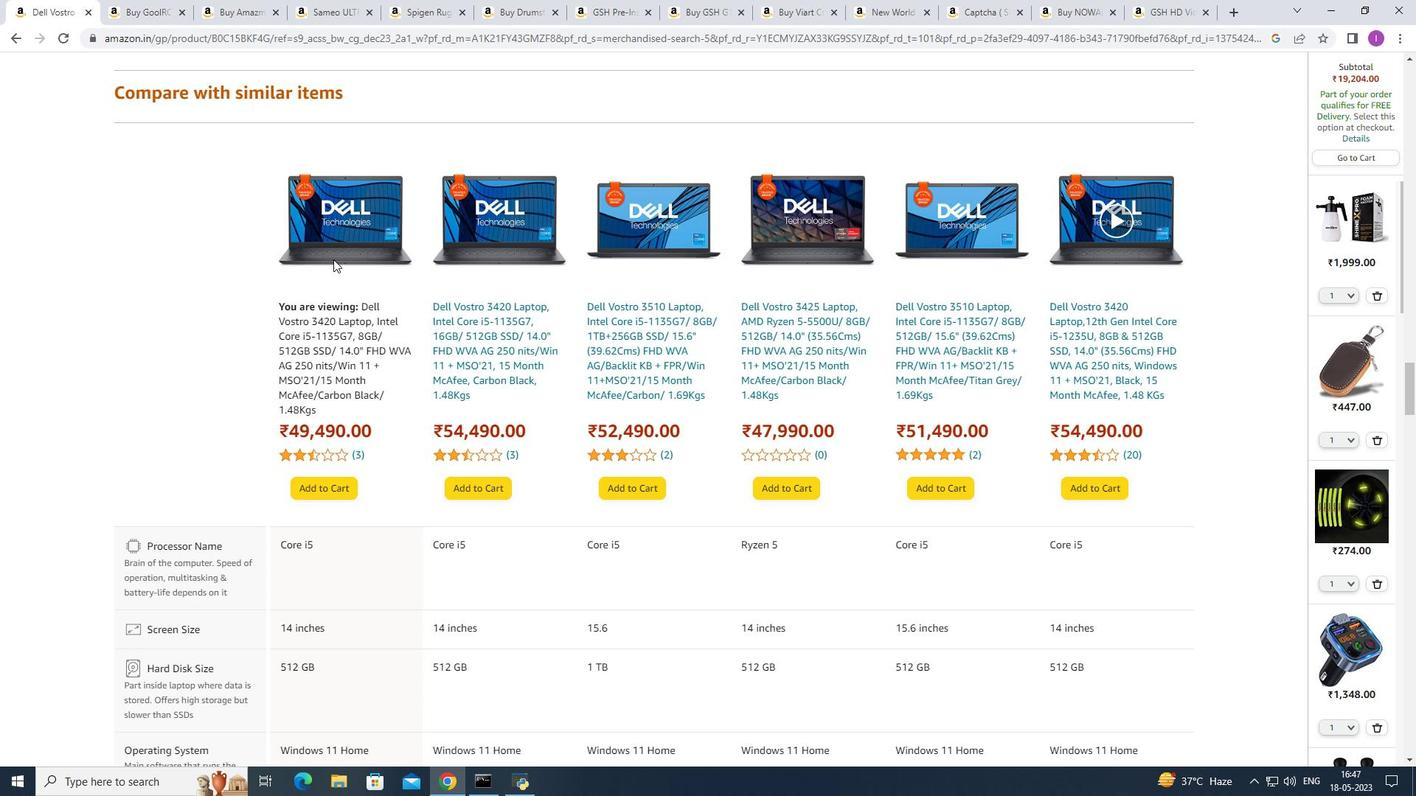 
Action: Mouse pressed left at (334, 259)
Screenshot: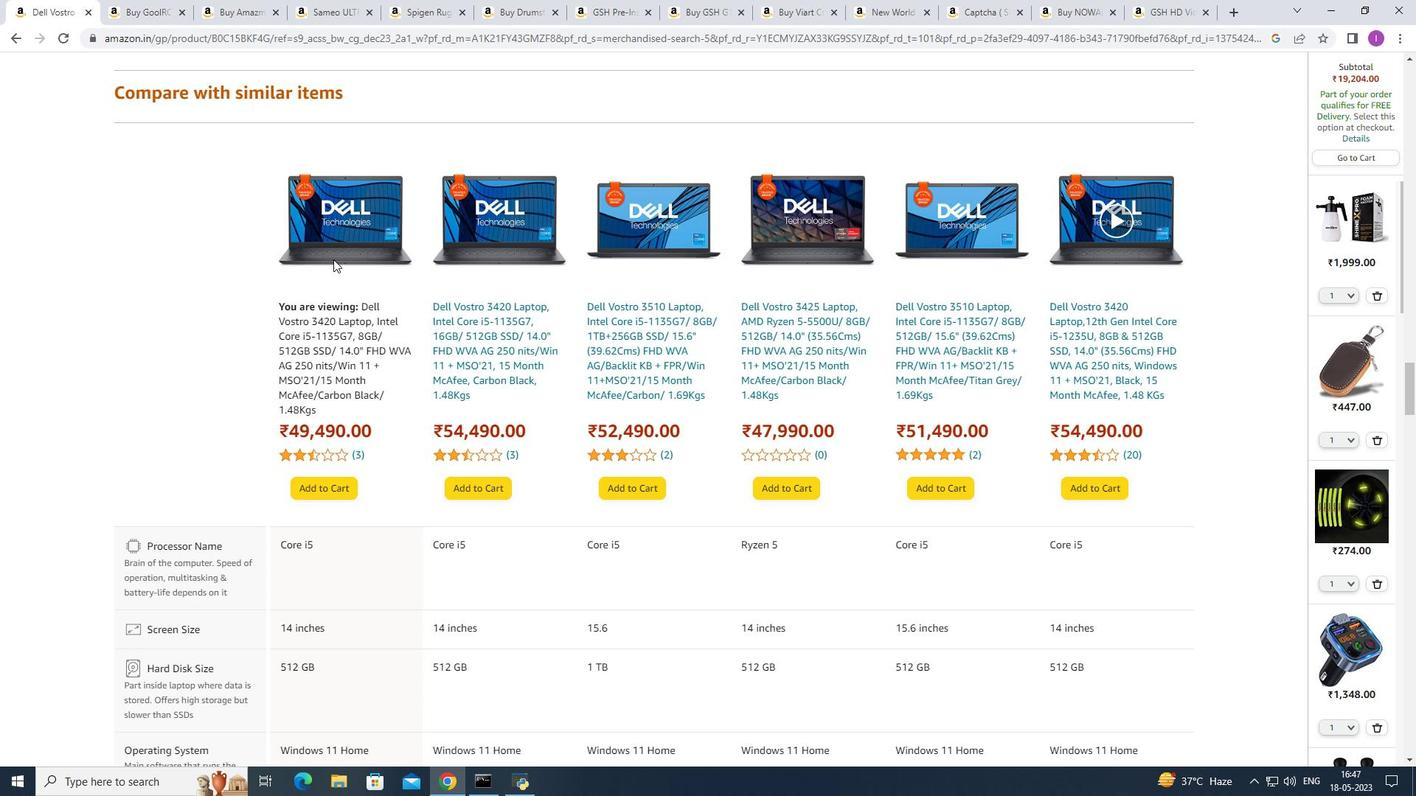 
Action: Mouse pressed left at (334, 259)
Screenshot: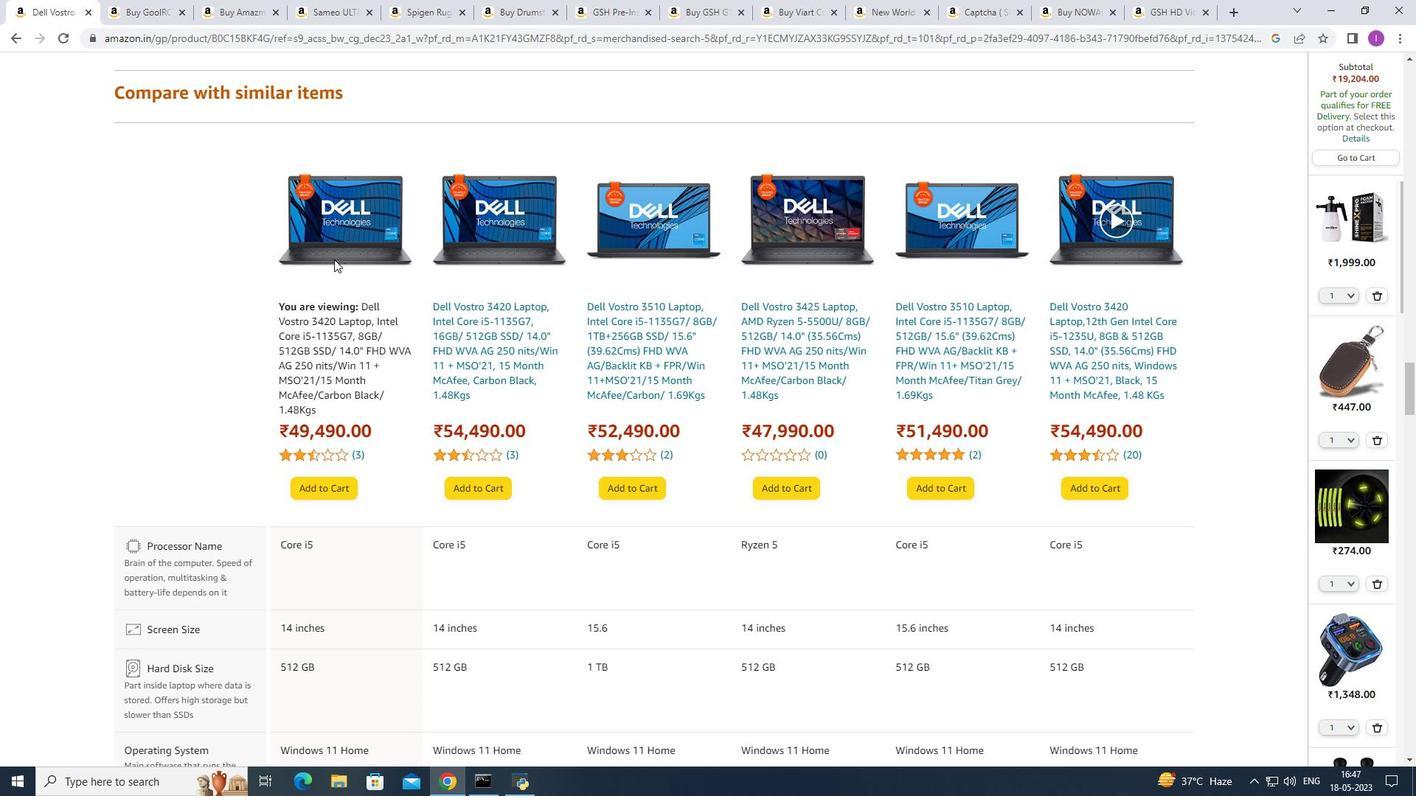 
Action: Mouse moved to (345, 320)
Screenshot: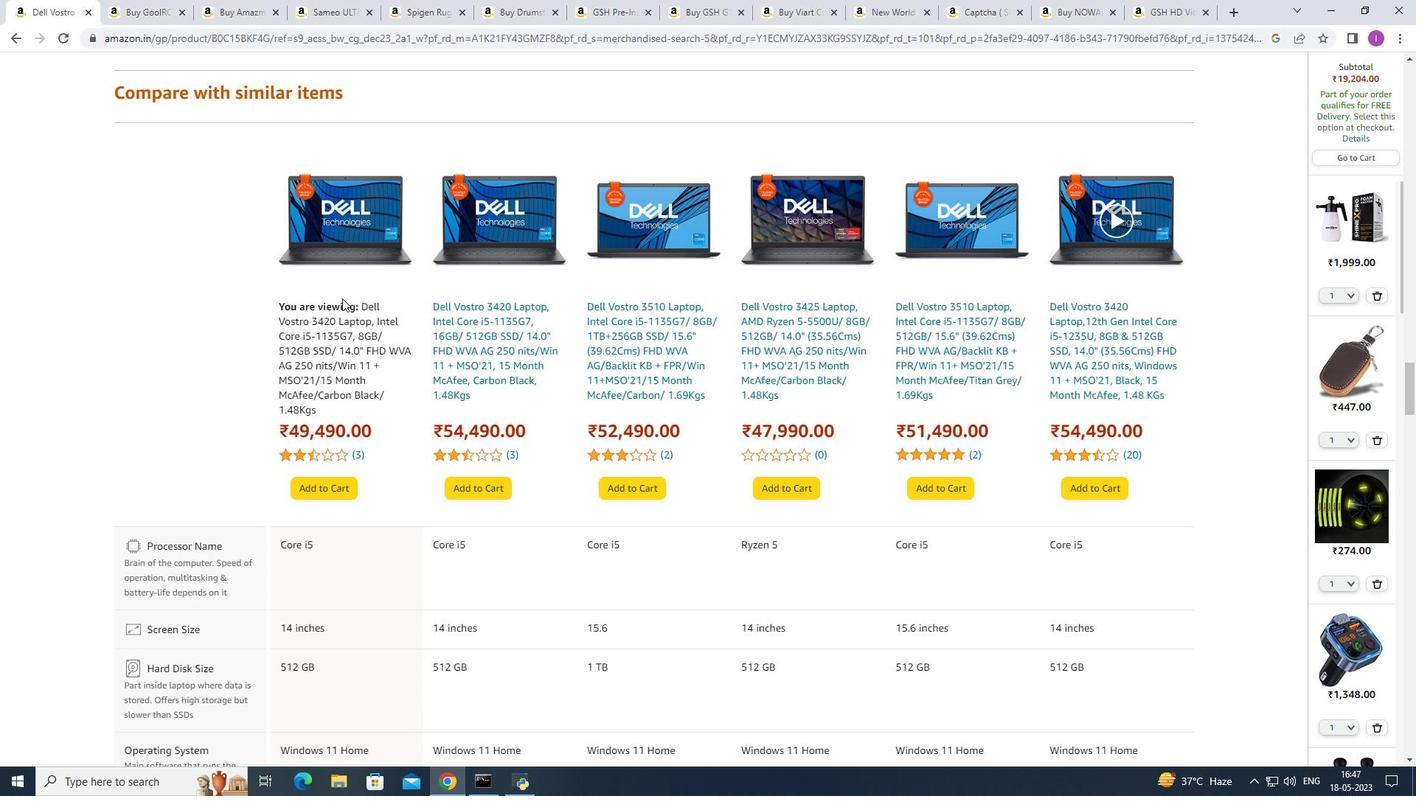 
Action: Mouse scrolled (345, 320) with delta (0, 0)
Screenshot: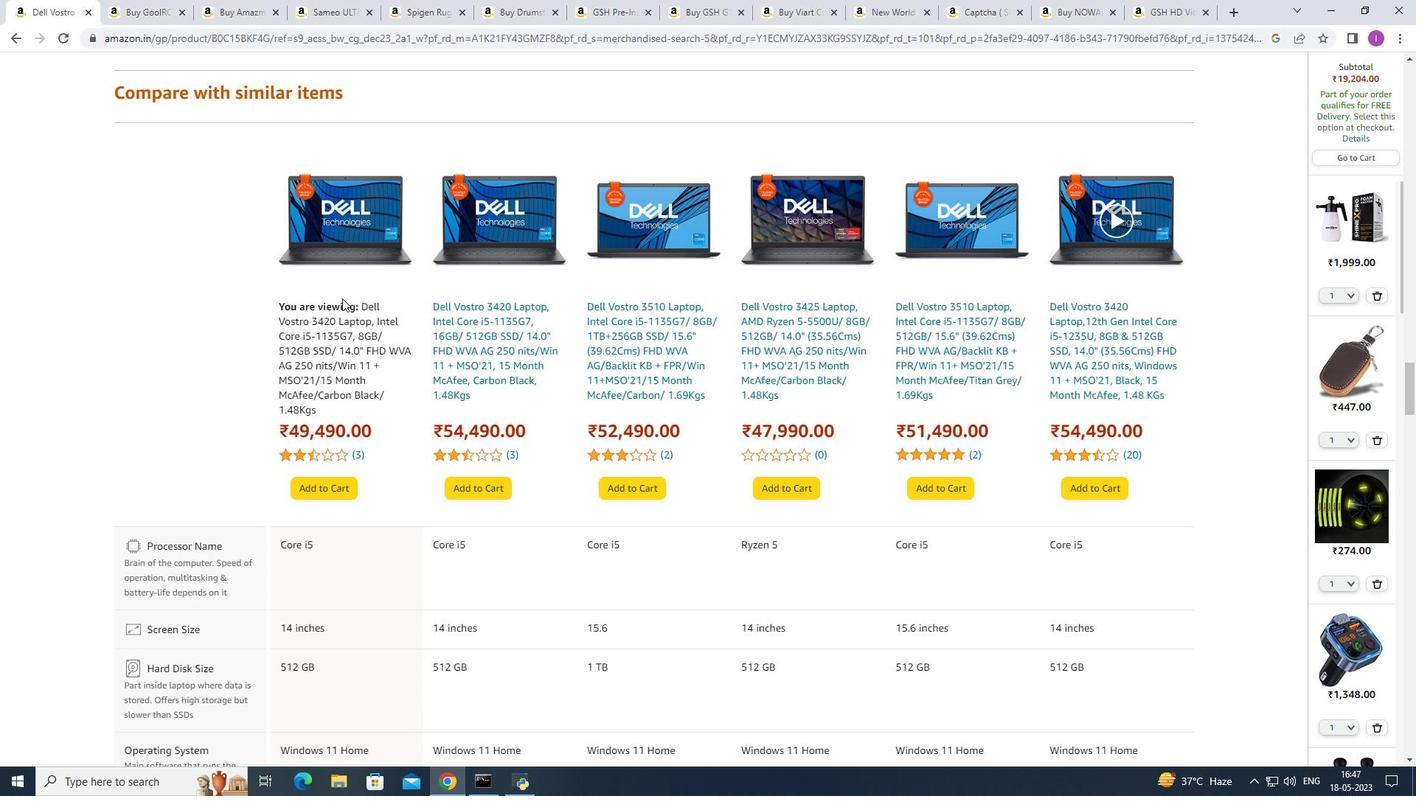 
Action: Mouse scrolled (345, 320) with delta (0, 0)
Screenshot: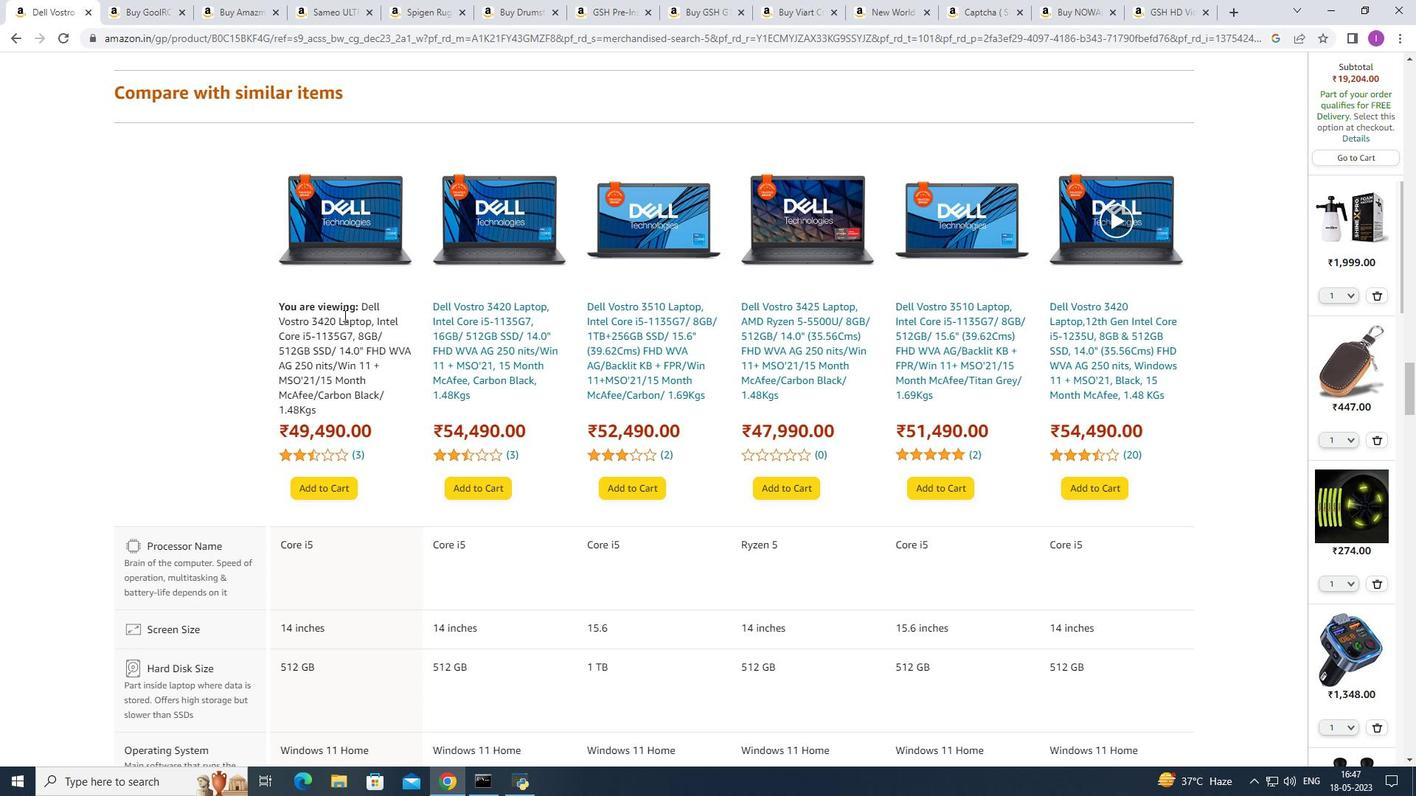 
Action: Mouse scrolled (345, 320) with delta (0, 0)
Screenshot: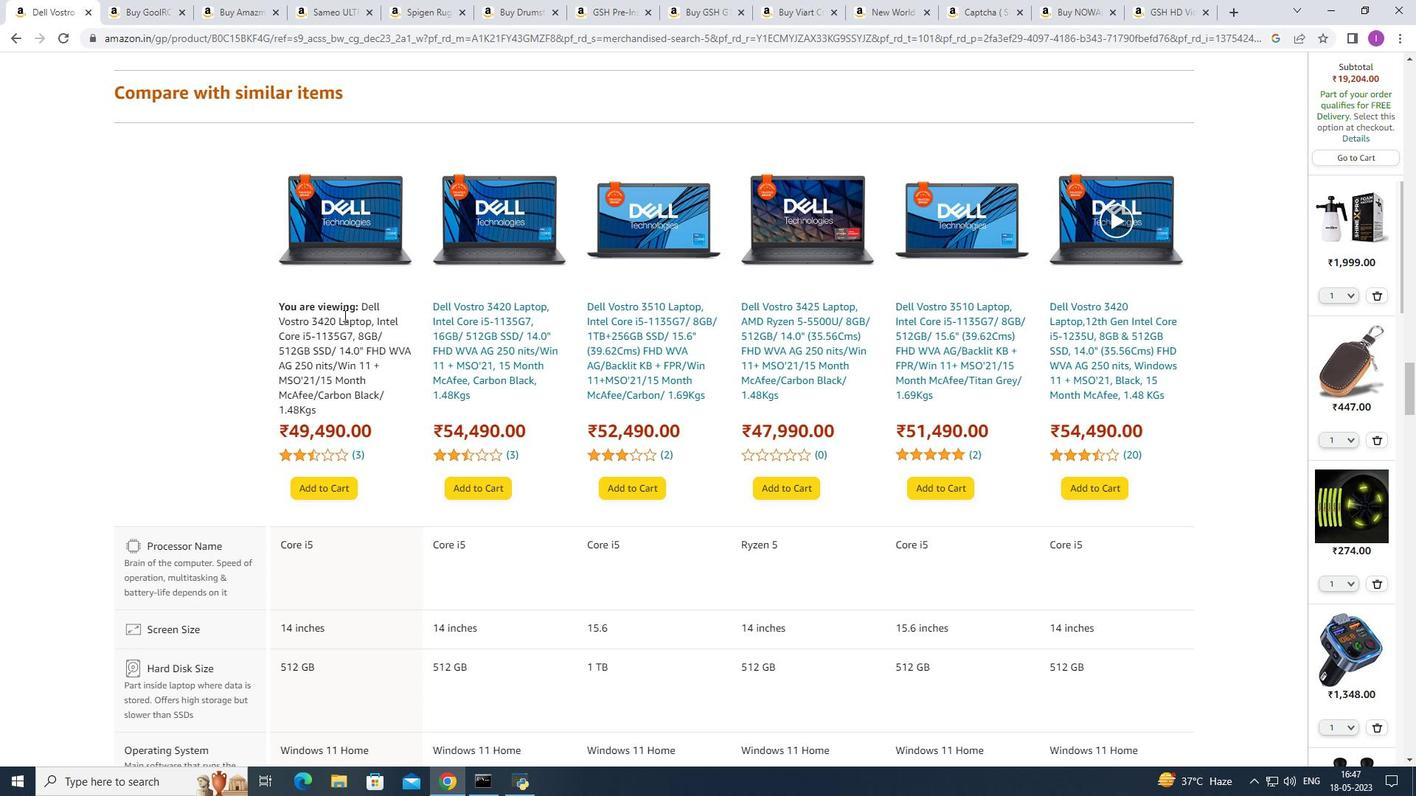 
Action: Mouse scrolled (345, 320) with delta (0, 0)
Screenshot: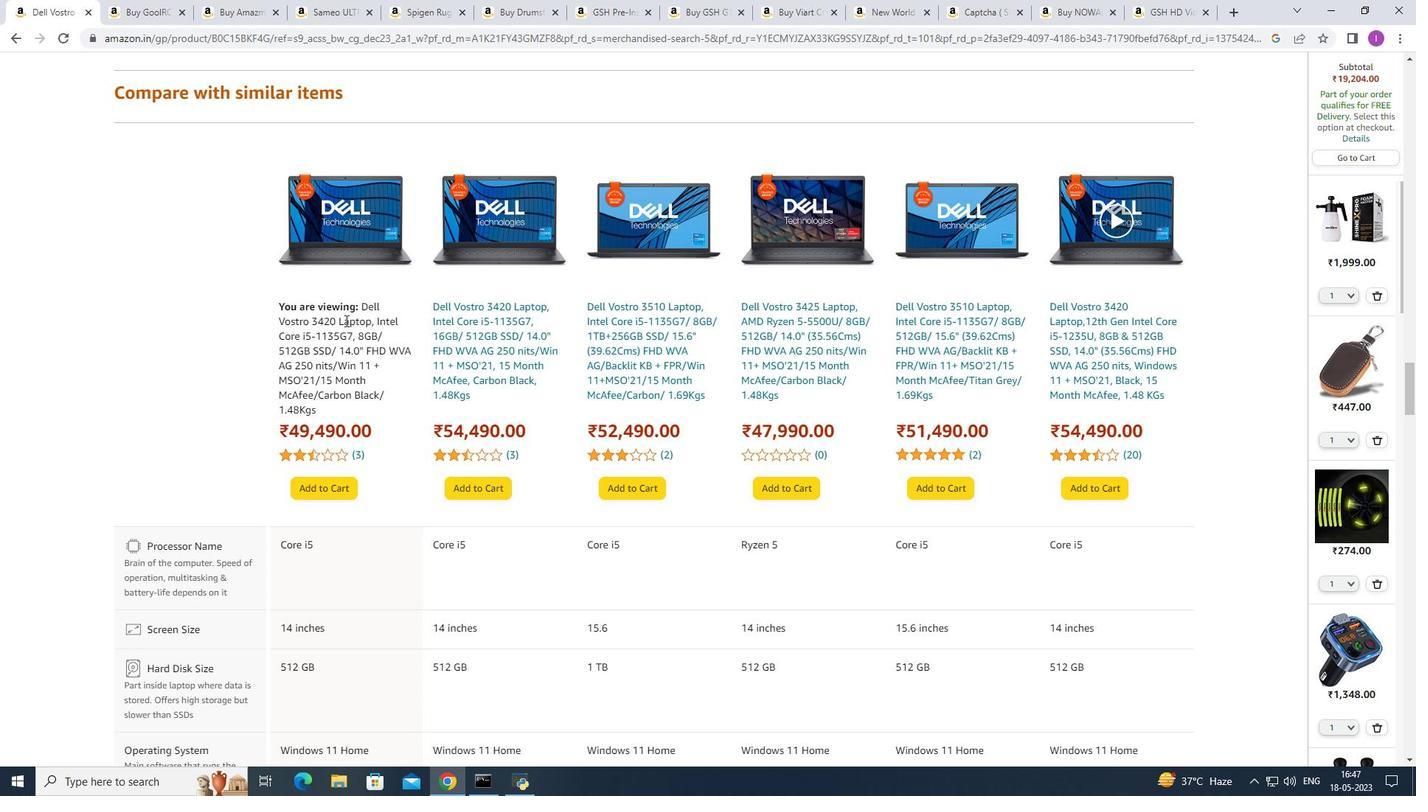 
Action: Mouse moved to (345, 320)
Screenshot: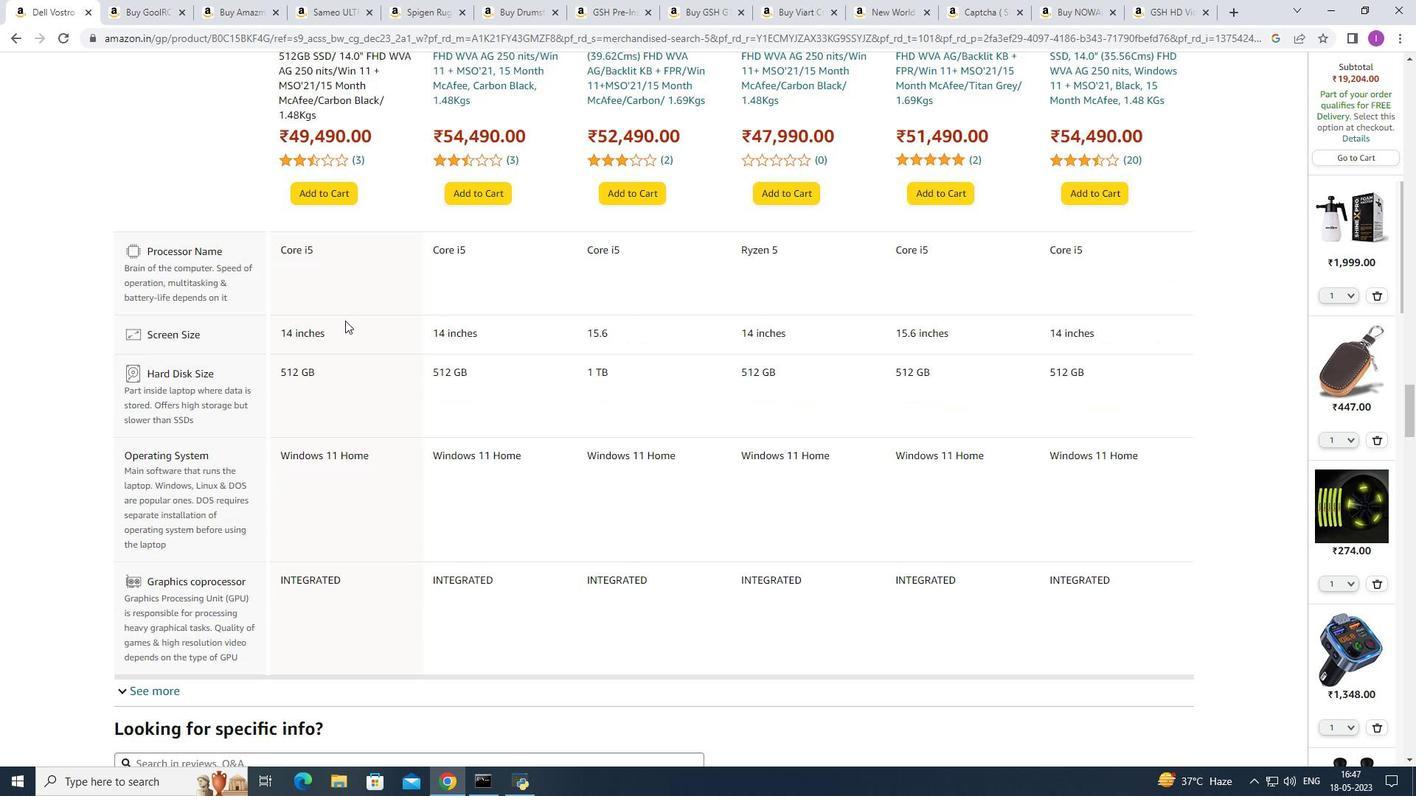 
Action: Mouse scrolled (345, 321) with delta (0, 0)
Screenshot: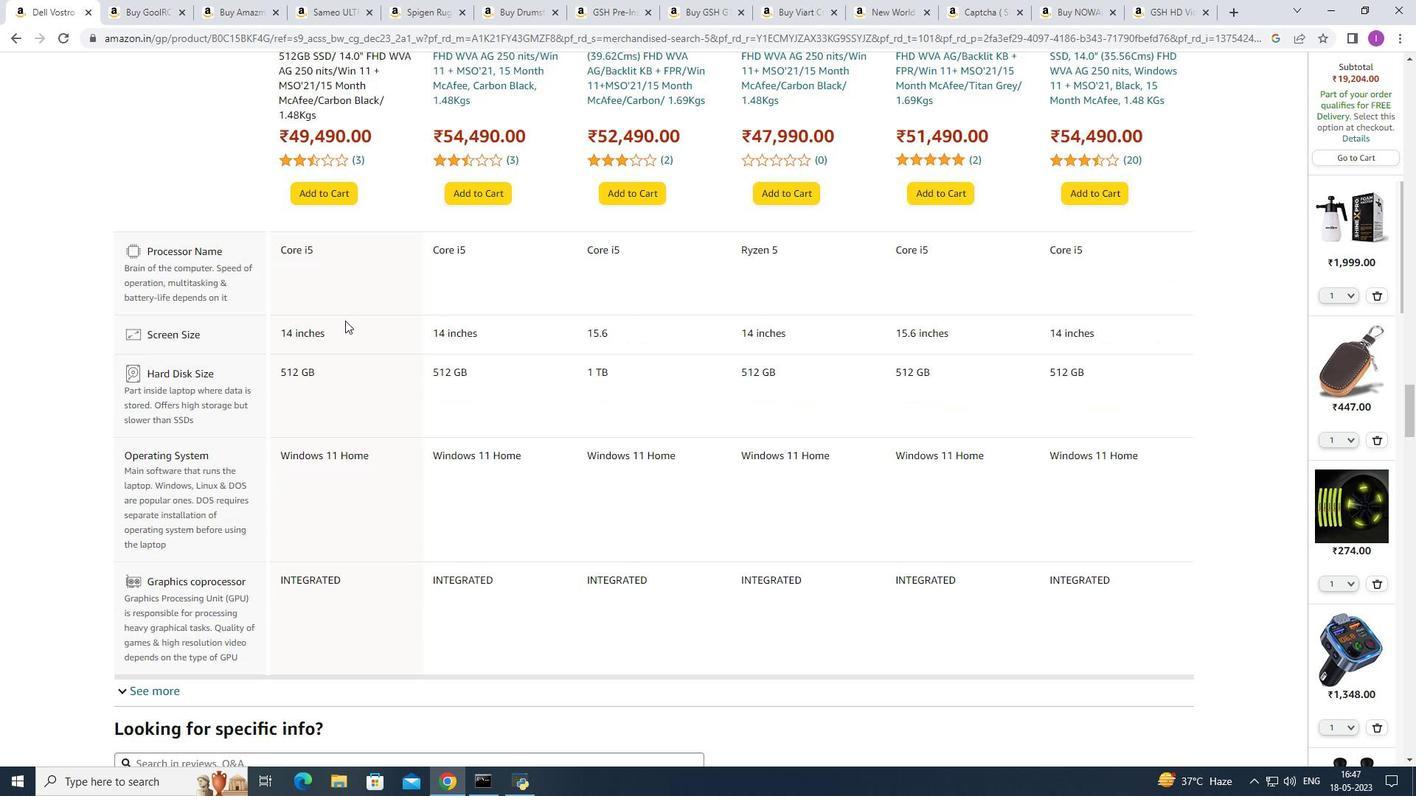 
Action: Mouse moved to (345, 320)
Screenshot: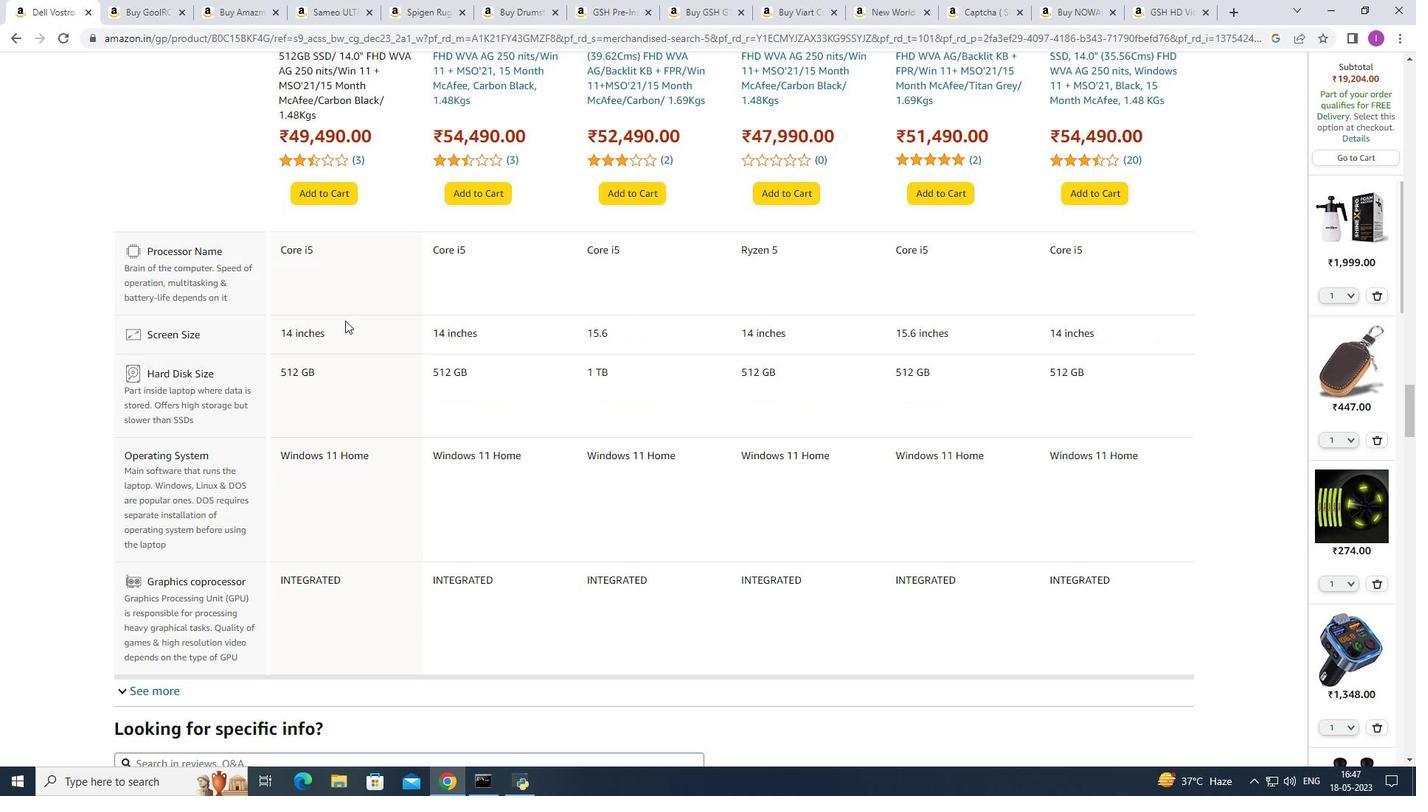 
Action: Mouse scrolled (345, 321) with delta (0, 0)
